 Task: Manufacturer defect analysis blue modern simple.
Action: Mouse moved to (56, 230)
Screenshot: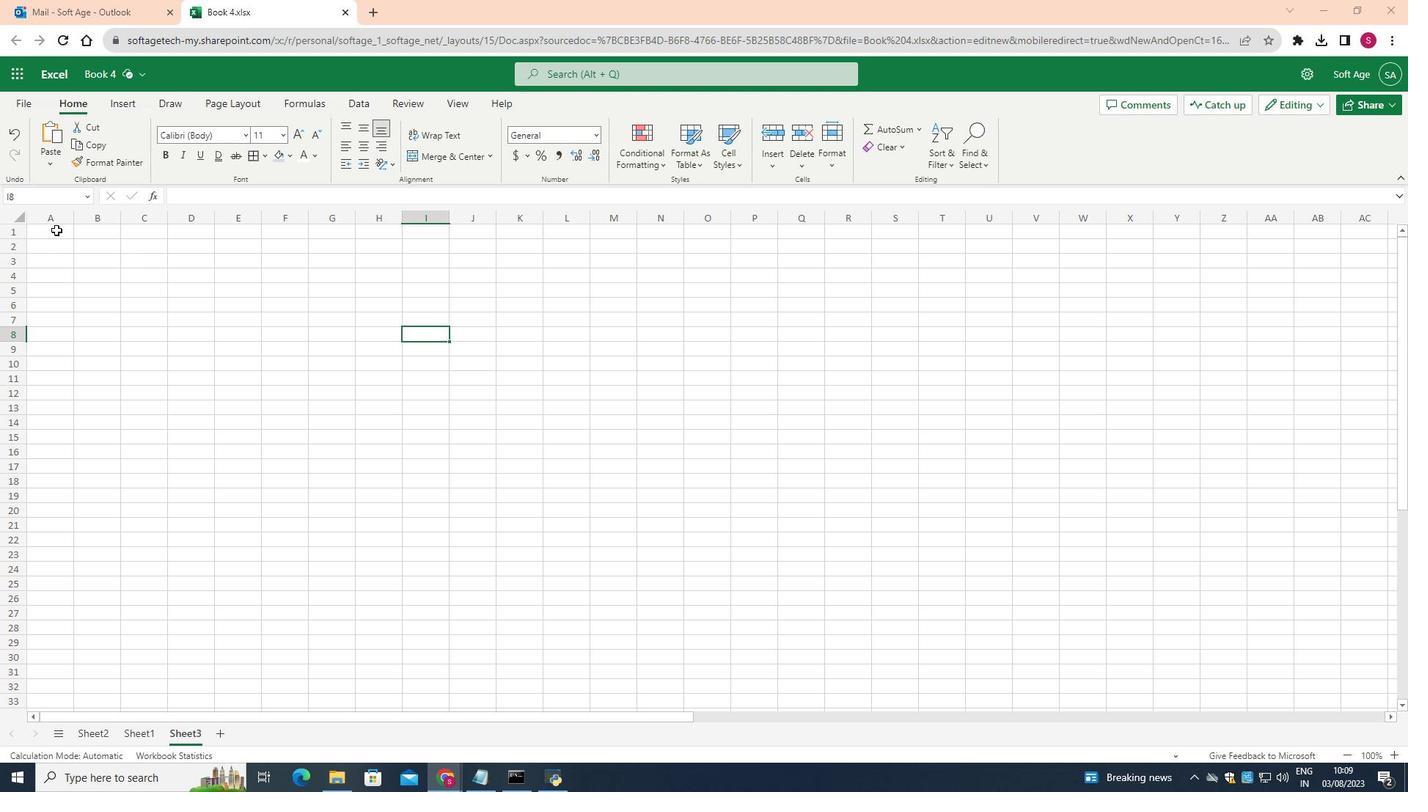 
Action: Mouse pressed left at (56, 230)
Screenshot: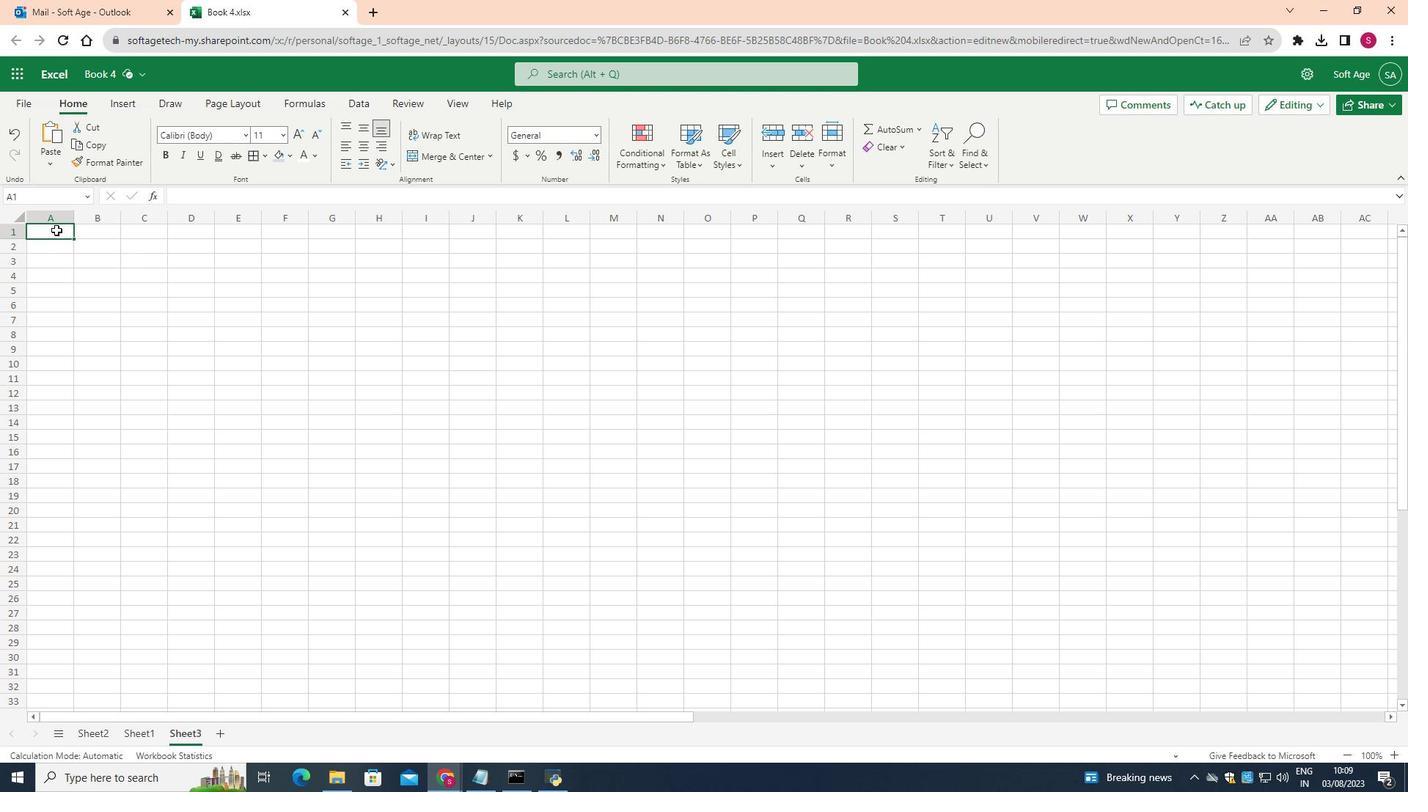 
Action: Mouse moved to (429, 316)
Screenshot: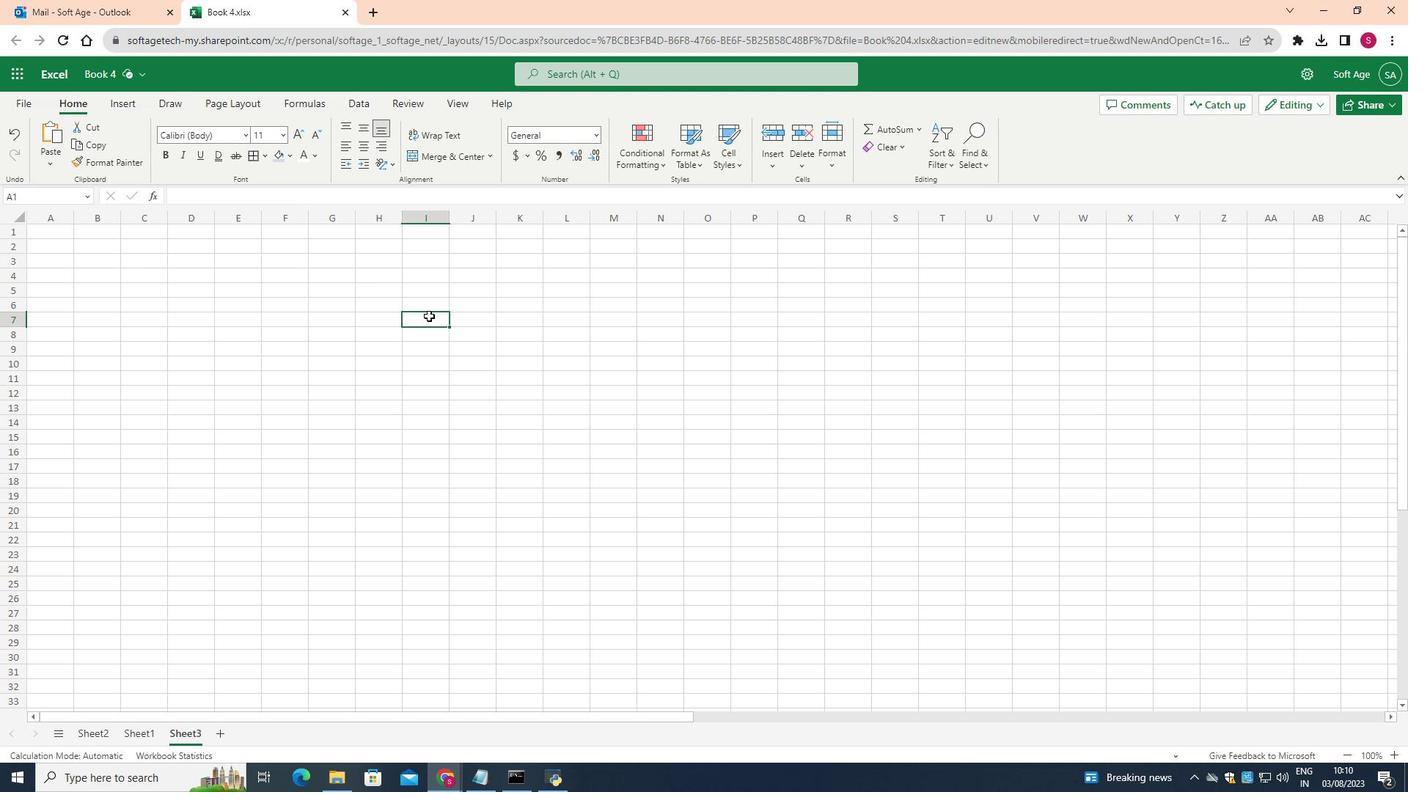 
Action: Mouse pressed left at (429, 316)
Screenshot: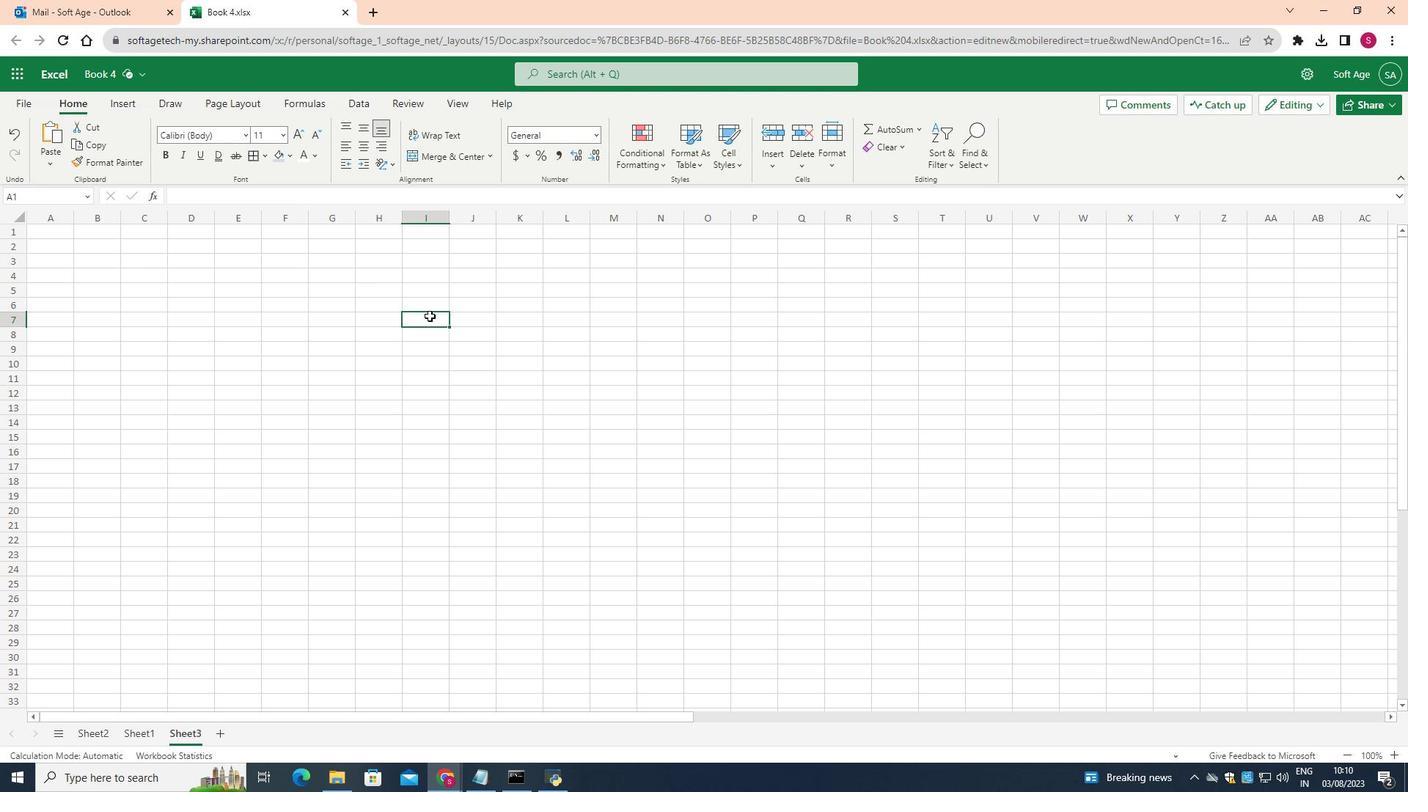 
Action: Mouse moved to (74, 220)
Screenshot: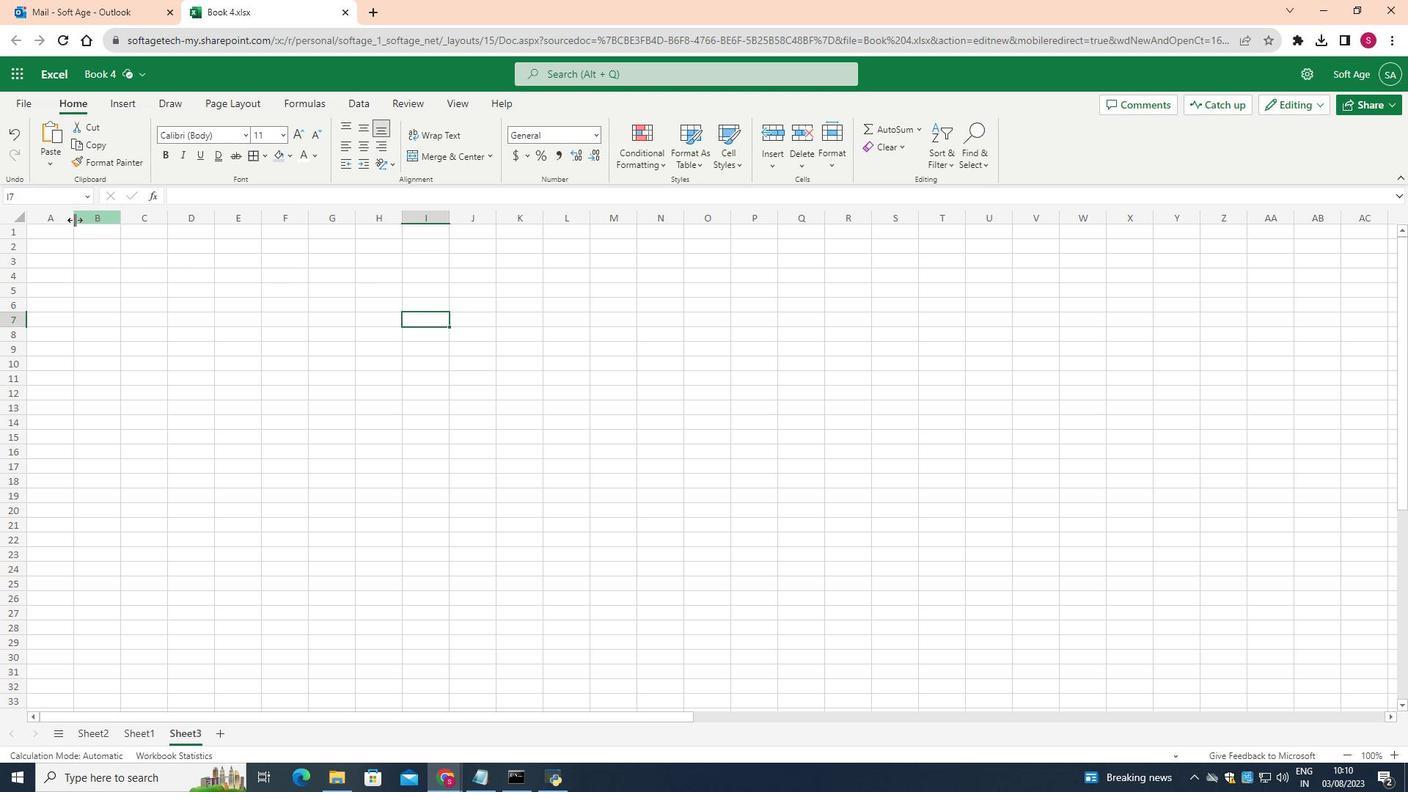 
Action: Mouse pressed left at (74, 220)
Screenshot: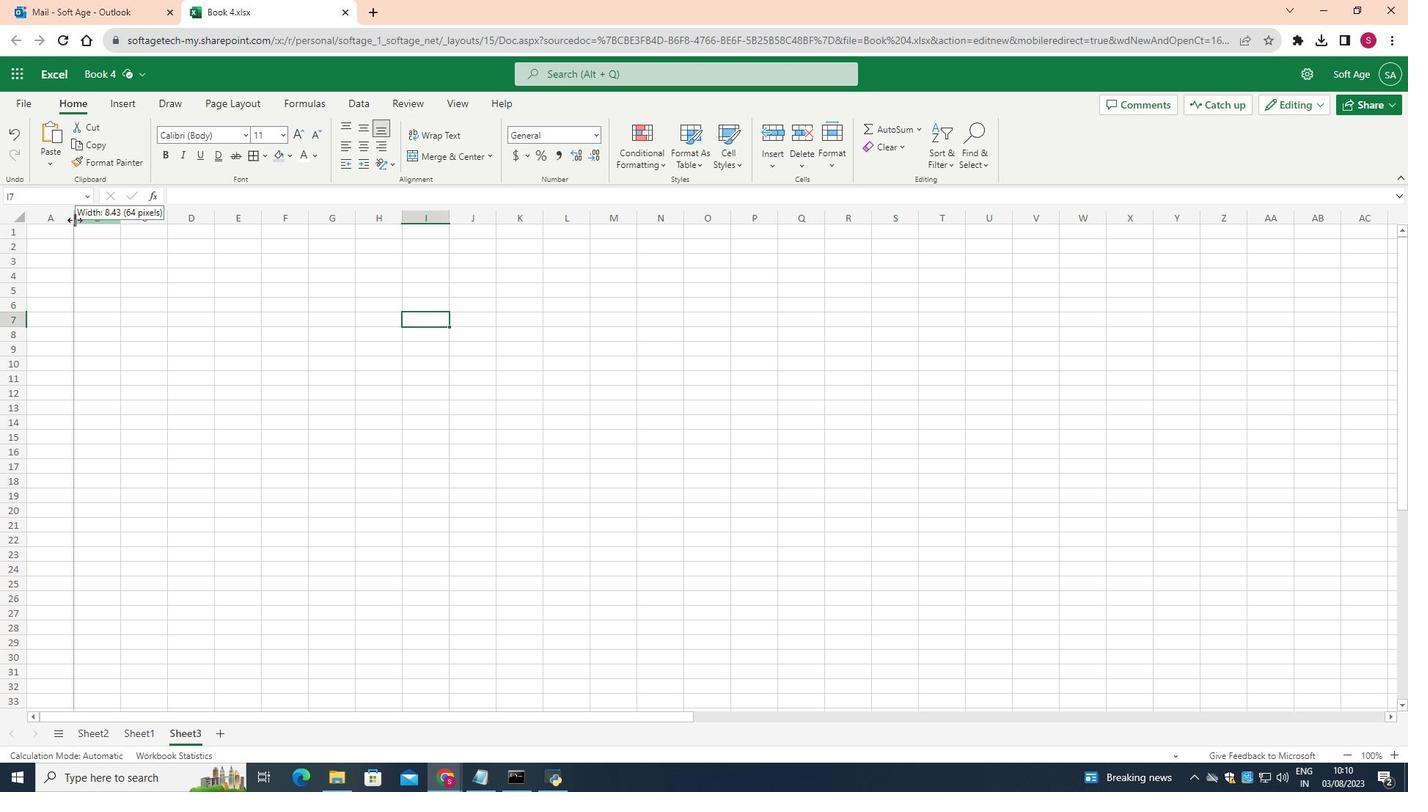 
Action: Mouse moved to (268, 220)
Screenshot: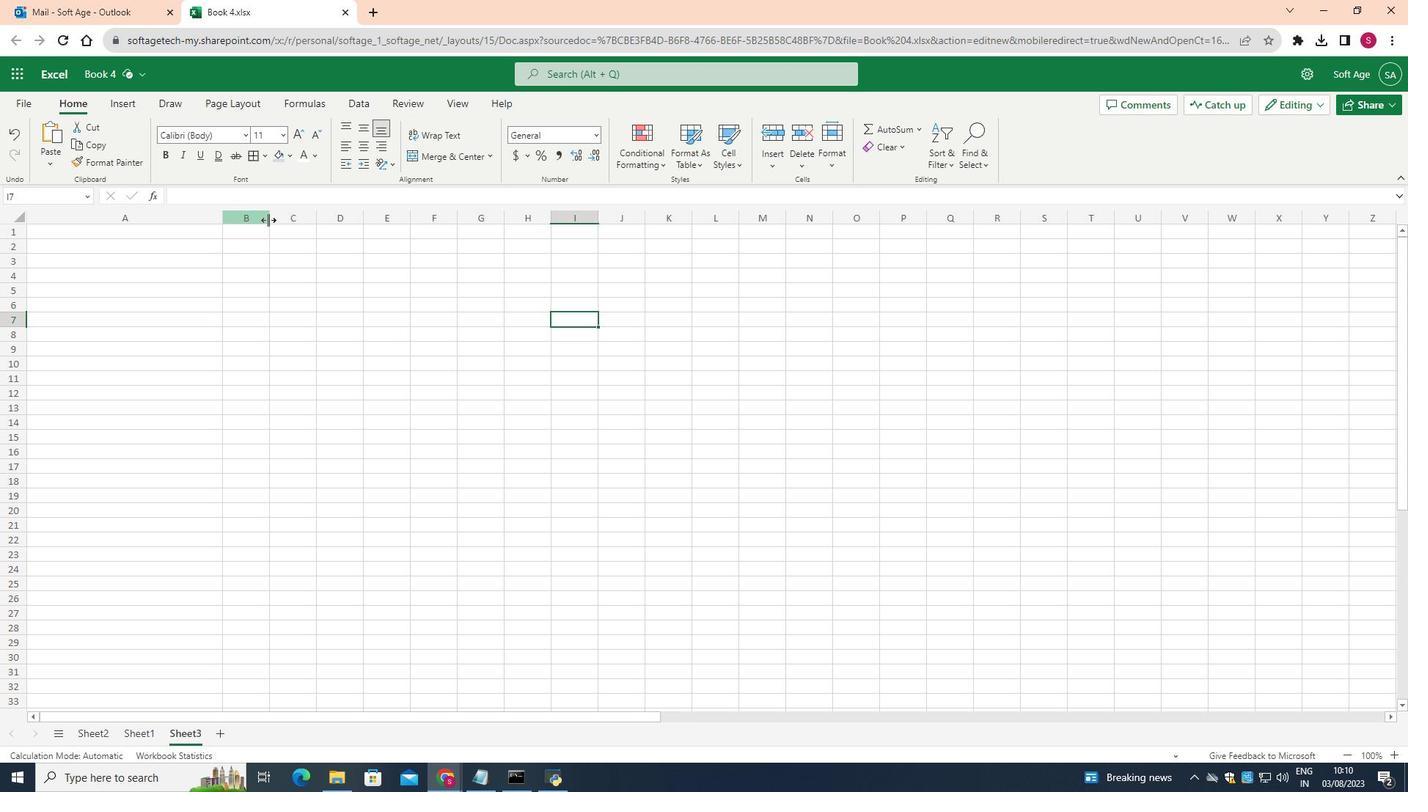 
Action: Mouse pressed left at (268, 220)
Screenshot: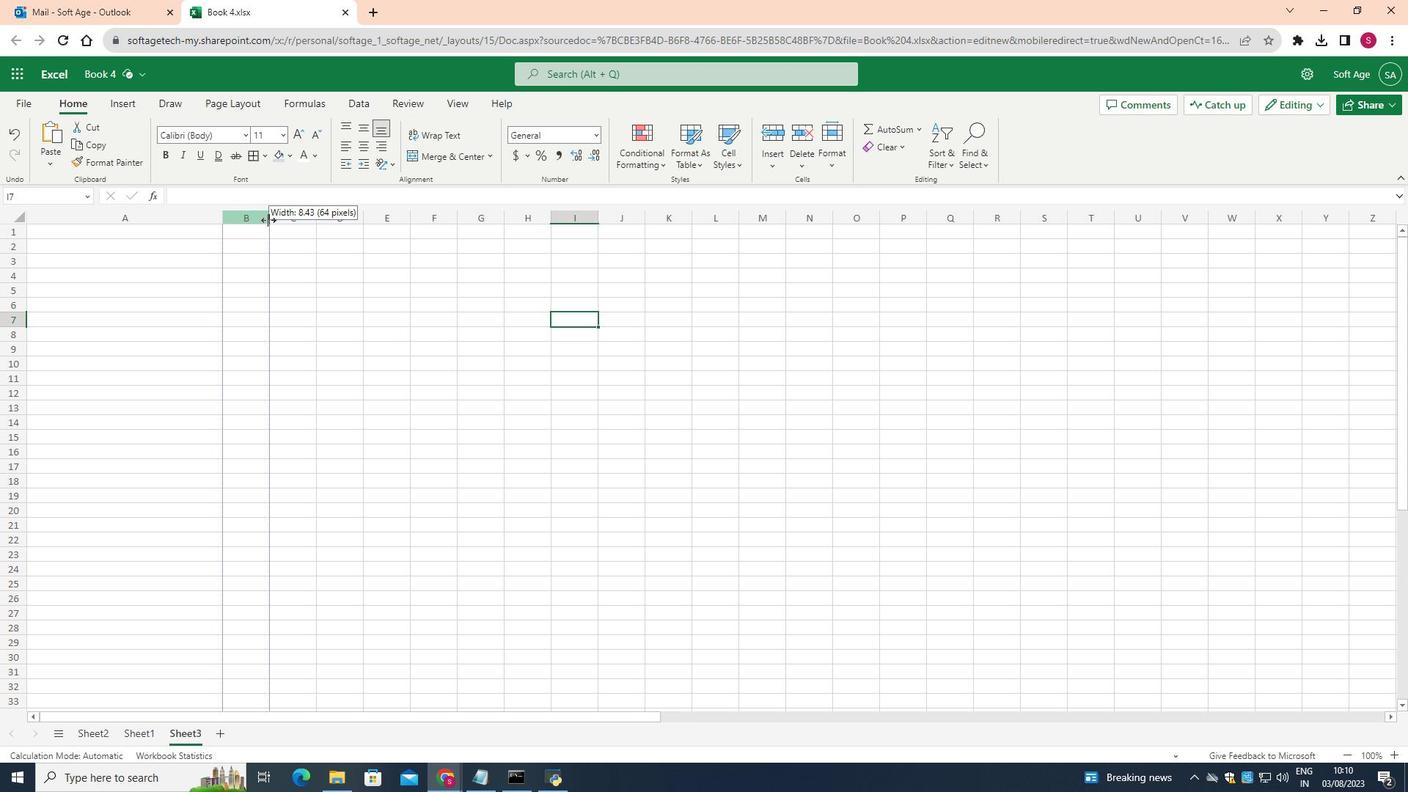
Action: Mouse moved to (207, 231)
Screenshot: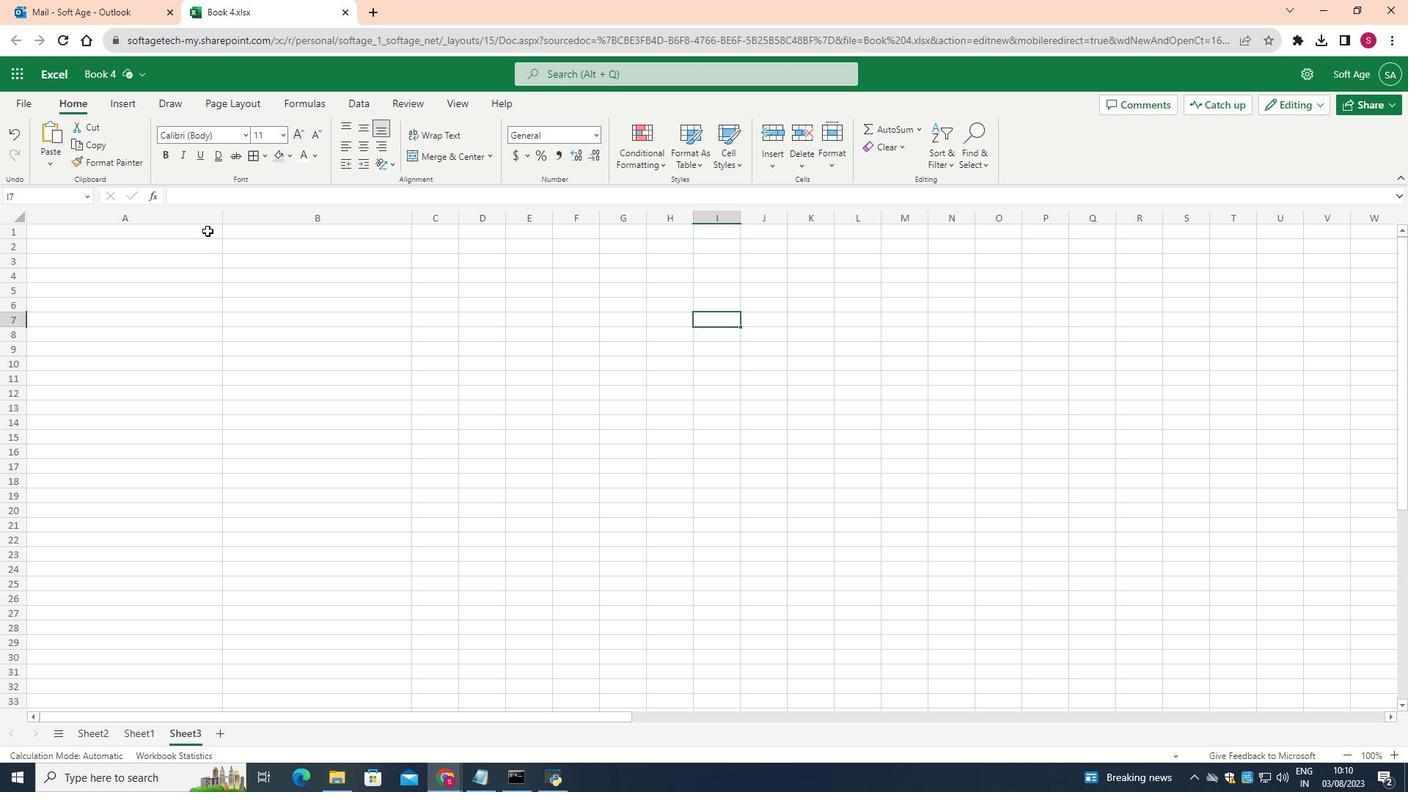 
Action: Mouse pressed left at (207, 231)
Screenshot: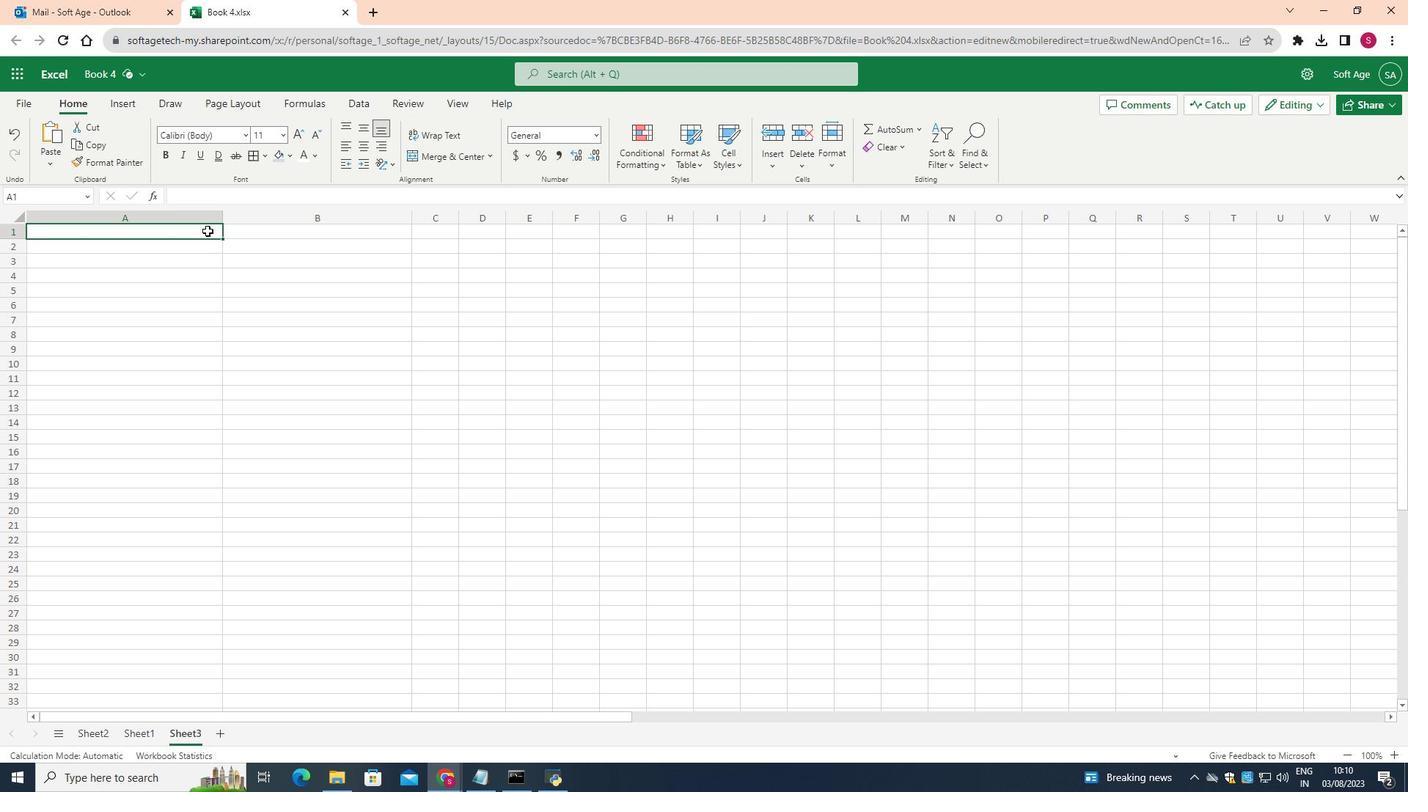 
Action: Mouse moved to (493, 159)
Screenshot: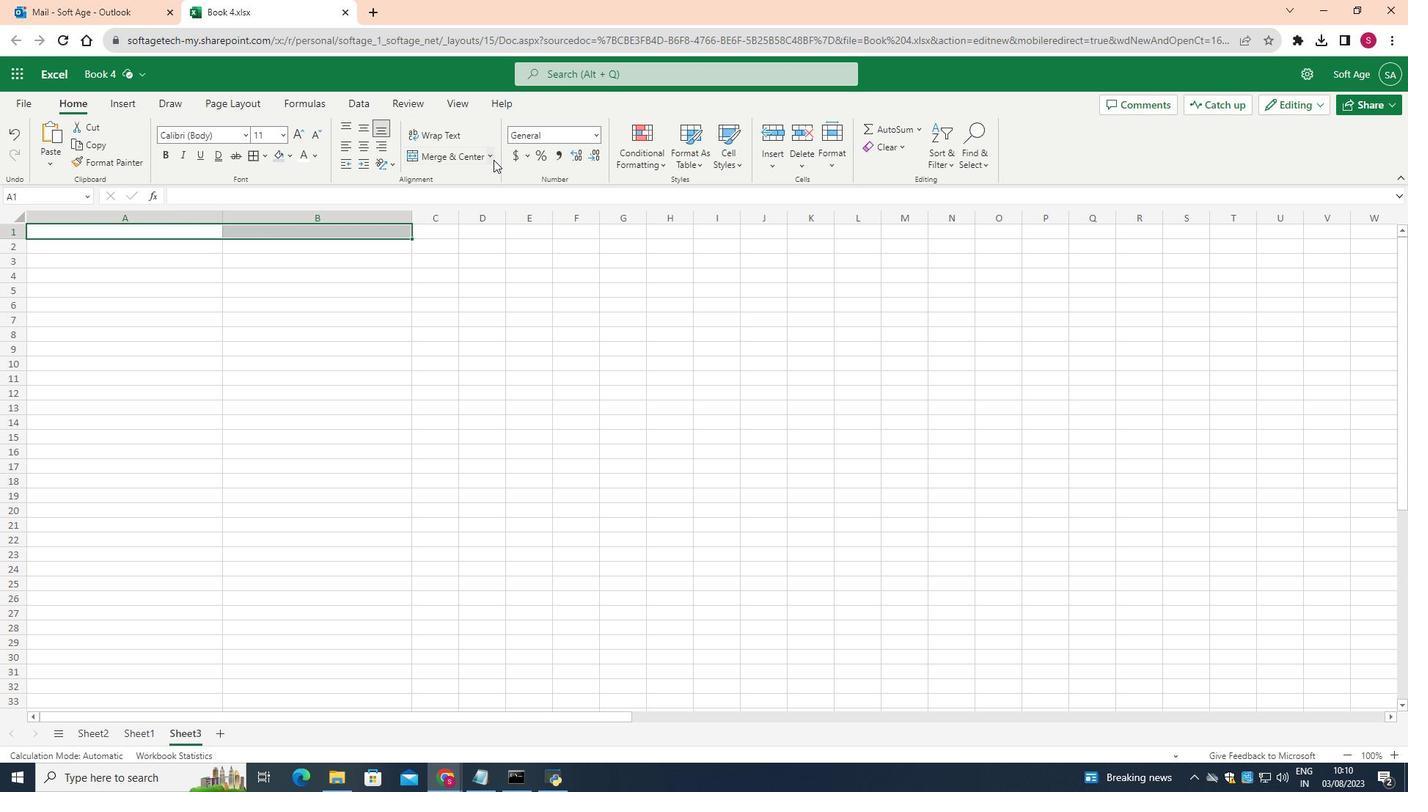
Action: Mouse pressed left at (493, 159)
Screenshot: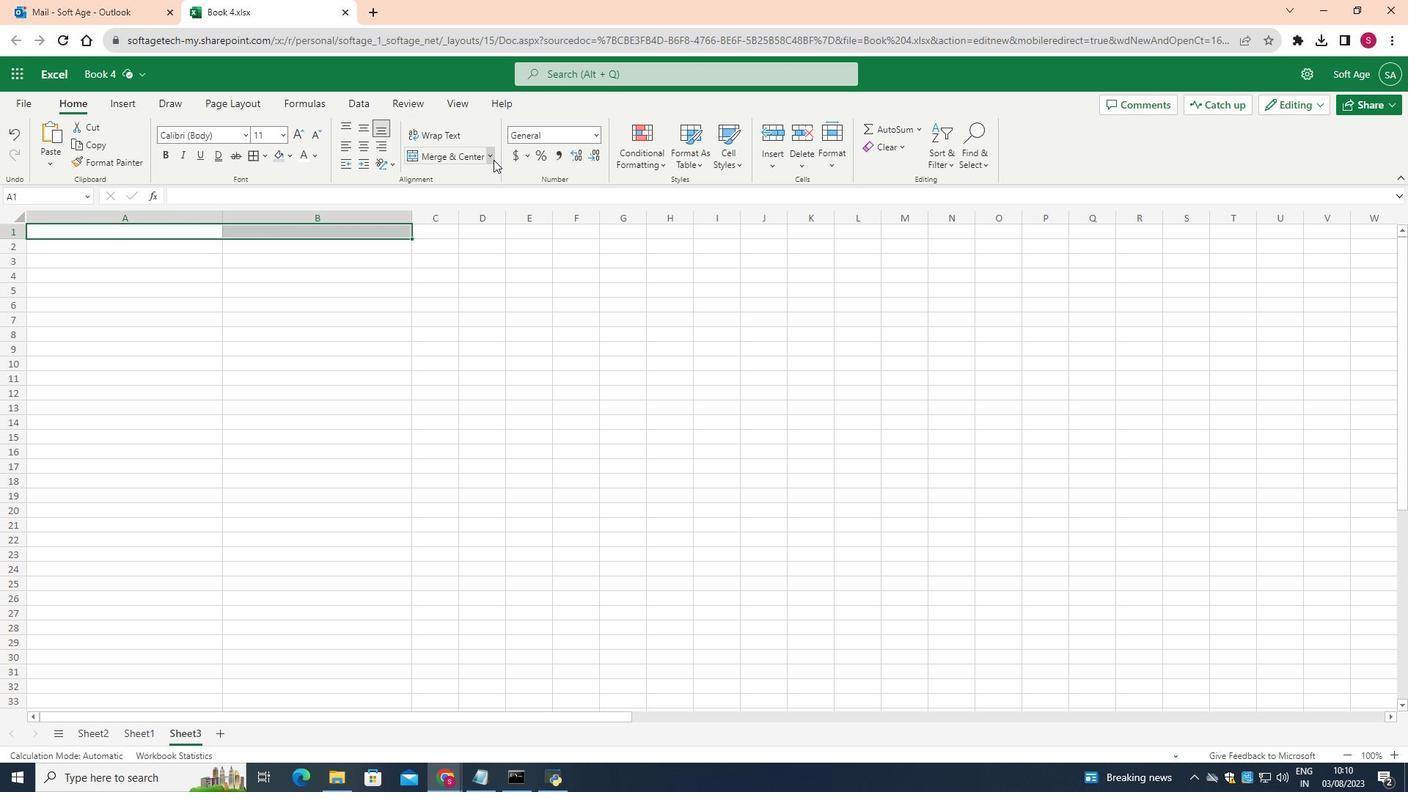 
Action: Mouse moved to (459, 237)
Screenshot: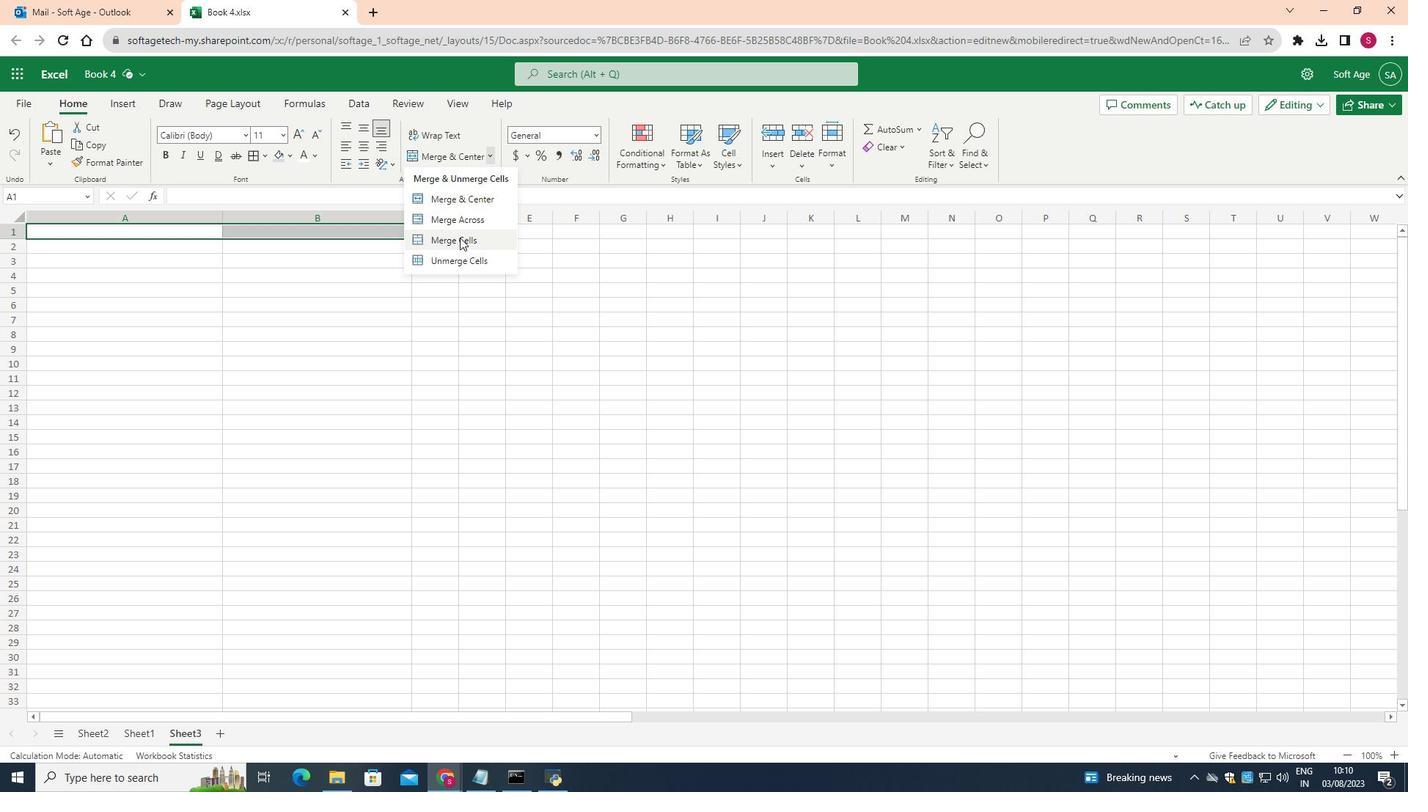 
Action: Mouse pressed left at (459, 237)
Screenshot: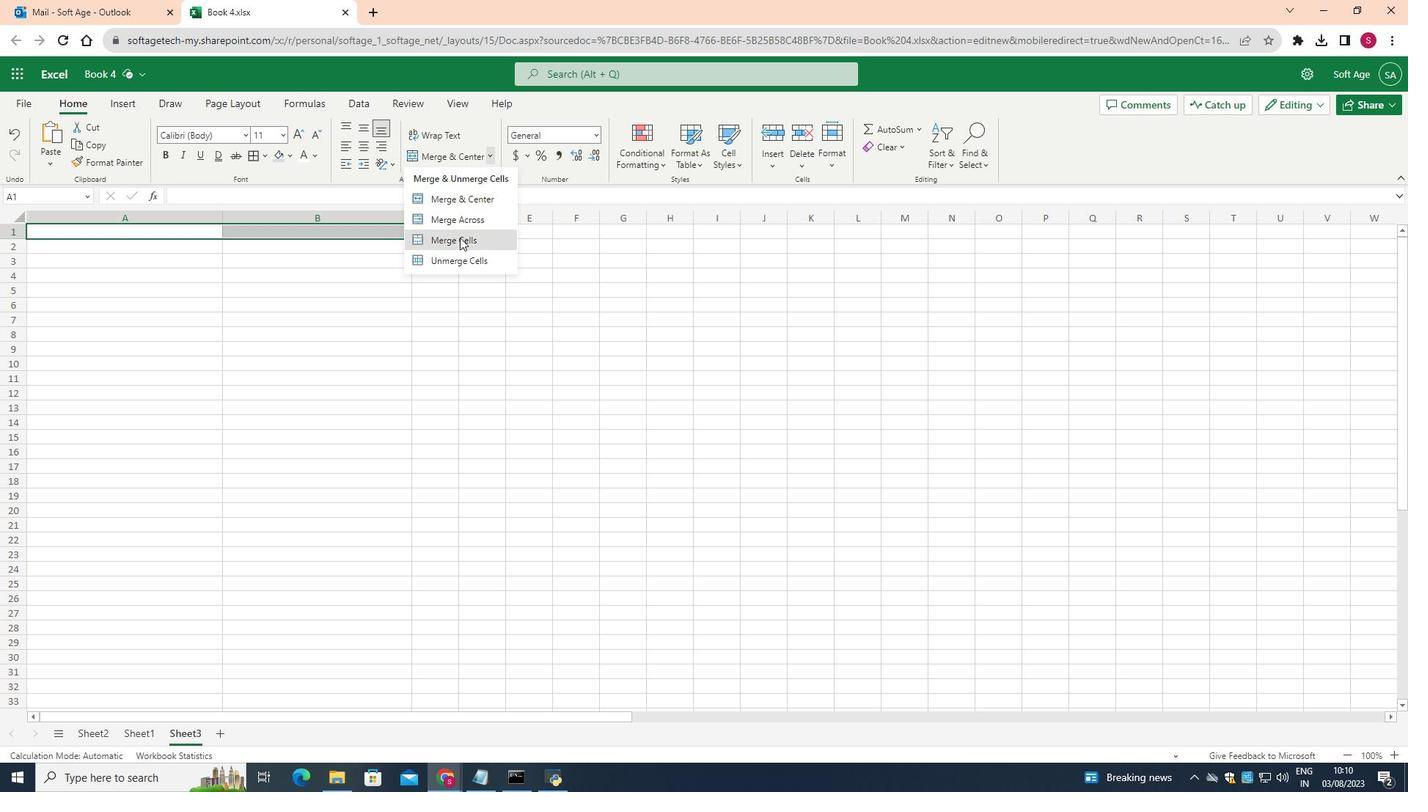 
Action: Mouse moved to (21, 239)
Screenshot: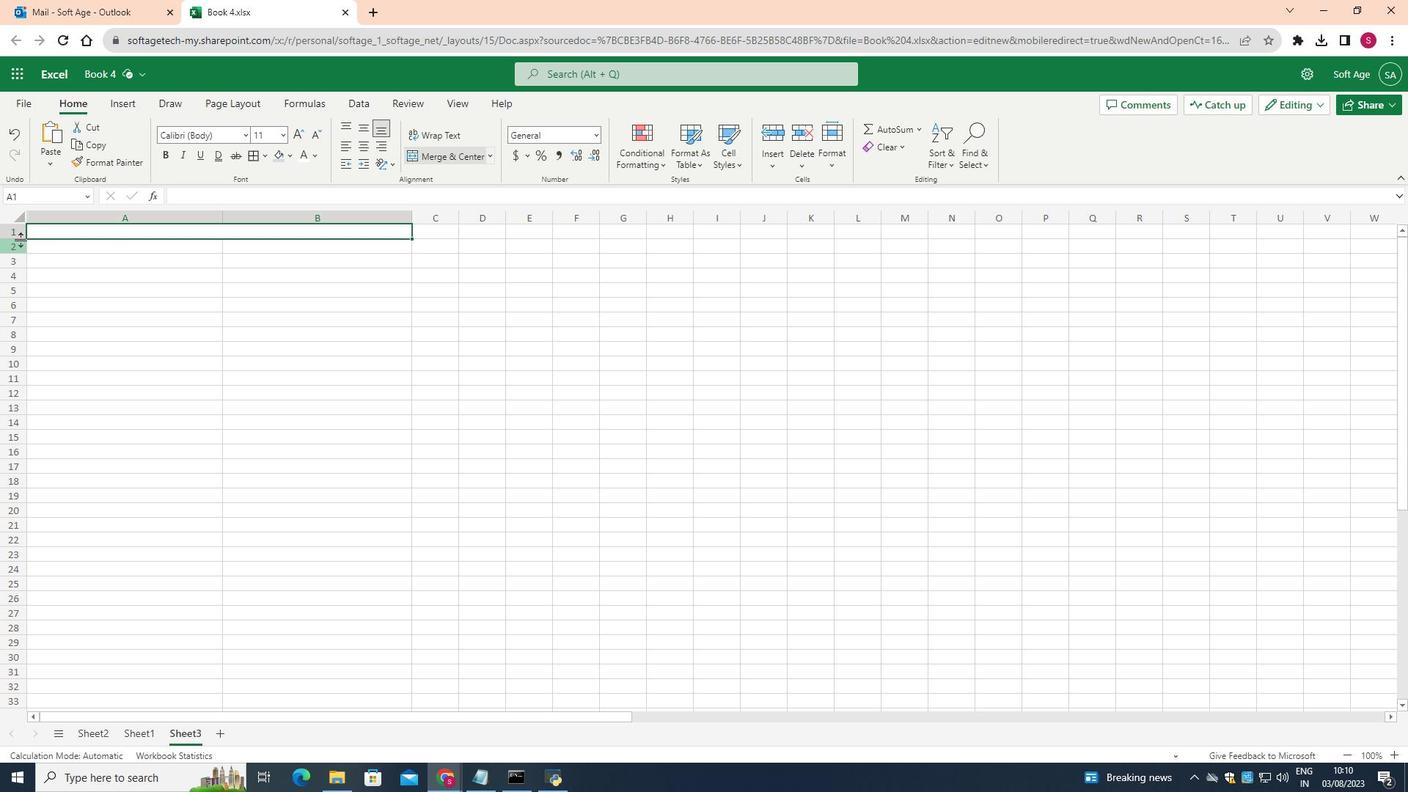 
Action: Mouse pressed left at (21, 239)
Screenshot: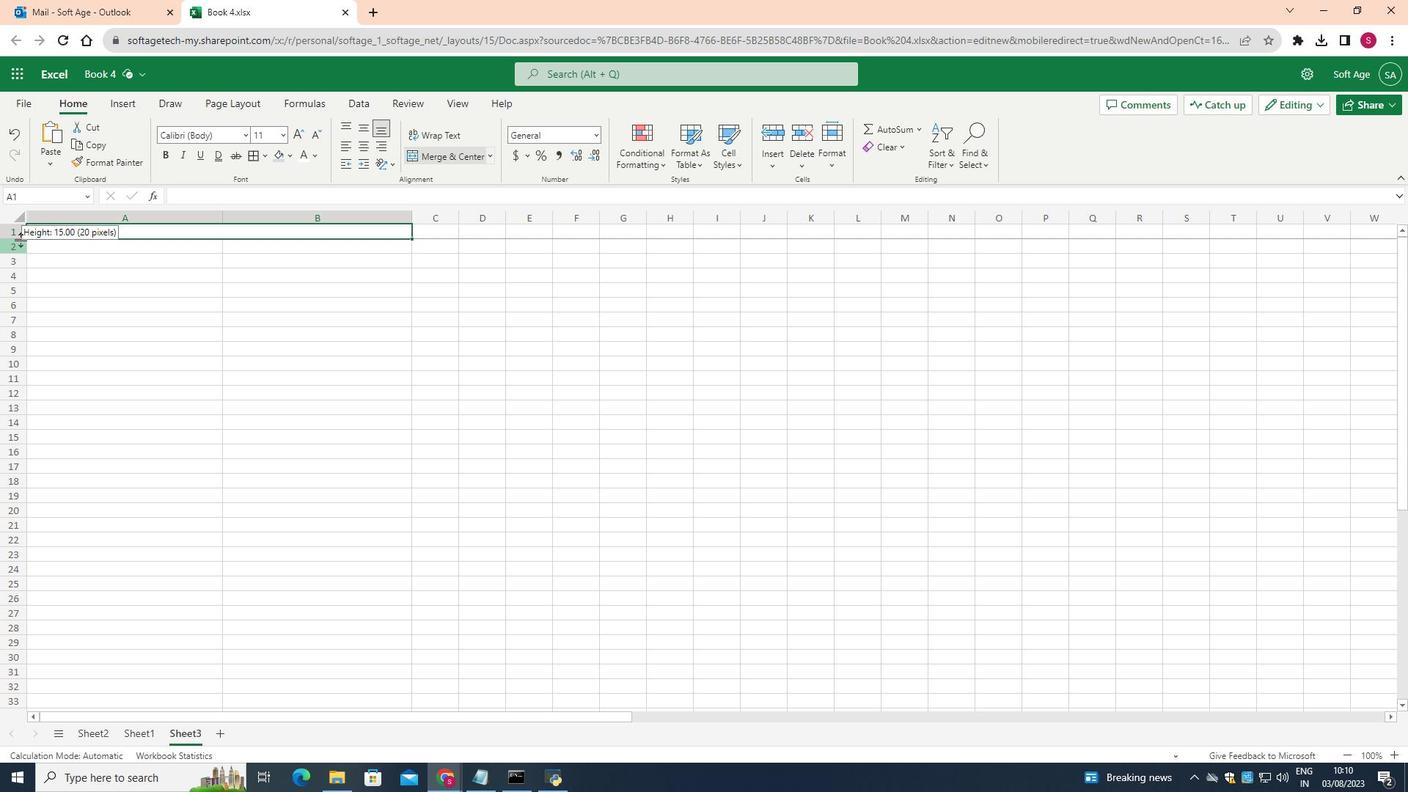 
Action: Mouse moved to (281, 131)
Screenshot: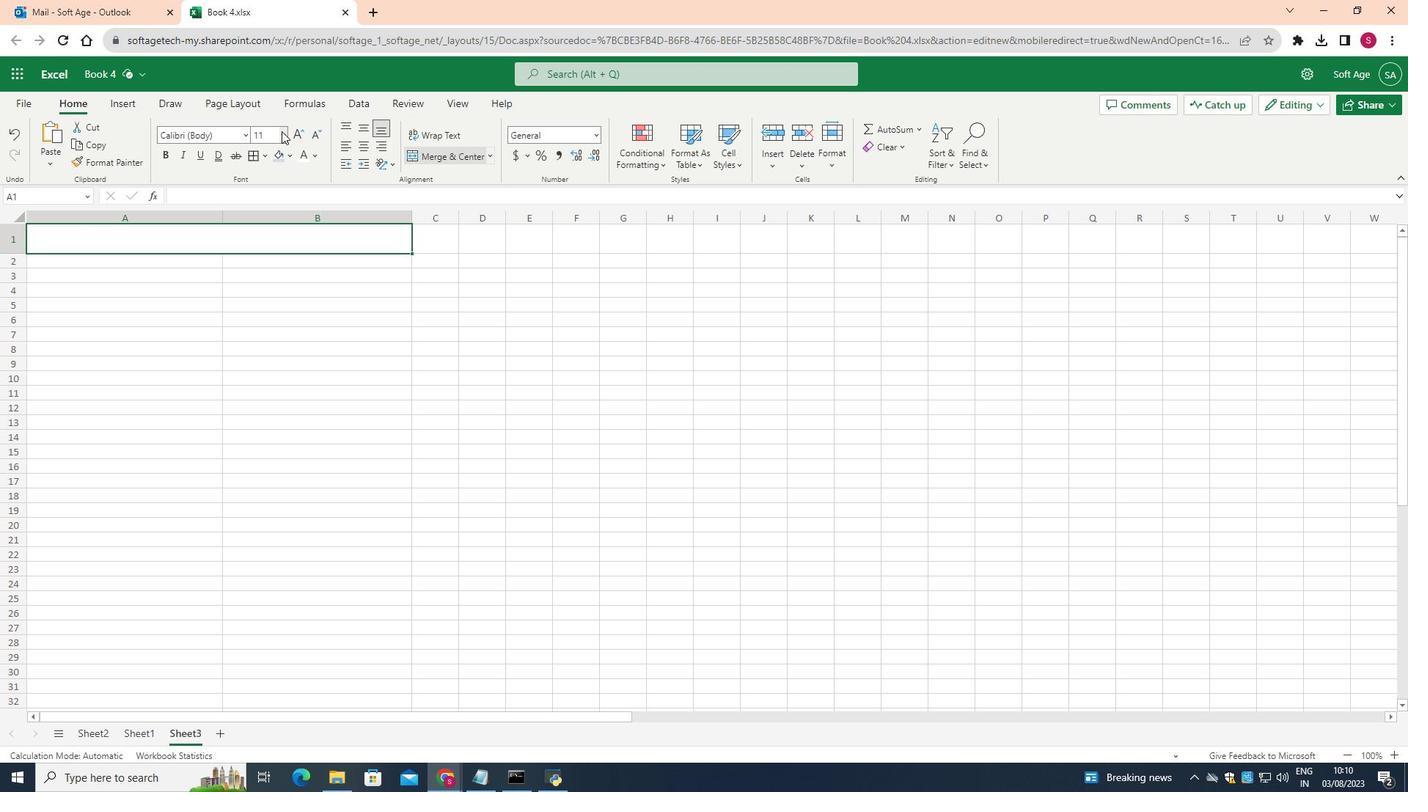 
Action: Mouse pressed left at (281, 131)
Screenshot: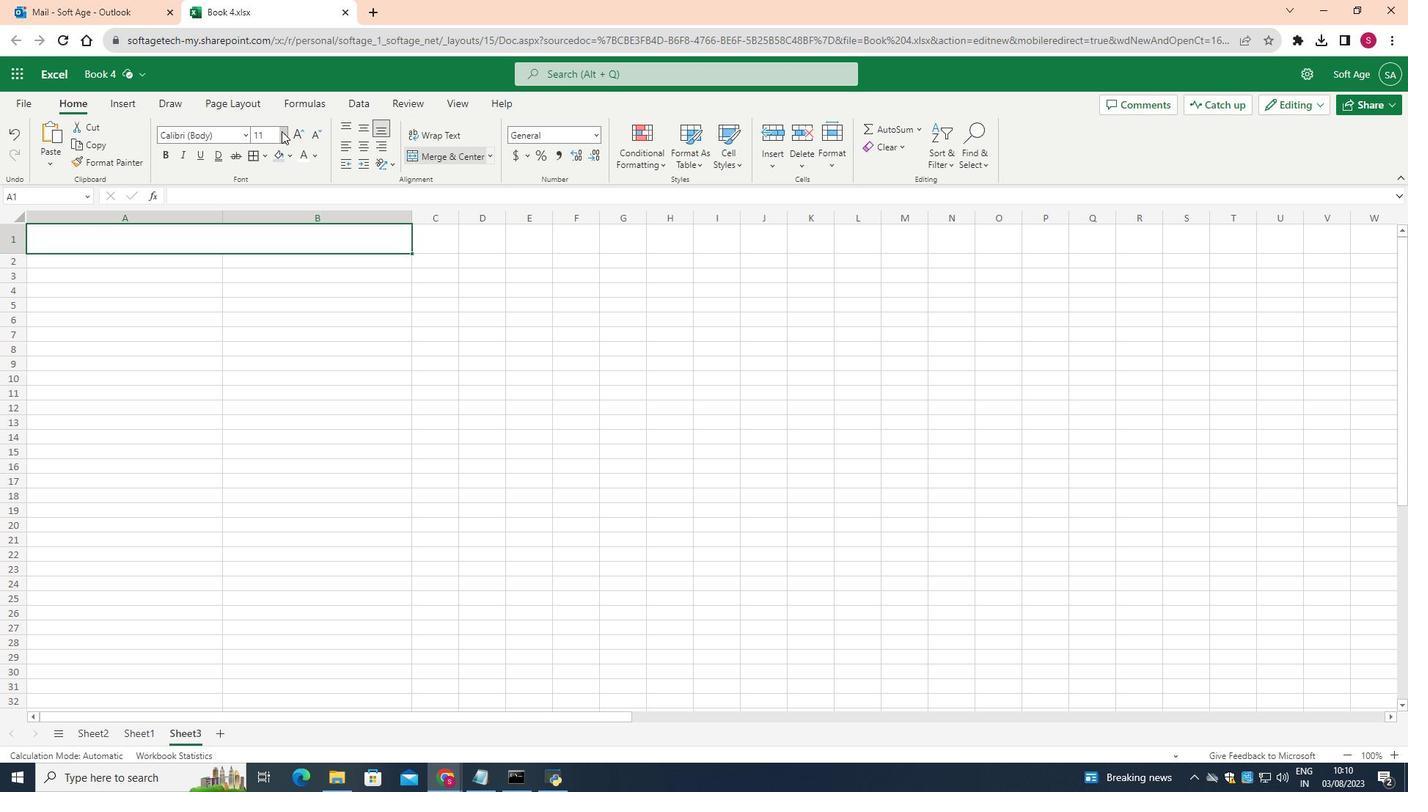 
Action: Mouse moved to (264, 278)
Screenshot: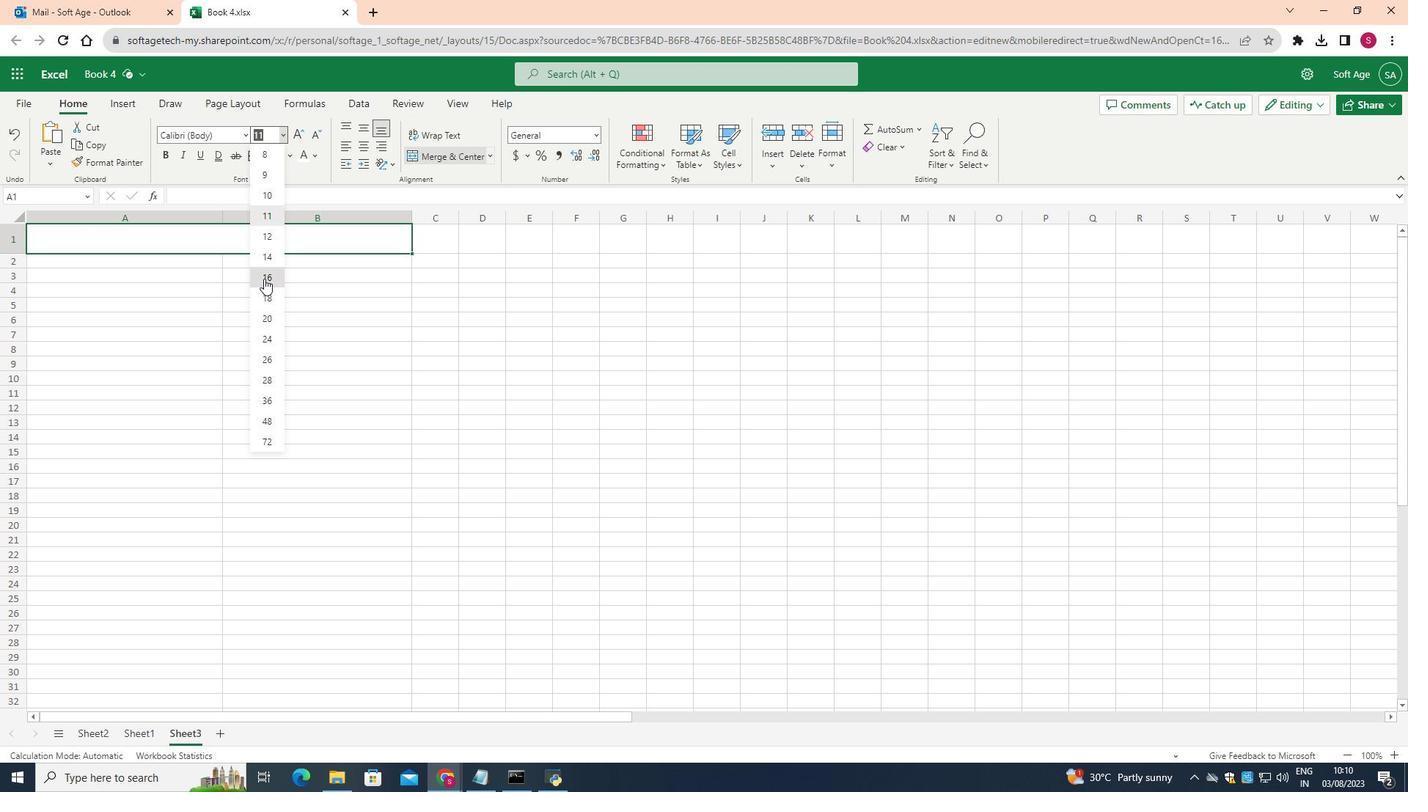 
Action: Mouse pressed left at (264, 278)
Screenshot: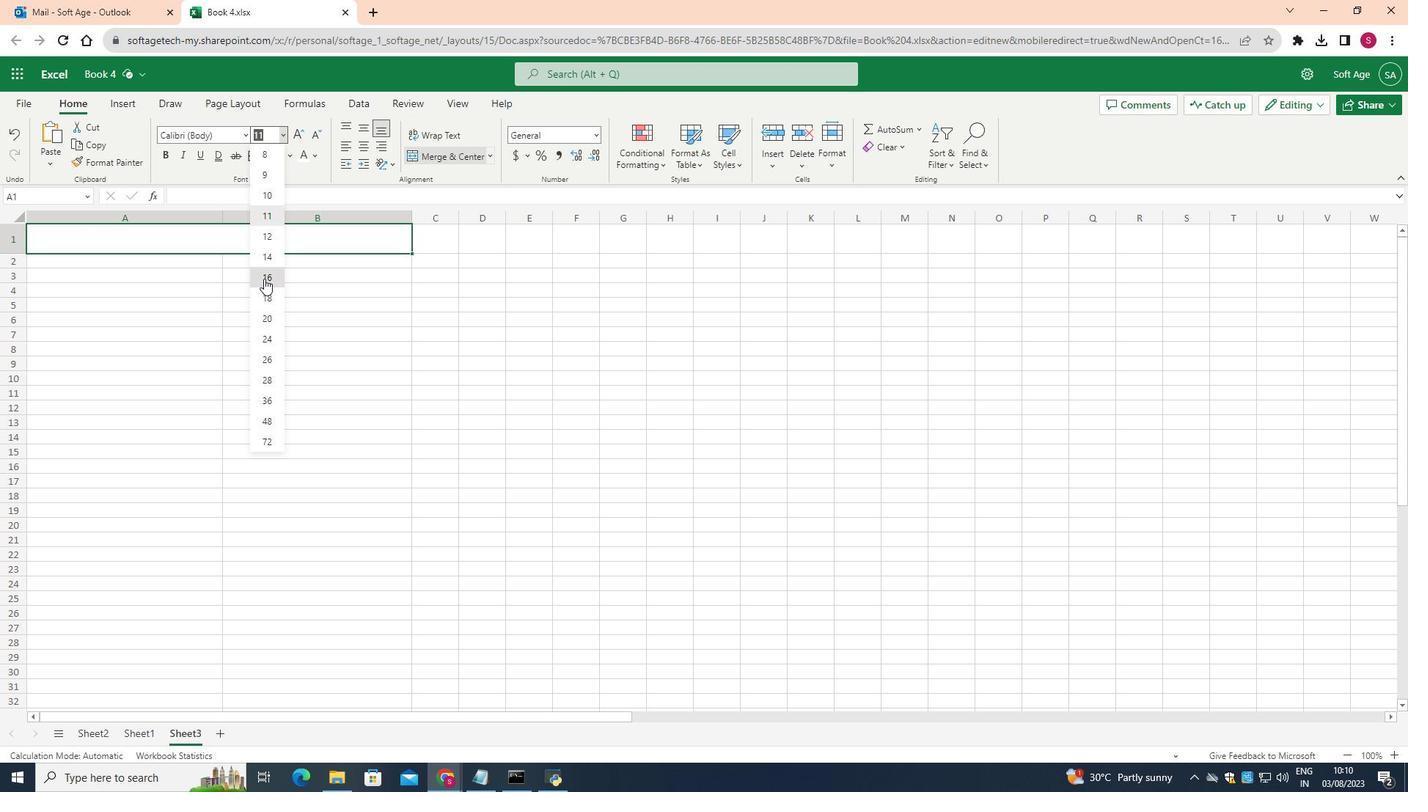 
Action: Mouse moved to (203, 244)
Screenshot: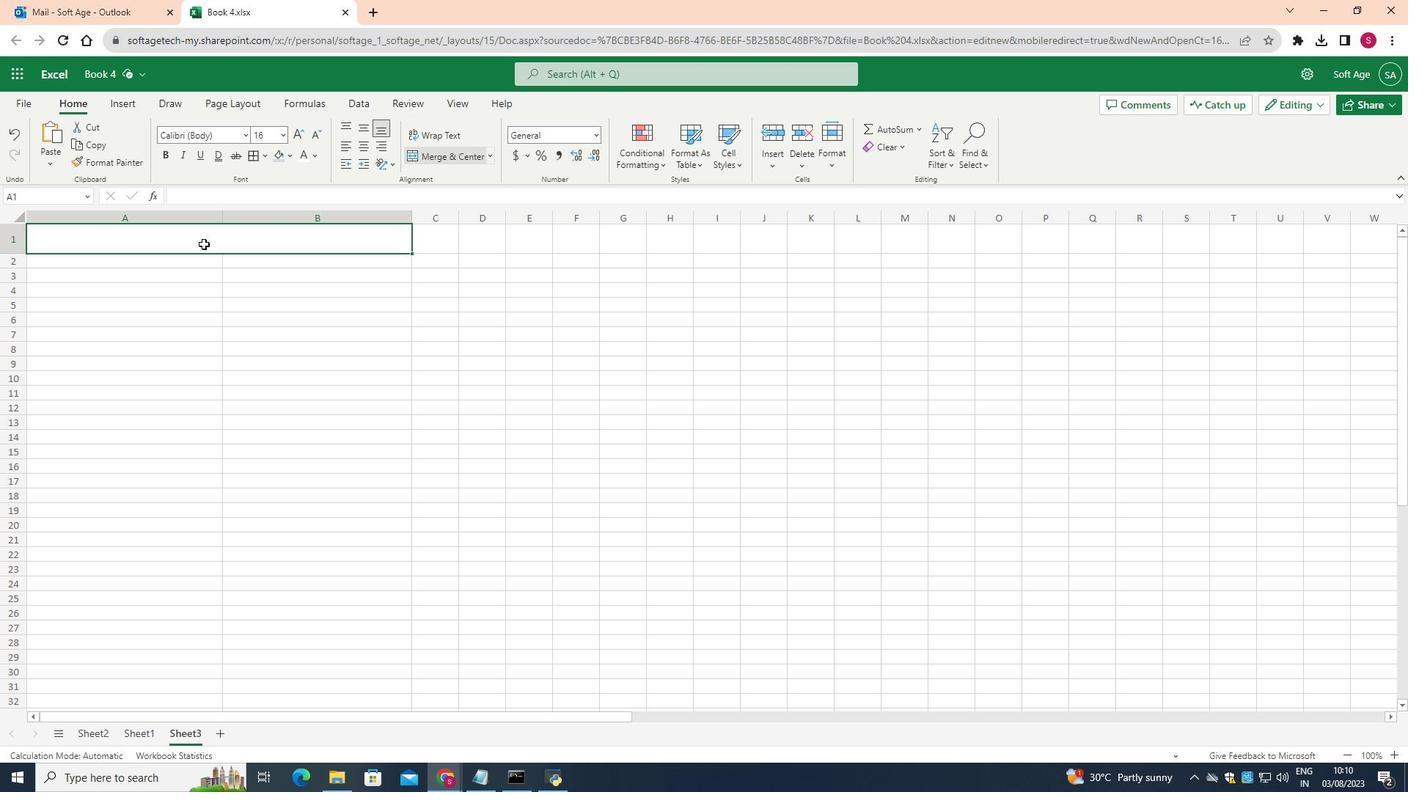 
Action: Mouse pressed left at (203, 244)
Screenshot: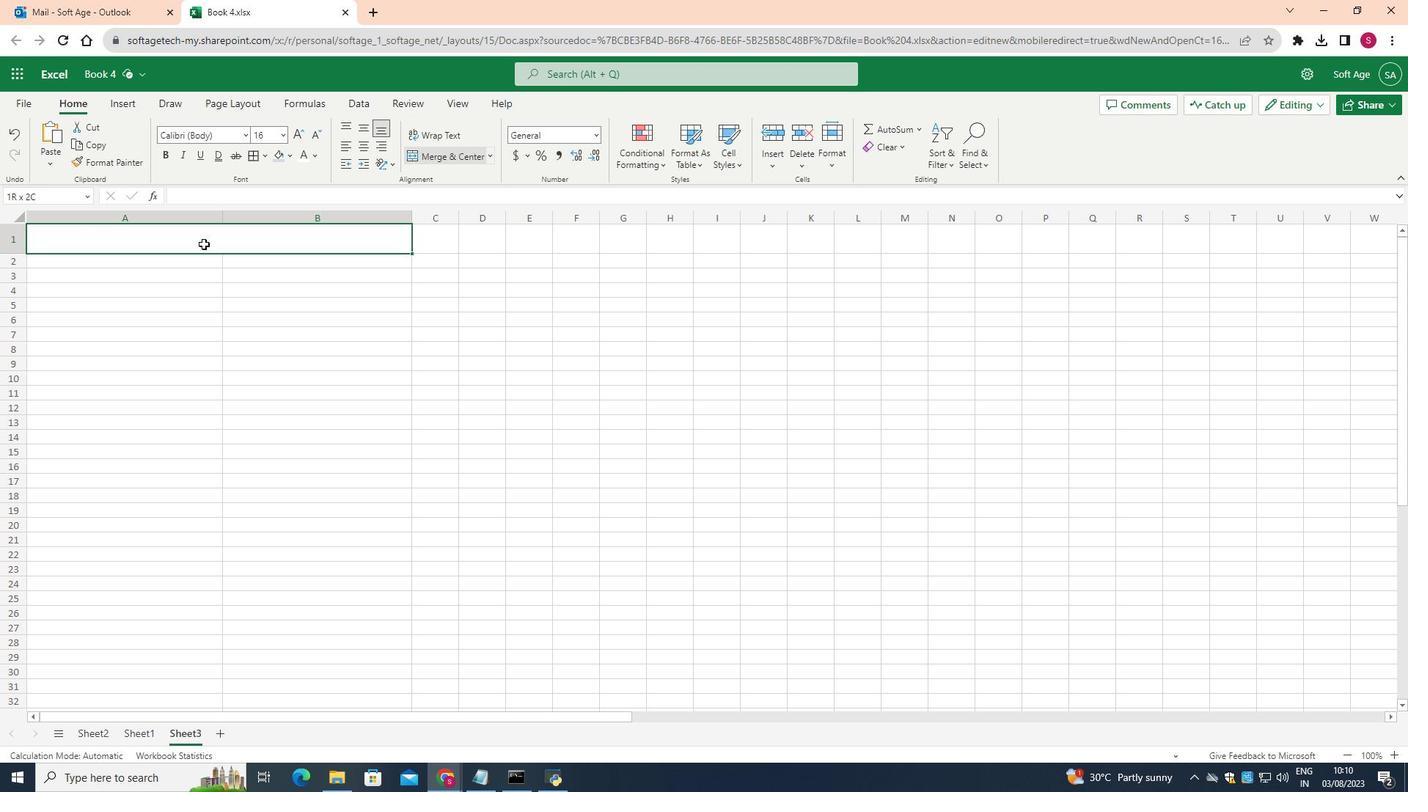 
Action: Mouse pressed left at (203, 244)
Screenshot: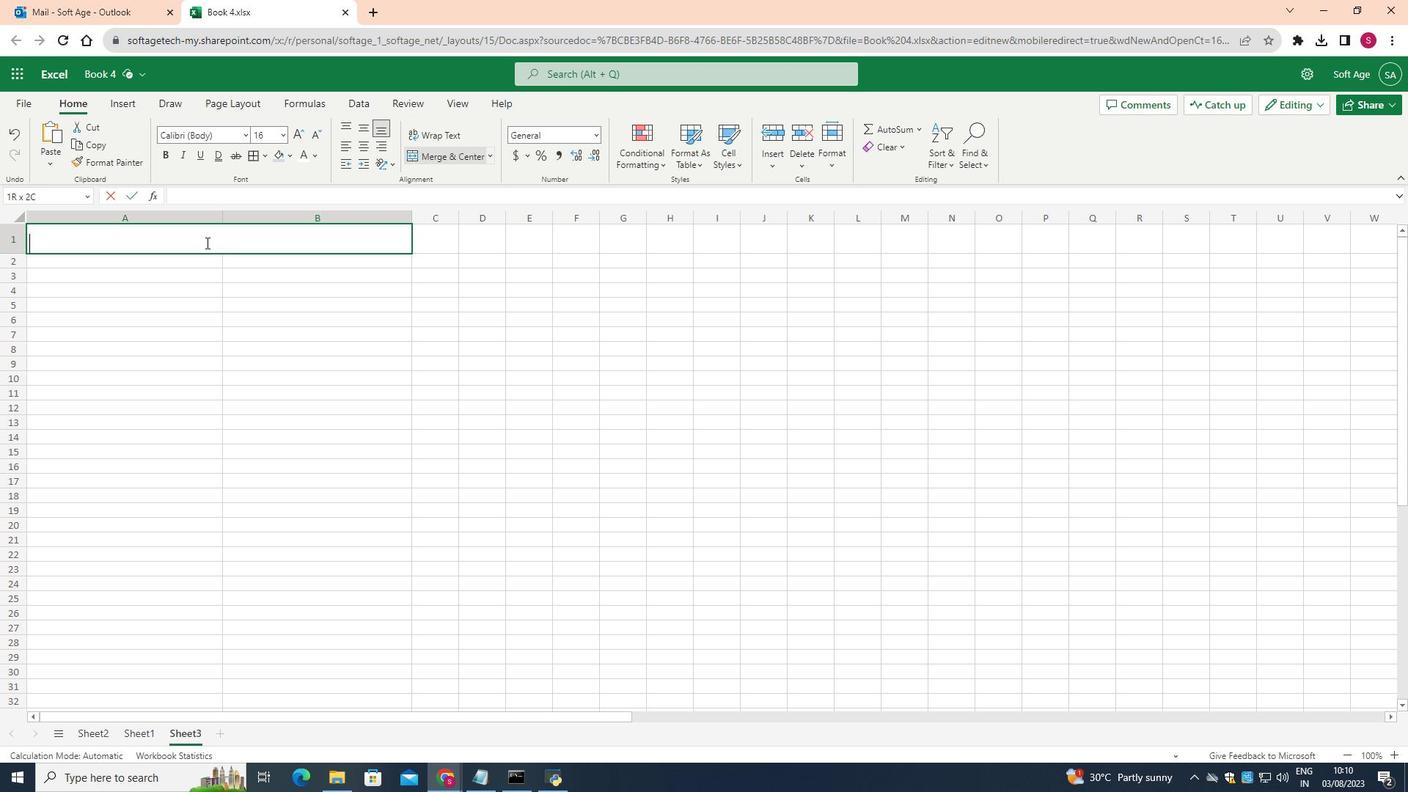 
Action: Mouse moved to (206, 242)
Screenshot: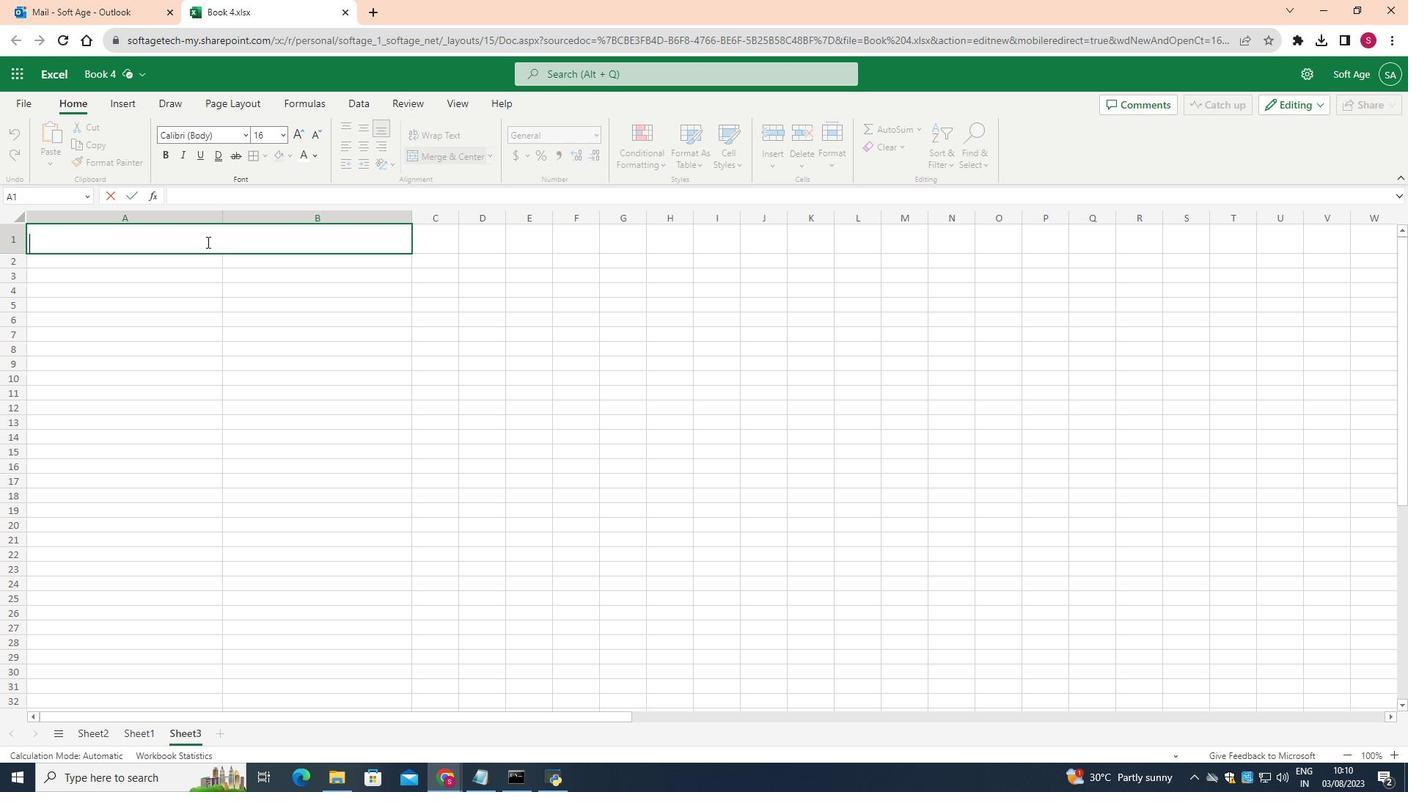 
Action: Key pressed <Key.shift>Clothing<Key.space><Key.shift>Manufacturer<Key.space><Key.shift>Defect
Screenshot: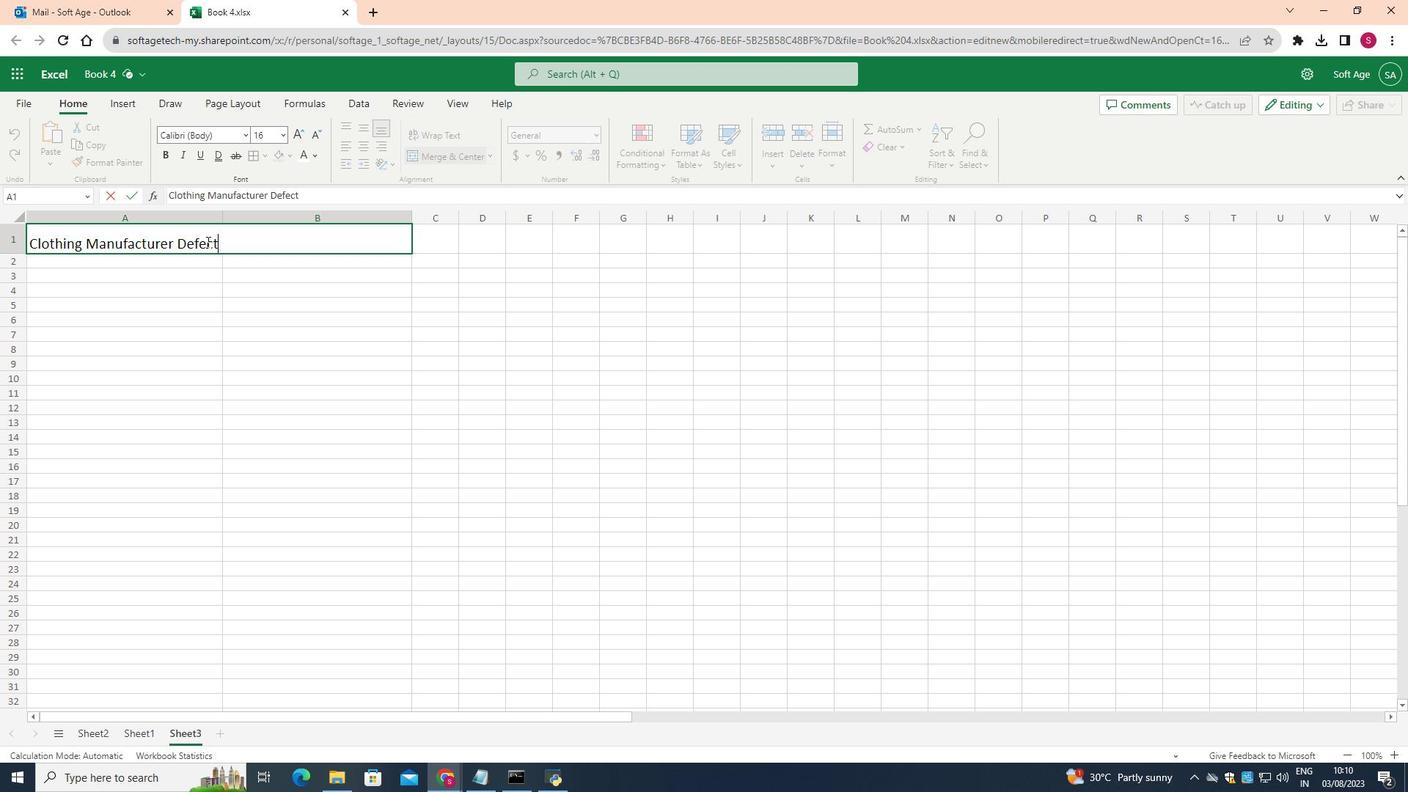 
Action: Mouse moved to (168, 299)
Screenshot: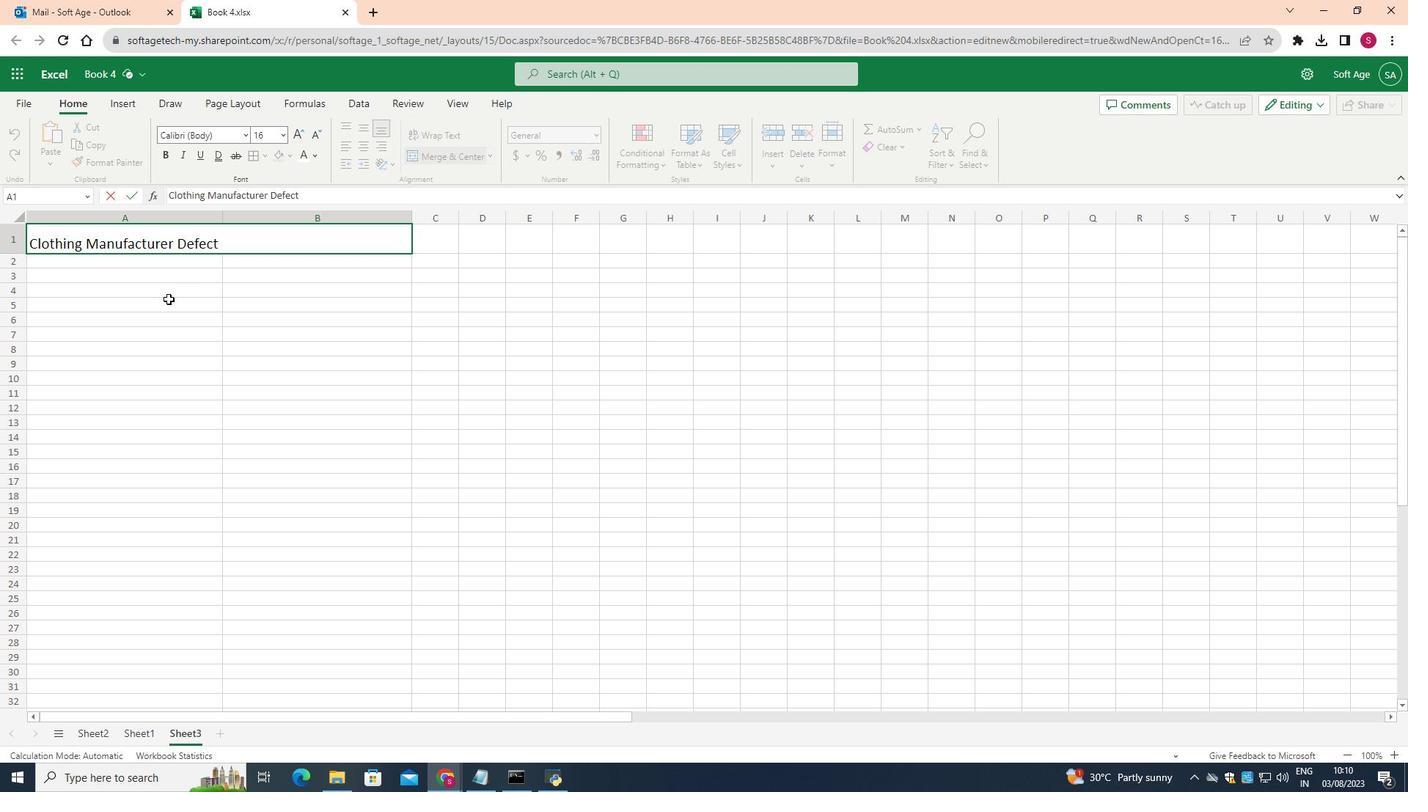 
Action: Mouse pressed left at (168, 299)
Screenshot: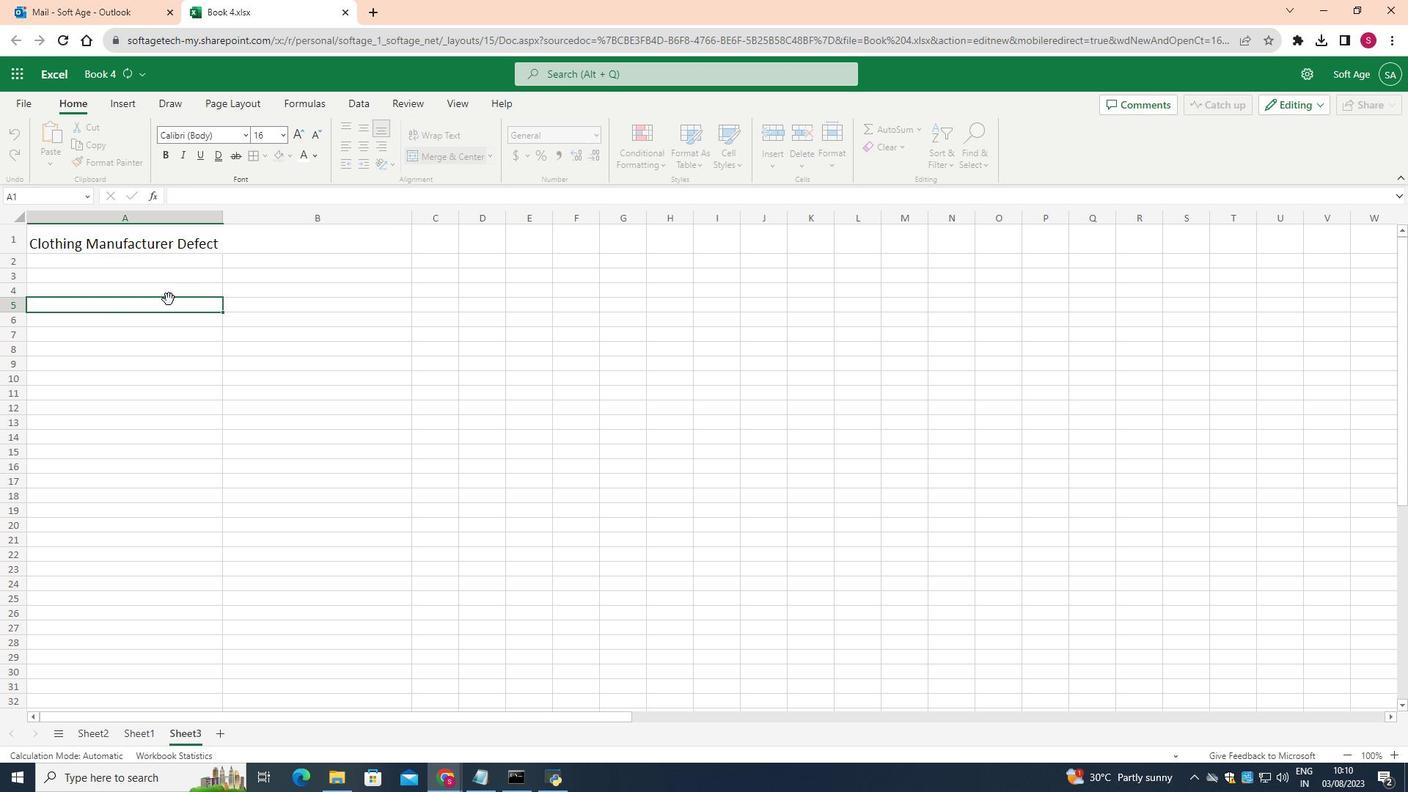 
Action: Mouse moved to (15, 250)
Screenshot: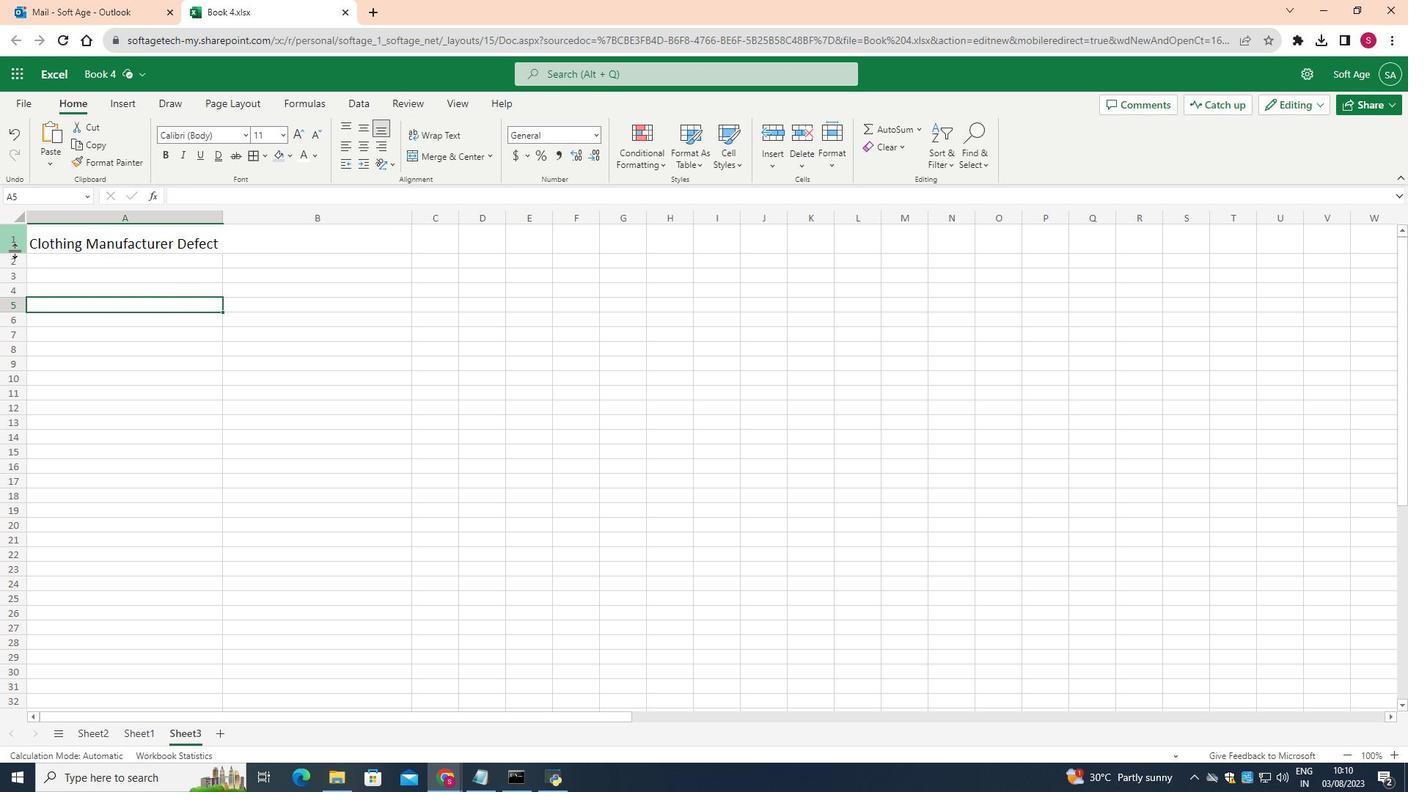 
Action: Mouse pressed left at (15, 250)
Screenshot: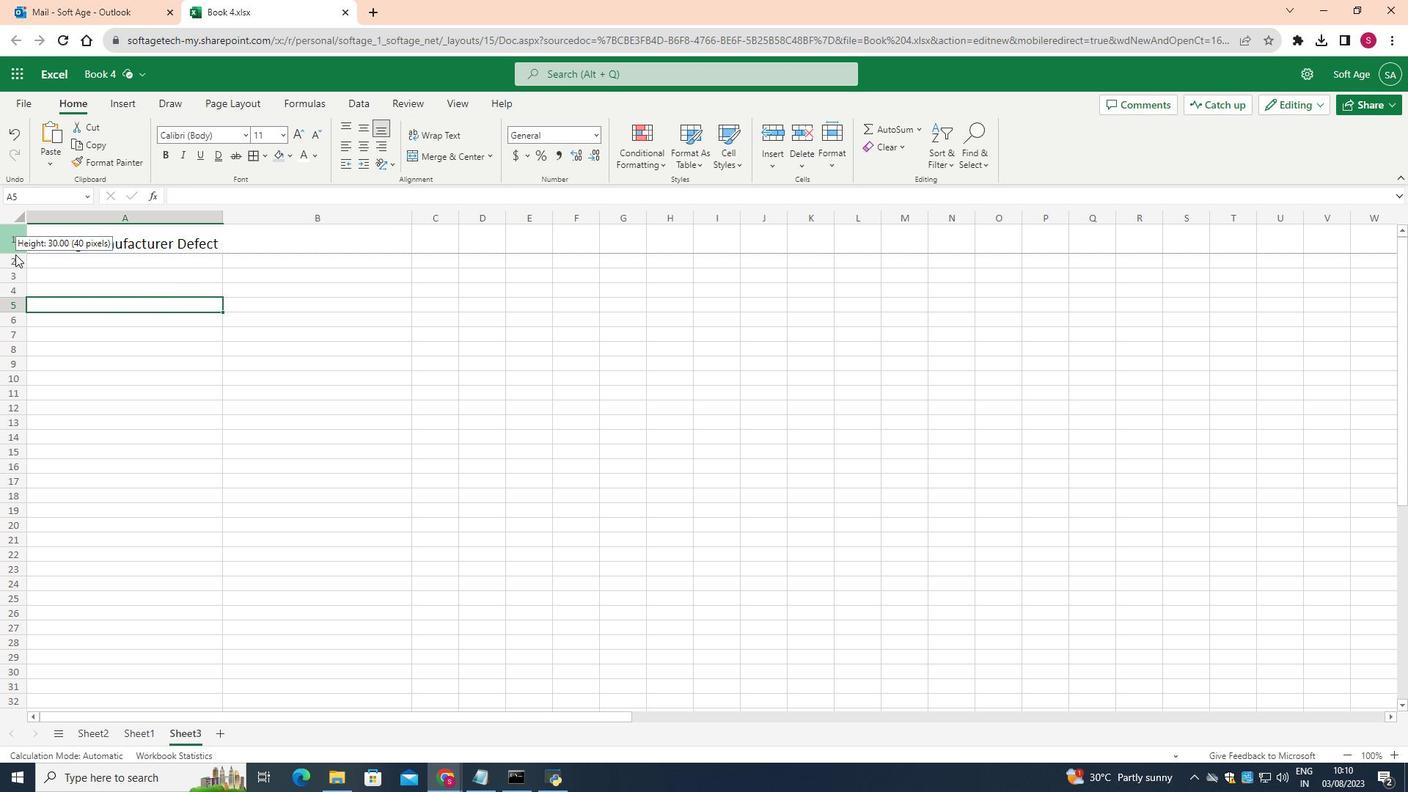 
Action: Mouse moved to (55, 247)
Screenshot: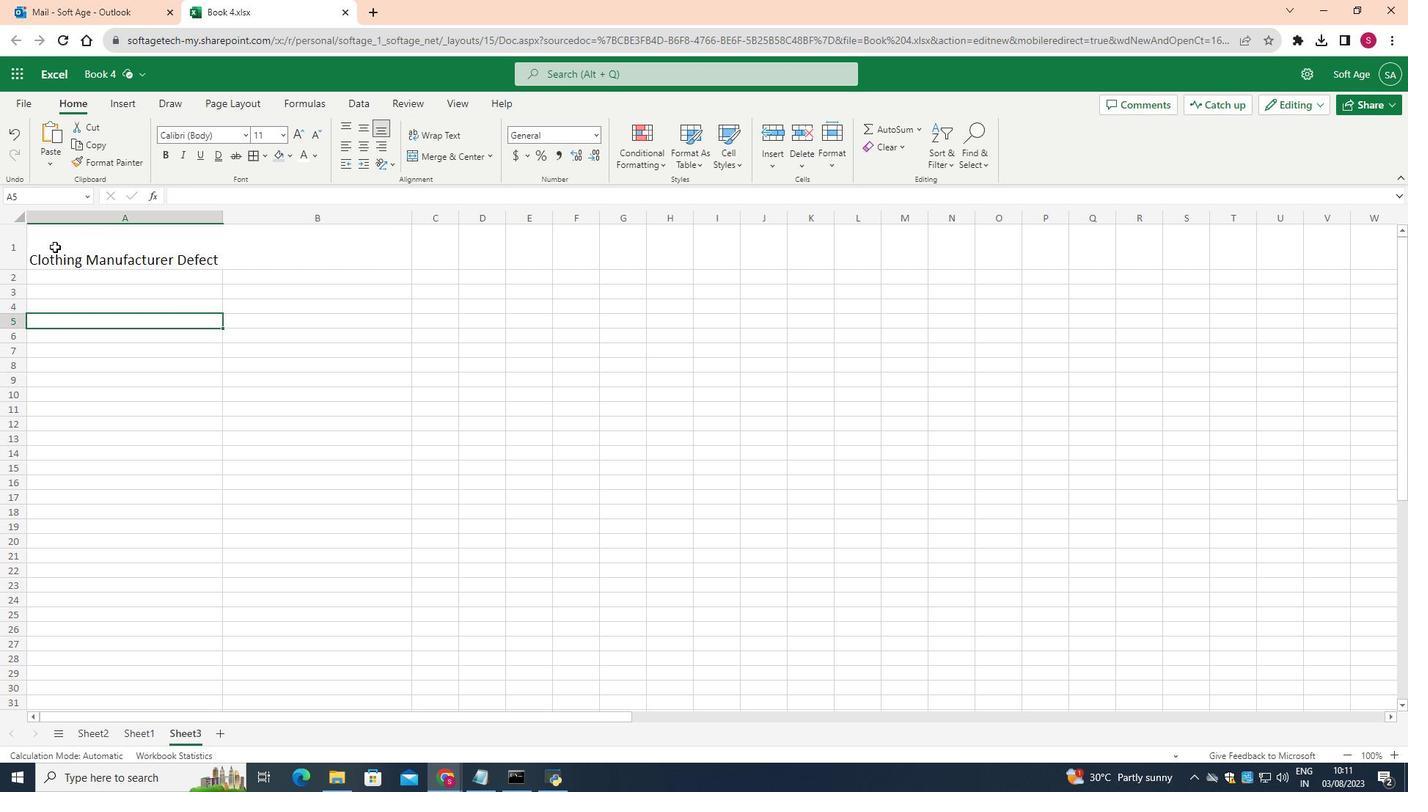 
Action: Mouse pressed left at (55, 247)
Screenshot: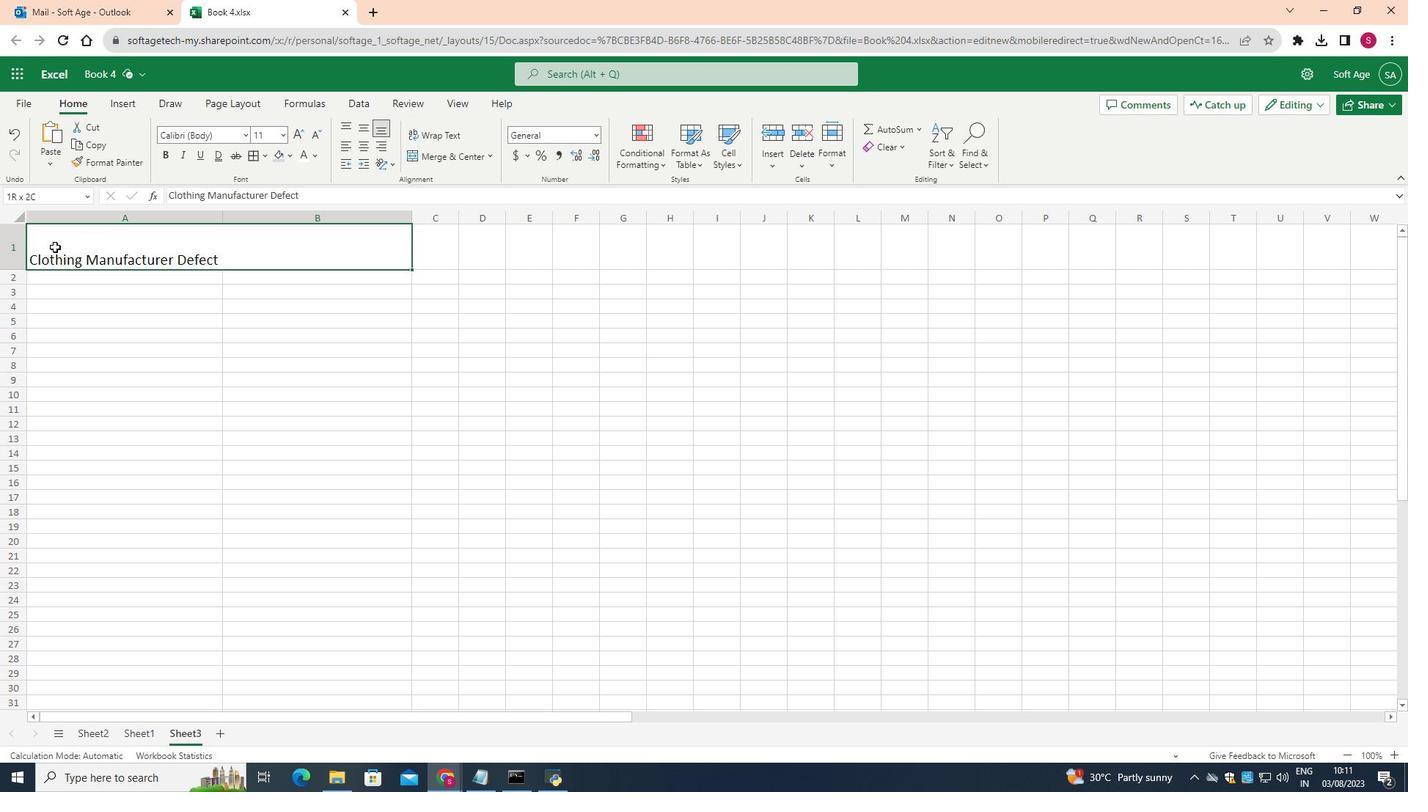 
Action: Mouse pressed left at (55, 247)
Screenshot: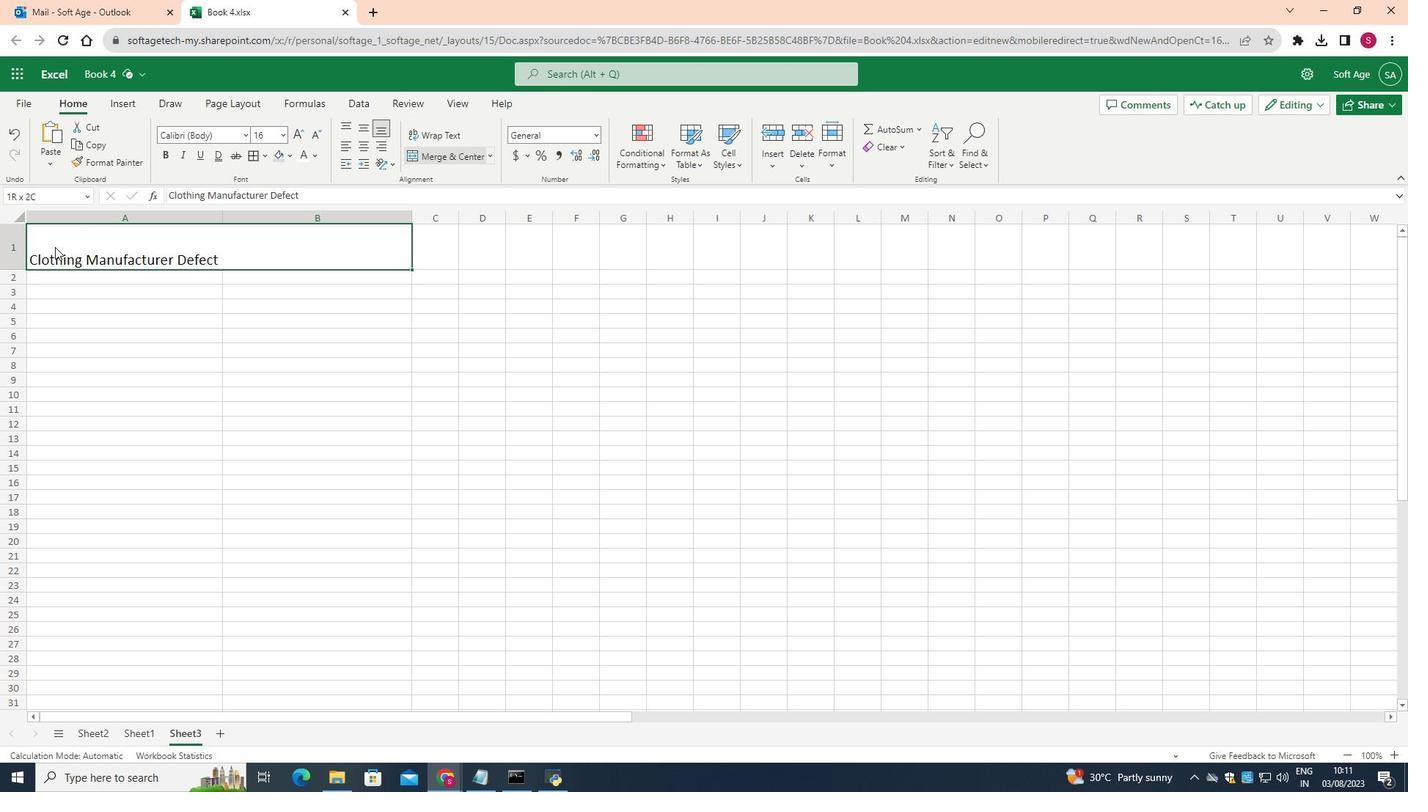 
Action: Mouse moved to (30, 258)
Screenshot: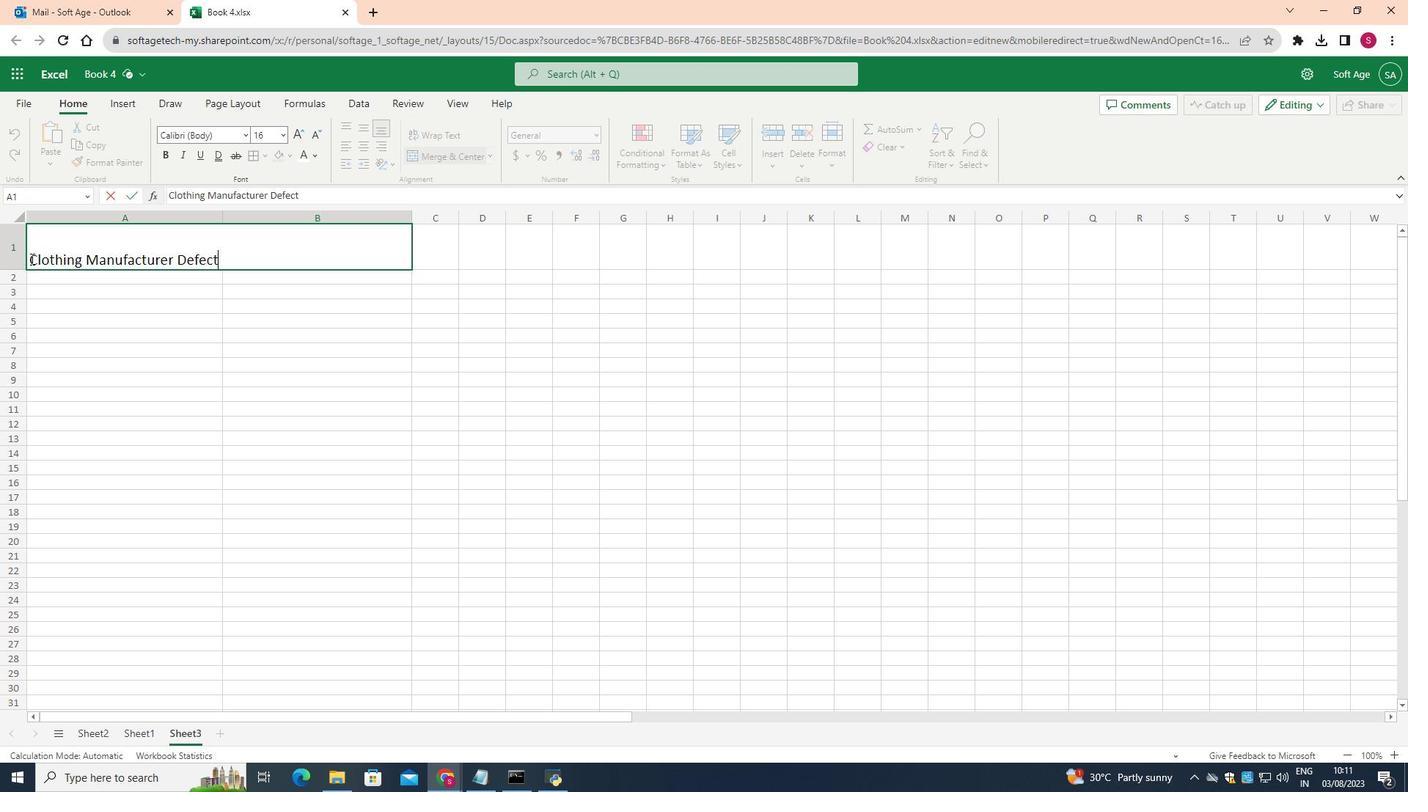 
Action: Mouse pressed left at (30, 258)
Screenshot: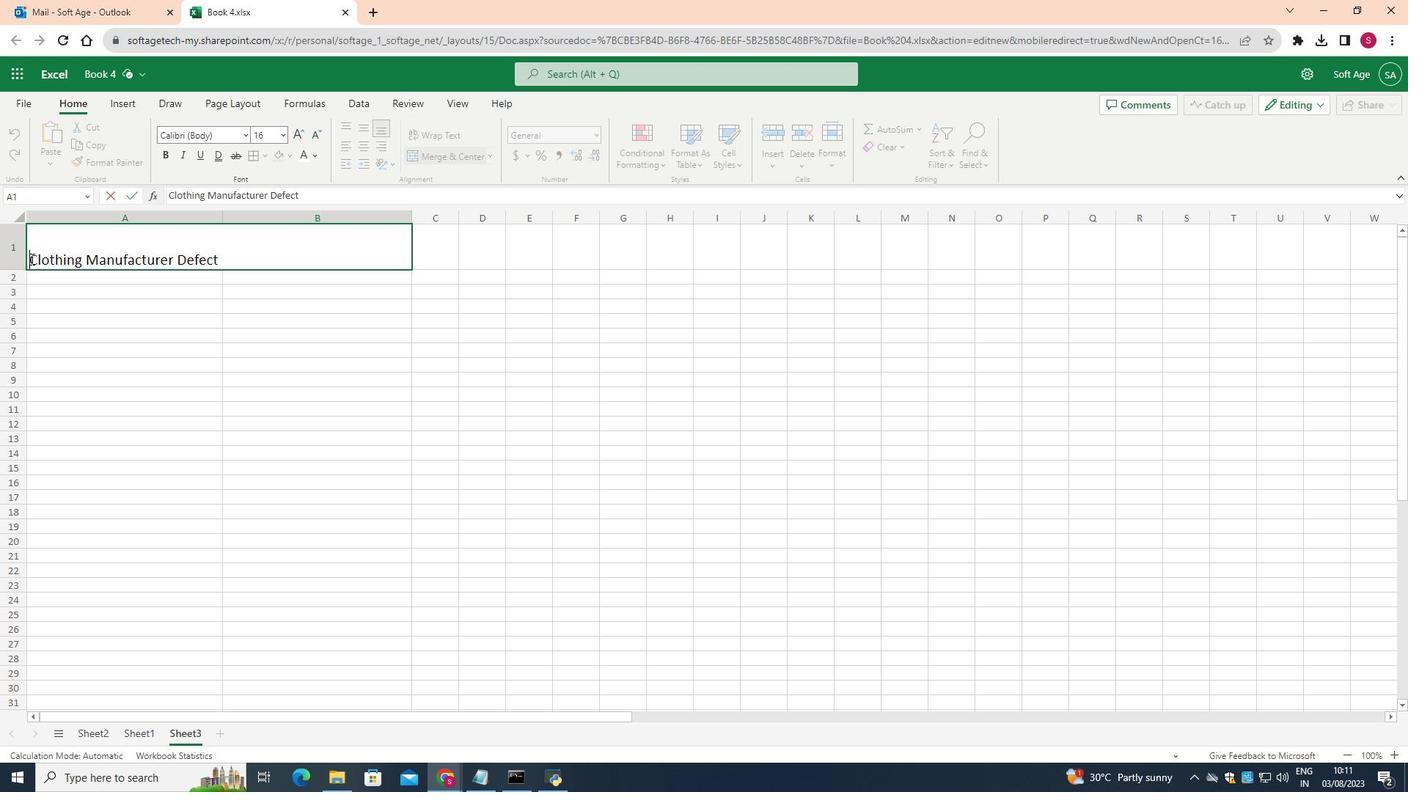 
Action: Mouse moved to (280, 132)
Screenshot: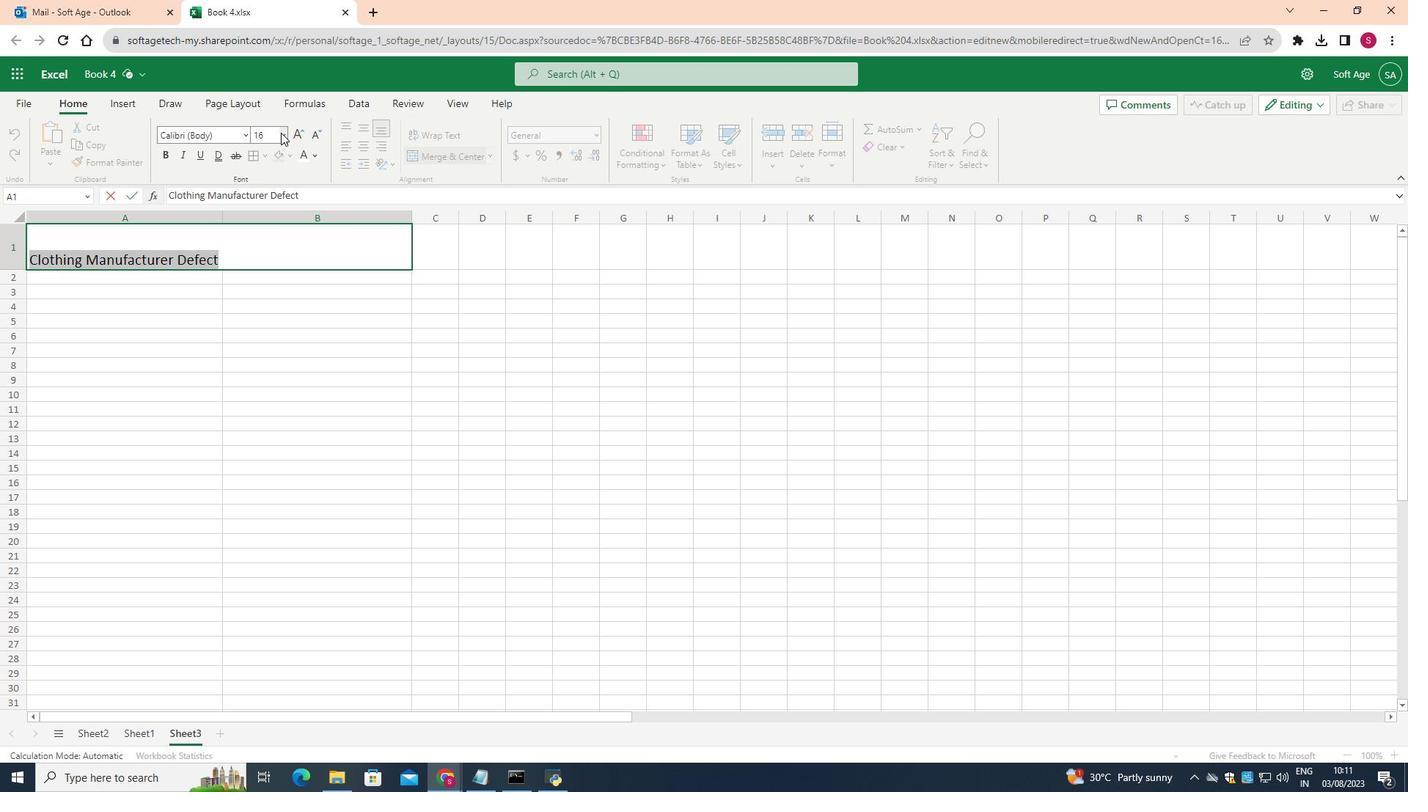 
Action: Mouse pressed left at (280, 132)
Screenshot: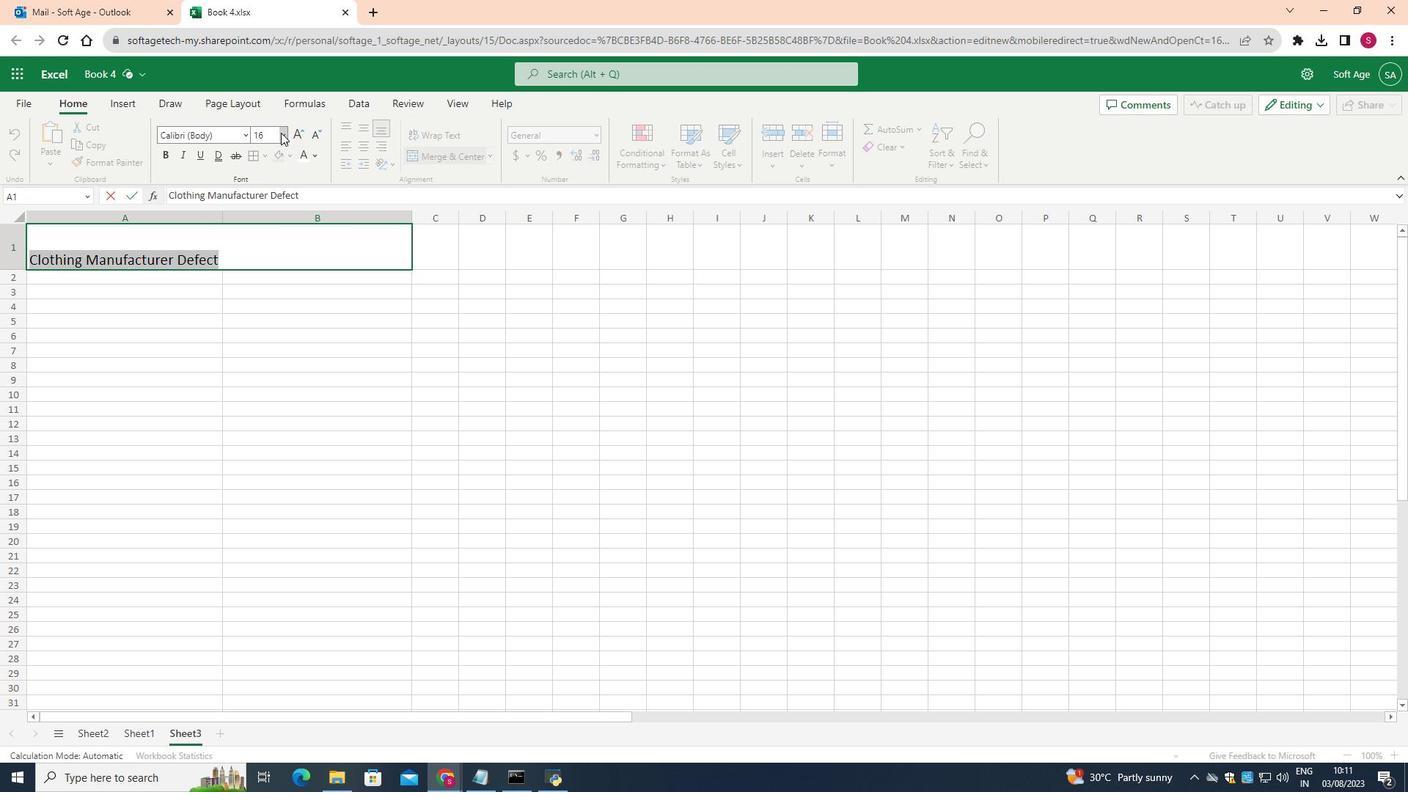 
Action: Mouse moved to (266, 294)
Screenshot: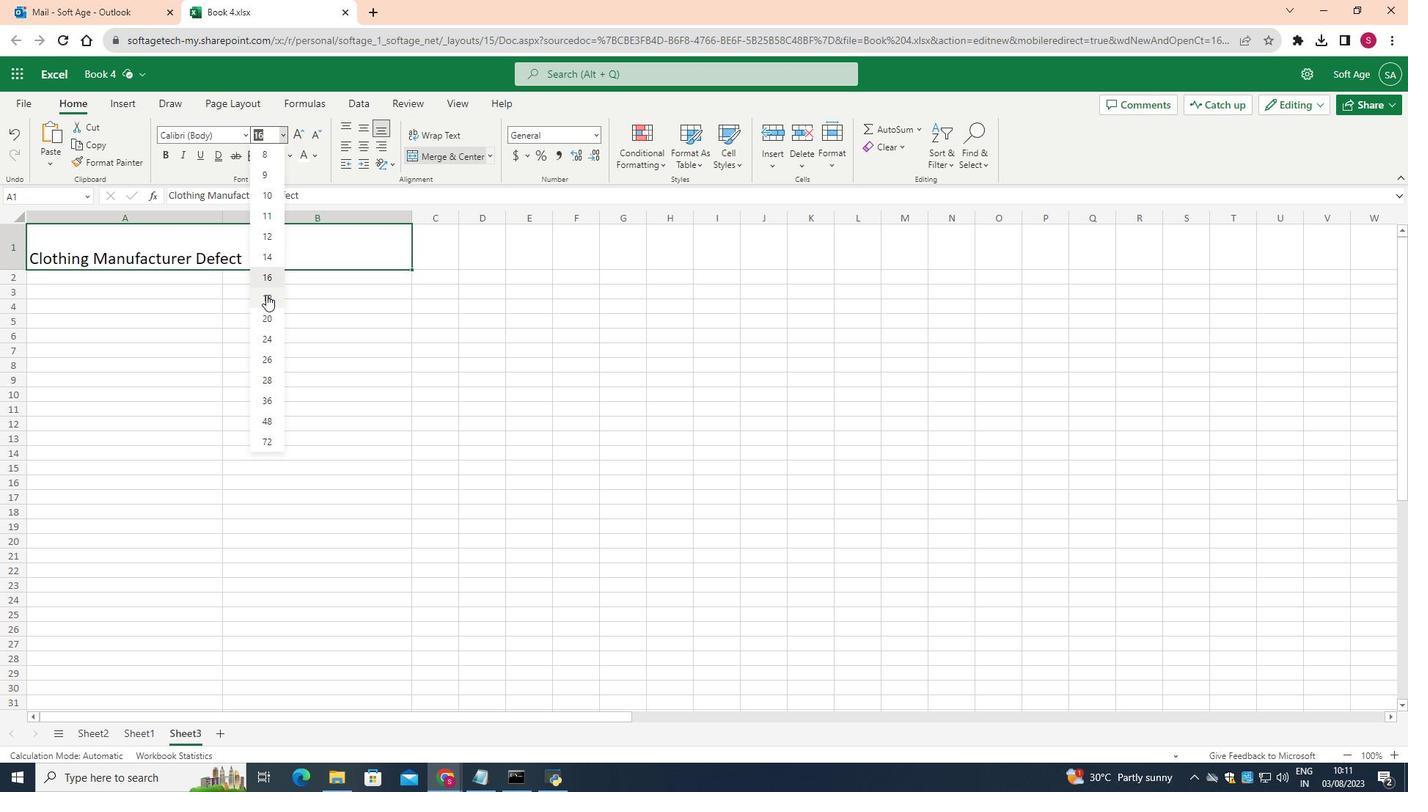 
Action: Mouse pressed left at (266, 294)
Screenshot: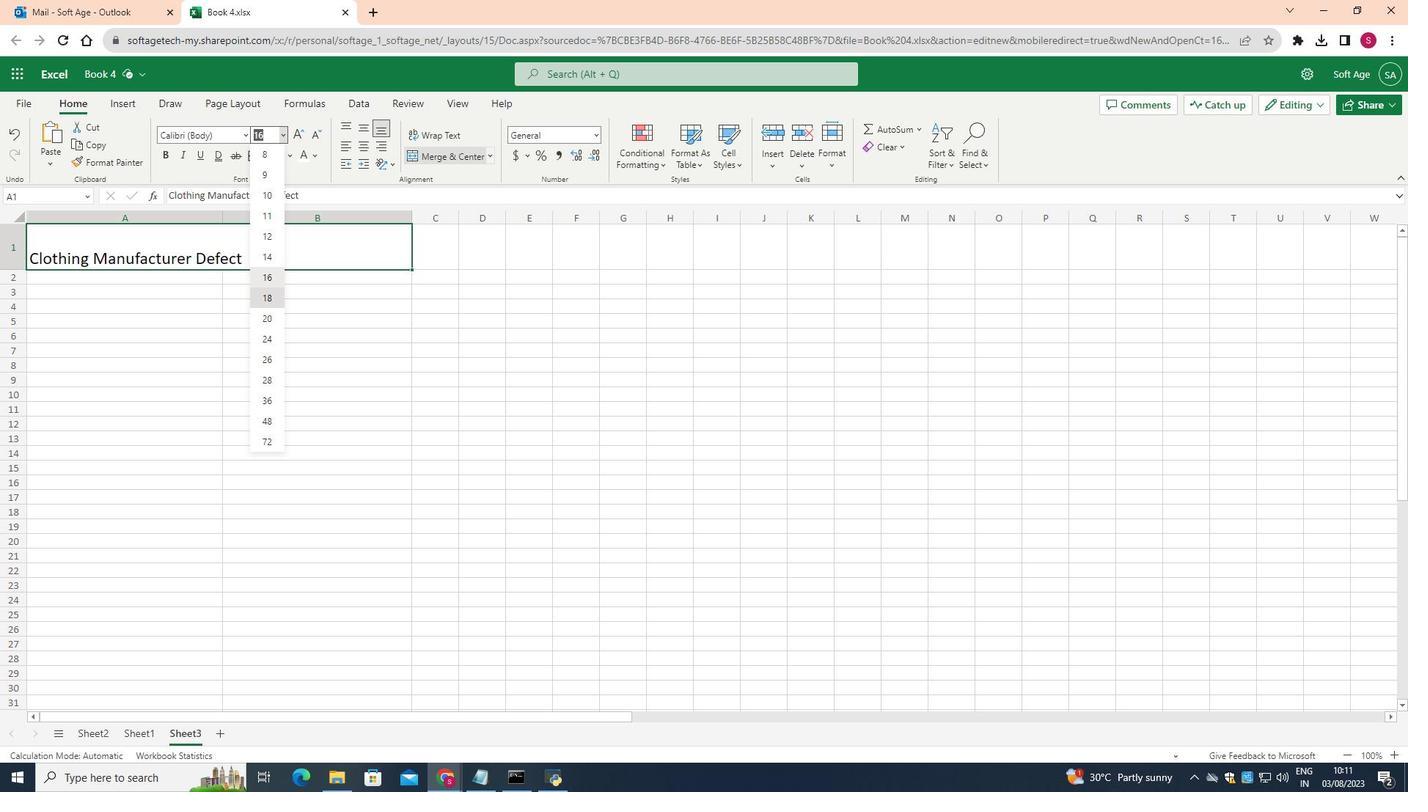 
Action: Mouse moved to (364, 131)
Screenshot: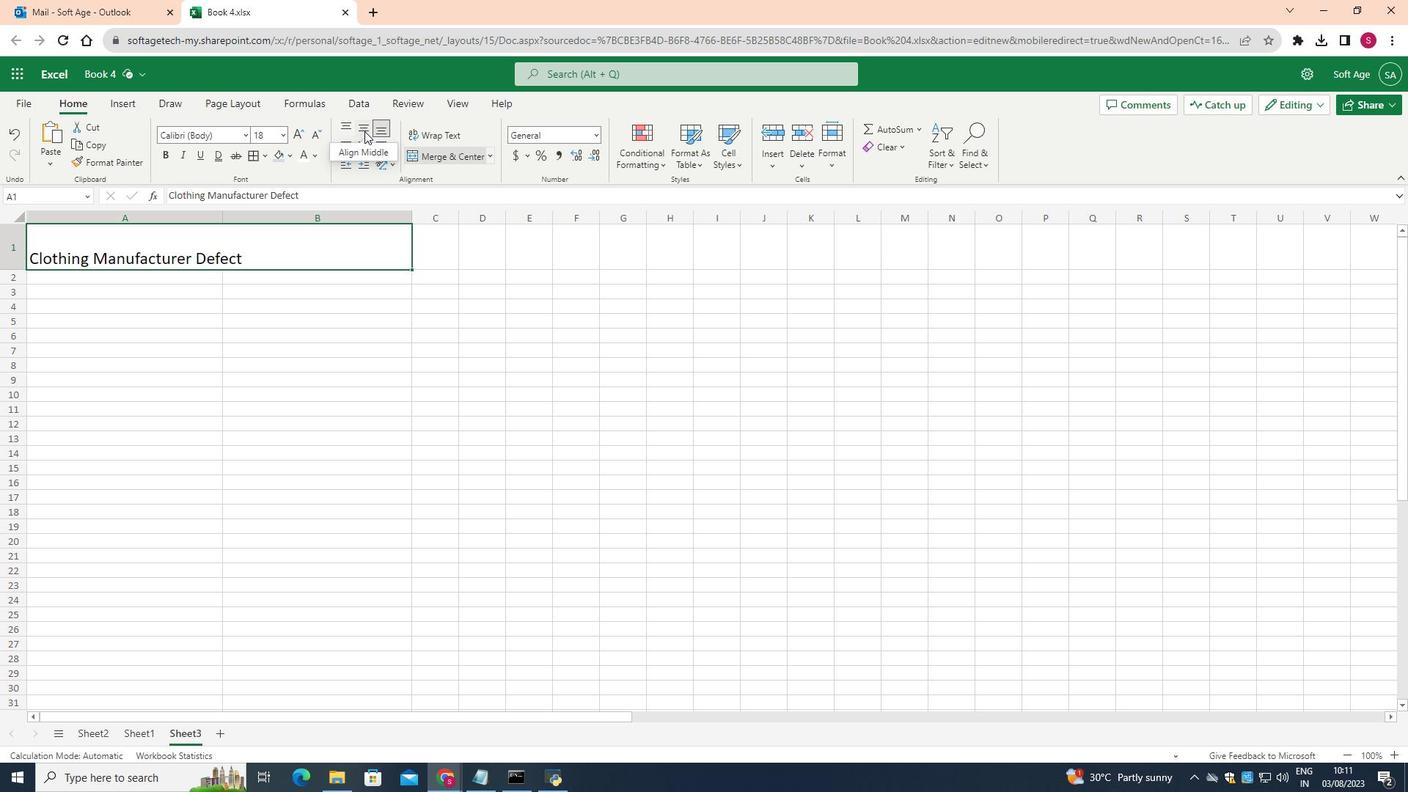
Action: Mouse pressed left at (364, 131)
Screenshot: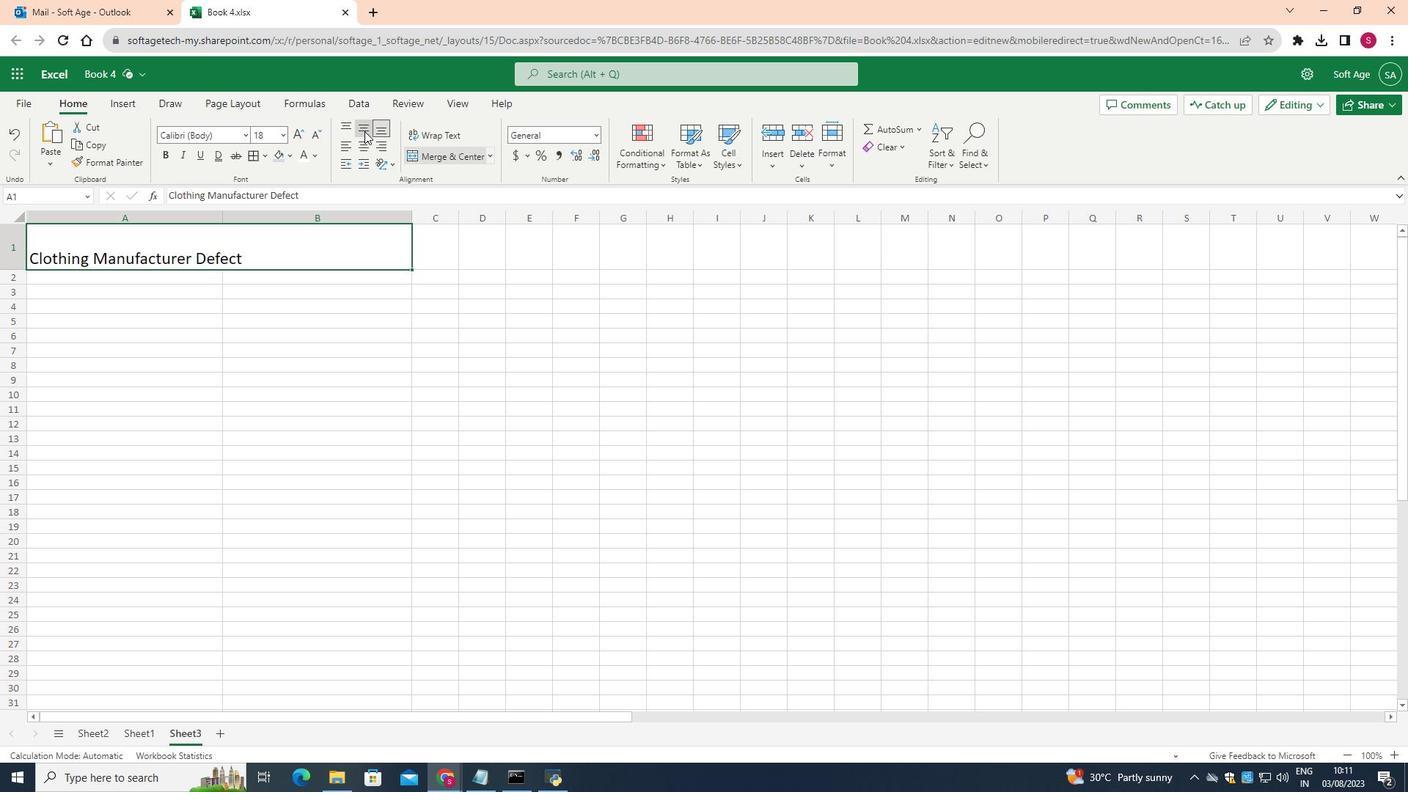 
Action: Mouse moved to (360, 145)
Screenshot: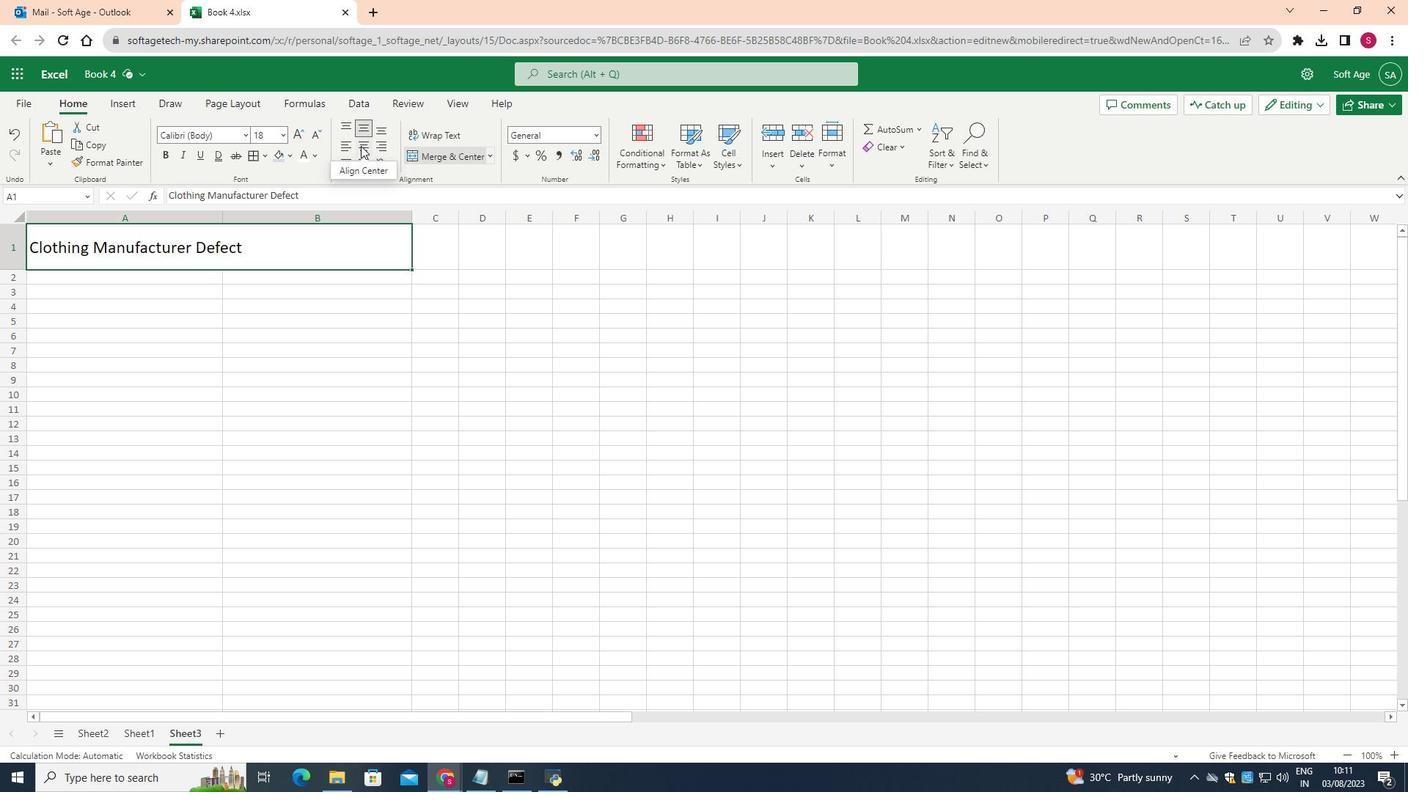 
Action: Mouse pressed left at (360, 145)
Screenshot: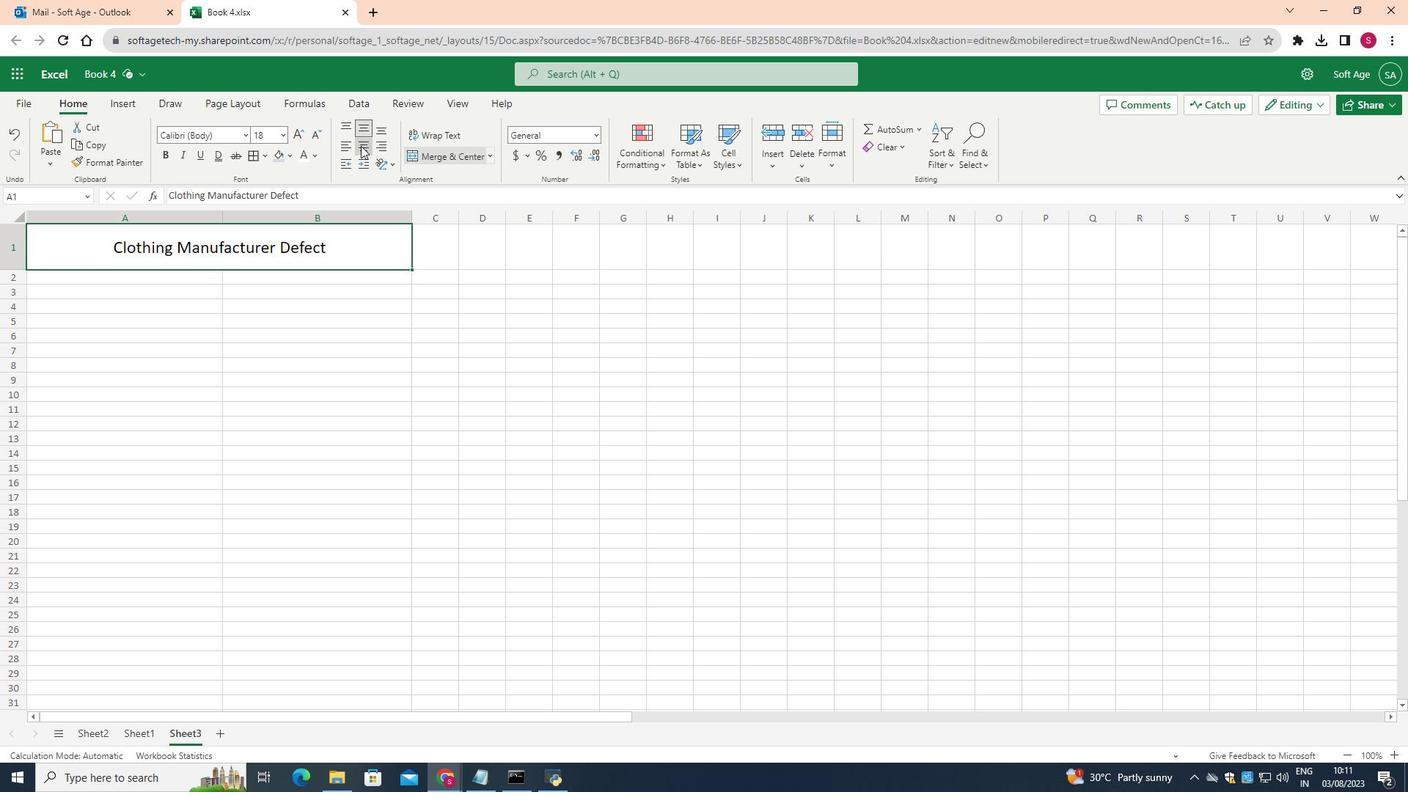 
Action: Mouse moved to (290, 157)
Screenshot: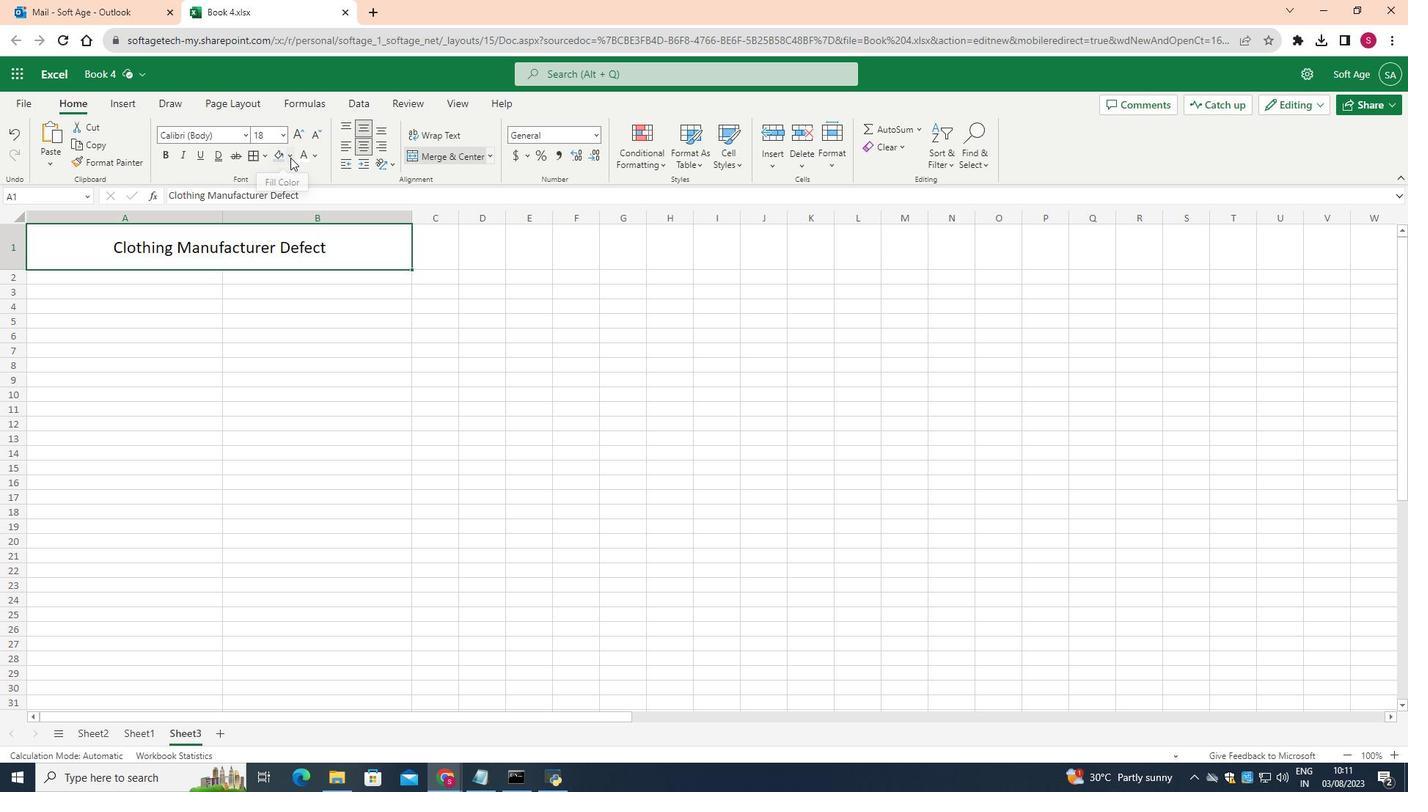 
Action: Mouse pressed left at (290, 157)
Screenshot: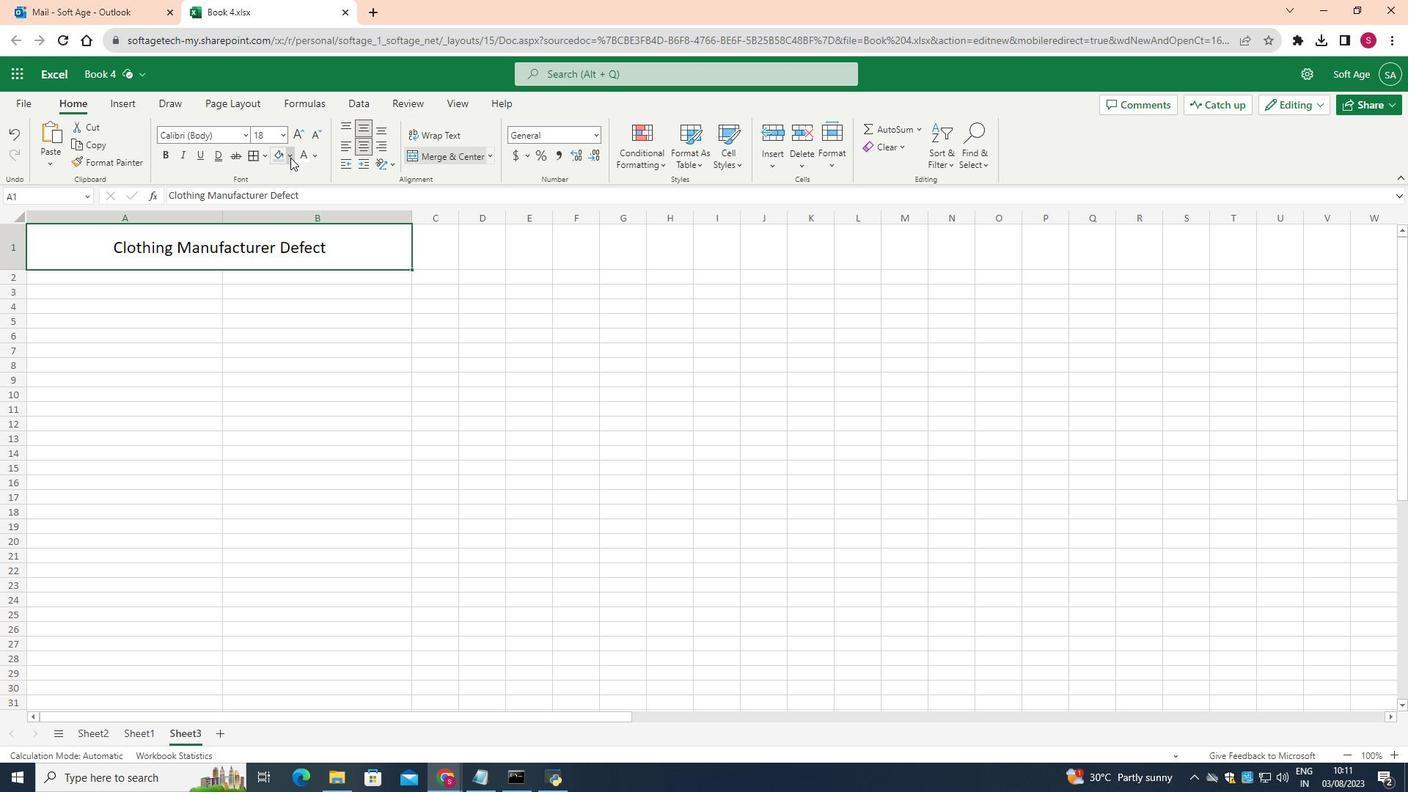 
Action: Mouse moved to (370, 256)
Screenshot: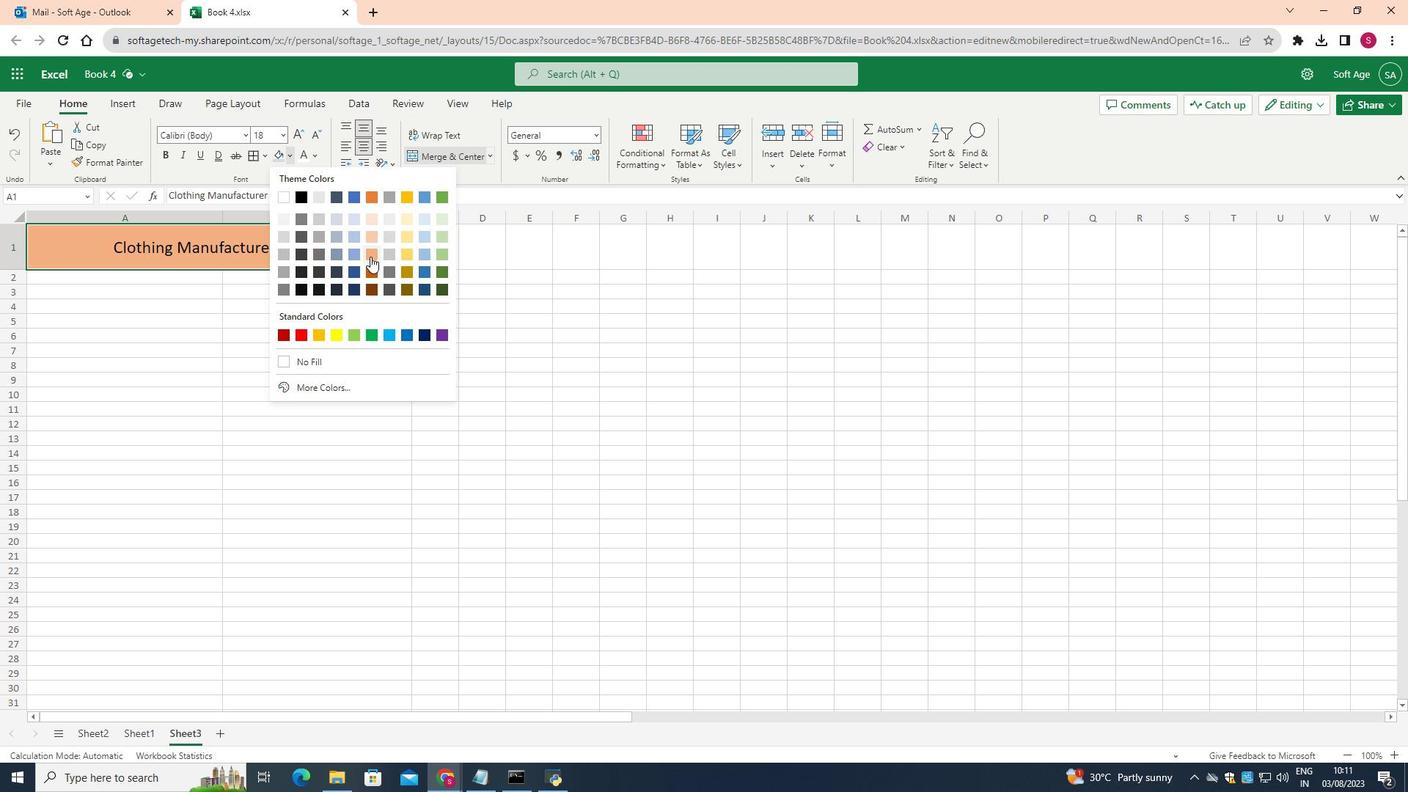 
Action: Mouse pressed left at (370, 256)
Screenshot: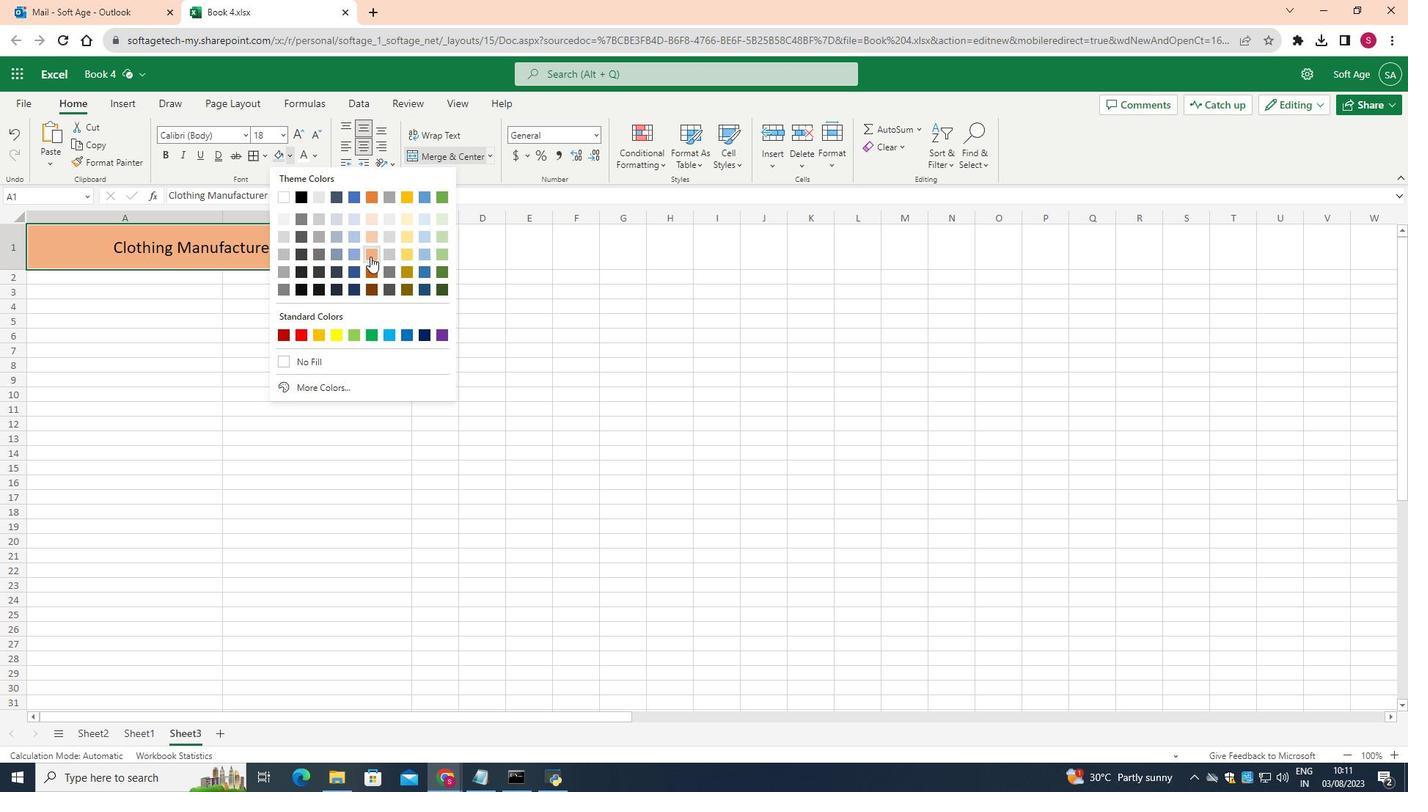 
Action: Mouse moved to (313, 152)
Screenshot: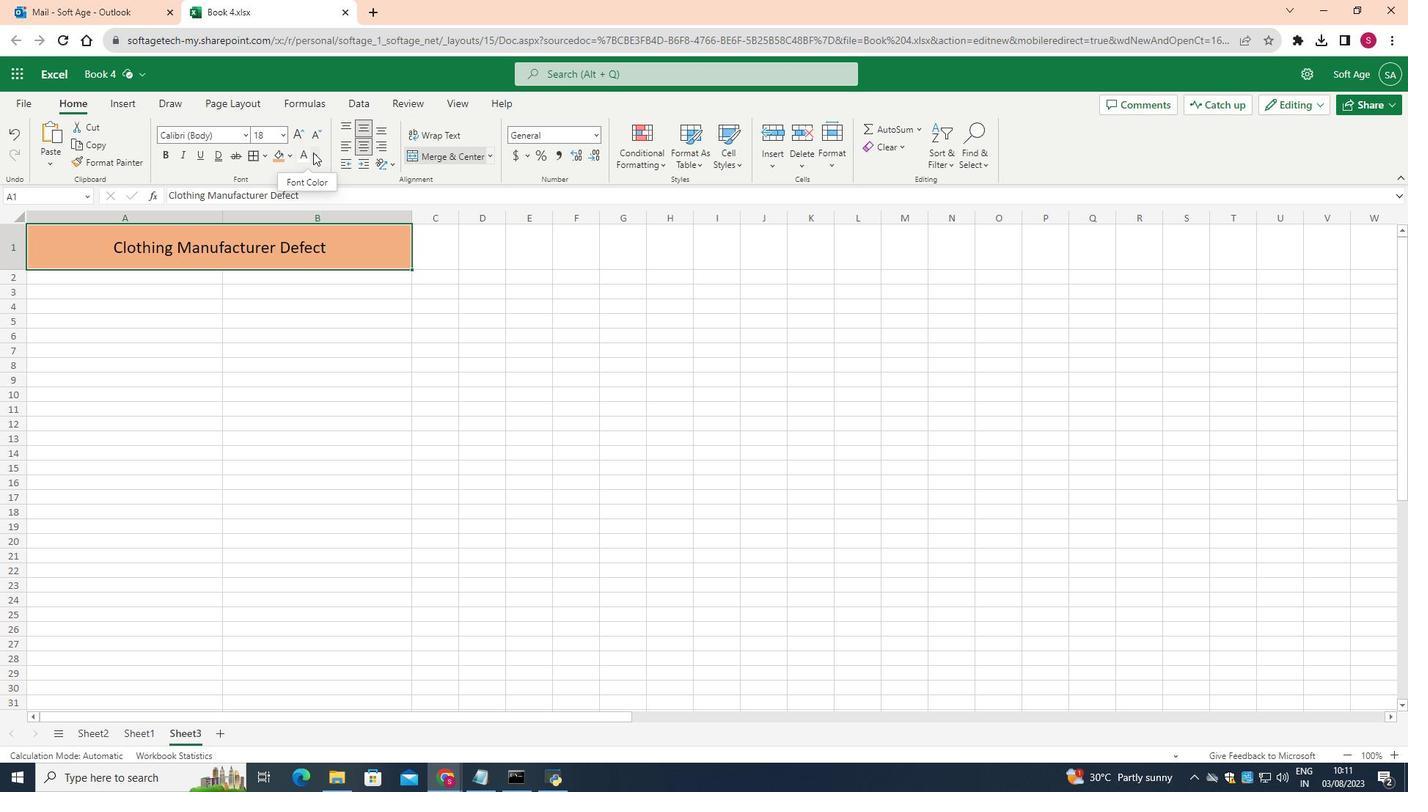 
Action: Mouse pressed left at (313, 152)
Screenshot: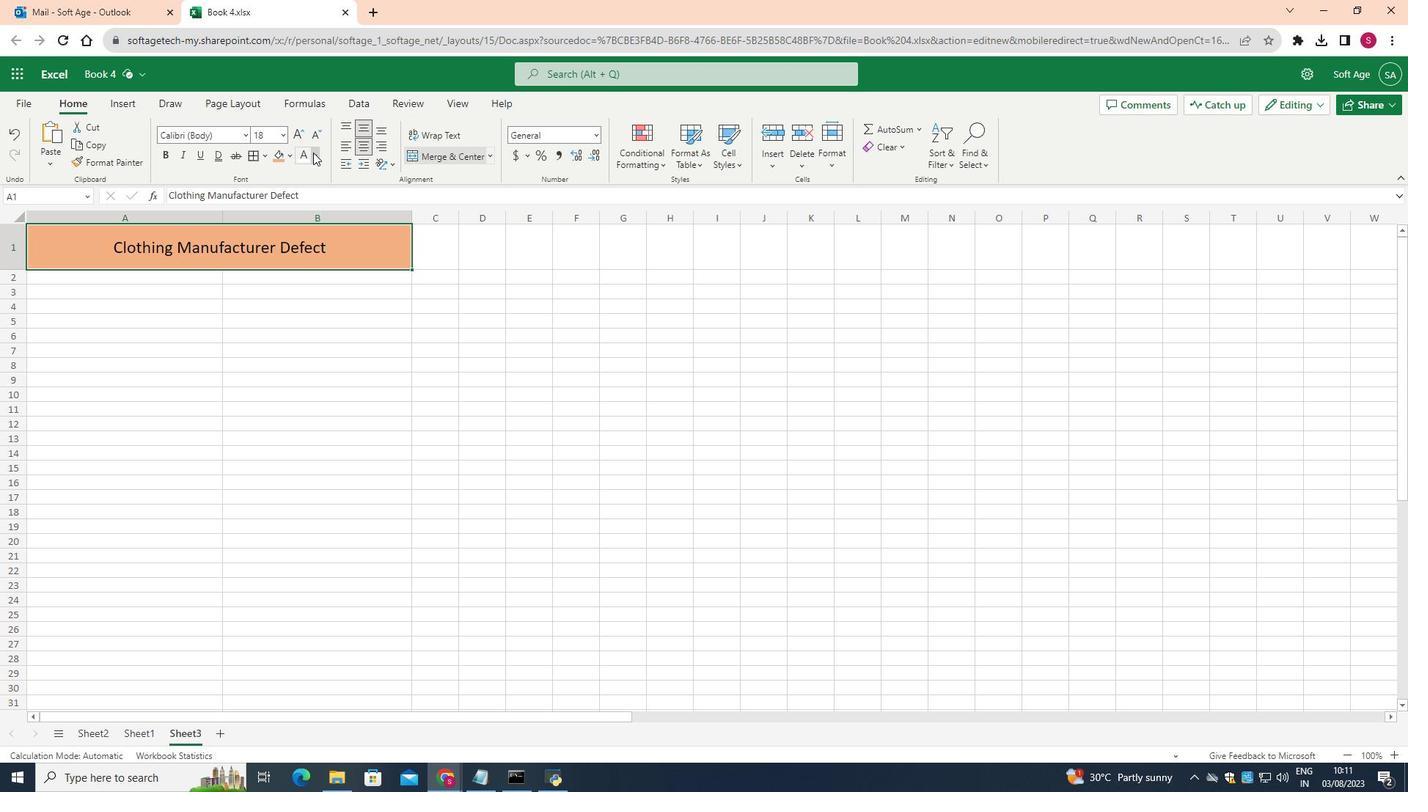 
Action: Mouse moved to (463, 313)
Screenshot: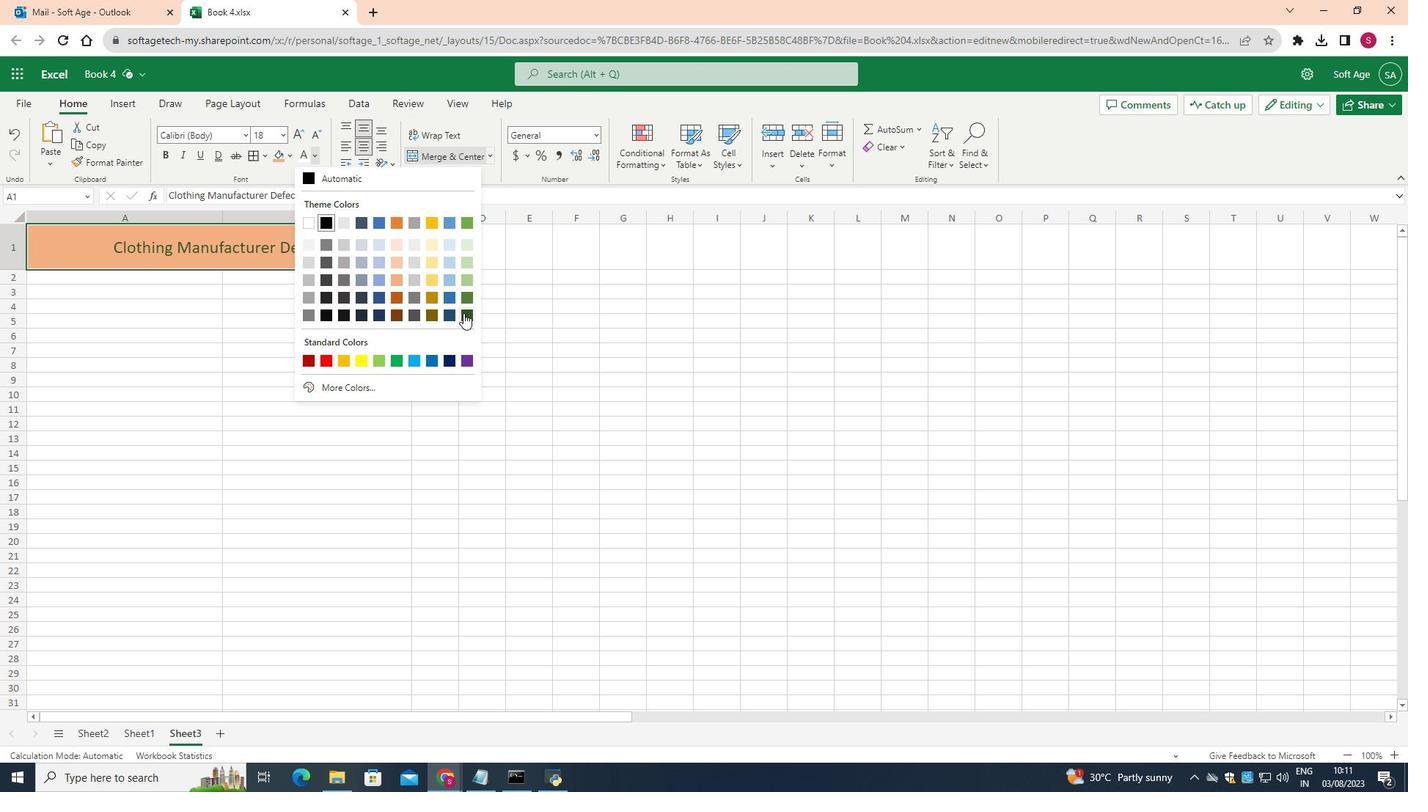
Action: Mouse pressed left at (463, 313)
Screenshot: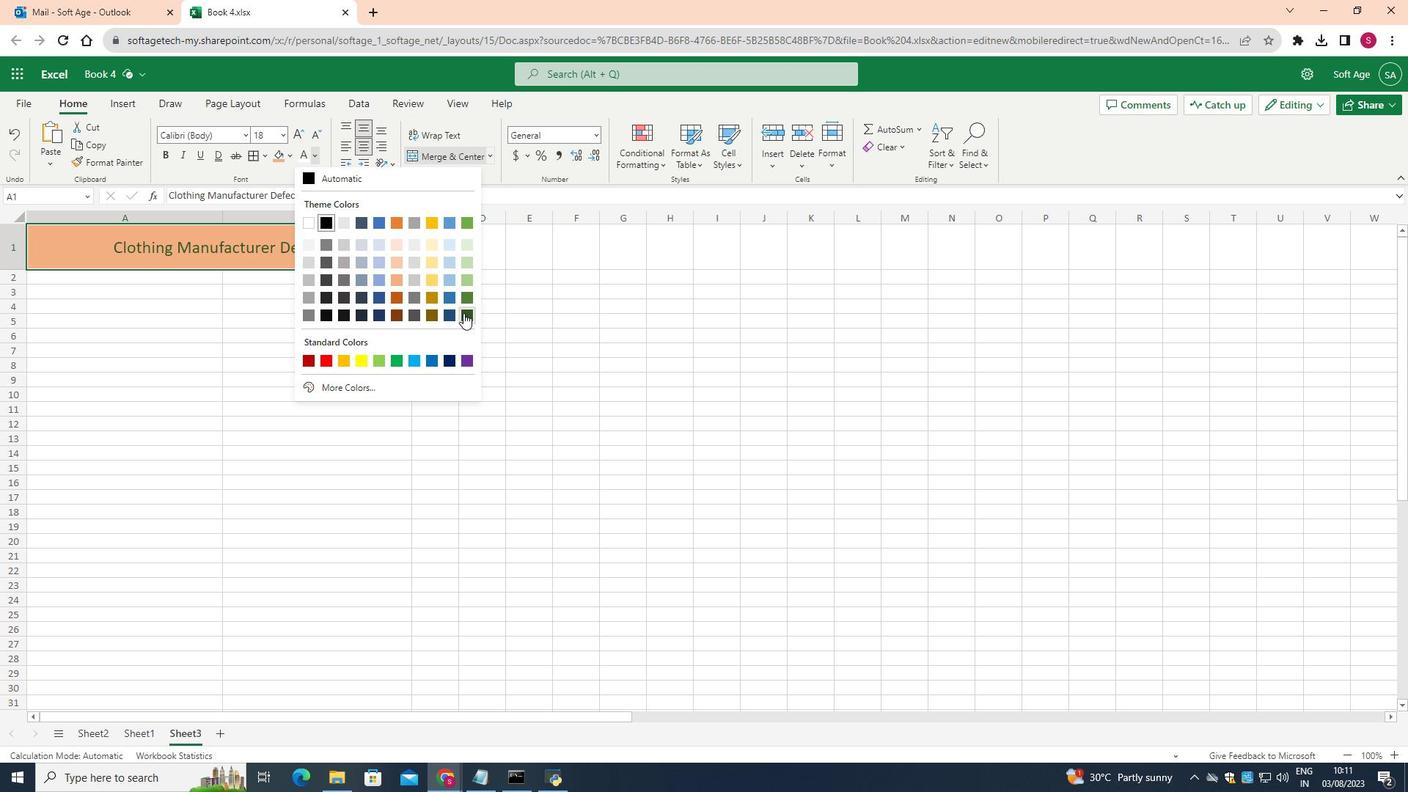 
Action: Mouse moved to (113, 242)
Screenshot: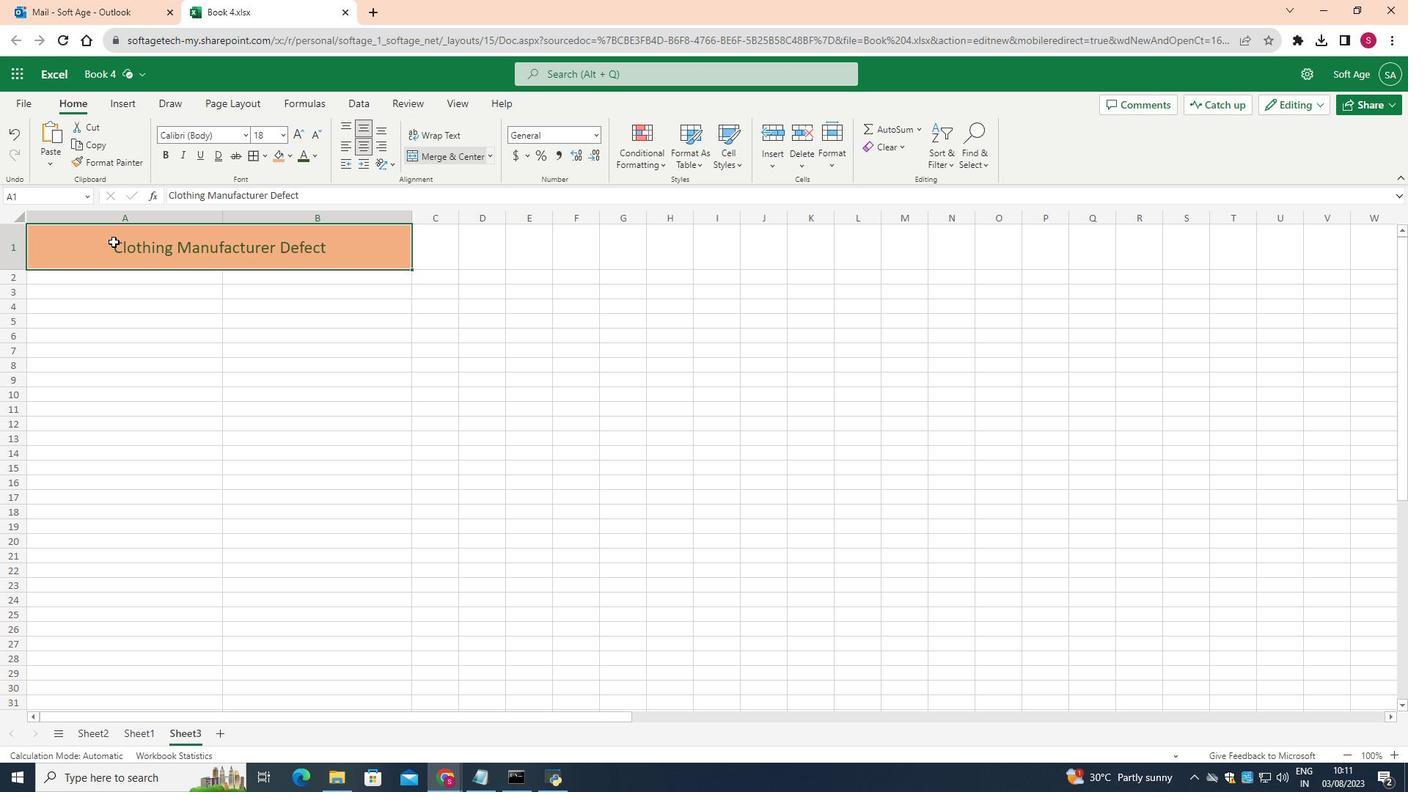 
Action: Mouse pressed left at (113, 242)
Screenshot: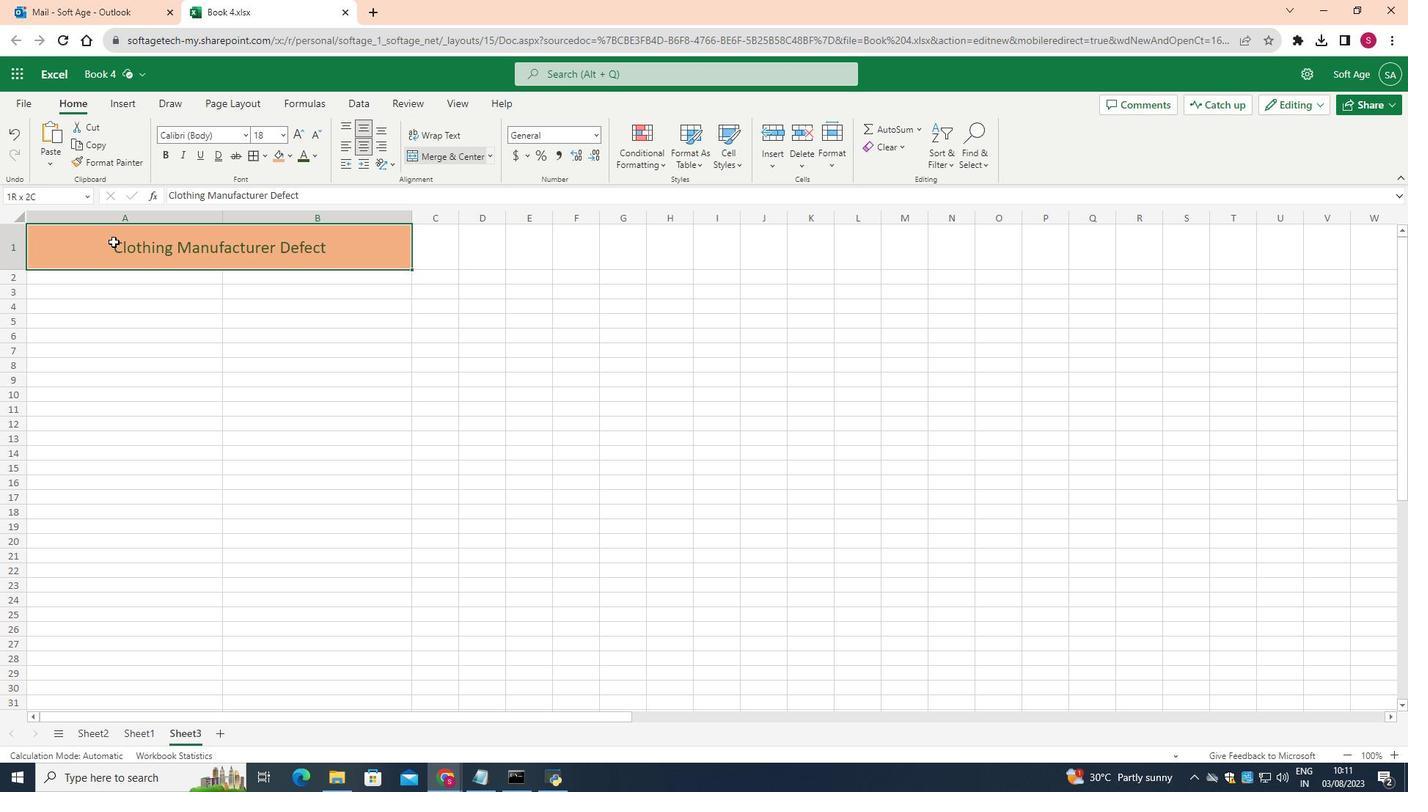 
Action: Mouse pressed left at (113, 242)
Screenshot: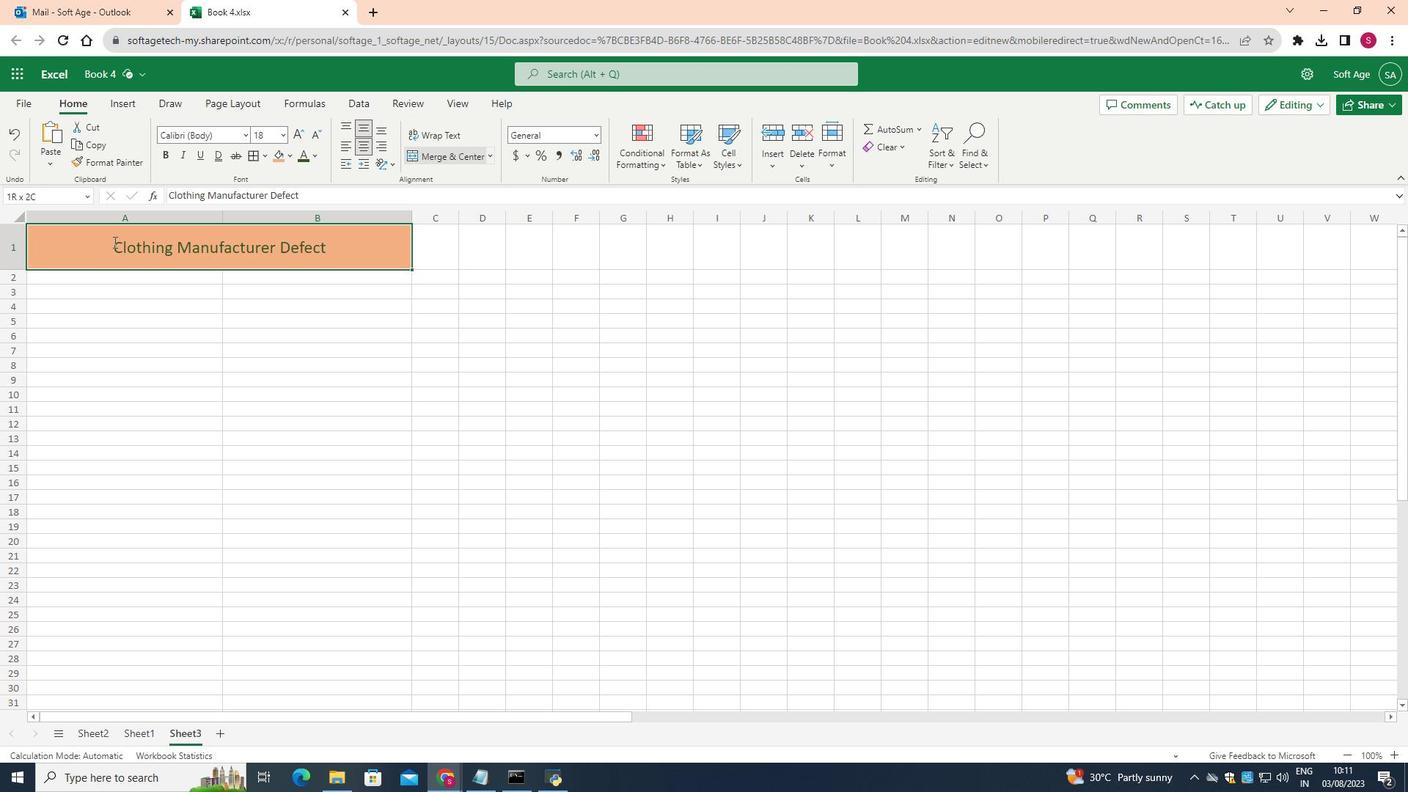 
Action: Mouse moved to (111, 244)
Screenshot: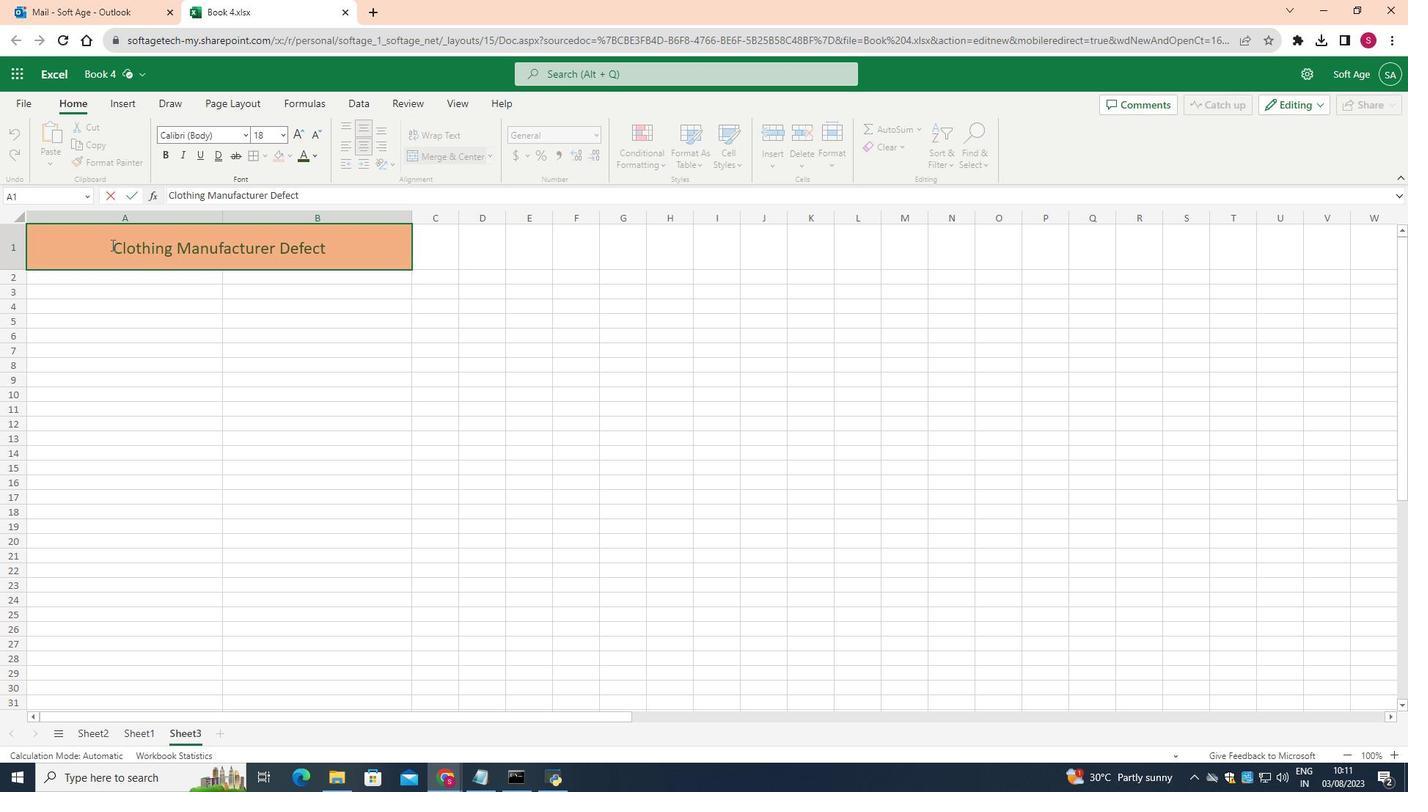 
Action: Mouse pressed left at (111, 244)
Screenshot: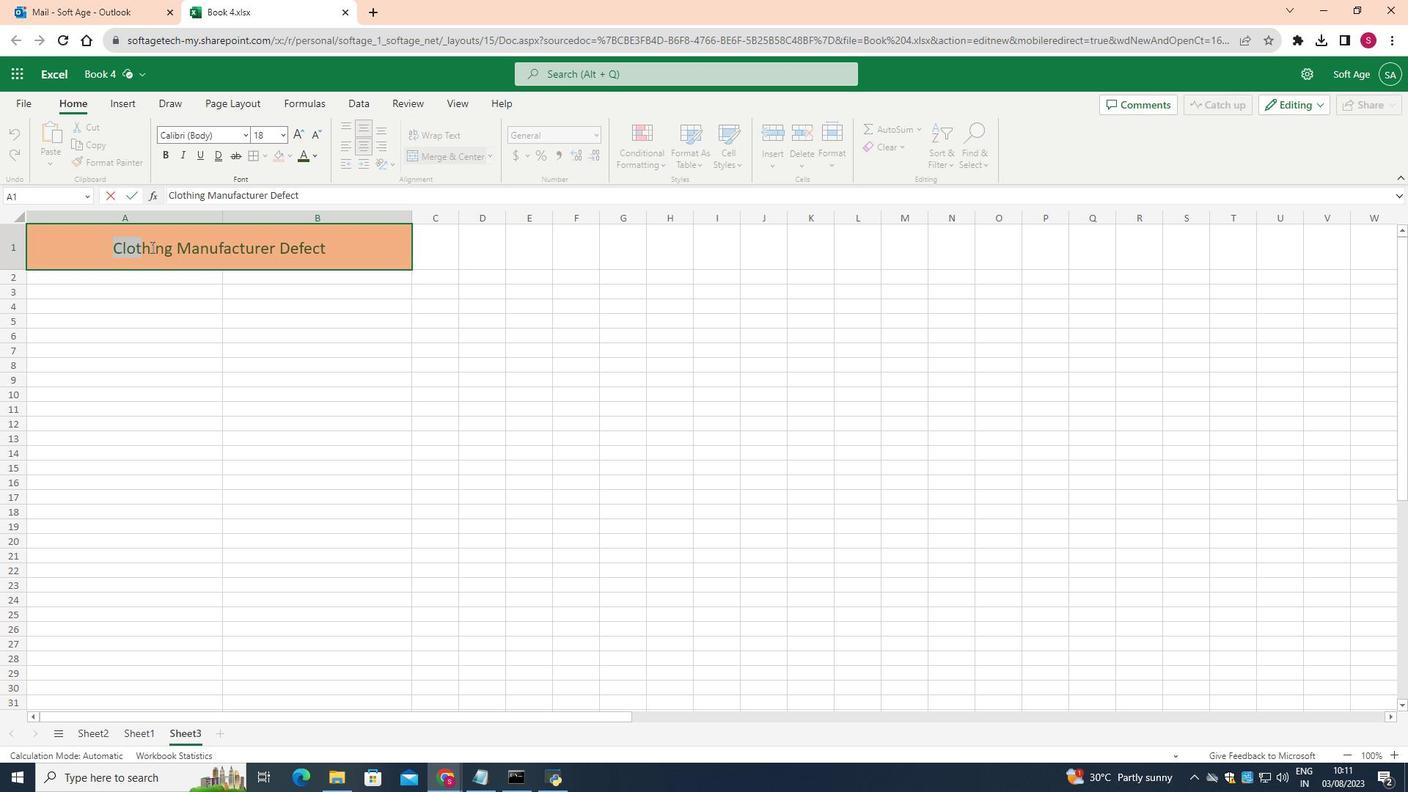 
Action: Mouse moved to (166, 156)
Screenshot: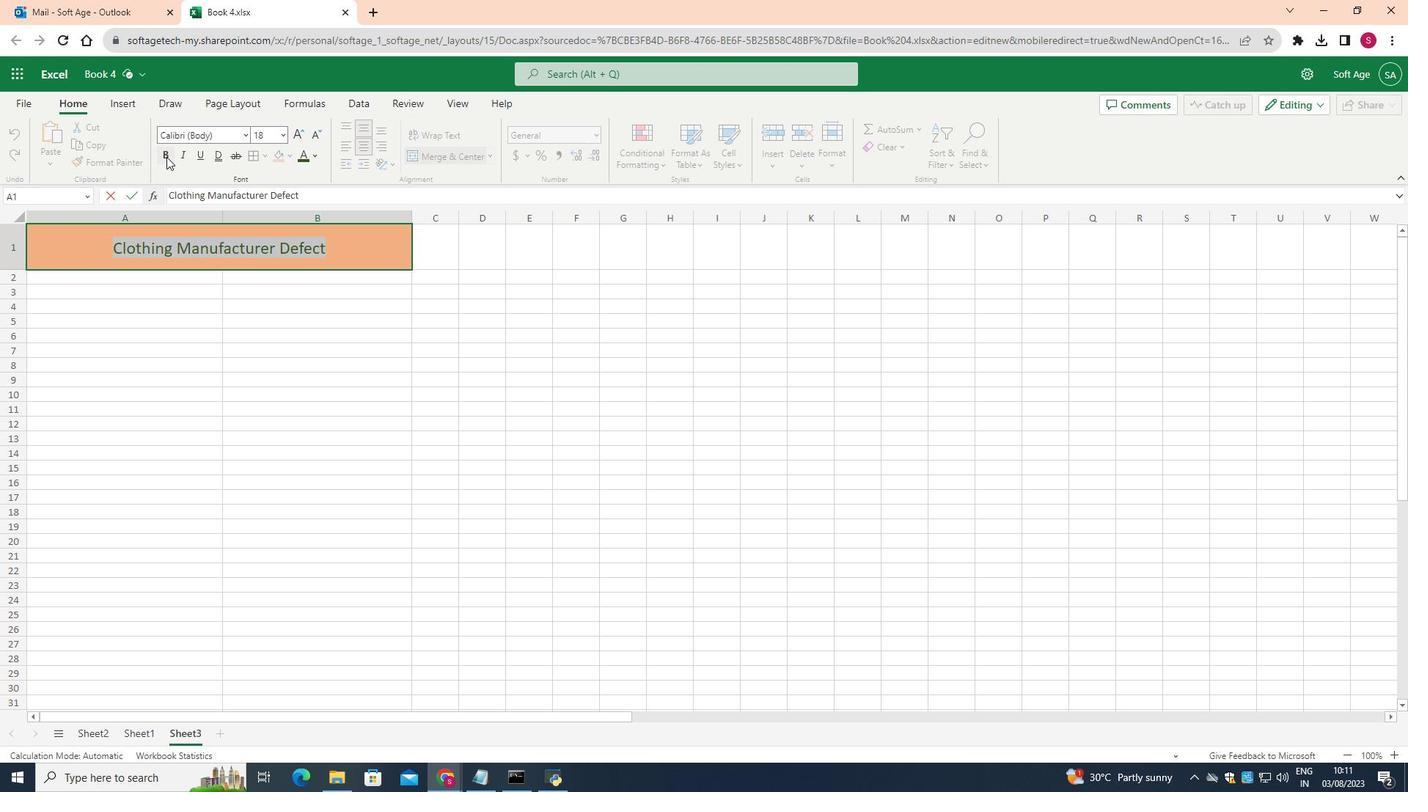 
Action: Mouse pressed left at (166, 156)
Screenshot: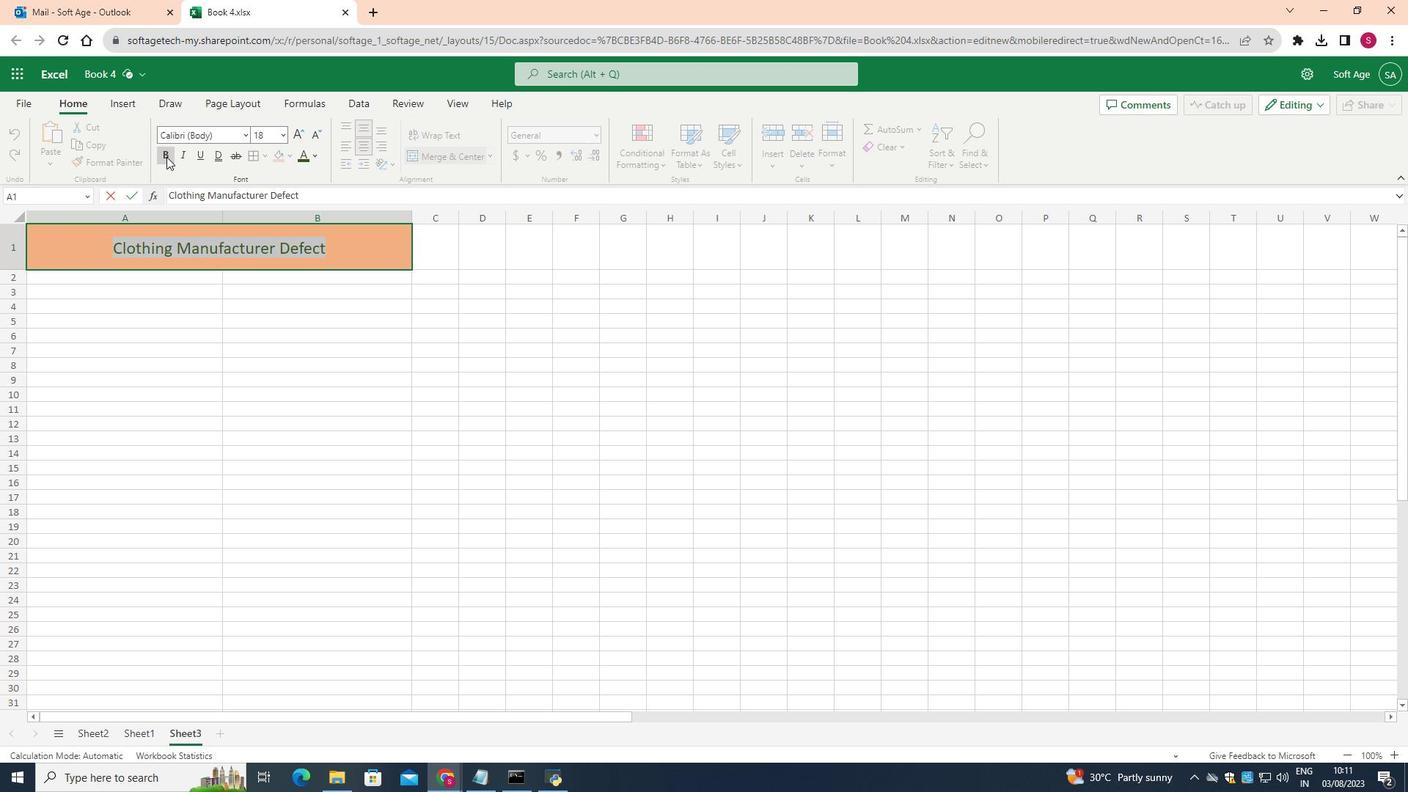 
Action: Mouse moved to (167, 324)
Screenshot: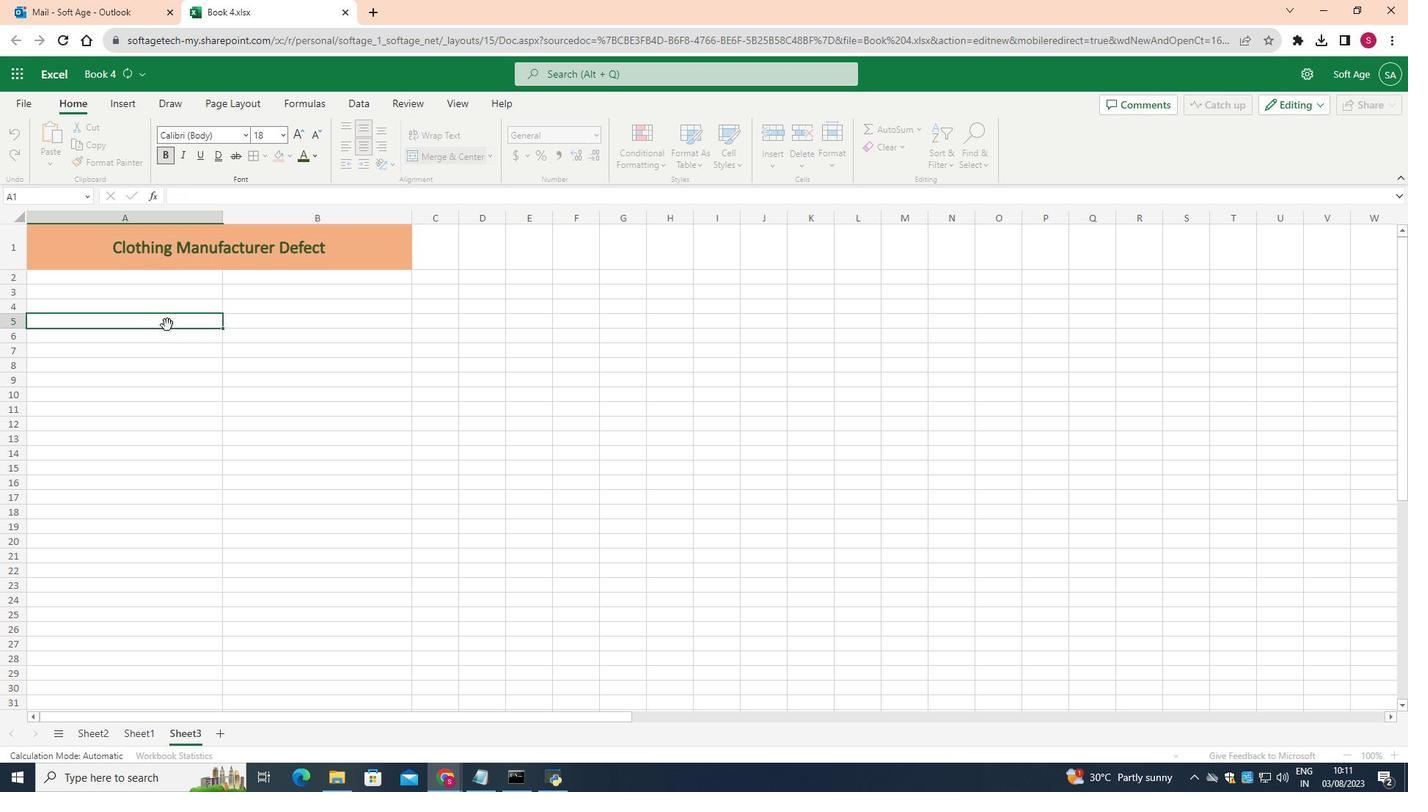 
Action: Mouse pressed left at (167, 324)
Screenshot: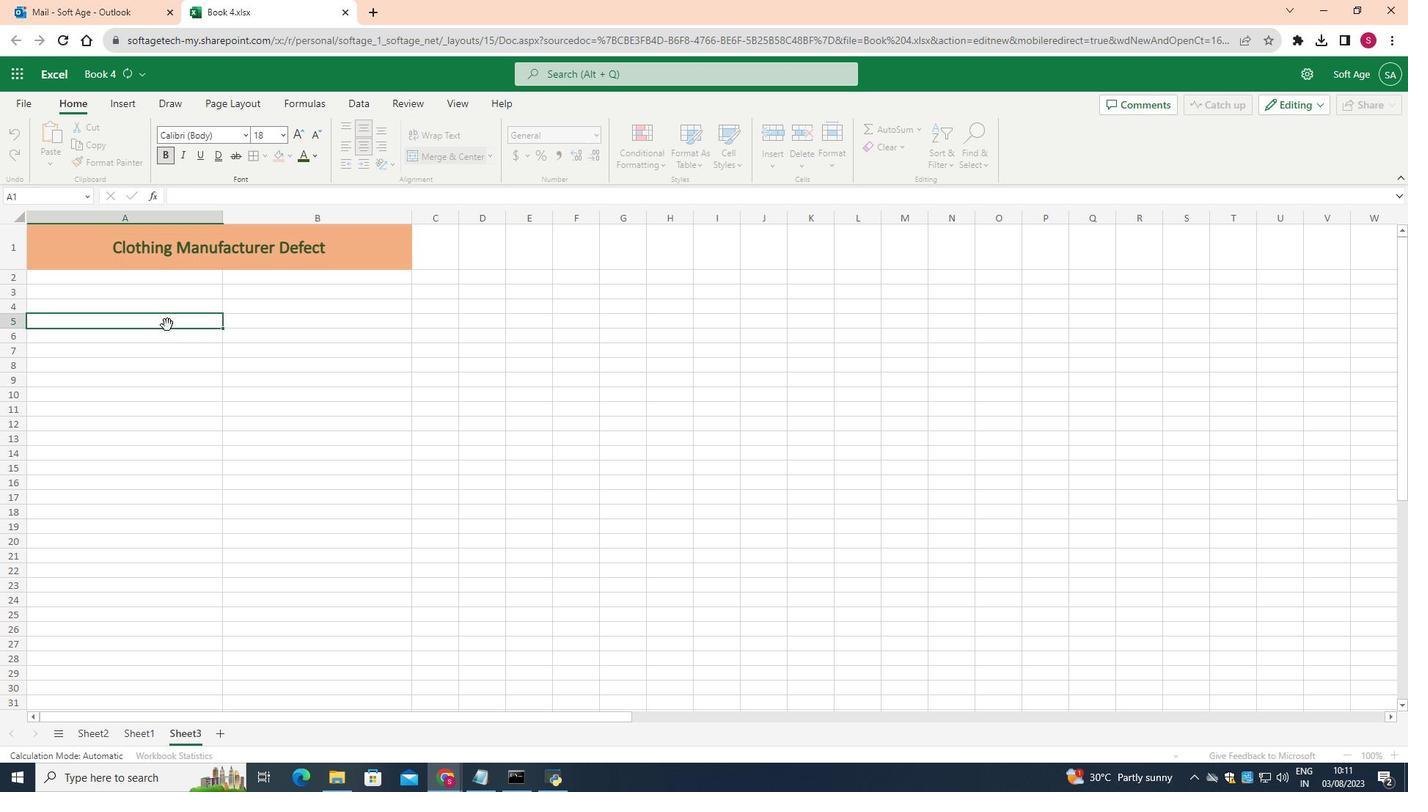 
Action: Mouse moved to (121, 278)
Screenshot: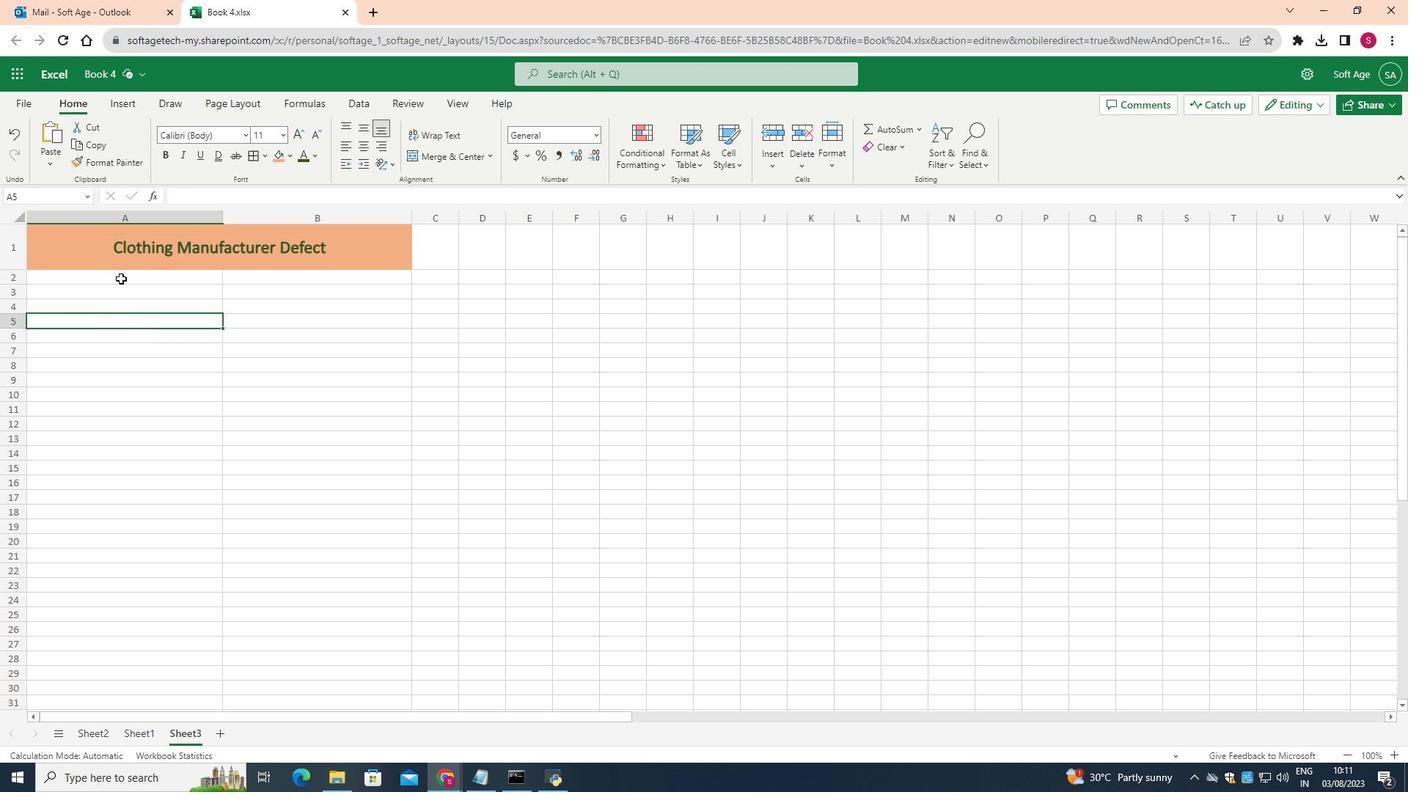 
Action: Mouse pressed left at (121, 278)
Screenshot: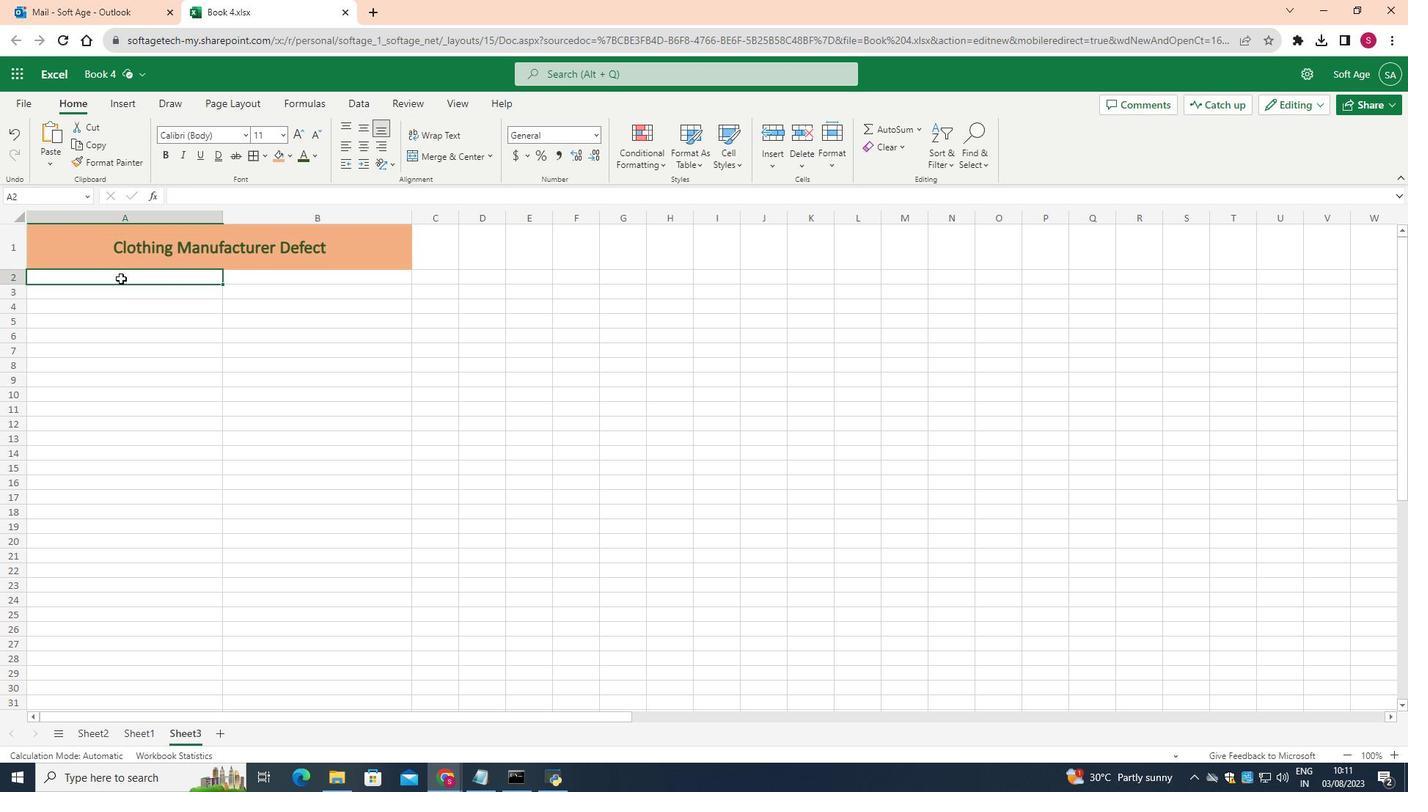 
Action: Mouse moved to (487, 154)
Screenshot: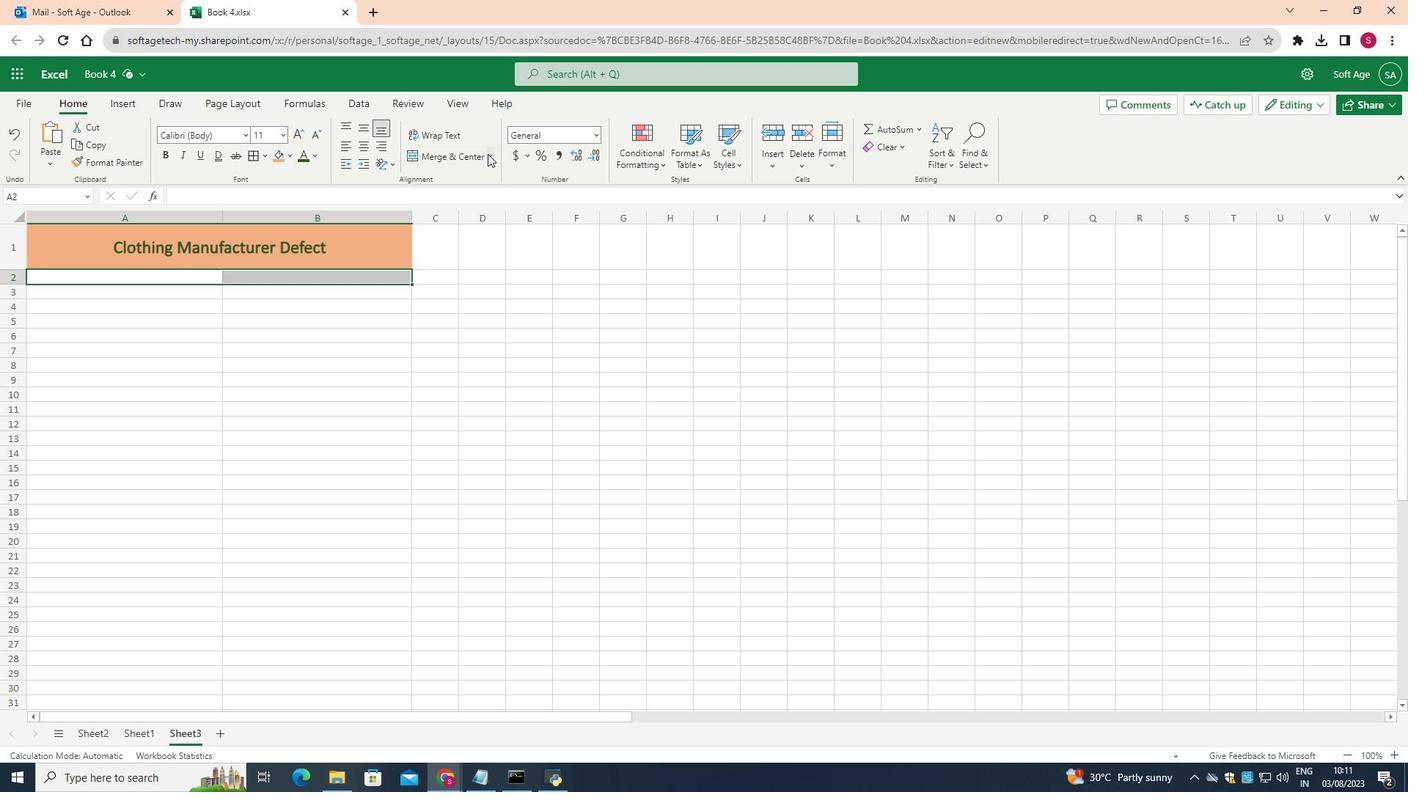 
Action: Mouse pressed left at (487, 154)
Screenshot: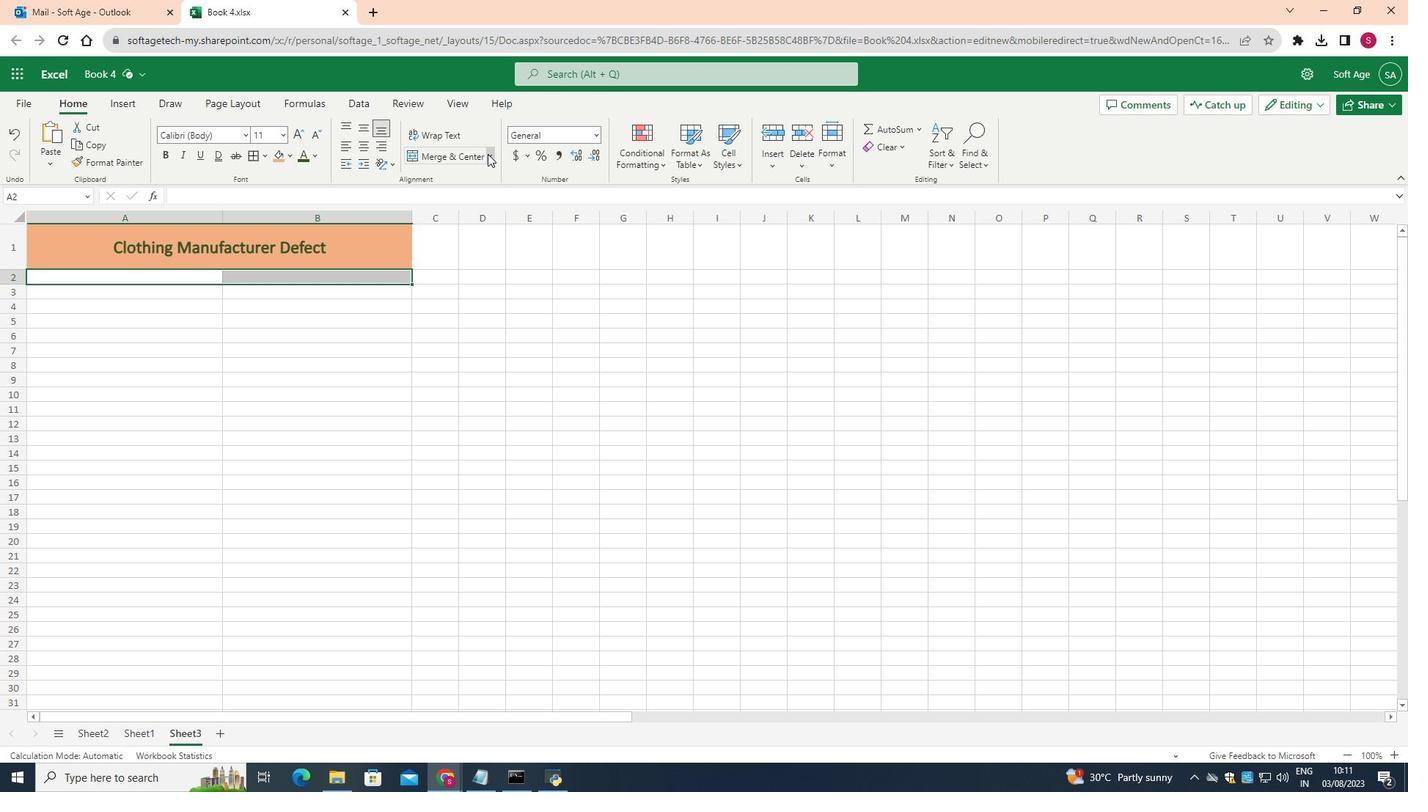 
Action: Mouse moved to (462, 237)
Screenshot: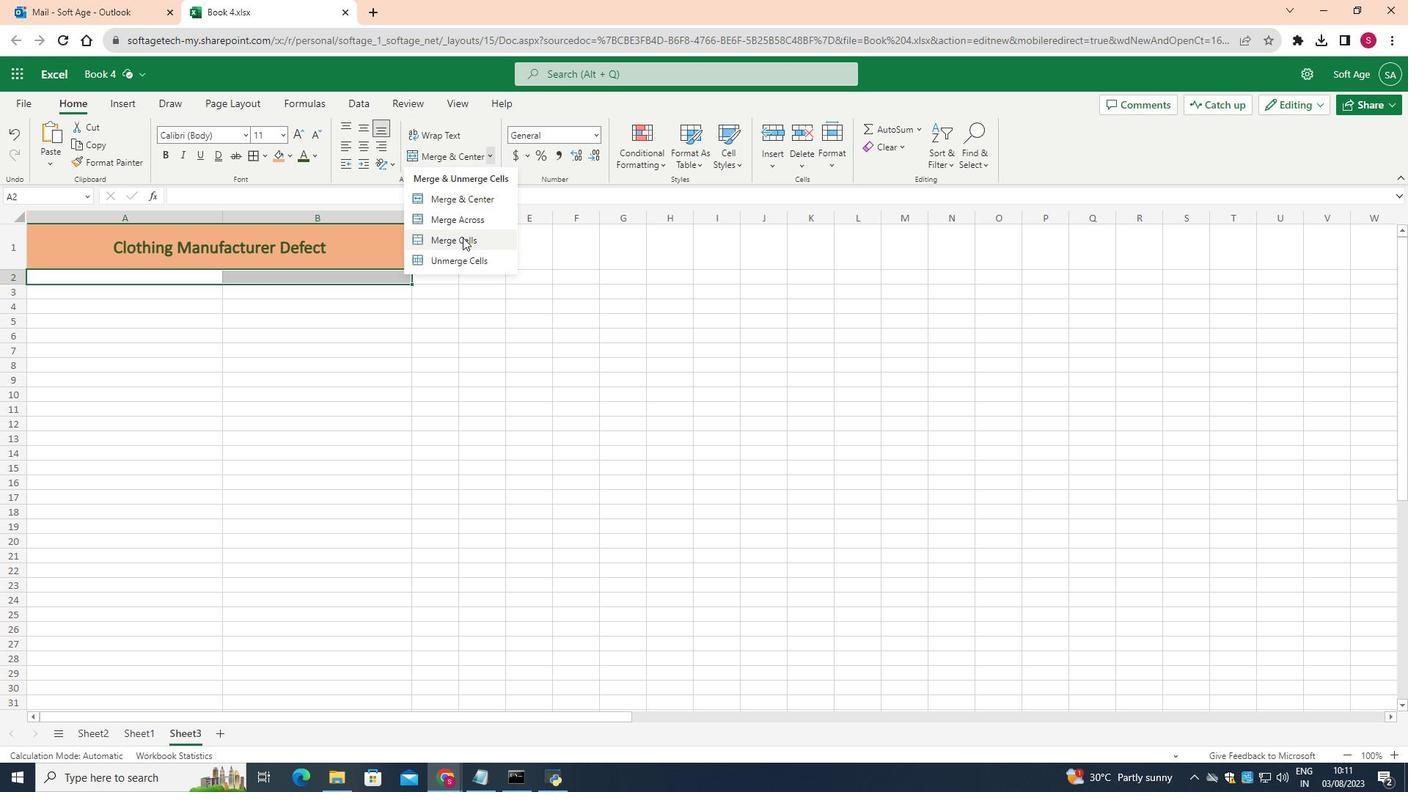 
Action: Mouse pressed left at (462, 237)
Screenshot: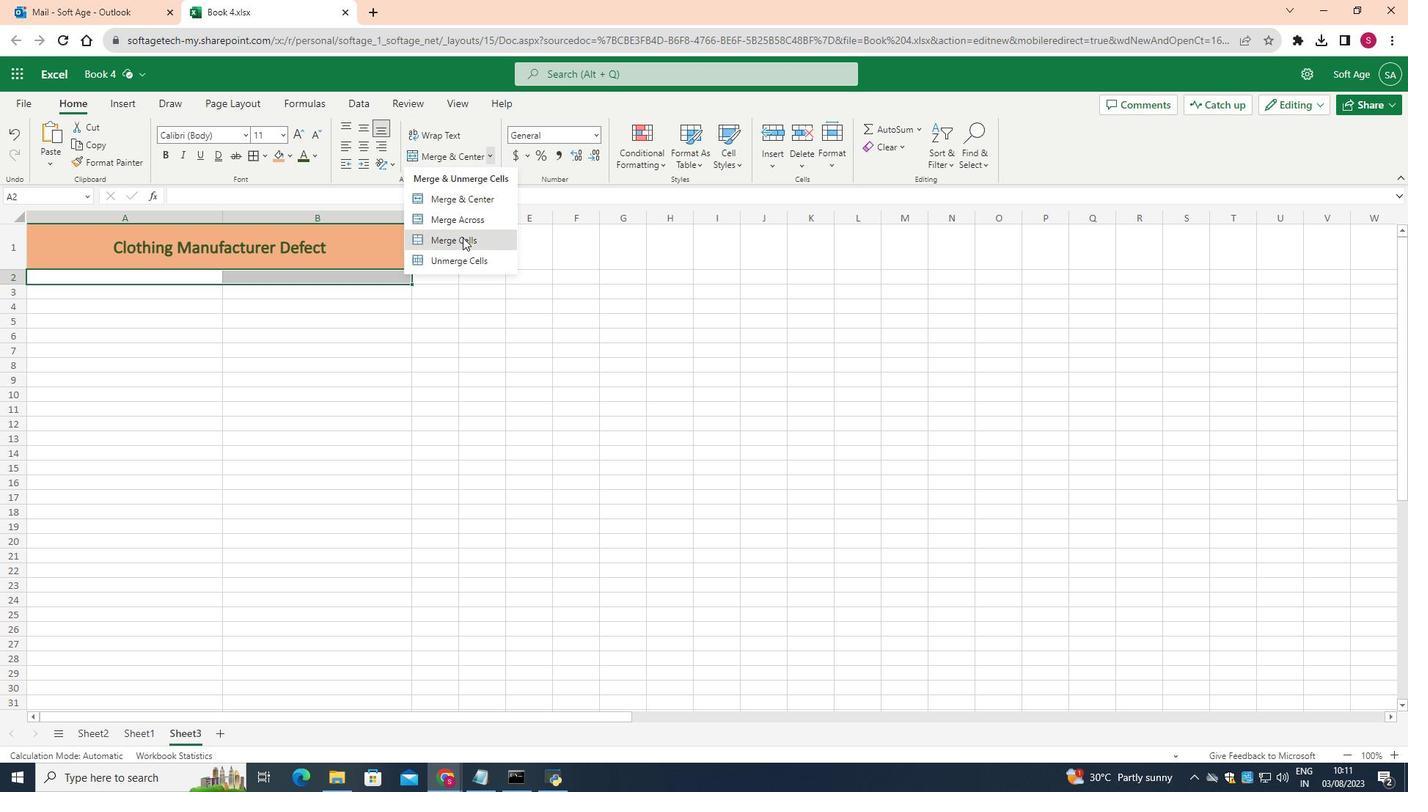 
Action: Mouse moved to (16, 284)
Screenshot: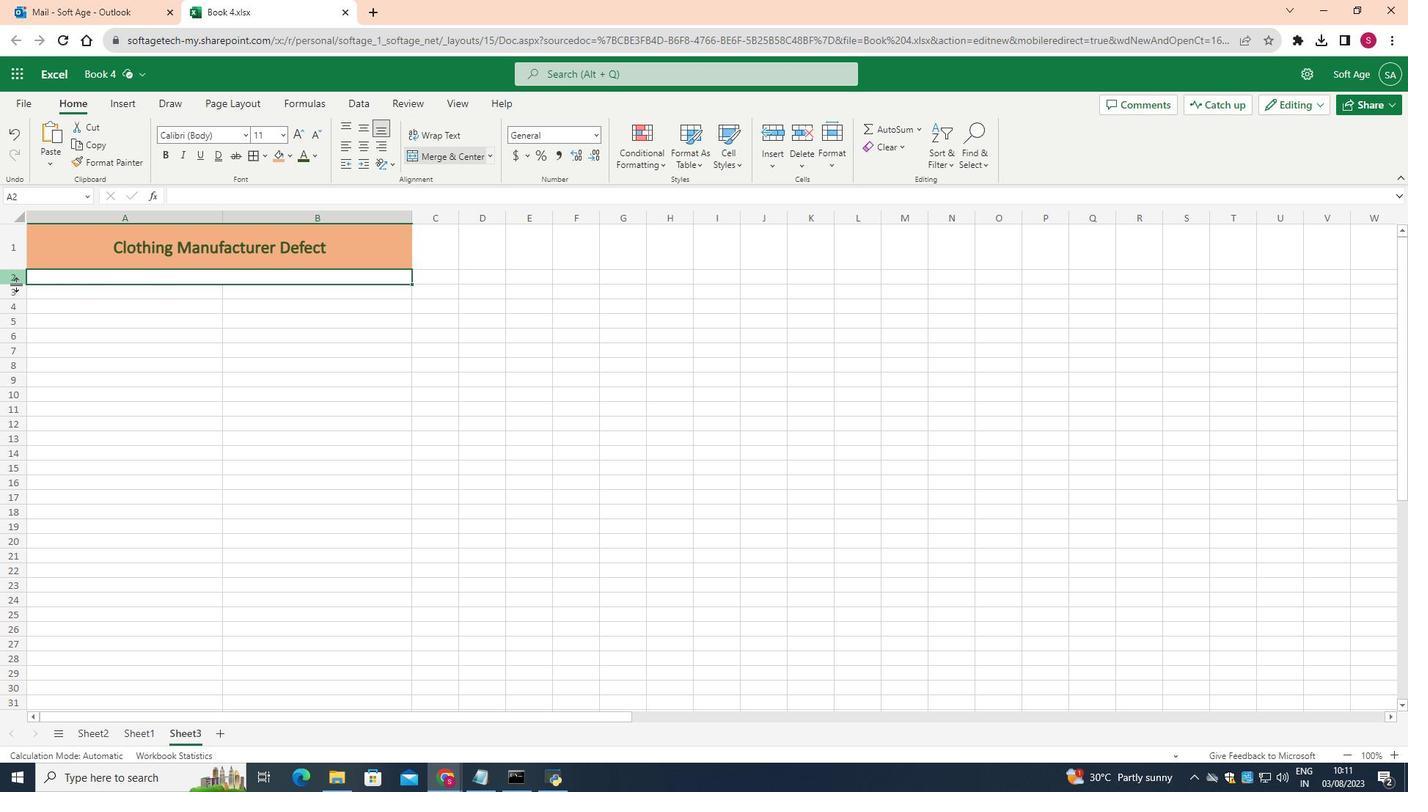 
Action: Mouse pressed left at (16, 284)
Screenshot: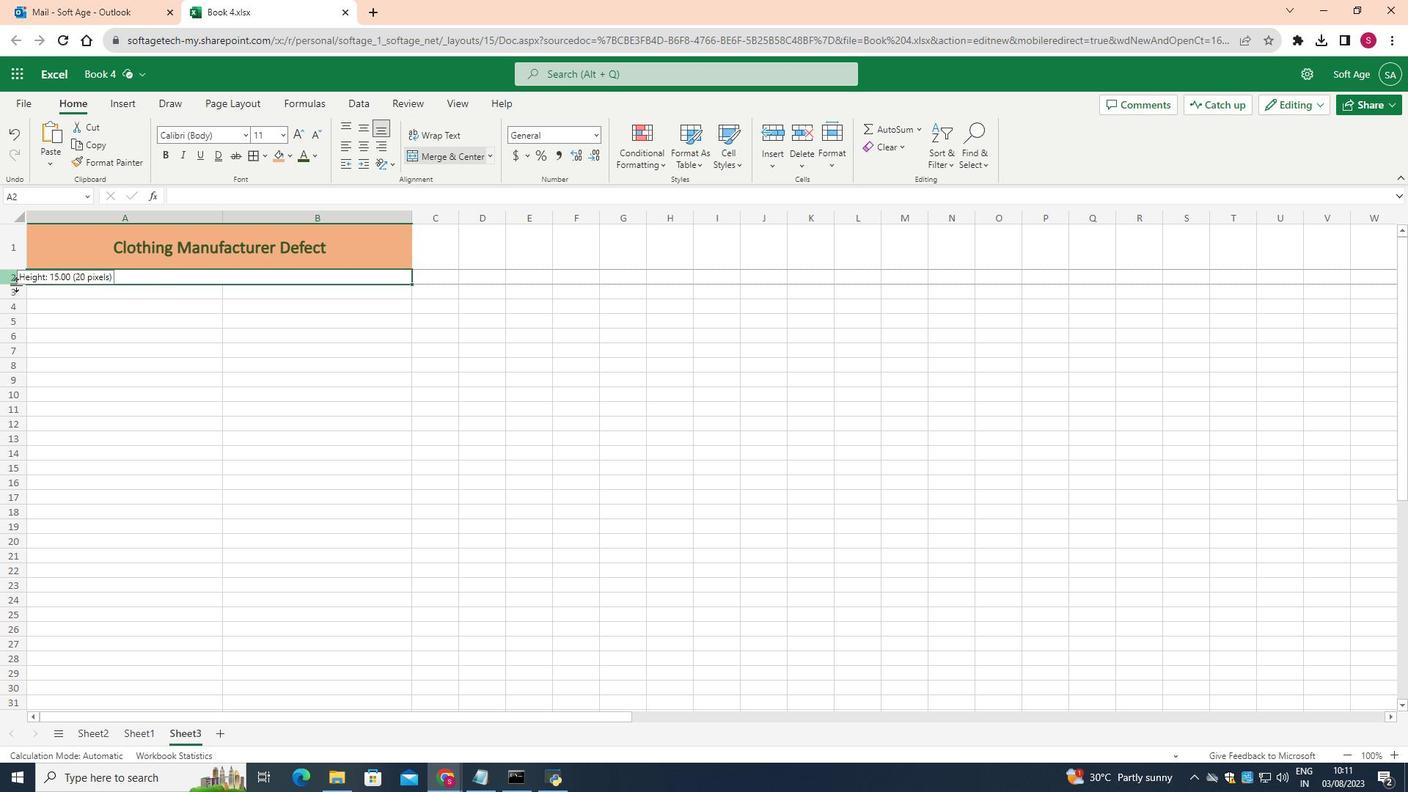 
Action: Mouse moved to (283, 133)
Screenshot: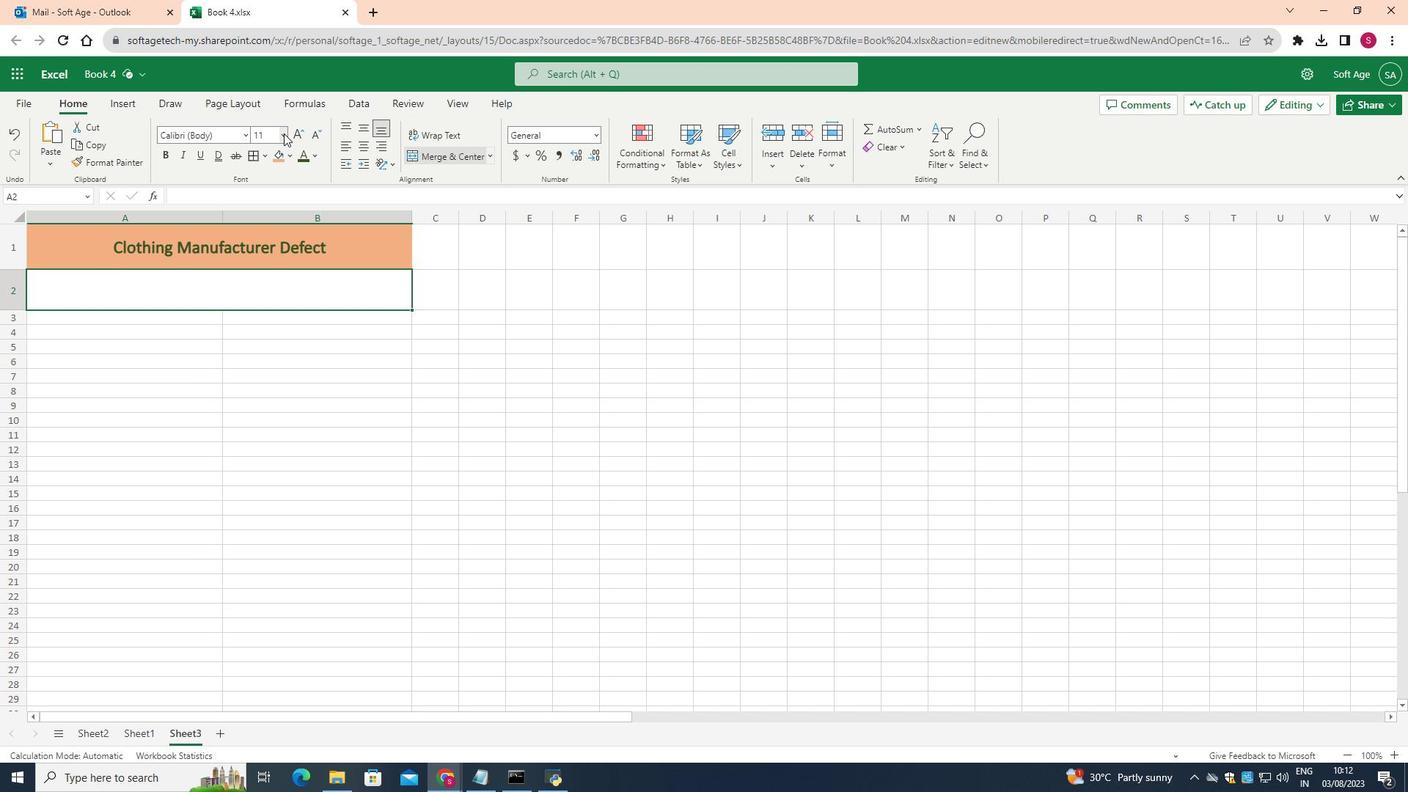 
Action: Mouse pressed left at (283, 133)
Screenshot: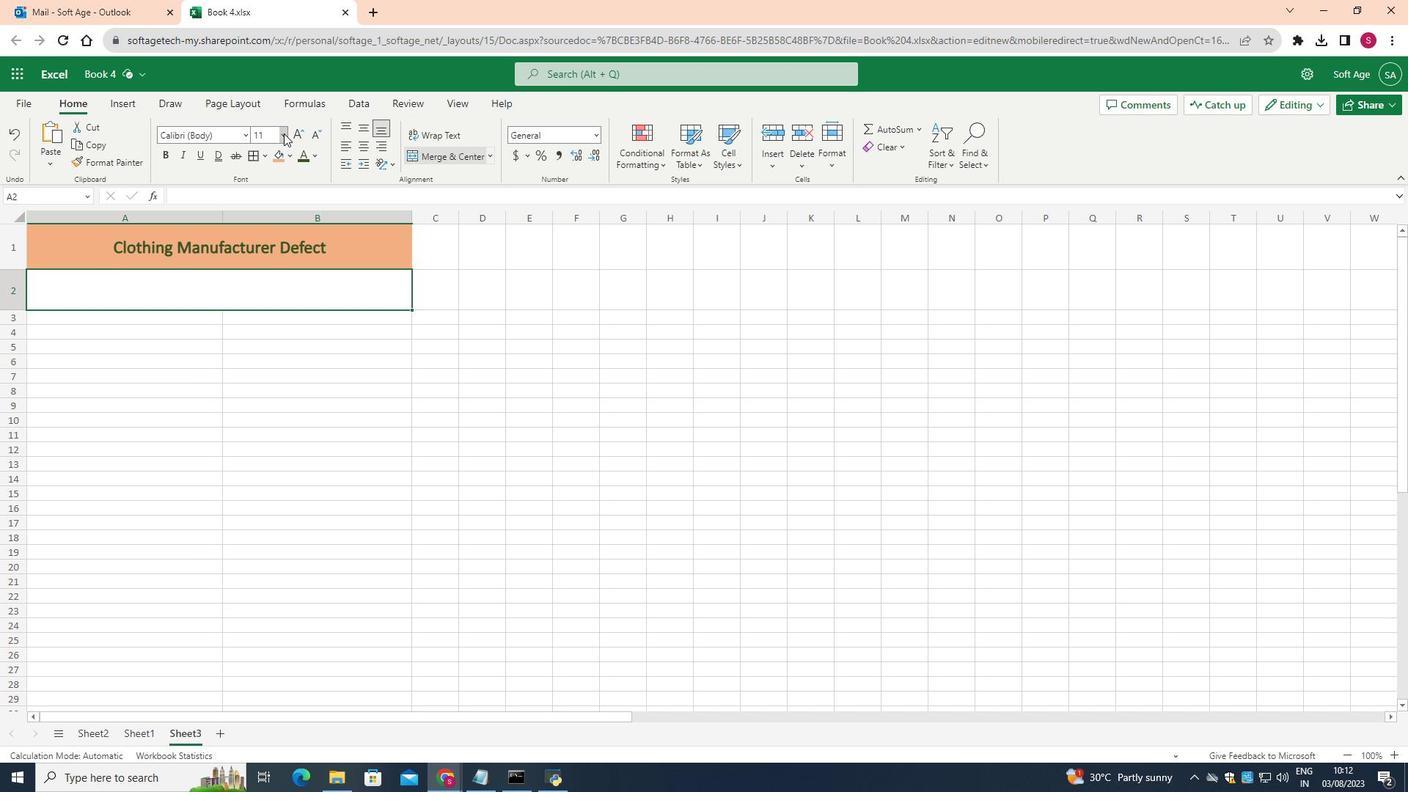 
Action: Mouse moved to (267, 269)
Screenshot: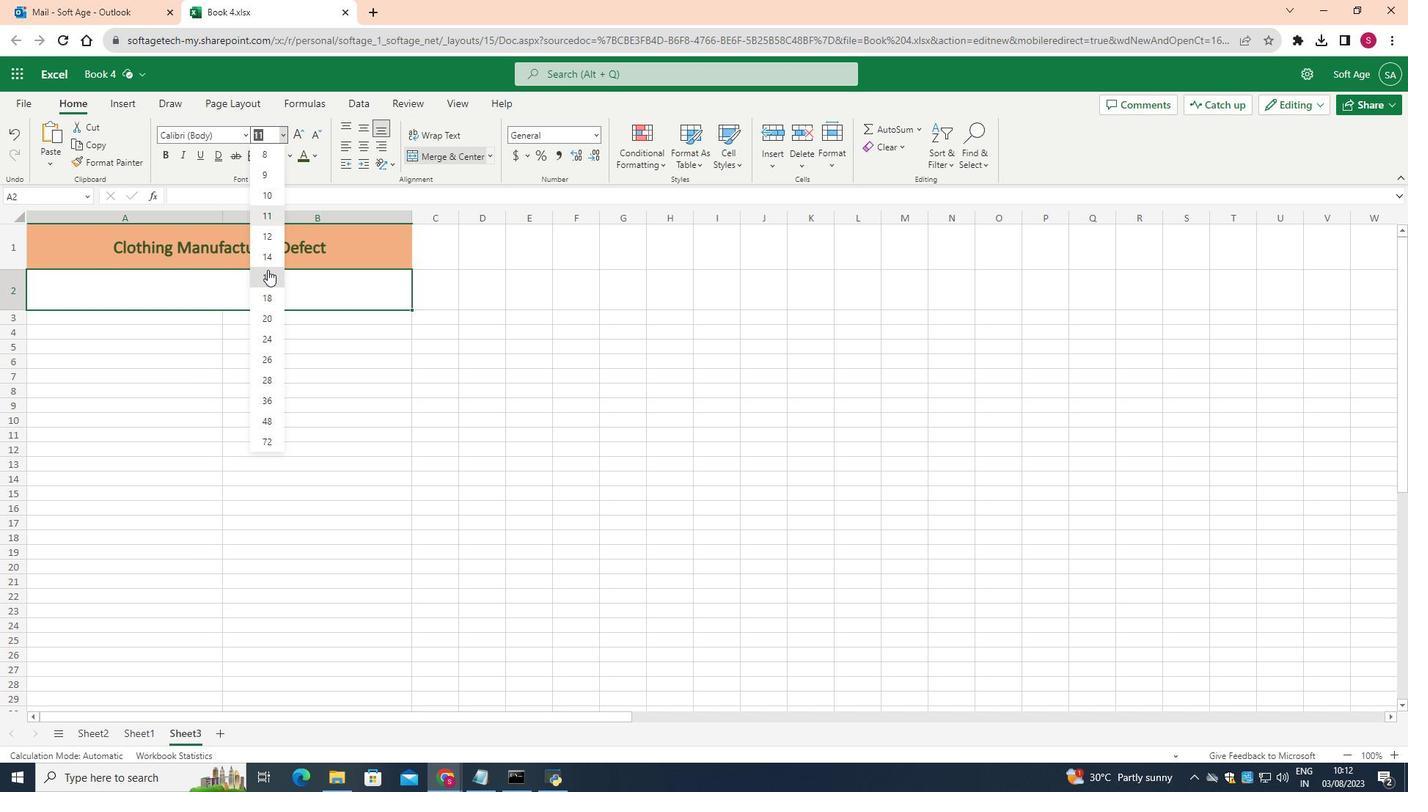 
Action: Mouse pressed left at (267, 269)
Screenshot: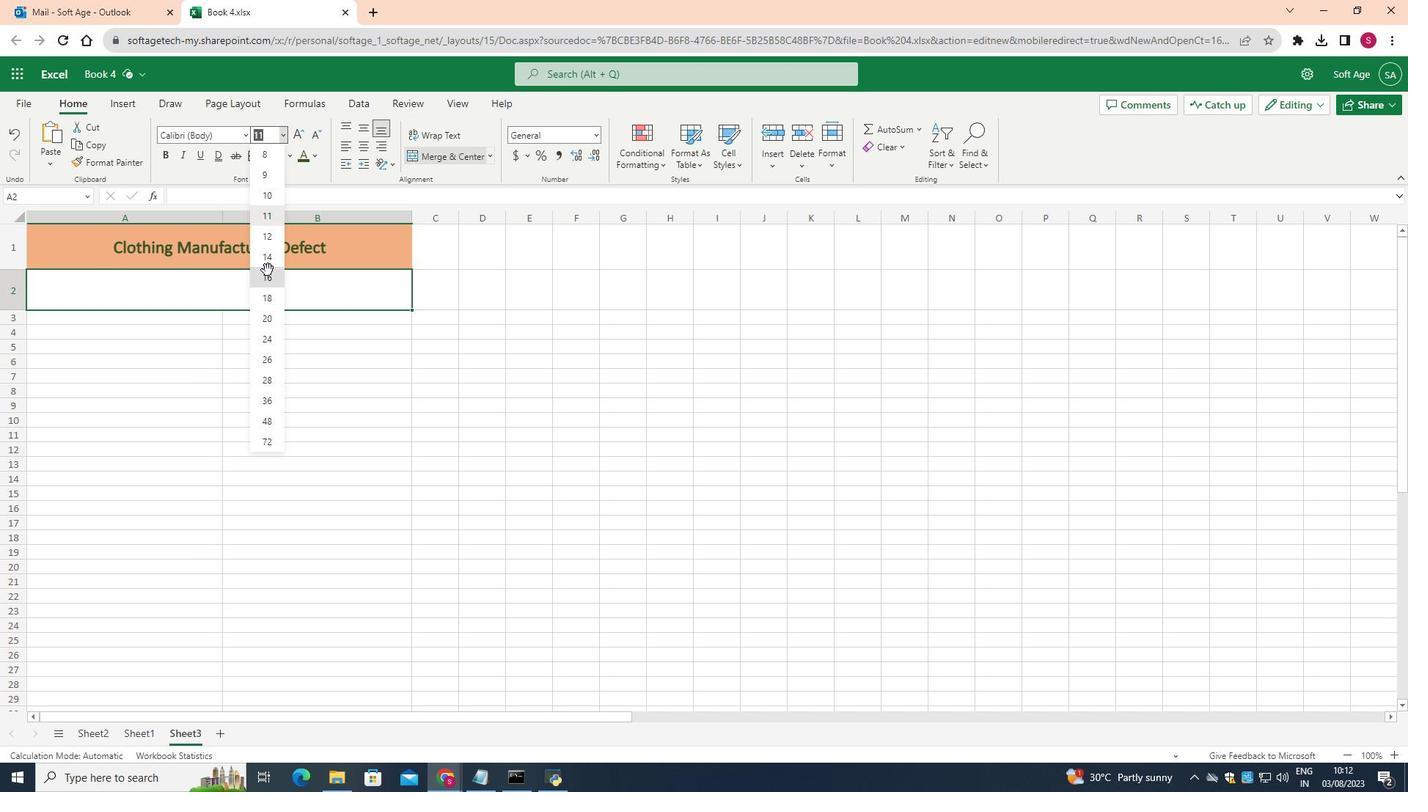 
Action: Mouse moved to (174, 291)
Screenshot: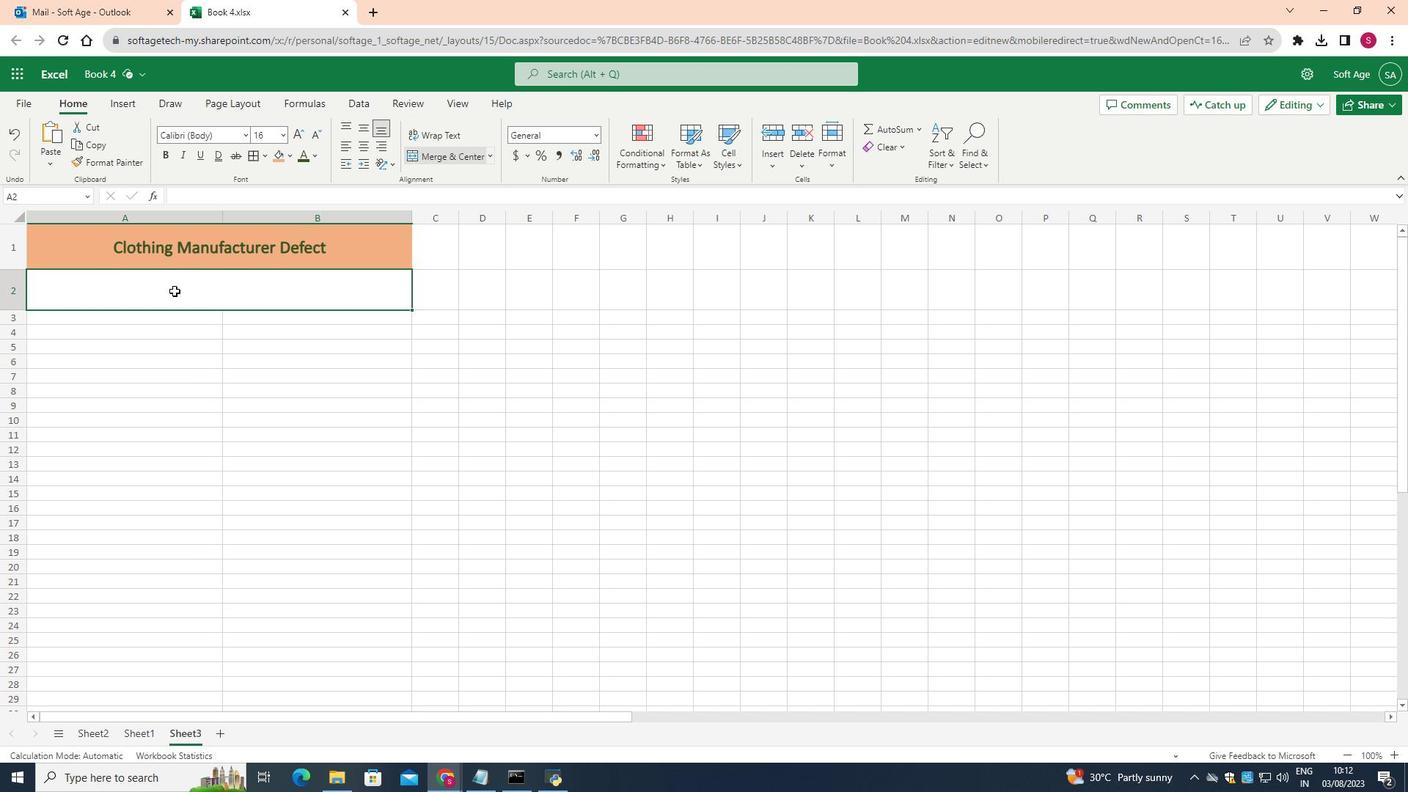 
Action: Mouse pressed left at (174, 291)
Screenshot: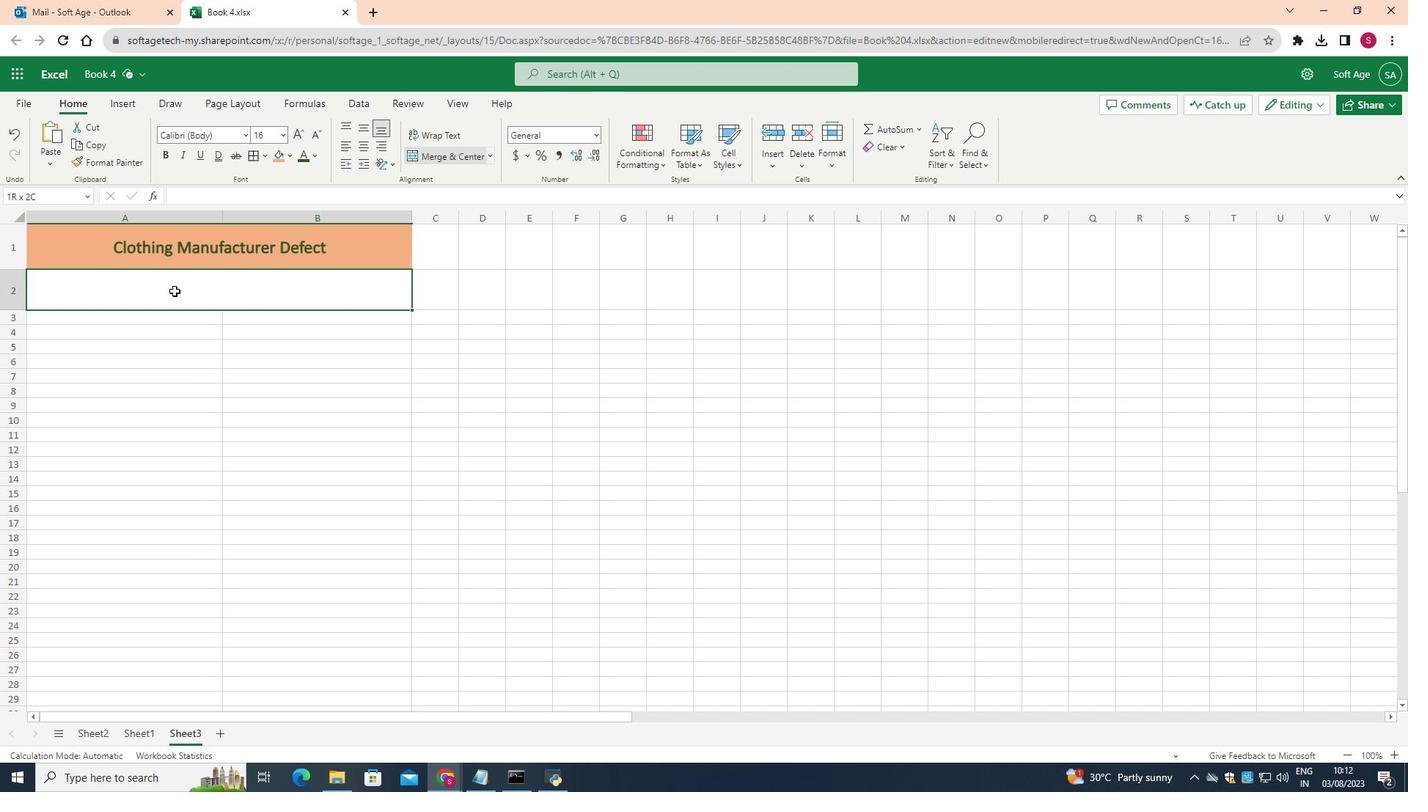 
Action: Mouse pressed left at (174, 291)
Screenshot: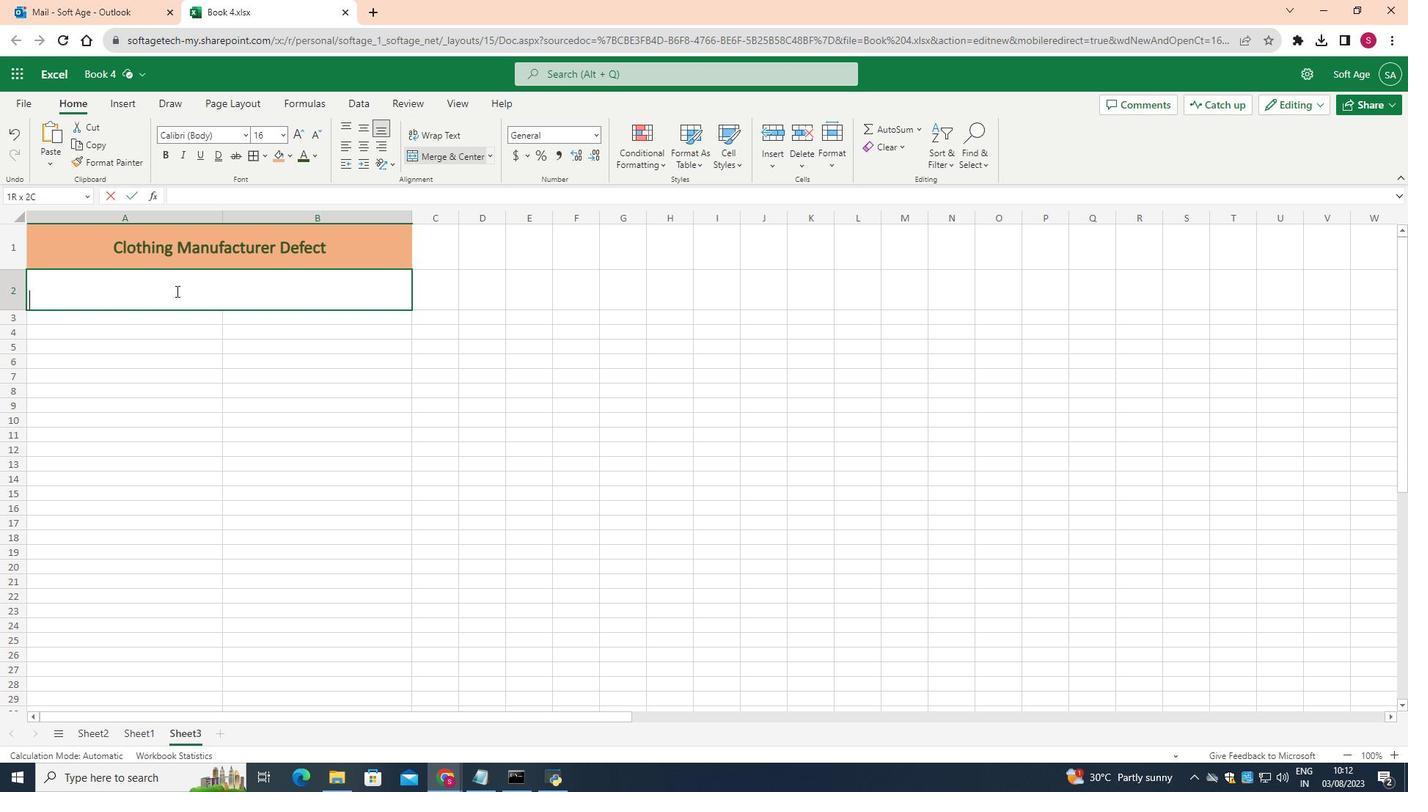
Action: Mouse moved to (176, 291)
Screenshot: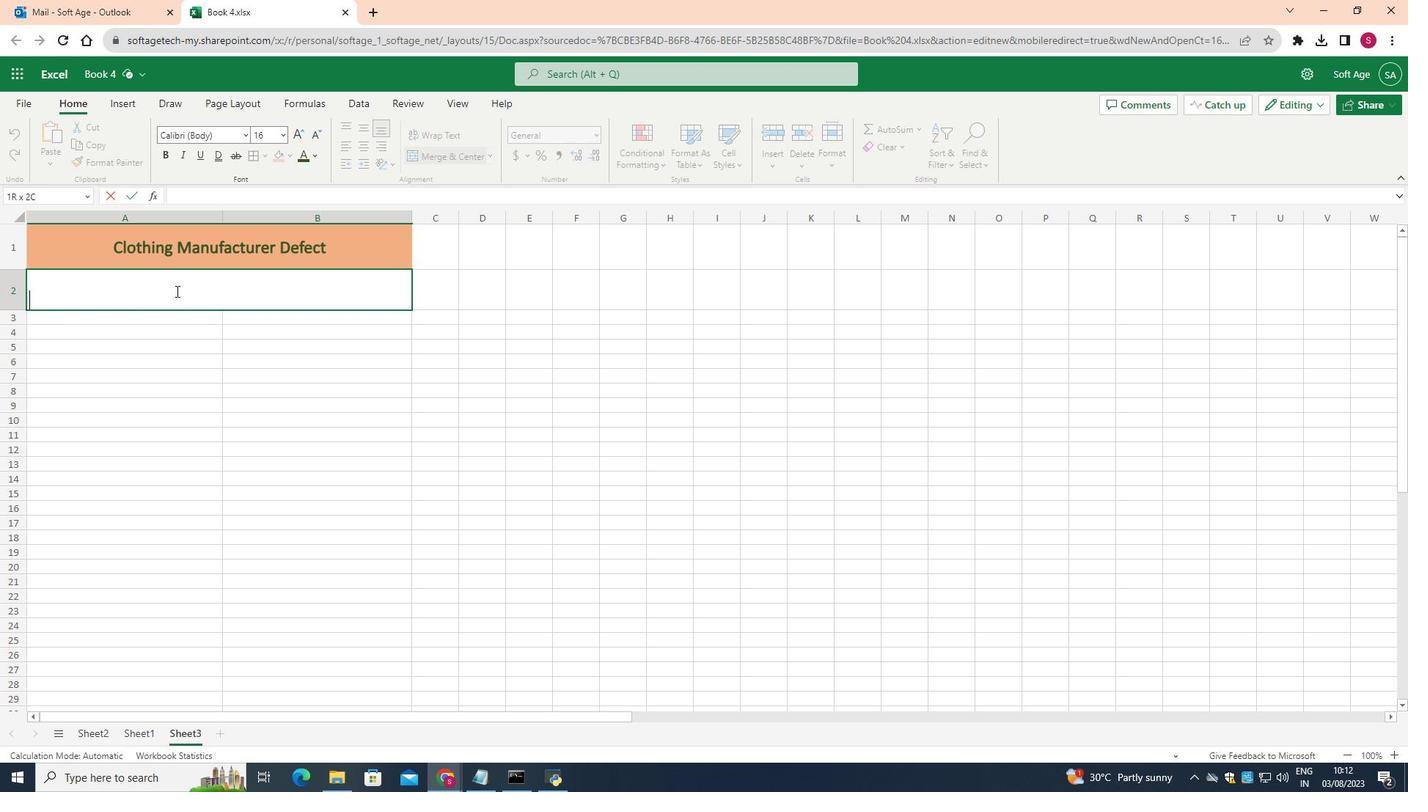 
Action: Key pressed <Key.shift>DEFECT<Key.space><Key.shift>DATA
Screenshot: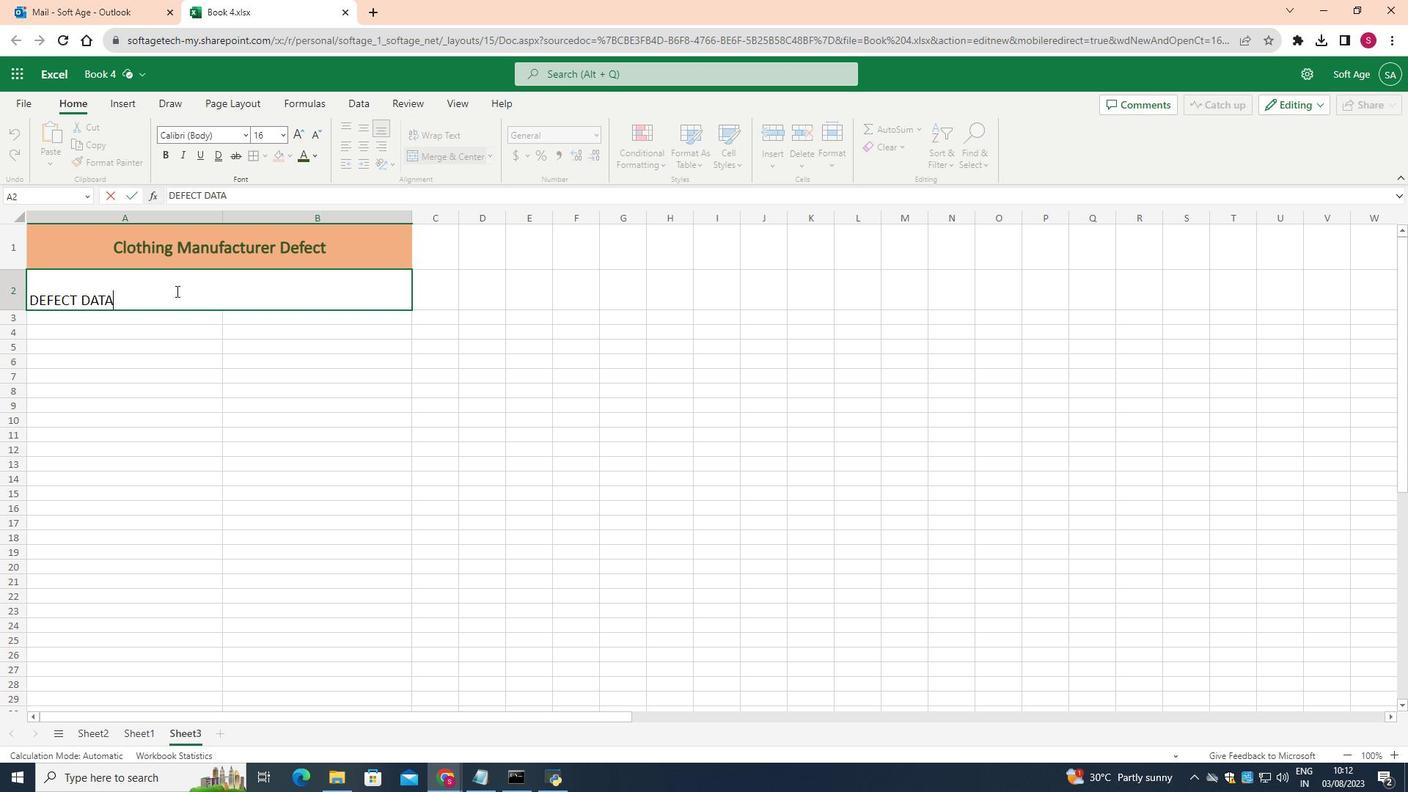 
Action: Mouse moved to (30, 299)
Screenshot: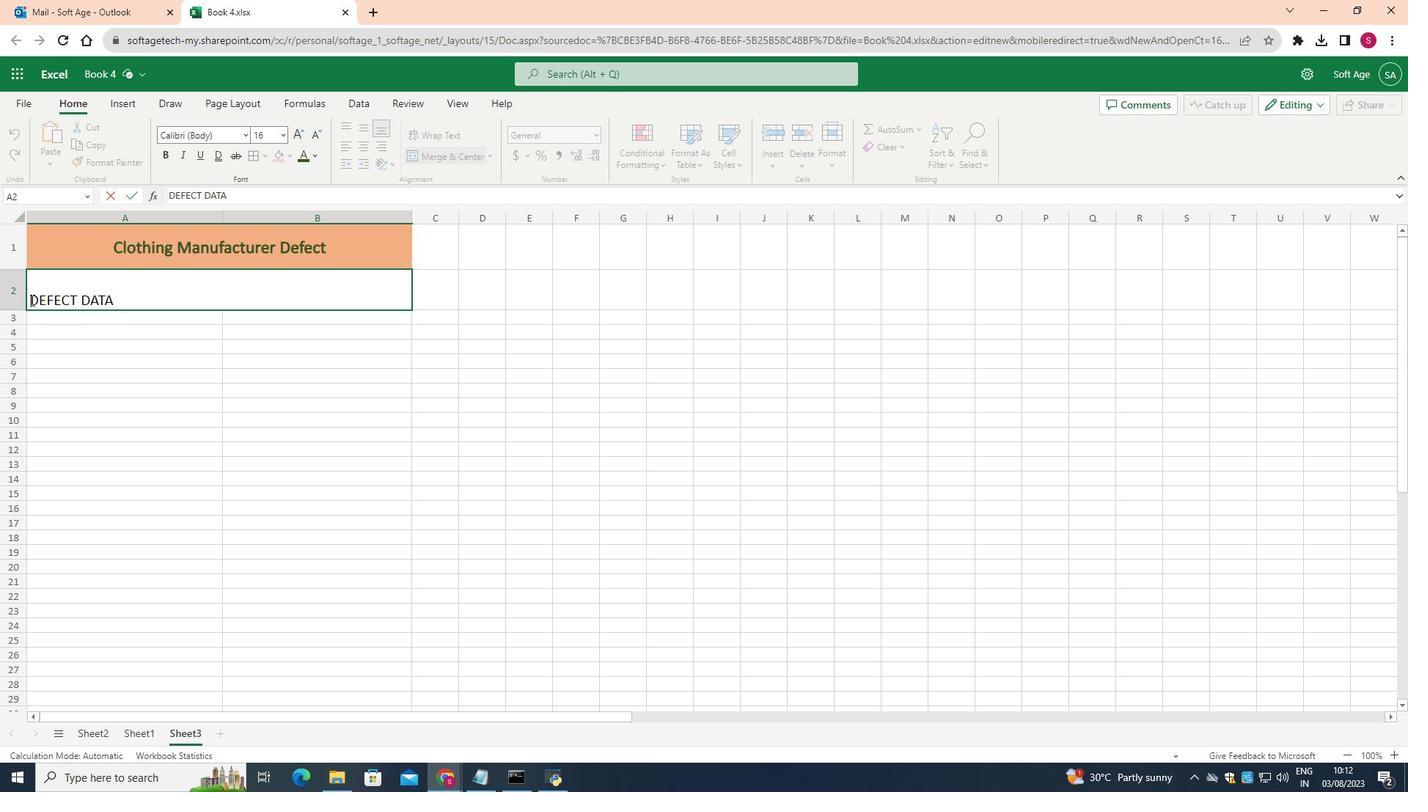 
Action: Mouse pressed left at (30, 299)
Screenshot: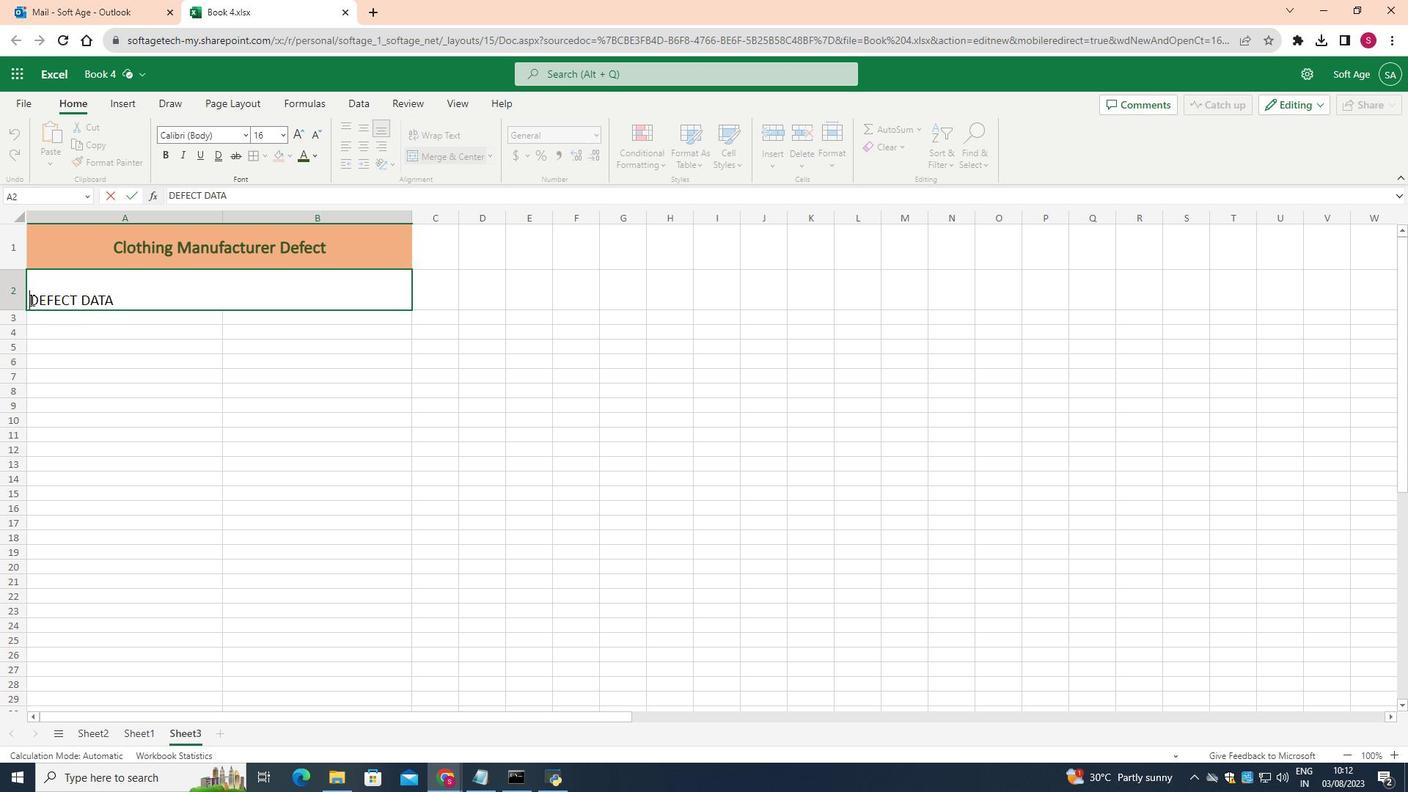 
Action: Mouse moved to (164, 155)
Screenshot: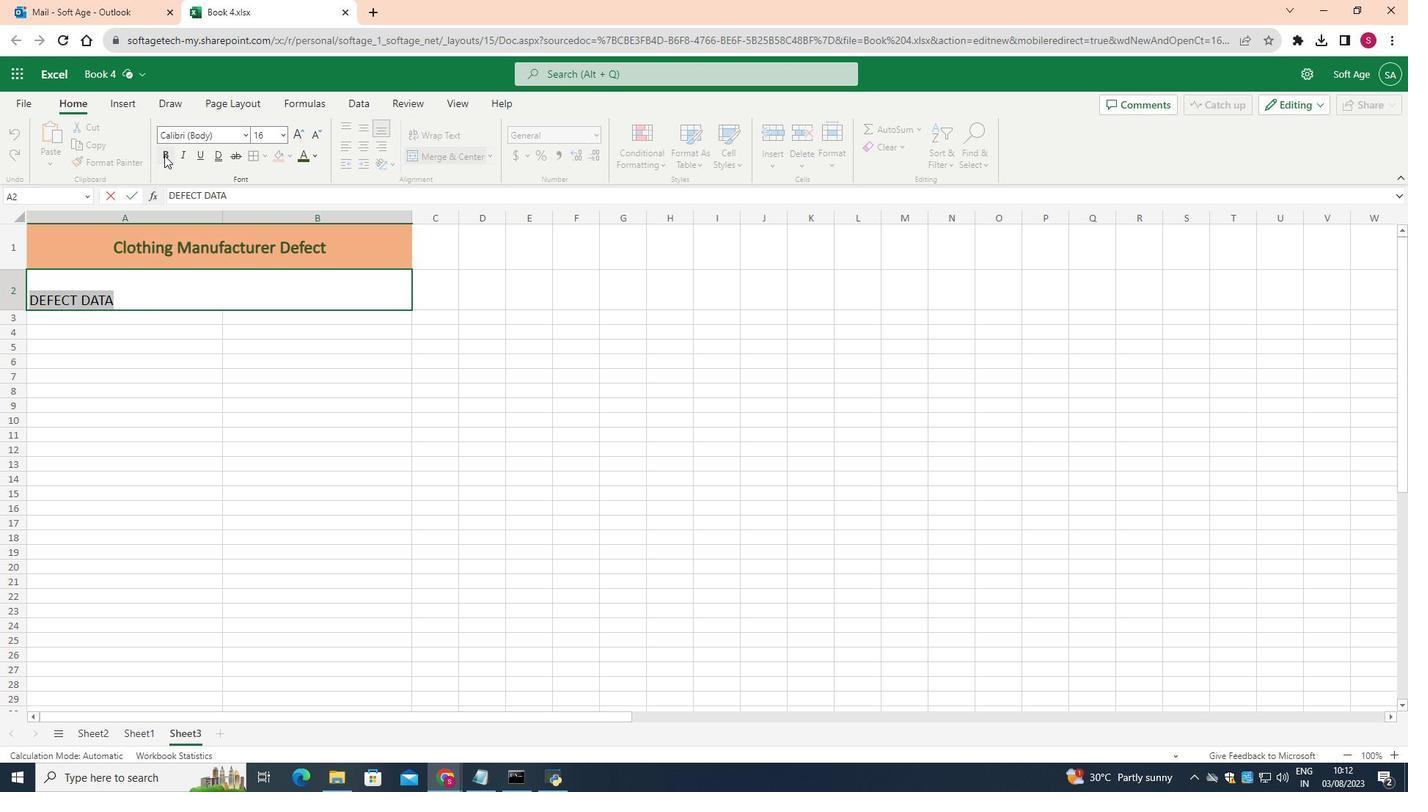 
Action: Mouse pressed left at (164, 155)
Screenshot: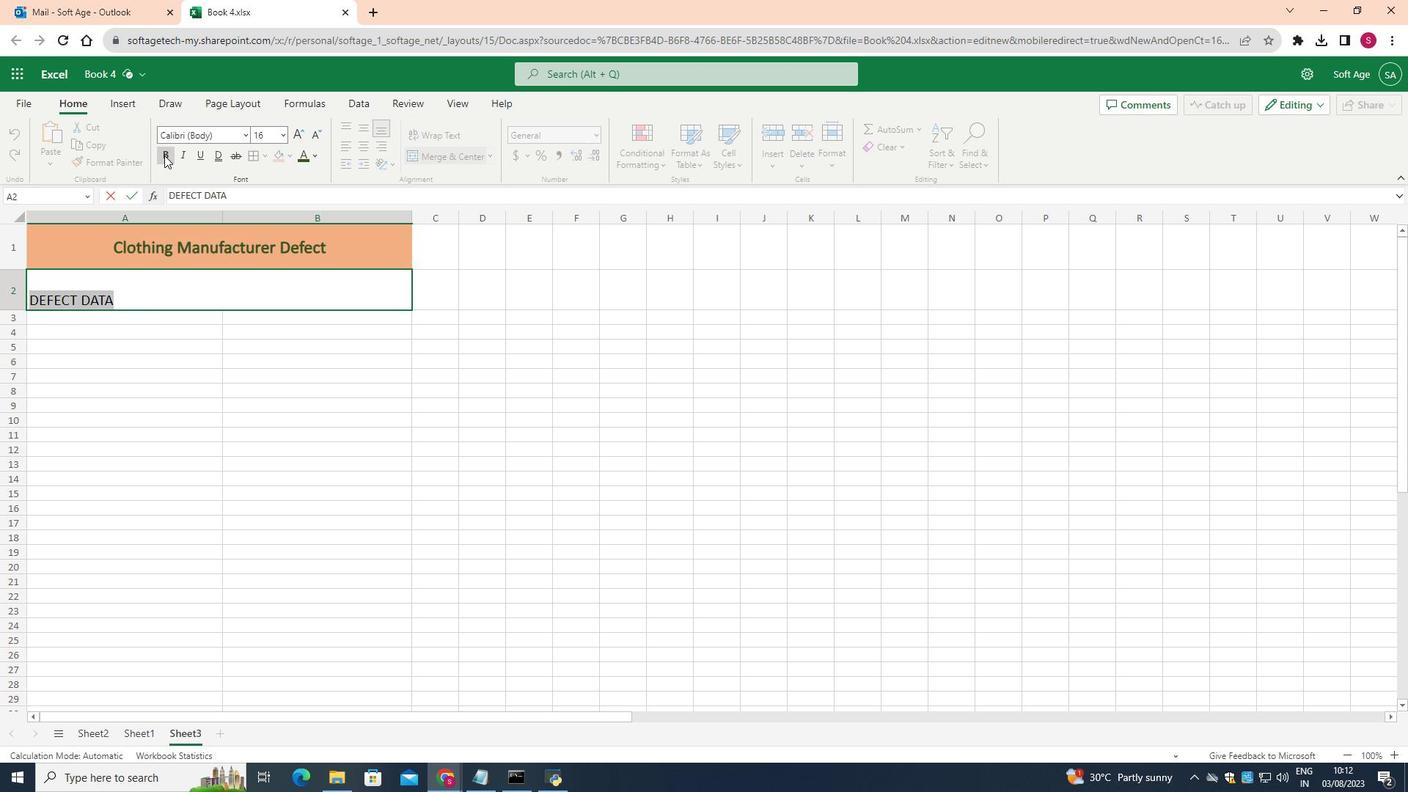
Action: Mouse moved to (315, 155)
Screenshot: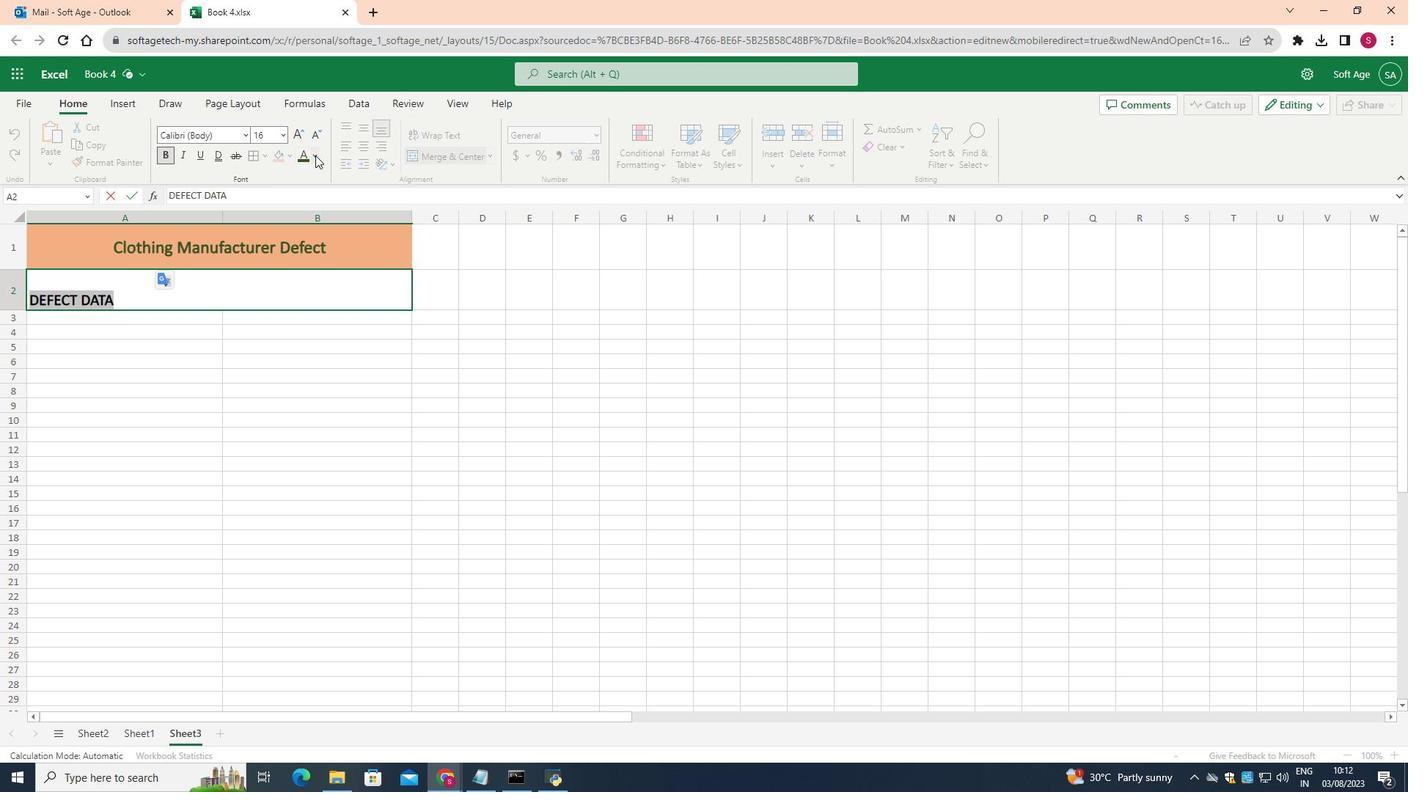 
Action: Mouse pressed left at (315, 155)
Screenshot: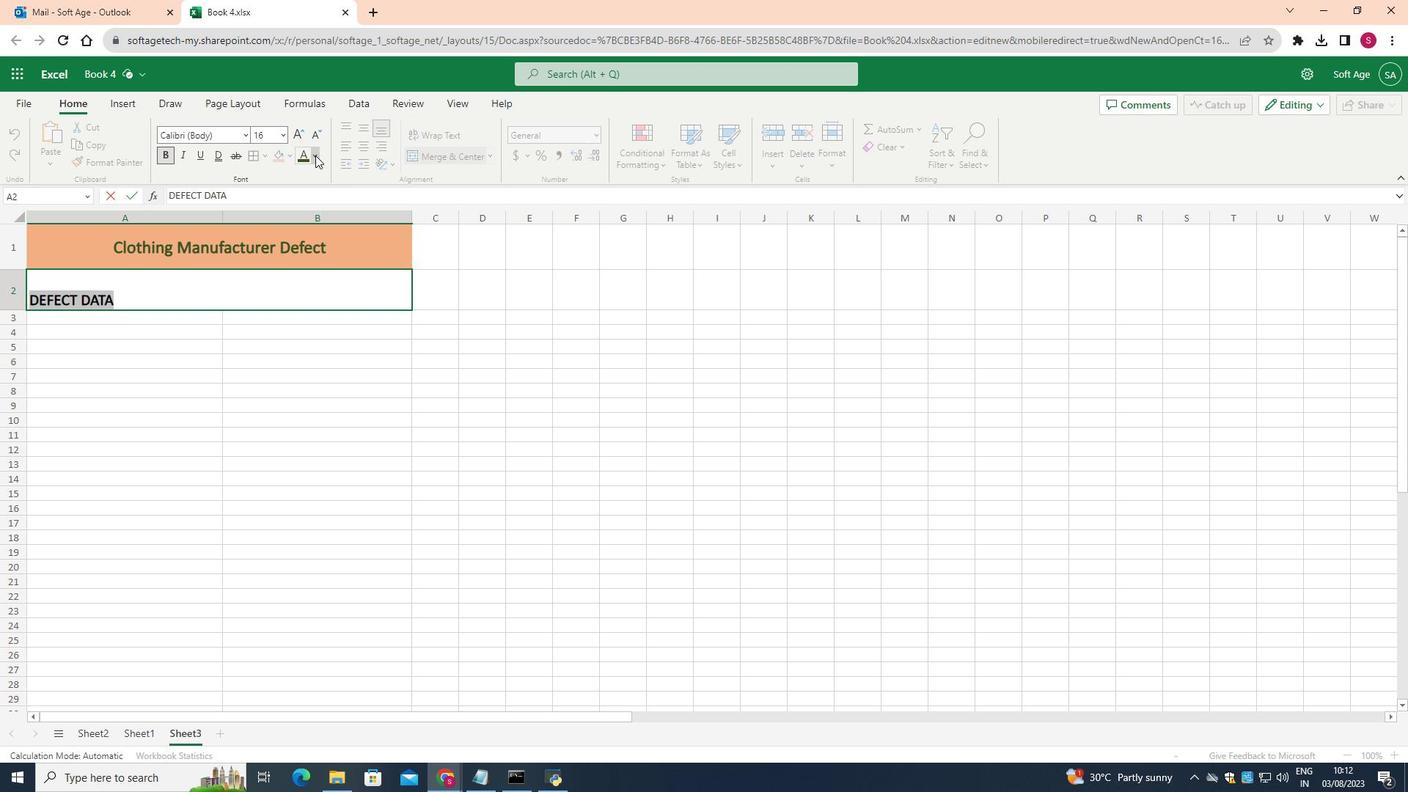 
Action: Mouse moved to (448, 293)
Screenshot: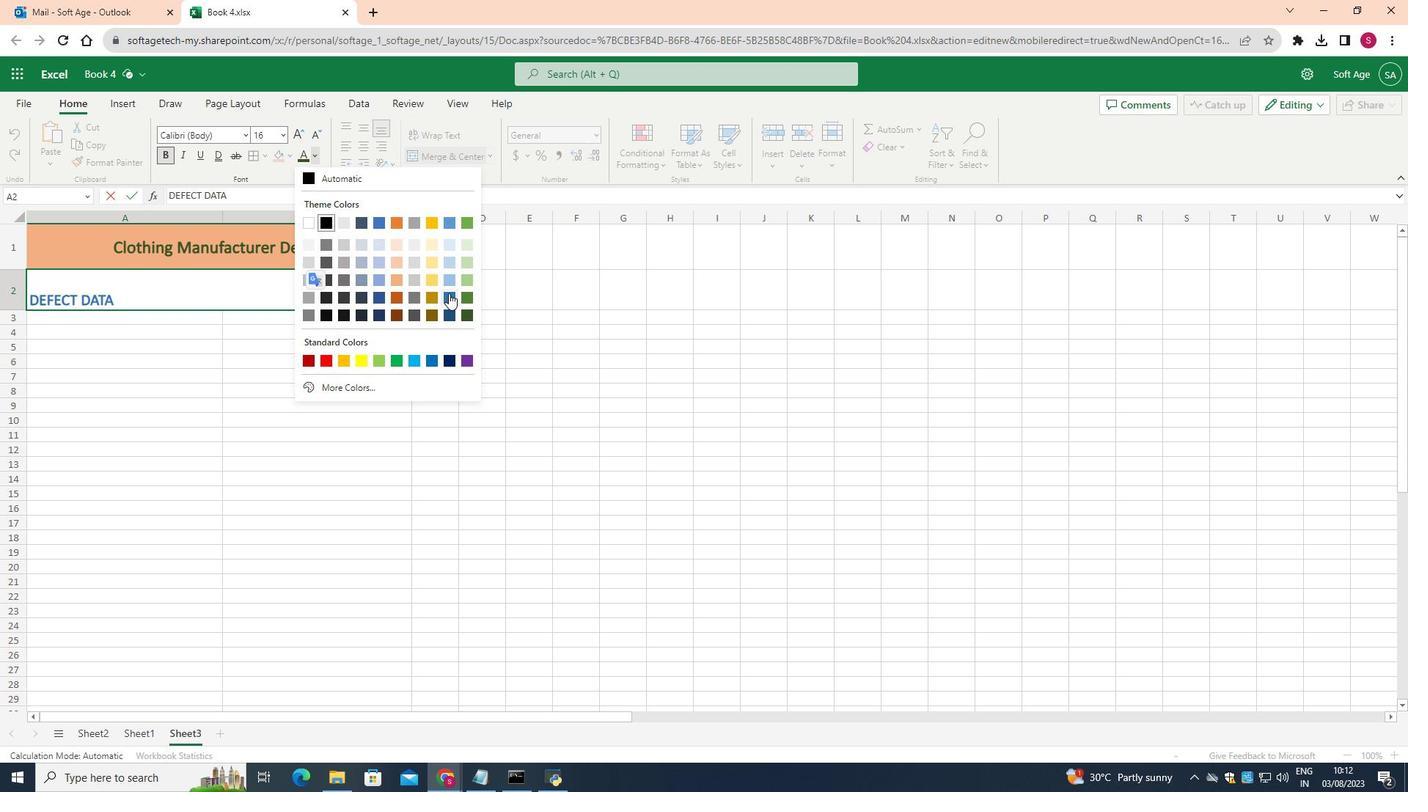 
Action: Mouse pressed left at (448, 293)
Screenshot: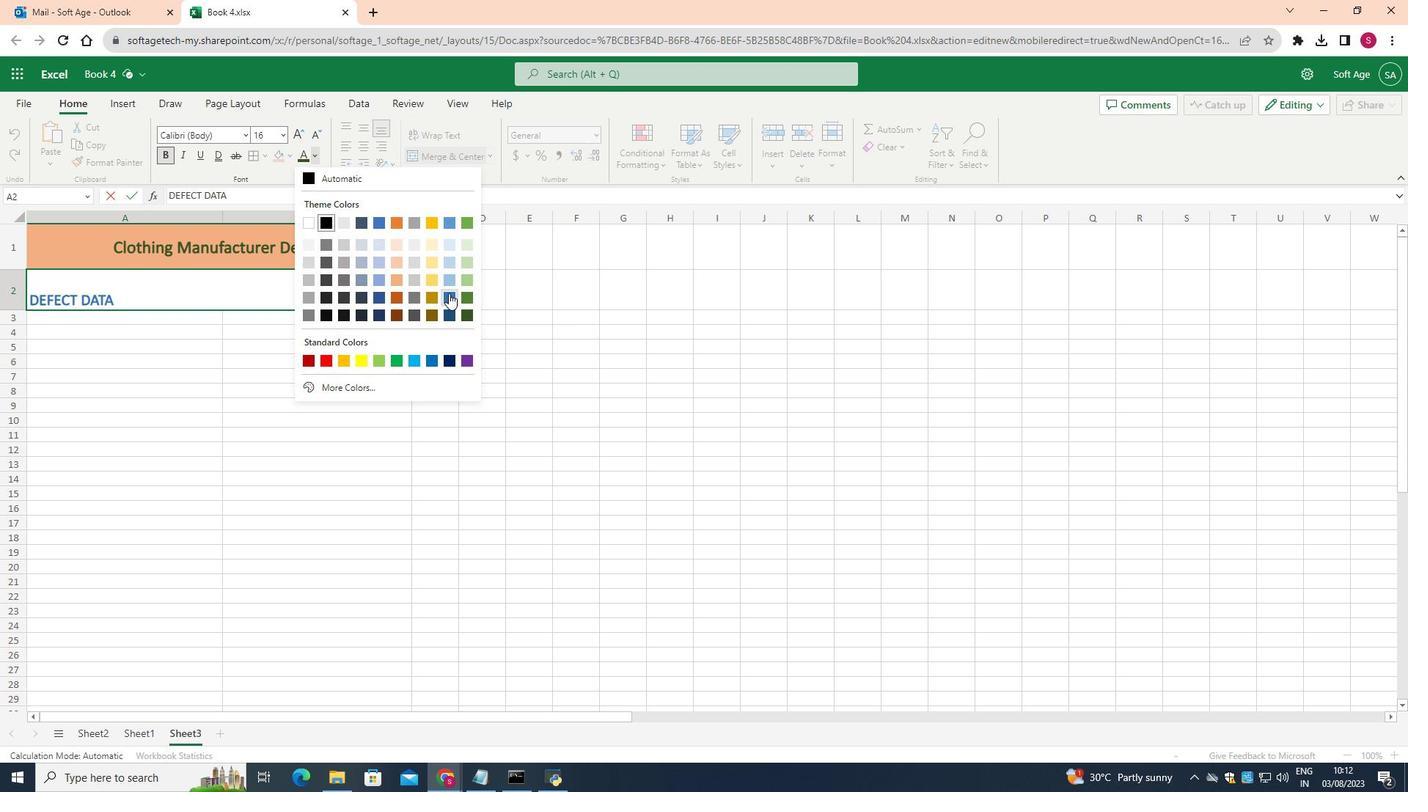 
Action: Mouse moved to (220, 321)
Screenshot: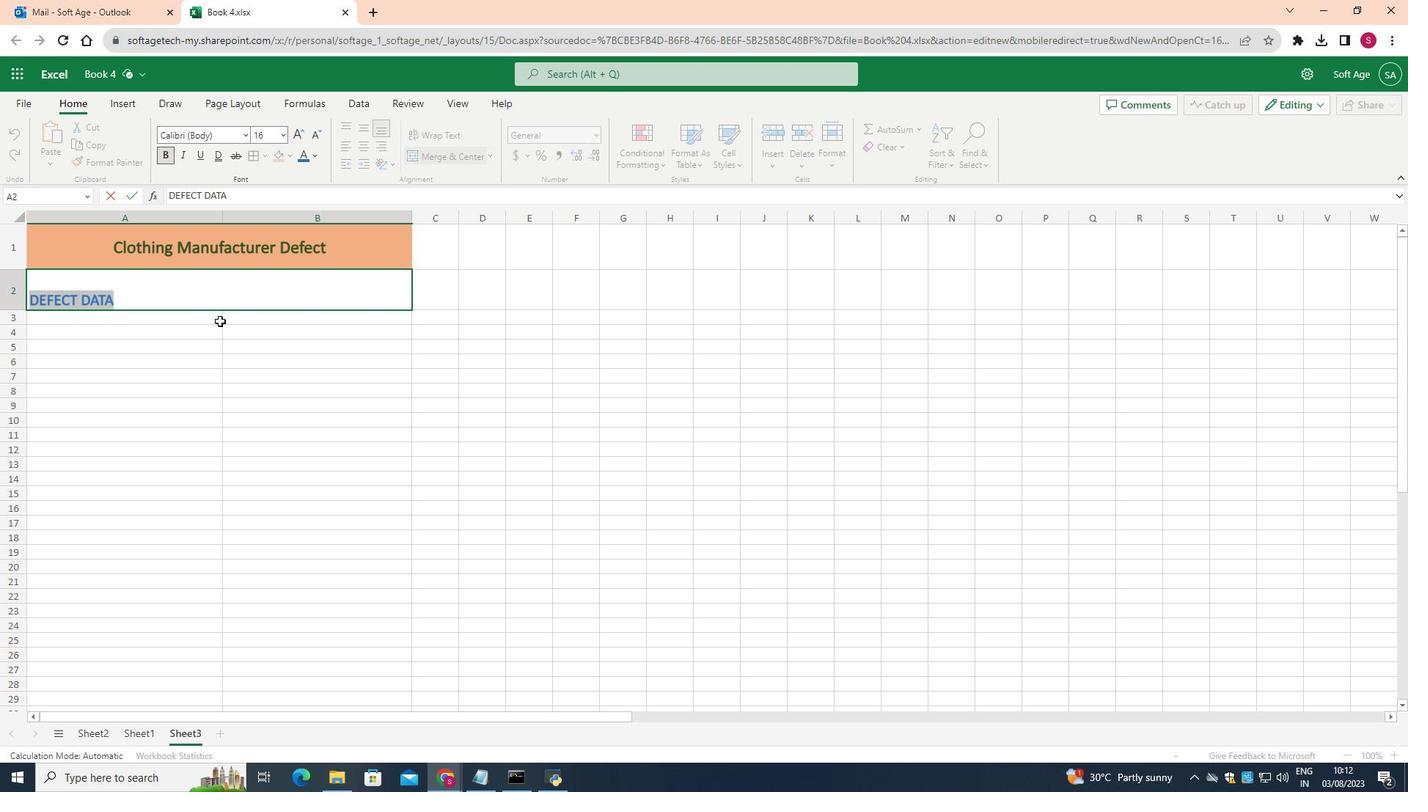
Action: Mouse pressed left at (220, 321)
Screenshot: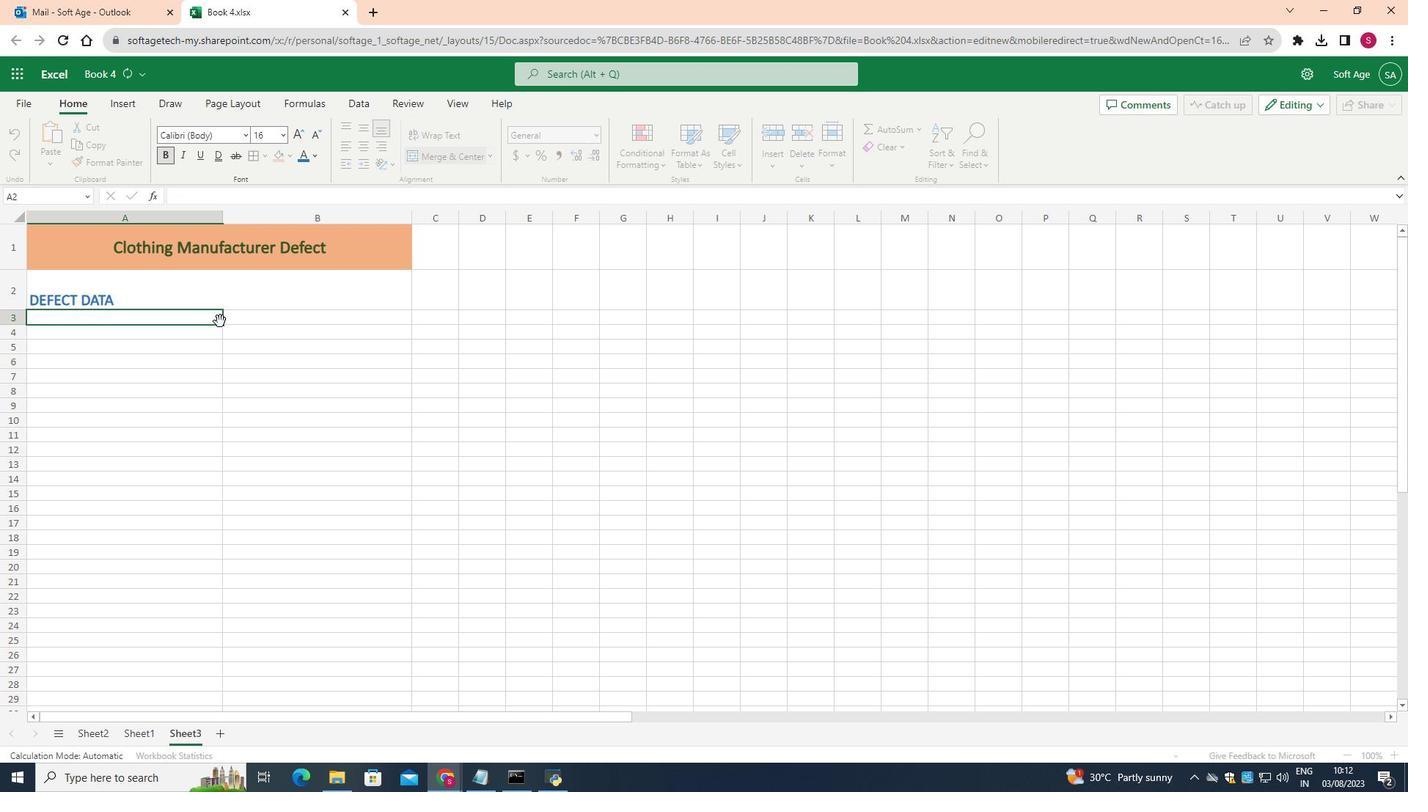 
Action: Mouse moved to (282, 135)
Screenshot: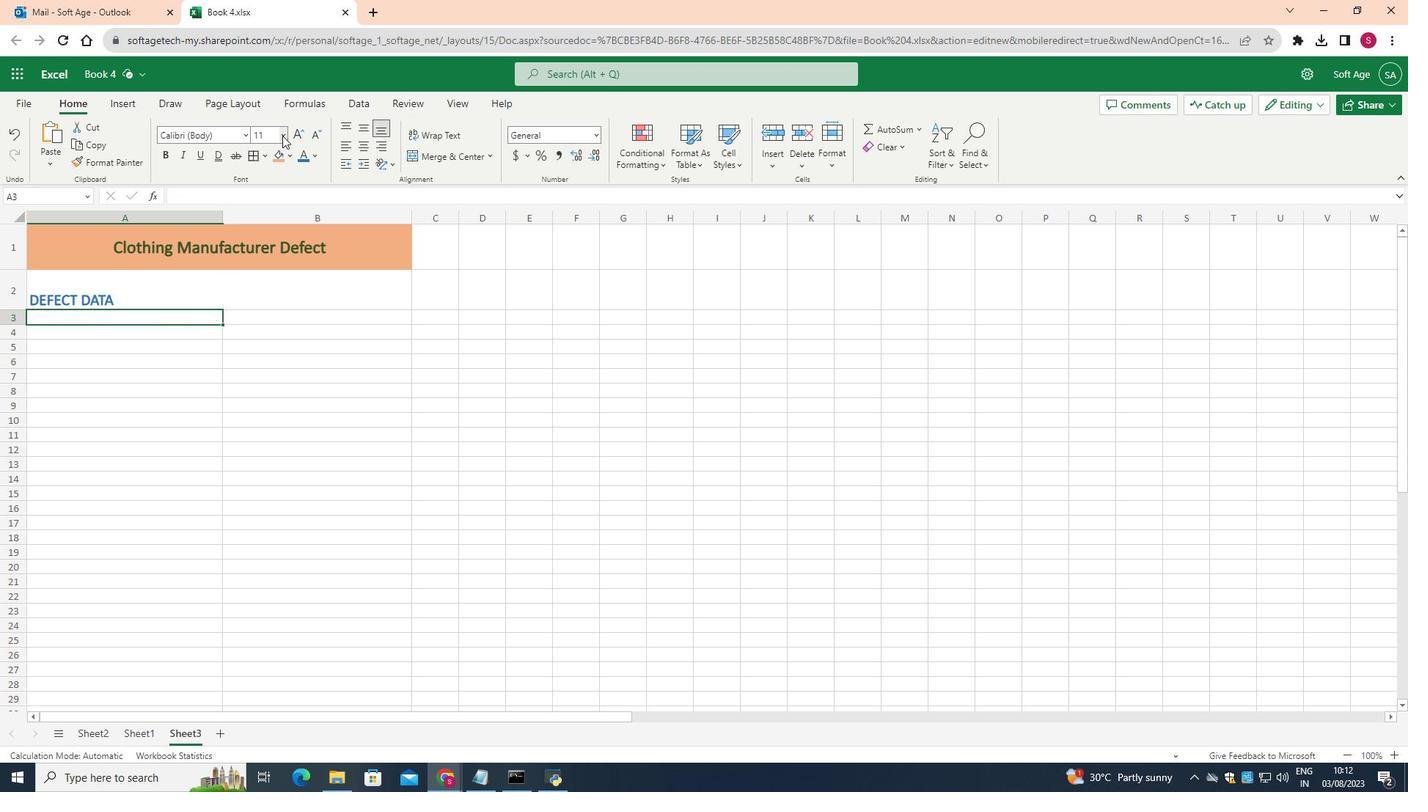 
Action: Mouse pressed left at (282, 135)
Screenshot: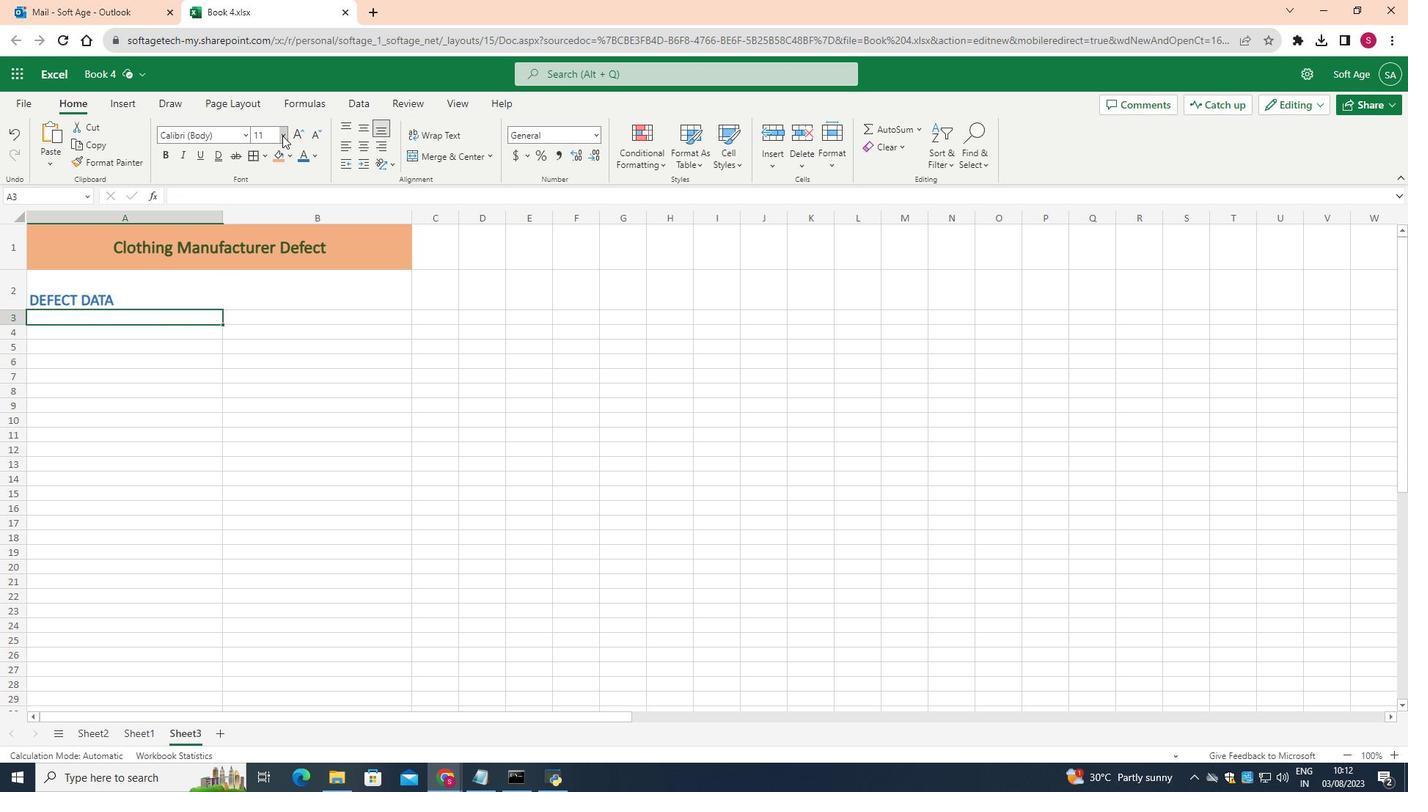 
Action: Mouse moved to (270, 261)
Screenshot: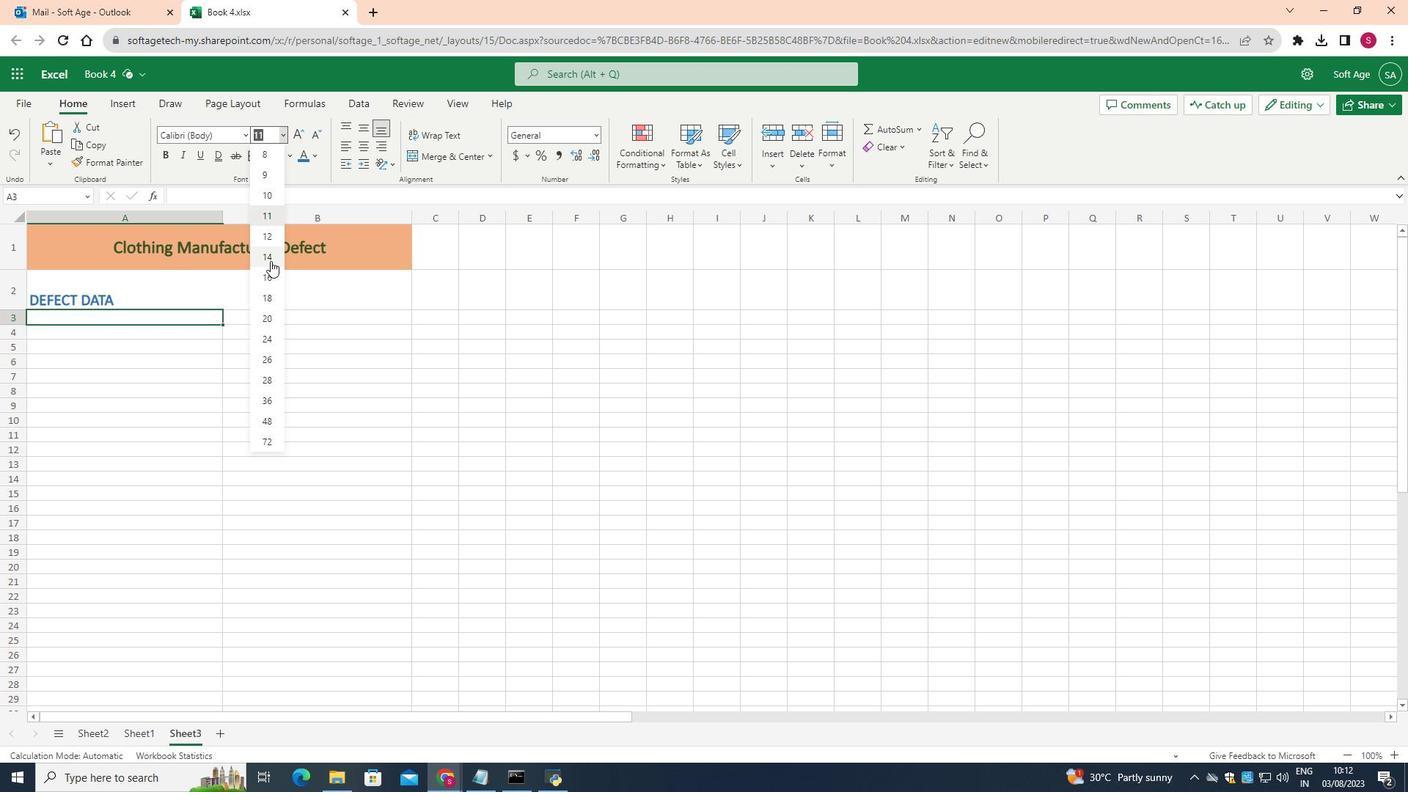 
Action: Mouse pressed left at (270, 261)
Screenshot: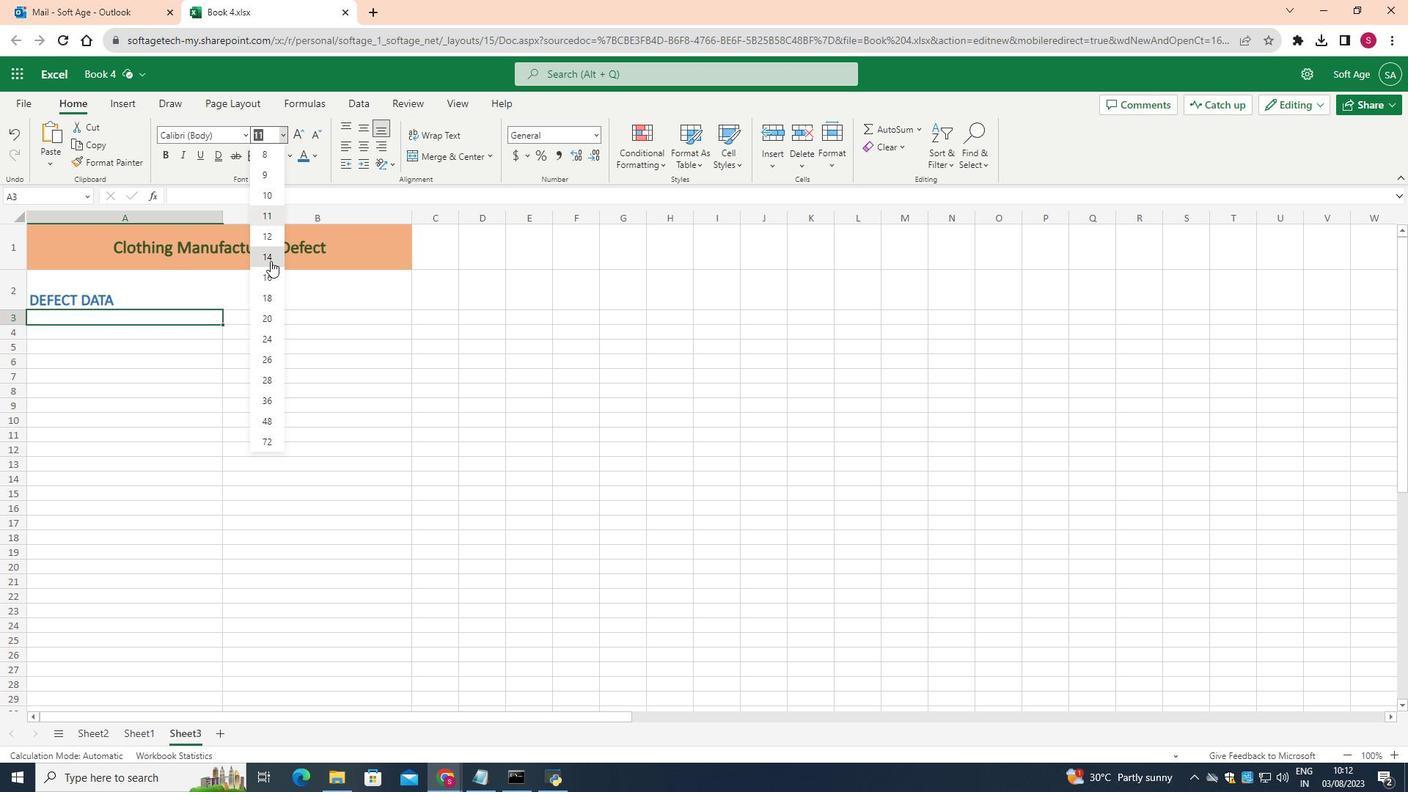 
Action: Mouse moved to (192, 320)
Screenshot: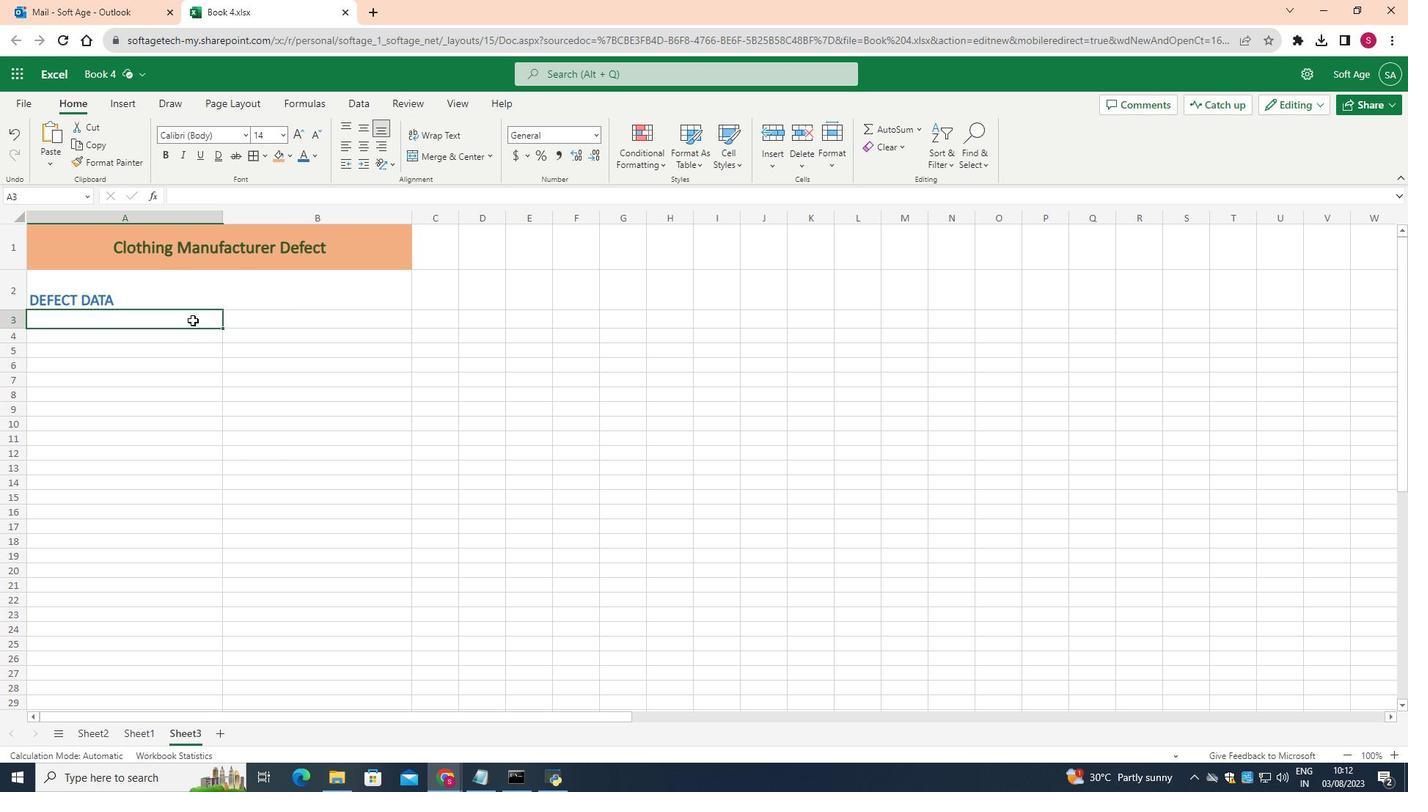 
Action: Mouse pressed left at (192, 320)
Screenshot: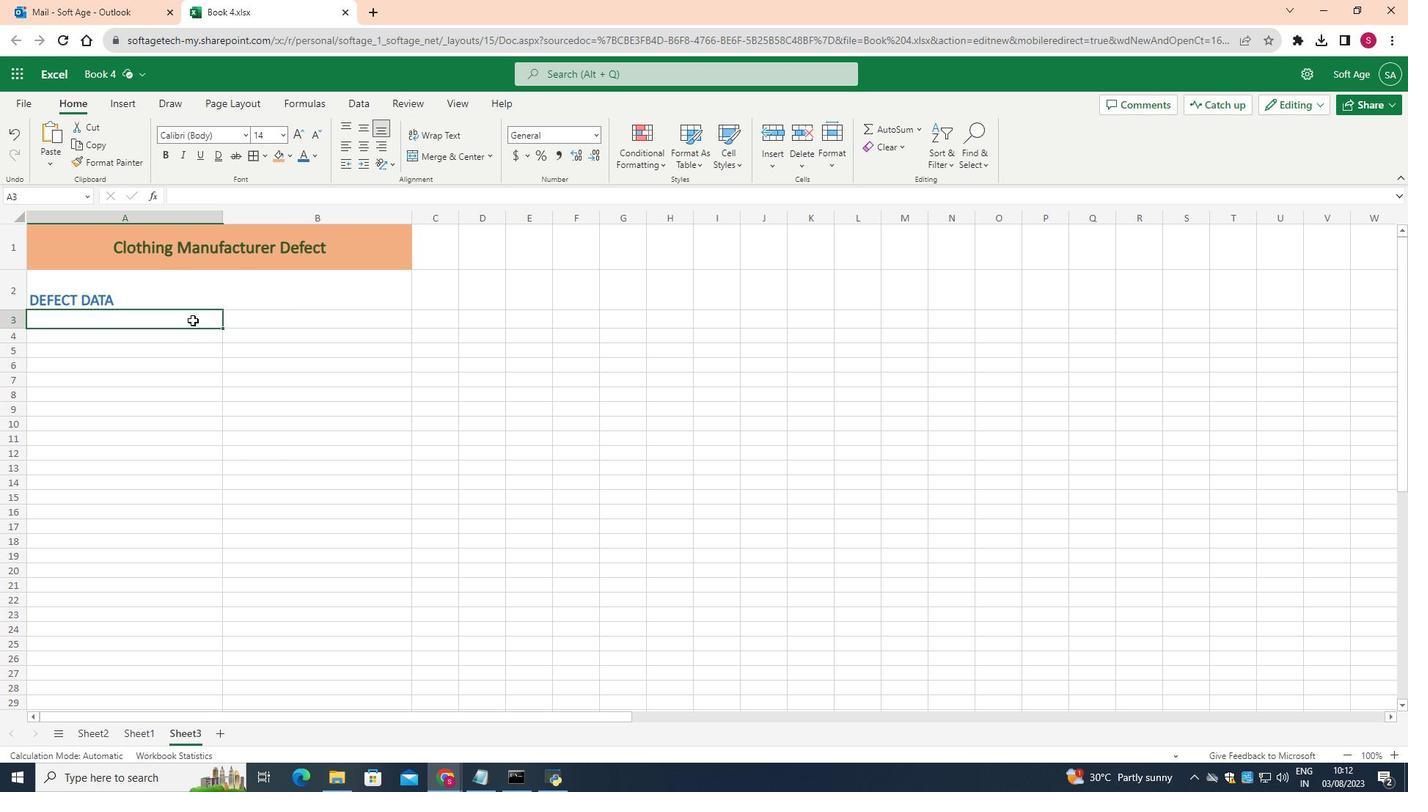 
Action: Mouse pressed left at (192, 320)
Screenshot: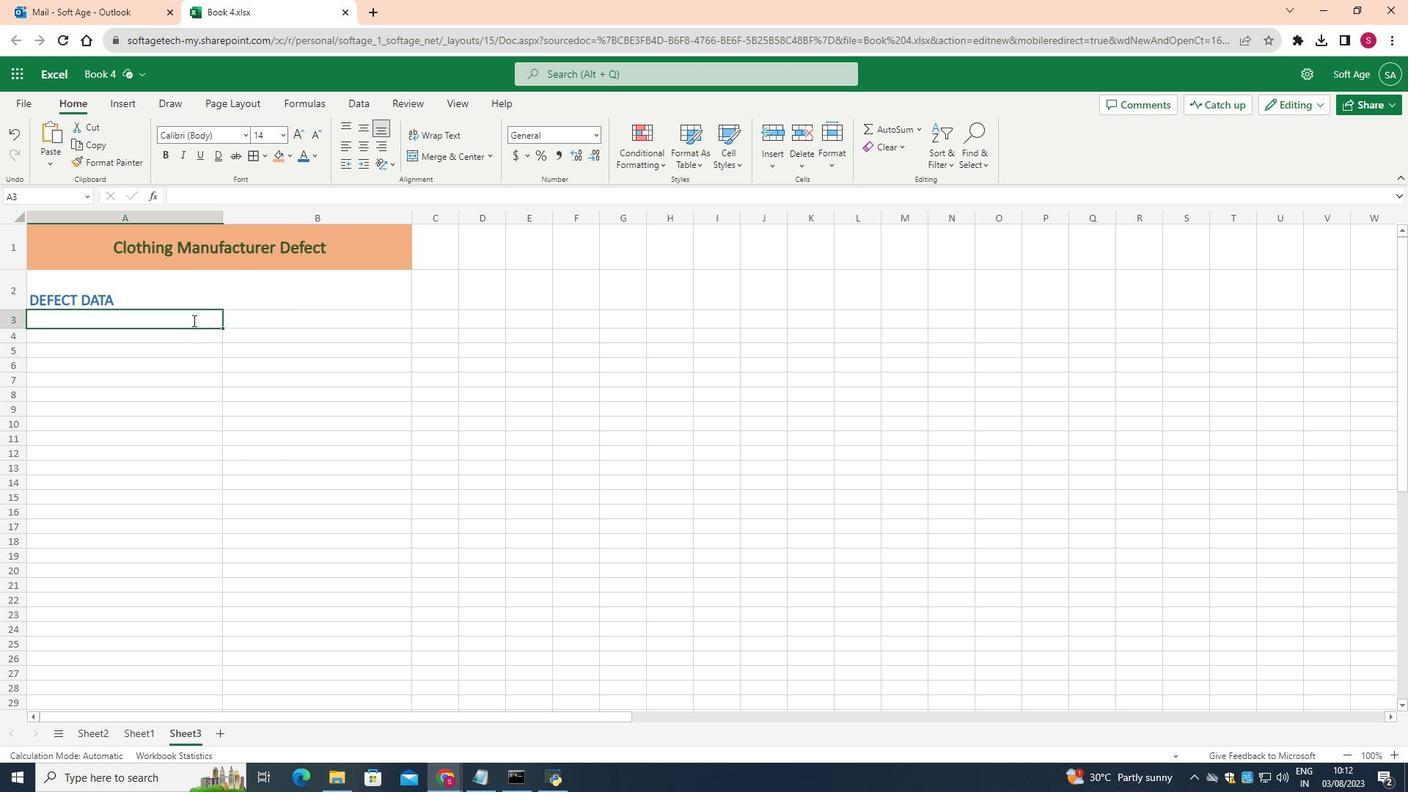 
Action: Mouse moved to (193, 318)
Screenshot: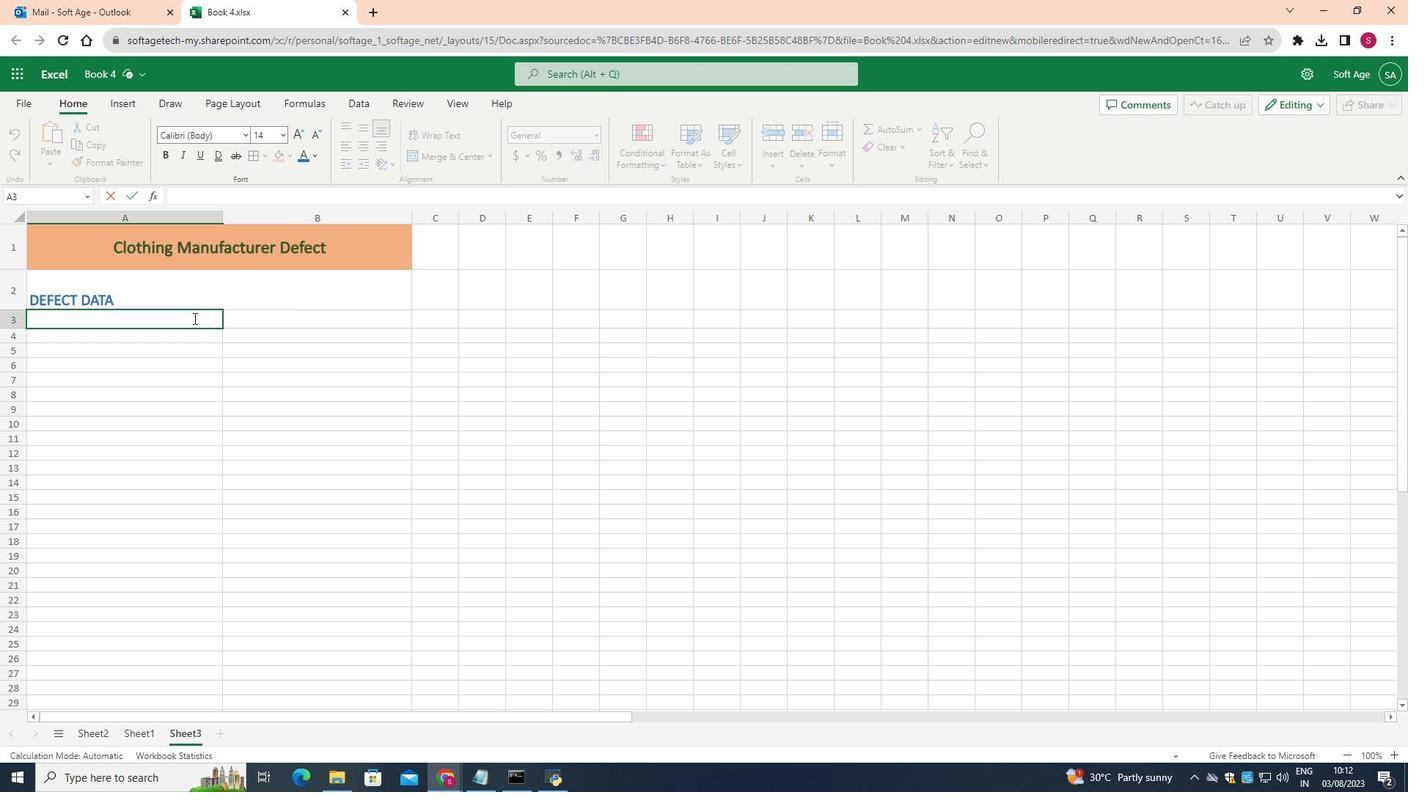 
Action: Key pressed <Key.shift><Key.shift>PROBLEM<Key.space>AREA
Screenshot: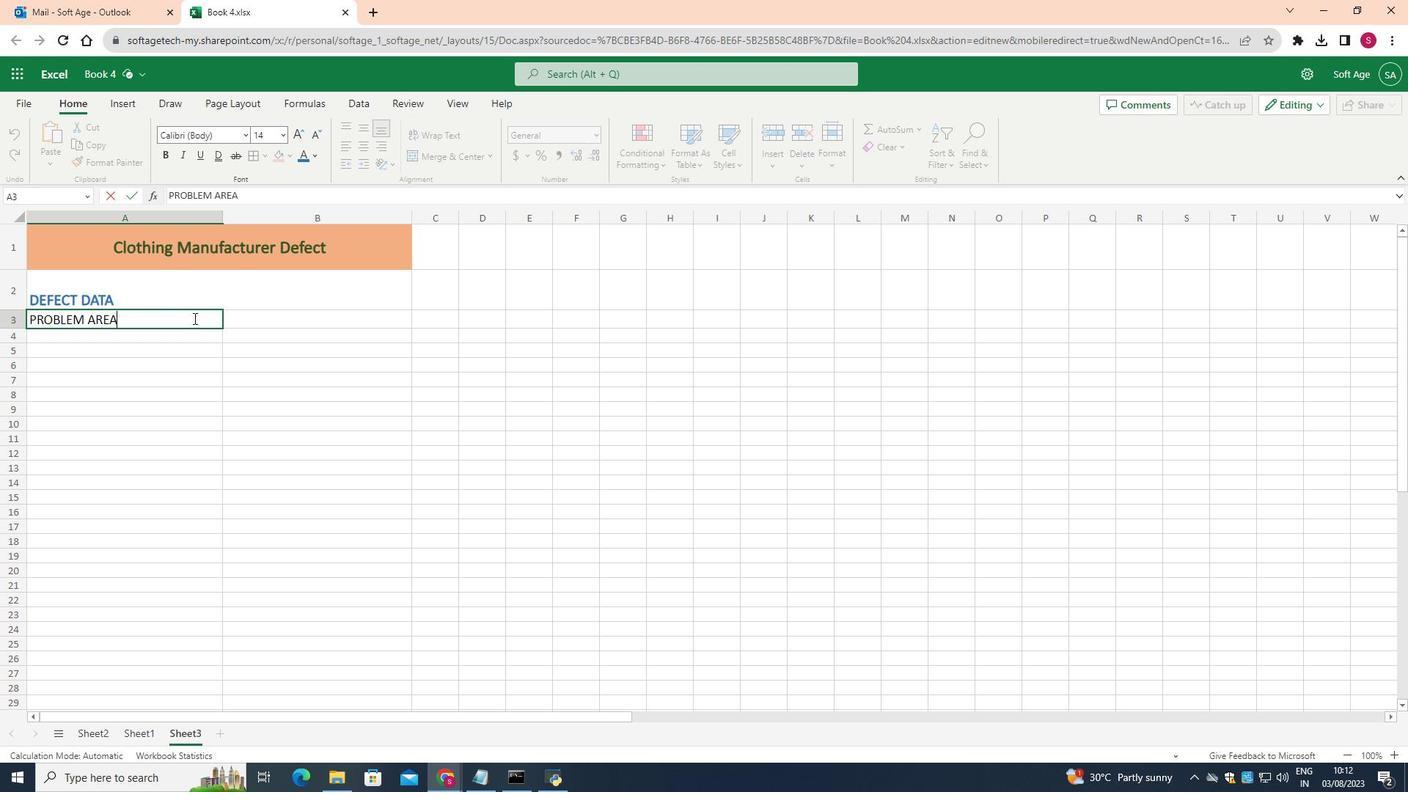 
Action: Mouse moved to (274, 321)
Screenshot: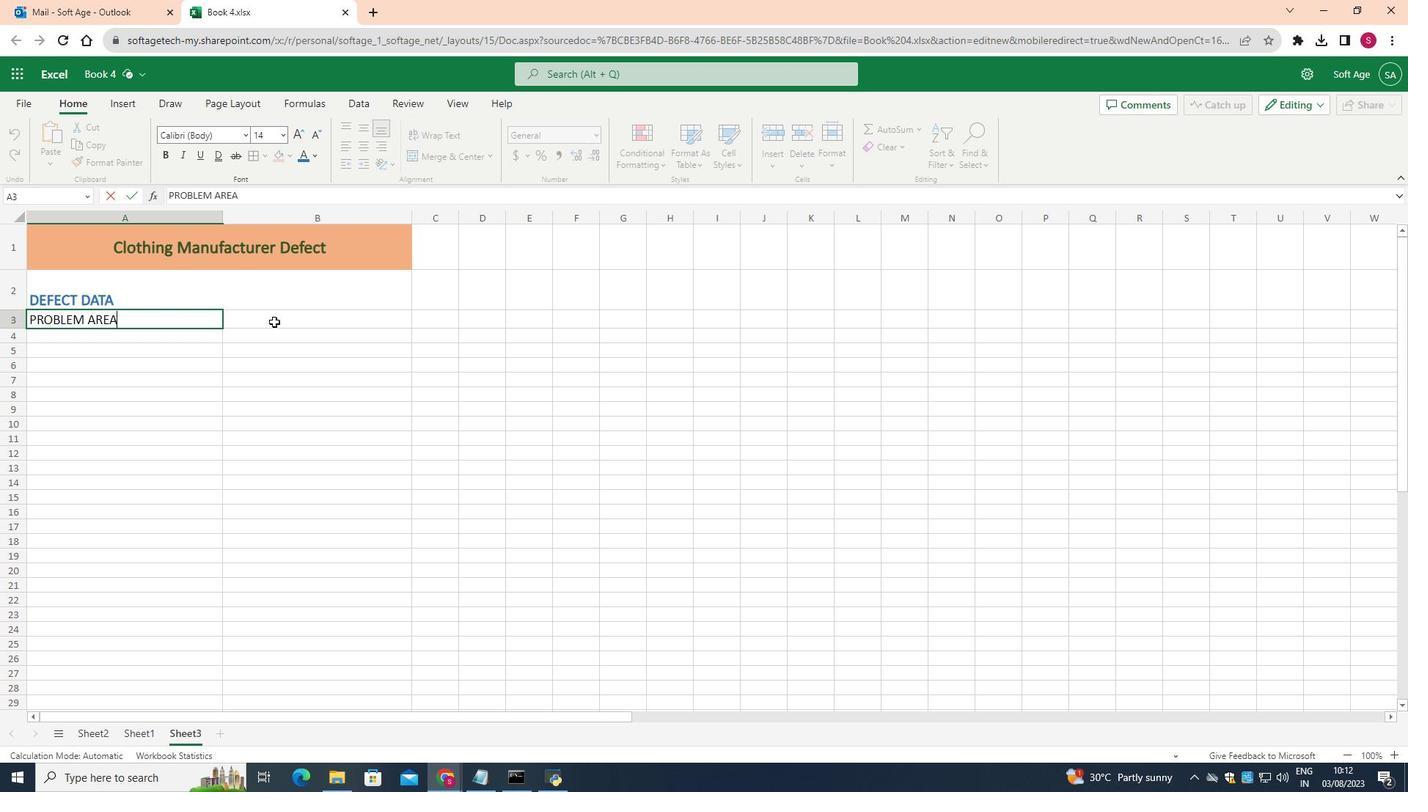 
Action: Mouse pressed left at (274, 321)
Screenshot: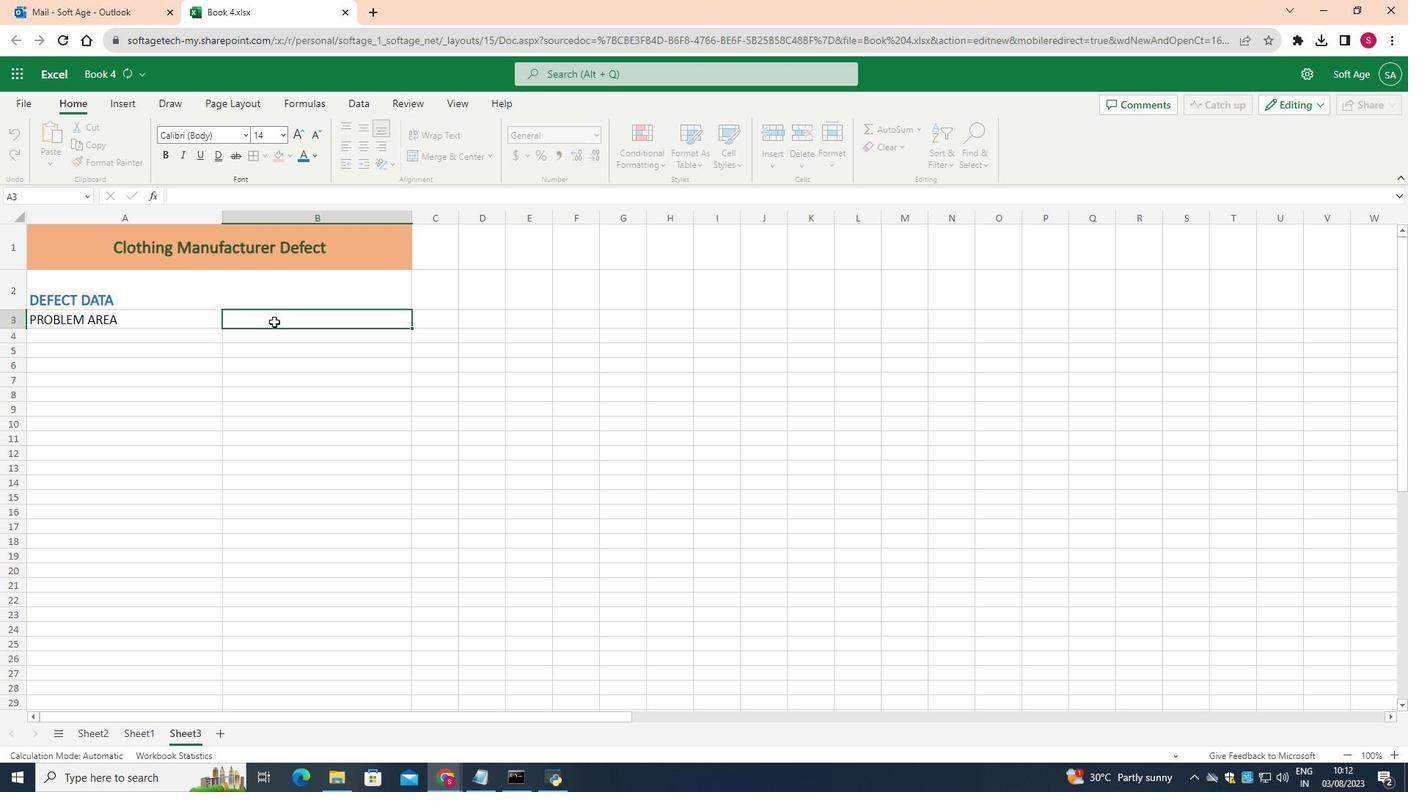 
Action: Key pressed <Key.shift>OCCURENCES
Screenshot: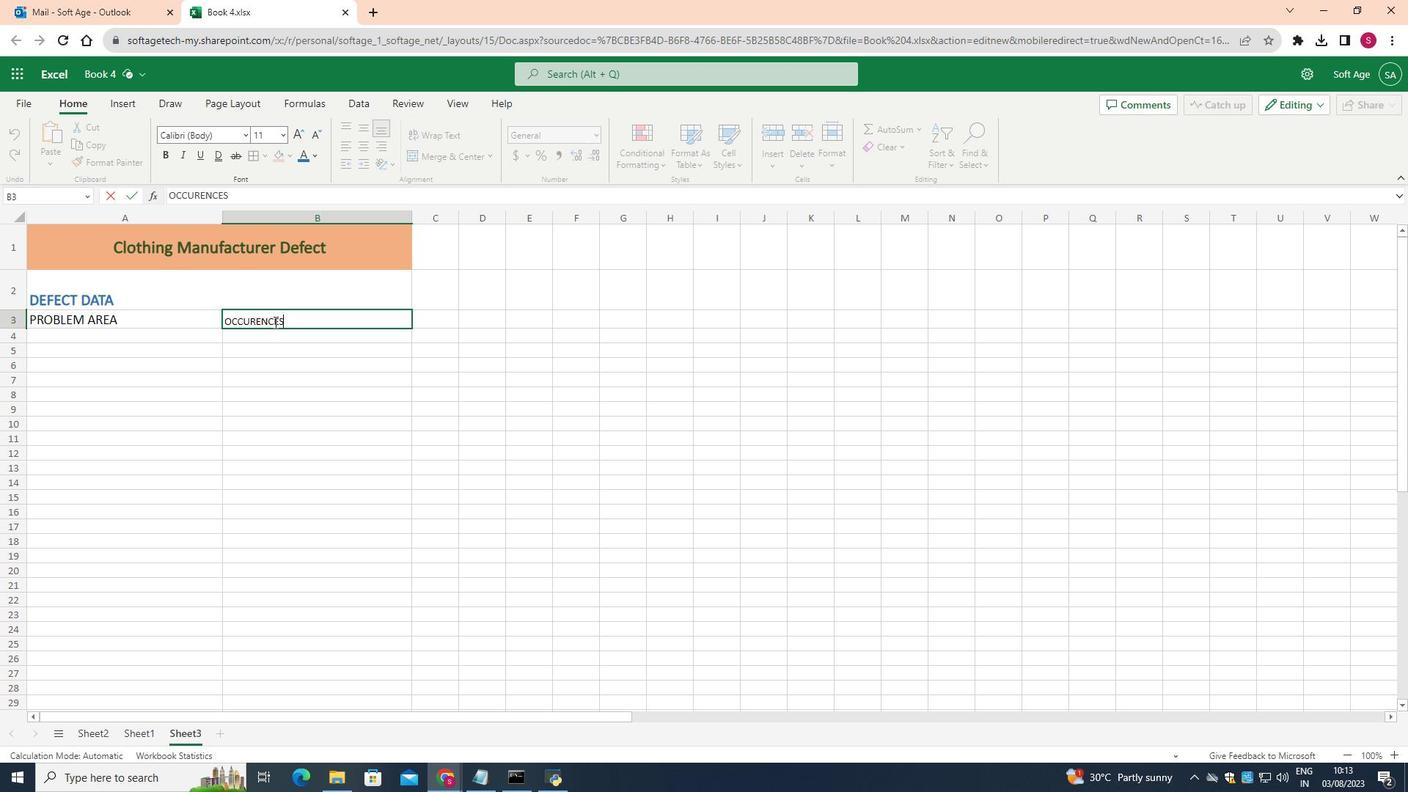
Action: Mouse moved to (257, 341)
Screenshot: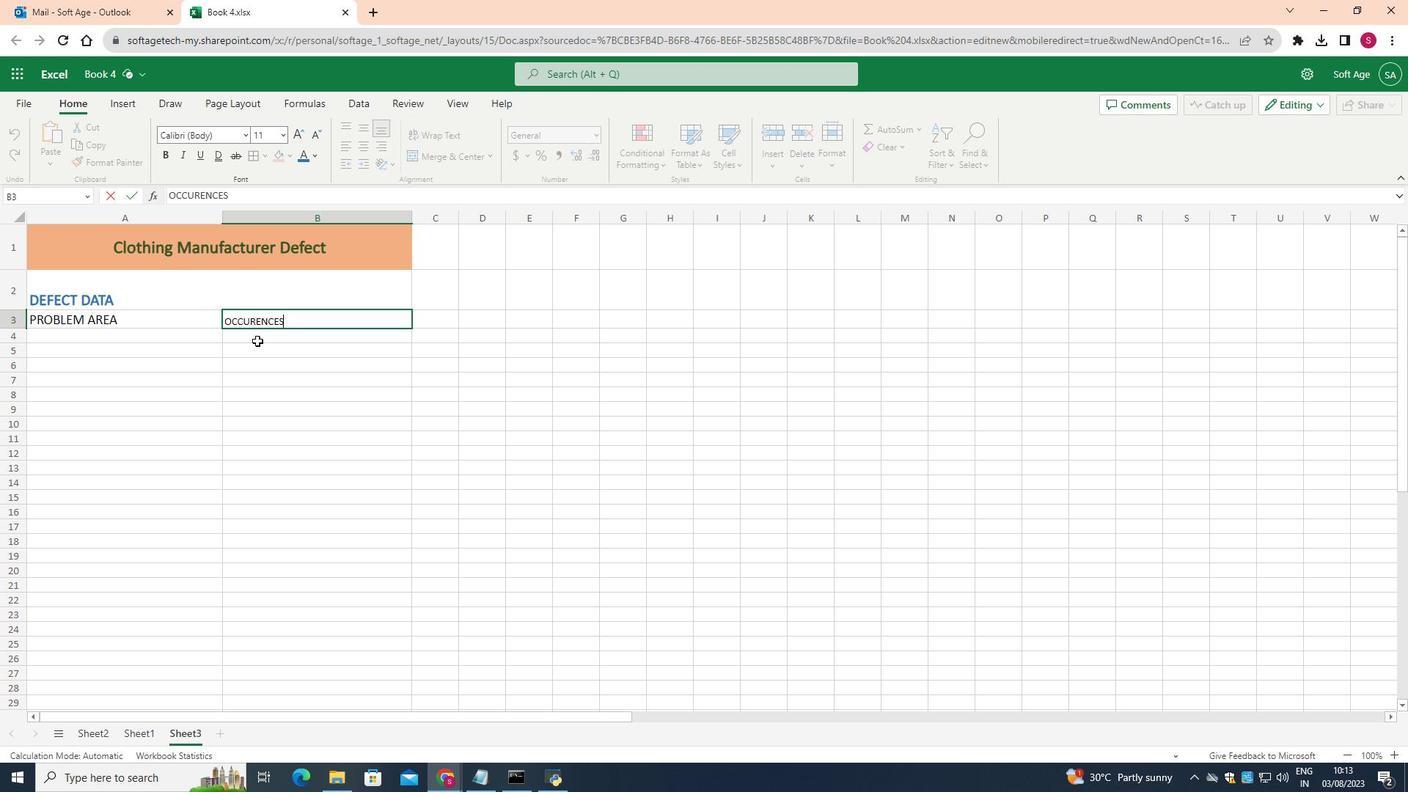 
Action: Mouse pressed left at (257, 341)
Screenshot: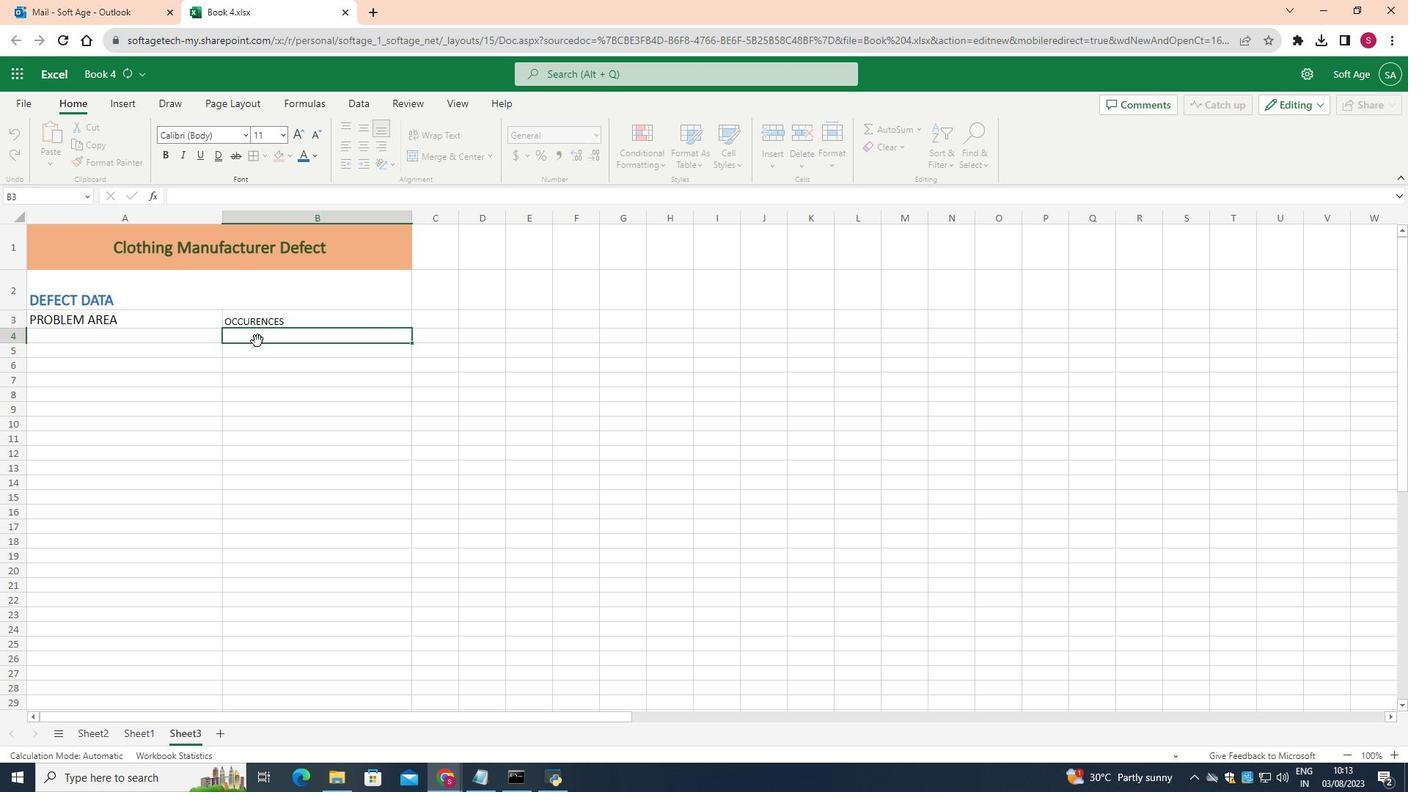 
Action: Mouse moved to (244, 327)
Screenshot: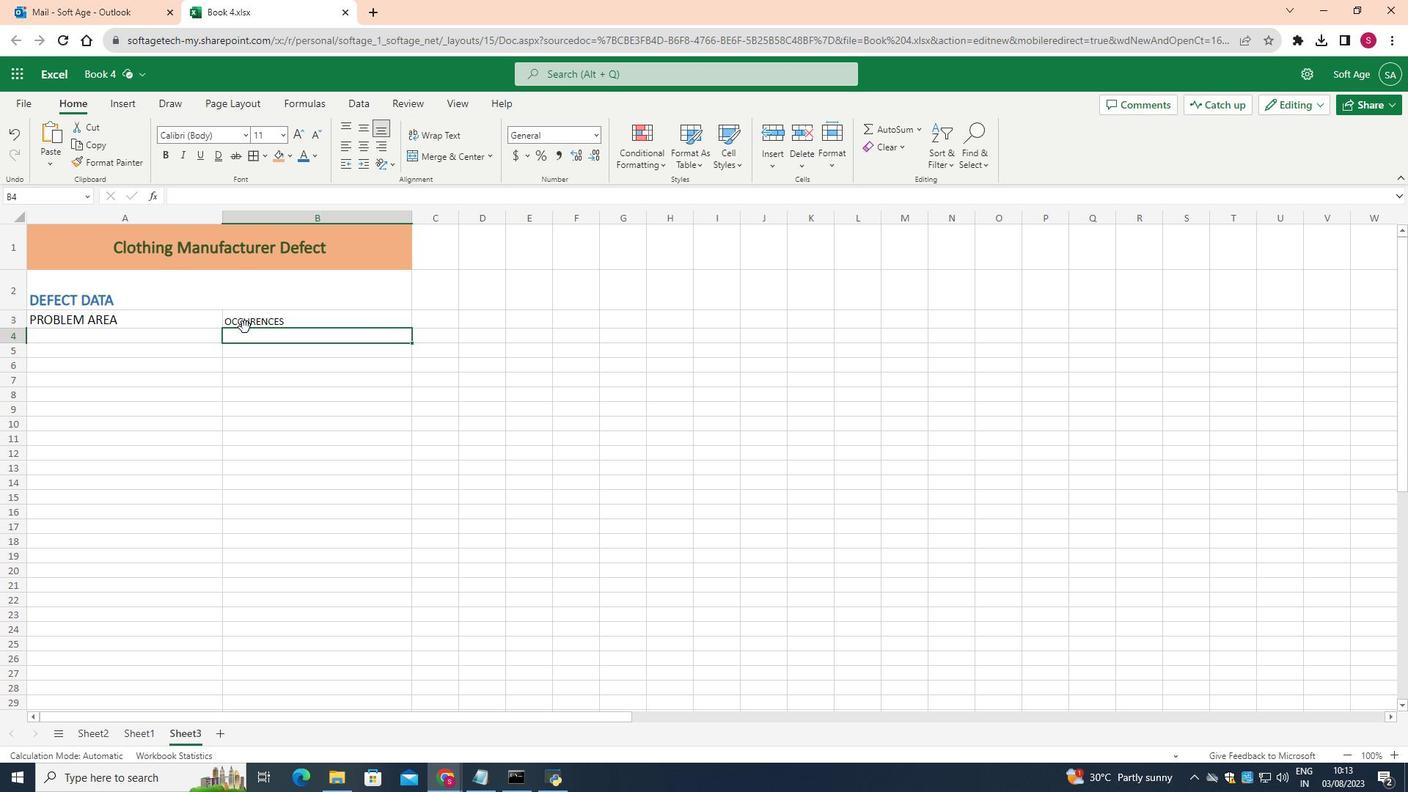 
Action: Mouse pressed left at (244, 327)
Screenshot: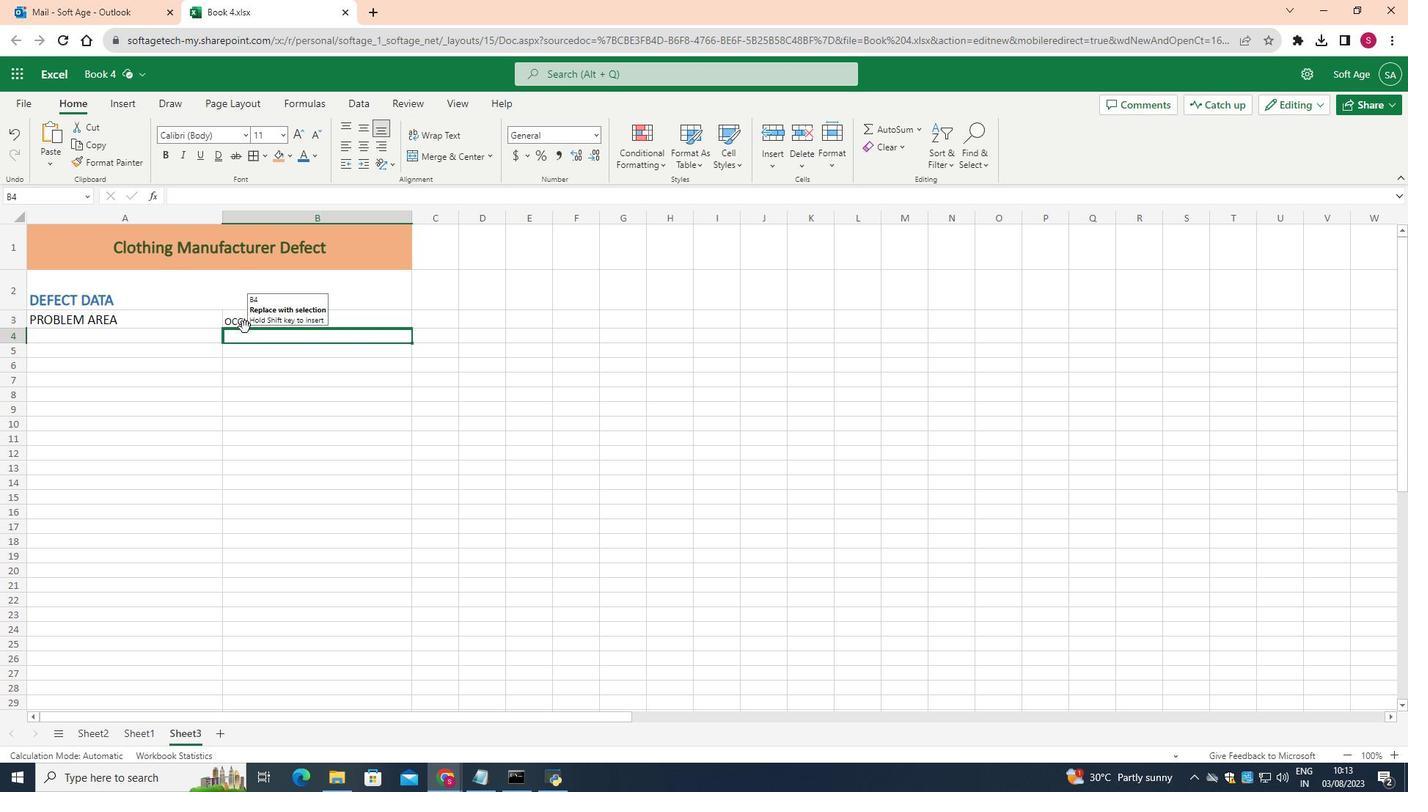 
Action: Mouse moved to (243, 319)
Screenshot: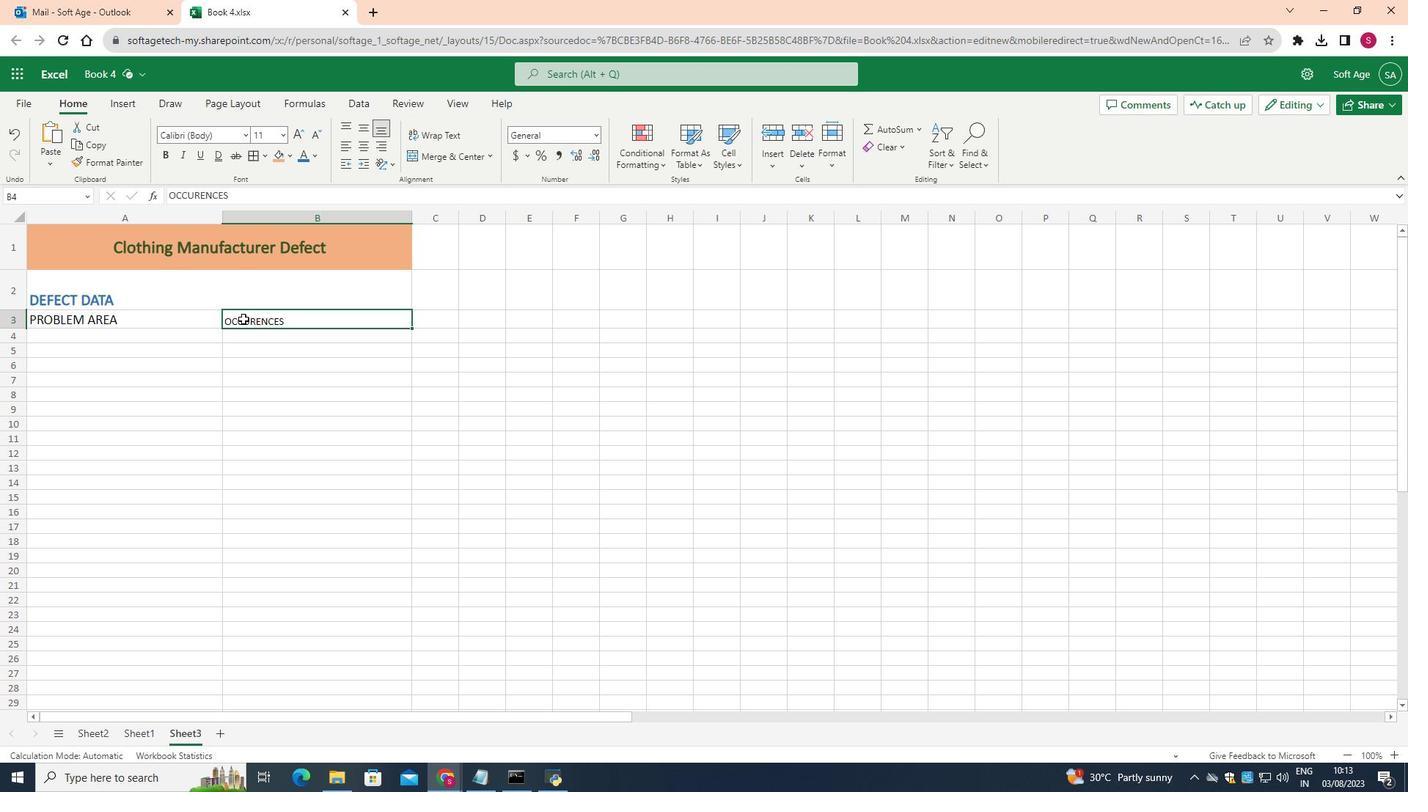 
Action: Mouse pressed left at (243, 319)
Screenshot: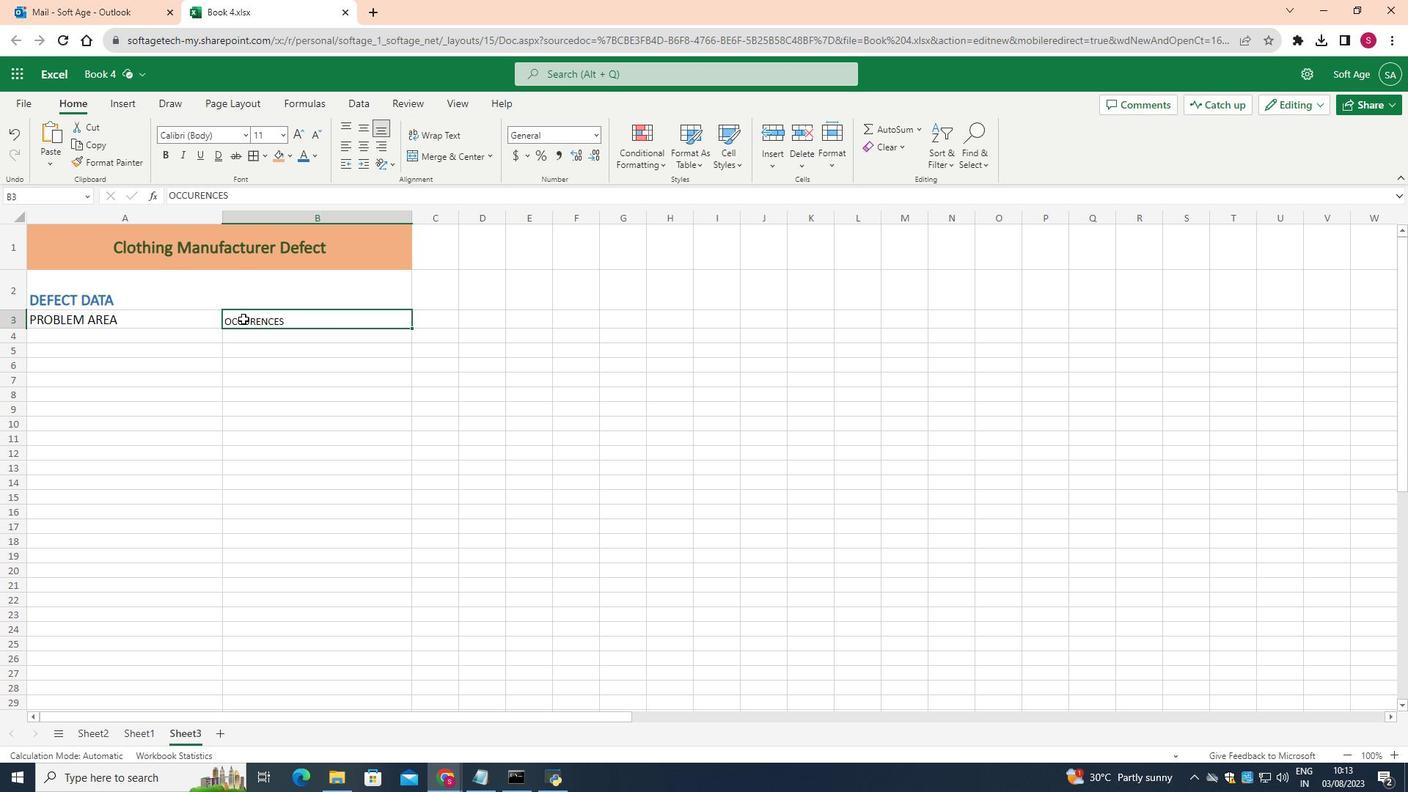 
Action: Mouse moved to (237, 319)
Screenshot: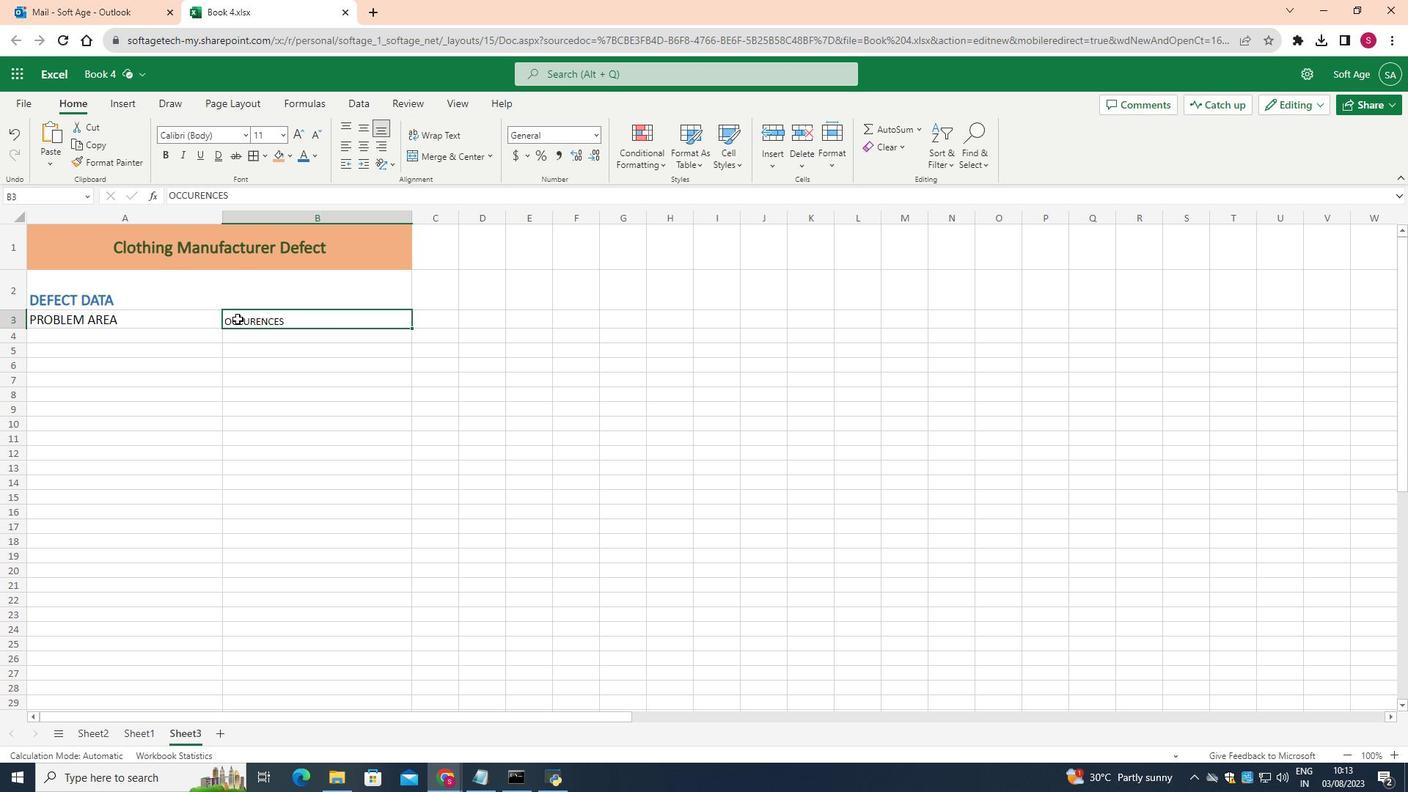 
Action: Mouse pressed left at (237, 319)
Screenshot: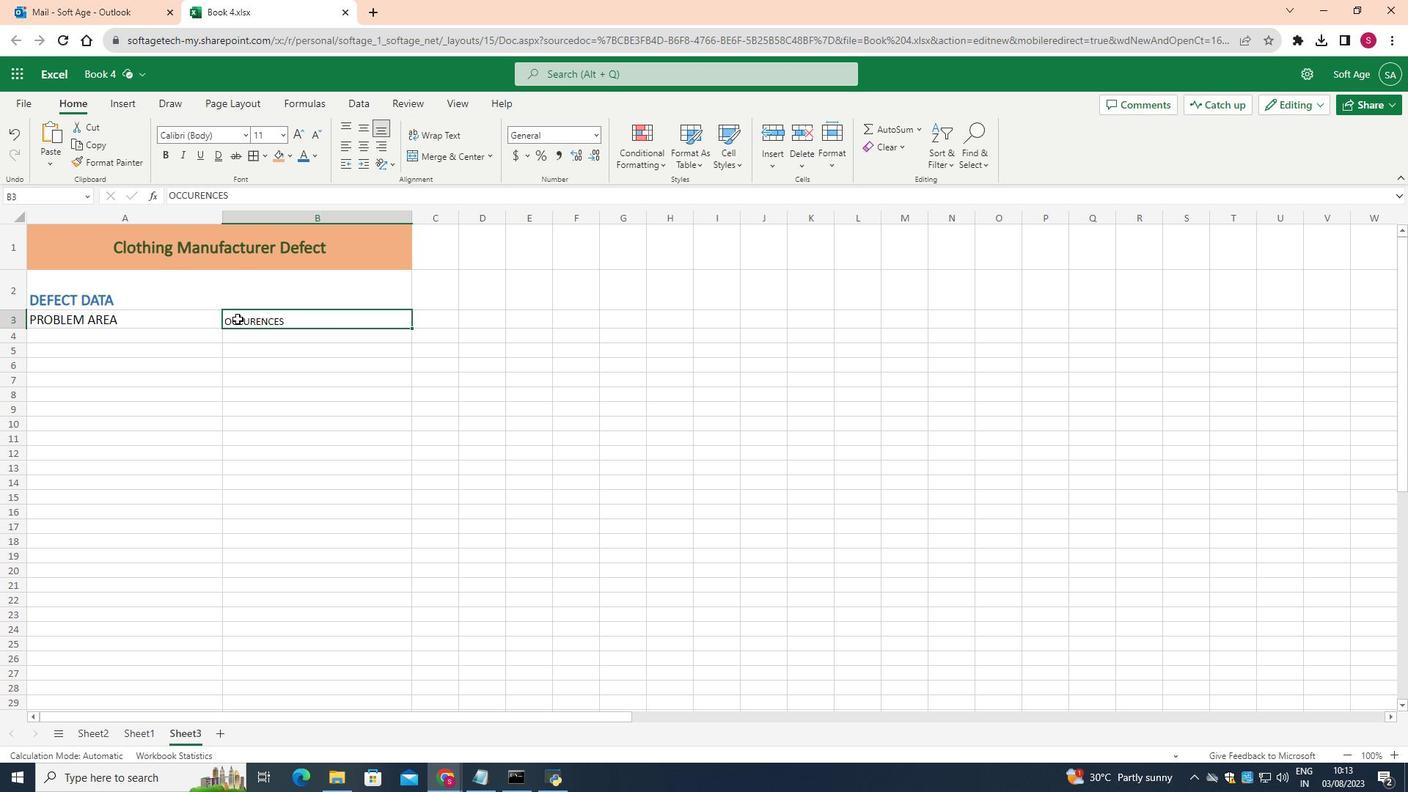 
Action: Mouse pressed left at (237, 319)
Screenshot: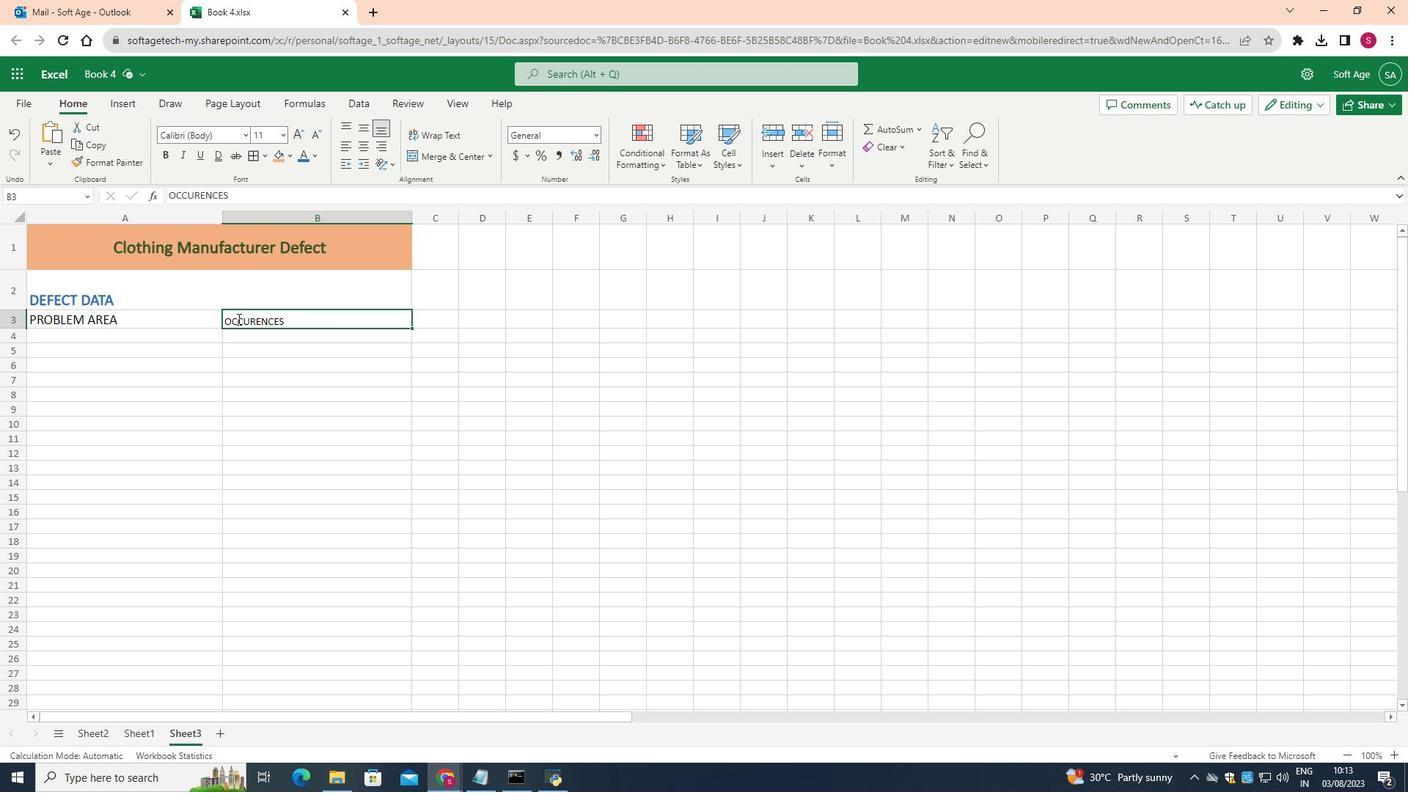 
Action: Mouse moved to (227, 319)
Screenshot: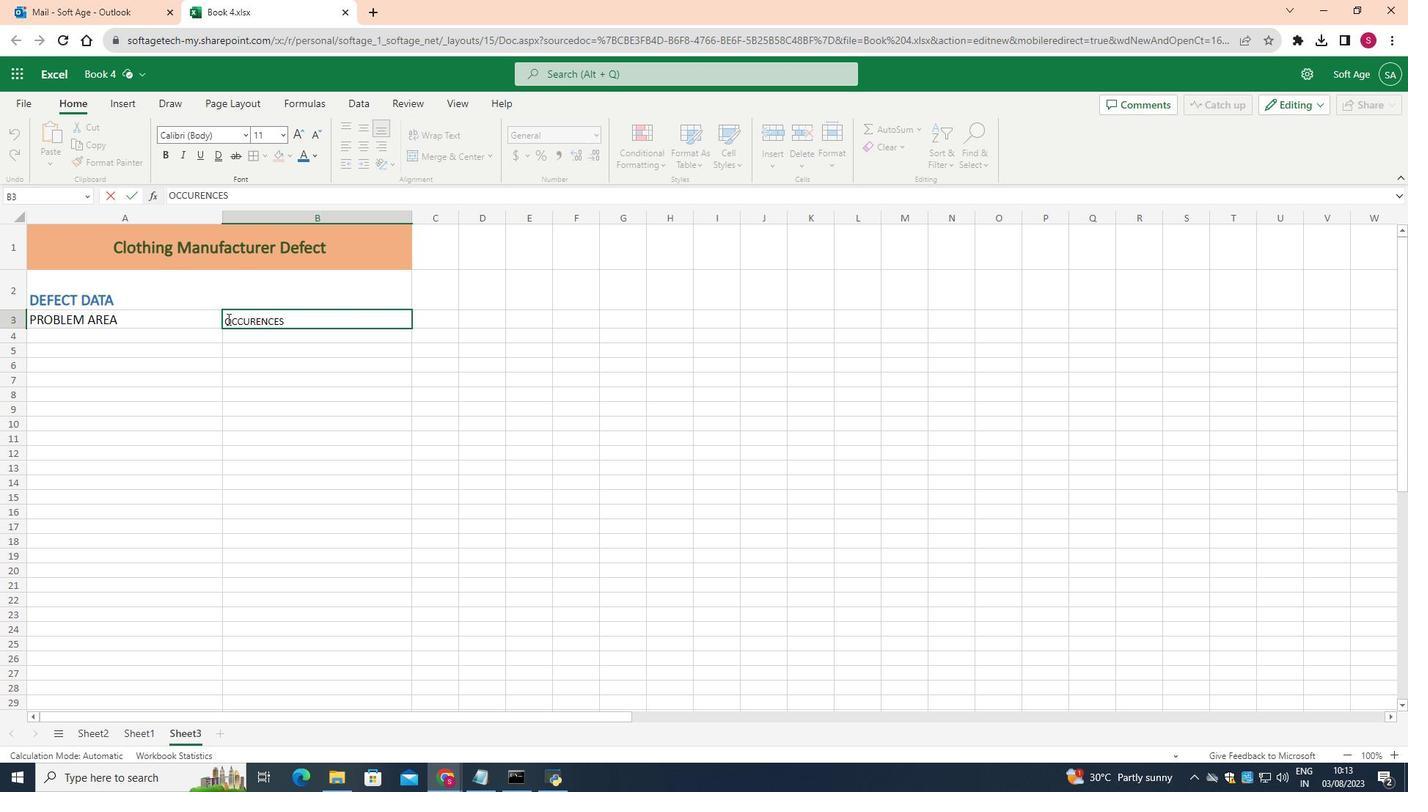 
Action: Mouse pressed left at (227, 319)
Screenshot: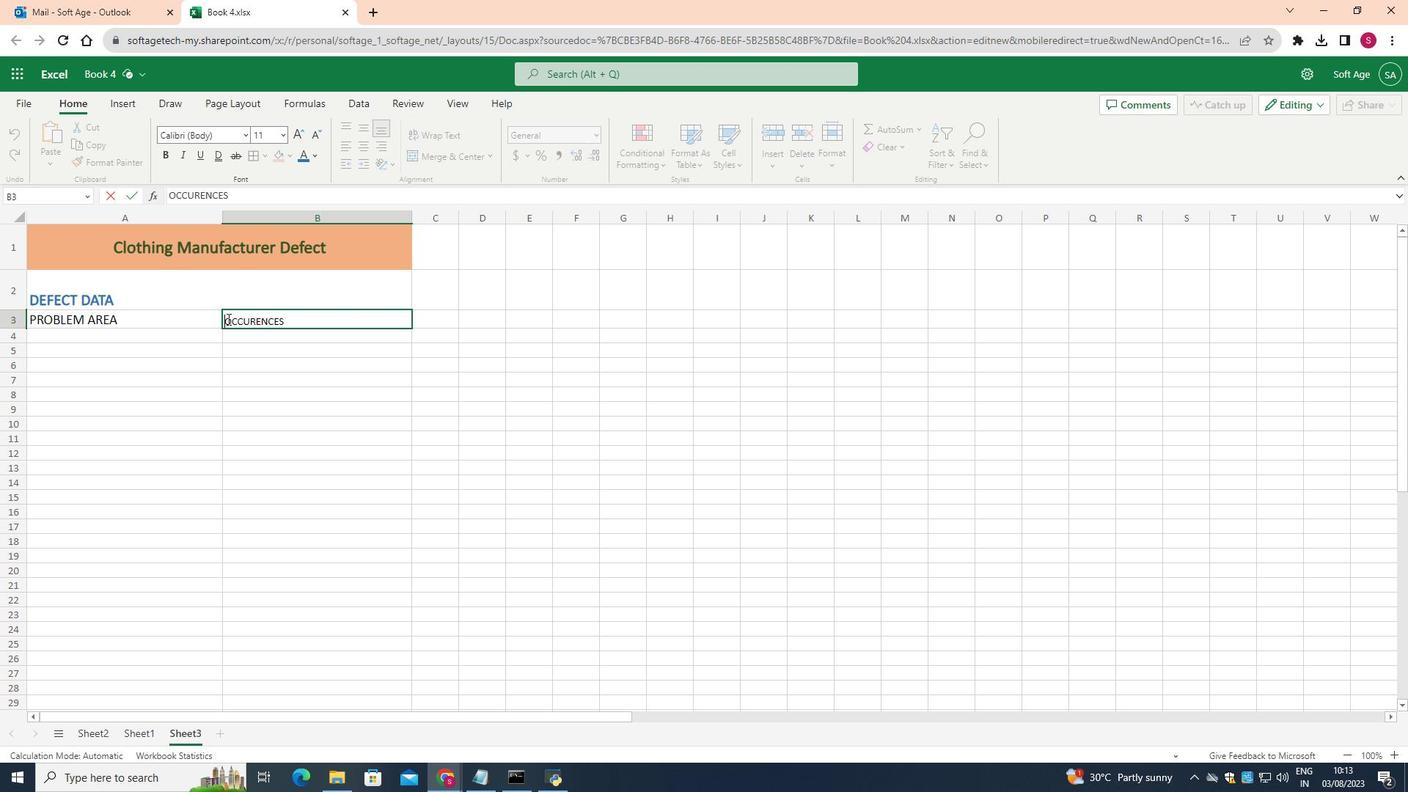
Action: Mouse moved to (281, 134)
Screenshot: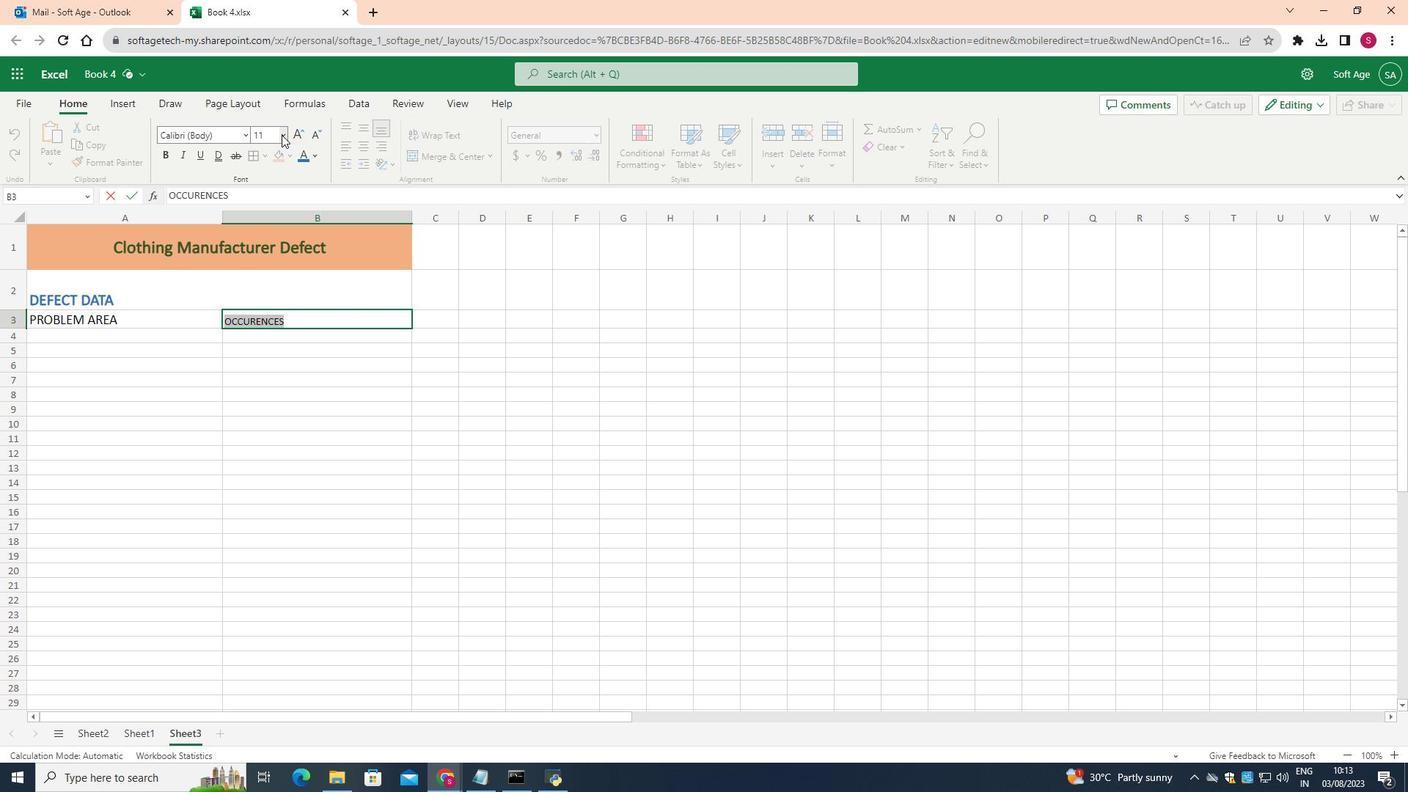 
Action: Mouse pressed left at (281, 134)
Screenshot: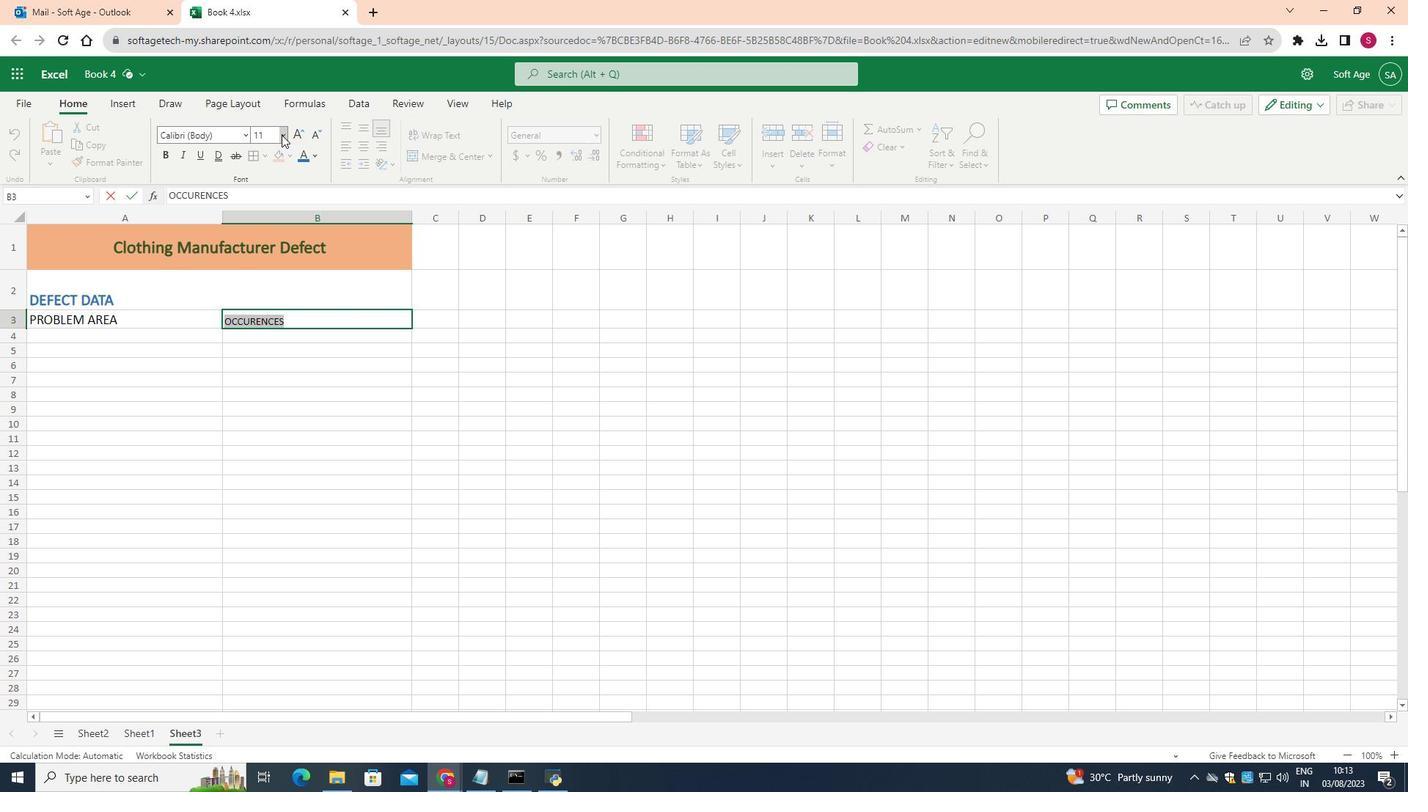 
Action: Mouse moved to (269, 257)
Screenshot: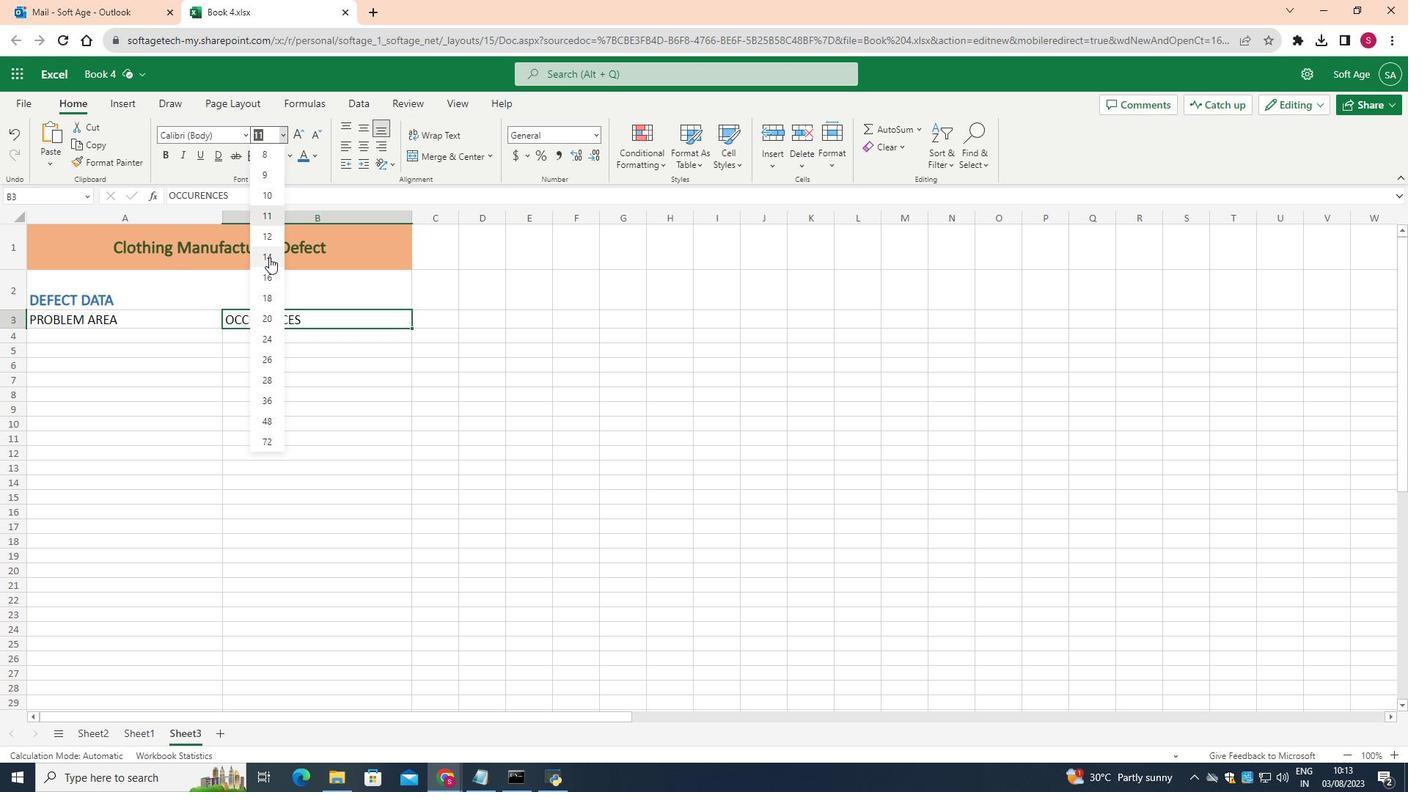 
Action: Mouse pressed left at (269, 257)
Screenshot: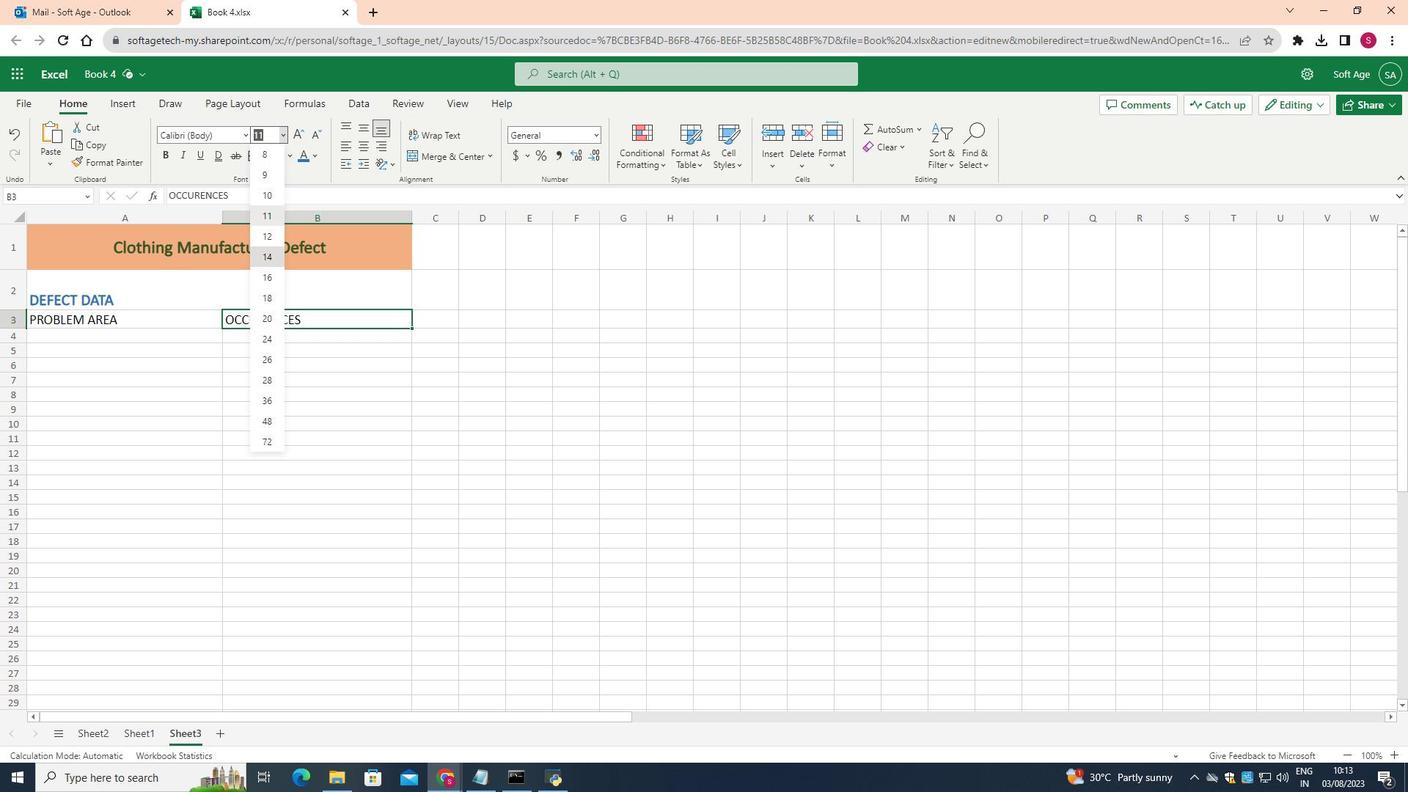 
Action: Mouse moved to (70, 320)
Screenshot: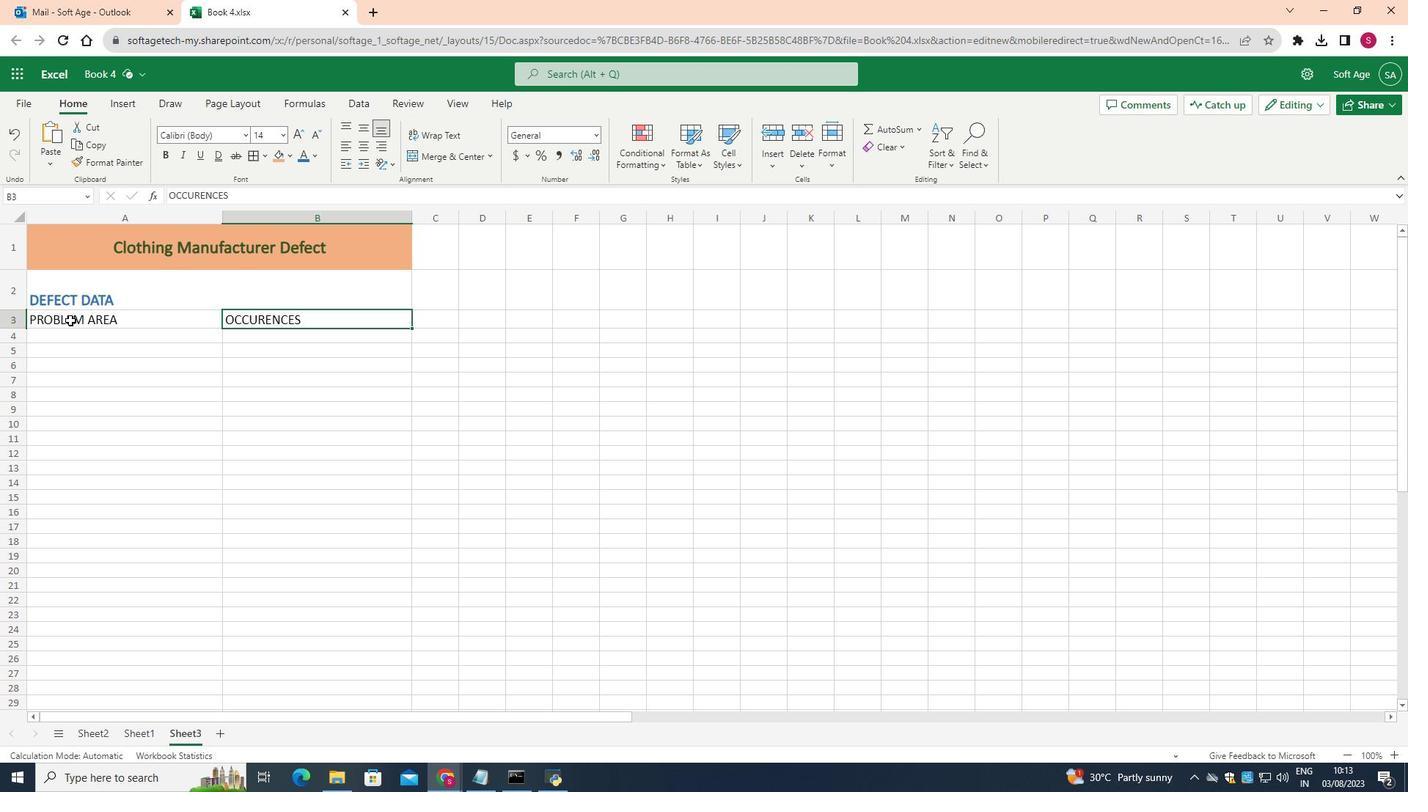 
Action: Mouse pressed left at (70, 320)
Screenshot: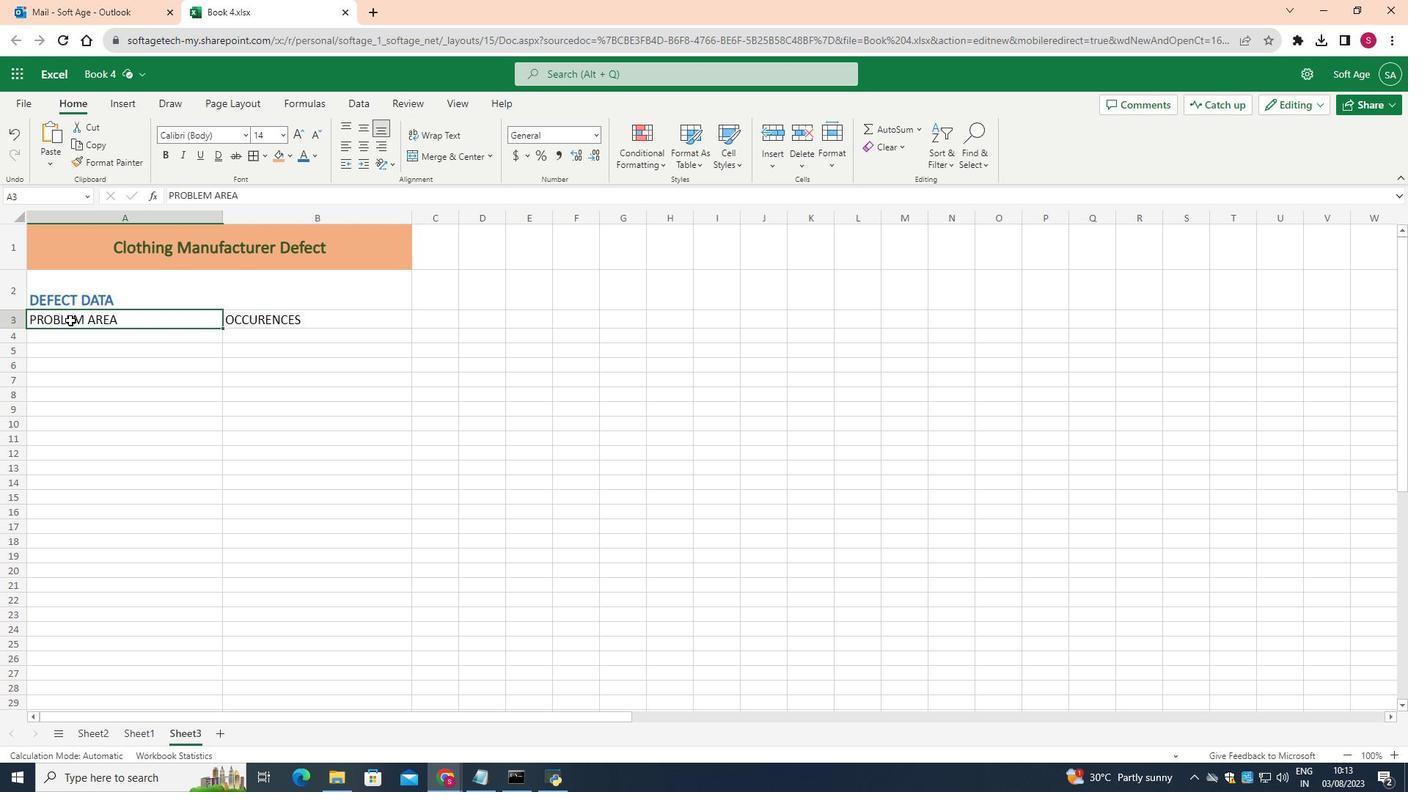 
Action: Mouse moved to (35, 317)
Screenshot: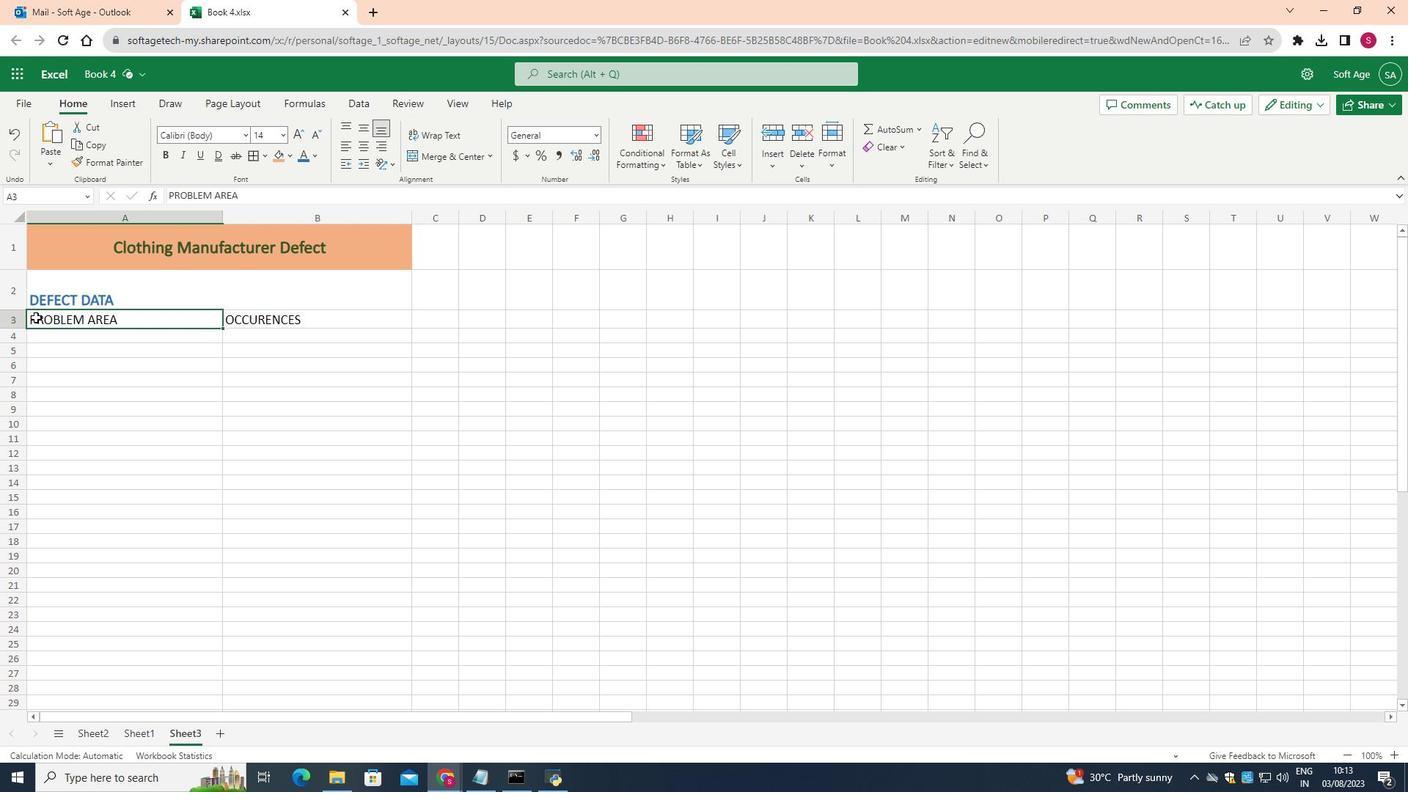 
Action: Mouse pressed left at (35, 317)
Screenshot: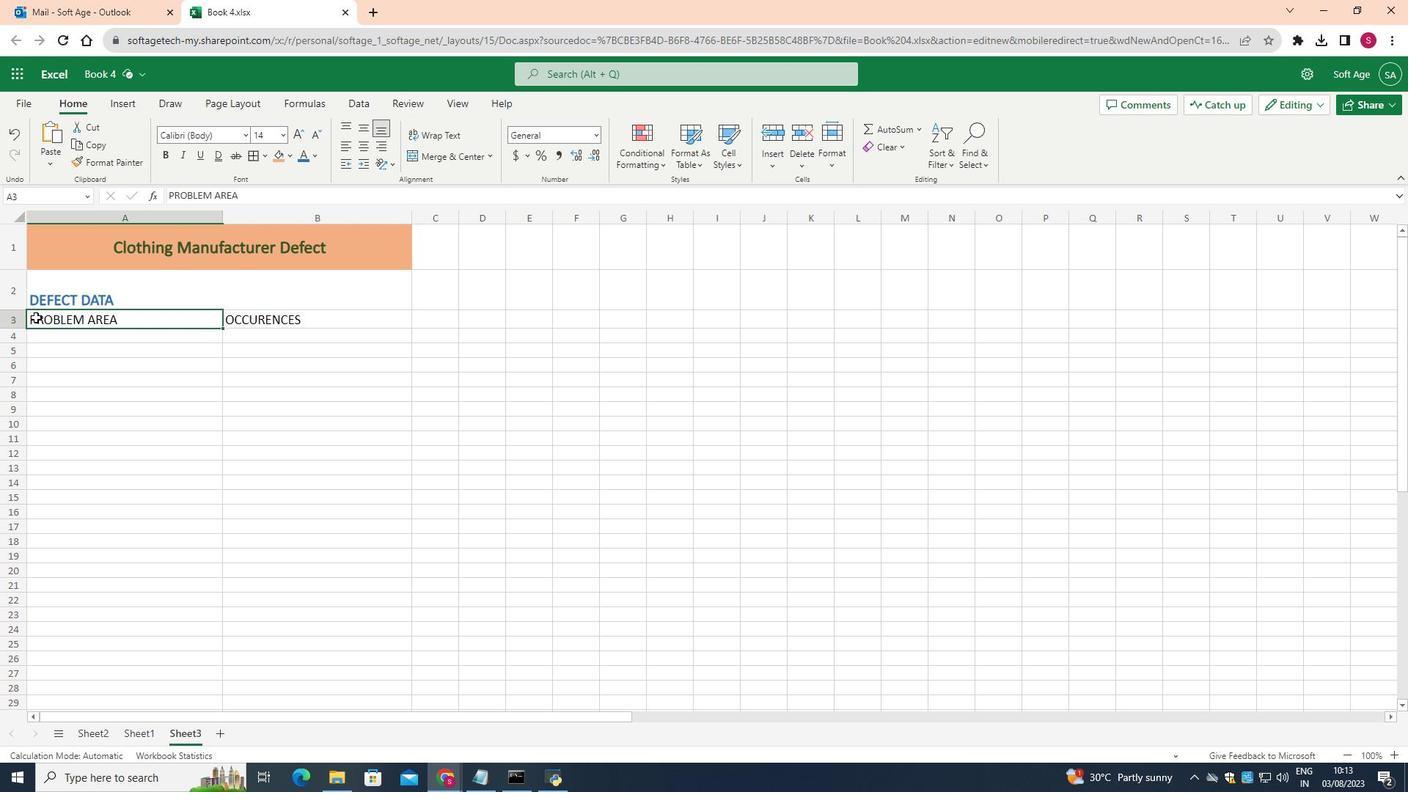 
Action: Mouse pressed left at (35, 317)
Screenshot: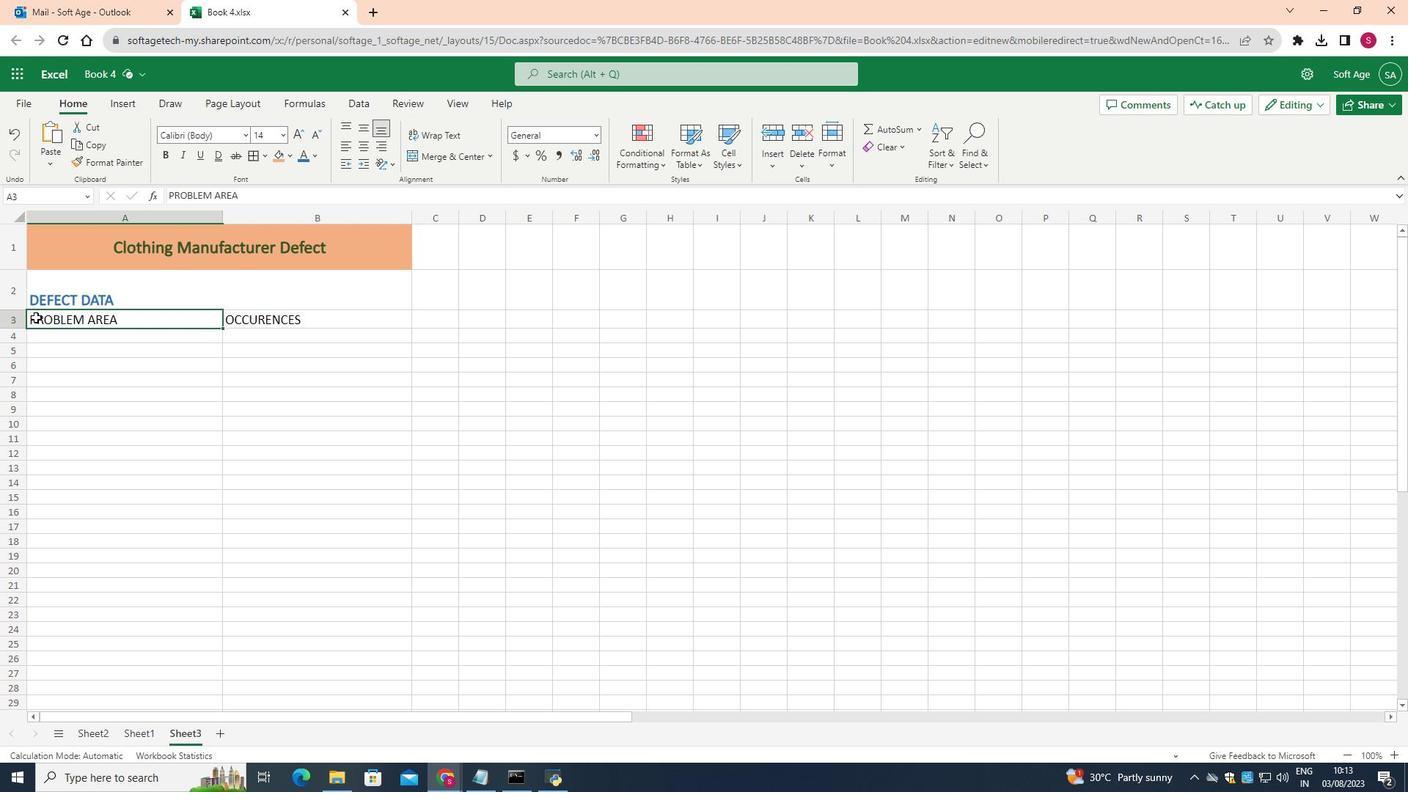 
Action: Mouse moved to (30, 318)
Screenshot: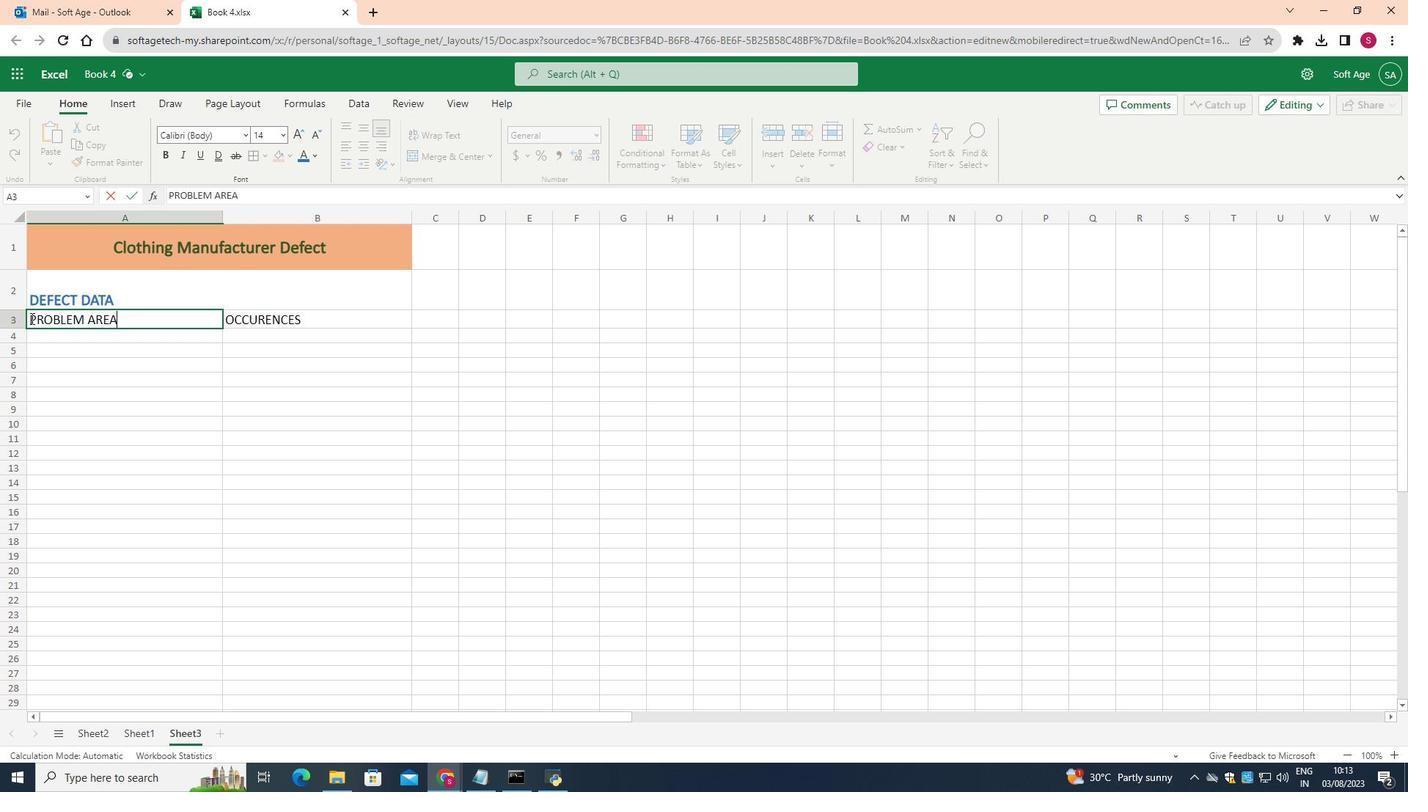 
Action: Mouse pressed left at (30, 318)
Screenshot: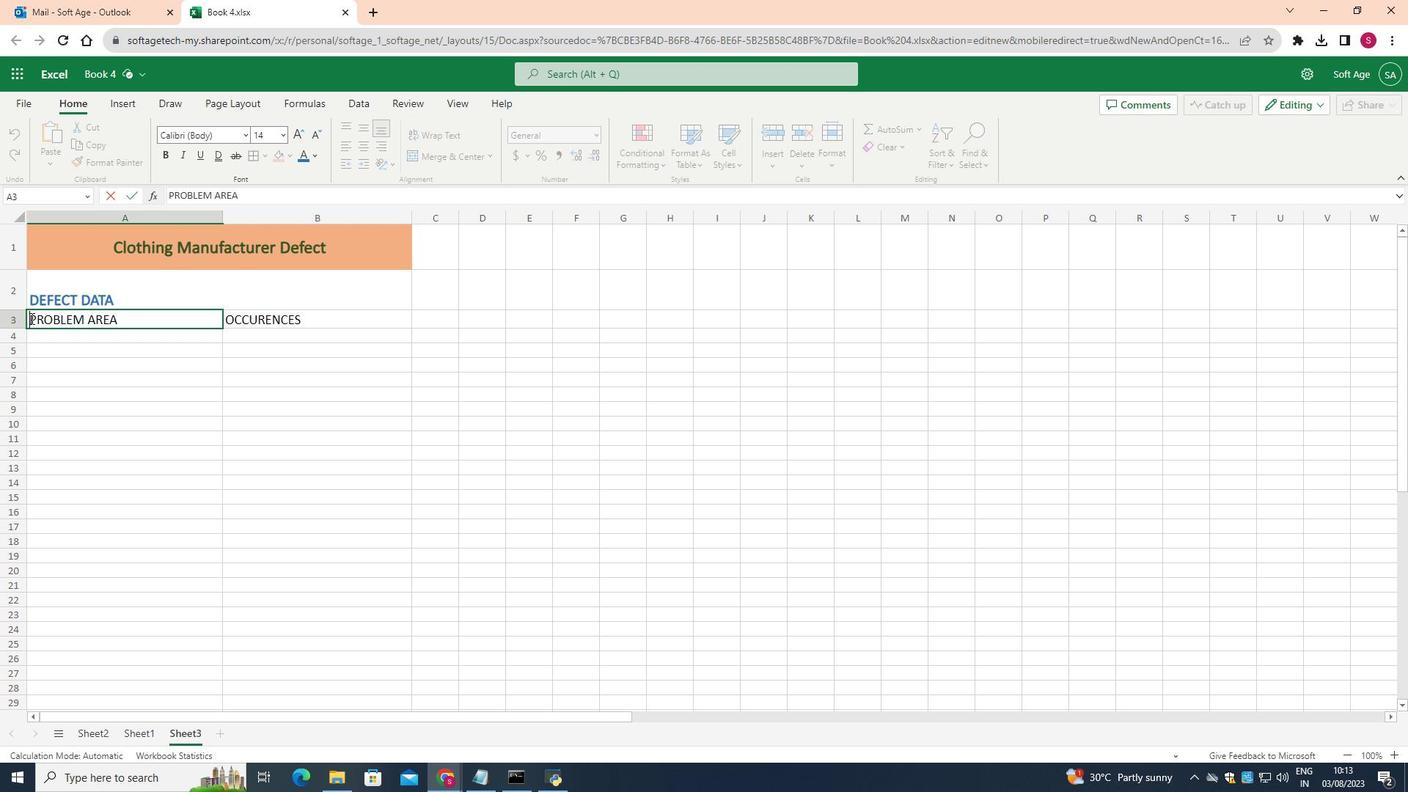 
Action: Mouse moved to (311, 151)
Screenshot: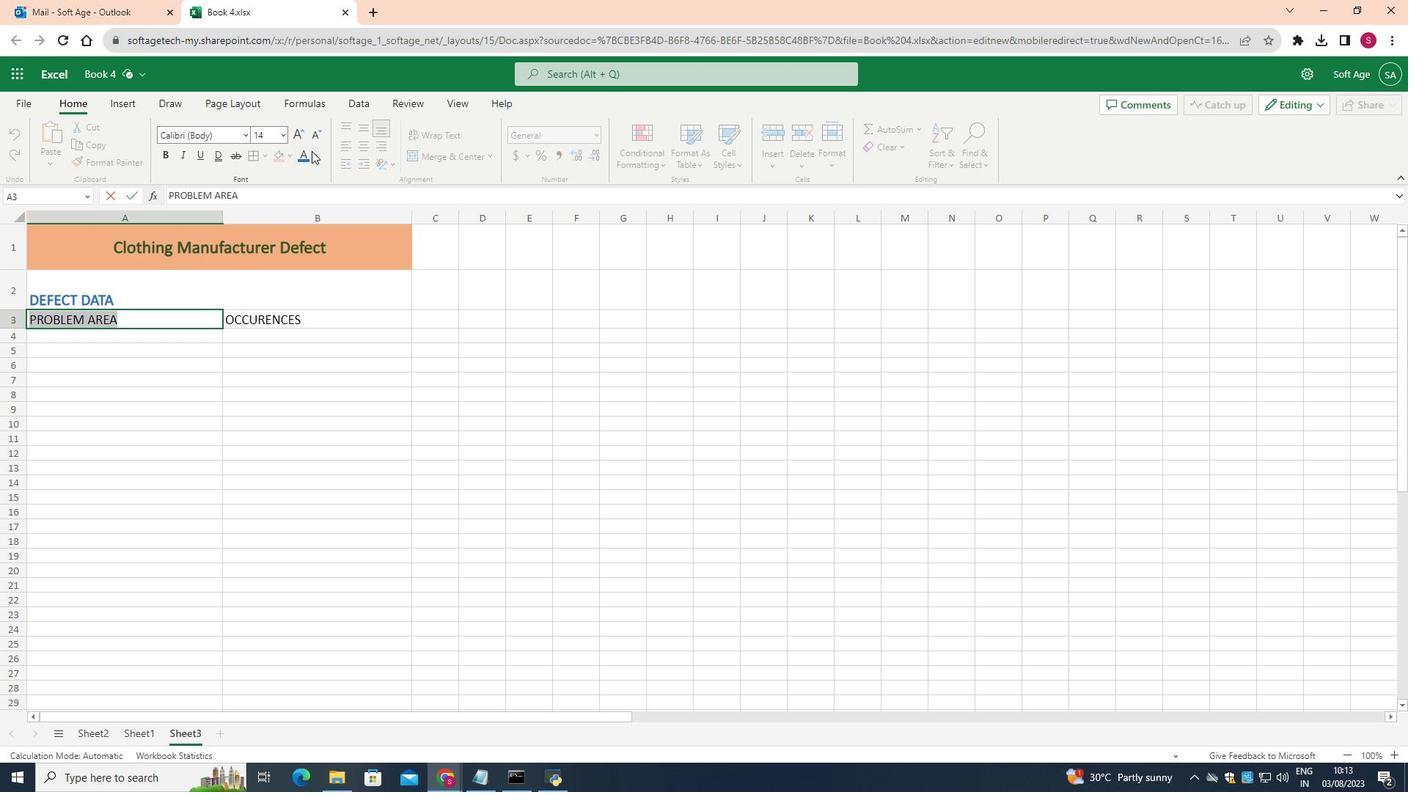 
Action: Mouse pressed left at (311, 151)
Screenshot: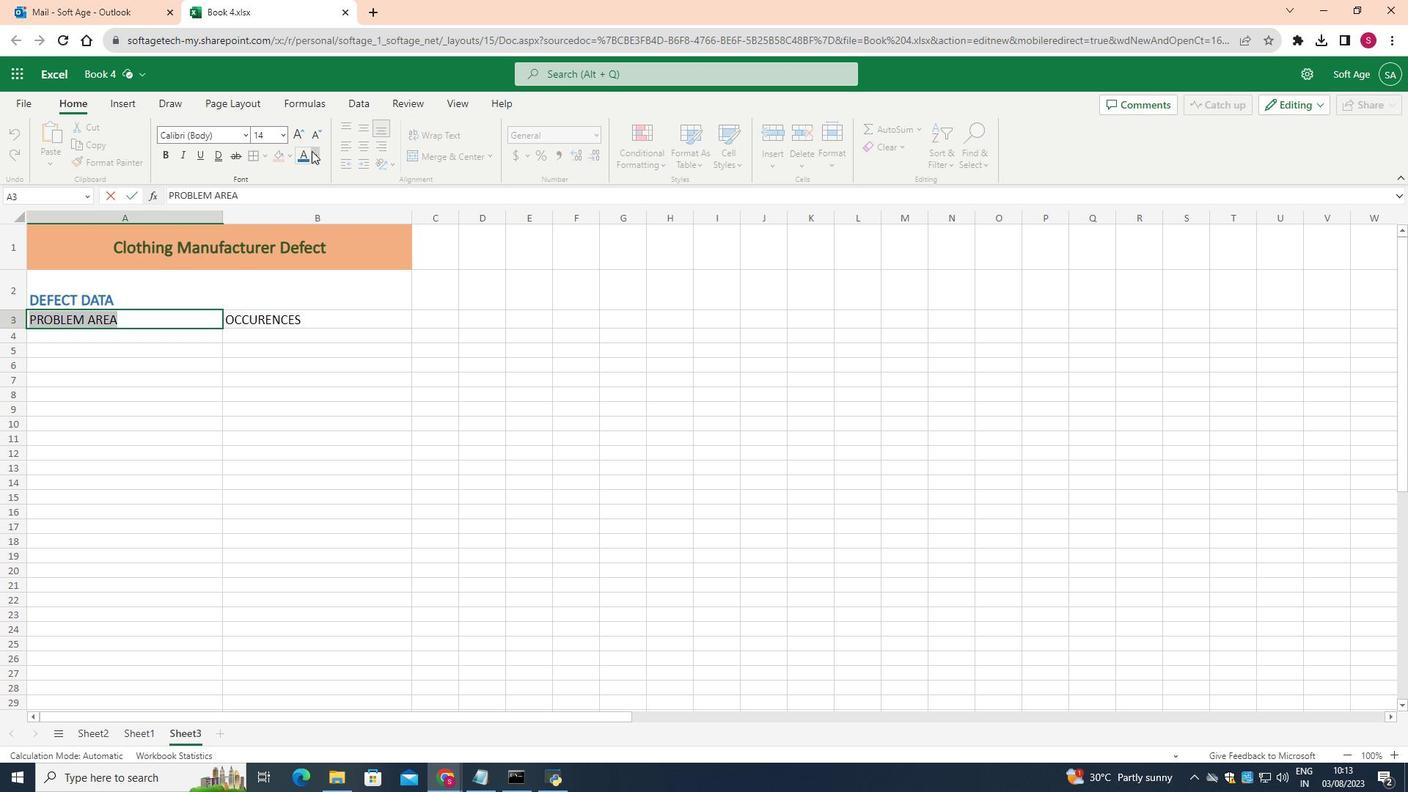 
Action: Mouse moved to (396, 223)
Screenshot: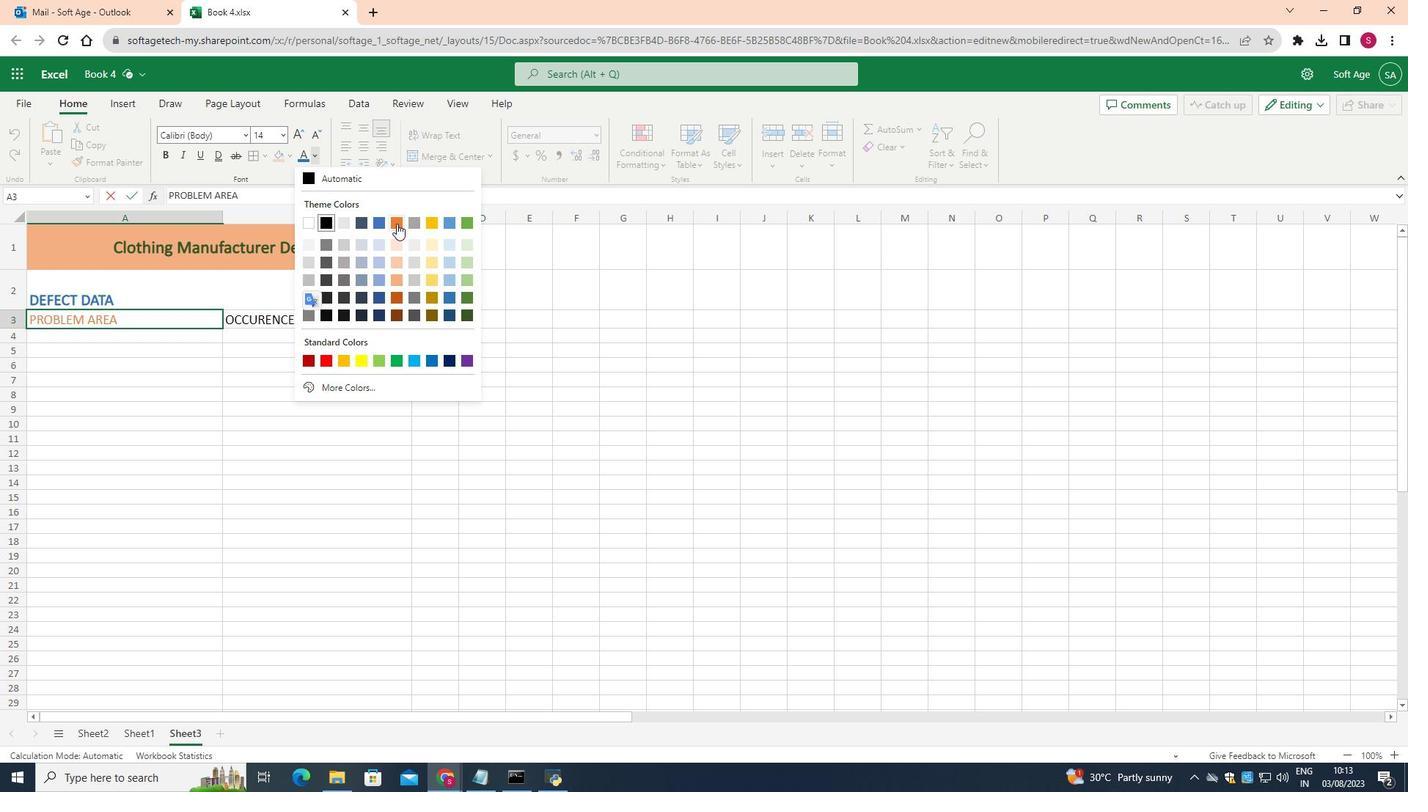 
Action: Mouse pressed left at (396, 223)
Screenshot: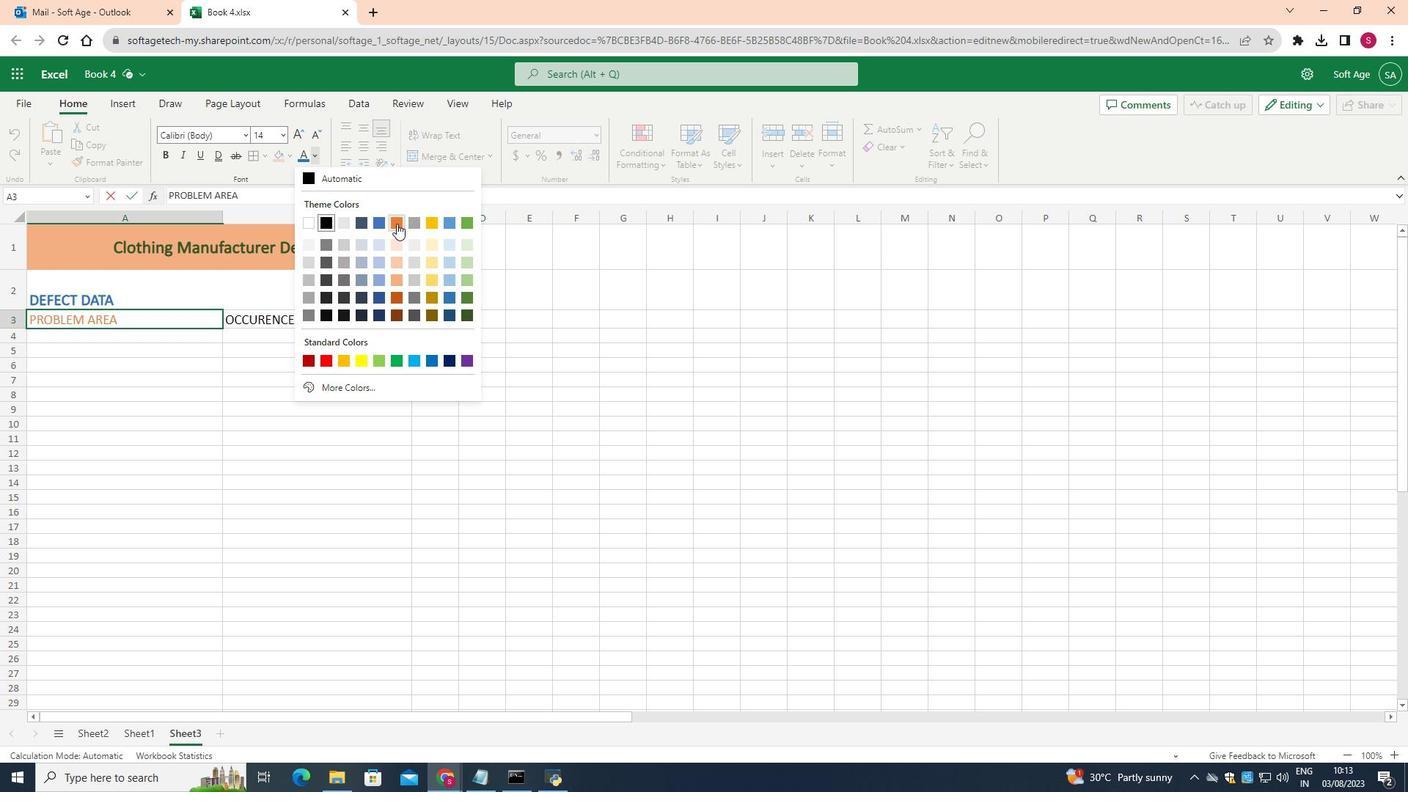 
Action: Mouse moved to (291, 320)
Screenshot: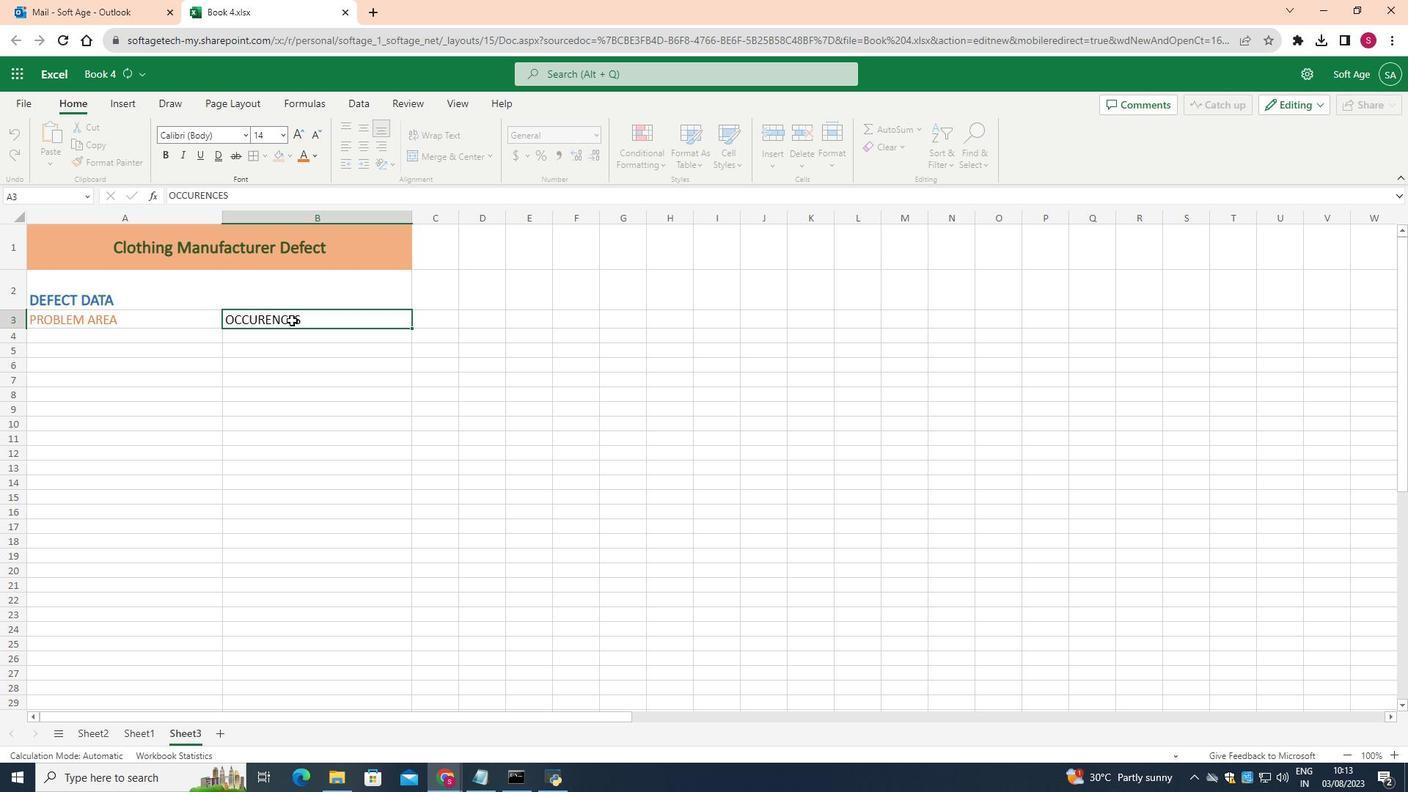 
Action: Mouse pressed left at (291, 320)
Screenshot: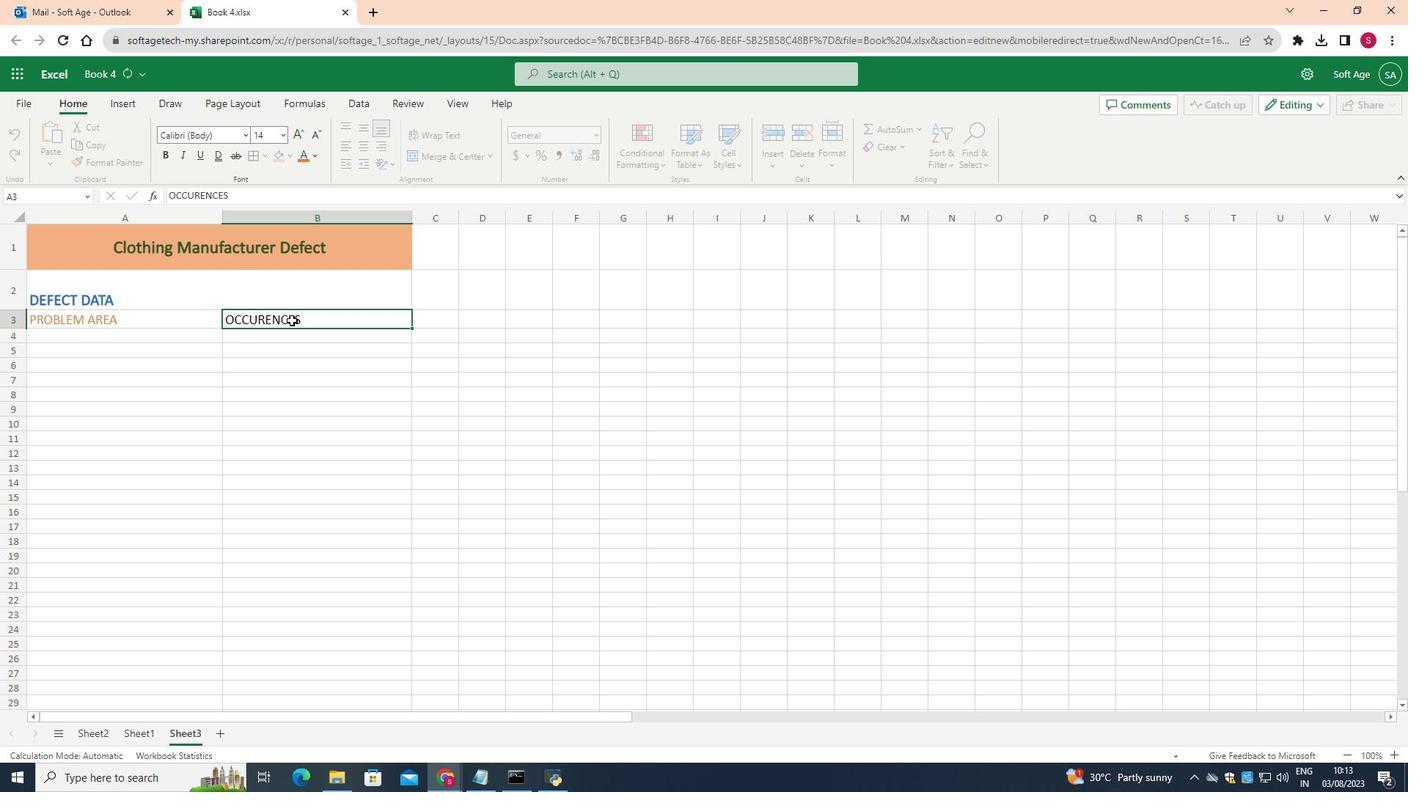 
Action: Mouse moved to (228, 319)
Screenshot: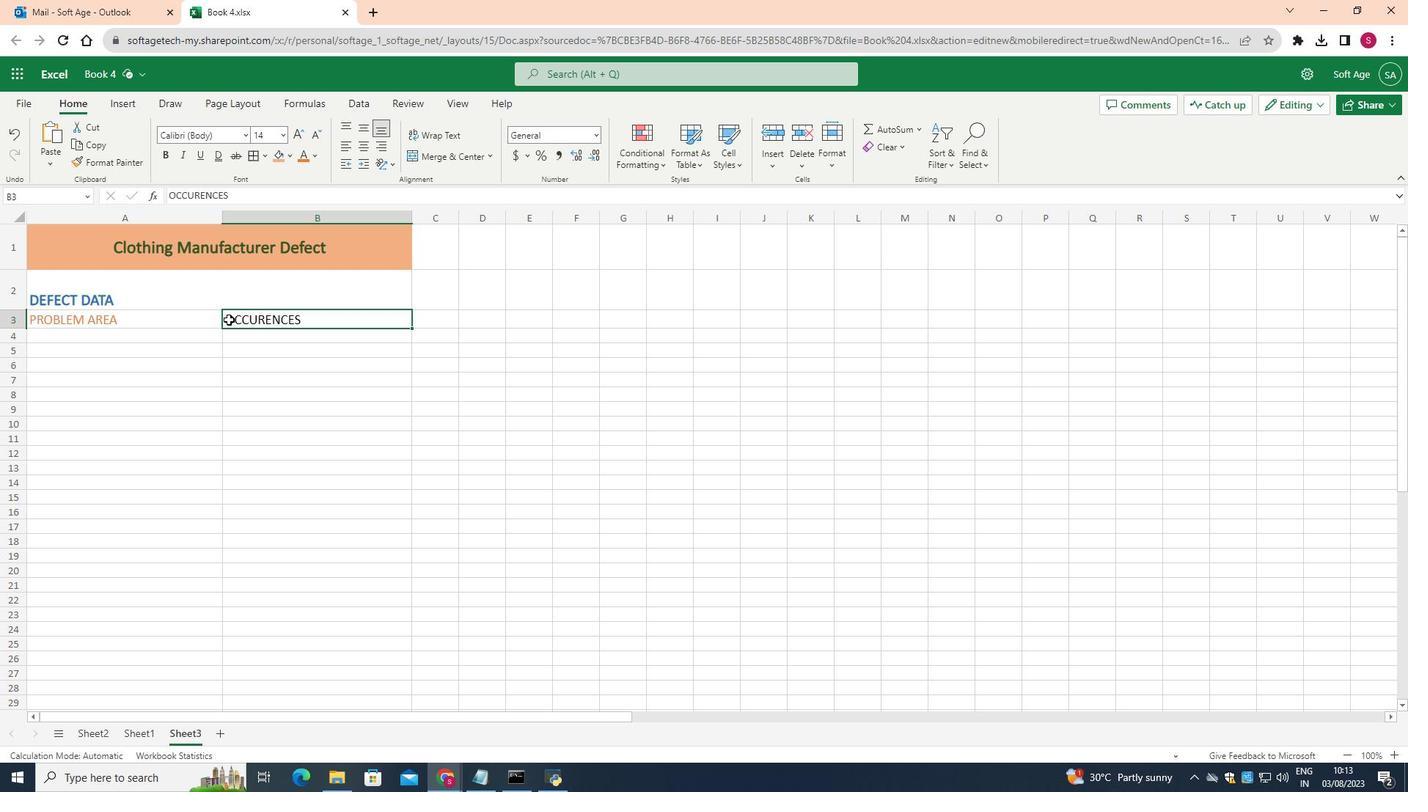 
Action: Mouse pressed left at (228, 319)
Screenshot: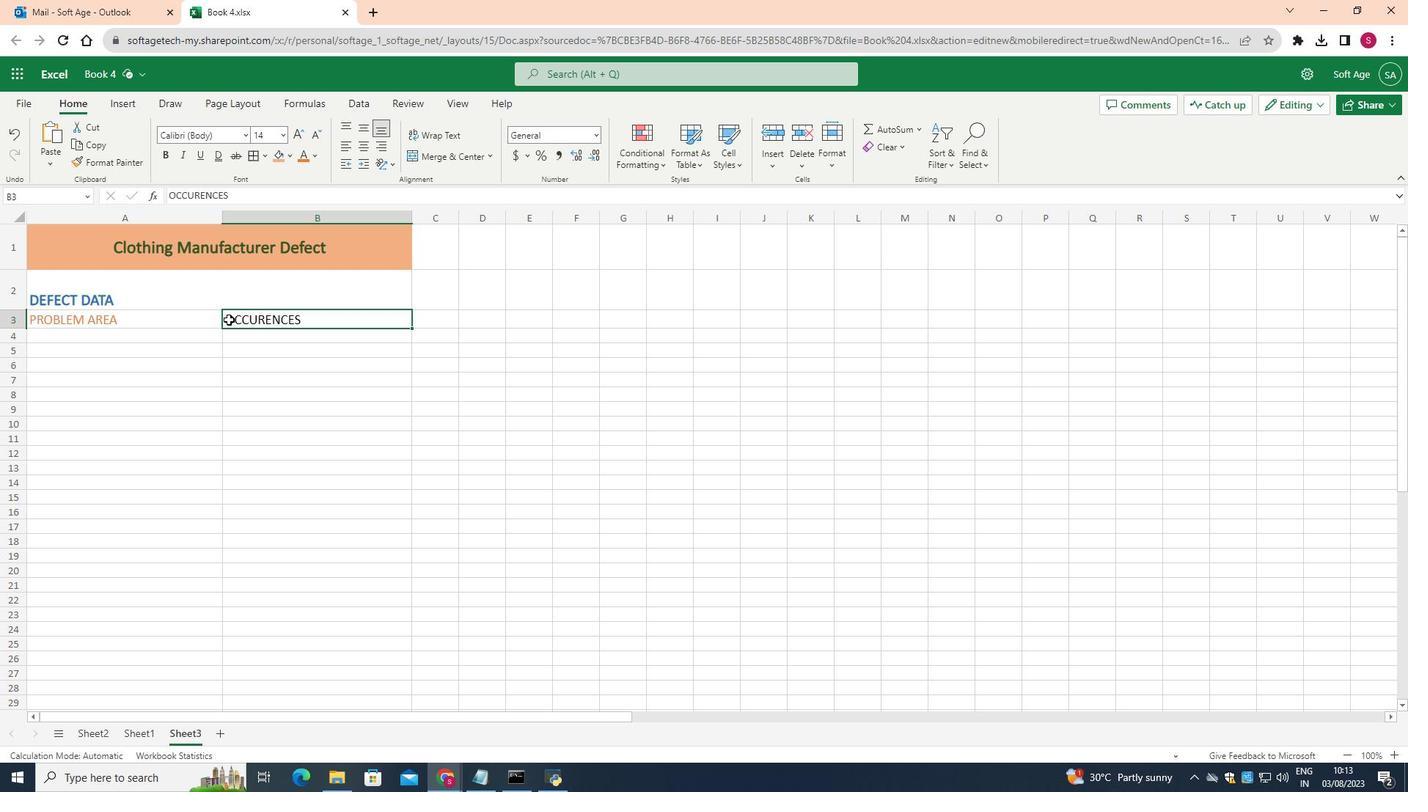
Action: Mouse pressed left at (228, 319)
Screenshot: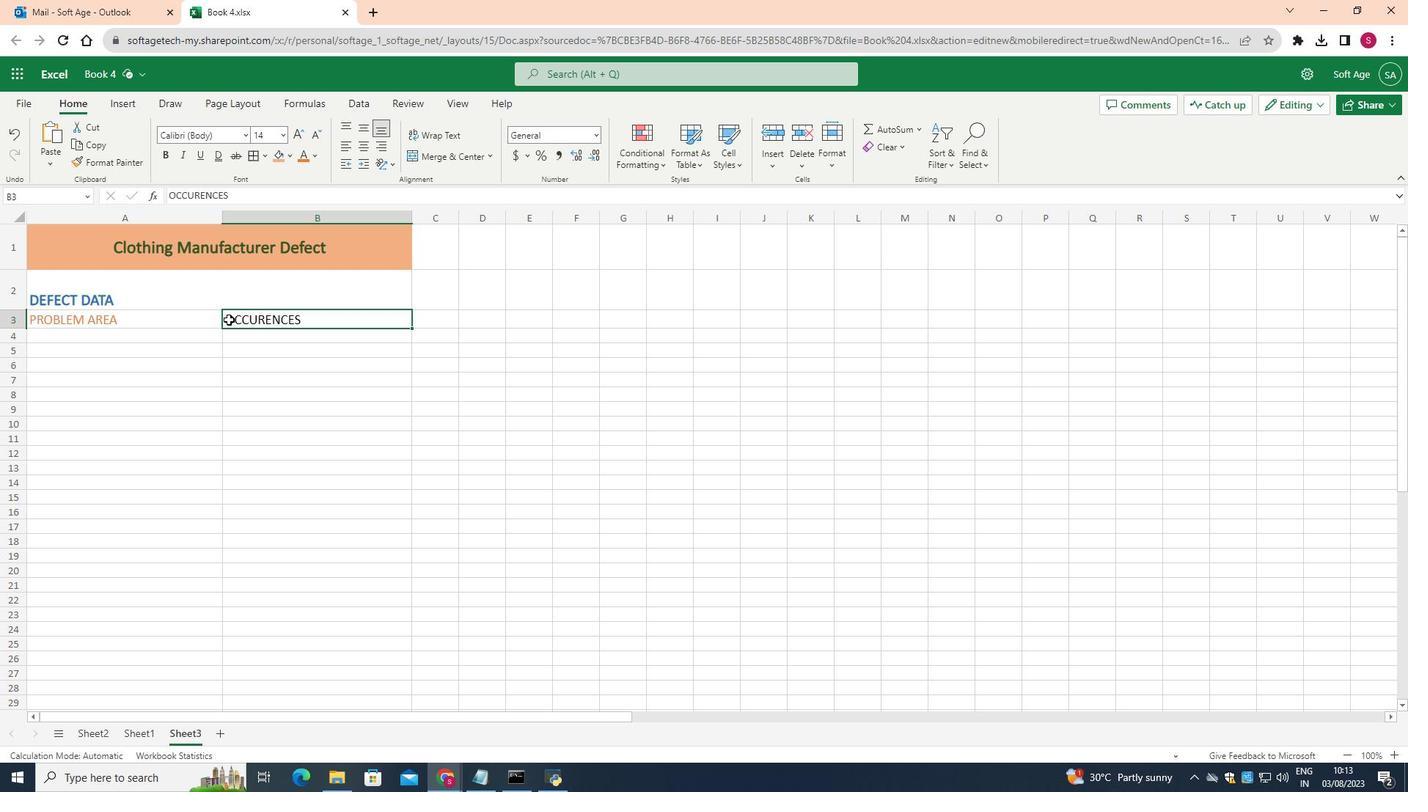 
Action: Mouse moved to (226, 319)
Screenshot: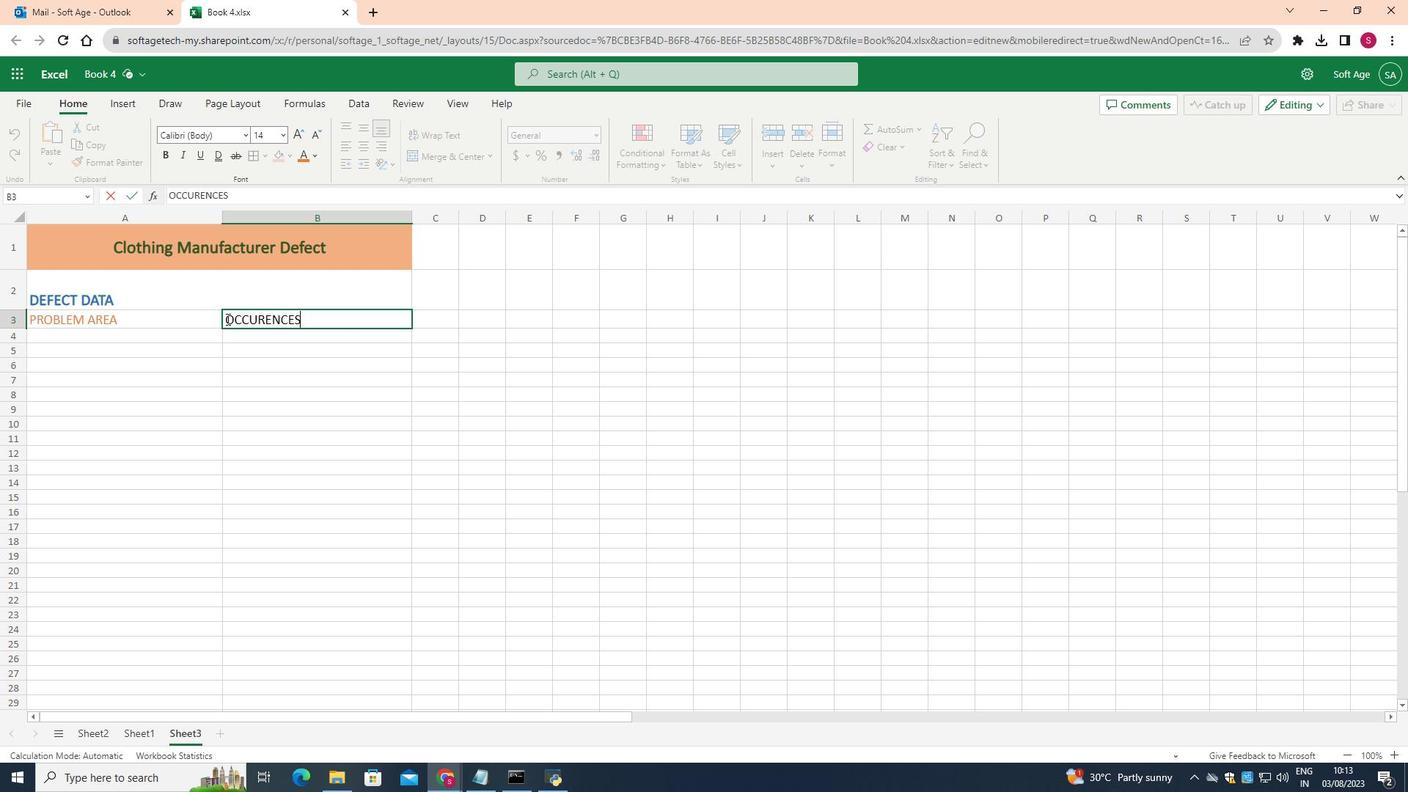 
Action: Mouse pressed left at (226, 319)
Screenshot: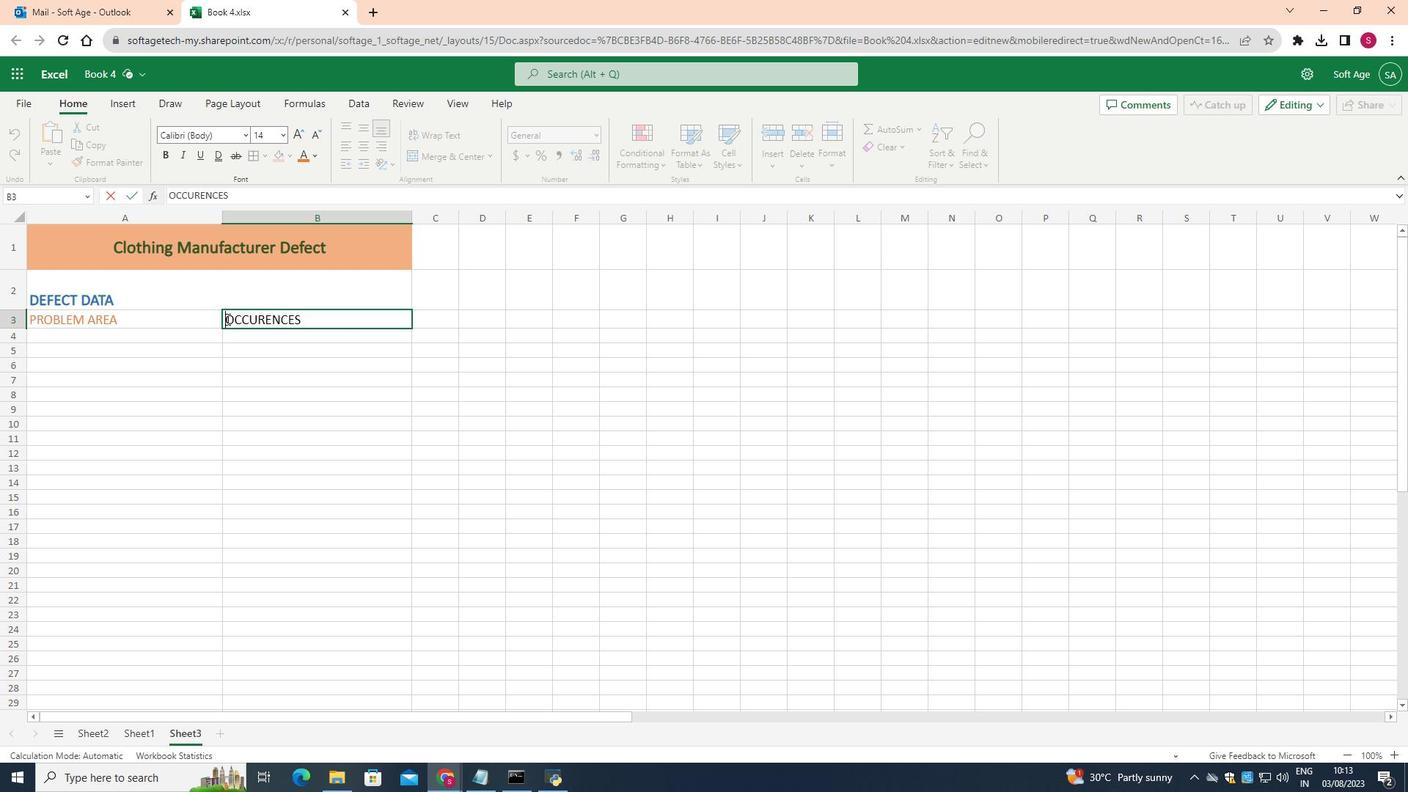 
Action: Mouse moved to (299, 154)
Screenshot: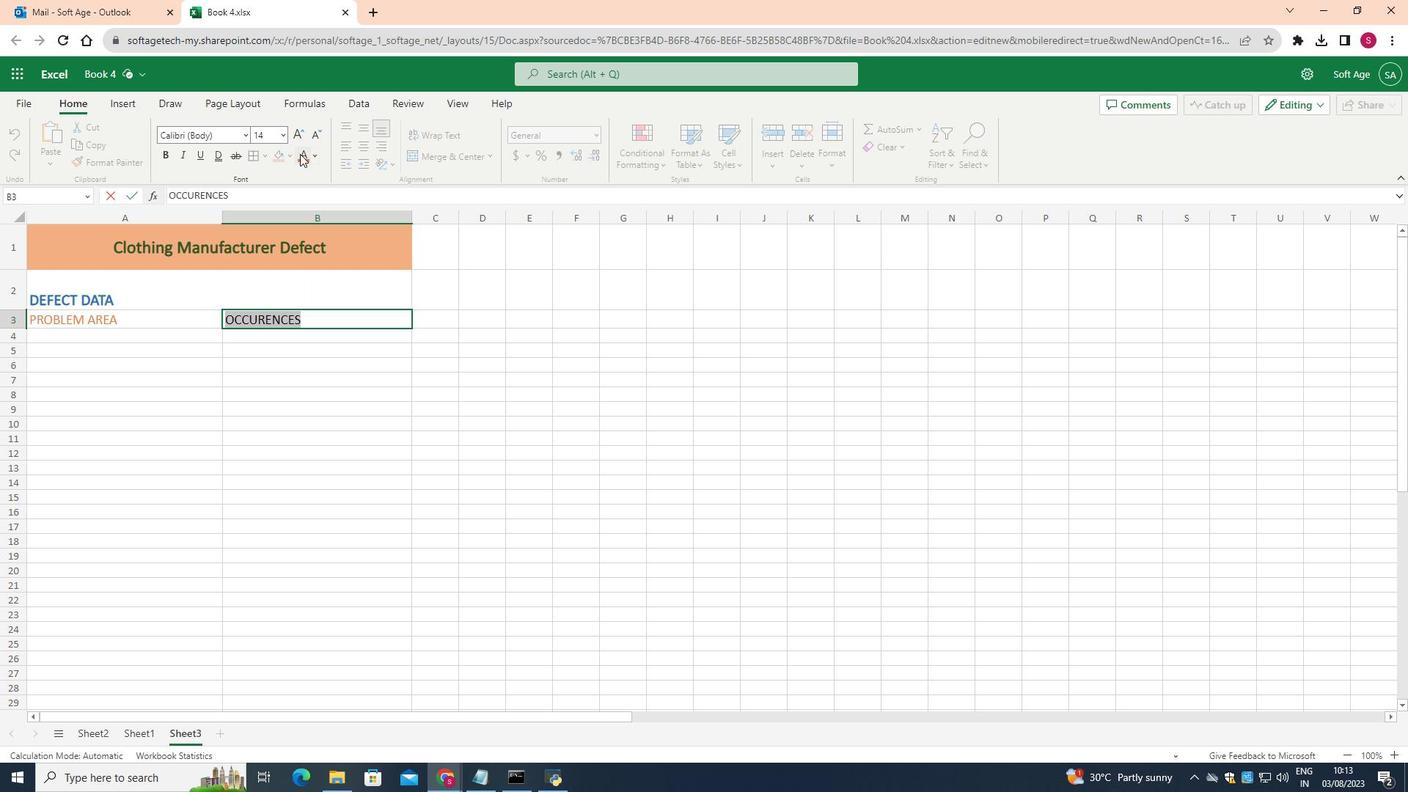 
Action: Mouse pressed left at (299, 154)
Screenshot: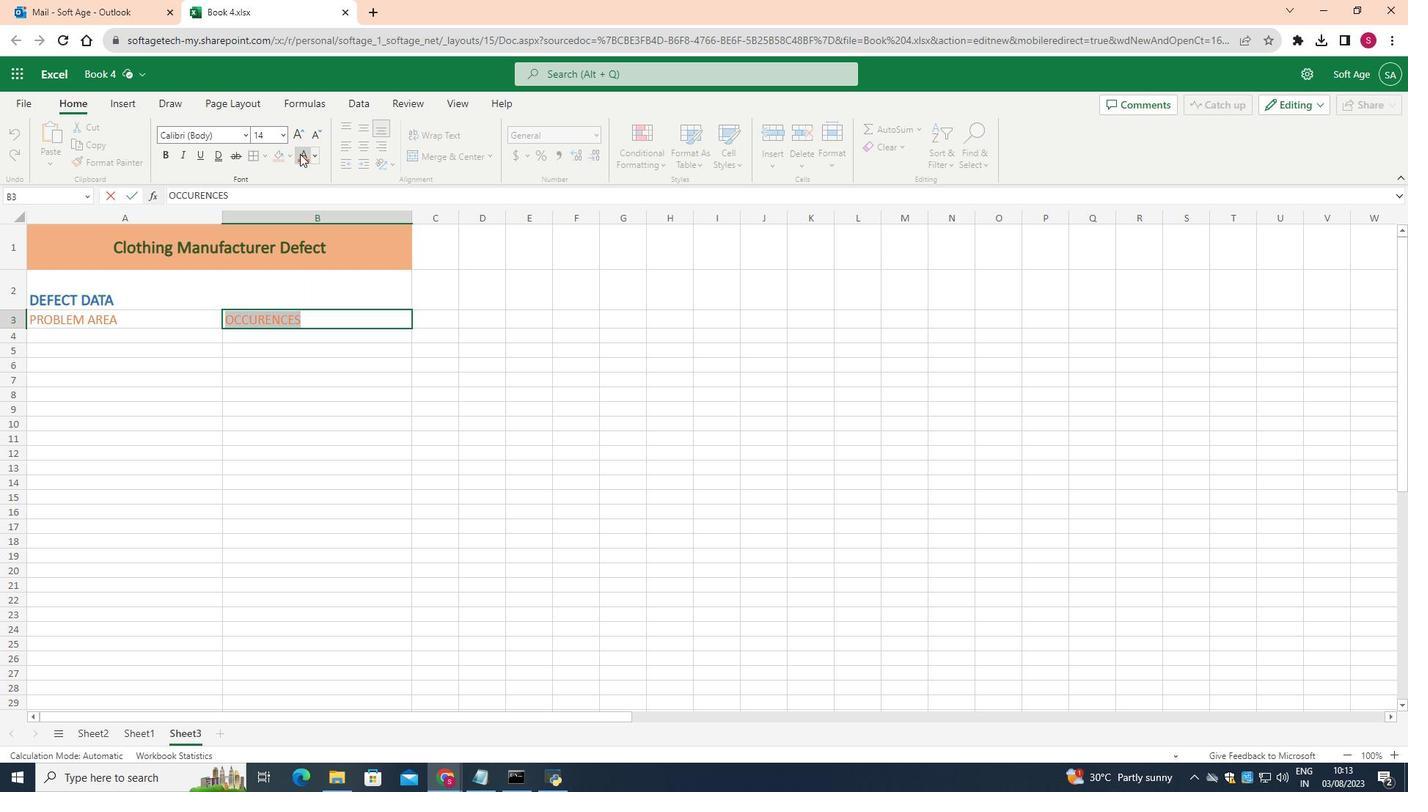 
Action: Mouse moved to (167, 154)
Screenshot: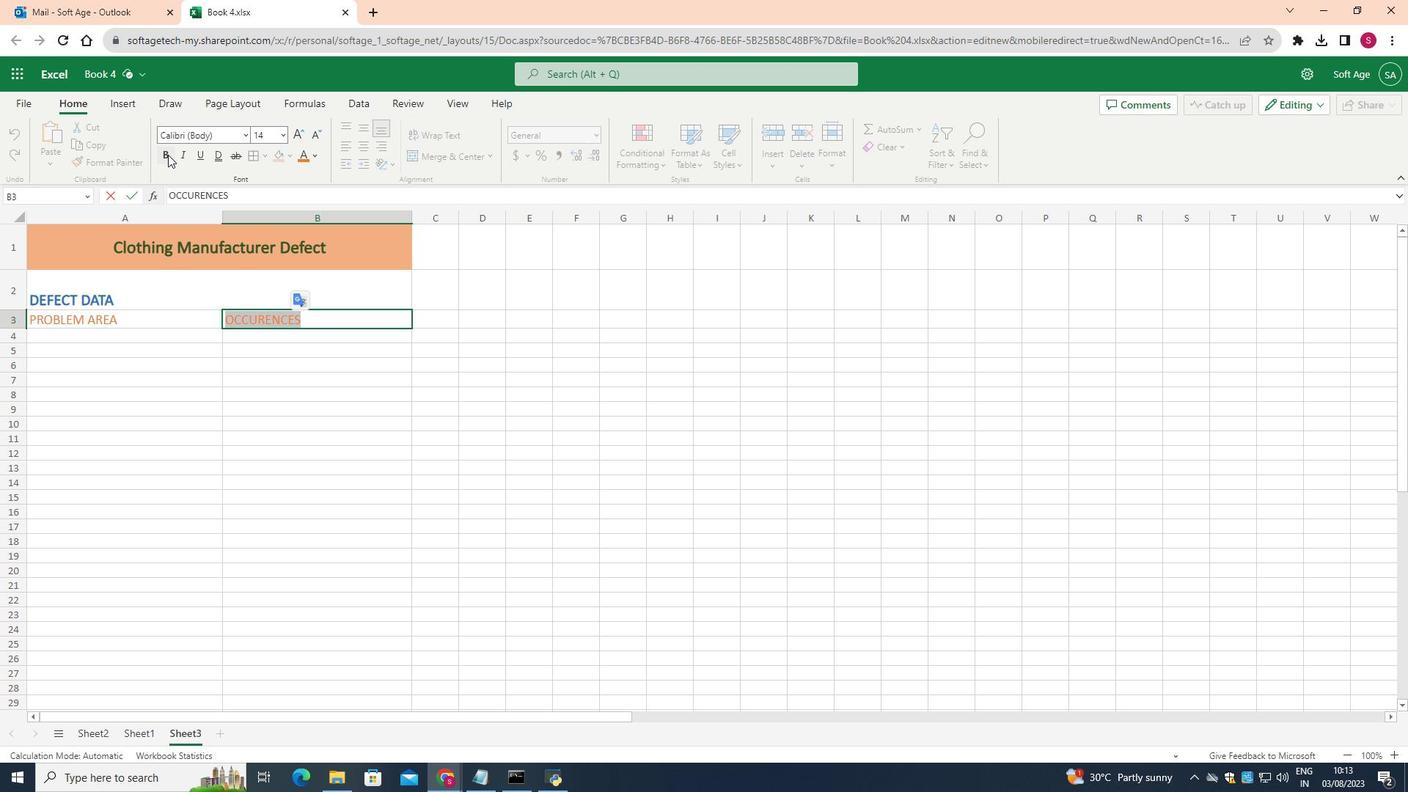
Action: Mouse pressed left at (167, 154)
Screenshot: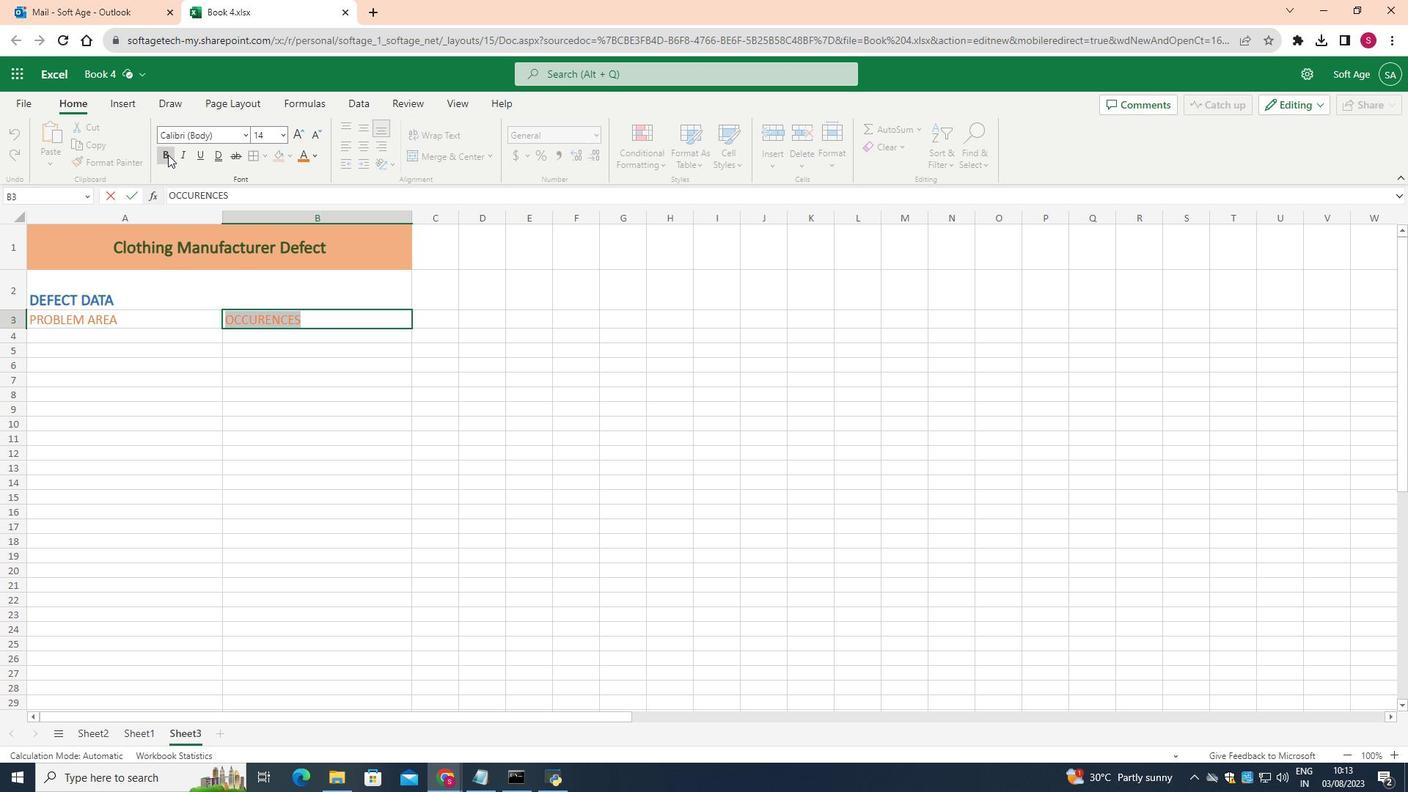 
Action: Mouse moved to (145, 320)
Screenshot: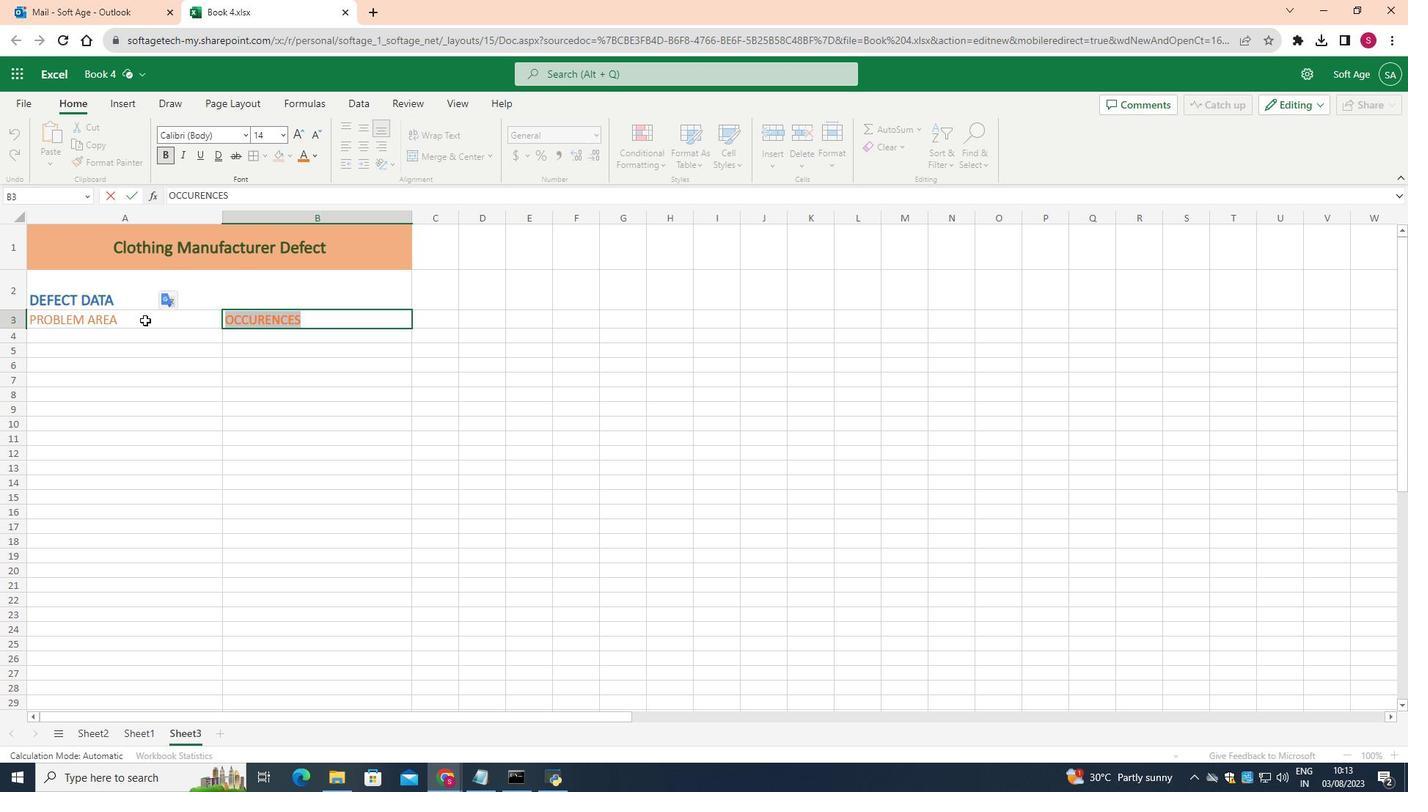 
Action: Mouse pressed left at (145, 320)
Screenshot: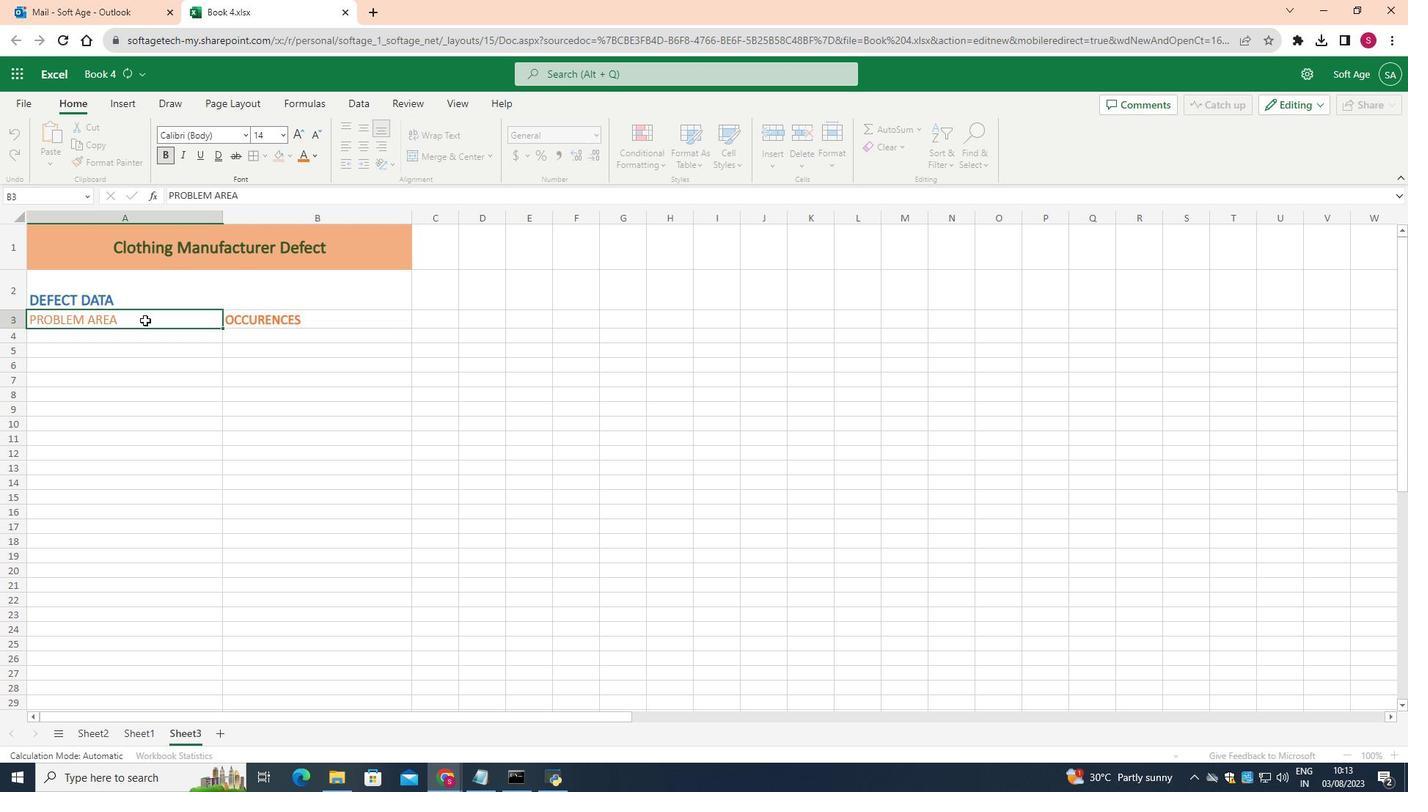 
Action: Mouse moved to (169, 155)
Screenshot: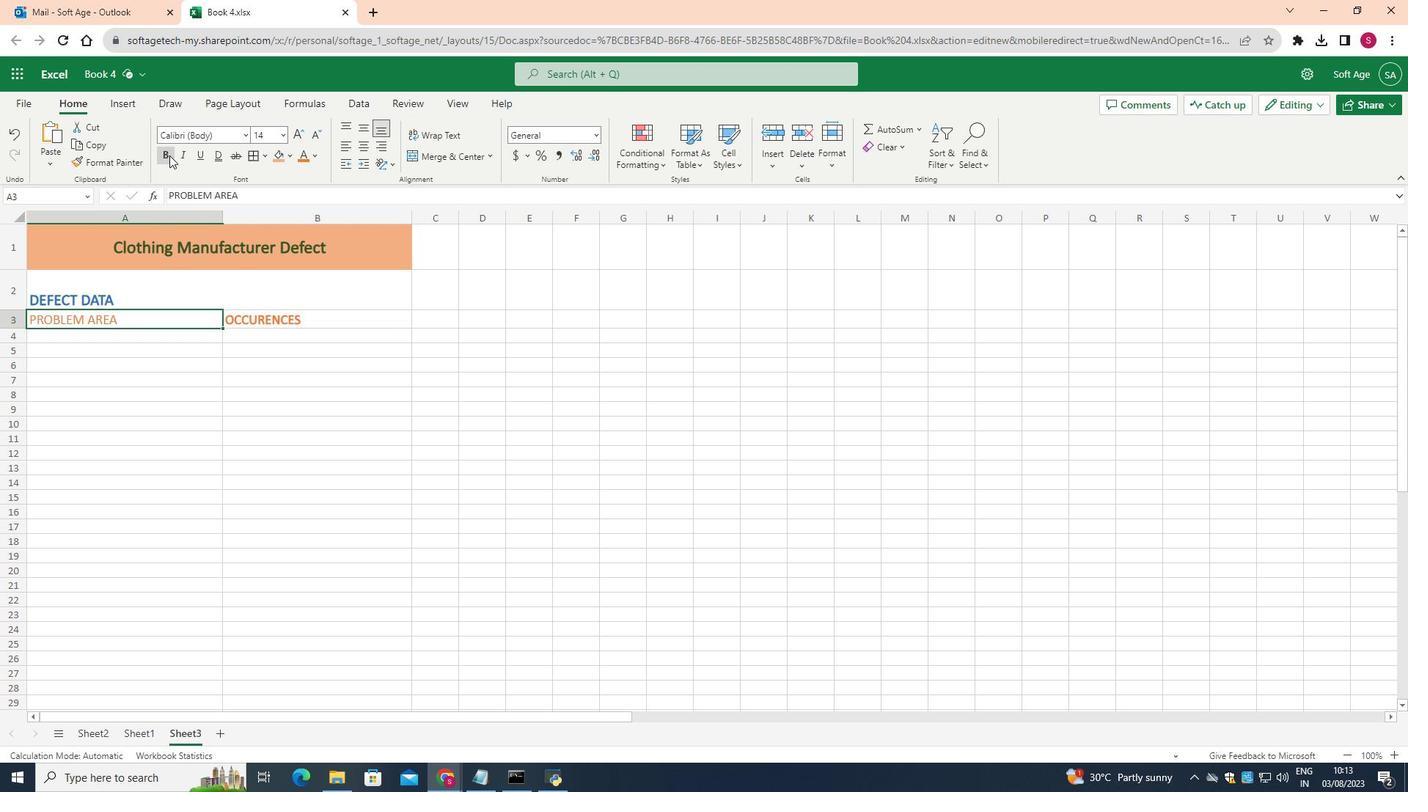 
Action: Mouse pressed left at (169, 155)
Screenshot: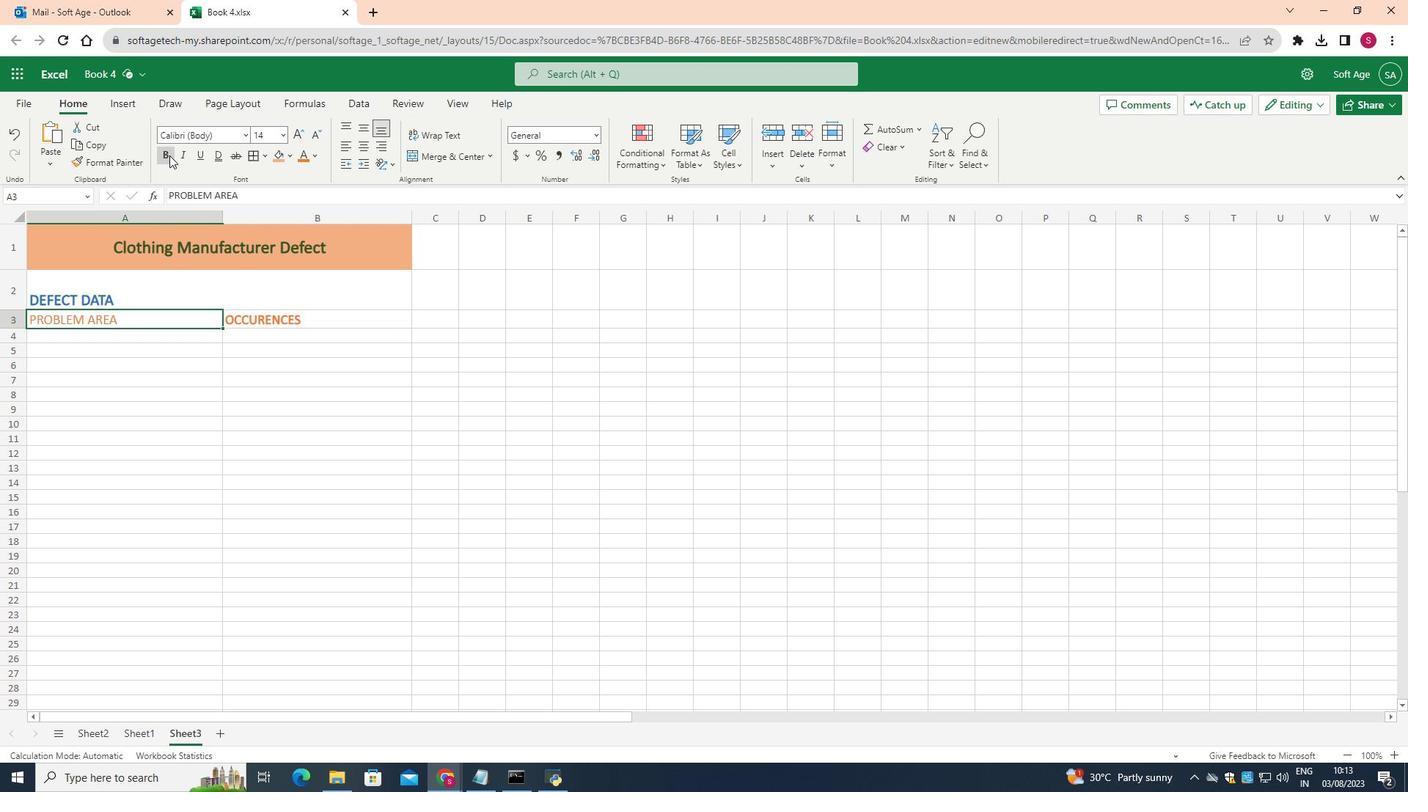
Action: Mouse moved to (200, 381)
Screenshot: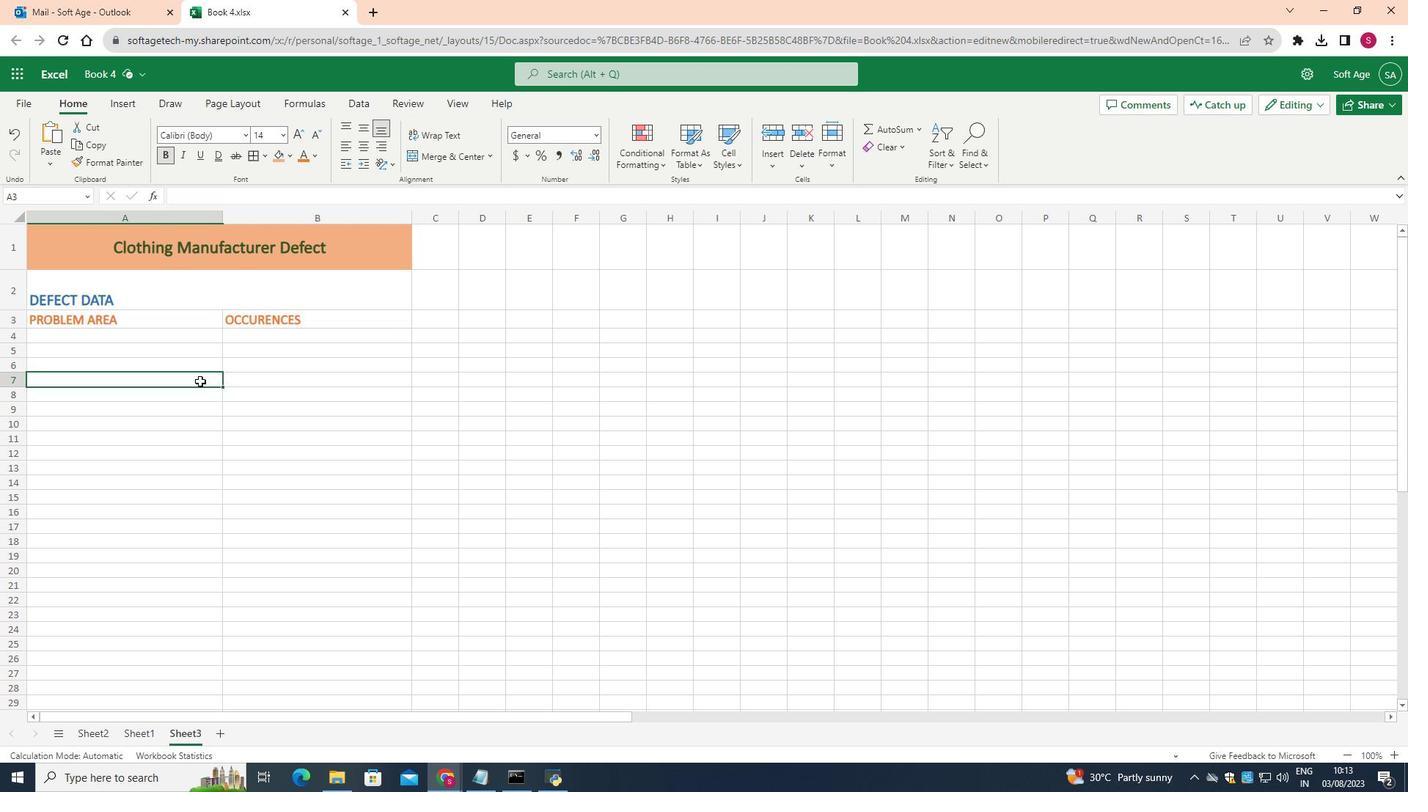 
Action: Mouse pressed left at (200, 381)
Screenshot: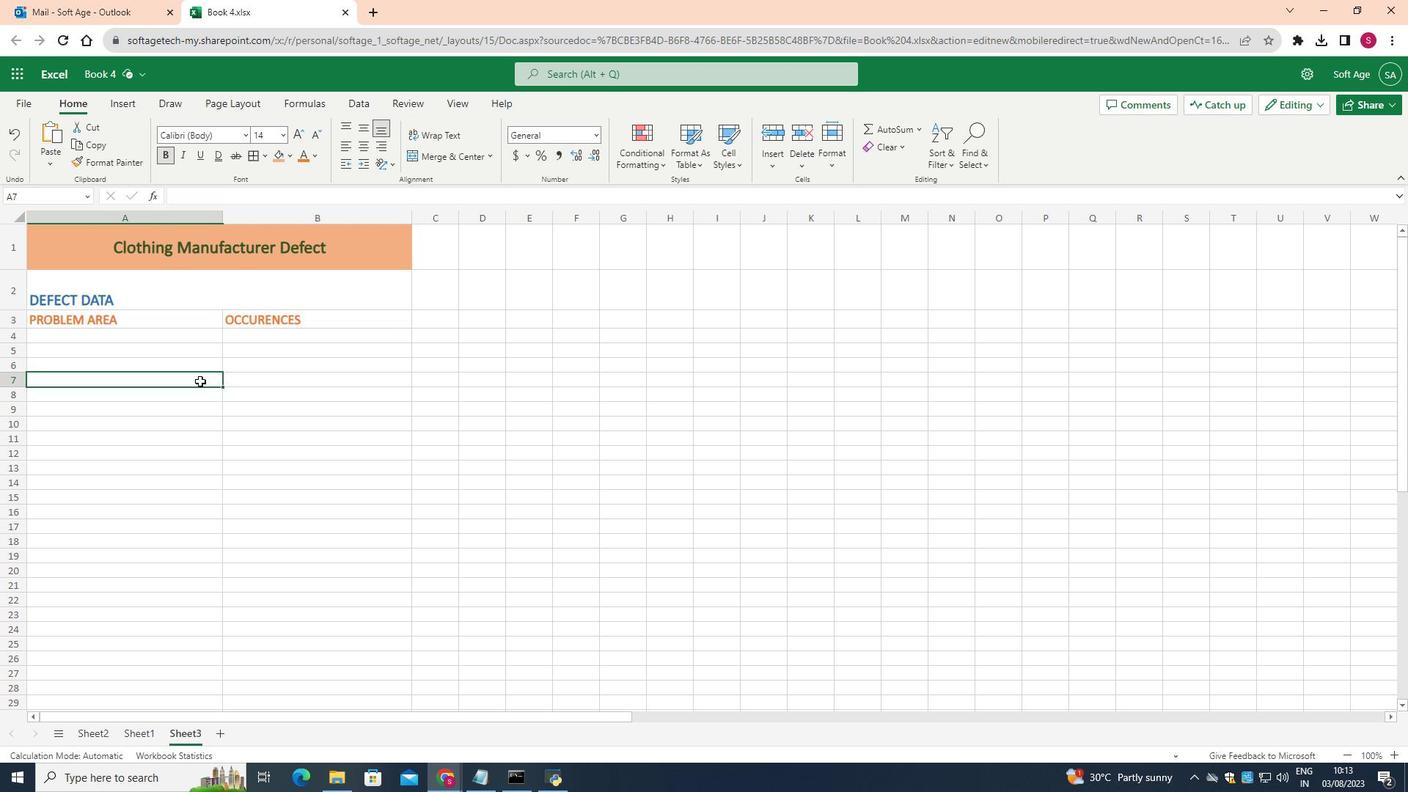 
Action: Mouse moved to (175, 324)
Screenshot: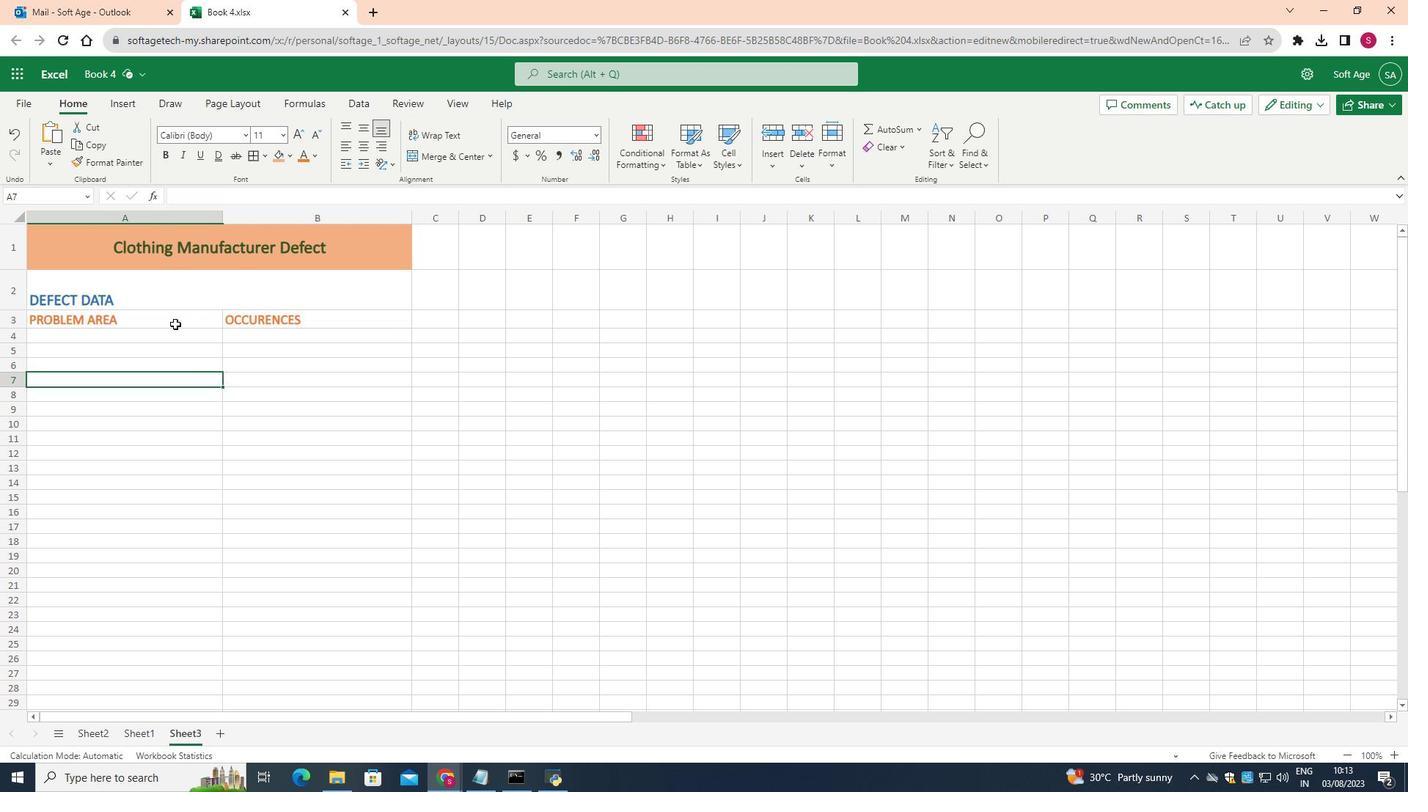 
Action: Mouse pressed left at (175, 324)
Screenshot: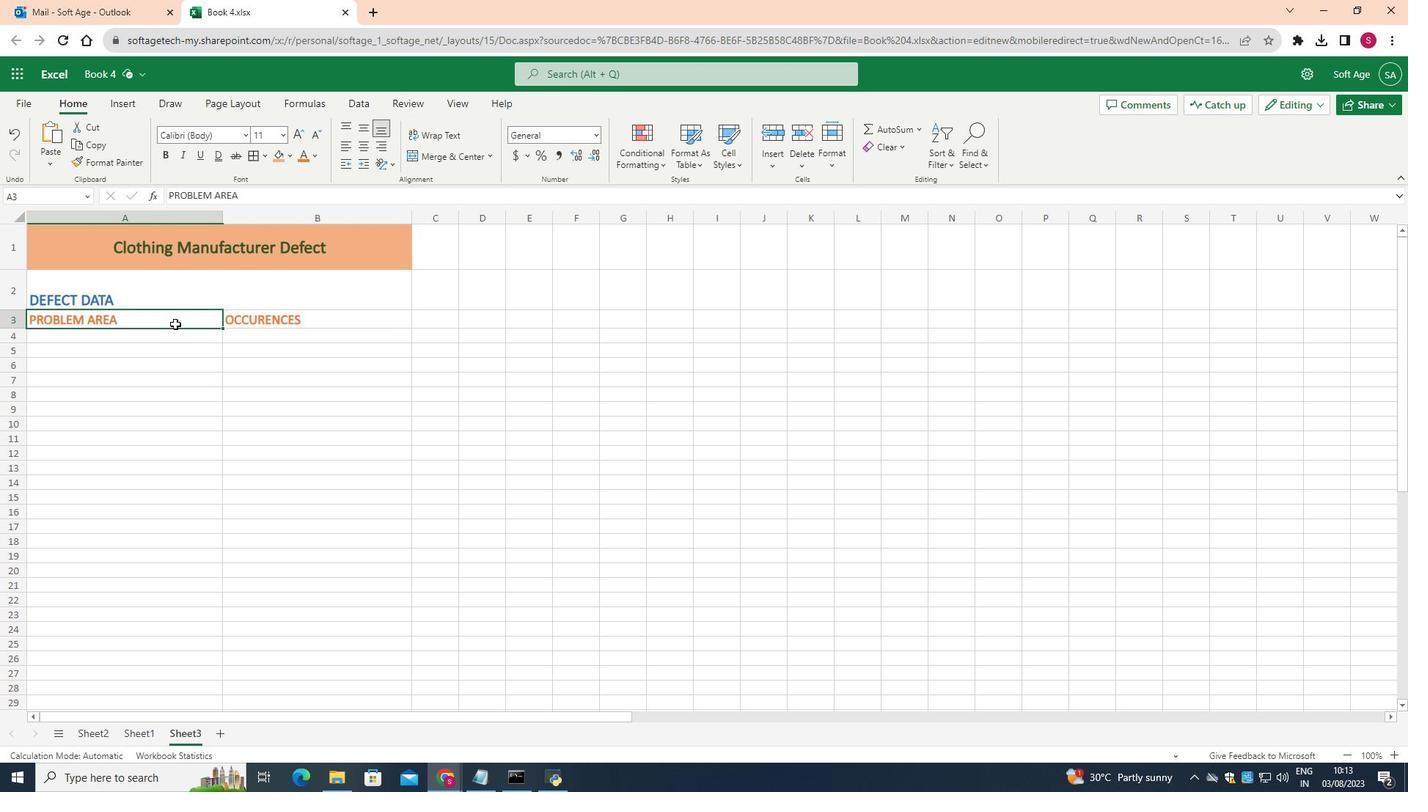 
Action: Mouse moved to (360, 143)
Screenshot: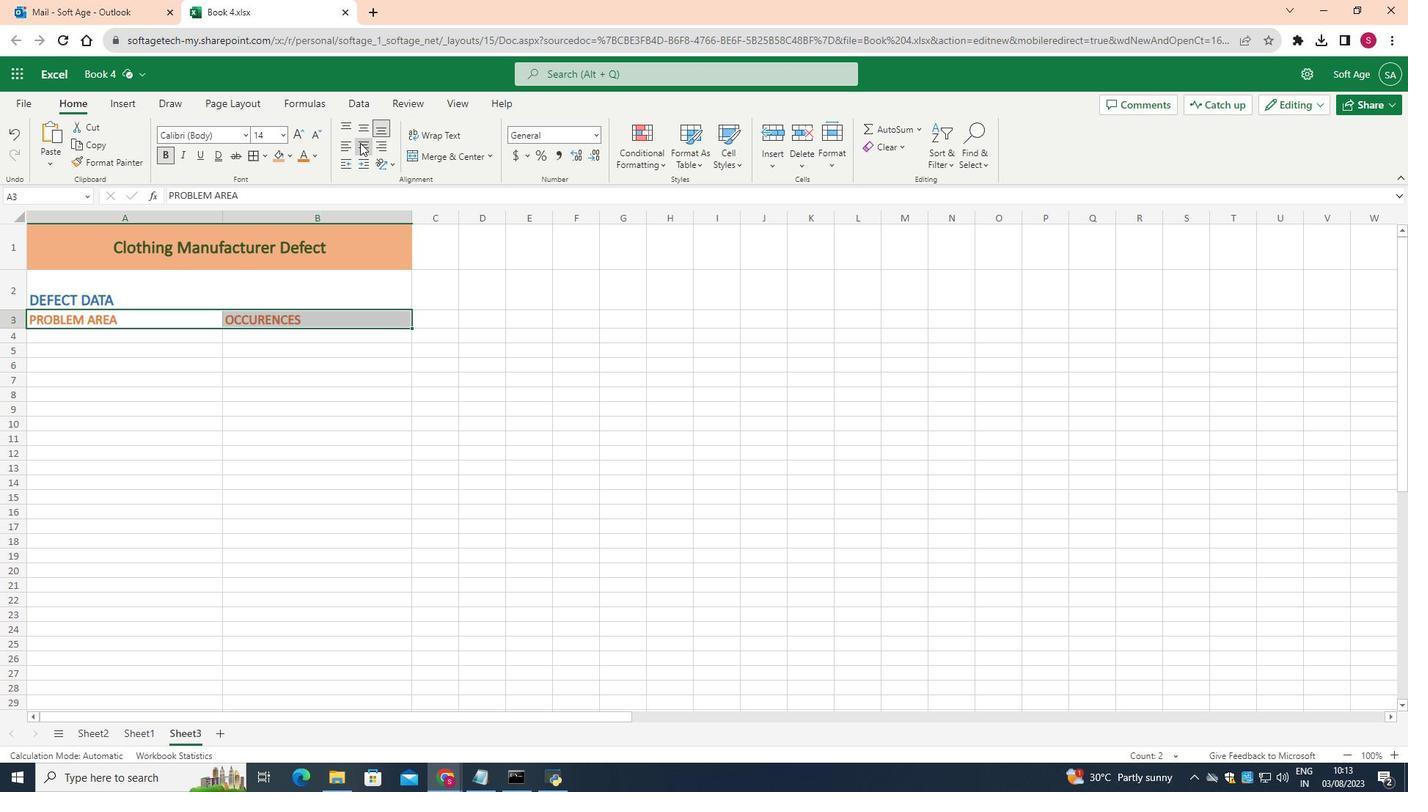 
Action: Mouse pressed left at (360, 143)
Screenshot: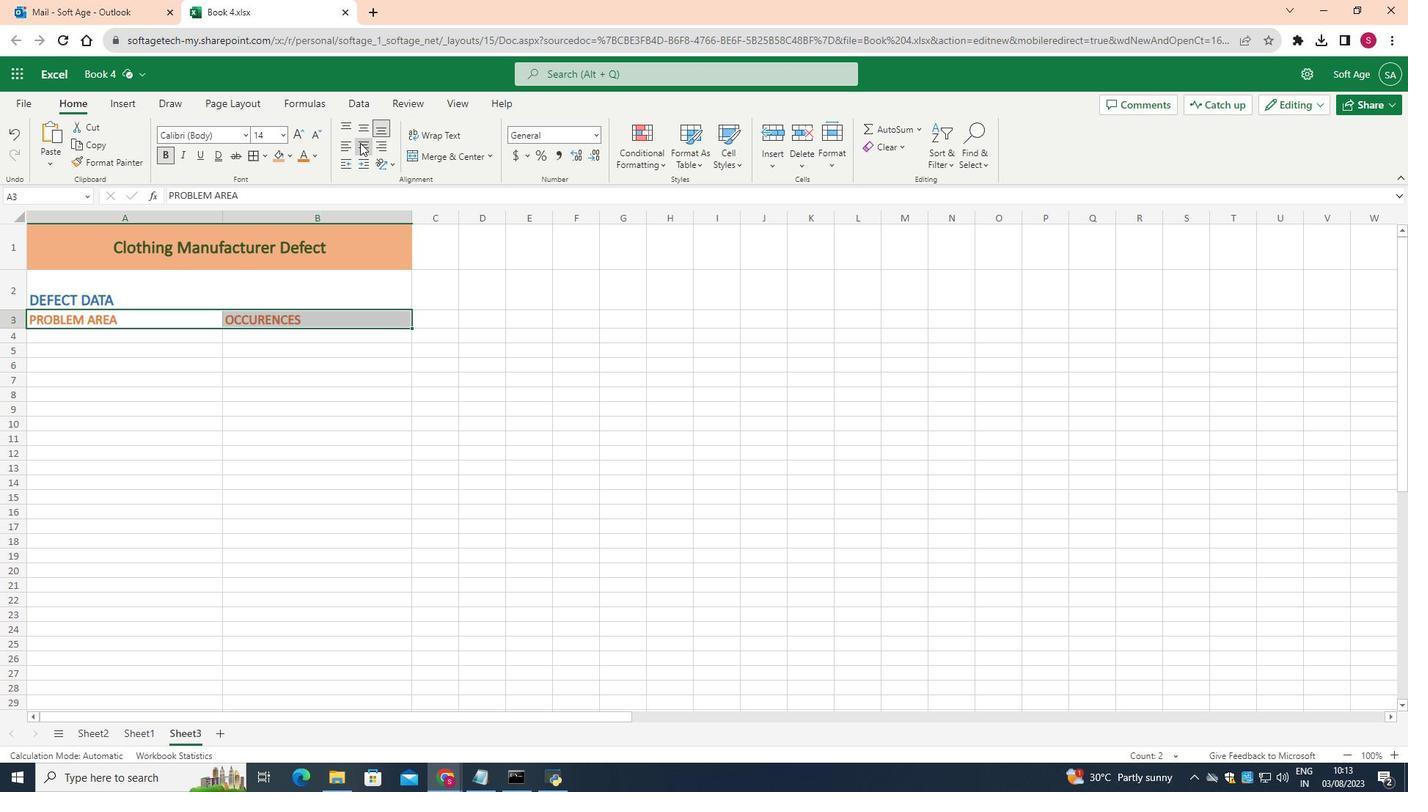 
Action: Mouse moved to (17, 327)
Screenshot: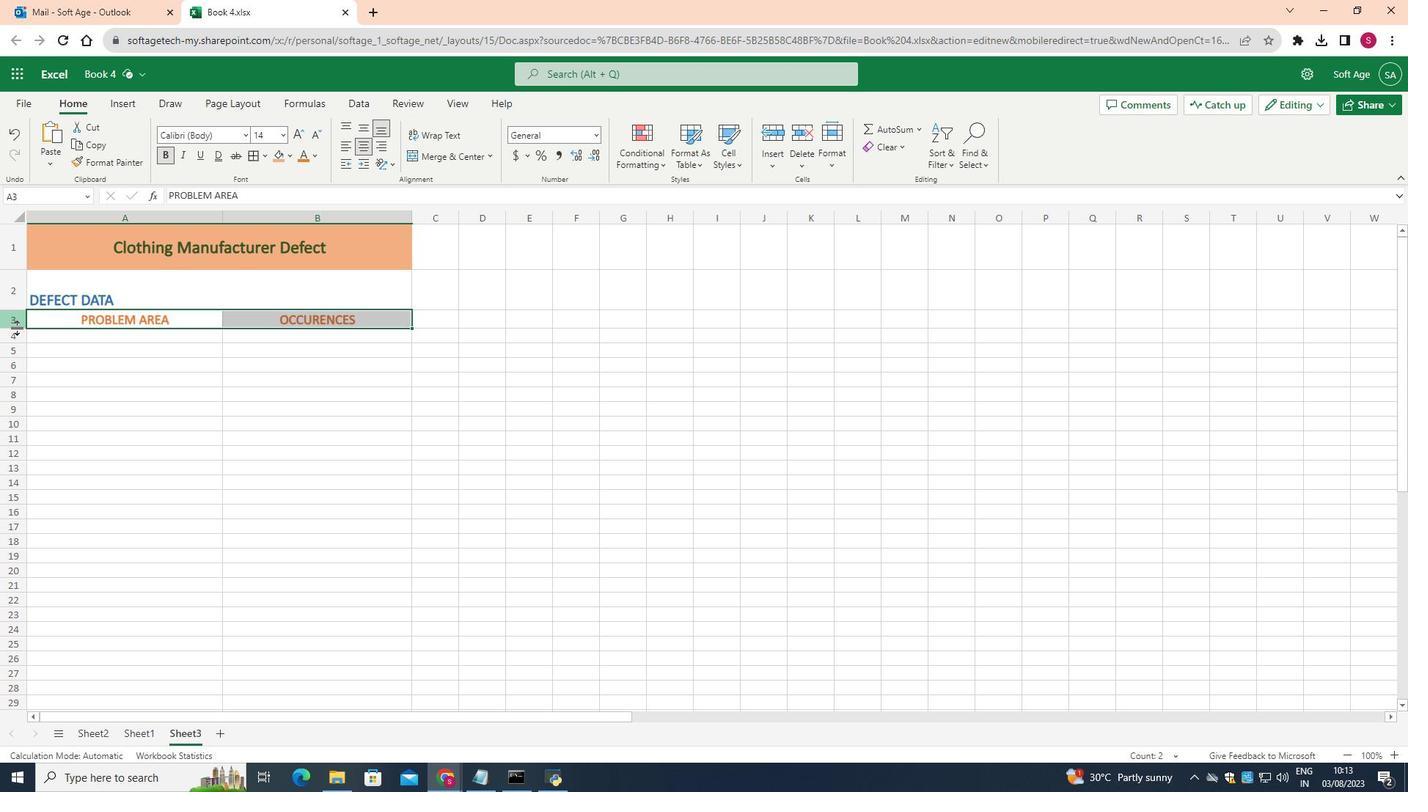 
Action: Mouse pressed left at (17, 327)
Screenshot: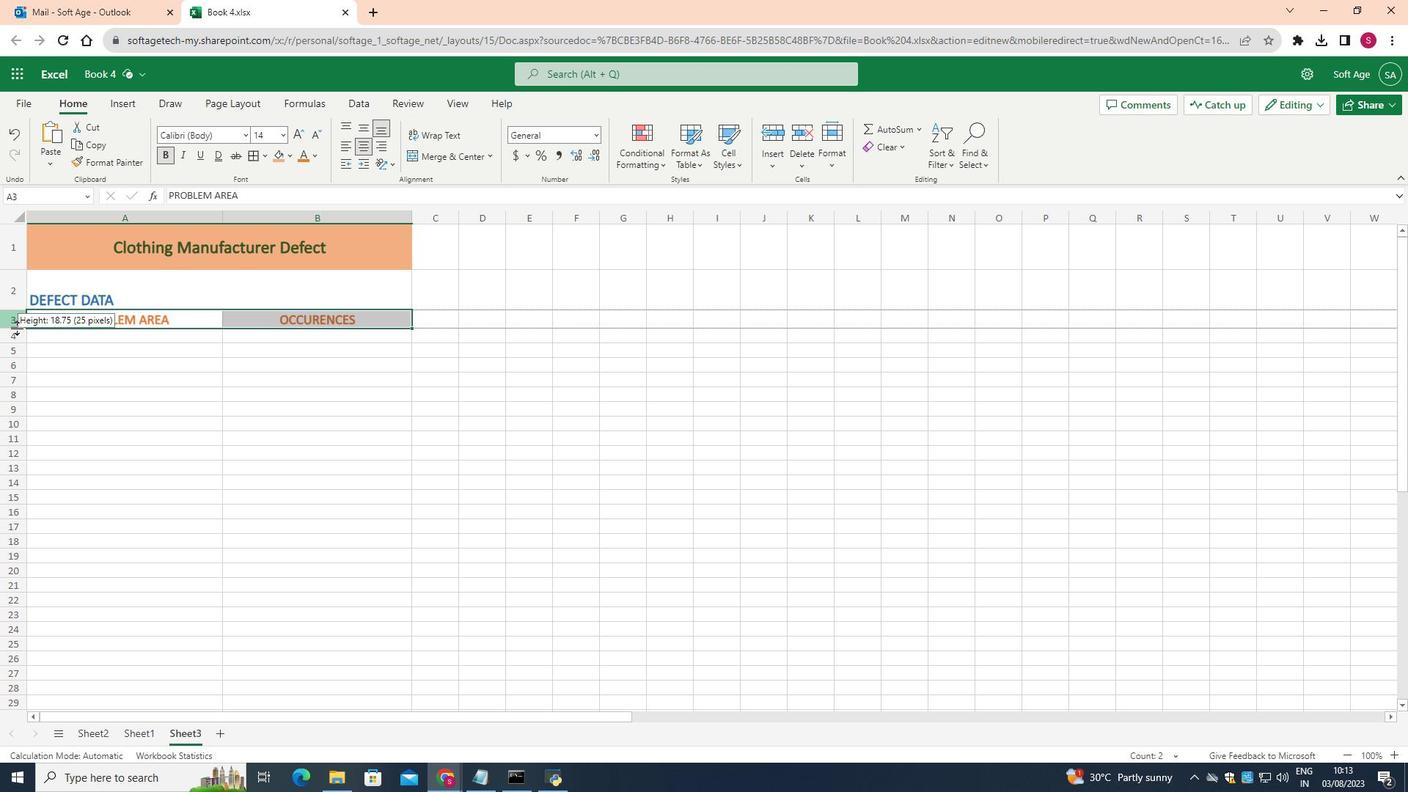 
Action: Mouse moved to (16, 333)
Screenshot: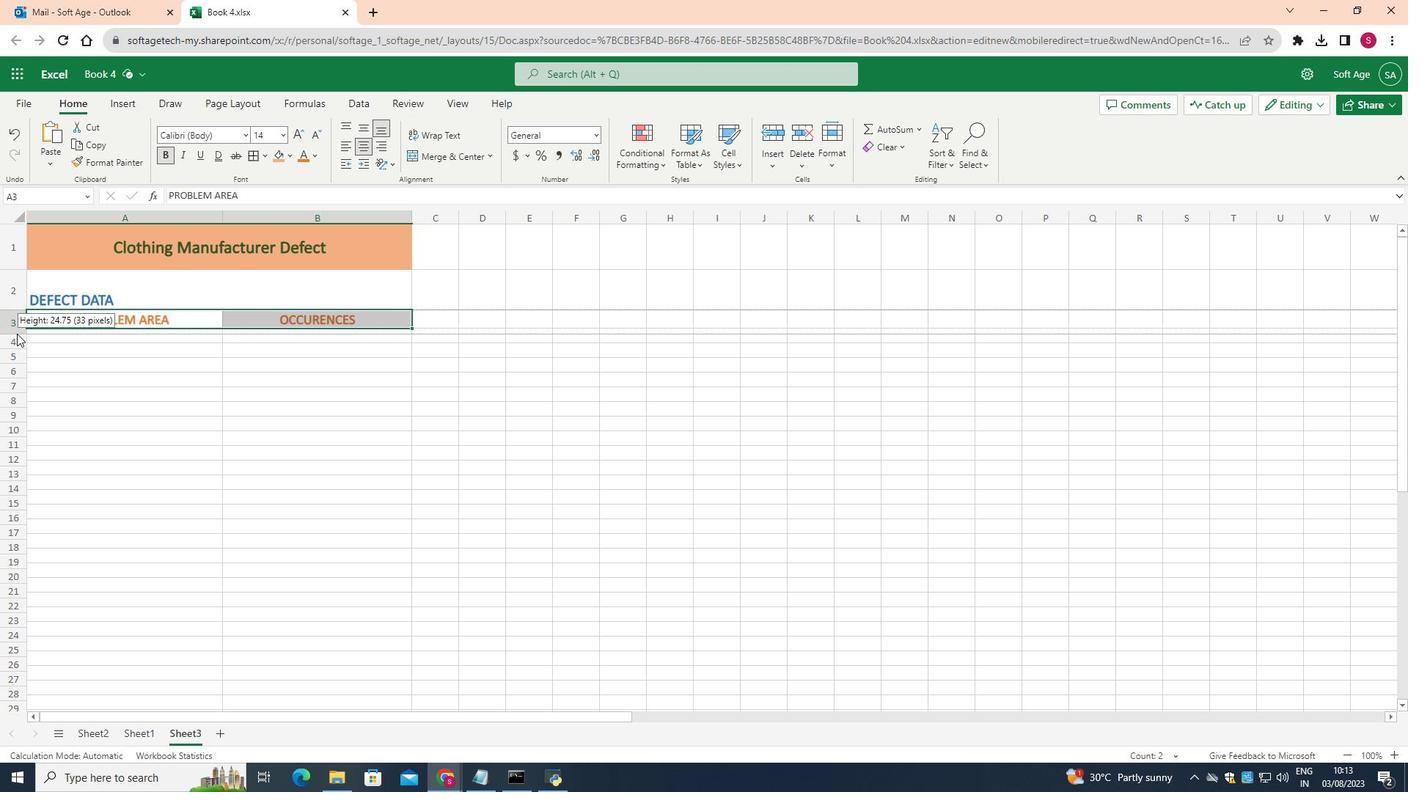
Action: Mouse pressed left at (16, 333)
Screenshot: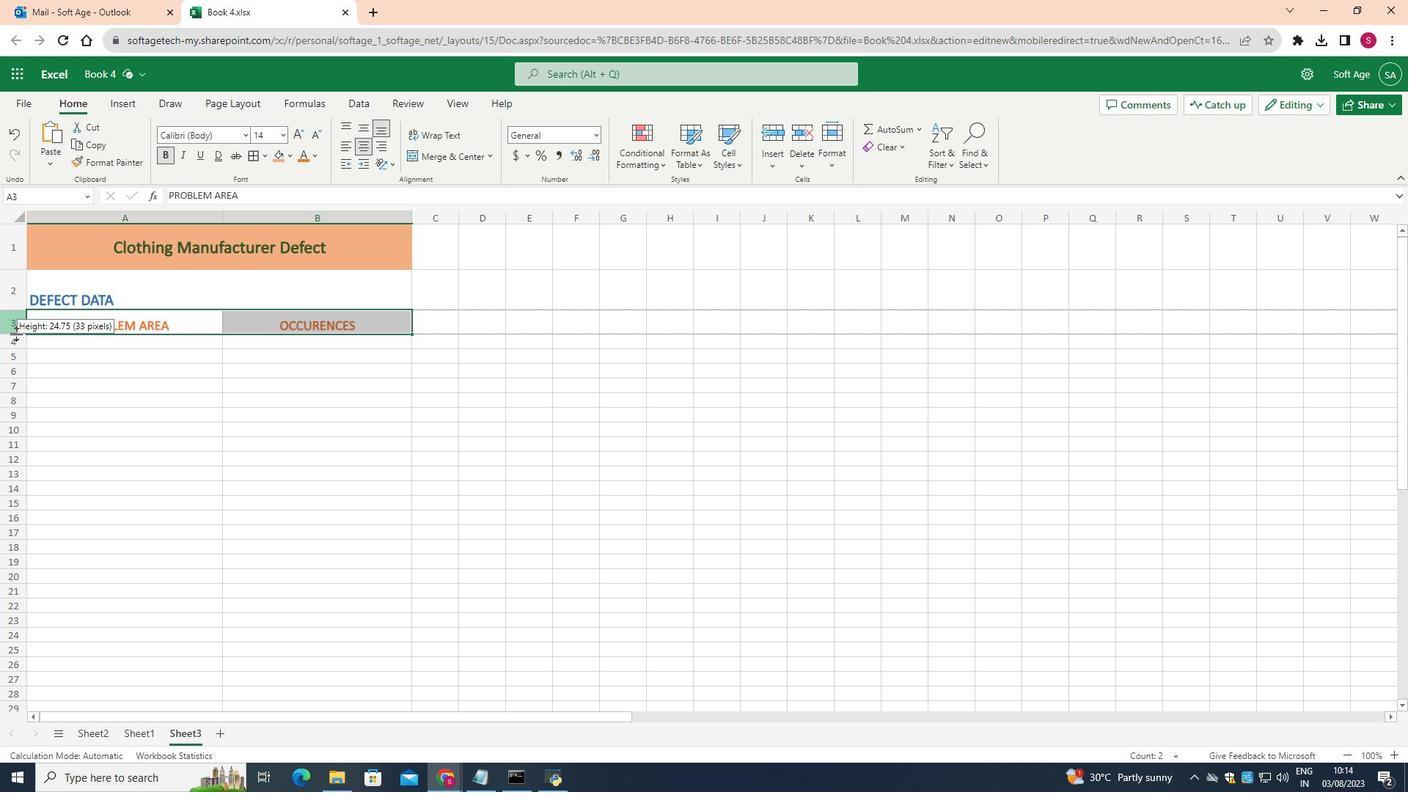 
Action: Mouse moved to (166, 351)
Screenshot: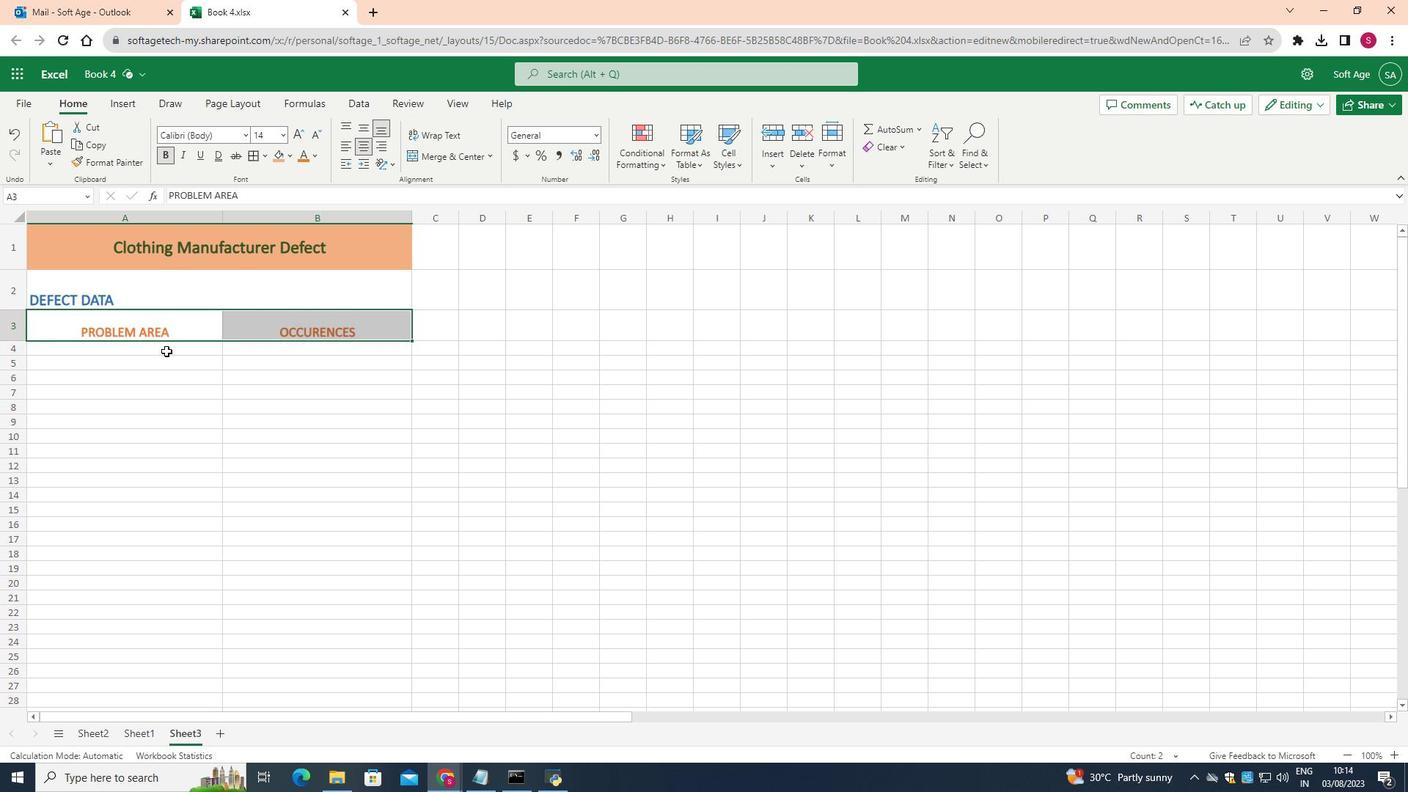 
Action: Mouse pressed left at (166, 351)
Screenshot: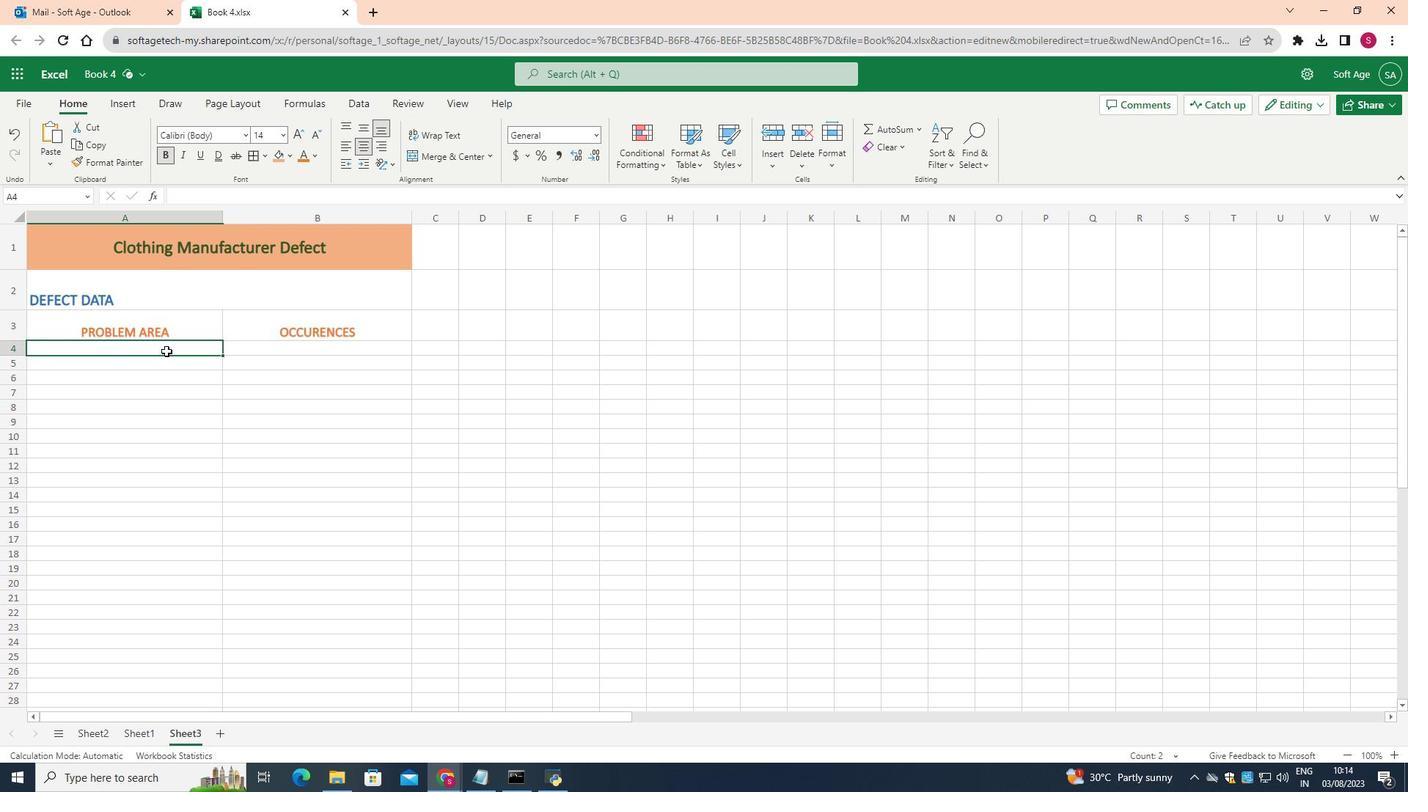 
Action: Mouse moved to (283, 134)
Screenshot: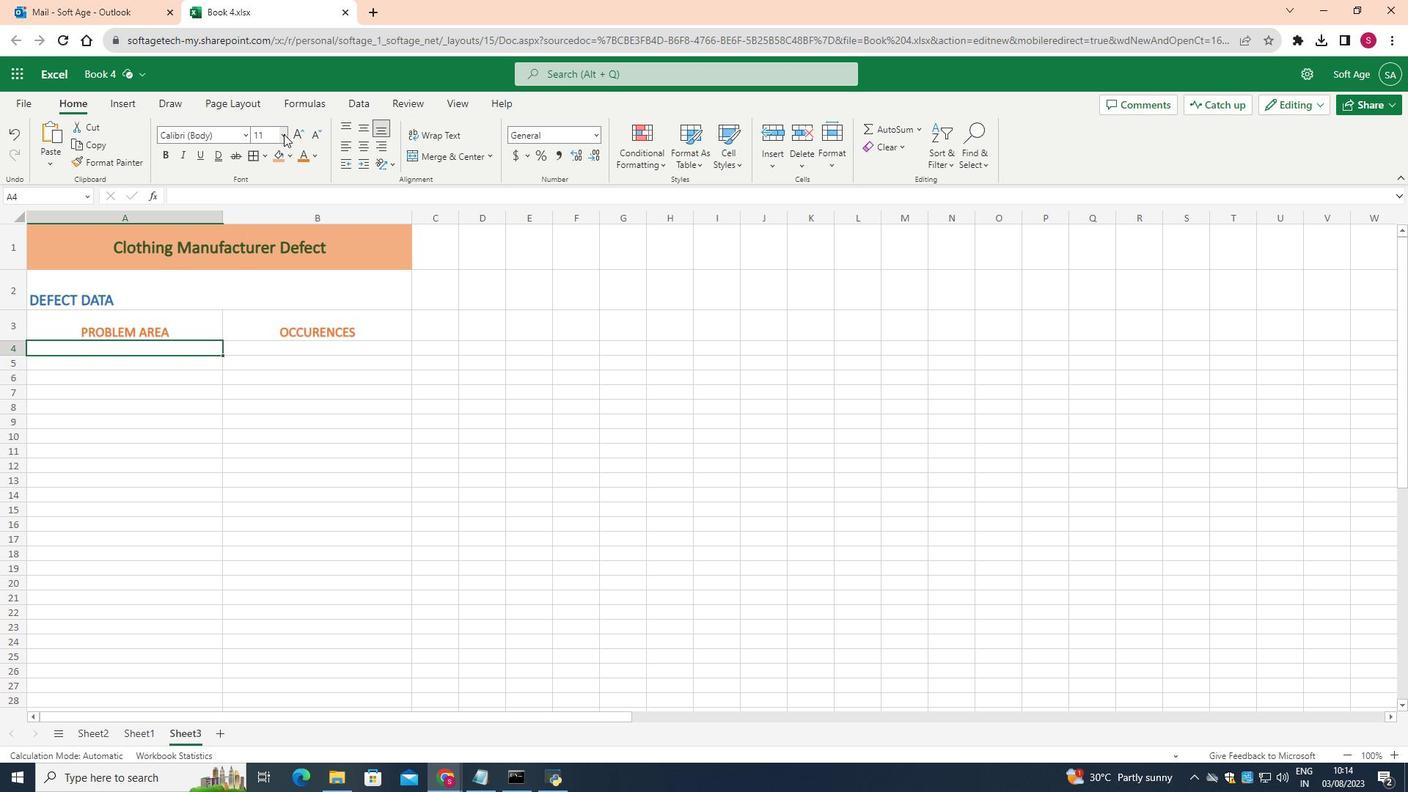 
Action: Mouse pressed left at (283, 134)
Screenshot: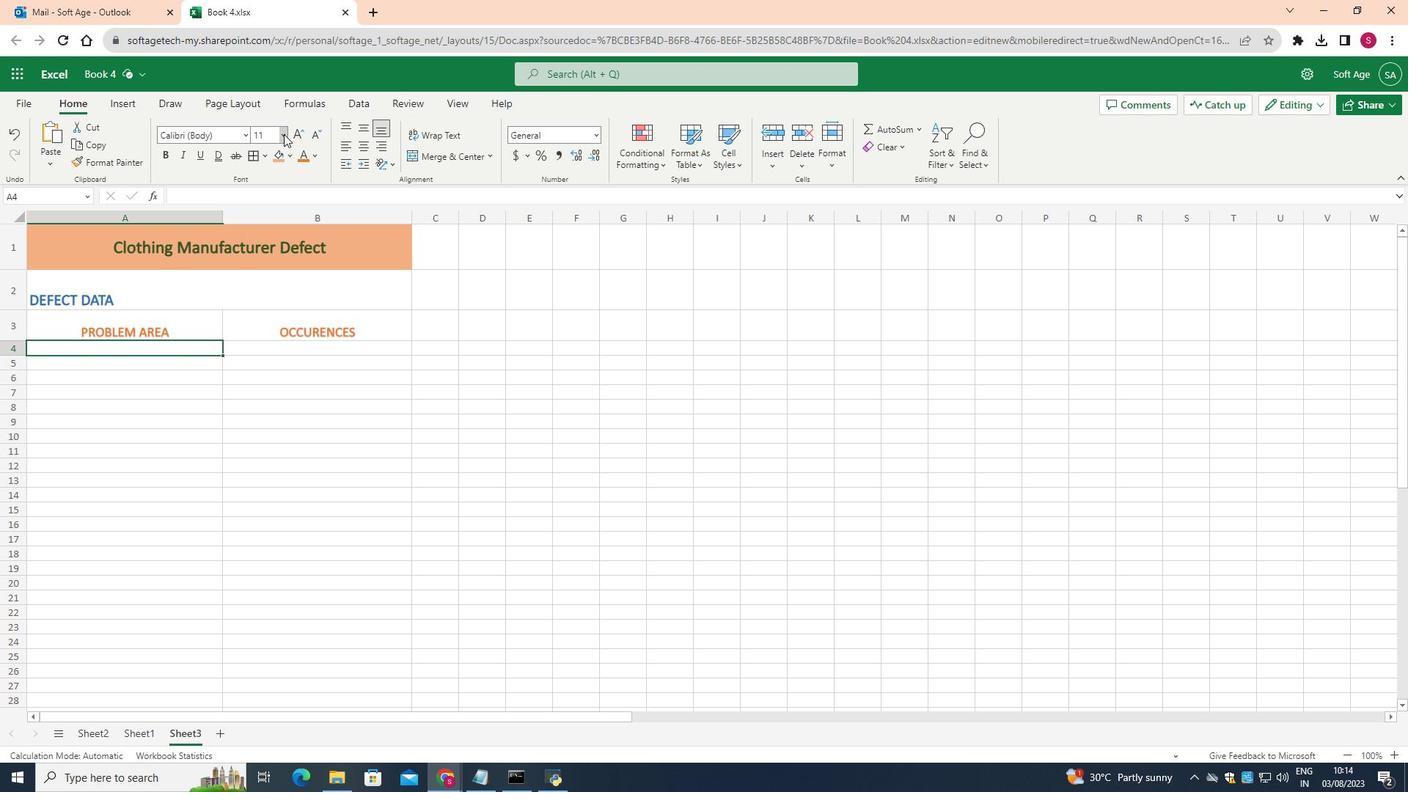 
Action: Mouse moved to (266, 253)
Screenshot: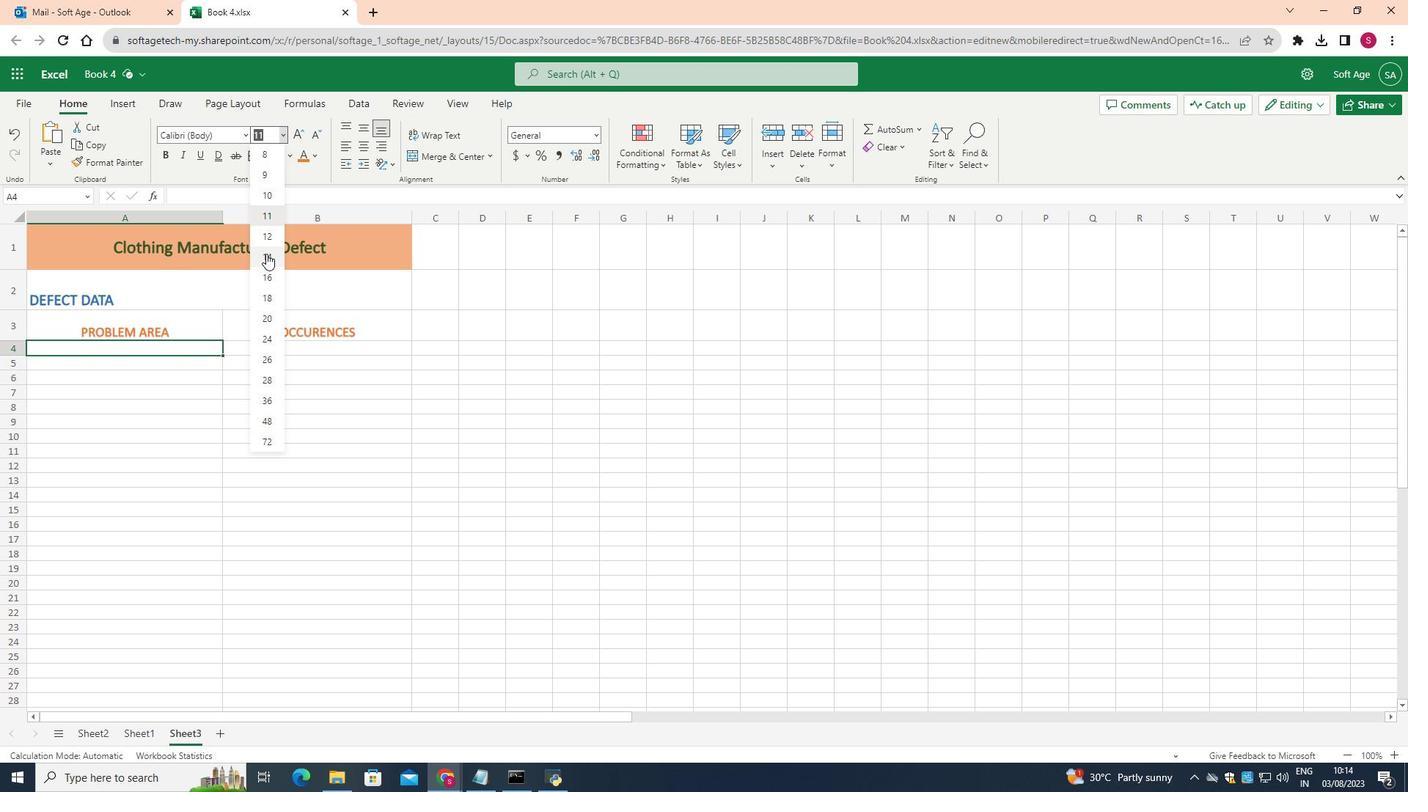 
Action: Mouse pressed left at (266, 253)
Screenshot: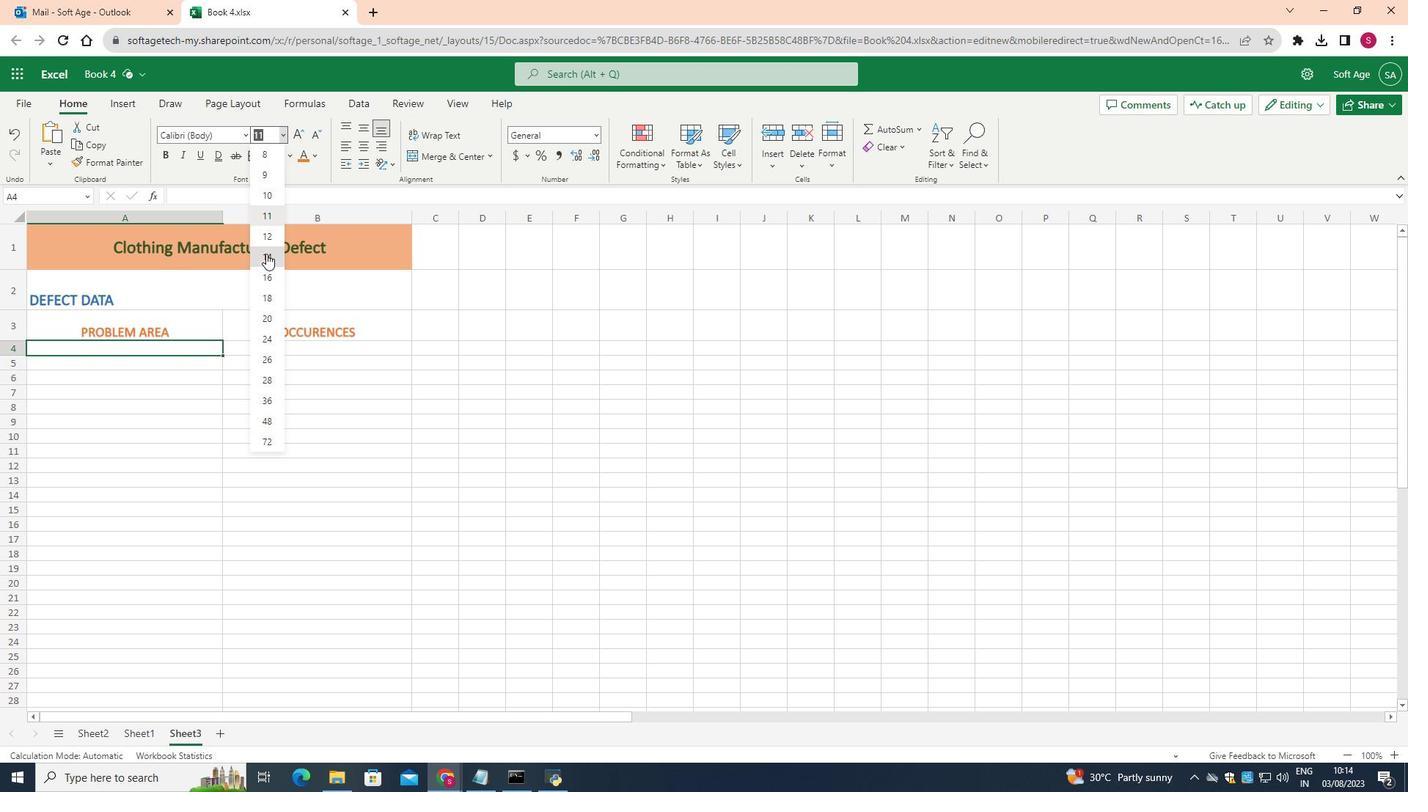 
Action: Key pressed <Key.shift><Key.shift><Key.shift><Key.shift><Key.shift><Key.shift><Key.shift><Key.shift><Key.shift><Key.shift><Key.shift>Puckering<Key.enter>
Screenshot: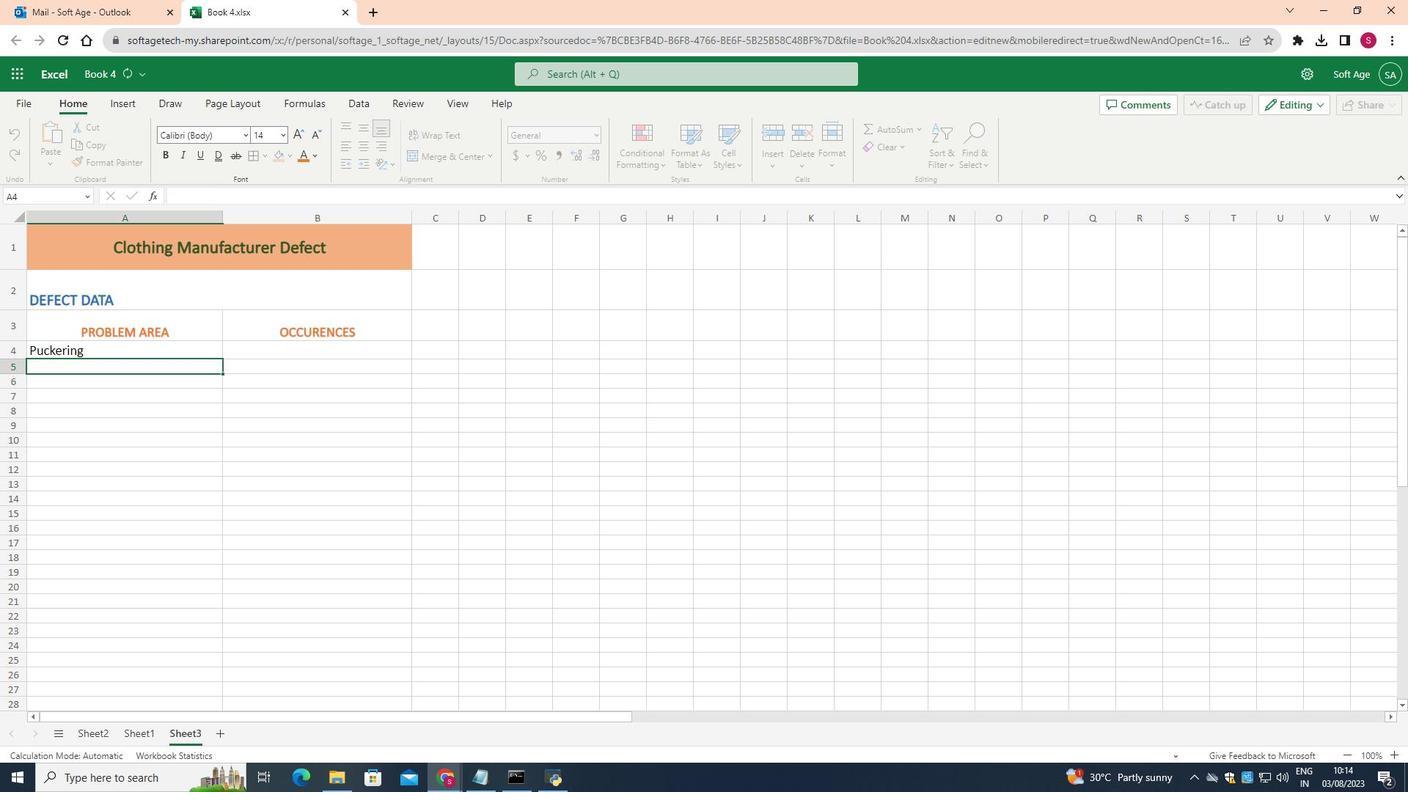 
Action: Mouse moved to (283, 132)
Screenshot: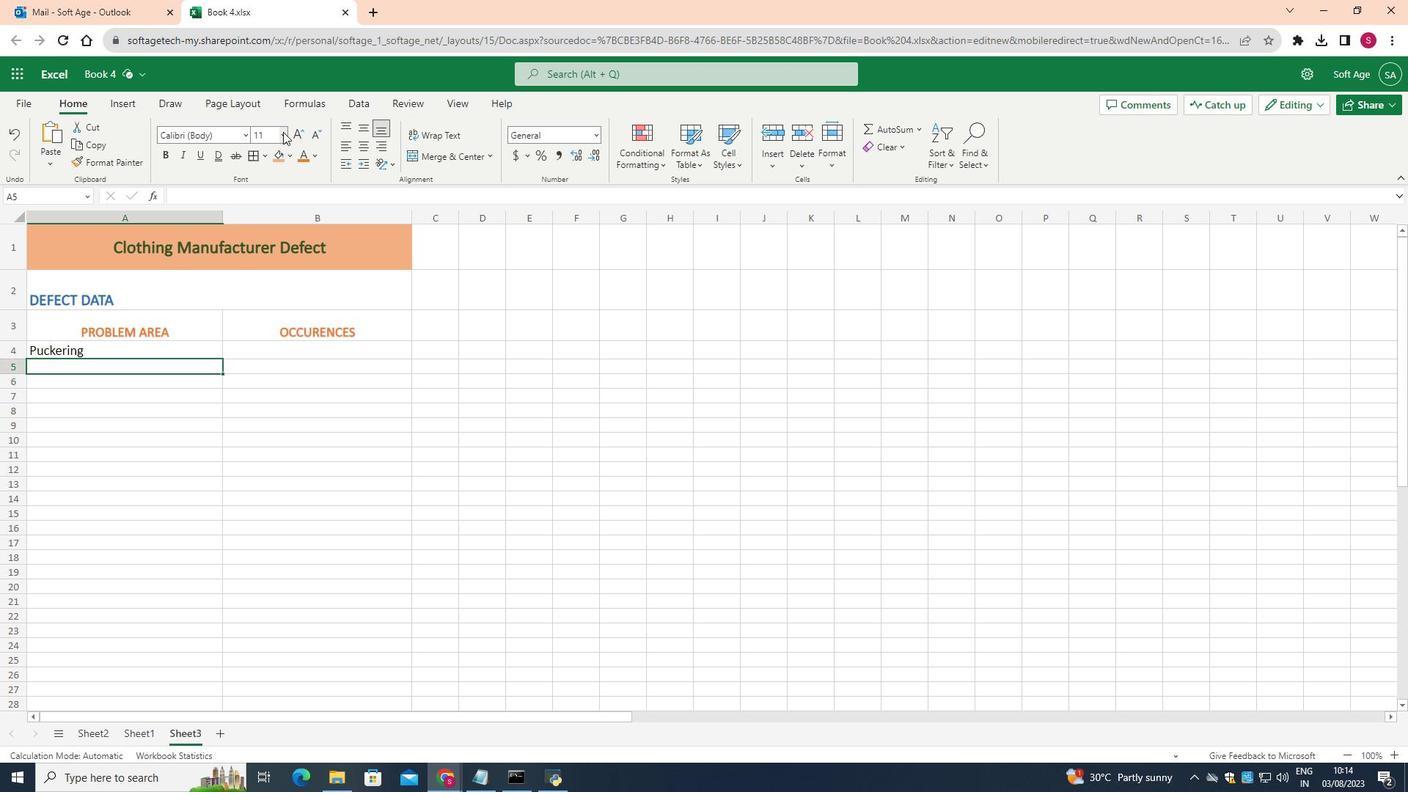
Action: Mouse pressed left at (283, 132)
Screenshot: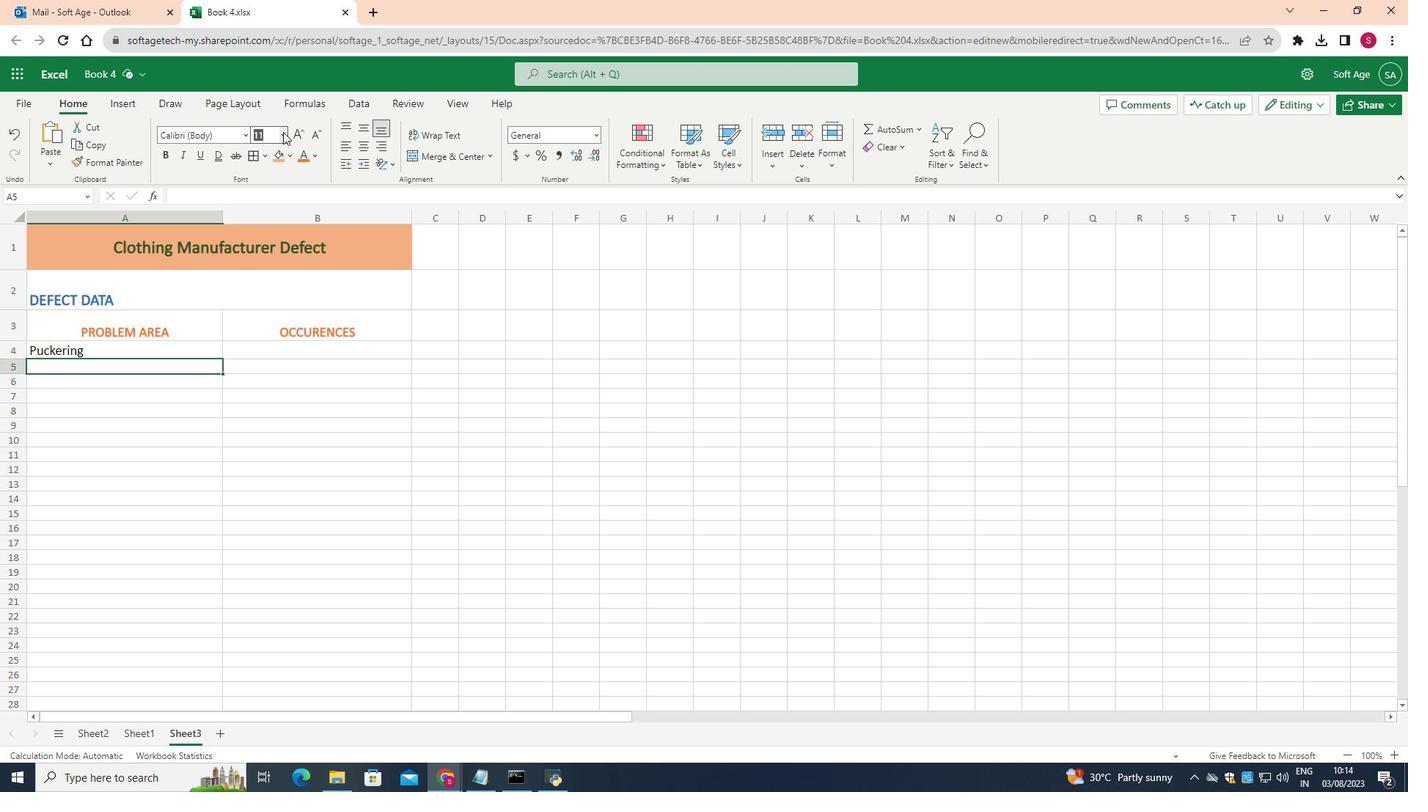 
Action: Mouse pressed left at (283, 132)
Screenshot: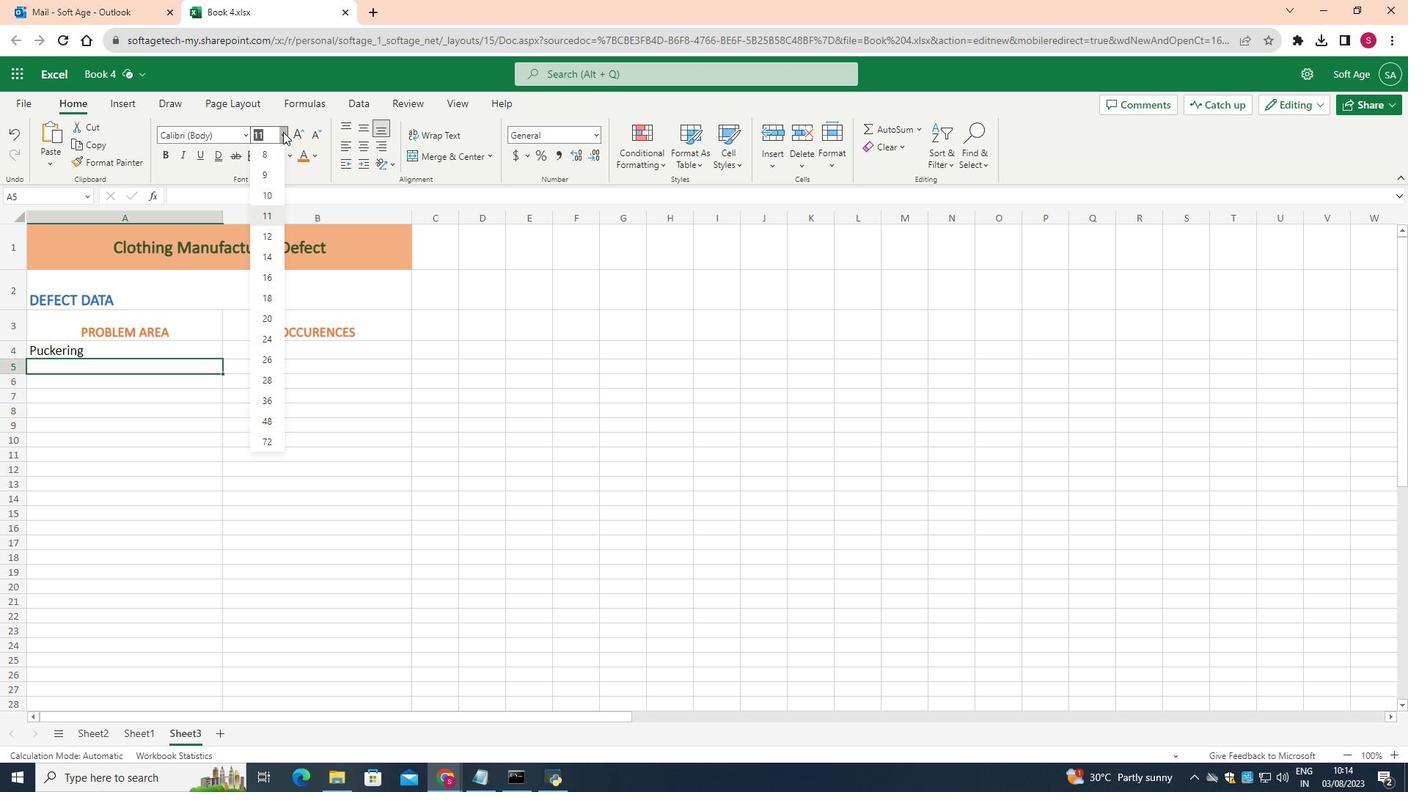 
Action: Mouse pressed left at (283, 132)
Screenshot: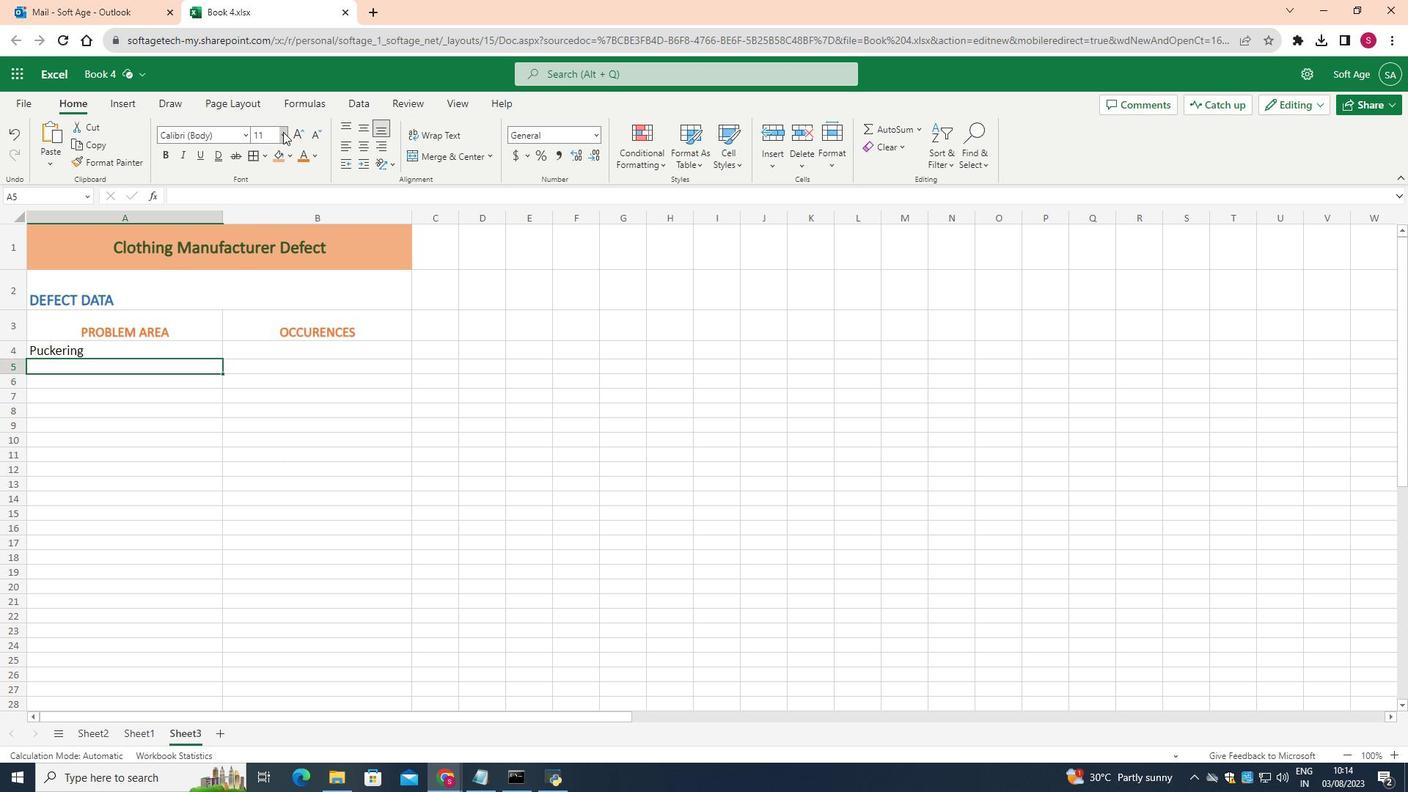 
Action: Mouse moved to (264, 257)
Screenshot: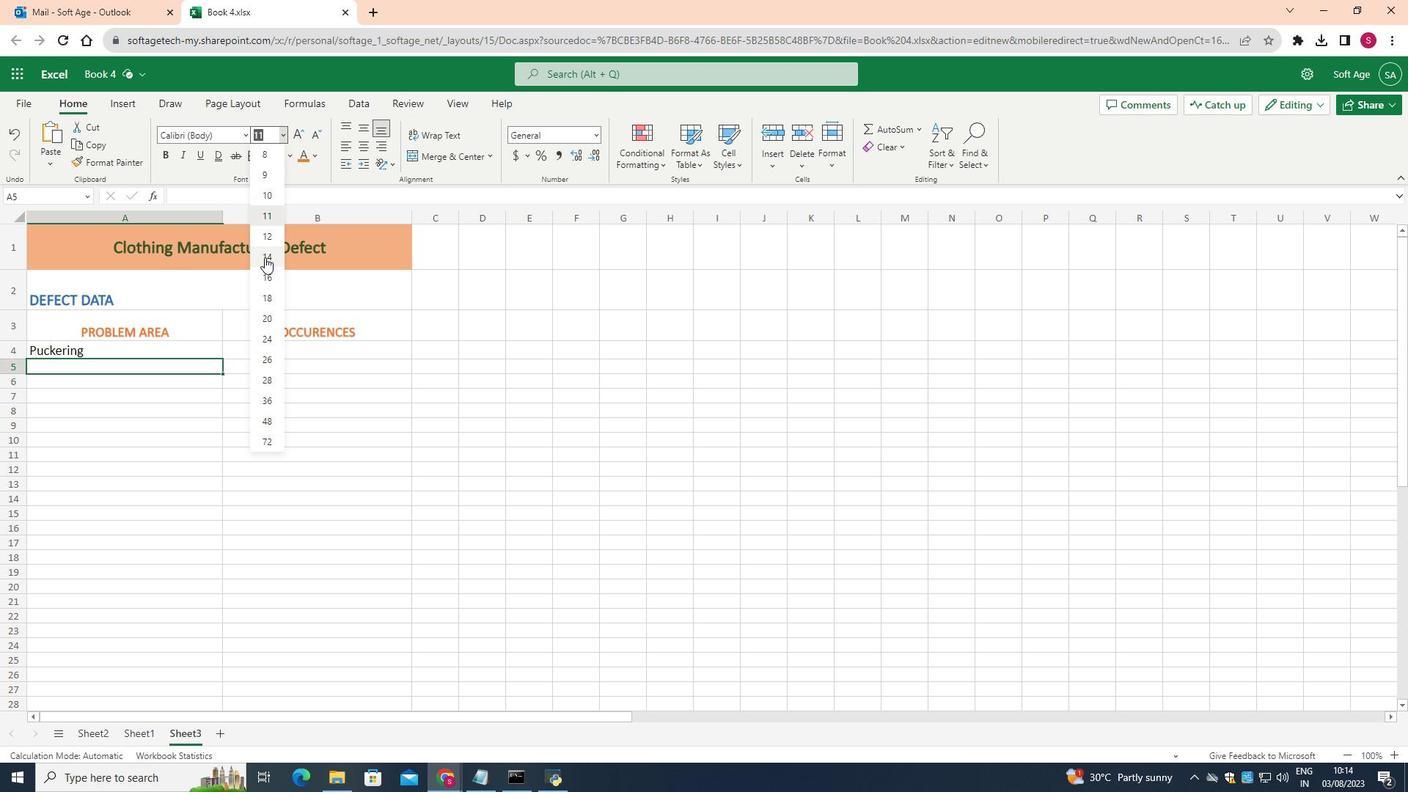 
Action: Mouse pressed left at (264, 257)
Screenshot: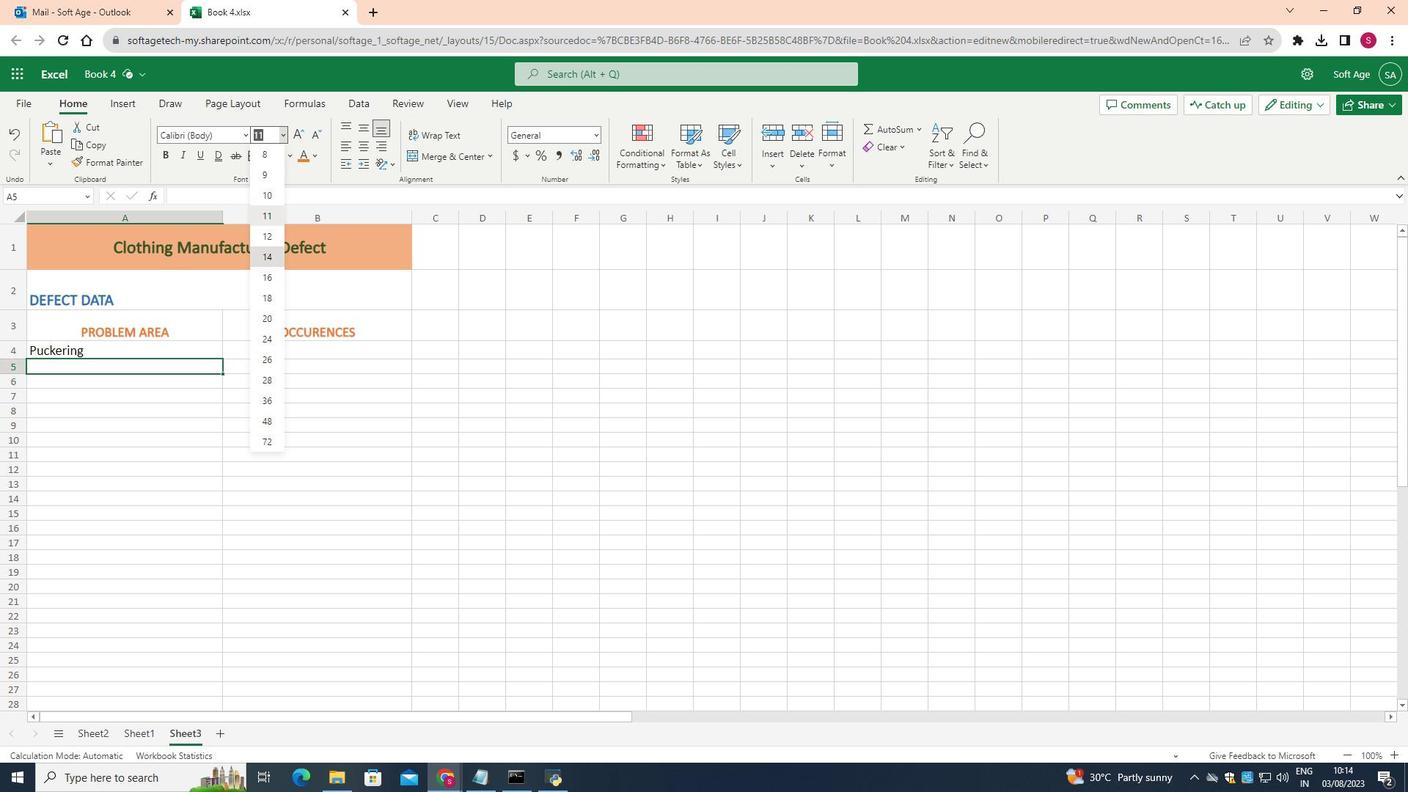 
Action: Key pressed <Key.shift>Visible<Key.space>stitch<Key.enter>
Screenshot: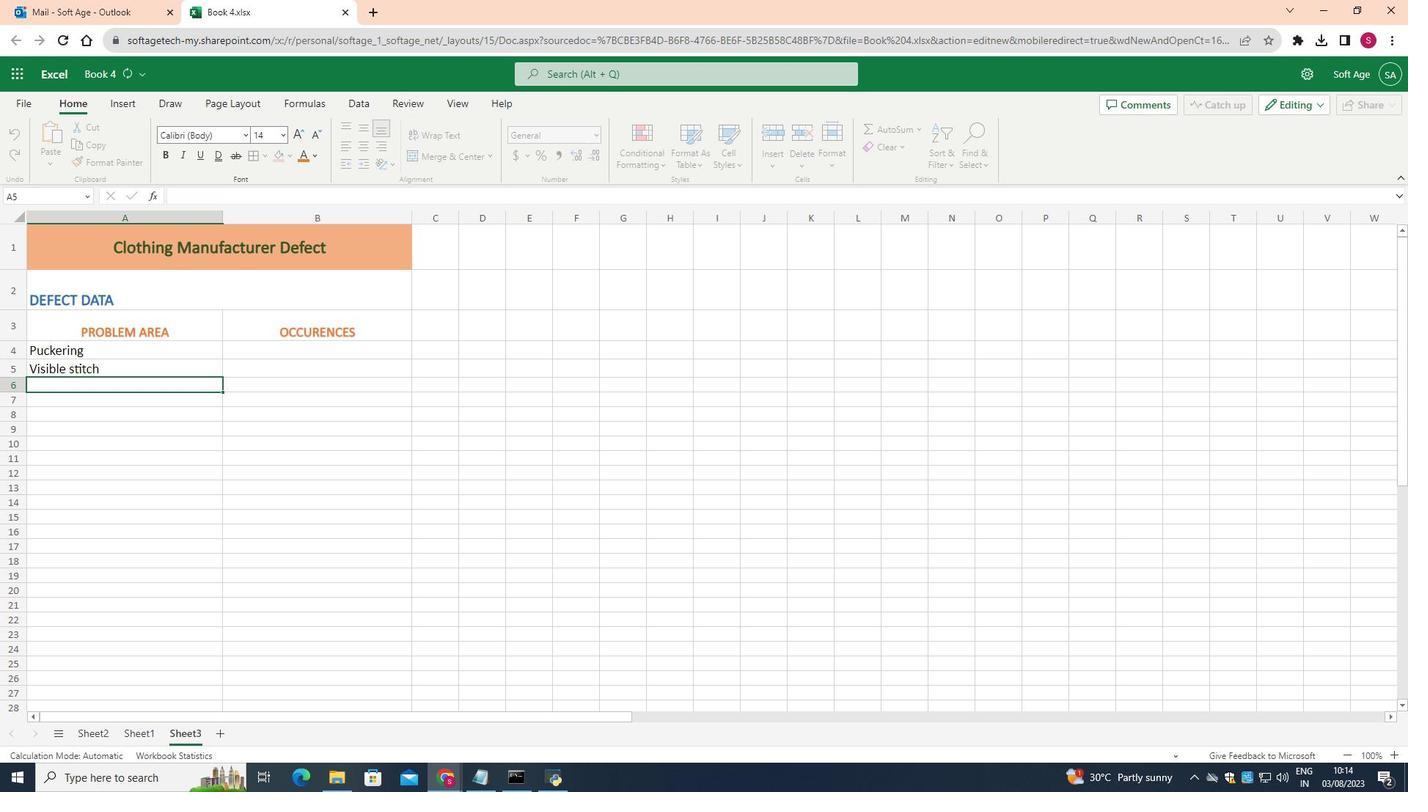 
Action: Mouse moved to (281, 137)
Screenshot: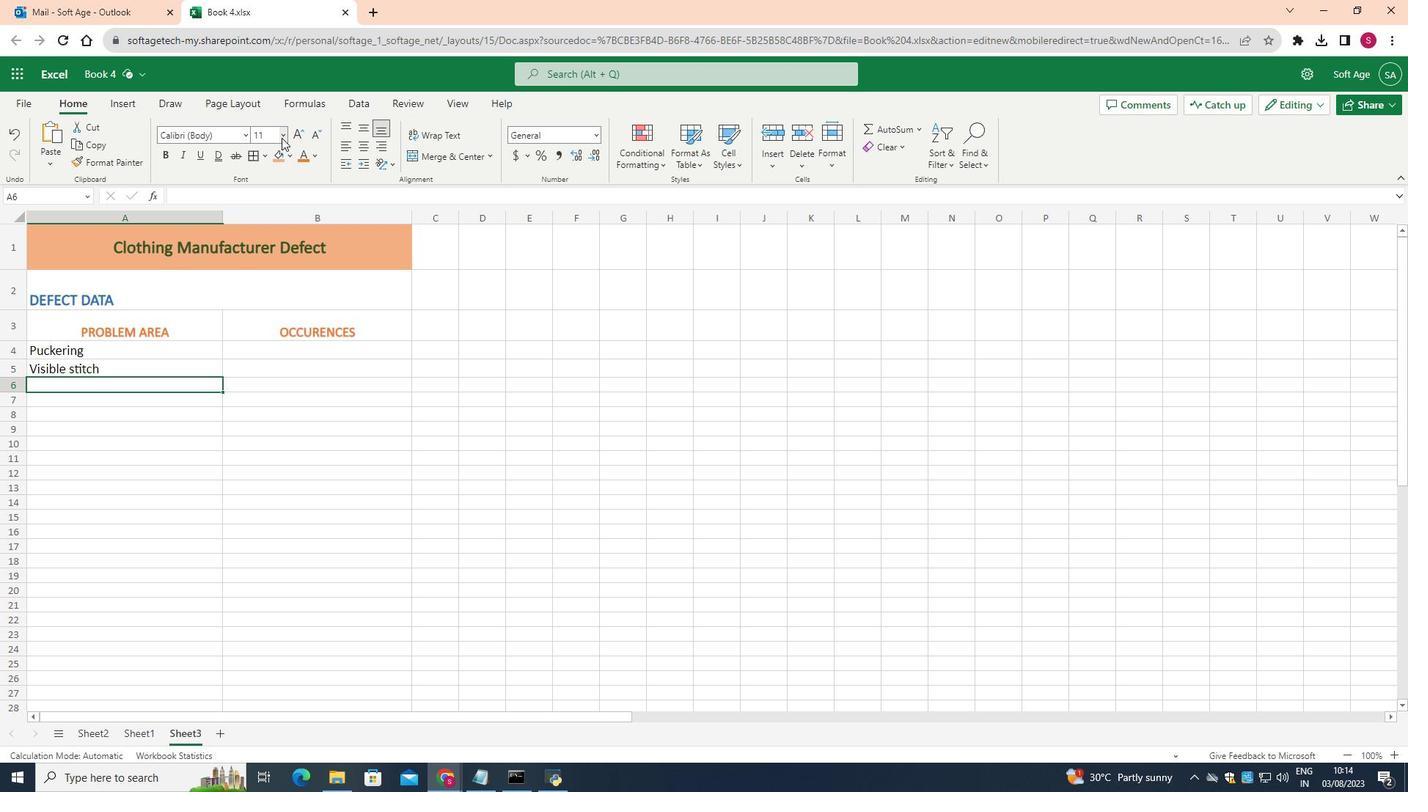 
Action: Mouse pressed left at (281, 137)
Screenshot: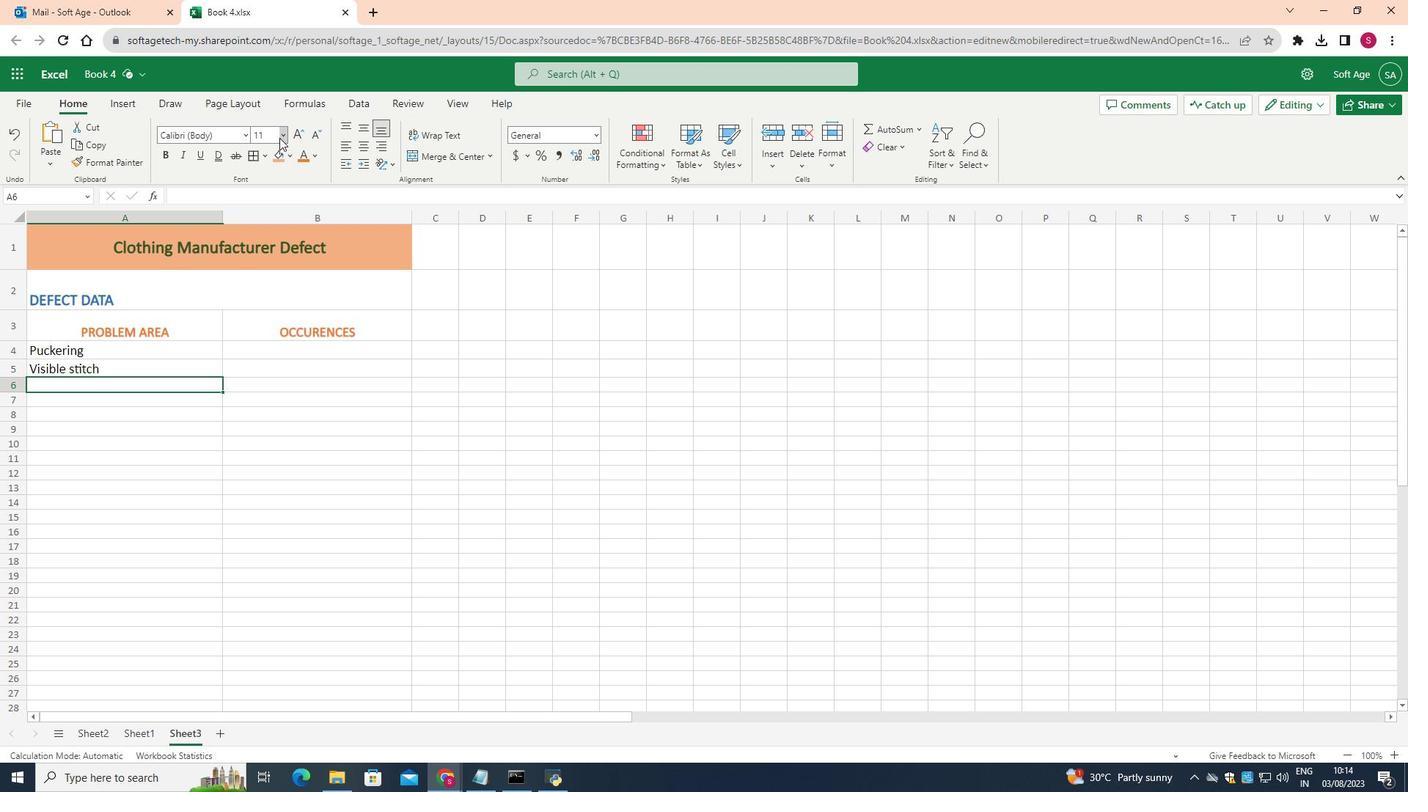
Action: Mouse moved to (270, 255)
Screenshot: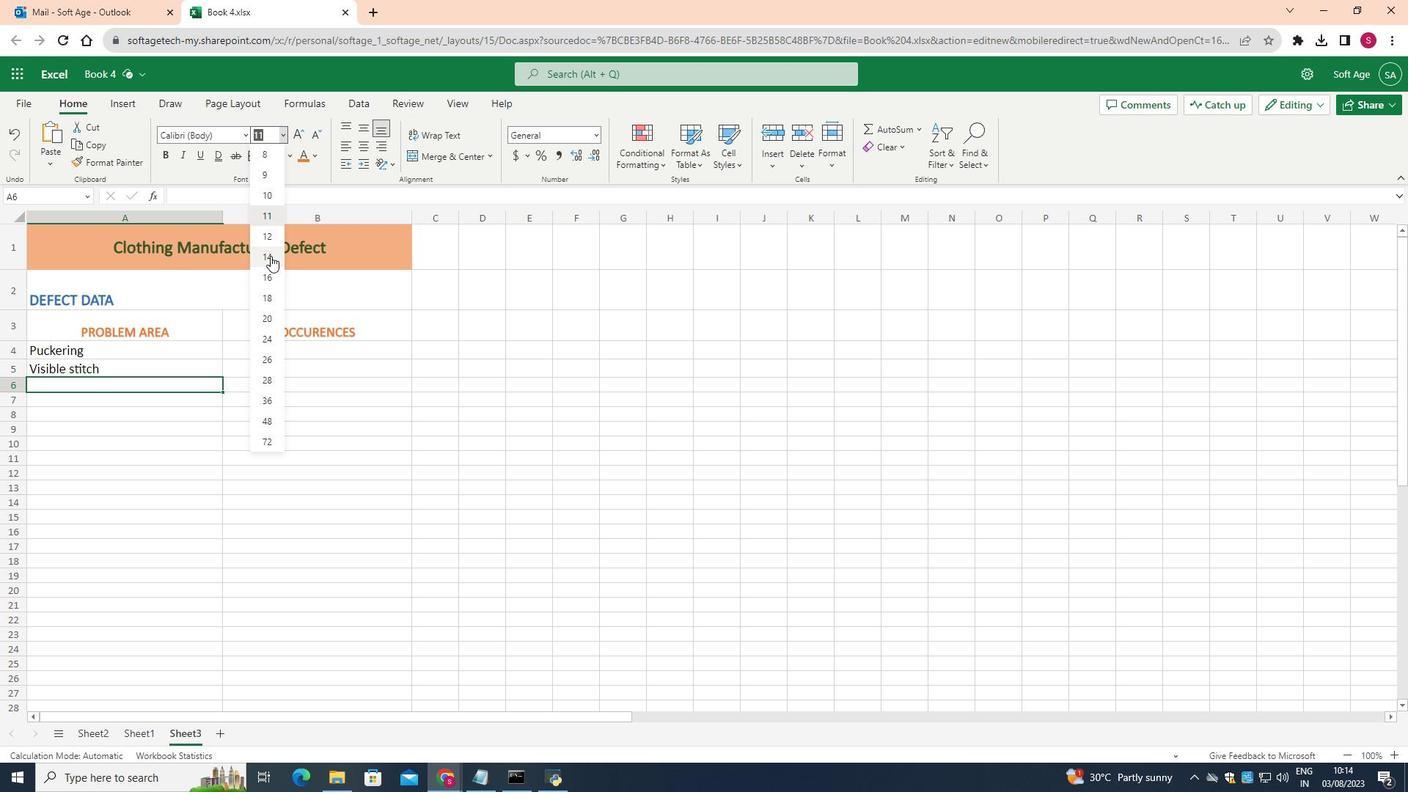 
Action: Mouse pressed left at (270, 255)
Screenshot: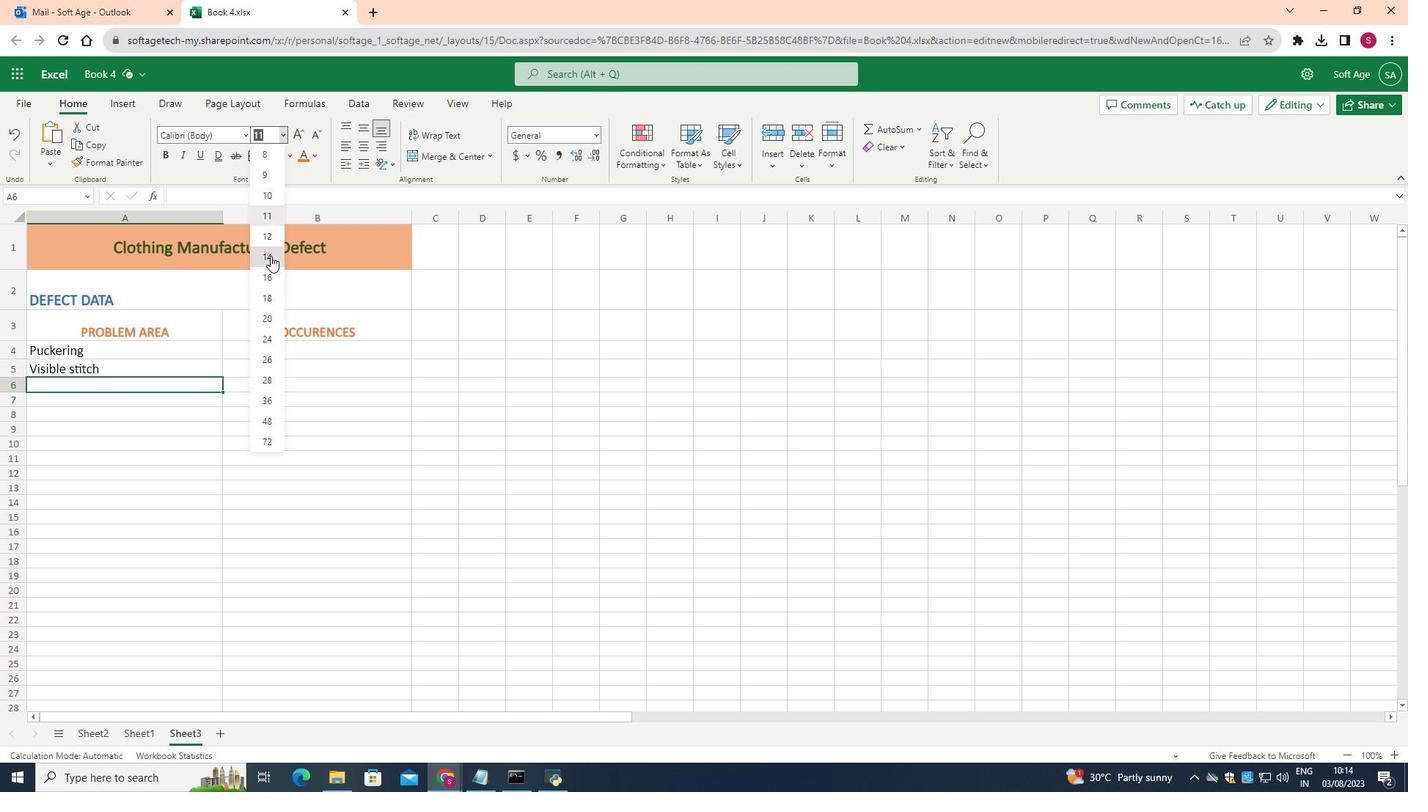 
Action: Key pressed <Key.shift>Miscellaneous
Screenshot: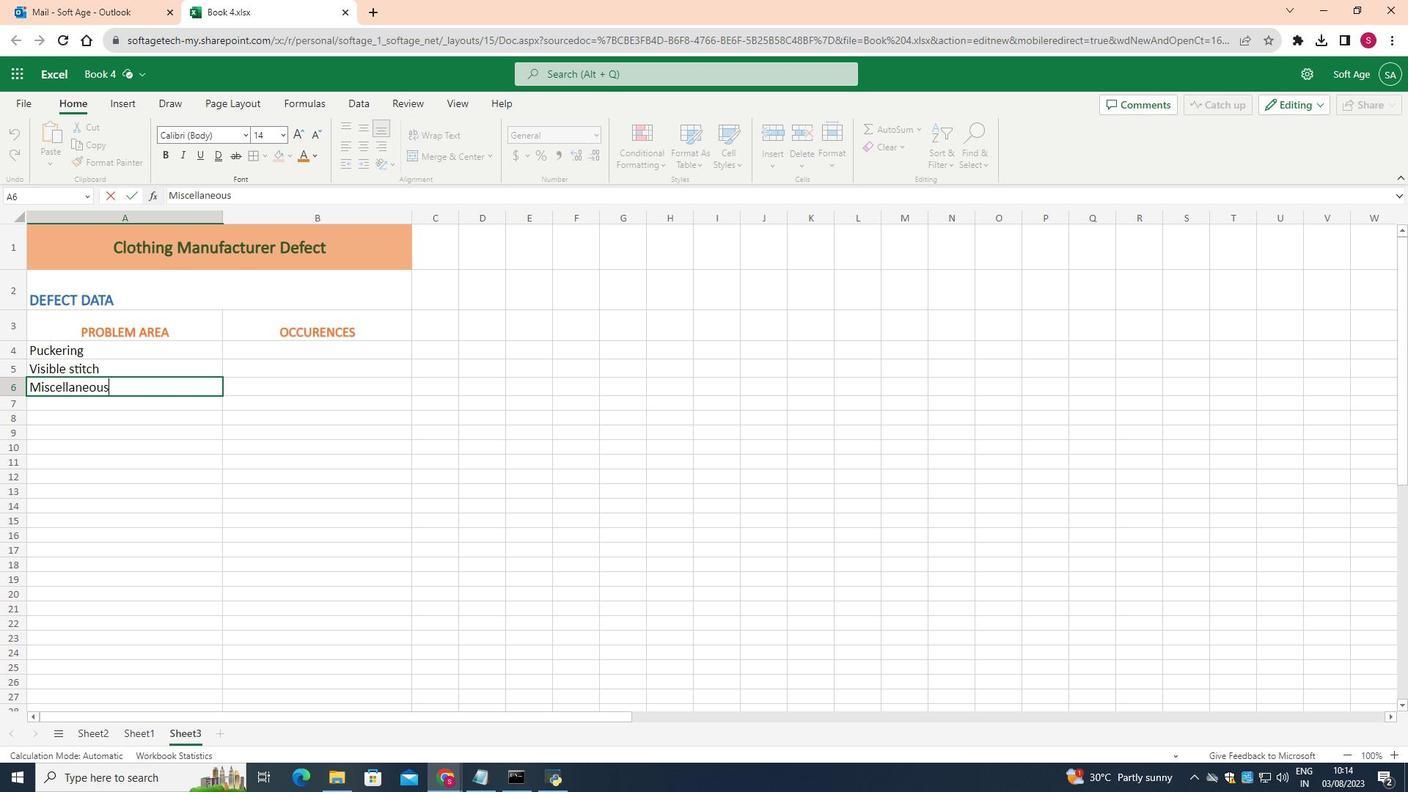
Action: Mouse moved to (155, 402)
Screenshot: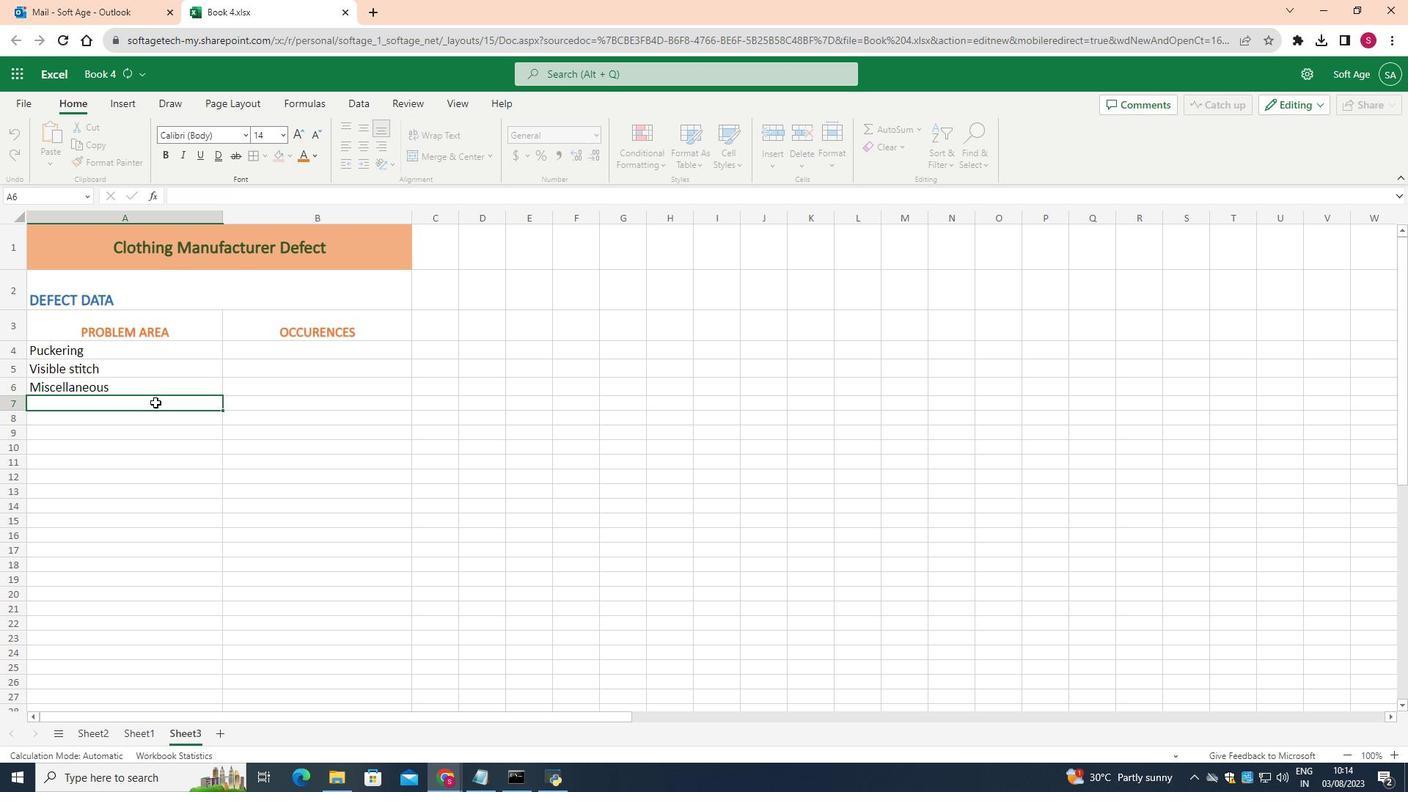 
Action: Mouse pressed left at (155, 402)
Screenshot: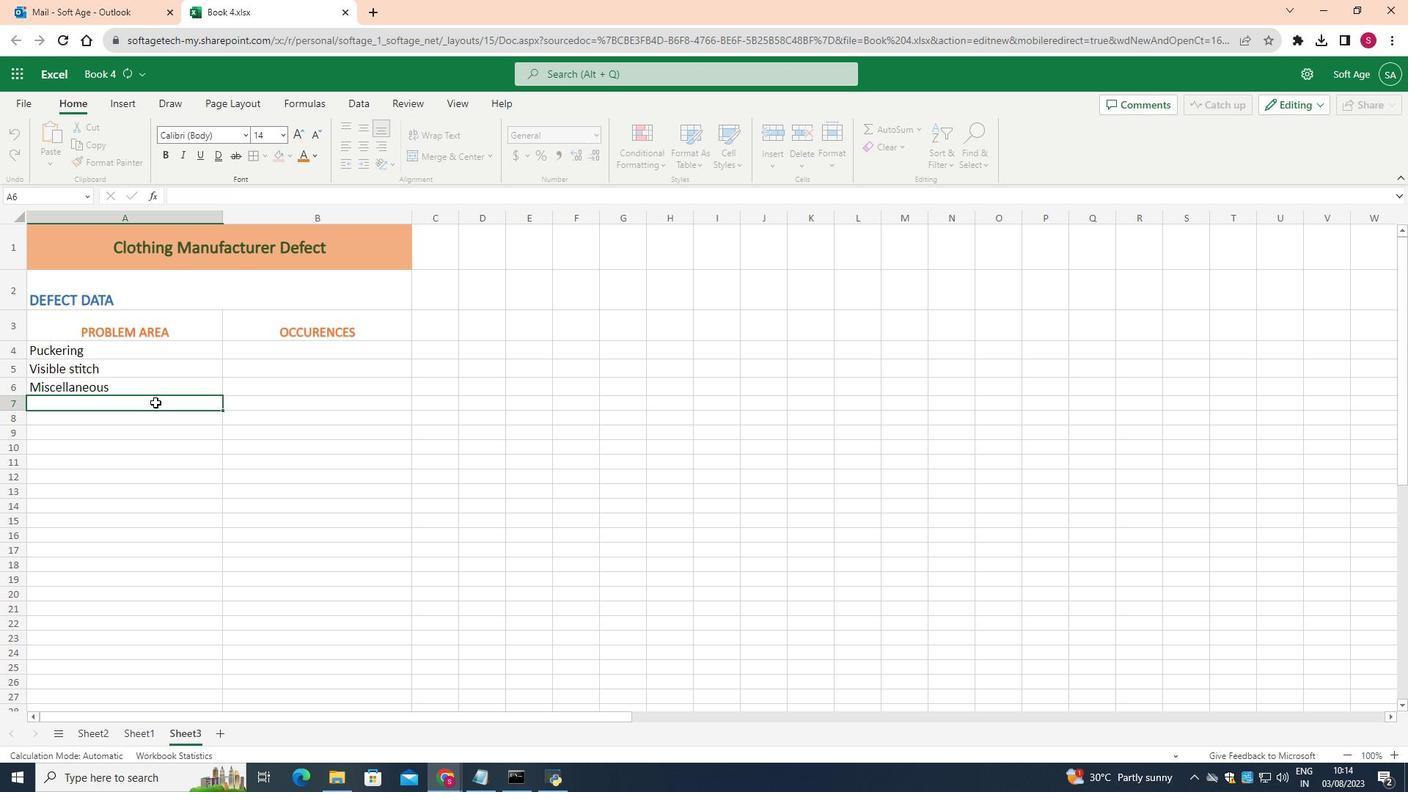 
Action: Mouse moved to (284, 132)
Screenshot: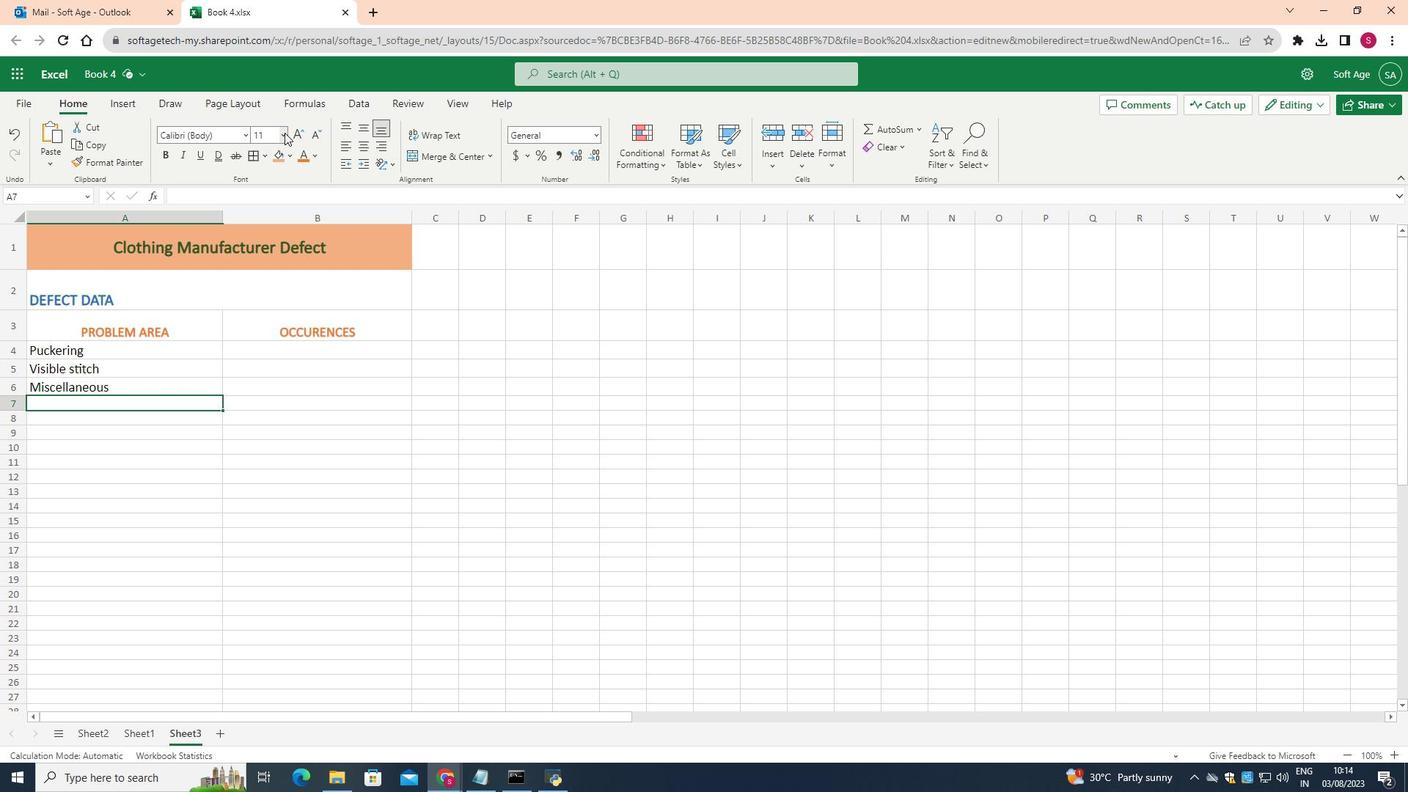 
Action: Mouse pressed left at (284, 132)
Screenshot: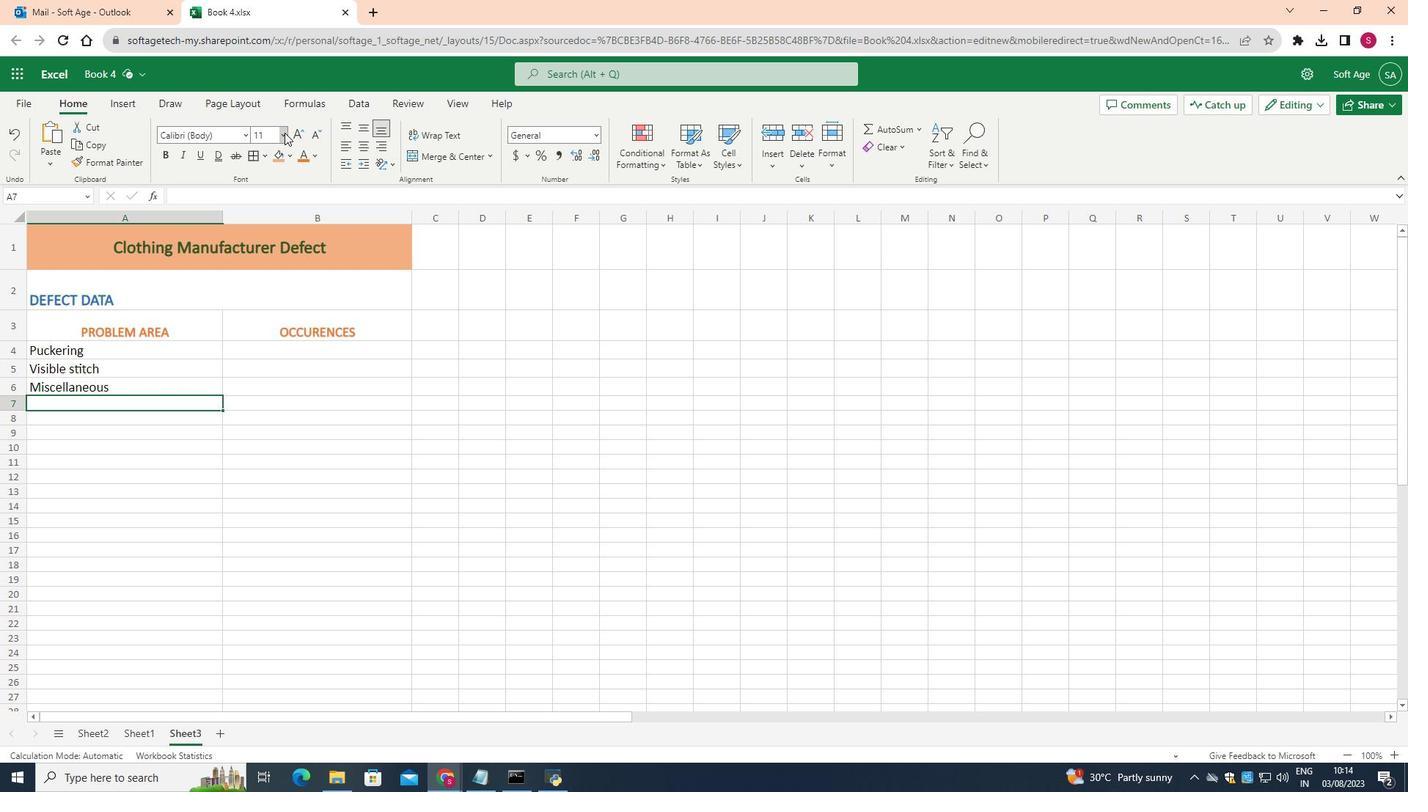 
Action: Mouse moved to (269, 257)
Screenshot: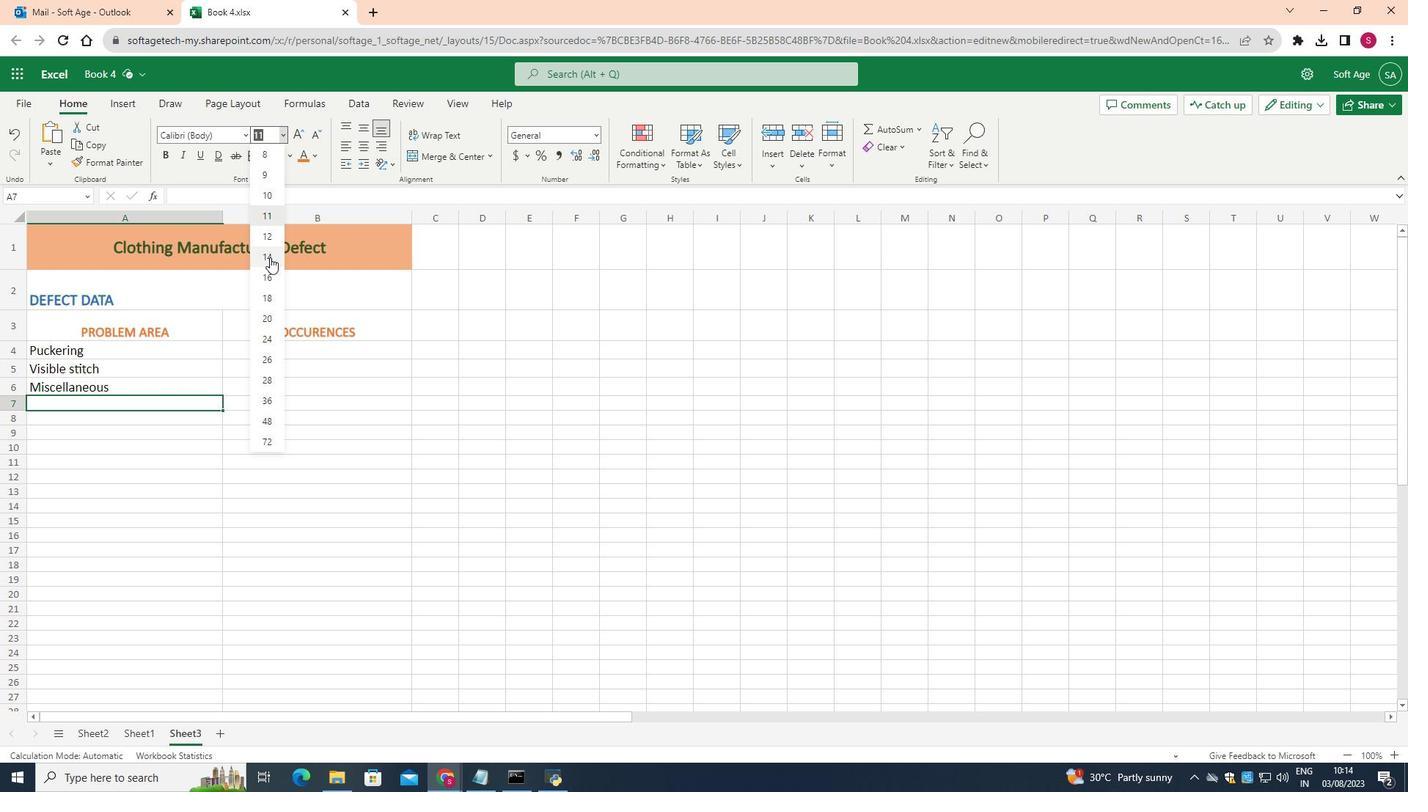 
Action: Mouse pressed left at (269, 257)
Screenshot: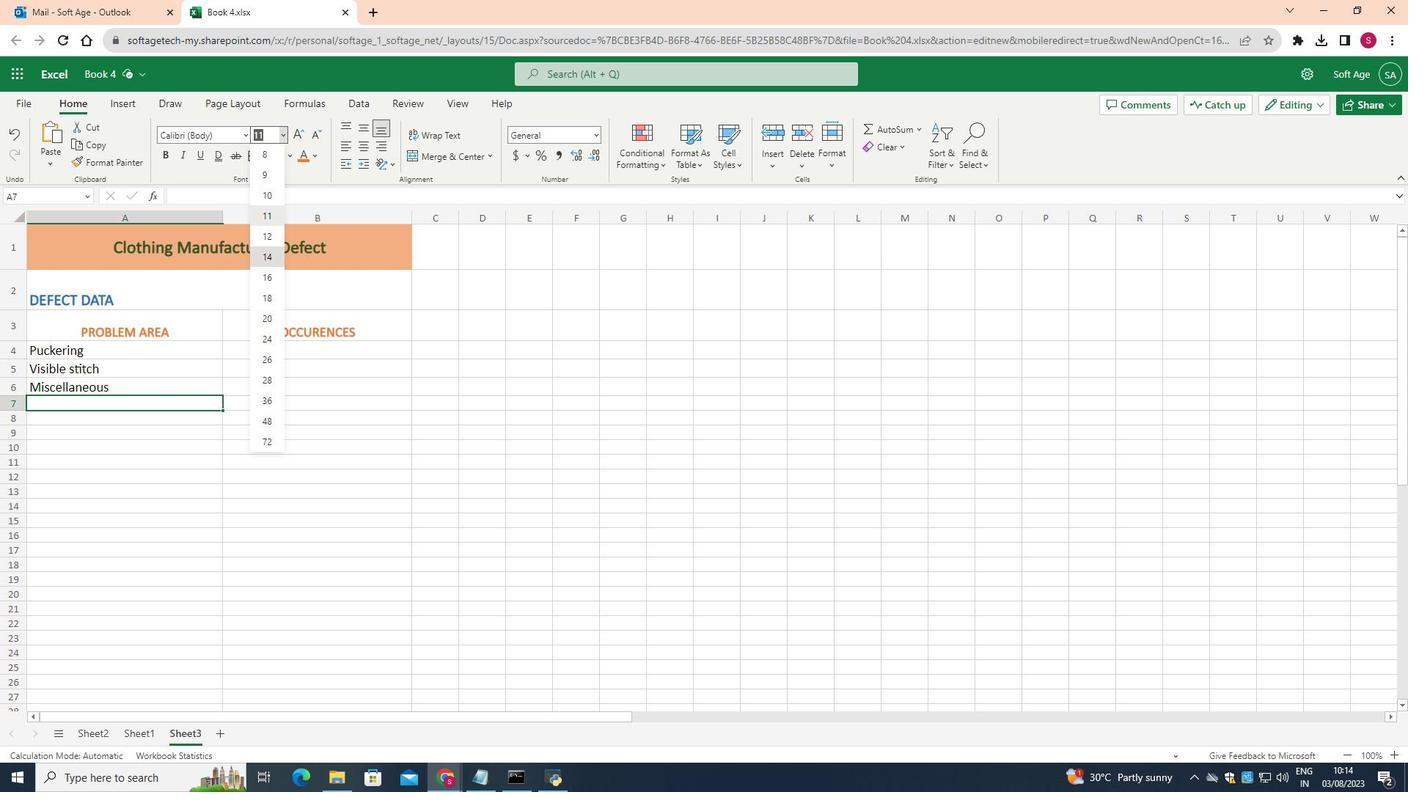 
Action: Key pressed <Key.shift>Out<Key.space>of<Key.space><Key.shift>Shape<Key.enter>
Screenshot: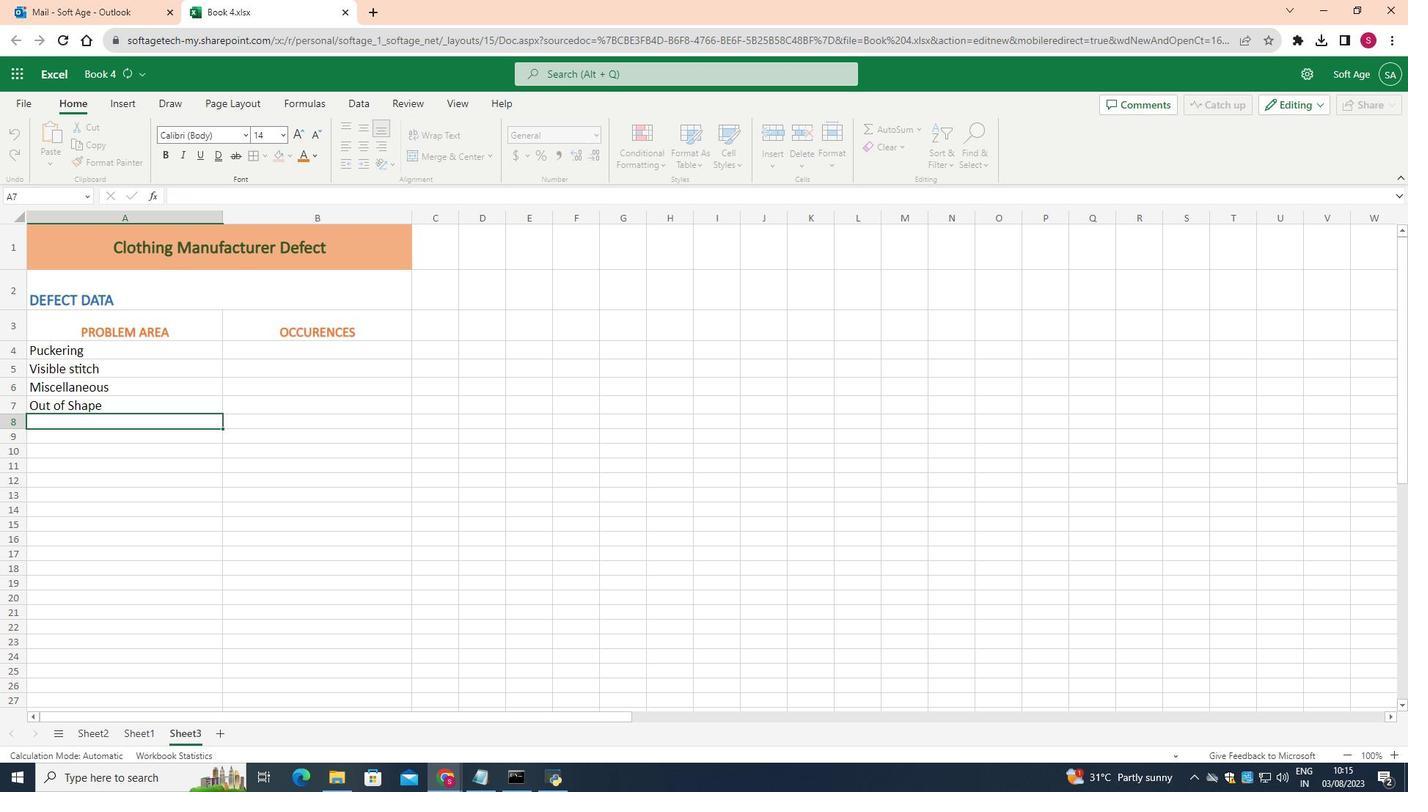 
Action: Mouse moved to (283, 133)
Screenshot: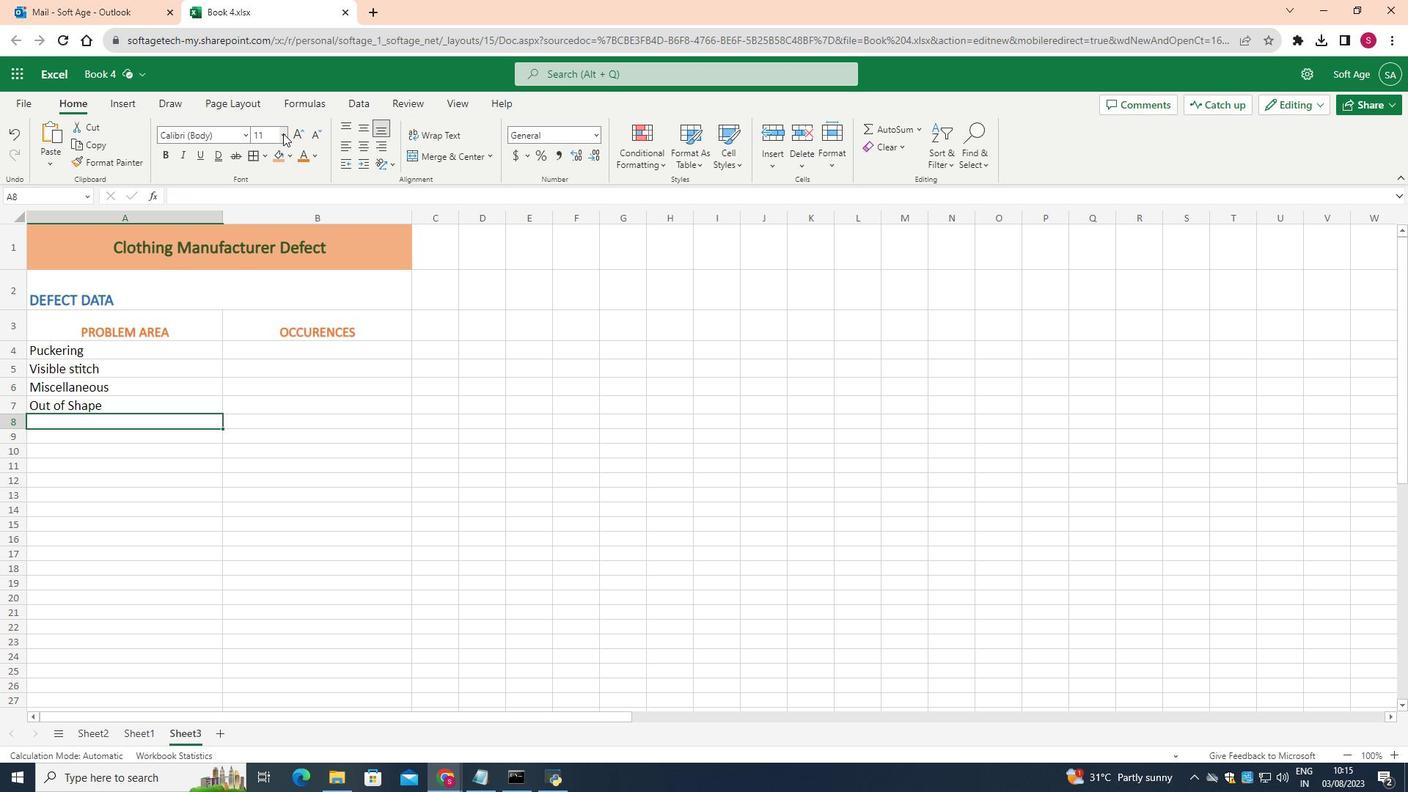 
Action: Mouse pressed left at (283, 133)
Screenshot: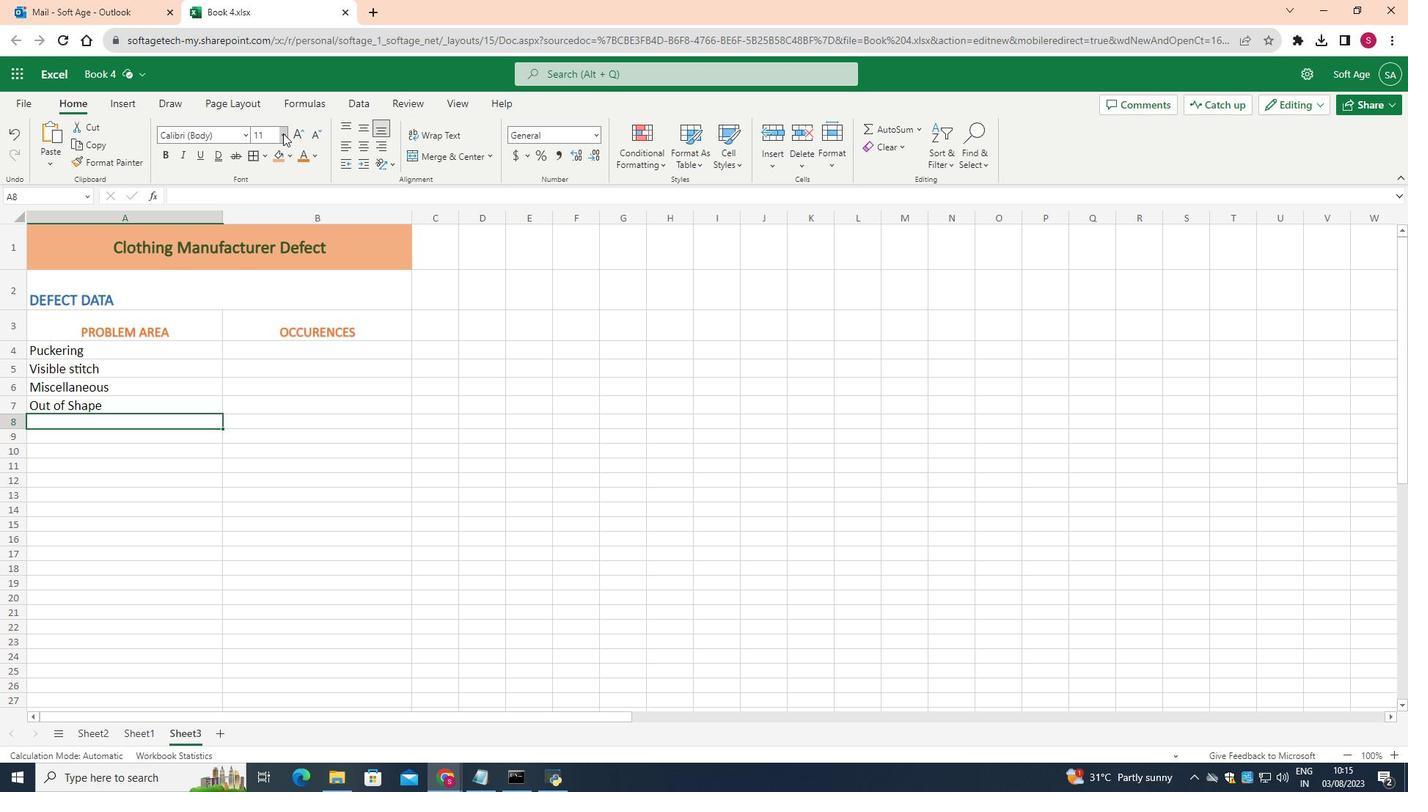 
Action: Mouse moved to (275, 256)
Screenshot: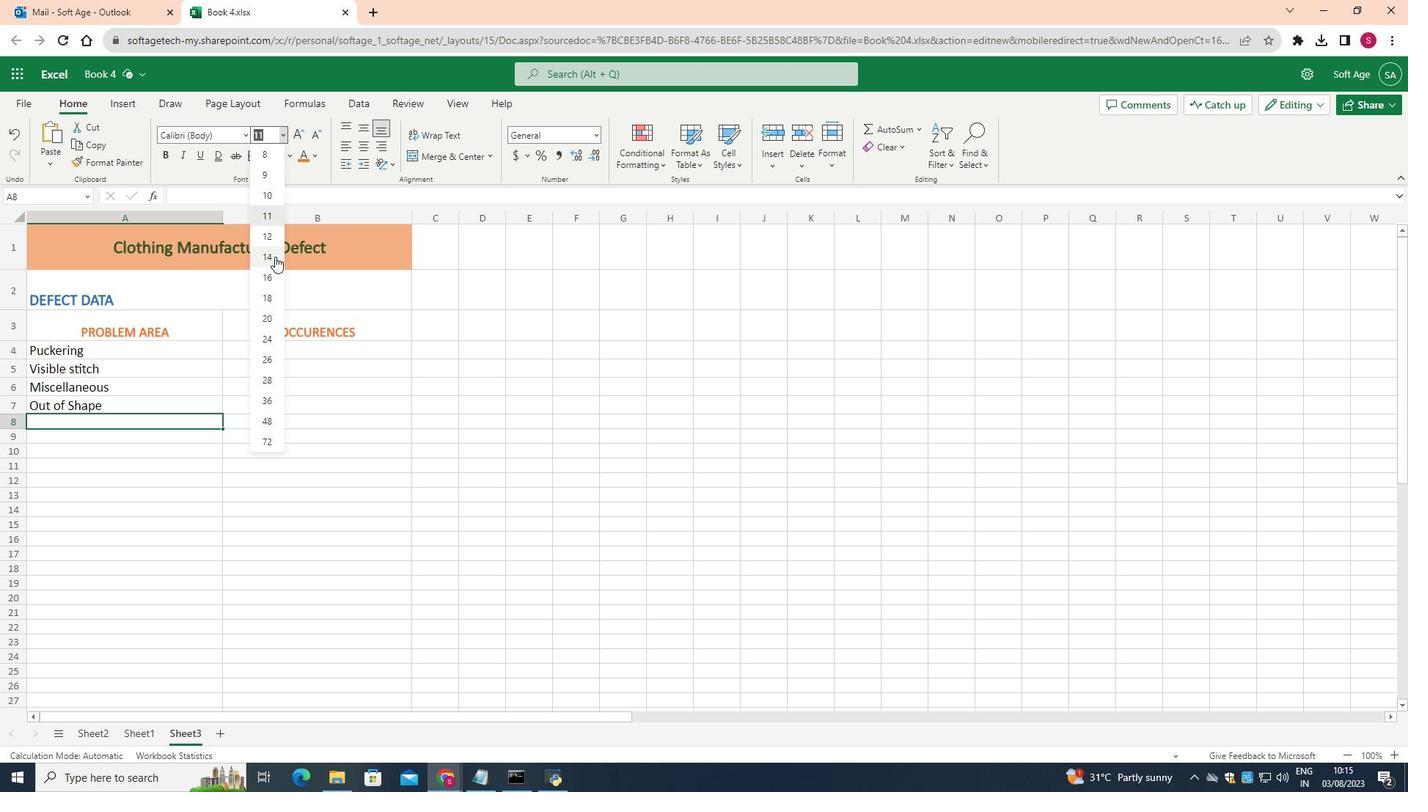 
Action: Mouse pressed left at (275, 256)
Screenshot: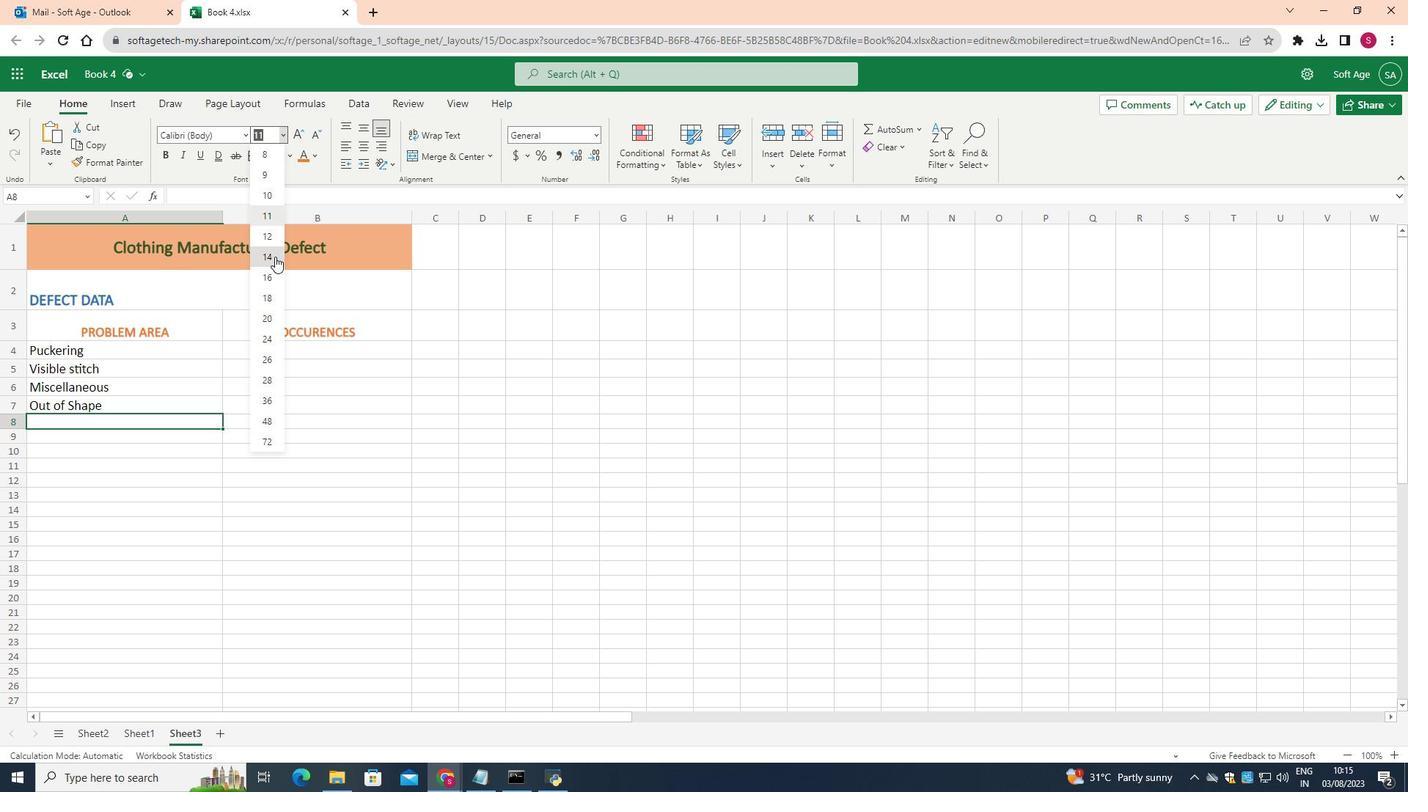 
Action: Mouse moved to (288, 134)
Screenshot: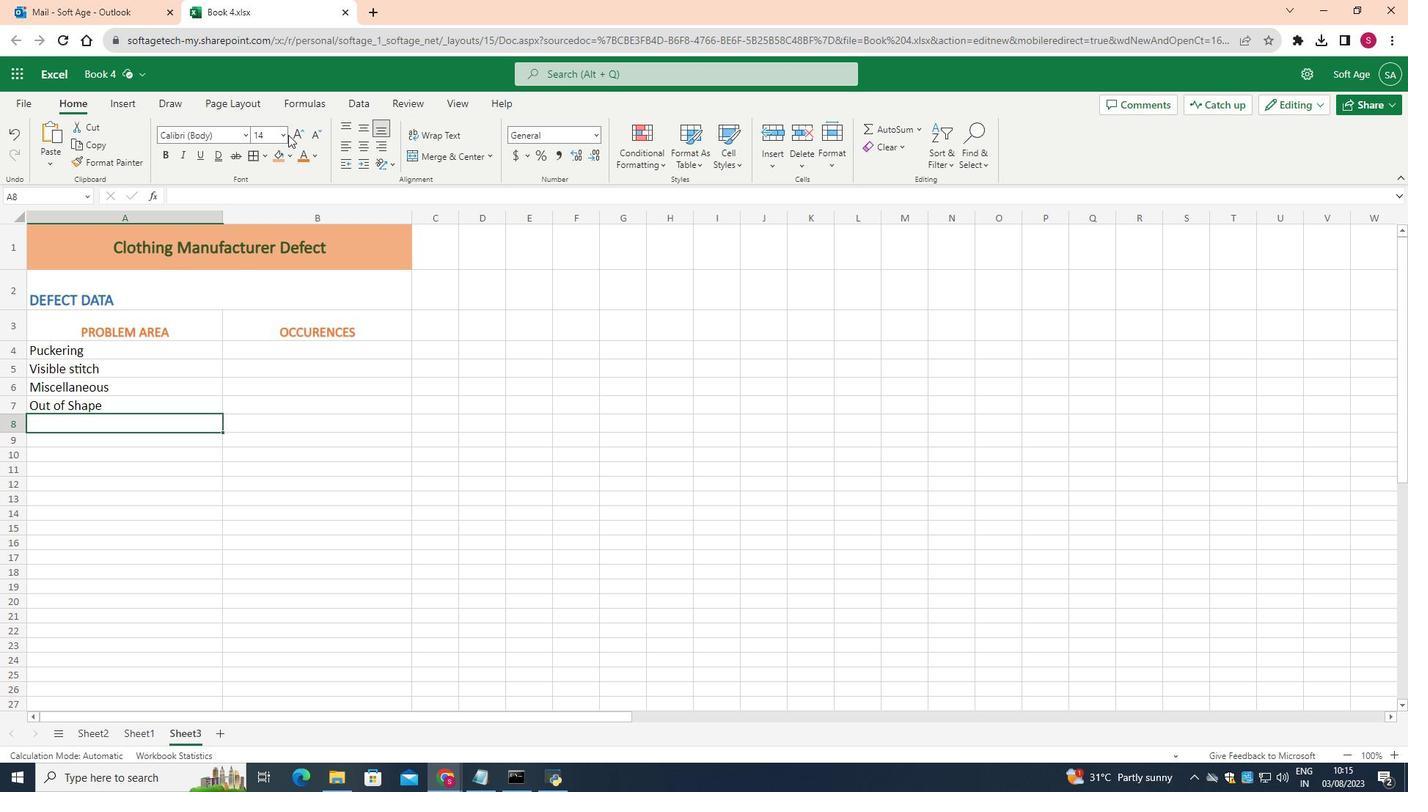 
Action: Key pressed <Key.shift>Skip<Key.space>stitch<Key.enter>
Screenshot: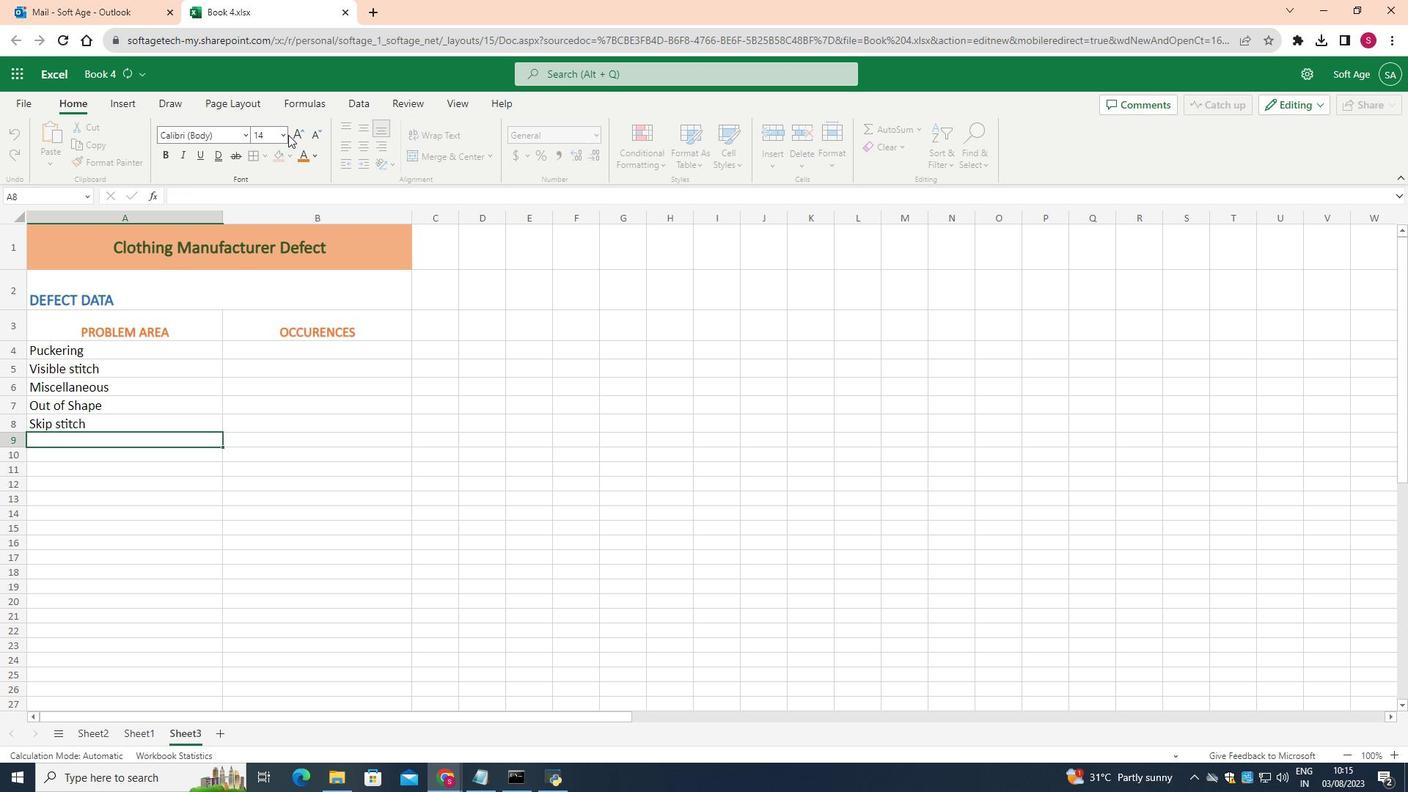 
Action: Mouse moved to (285, 134)
Screenshot: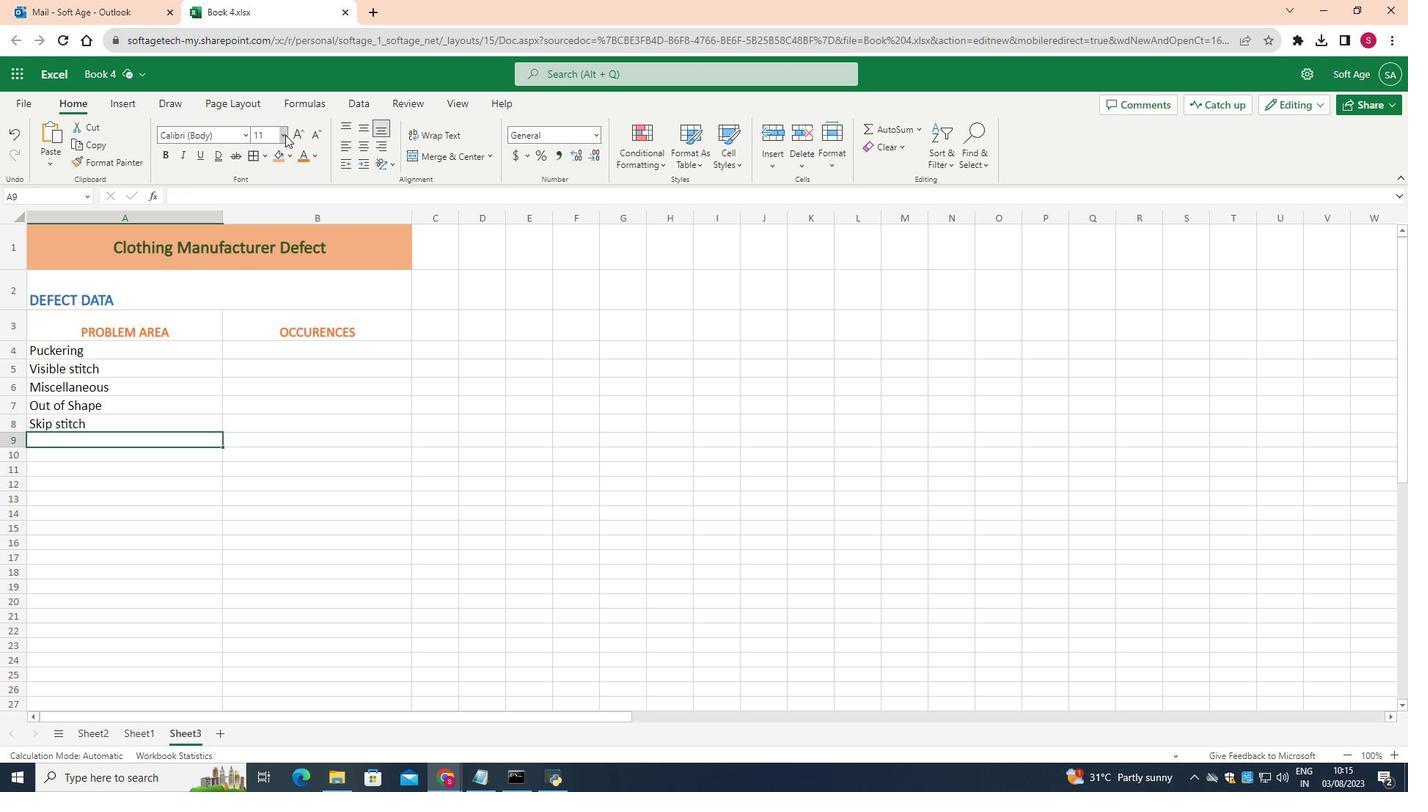 
Action: Mouse pressed left at (285, 134)
Screenshot: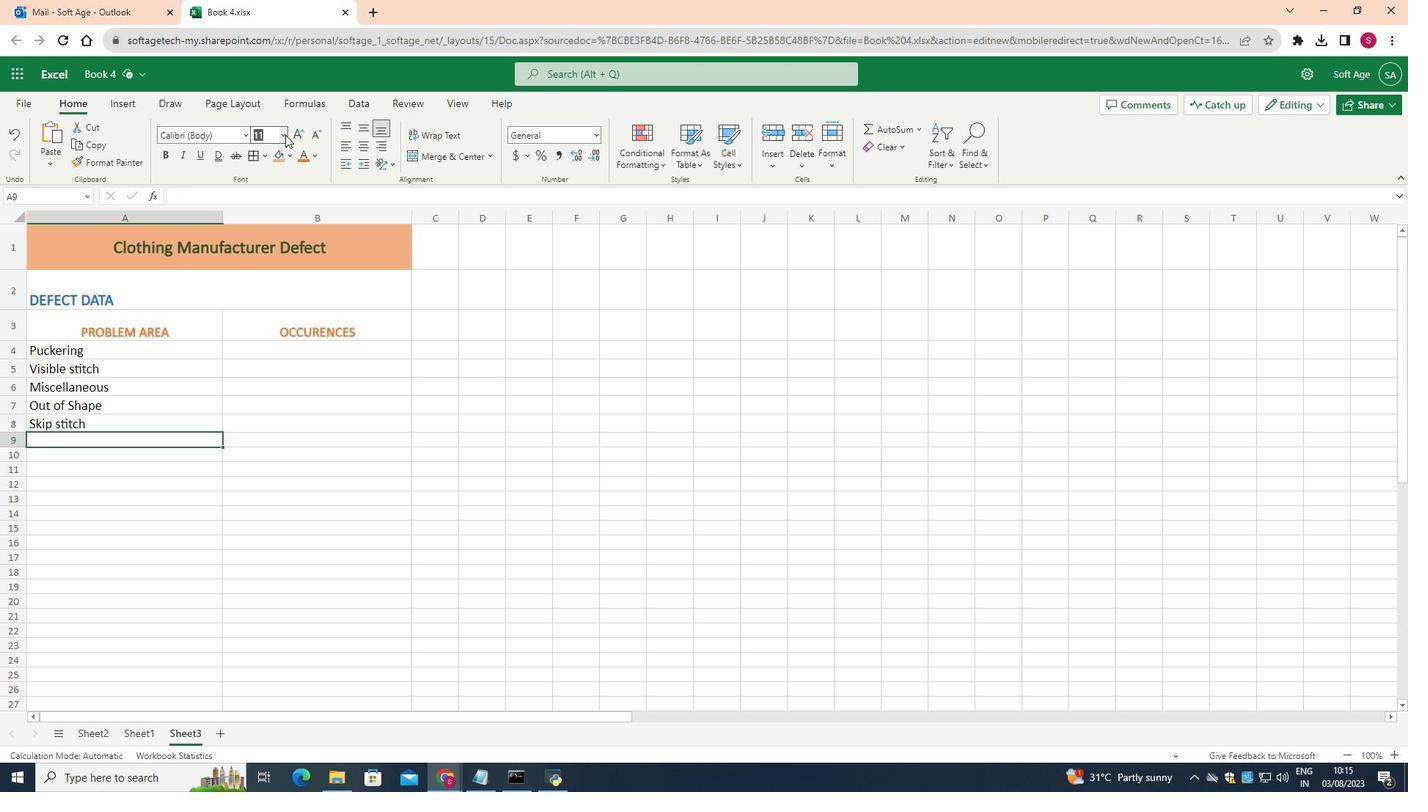 
Action: Mouse moved to (264, 256)
Screenshot: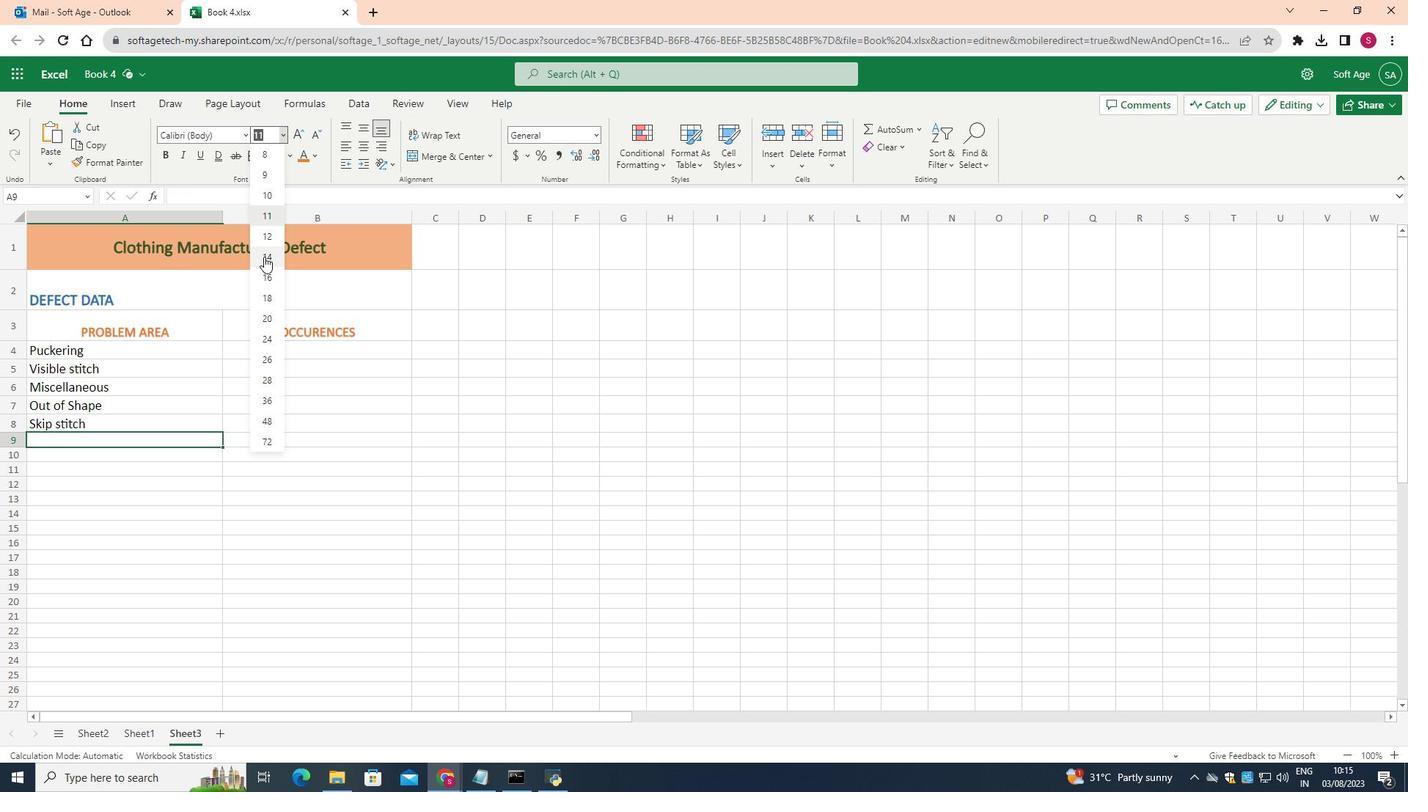 
Action: Mouse pressed left at (264, 256)
Screenshot: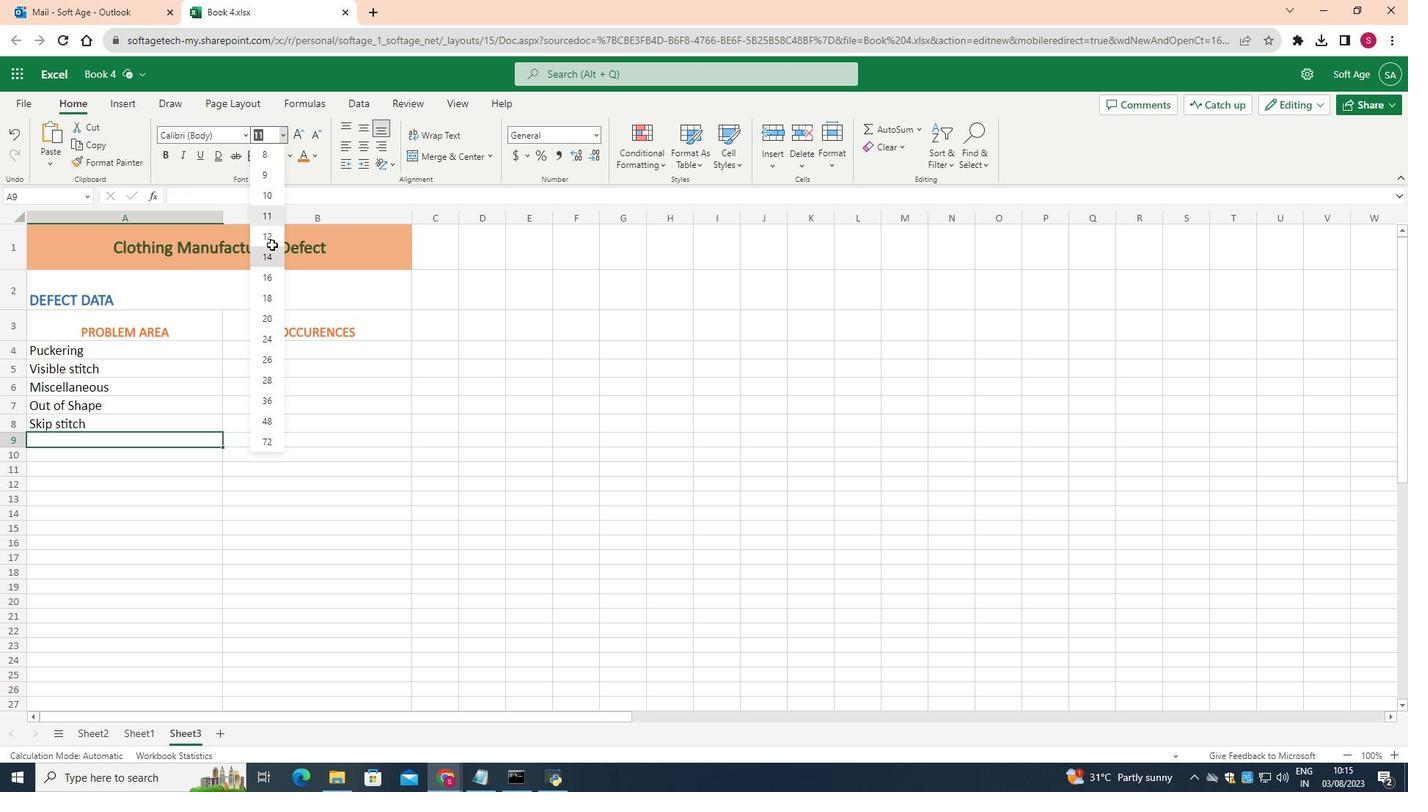 
Action: Mouse moved to (275, 133)
Screenshot: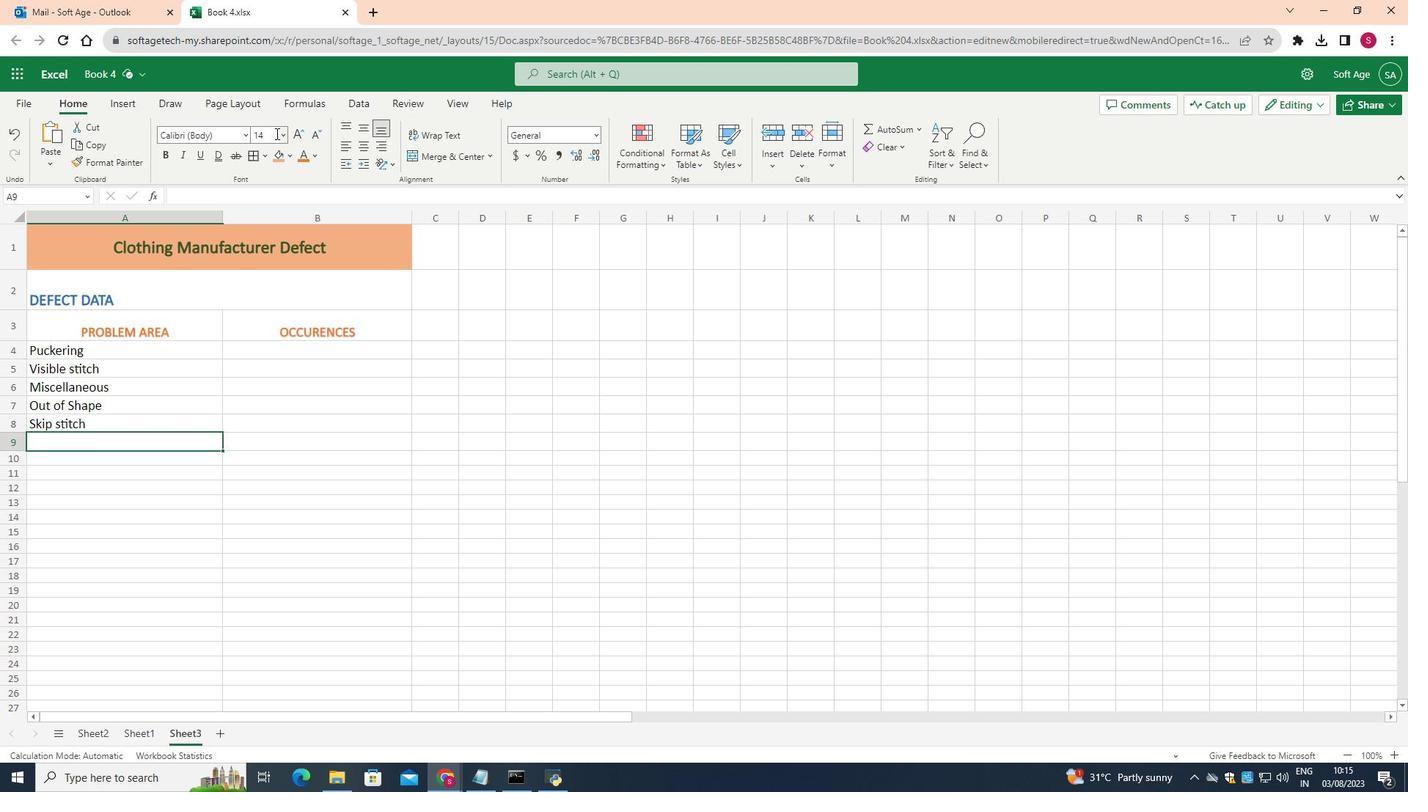 
Action: Key pressed <Key.shift>Out<Key.space>of<Key.space>shape
Screenshot: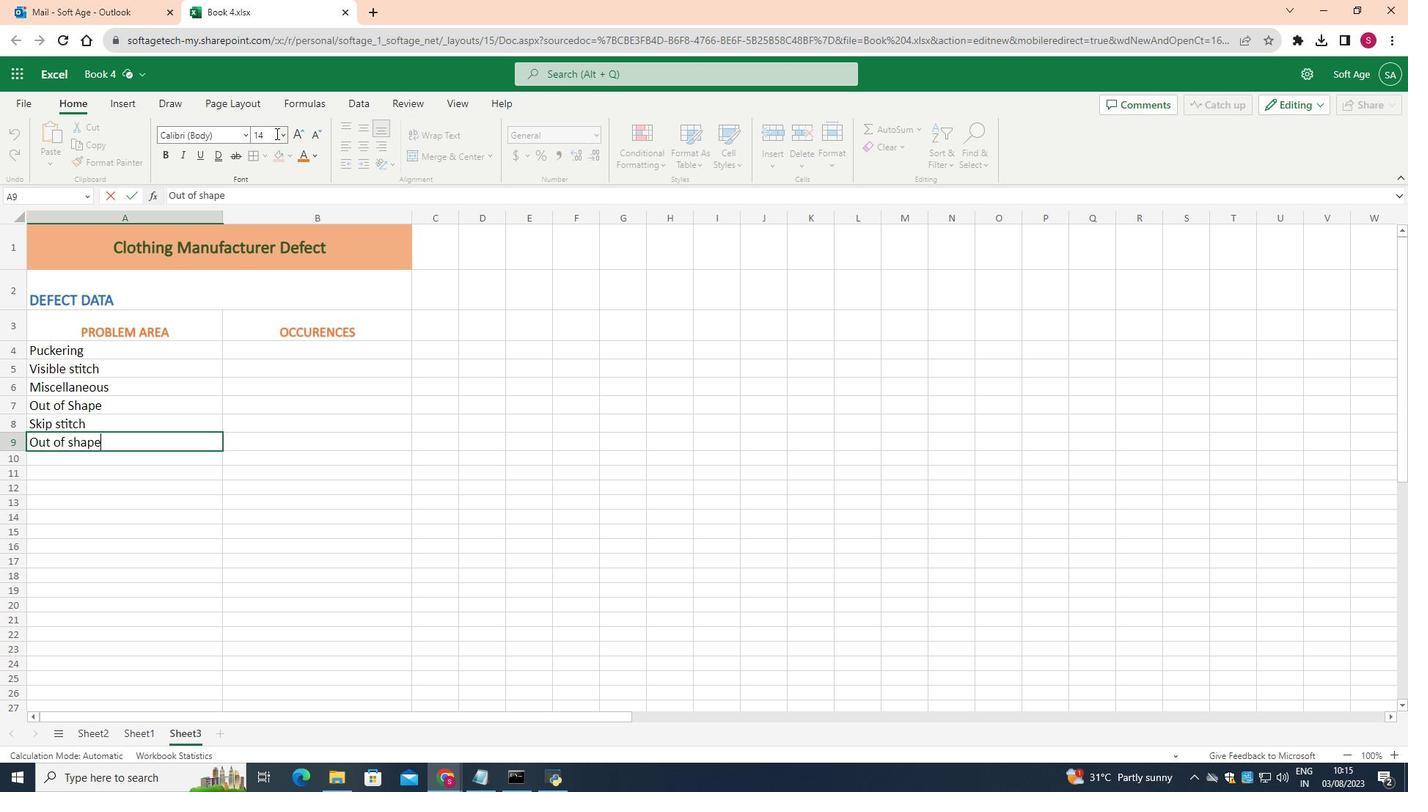 
Action: Mouse moved to (266, 137)
Screenshot: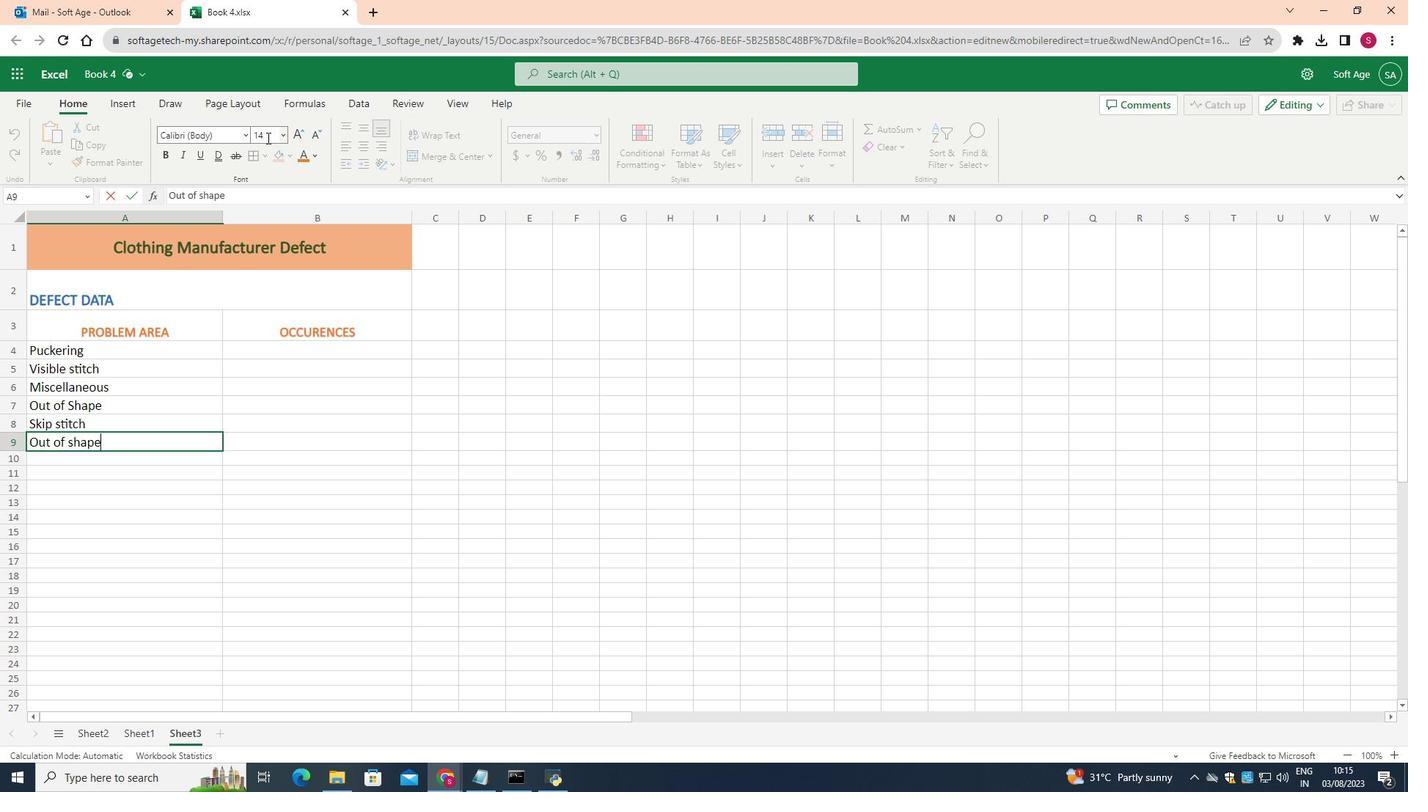 
Action: Key pressed <Key.enter>
Screenshot: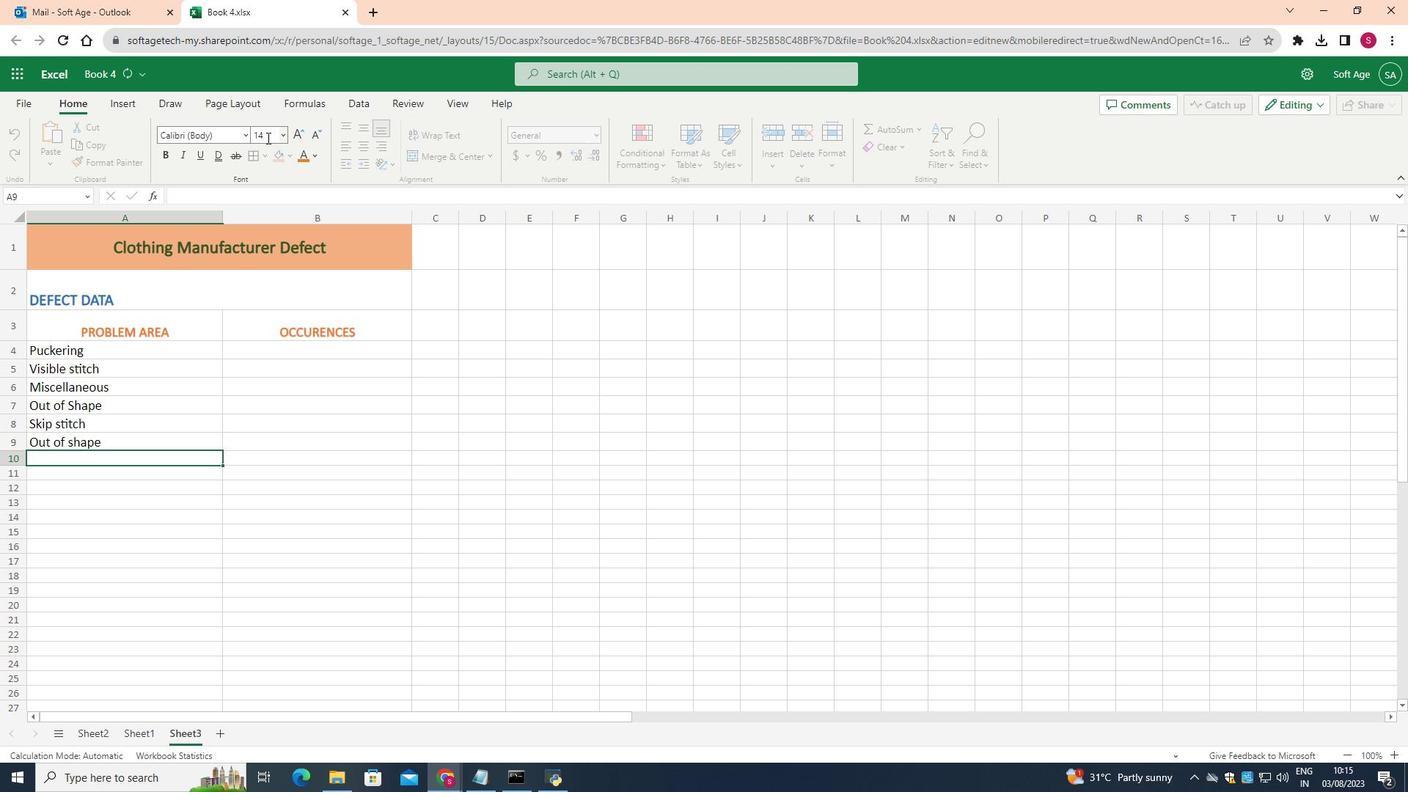 
Action: Mouse moved to (280, 130)
Screenshot: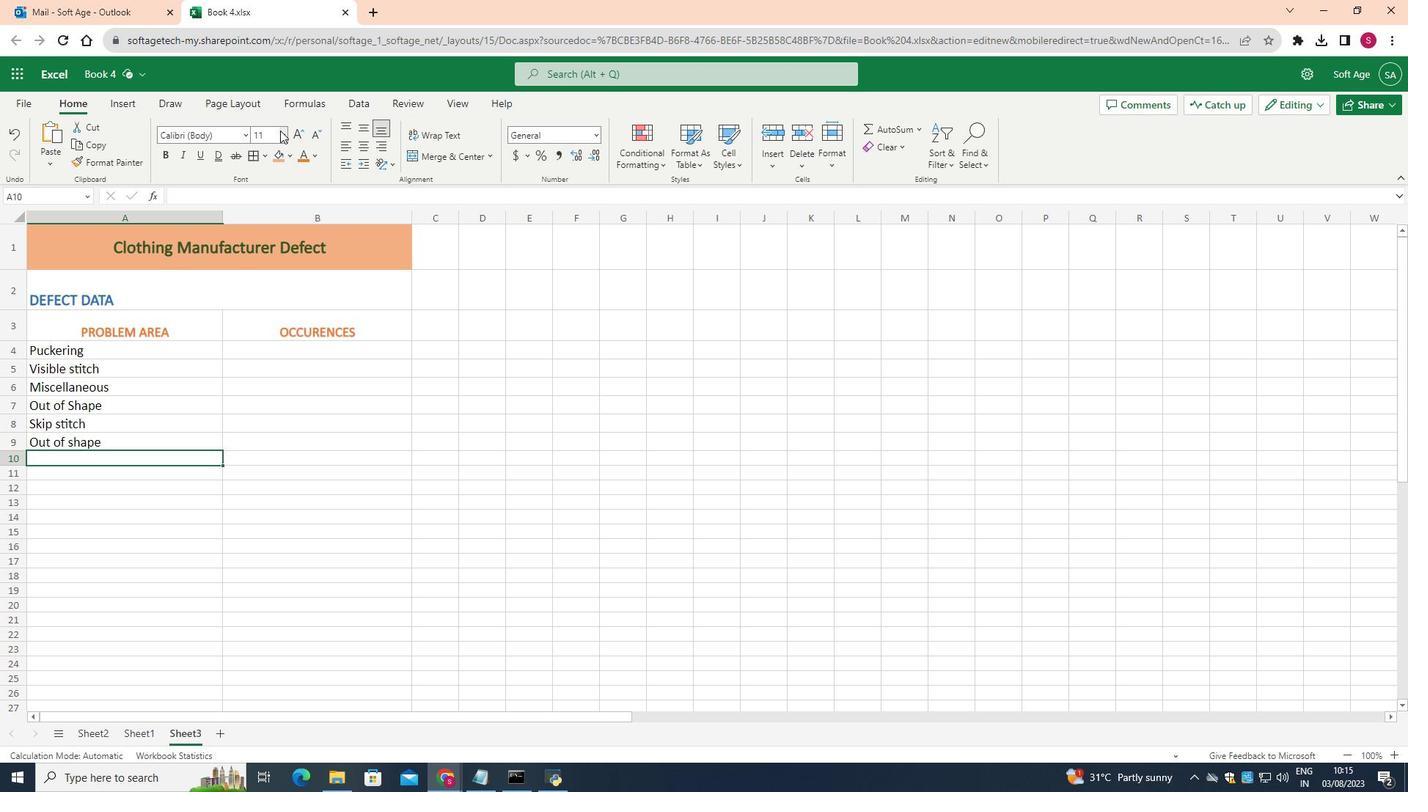 
Action: Mouse pressed left at (280, 130)
Screenshot: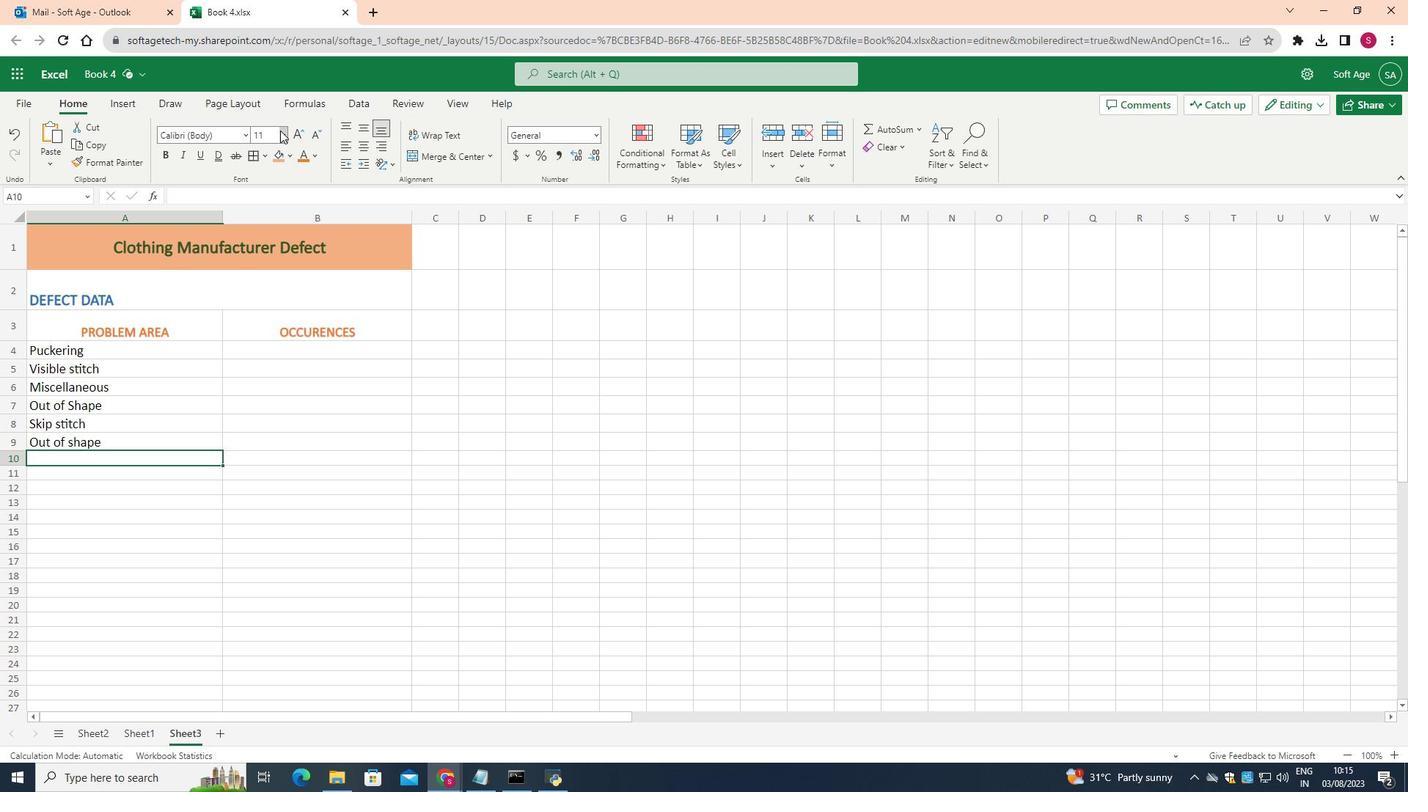 
Action: Mouse moved to (265, 255)
Screenshot: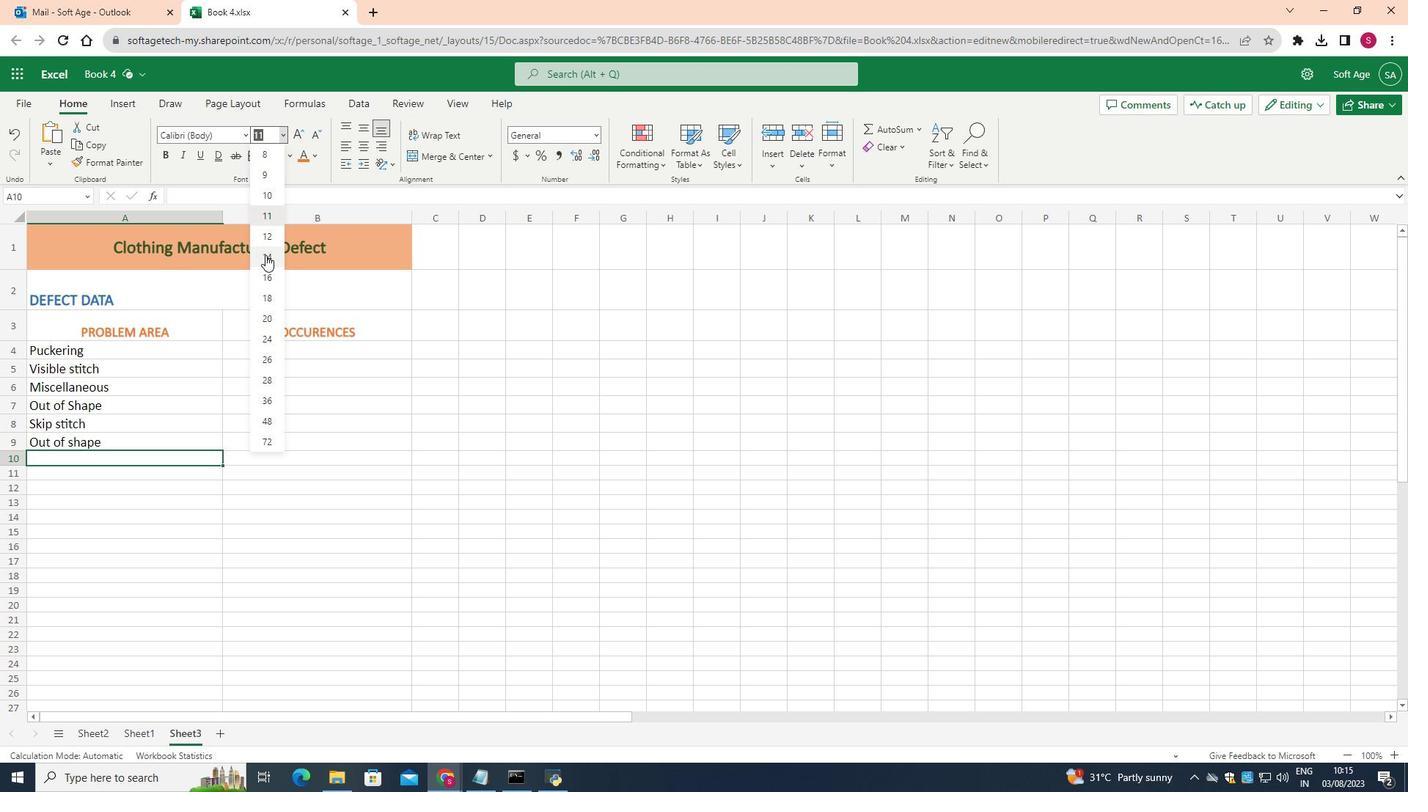 
Action: Mouse pressed left at (265, 255)
Screenshot: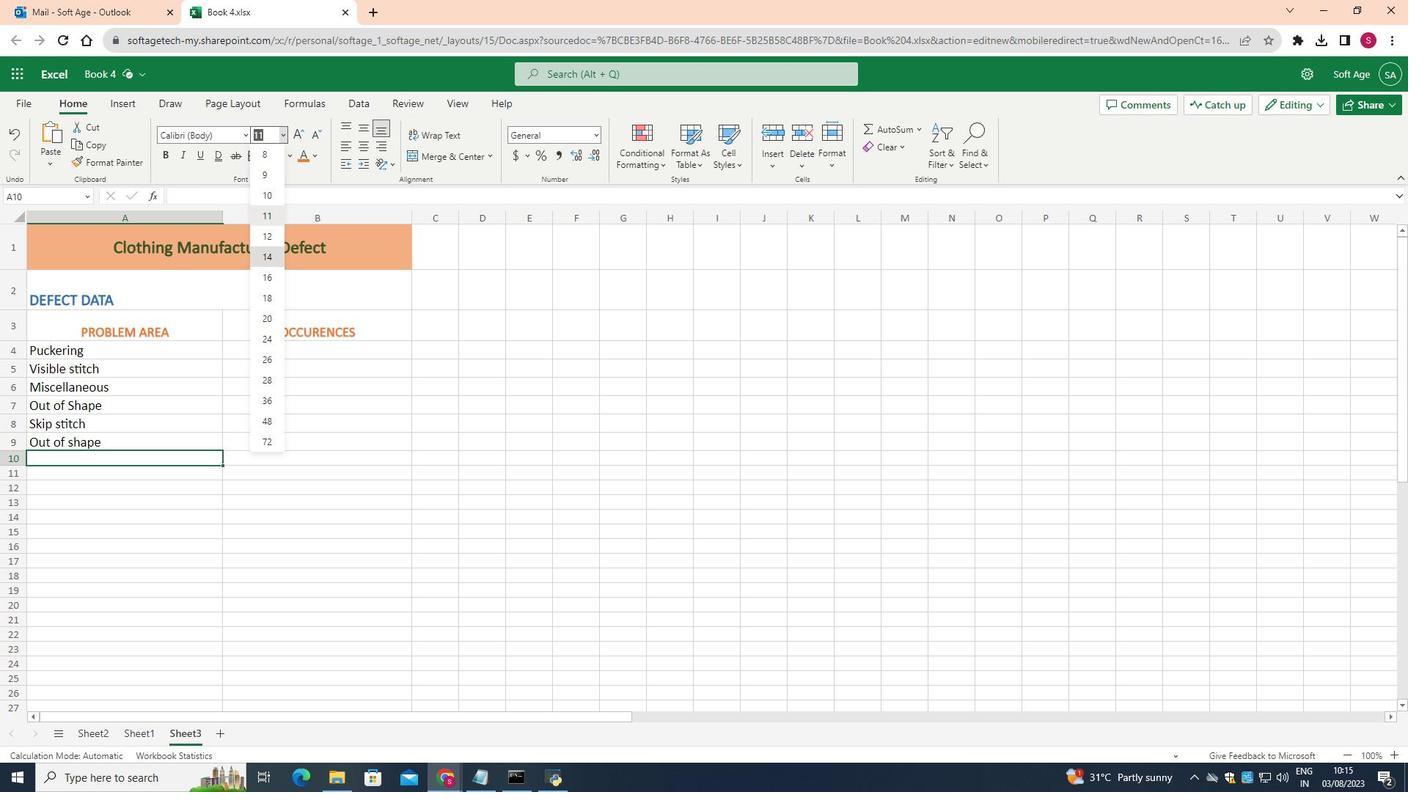 
Action: Key pressed <Key.shift><Key.shift><Key.shift><Key.shift><Key.shift><Key.shift><Key.shift><Key.shift><Key.shift><Key.shift><Key.shift><Key.shift><Key.shift><Key.shift><Key.shift><Key.shift><Key.shift><Key.shift><Key.shift><Key.shift><Key.shift>
Screenshot: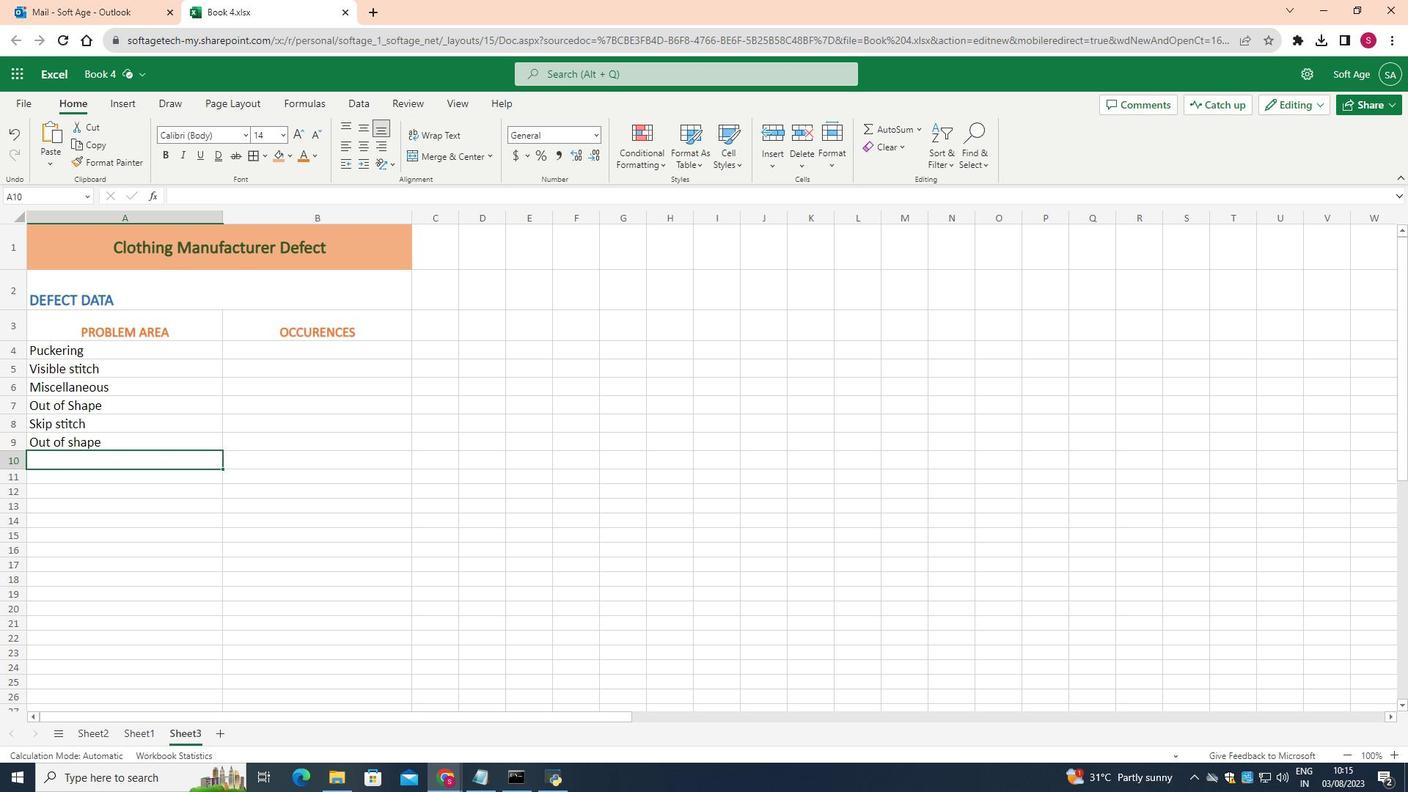 
Action: Mouse moved to (178, 437)
Screenshot: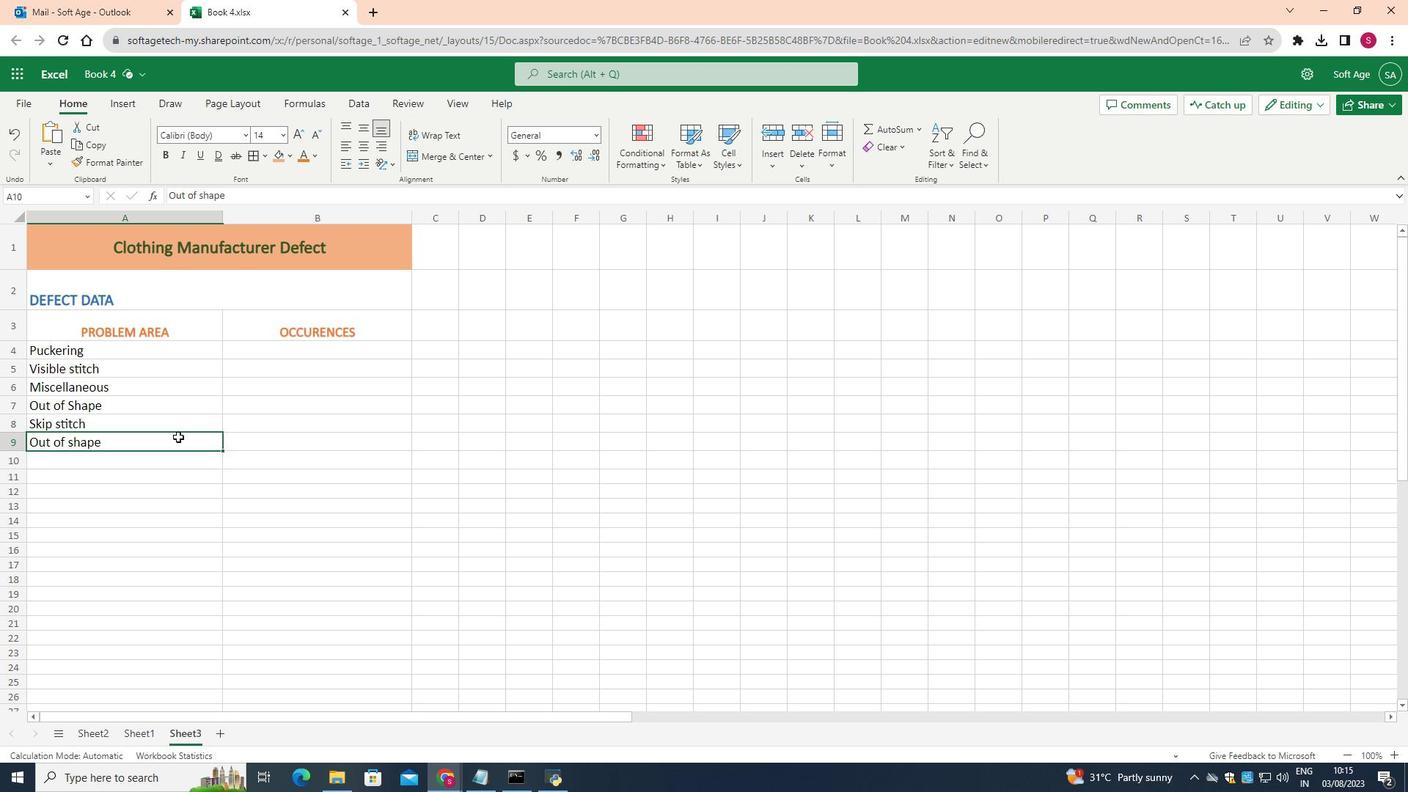 
Action: Mouse pressed left at (178, 437)
Screenshot: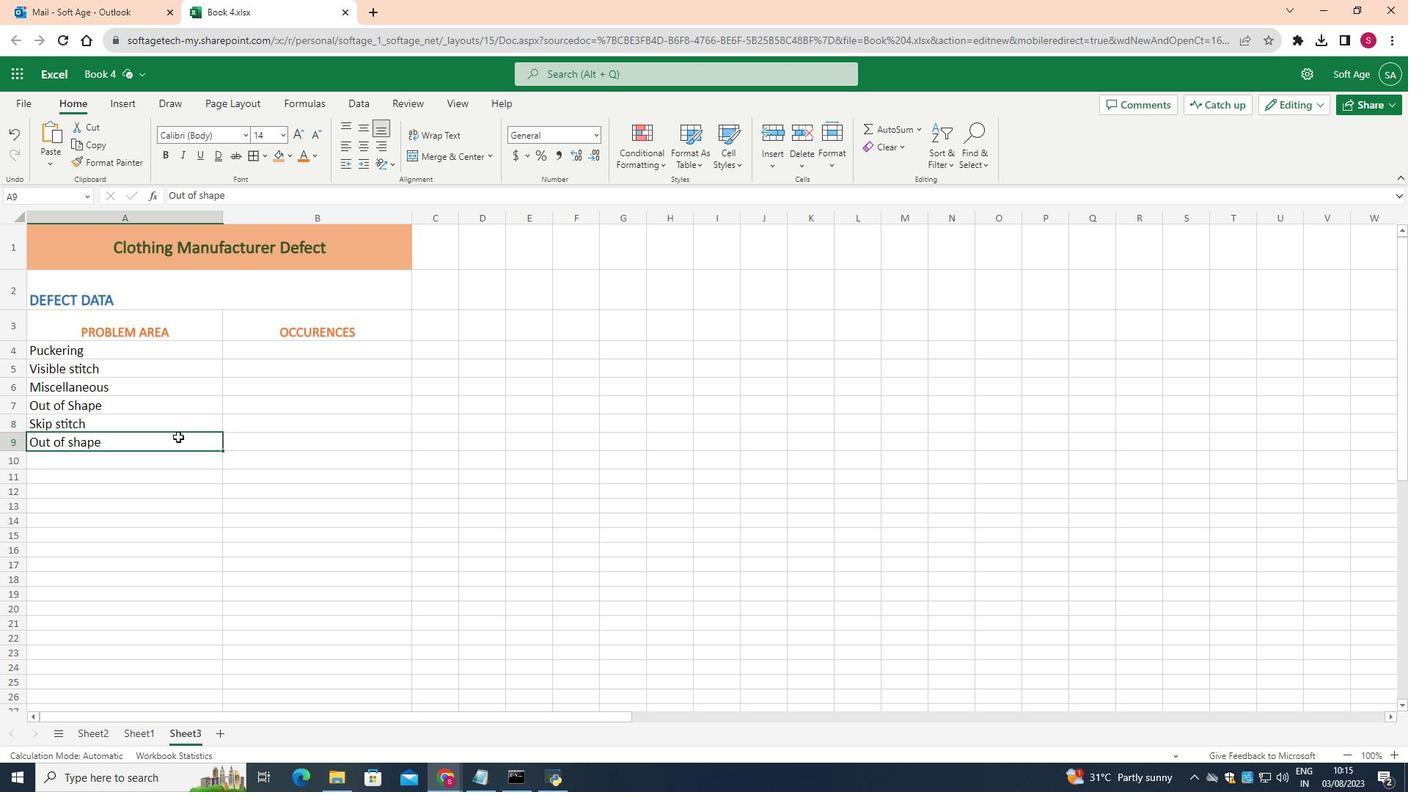 
Action: Key pressed <Key.delete>
Screenshot: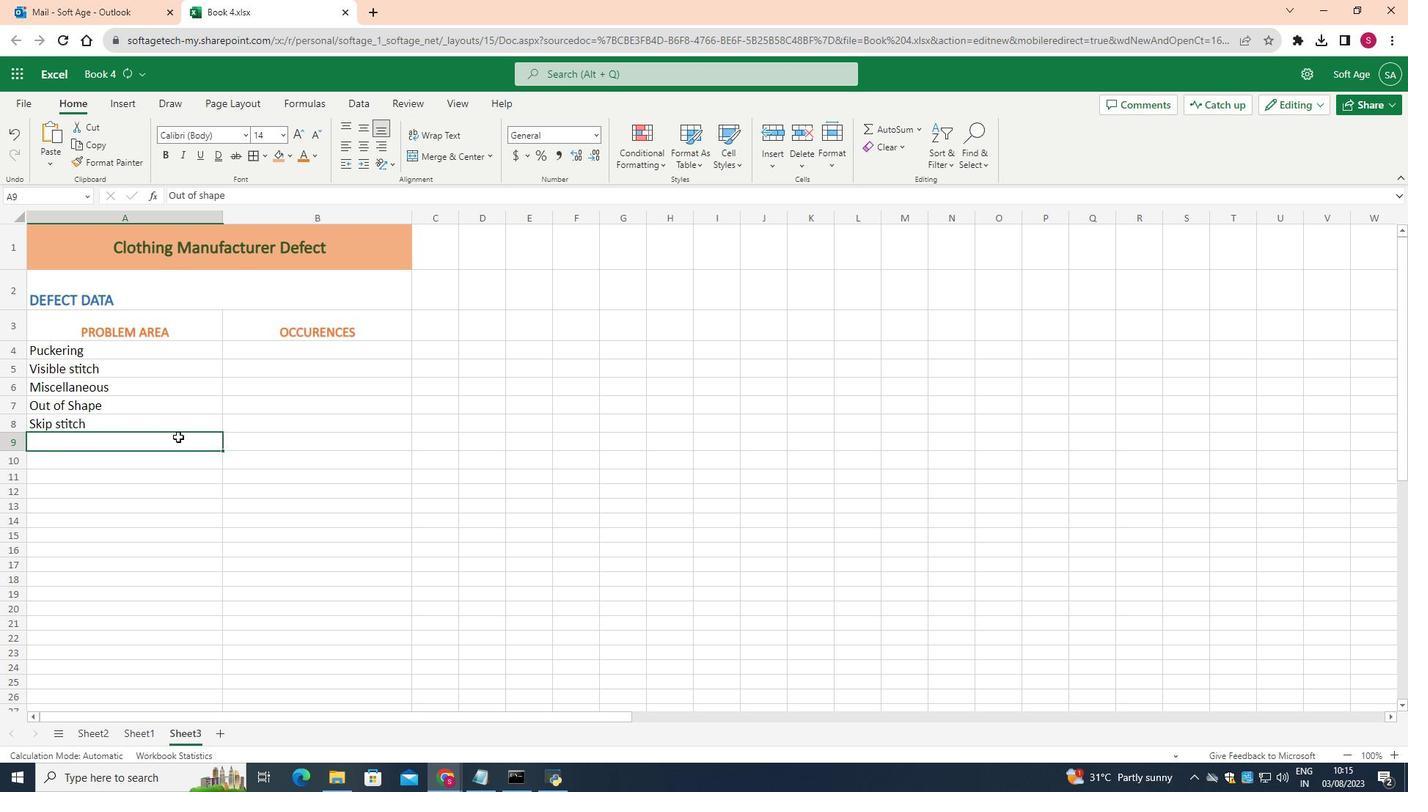 
Action: Mouse moved to (269, 101)
Screenshot: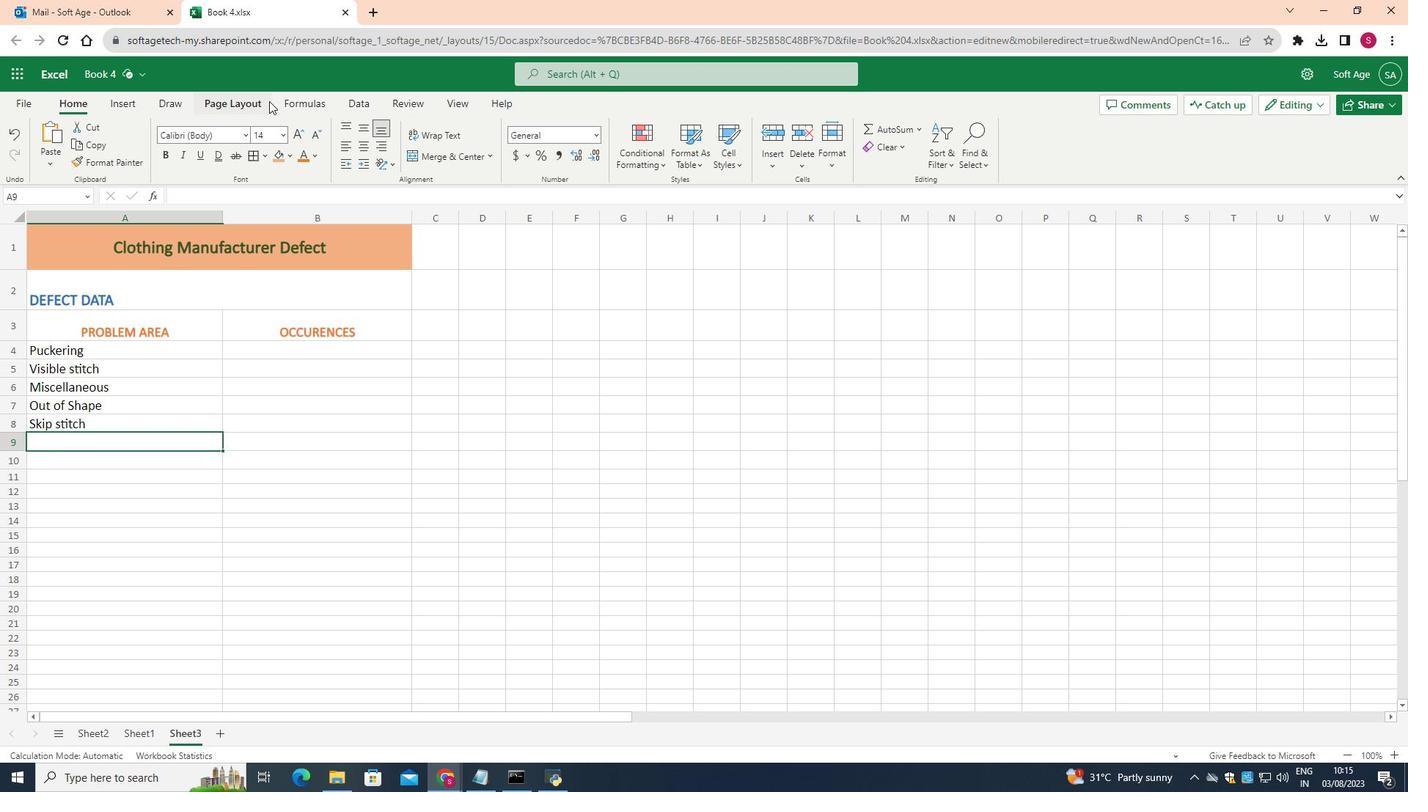 
Action: Key pressed <Key.shift>Uneven<Key.space>stitch
Screenshot: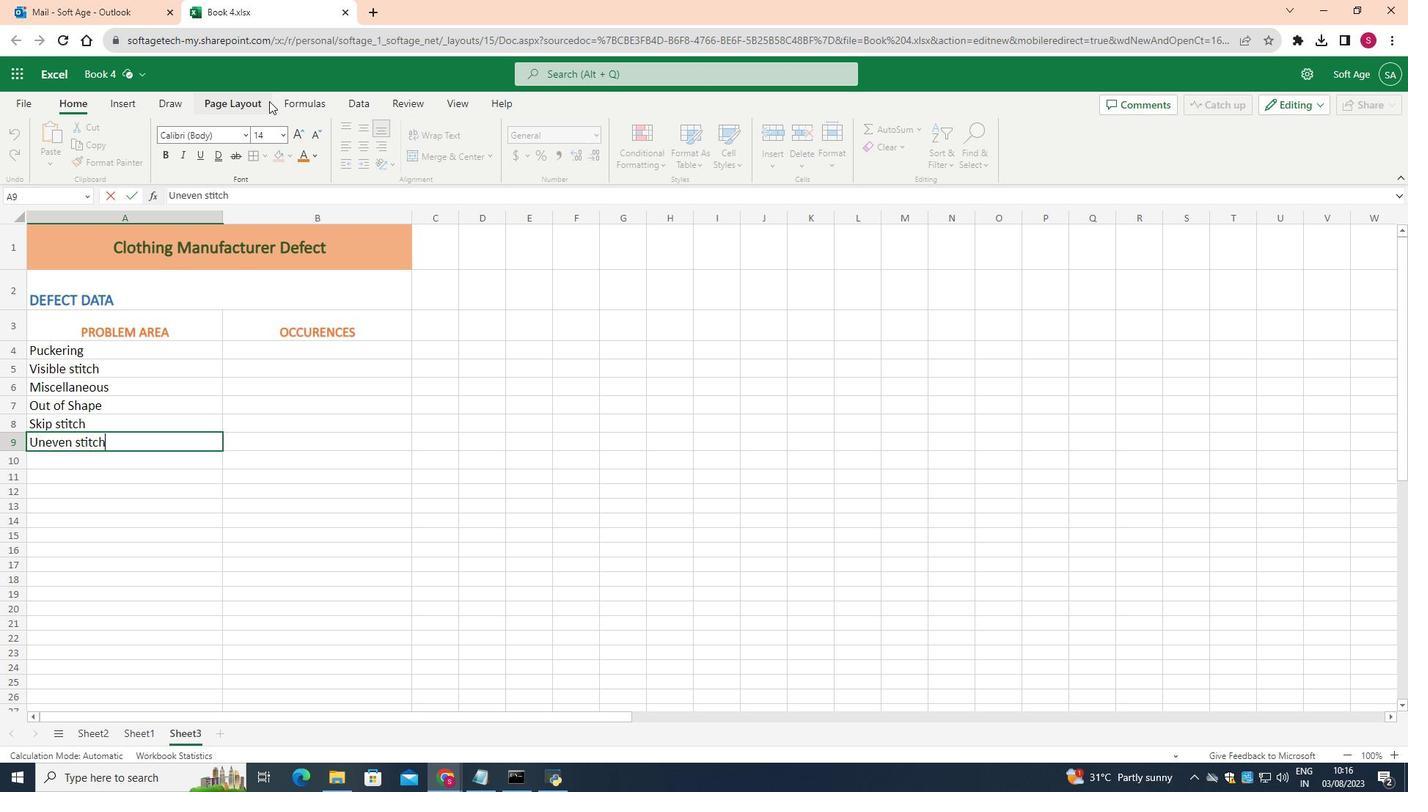 
Action: Mouse moved to (119, 459)
Screenshot: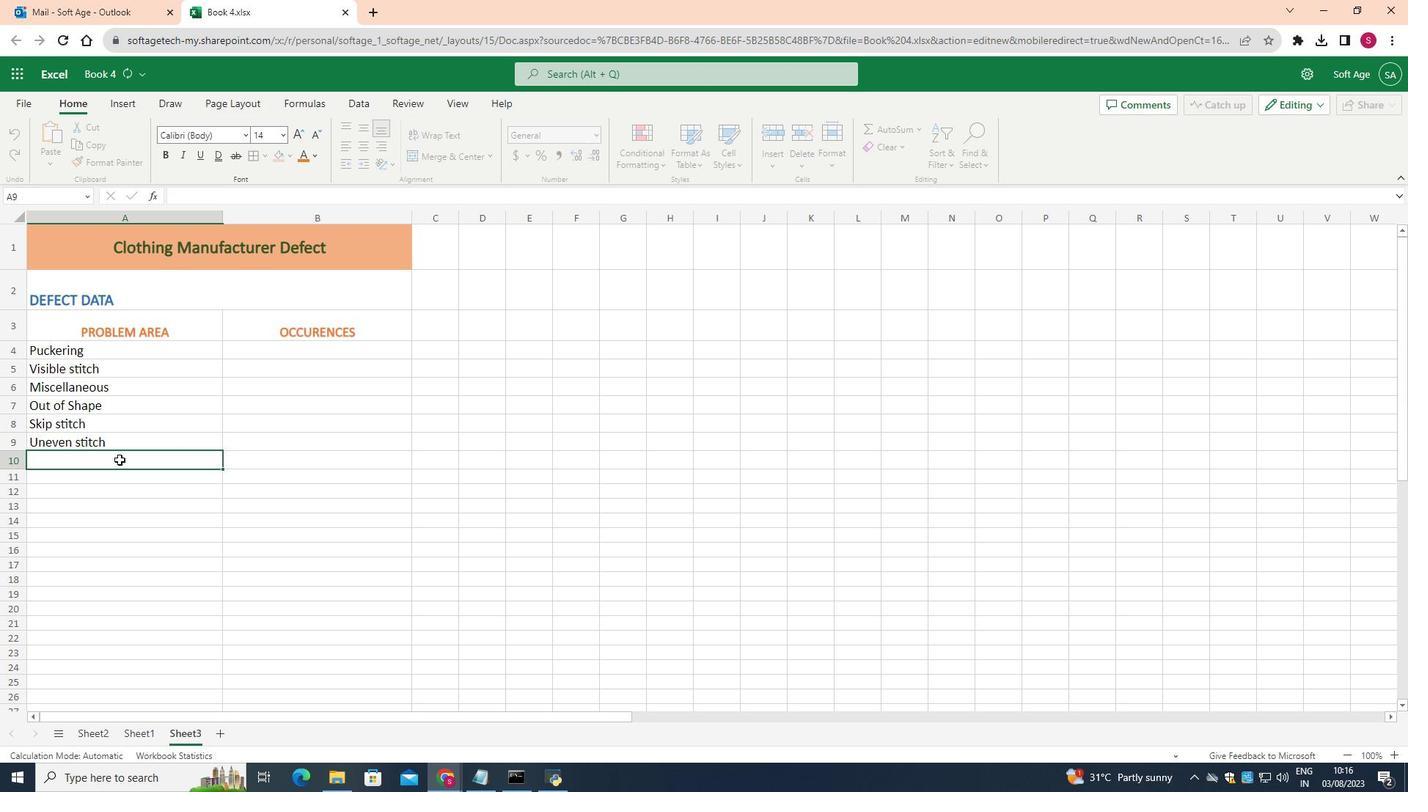 
Action: Mouse pressed left at (119, 459)
Screenshot: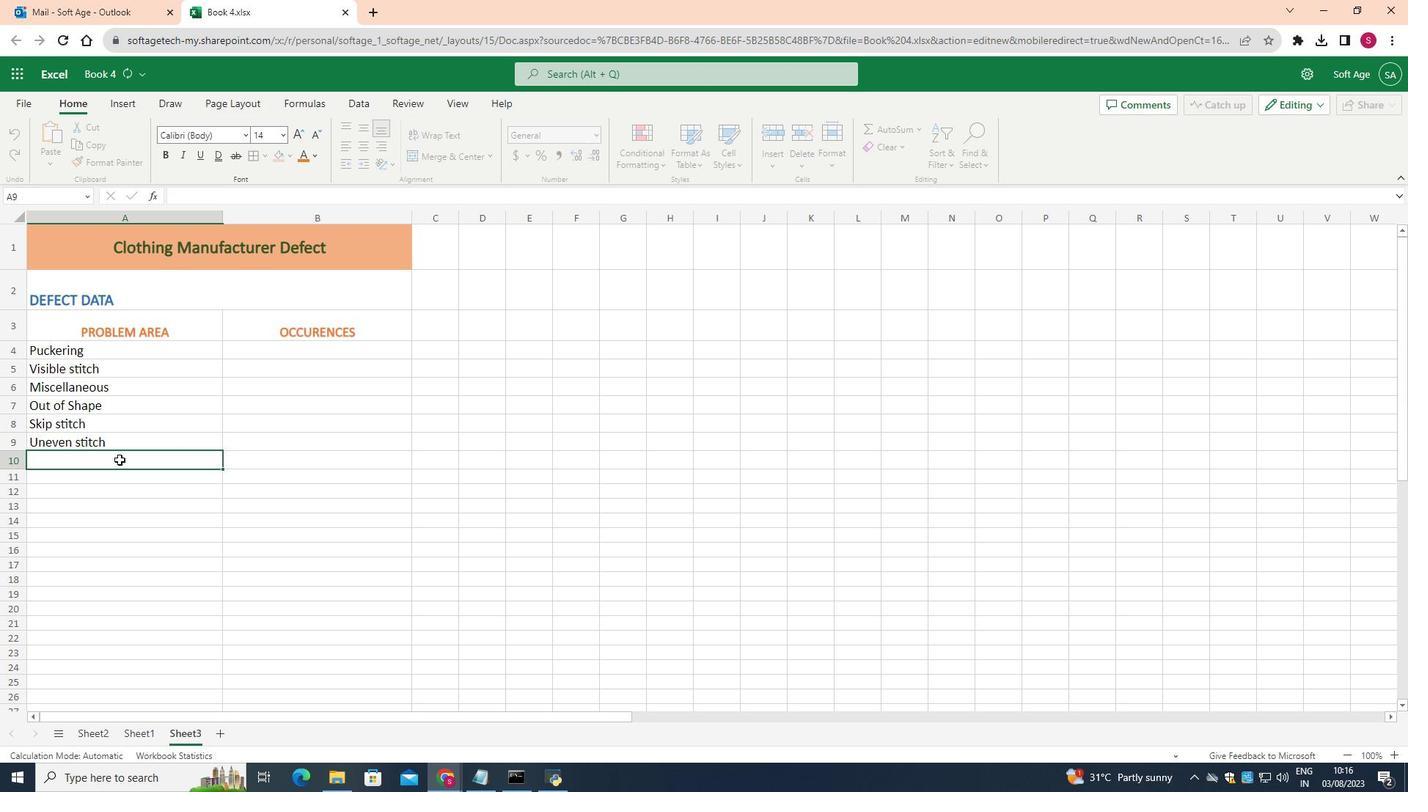 
Action: Key pressed <Key.shift>Broken<Key.space>stitch
Screenshot: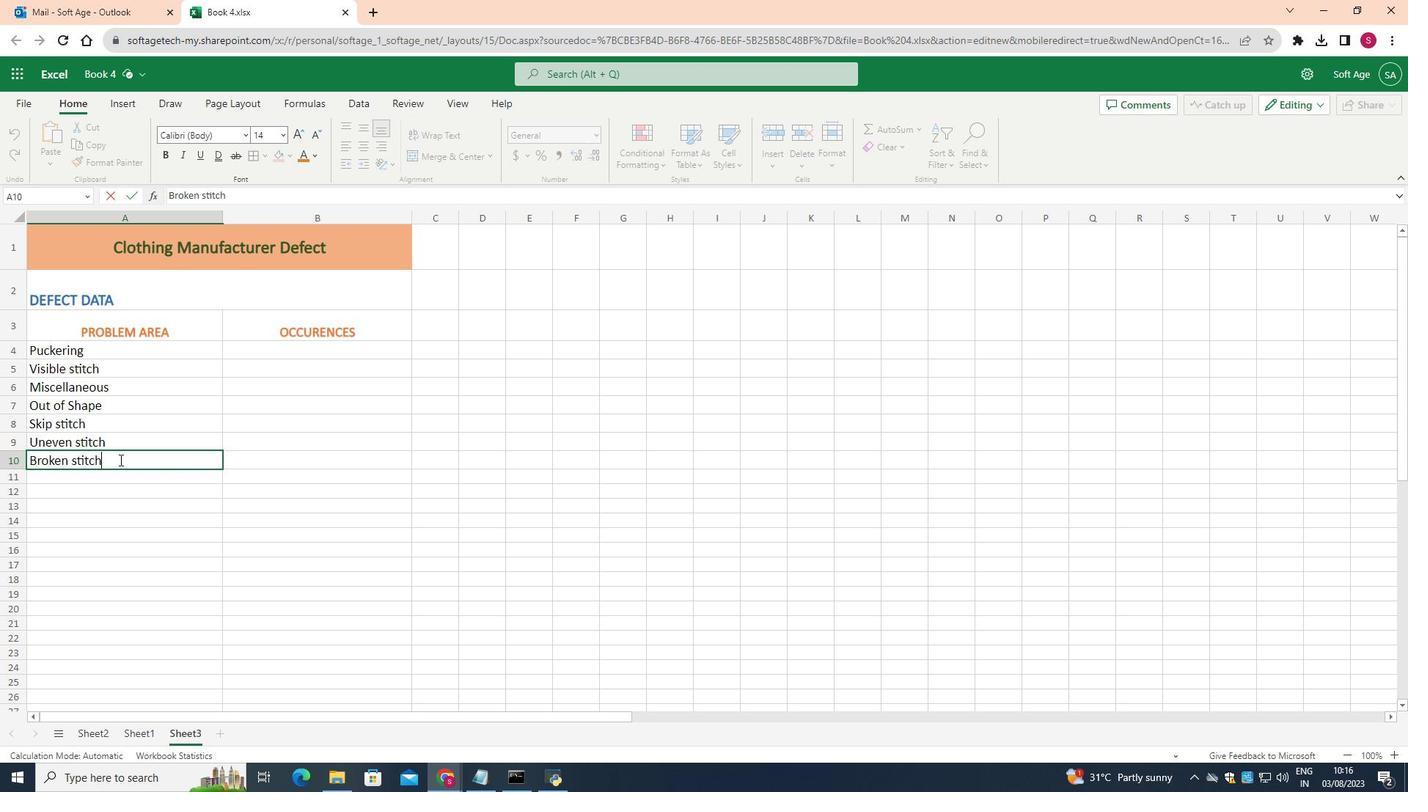
Action: Mouse moved to (164, 479)
Screenshot: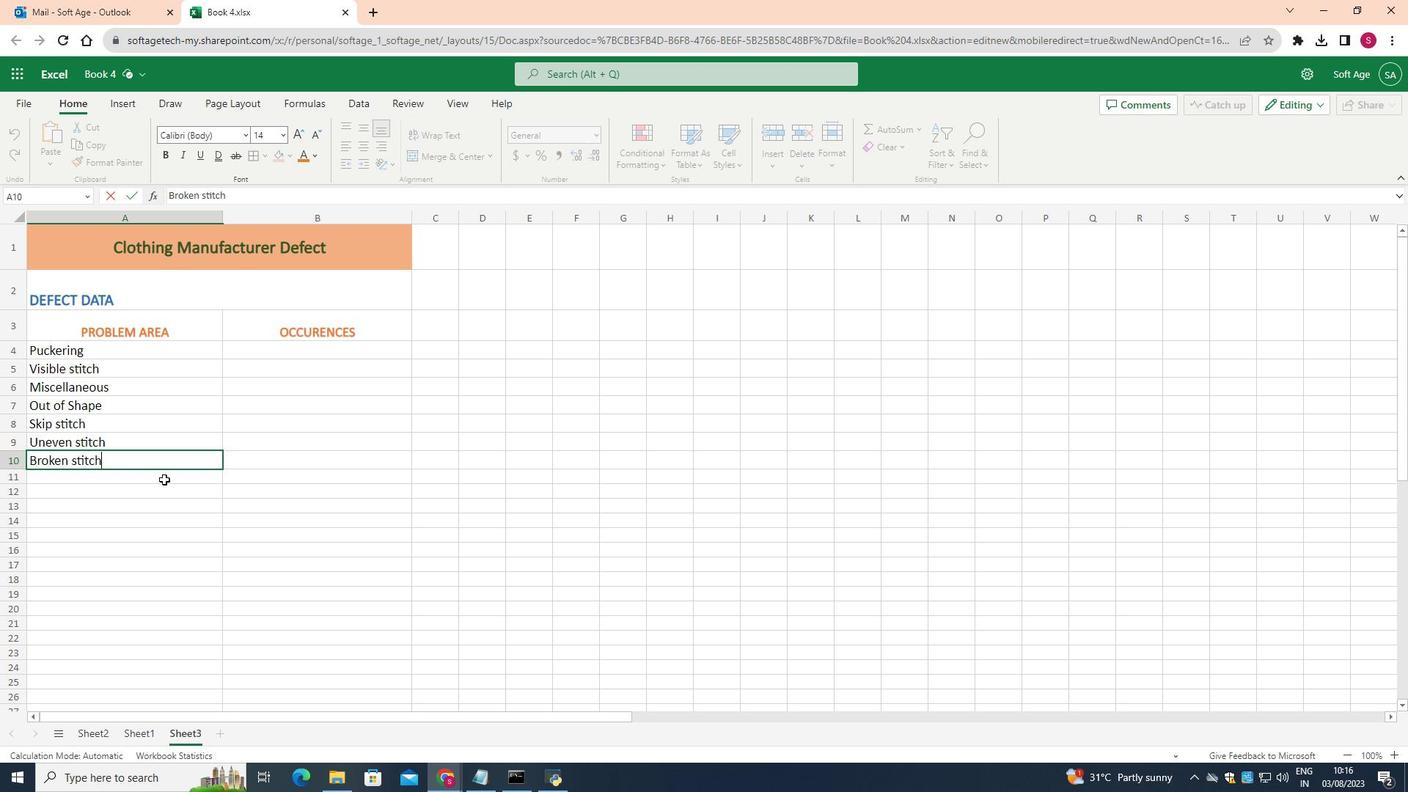 
Action: Mouse pressed left at (164, 479)
Screenshot: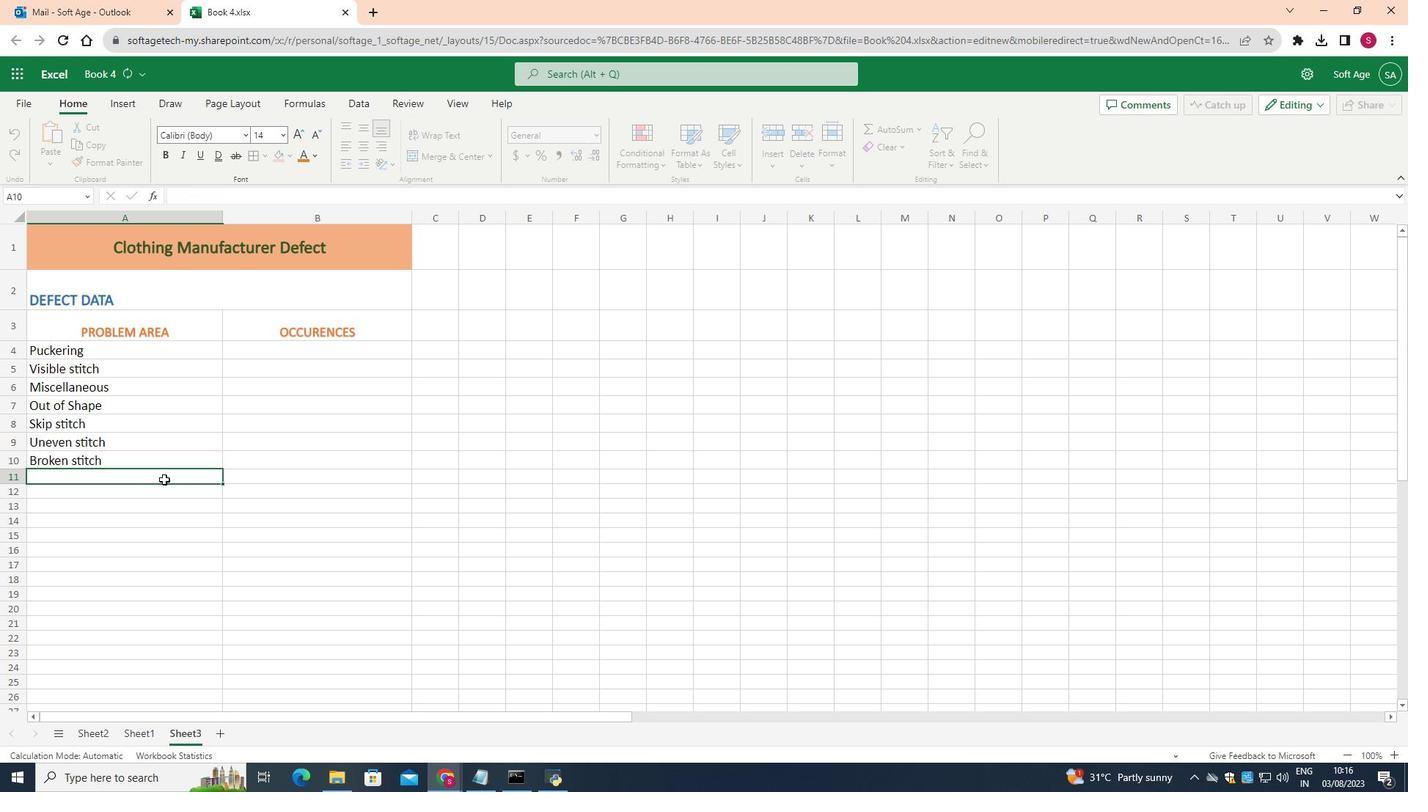 
Action: Mouse moved to (280, 132)
Screenshot: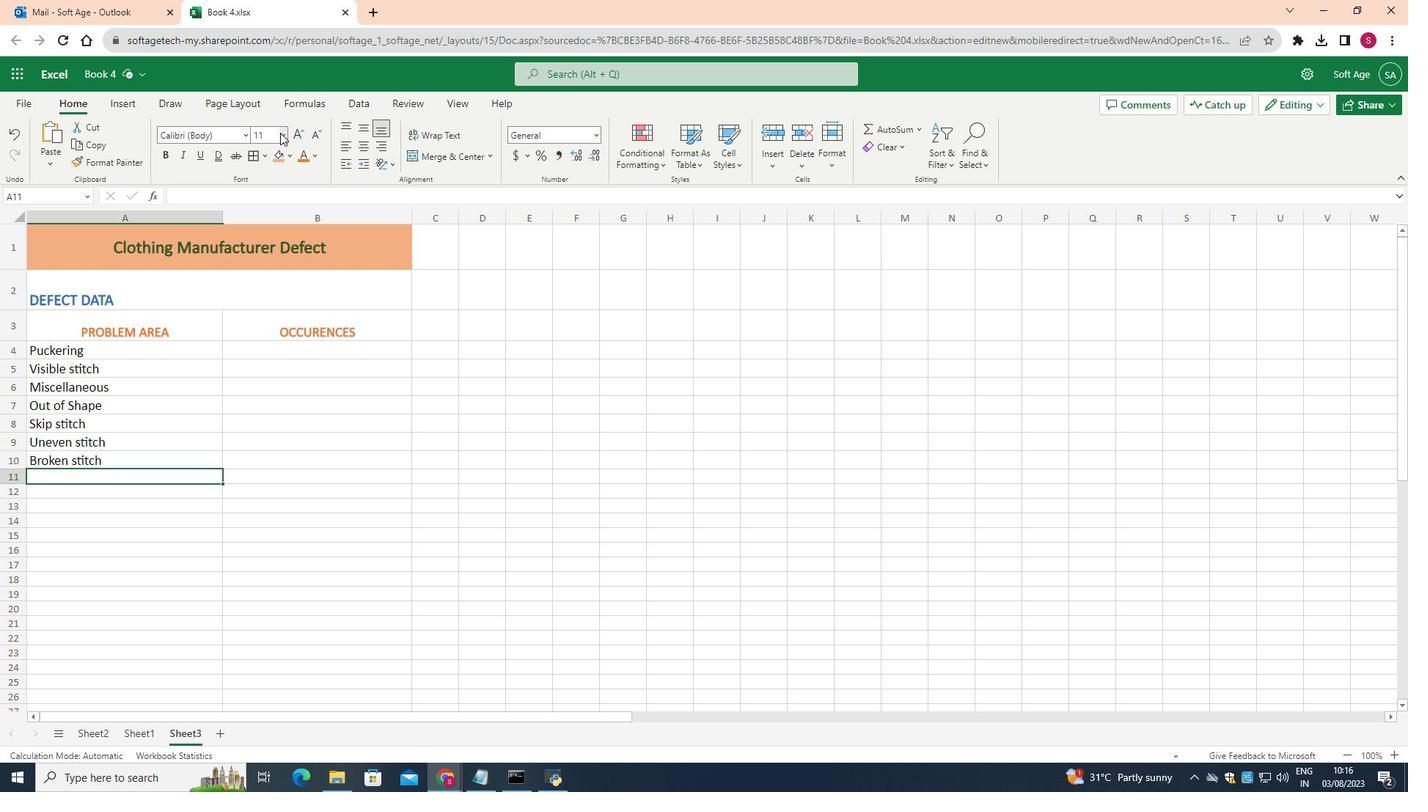 
Action: Mouse pressed left at (280, 132)
Screenshot: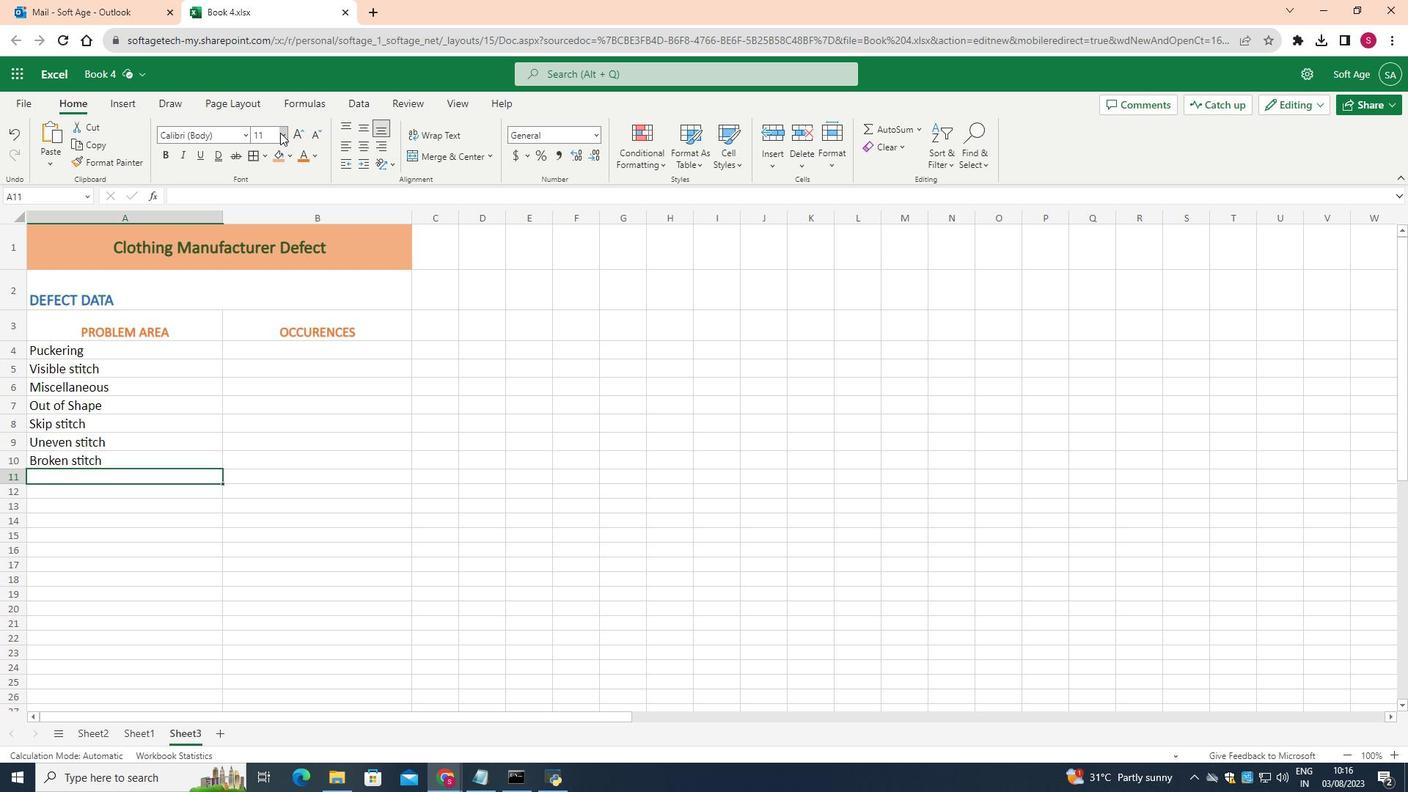 
Action: Mouse moved to (272, 255)
Screenshot: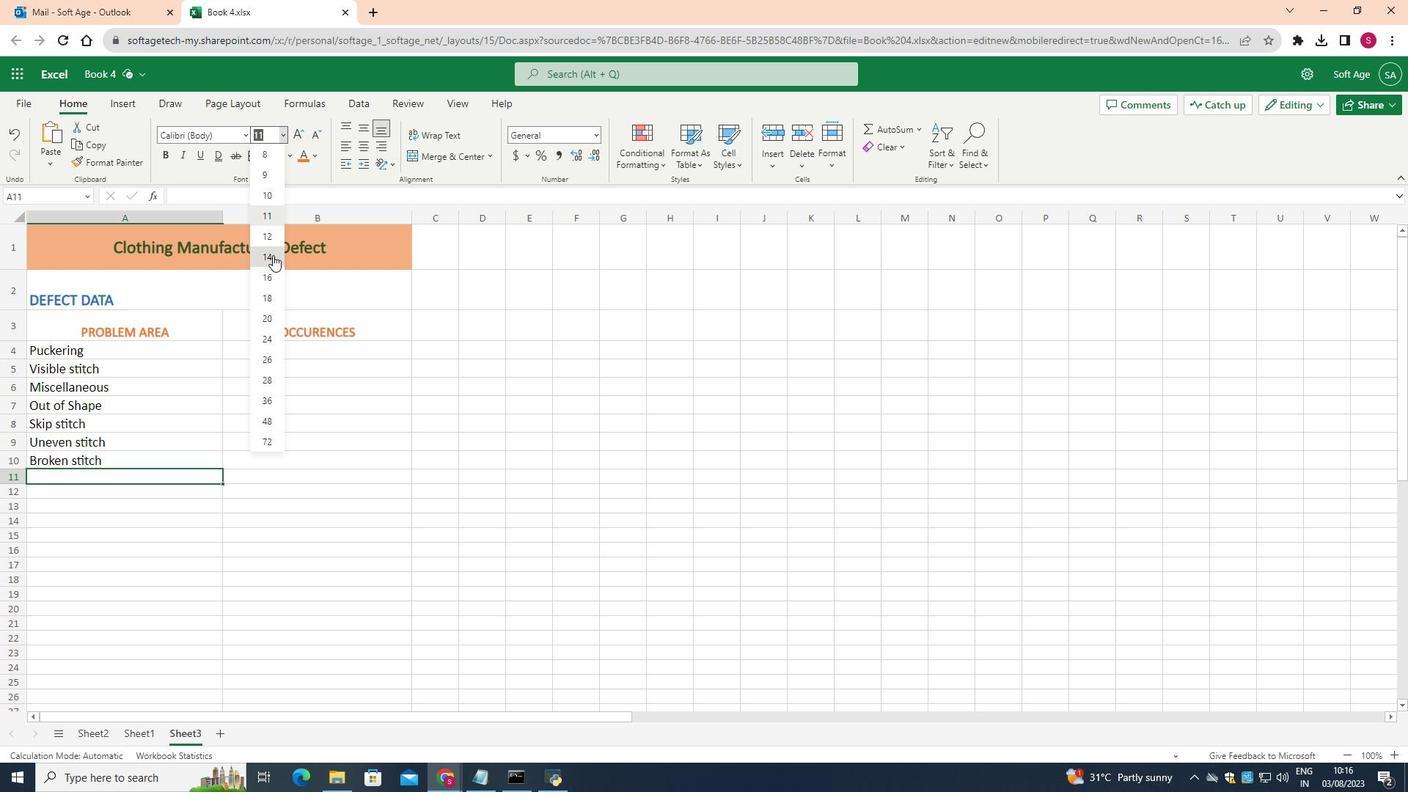 
Action: Mouse pressed left at (272, 255)
Screenshot: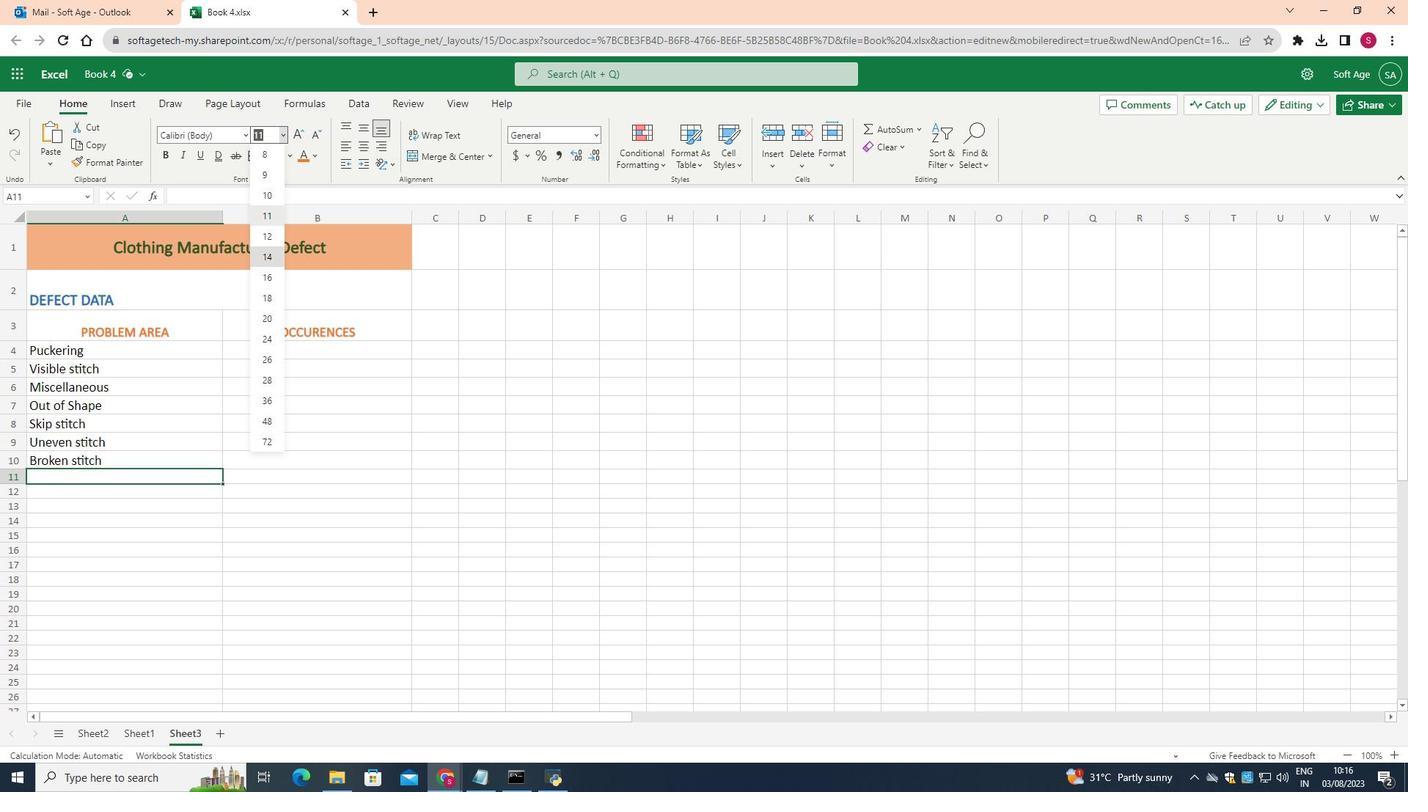 
Action: Key pressed <Key.shift>Raw<Key.space>edge
Screenshot: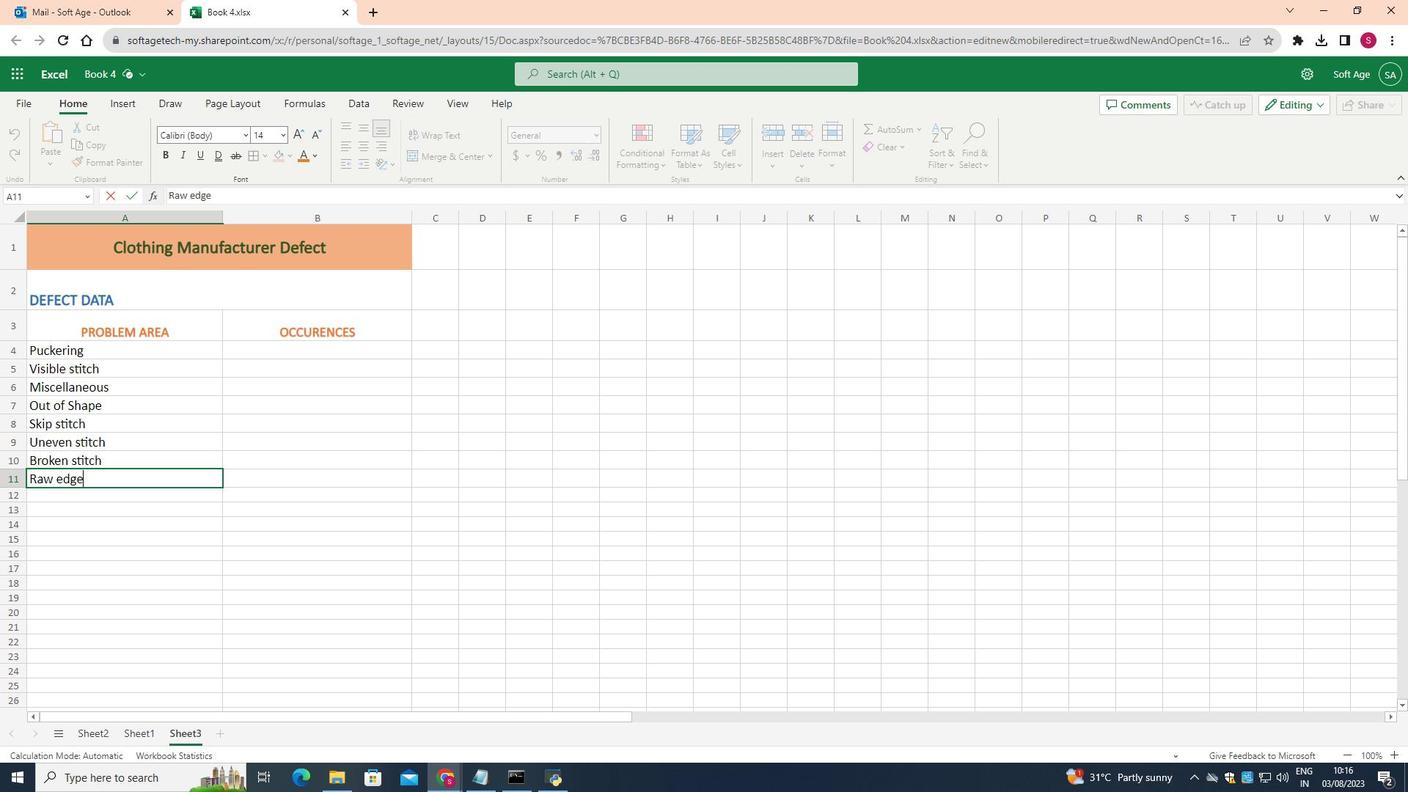 
Action: Mouse moved to (151, 494)
Screenshot: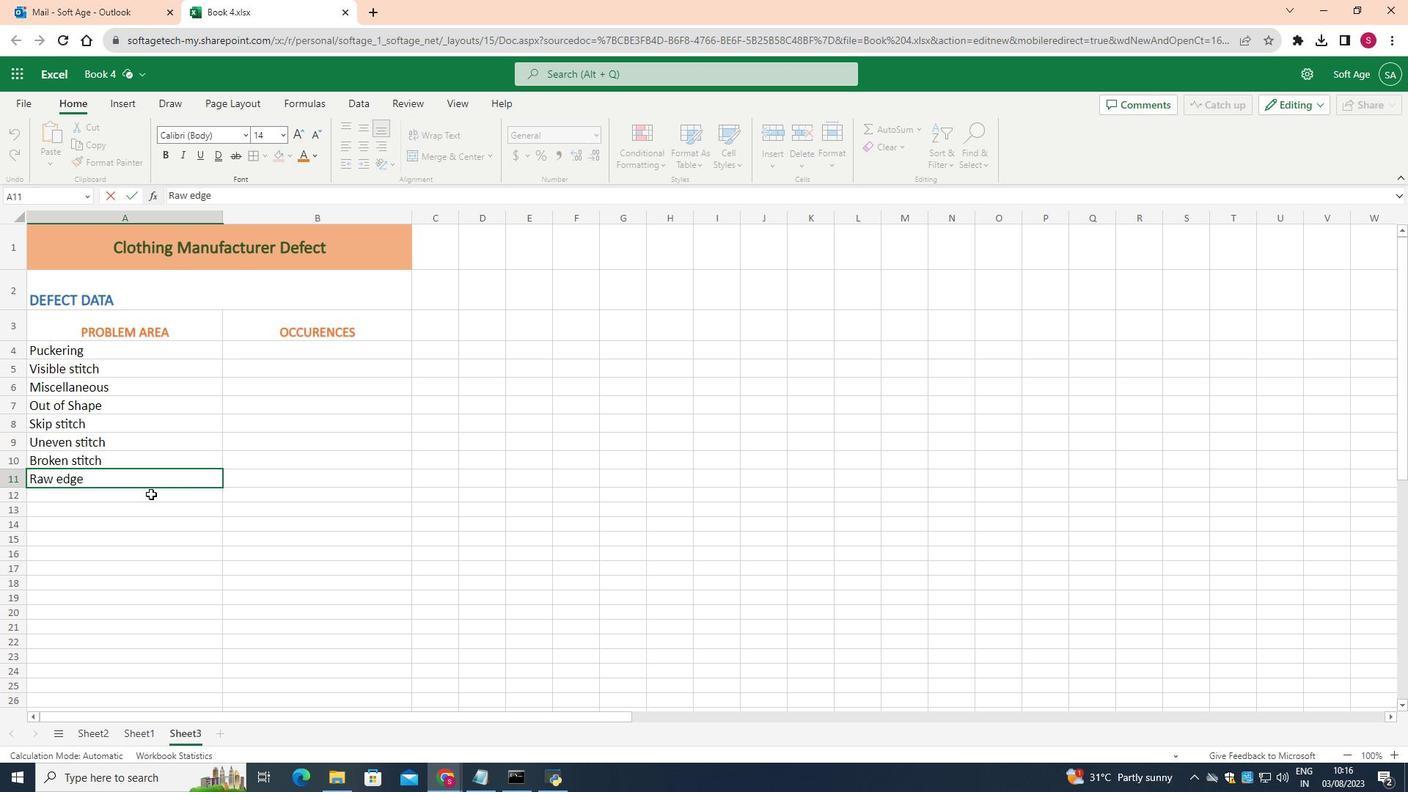 
Action: Mouse pressed left at (151, 494)
Screenshot: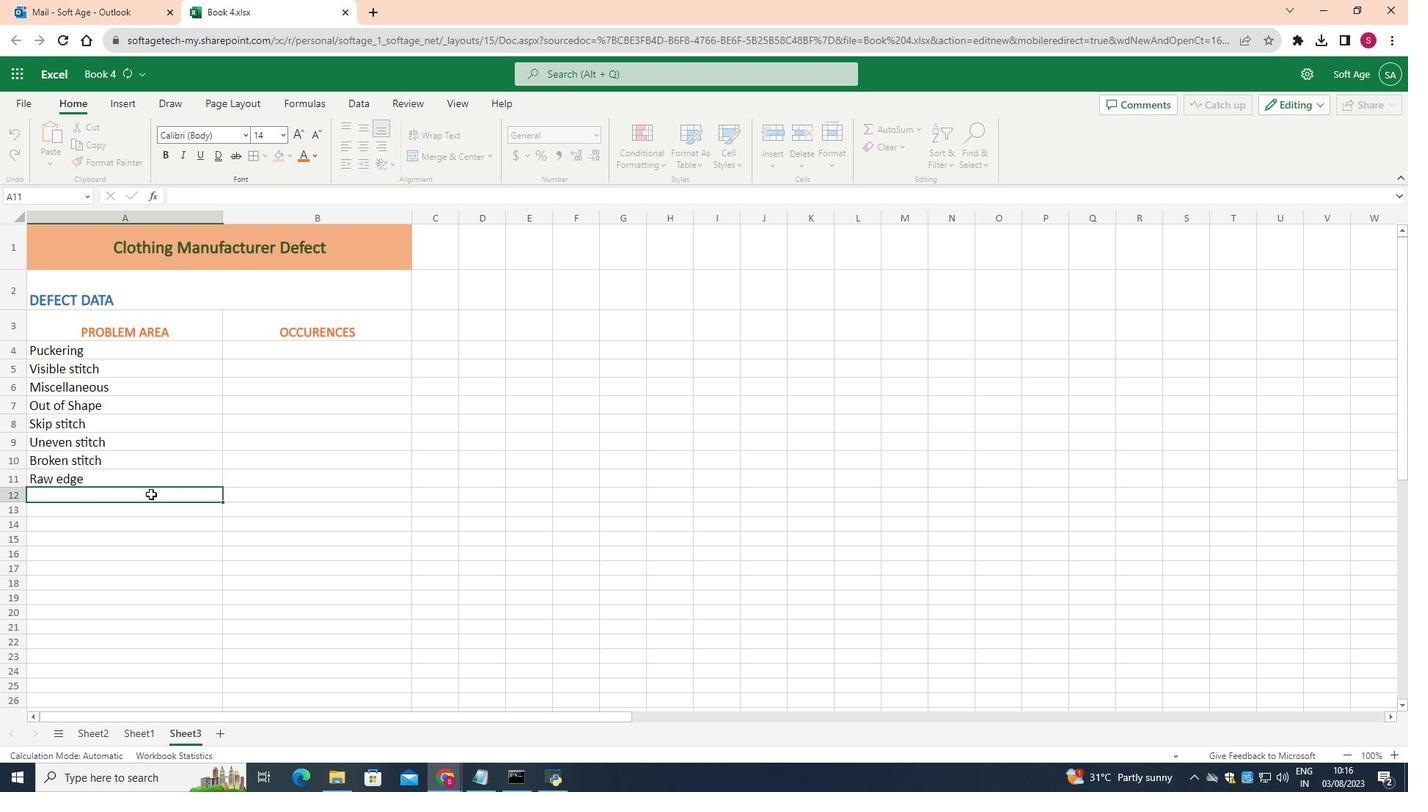 
Action: Mouse moved to (280, 134)
Screenshot: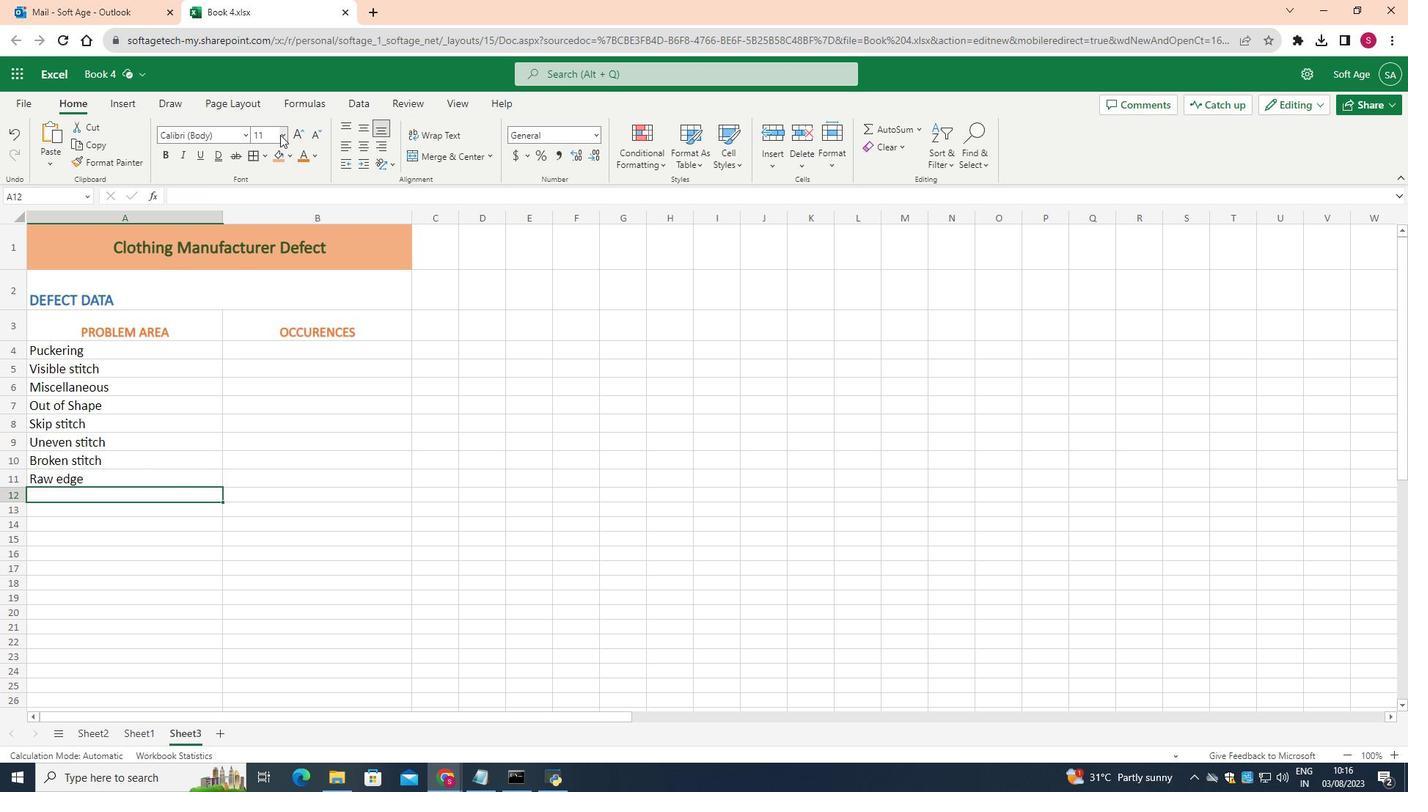 
Action: Mouse pressed left at (280, 134)
Screenshot: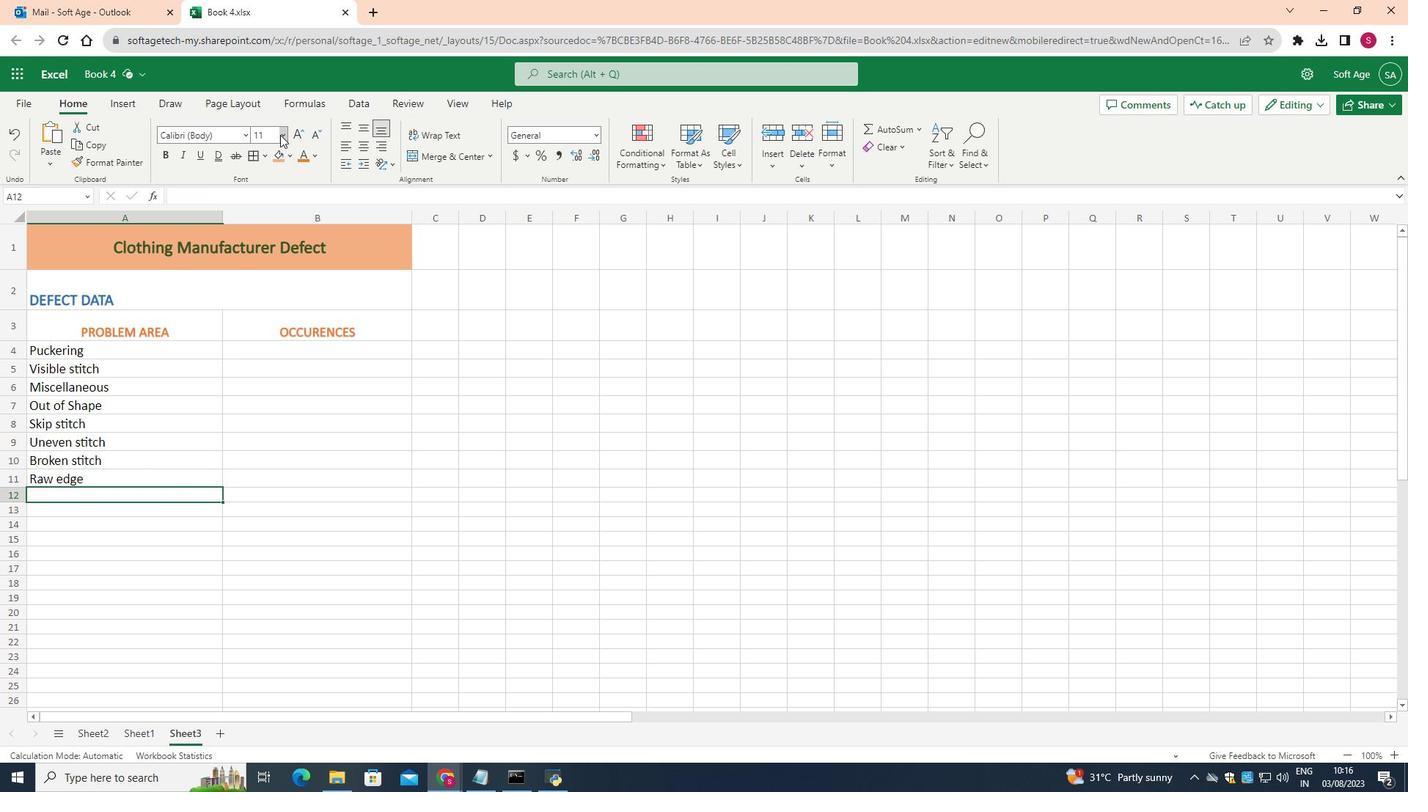 
Action: Mouse moved to (267, 262)
Screenshot: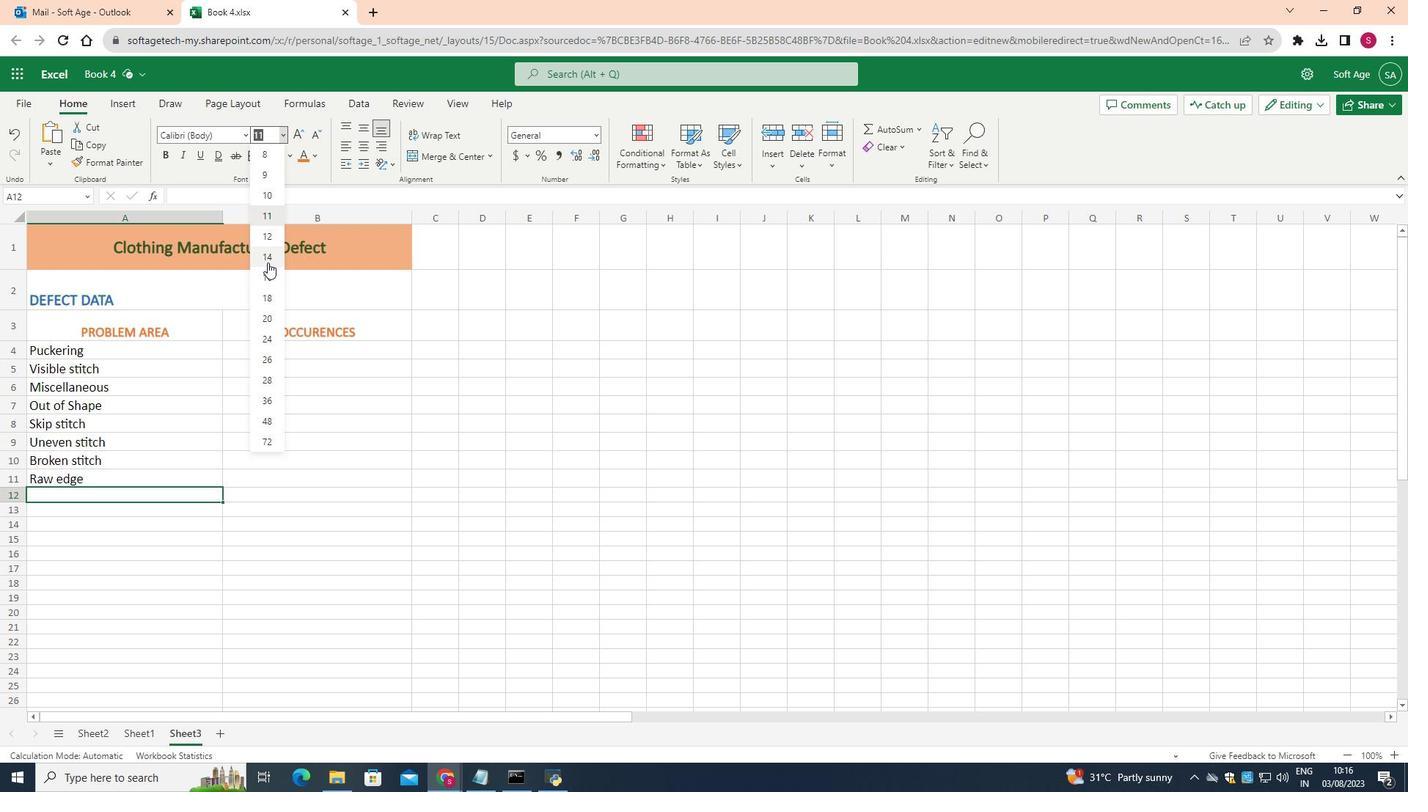 
Action: Mouse pressed left at (267, 262)
Screenshot: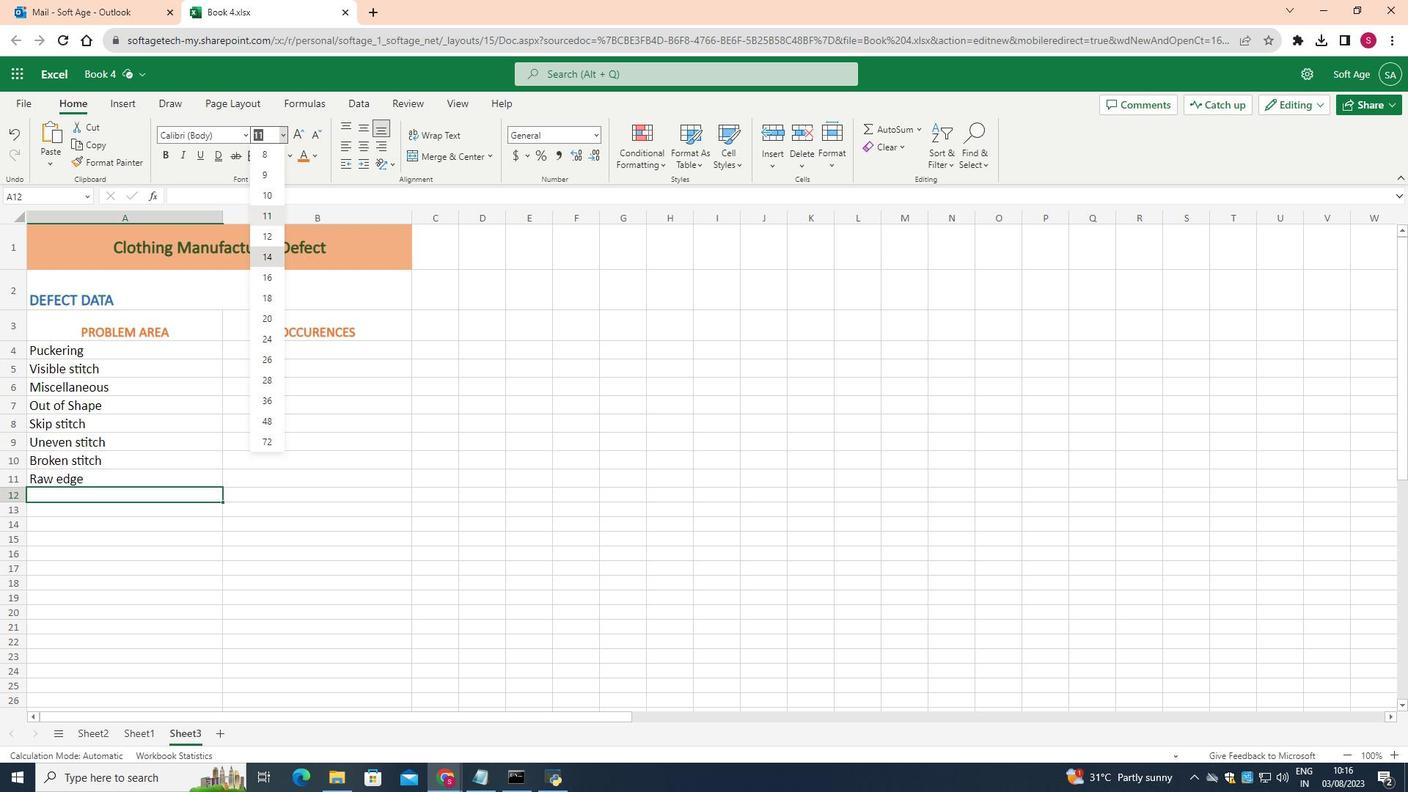 
Action: Key pressed <Key.shift>Uncut<Key.space>thread
Screenshot: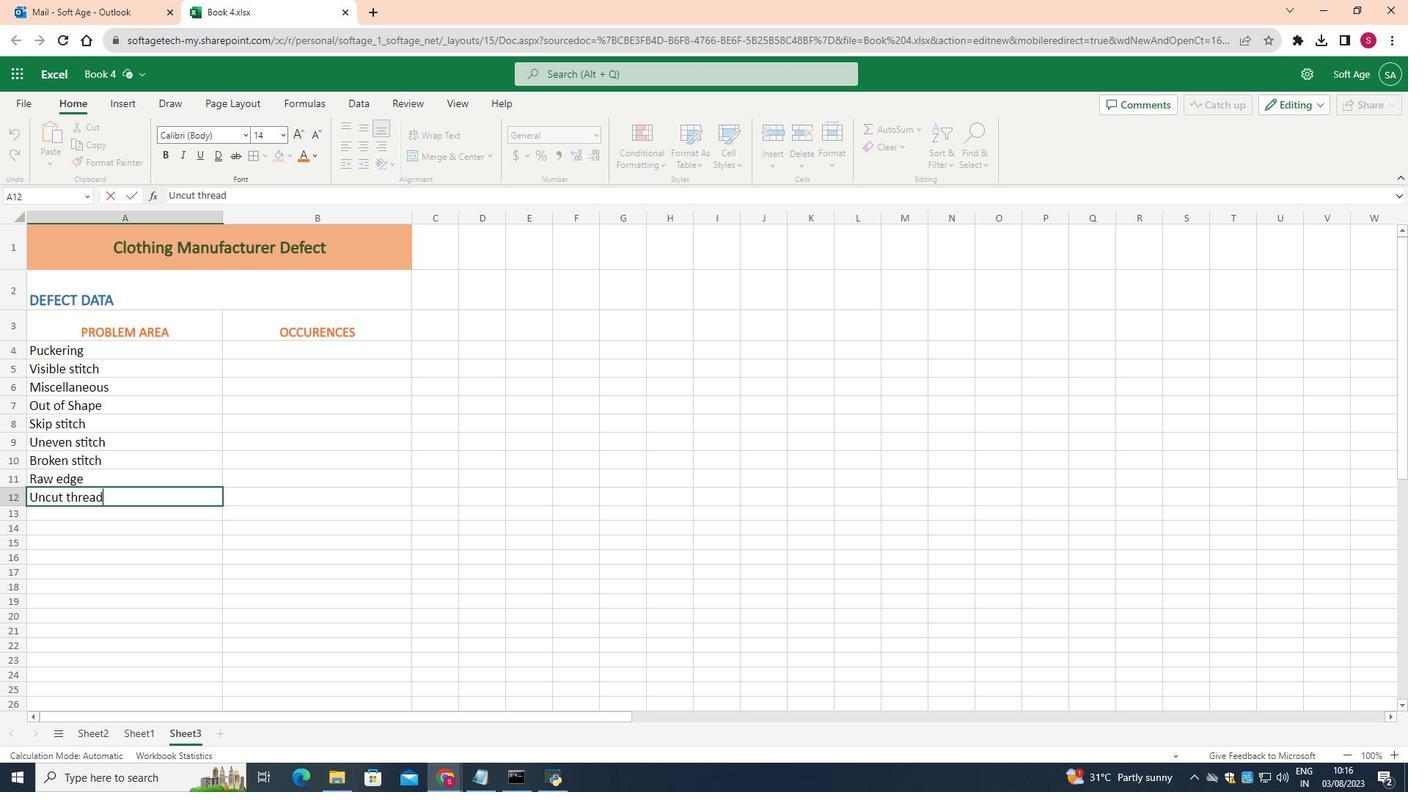 
Action: Mouse moved to (328, 349)
Screenshot: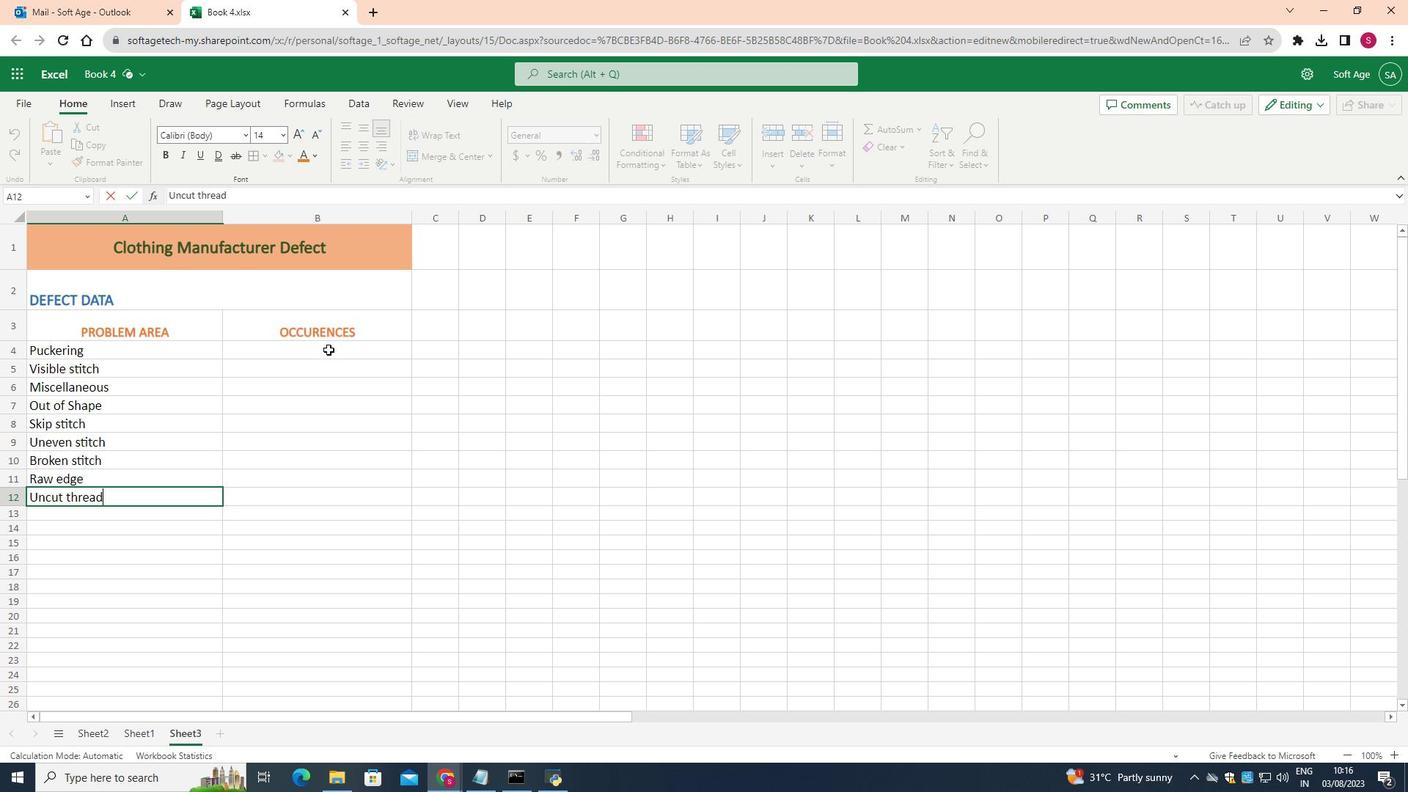 
Action: Mouse pressed left at (328, 349)
Screenshot: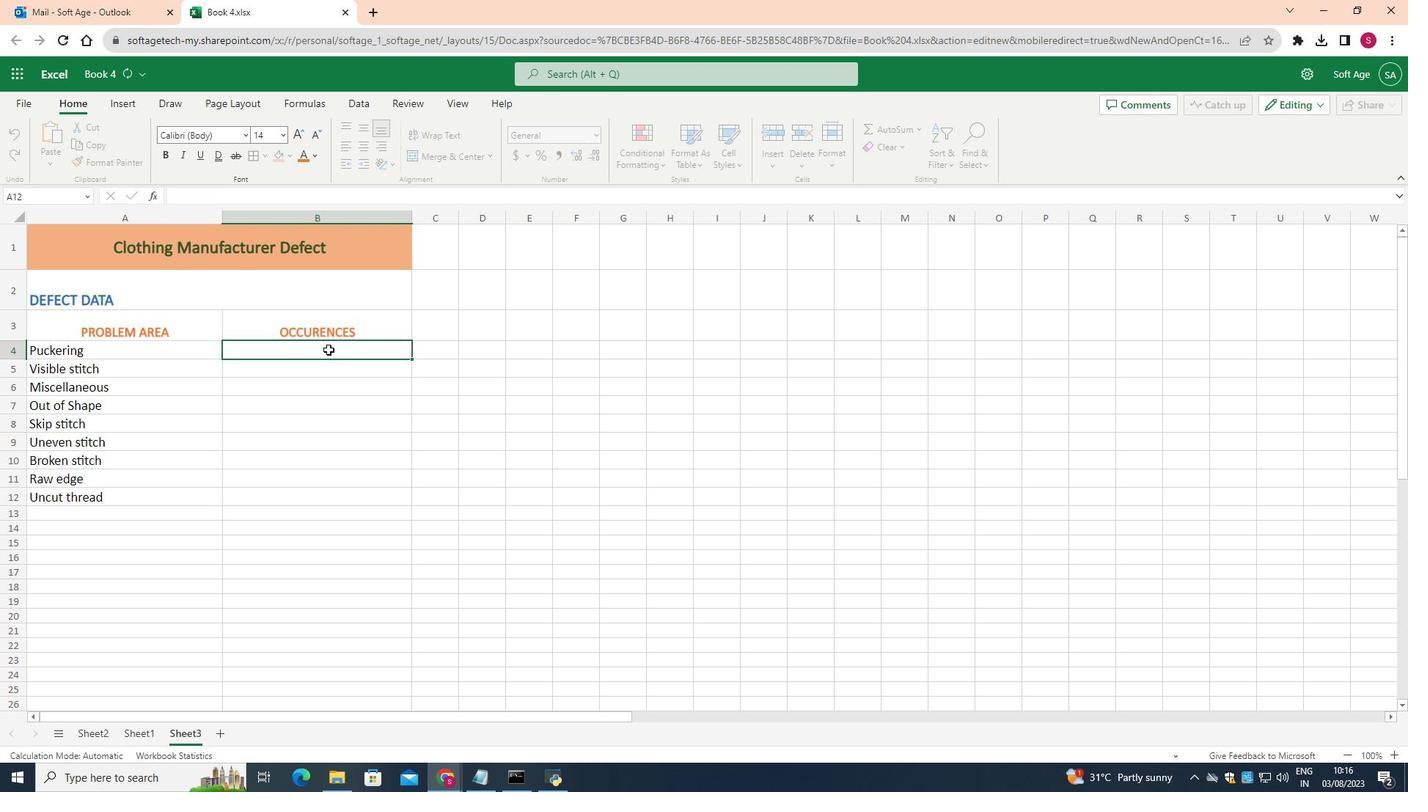 
Action: Key pressed 35
Screenshot: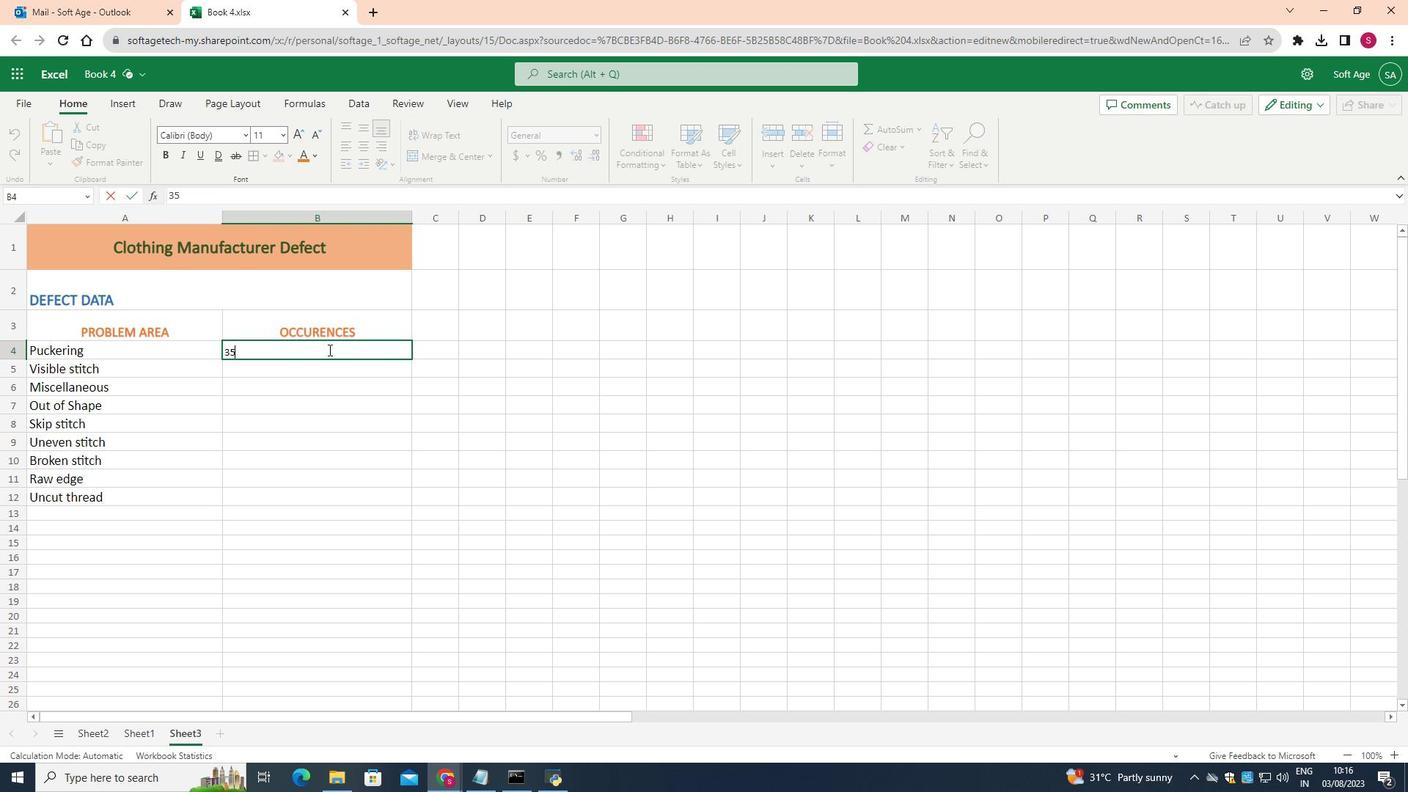 
Action: Mouse moved to (328, 370)
Screenshot: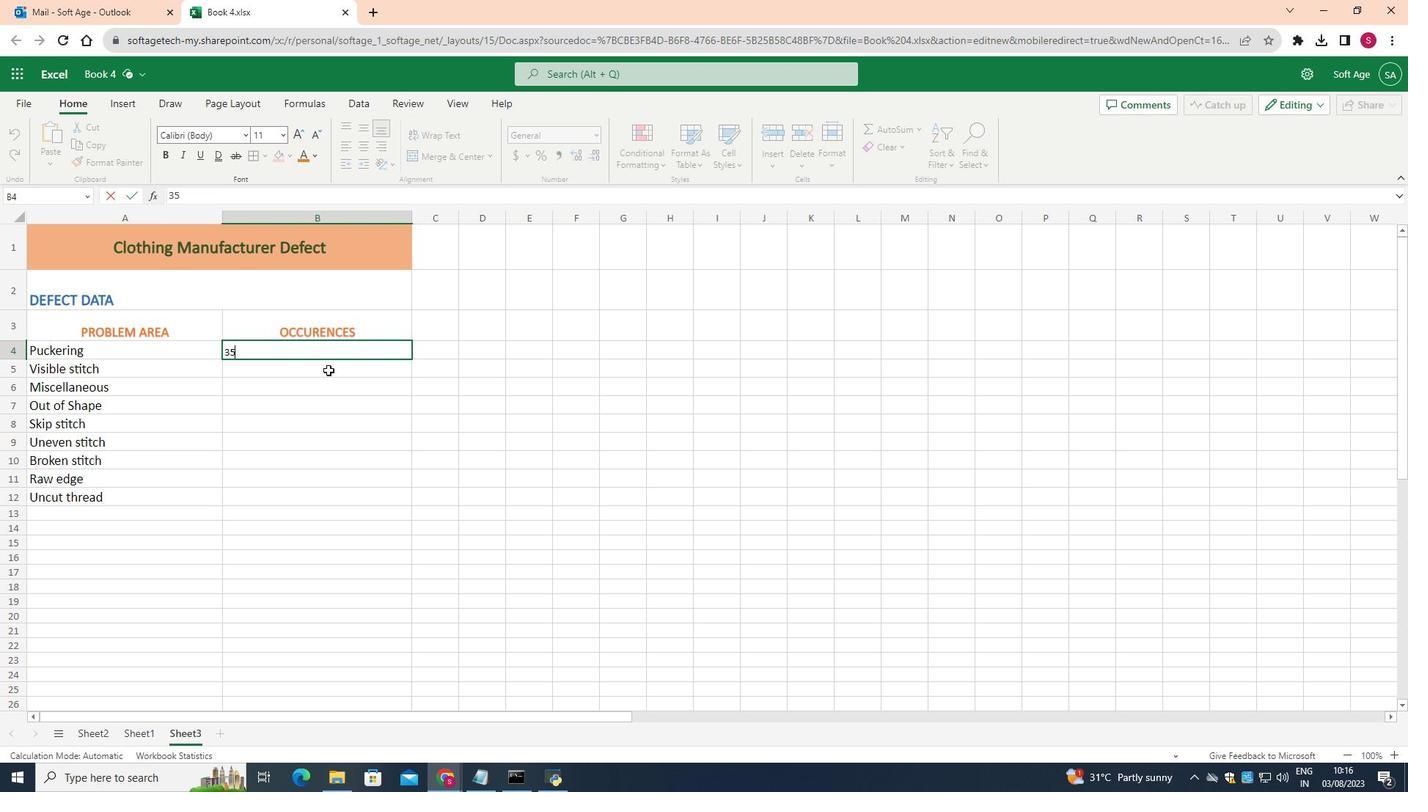 
Action: Mouse pressed left at (328, 370)
Screenshot: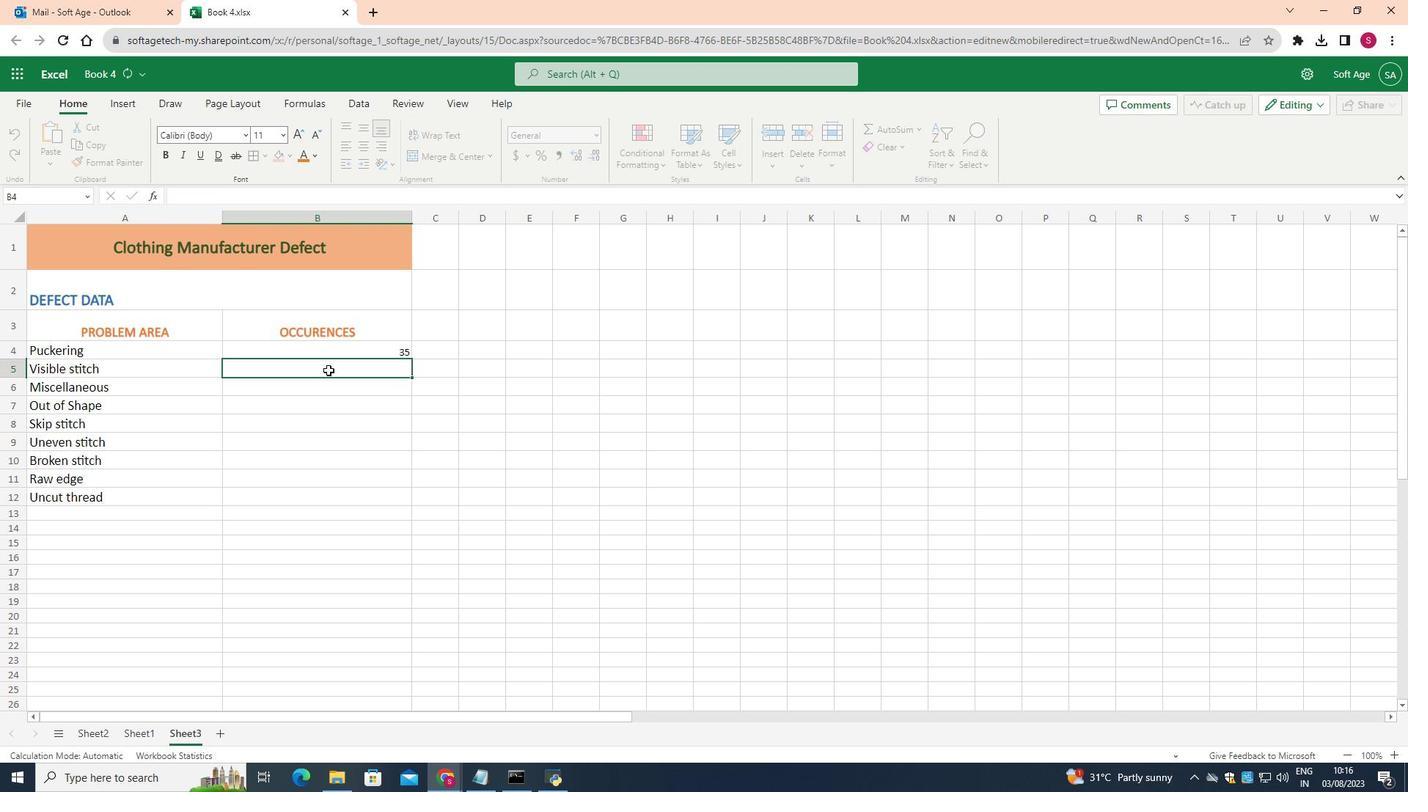 
Action: Mouse moved to (330, 368)
Screenshot: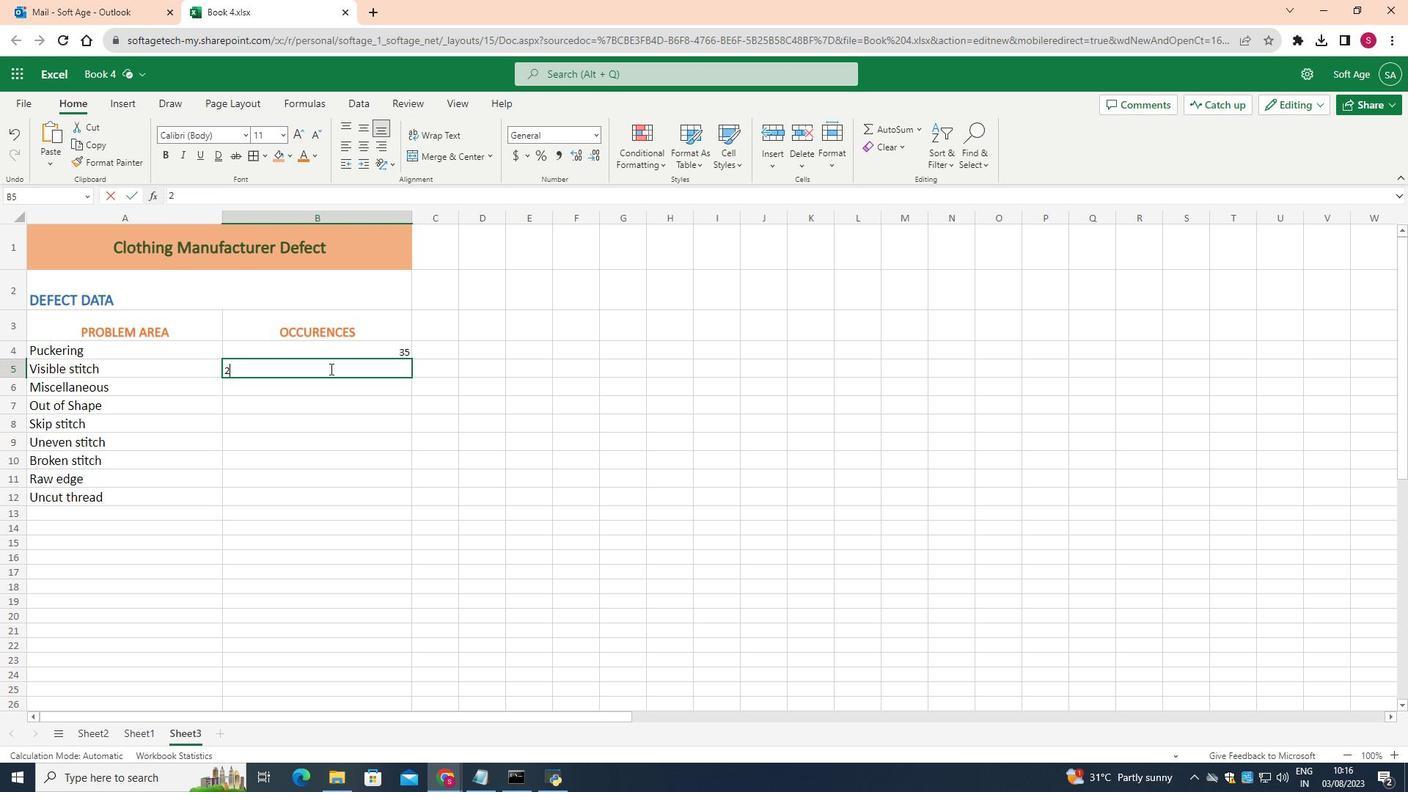 
Action: Key pressed 2
Screenshot: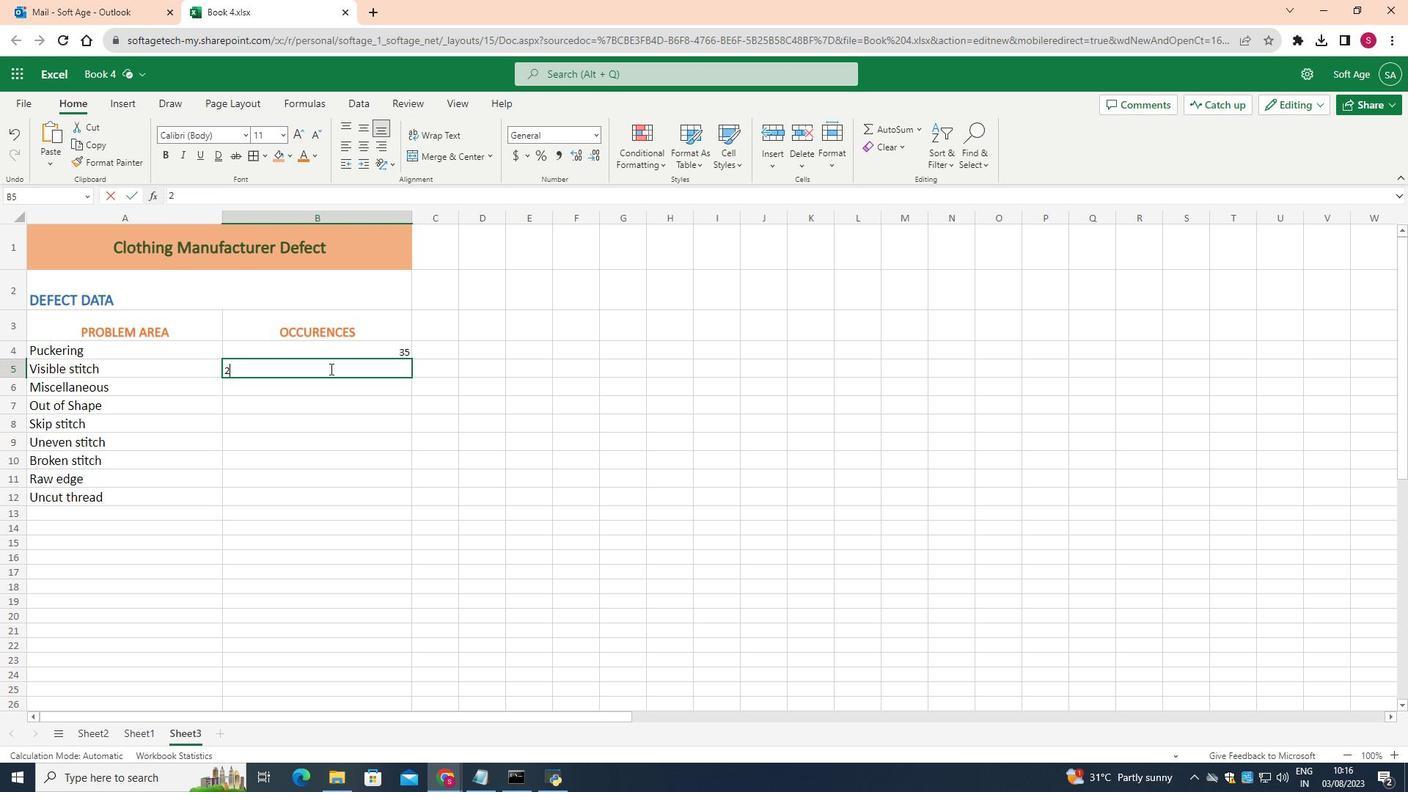 
Action: Mouse moved to (330, 368)
Screenshot: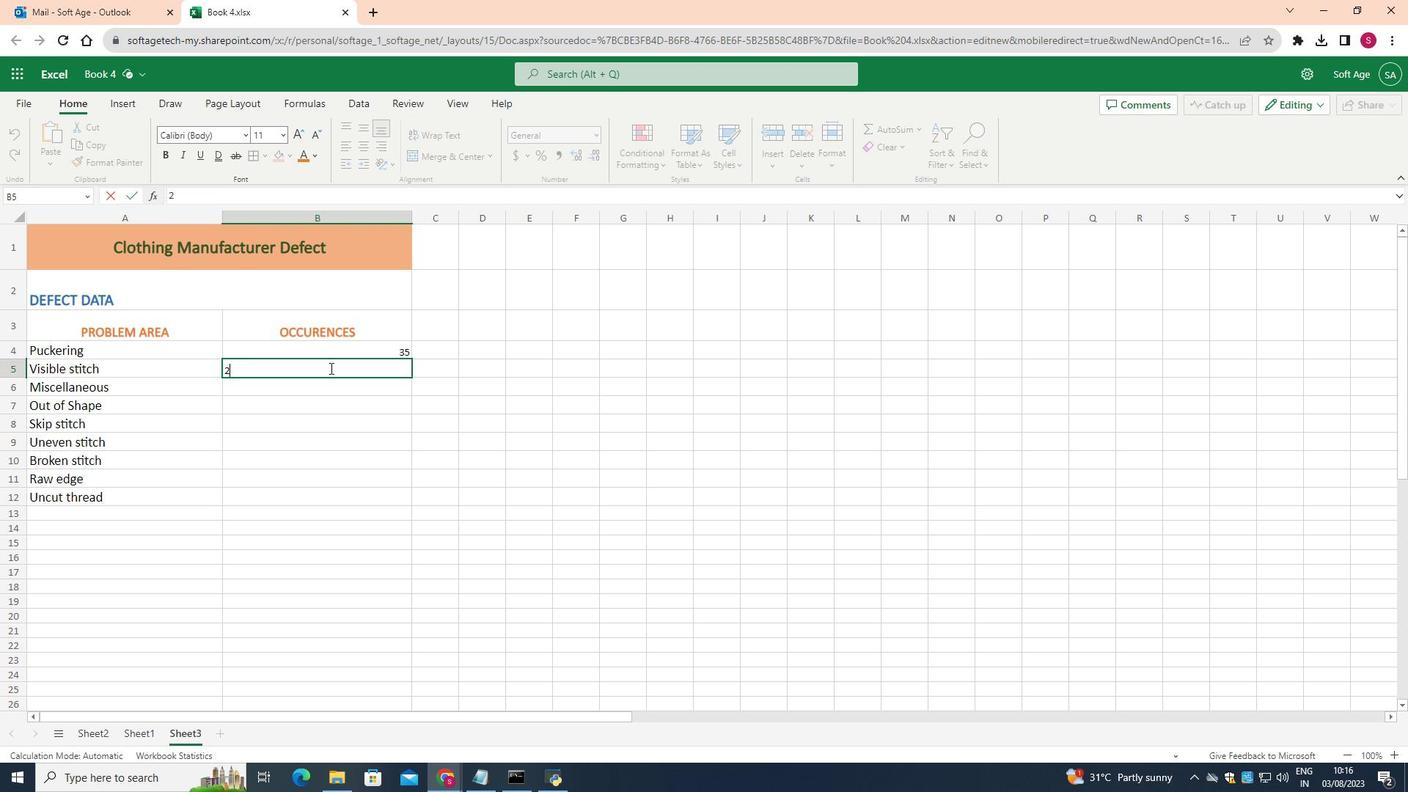 
Action: Key pressed 5
Screenshot: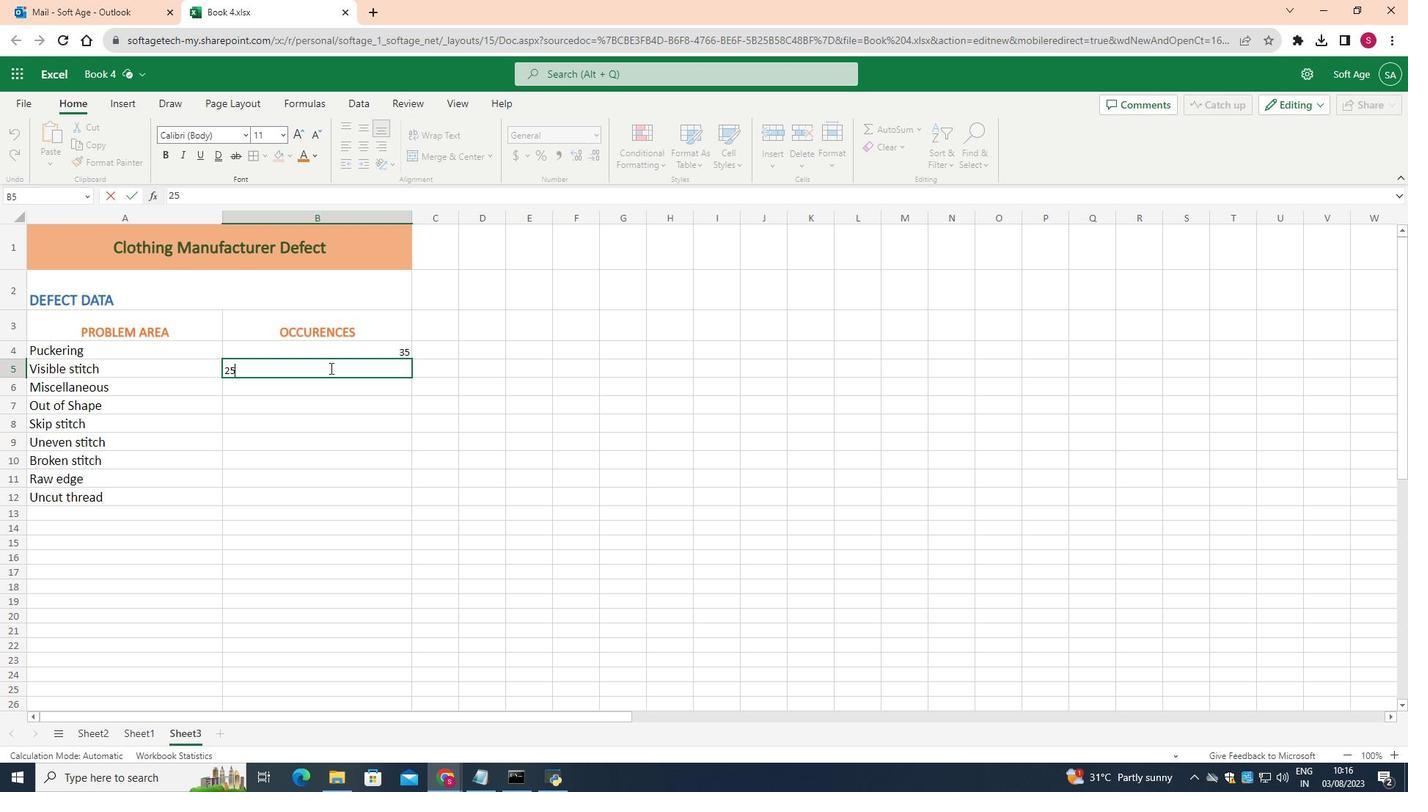 
Action: Mouse moved to (332, 387)
Screenshot: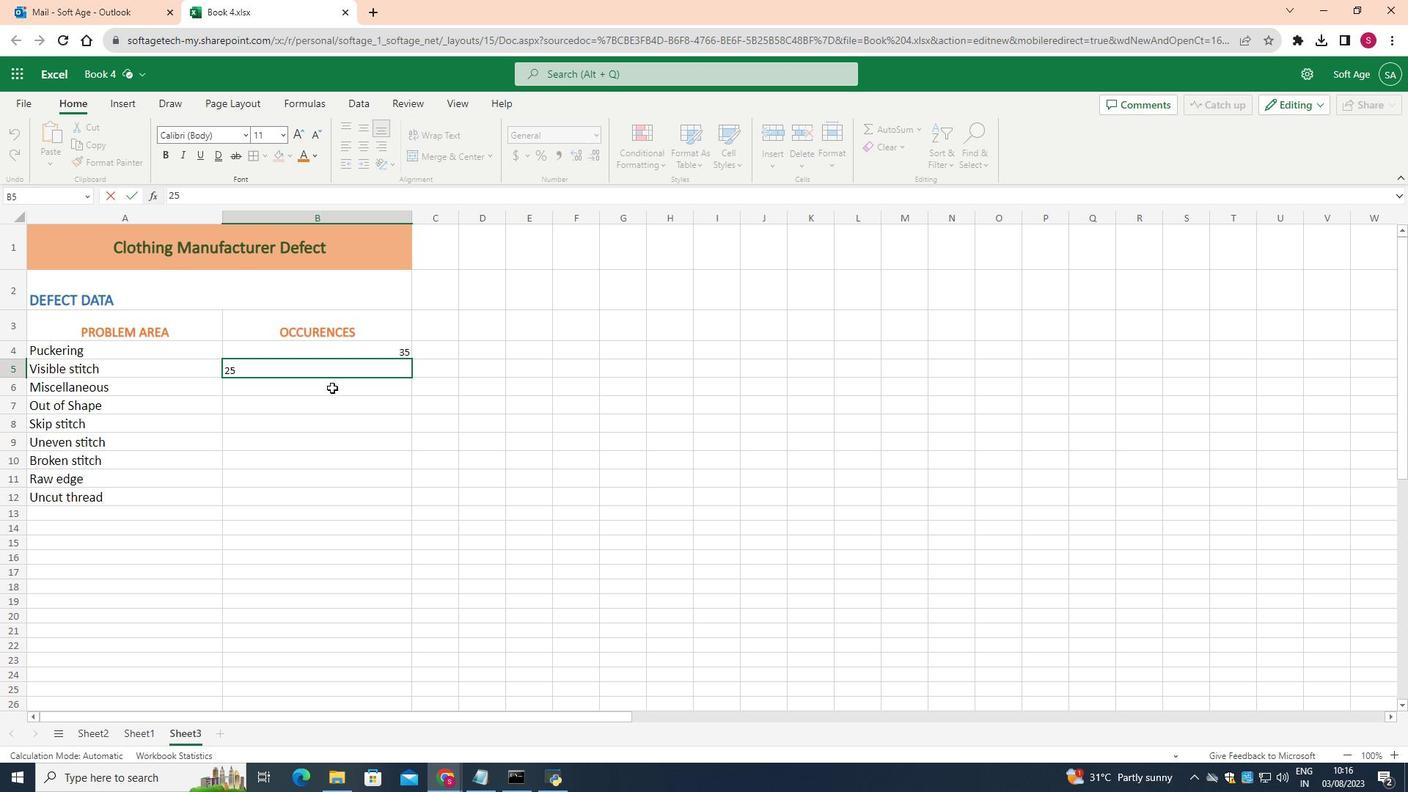
Action: Mouse pressed left at (332, 387)
Screenshot: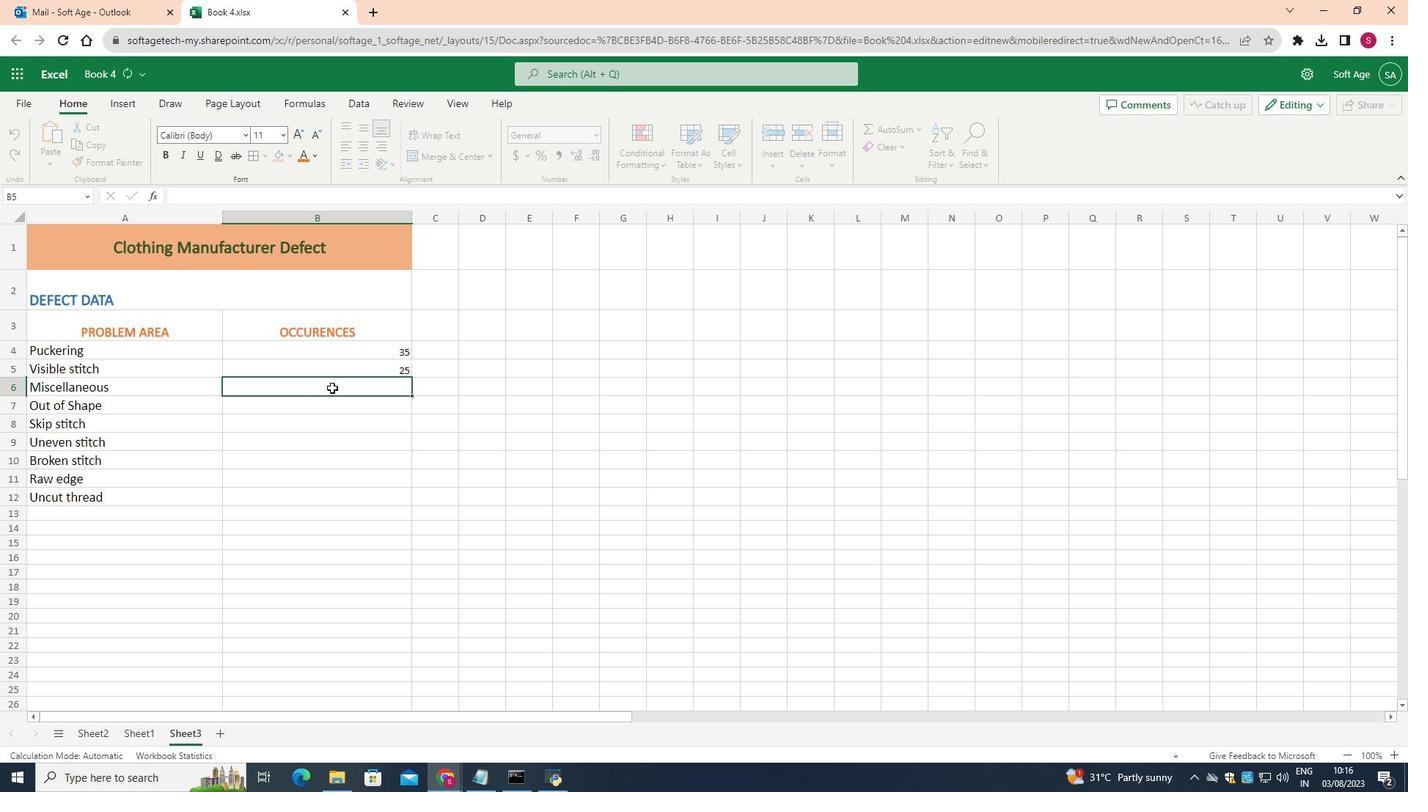 
Action: Mouse moved to (332, 386)
Screenshot: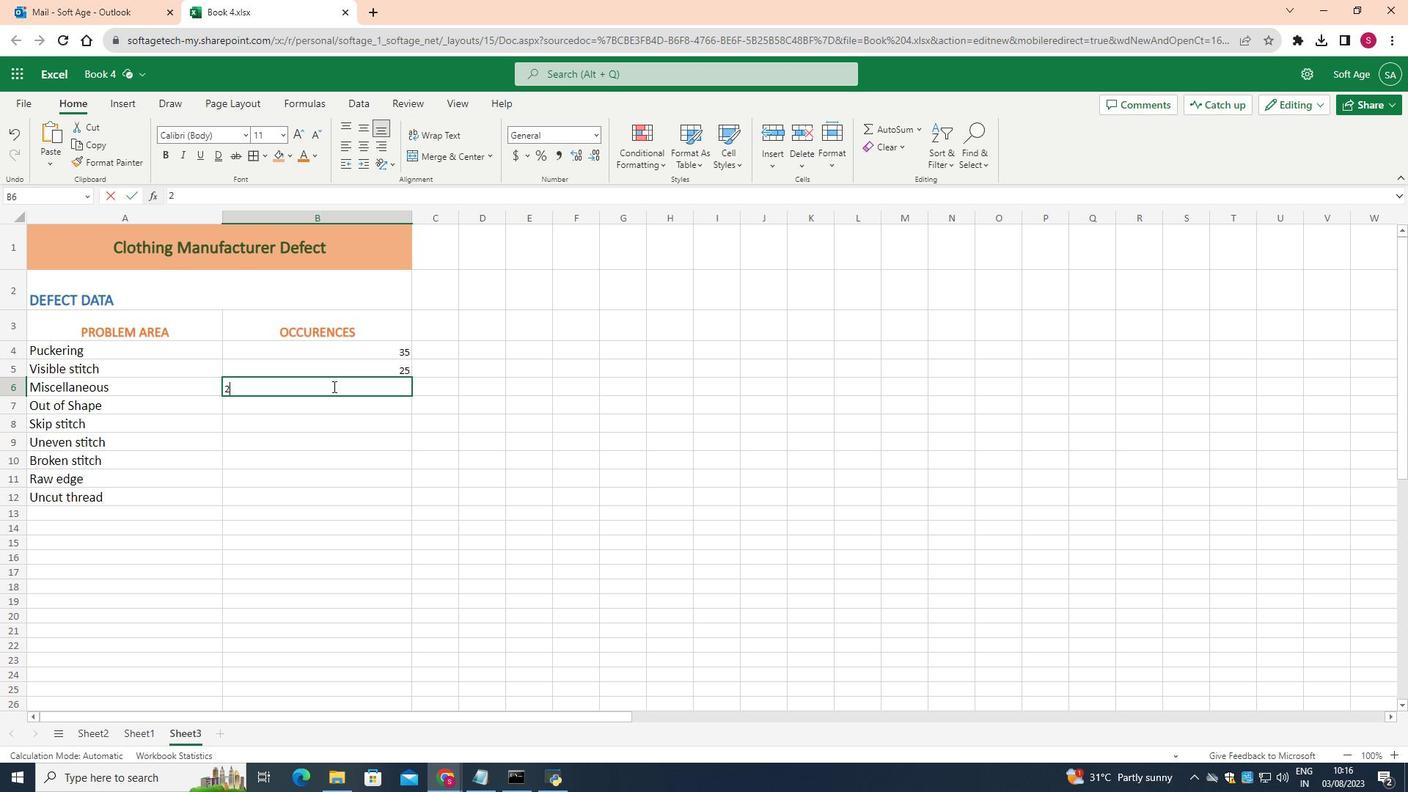 
Action: Key pressed 21
Screenshot: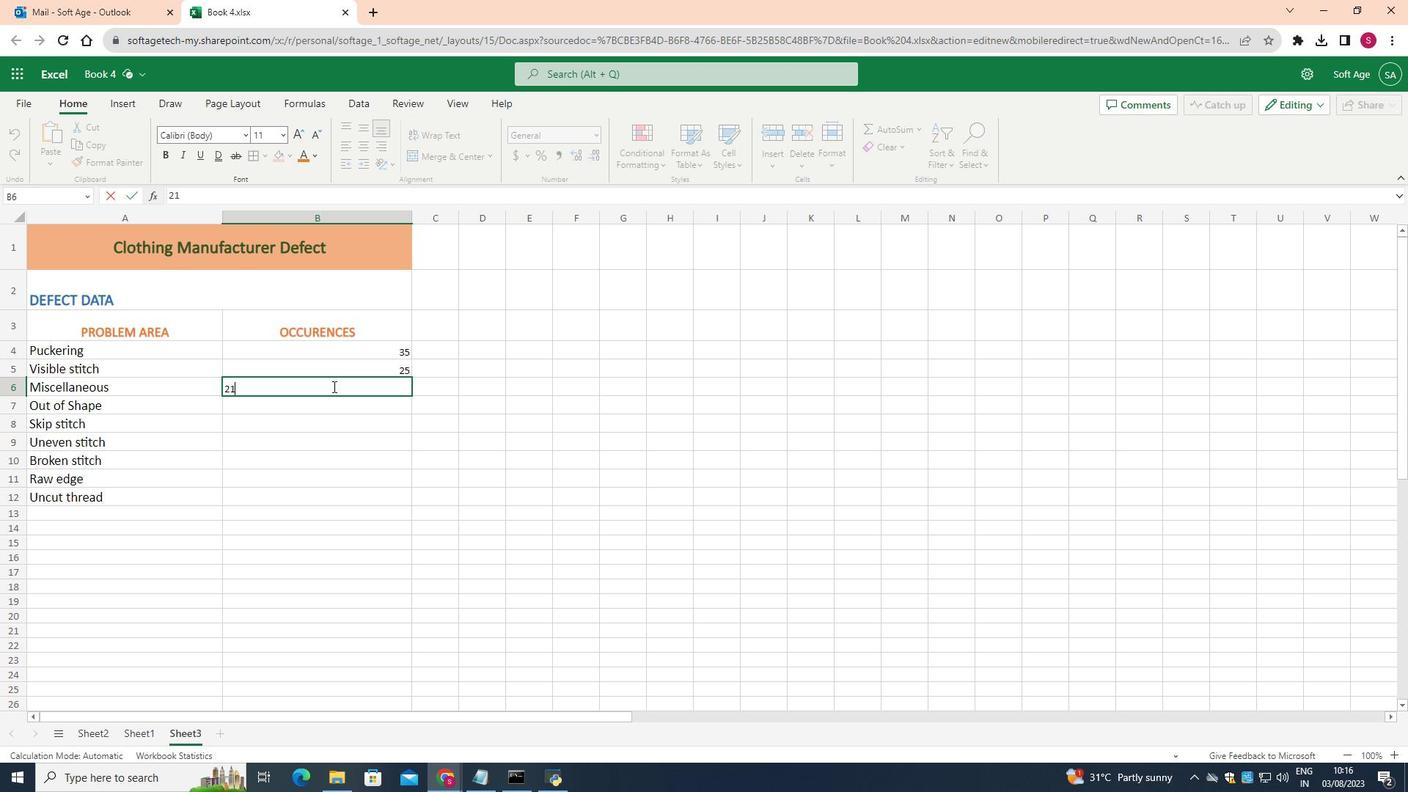 
Action: Mouse moved to (330, 407)
Screenshot: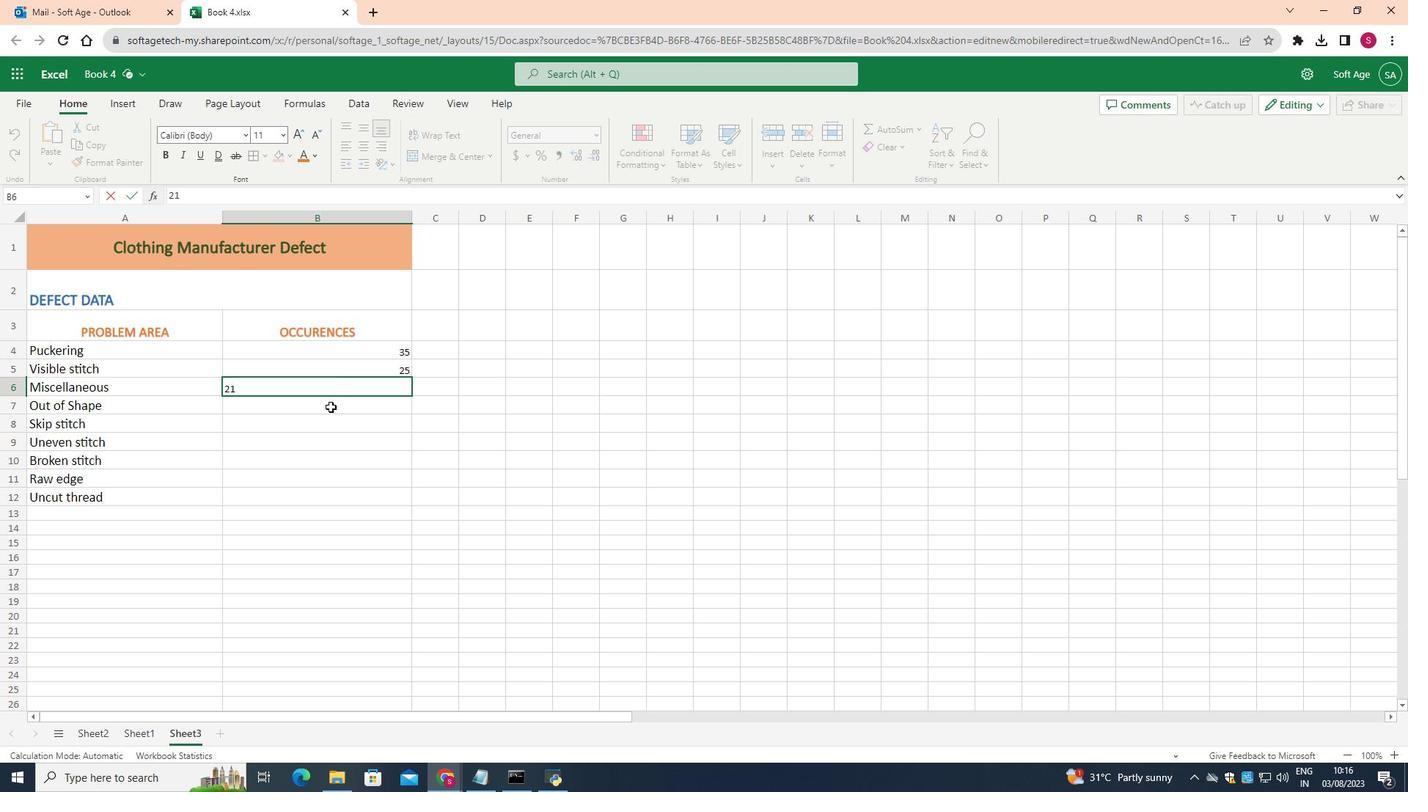 
Action: Mouse pressed left at (330, 407)
Screenshot: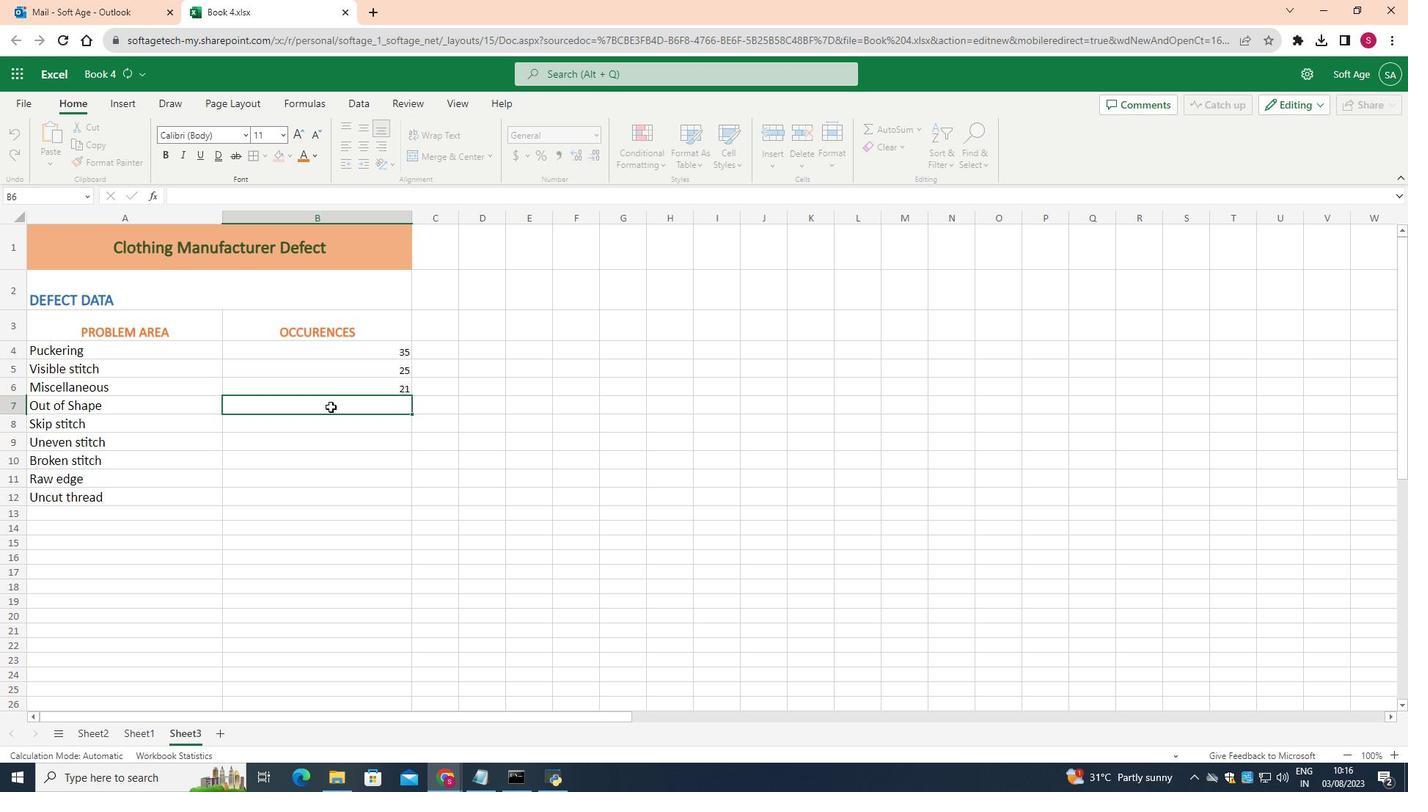 
Action: Key pressed 18
Screenshot: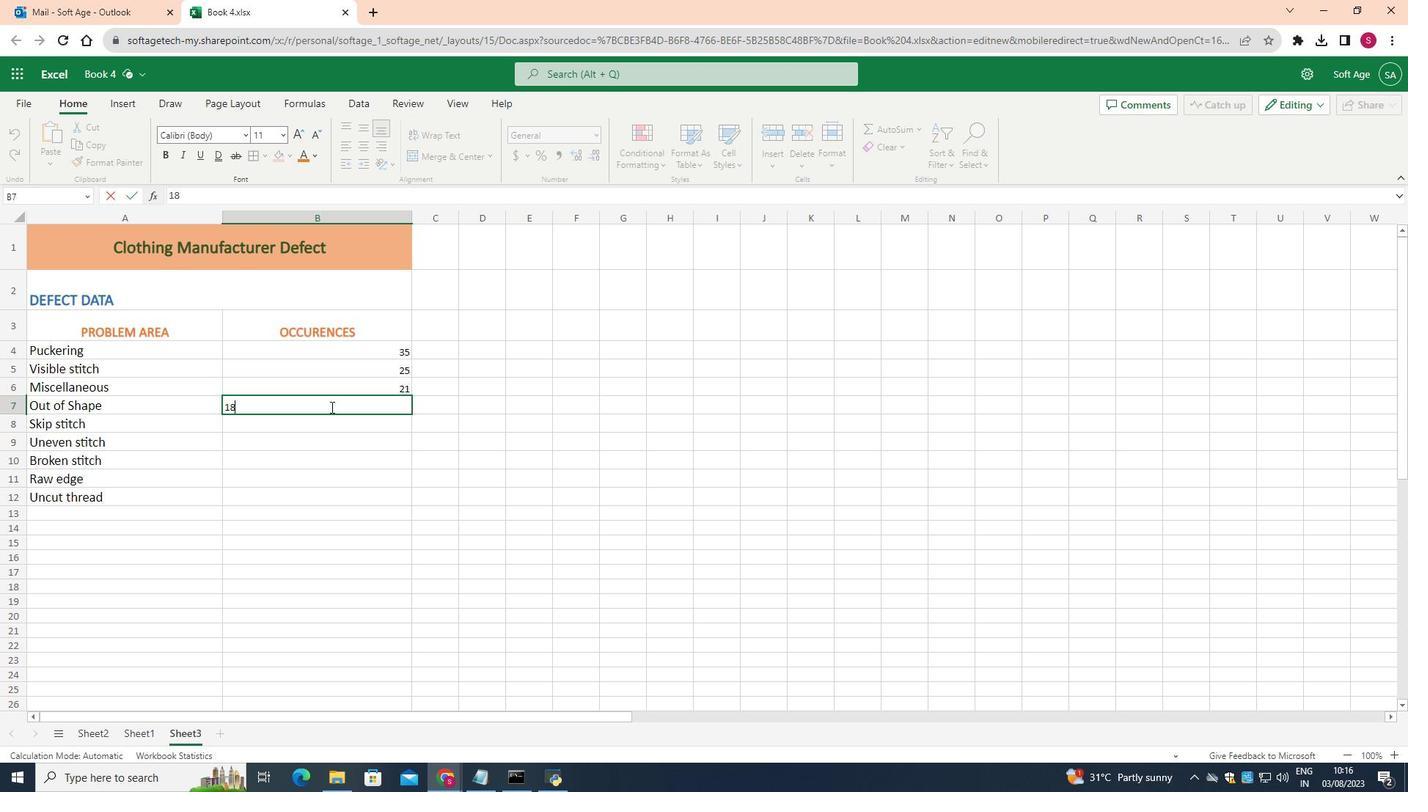 
Action: Mouse moved to (332, 422)
Screenshot: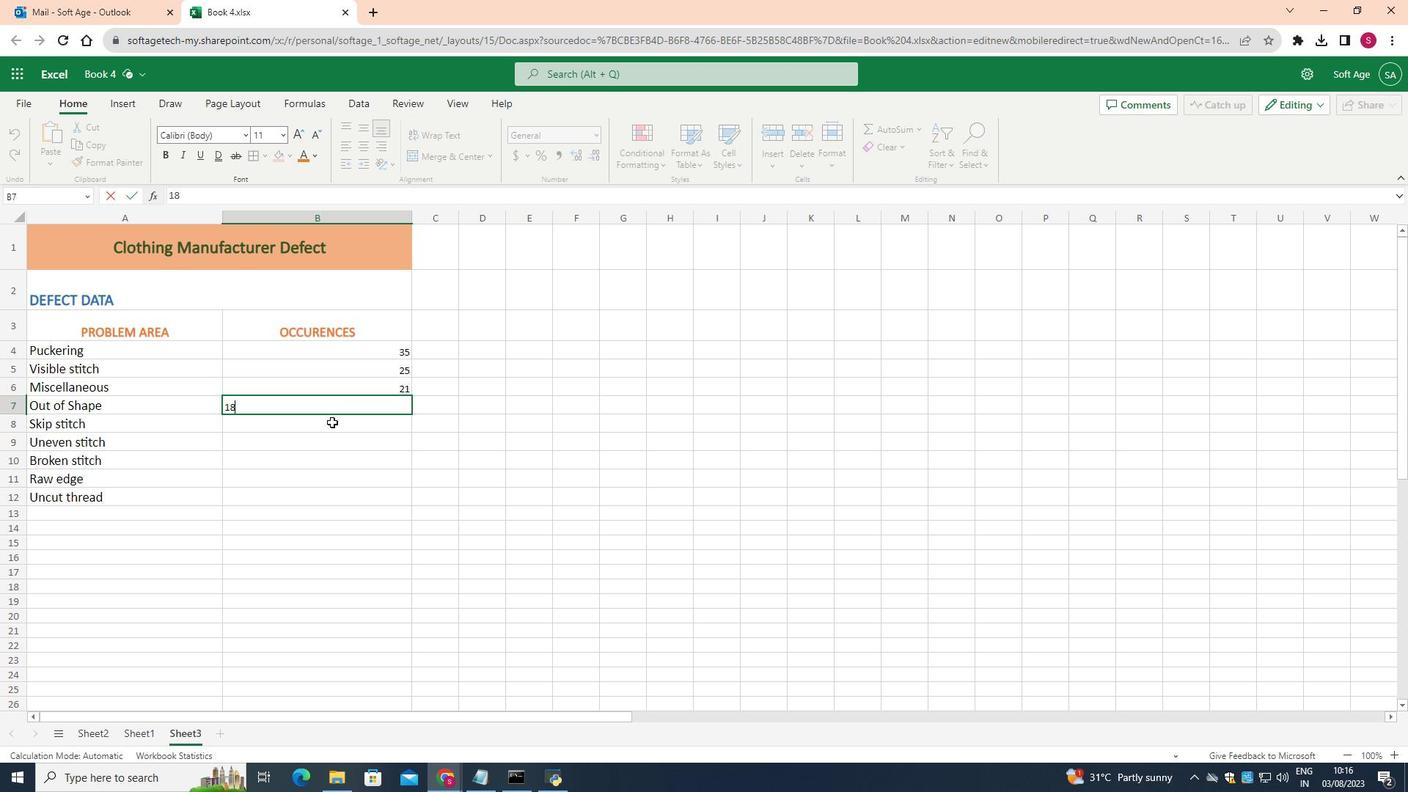 
Action: Mouse pressed left at (332, 422)
Screenshot: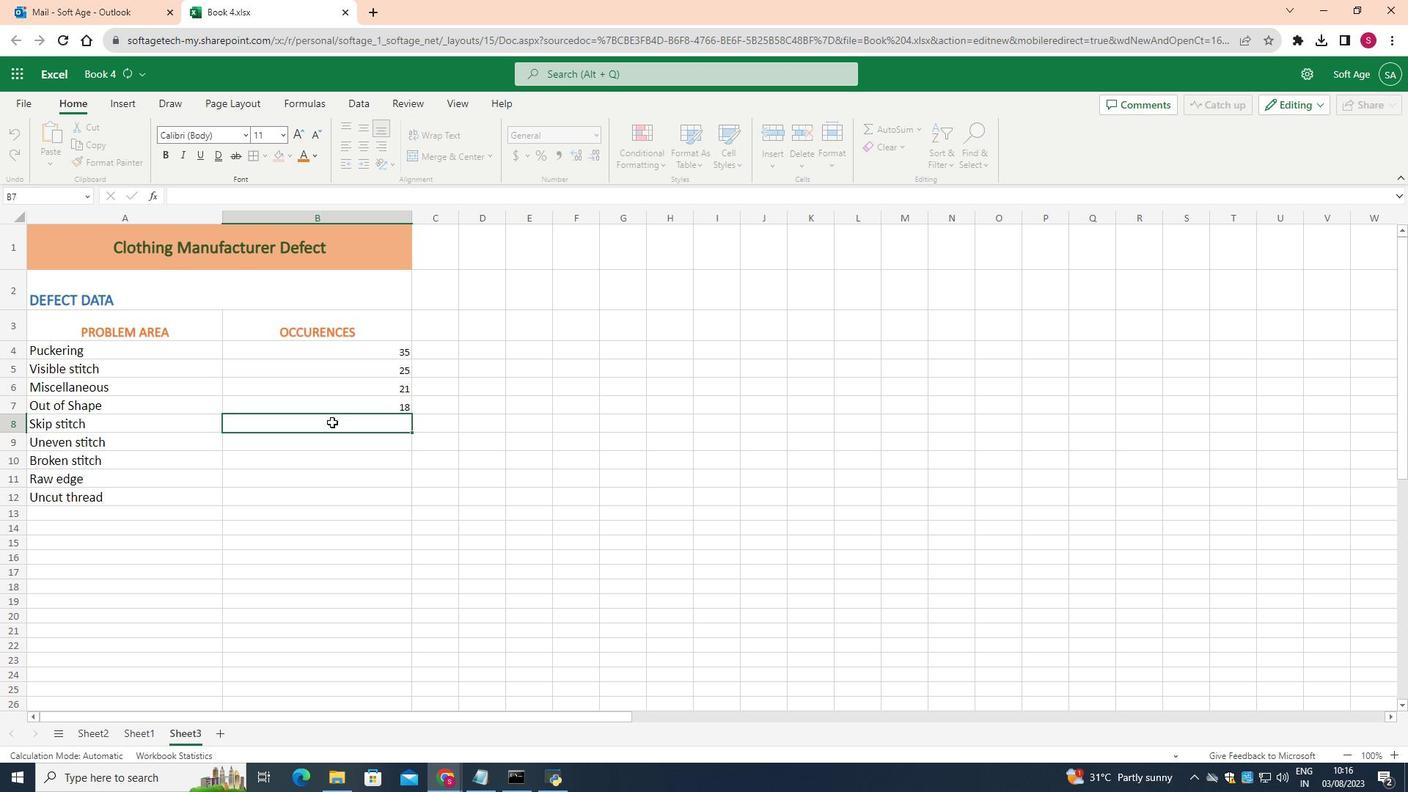 
Action: Mouse moved to (332, 422)
Screenshot: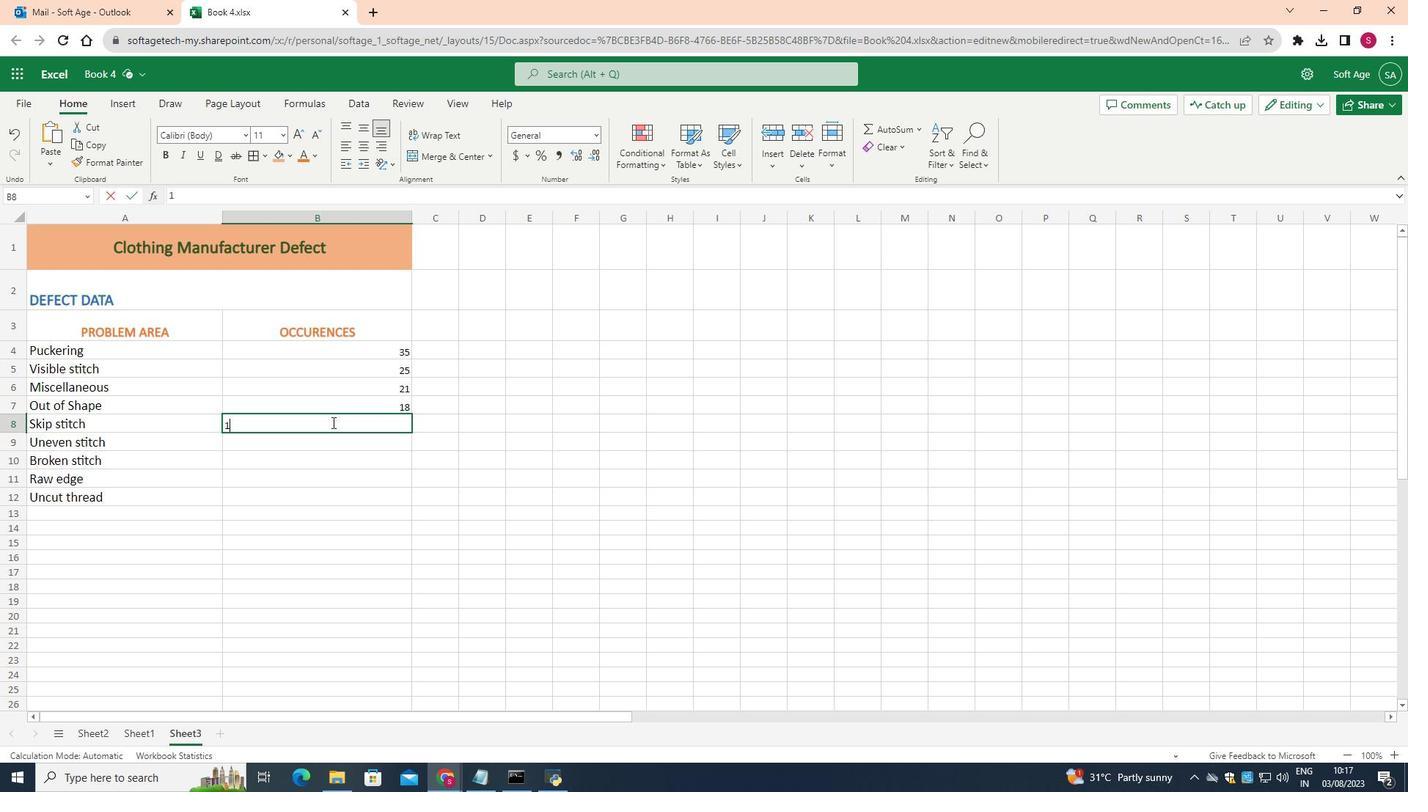 
Action: Key pressed 1
Screenshot: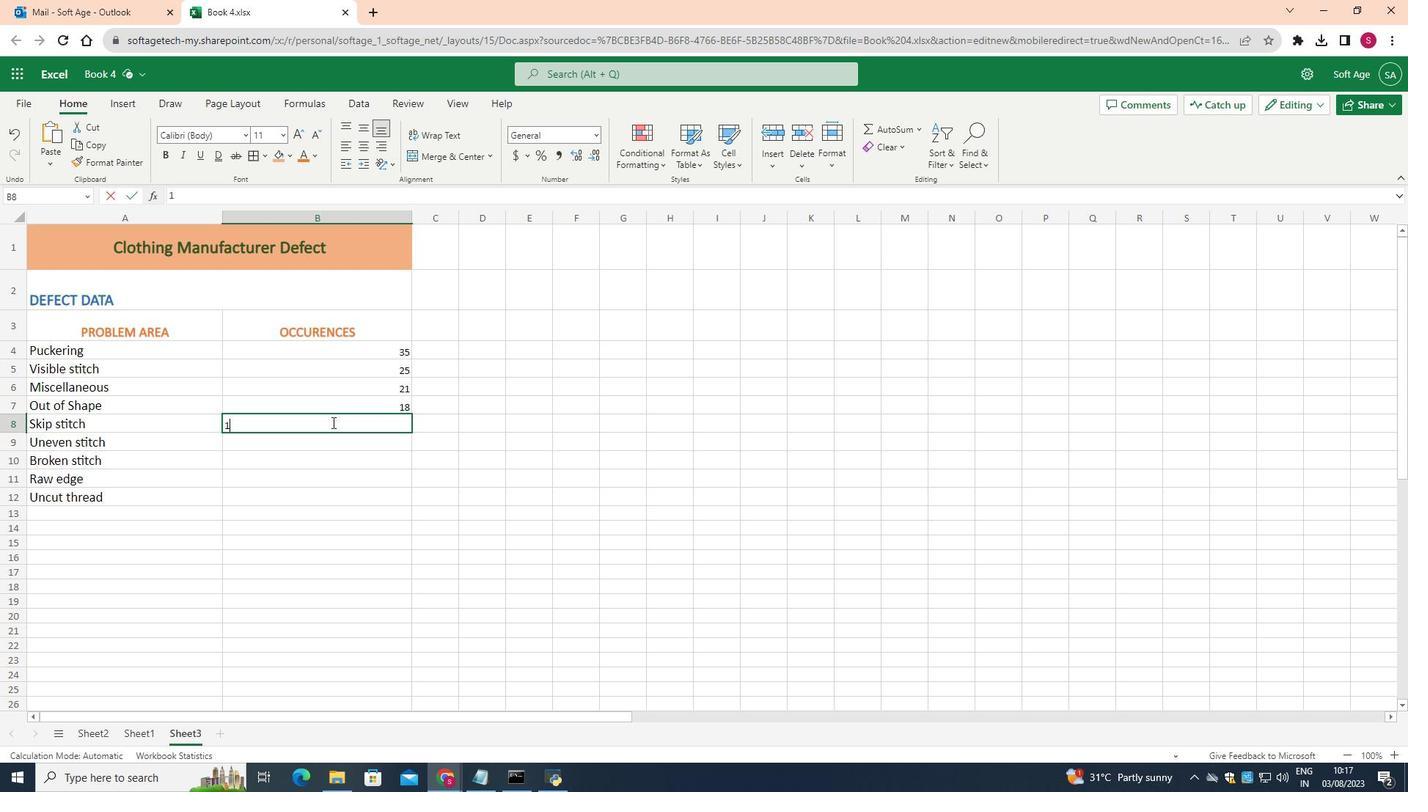 
Action: Mouse moved to (332, 420)
Screenshot: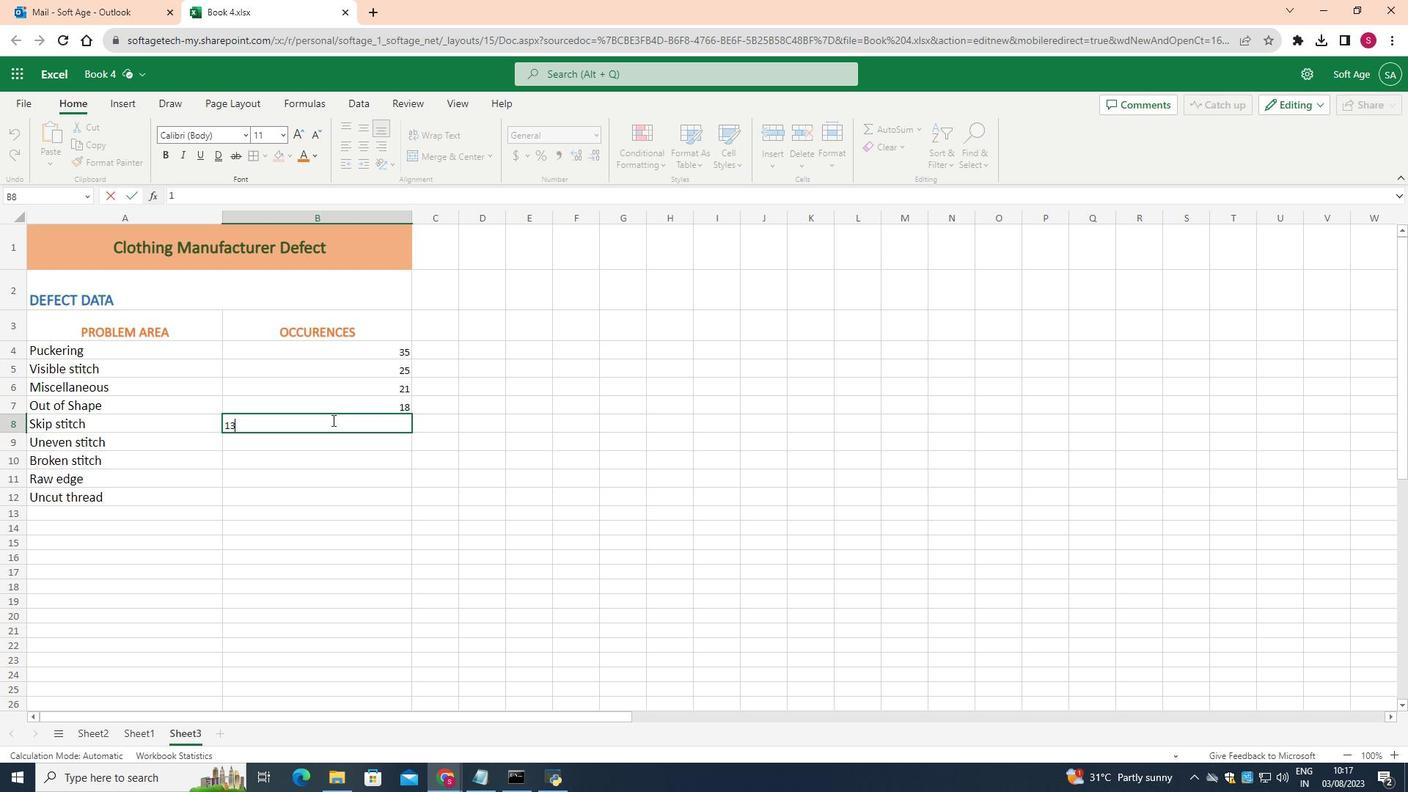 
Action: Key pressed 3
Screenshot: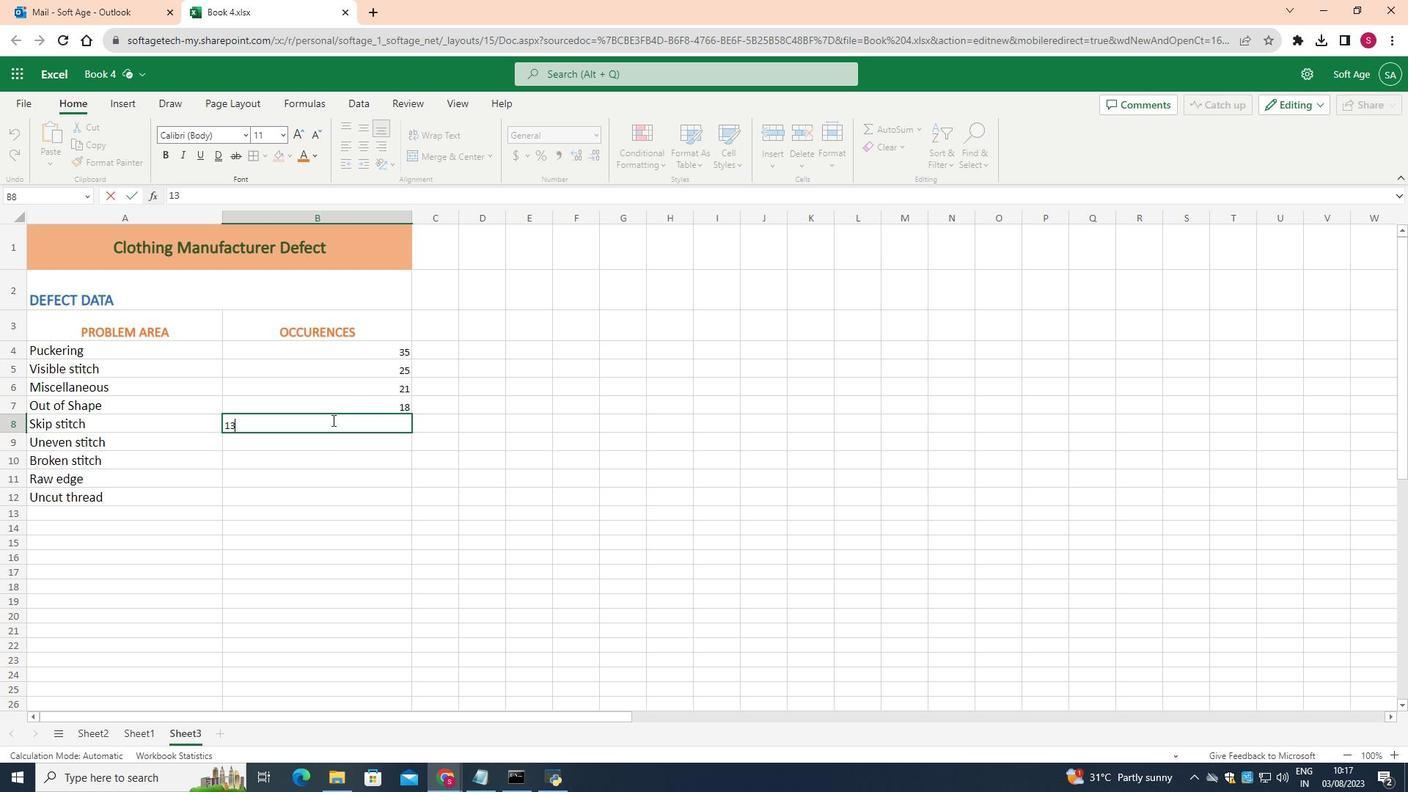 
Action: Mouse moved to (332, 440)
Screenshot: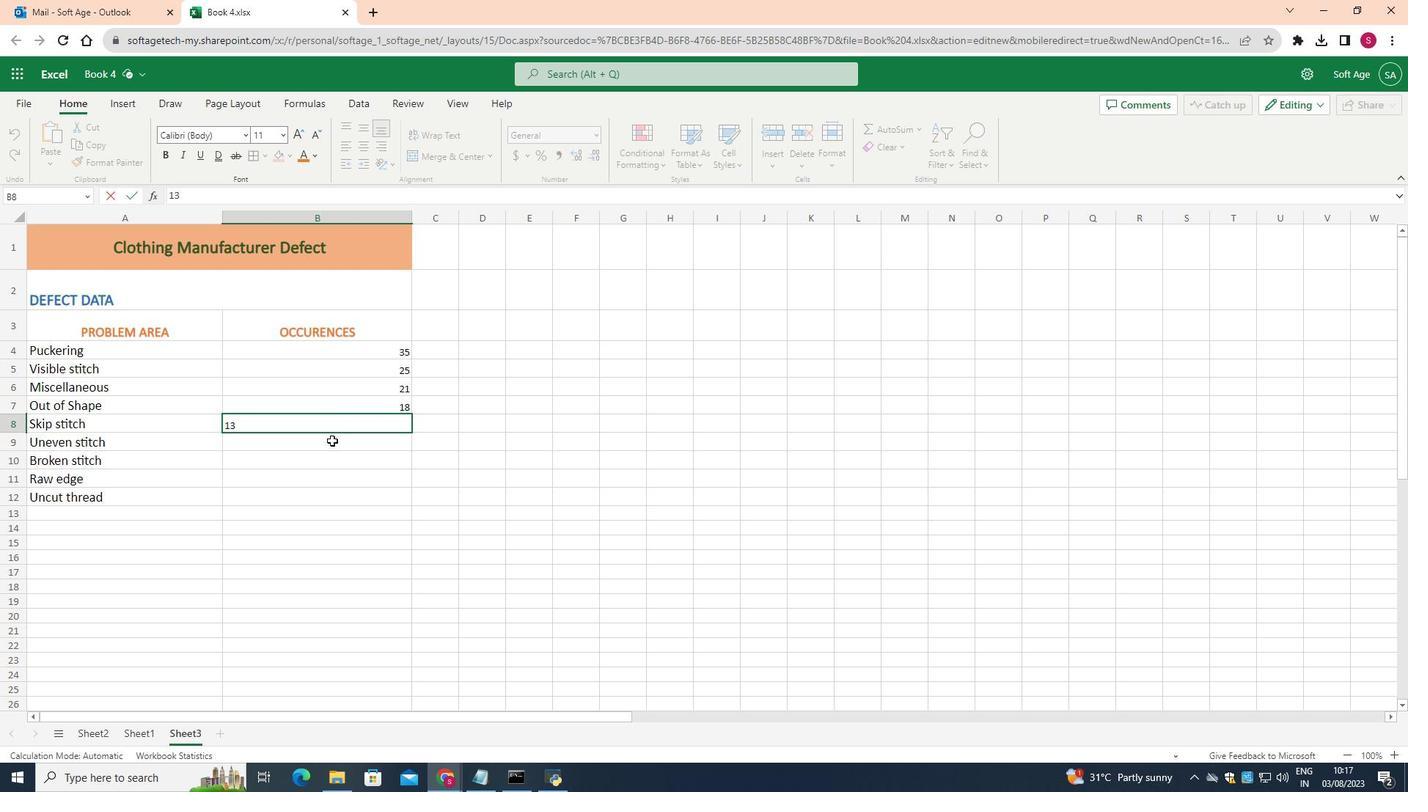 
Action: Mouse pressed left at (332, 440)
Screenshot: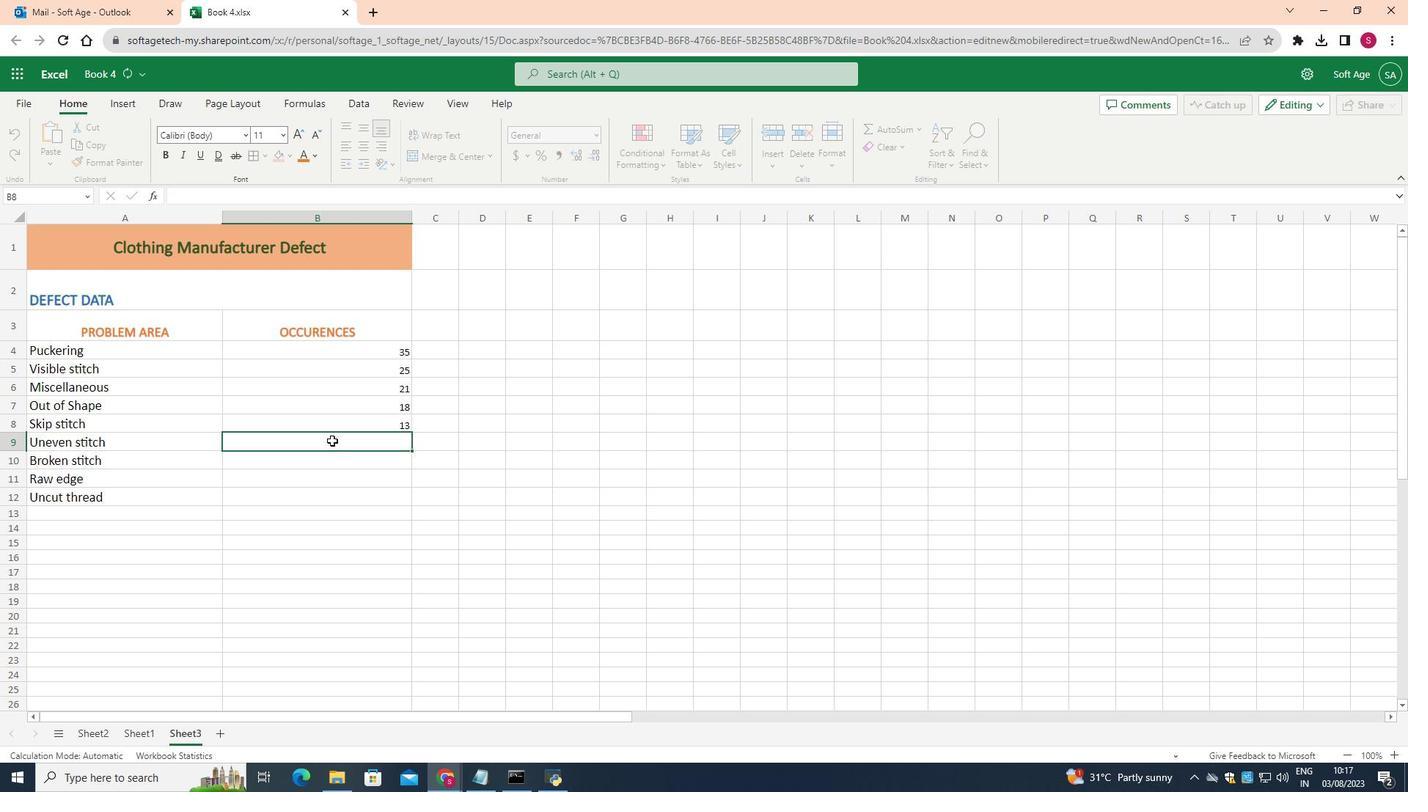 
Action: Key pressed 12
Screenshot: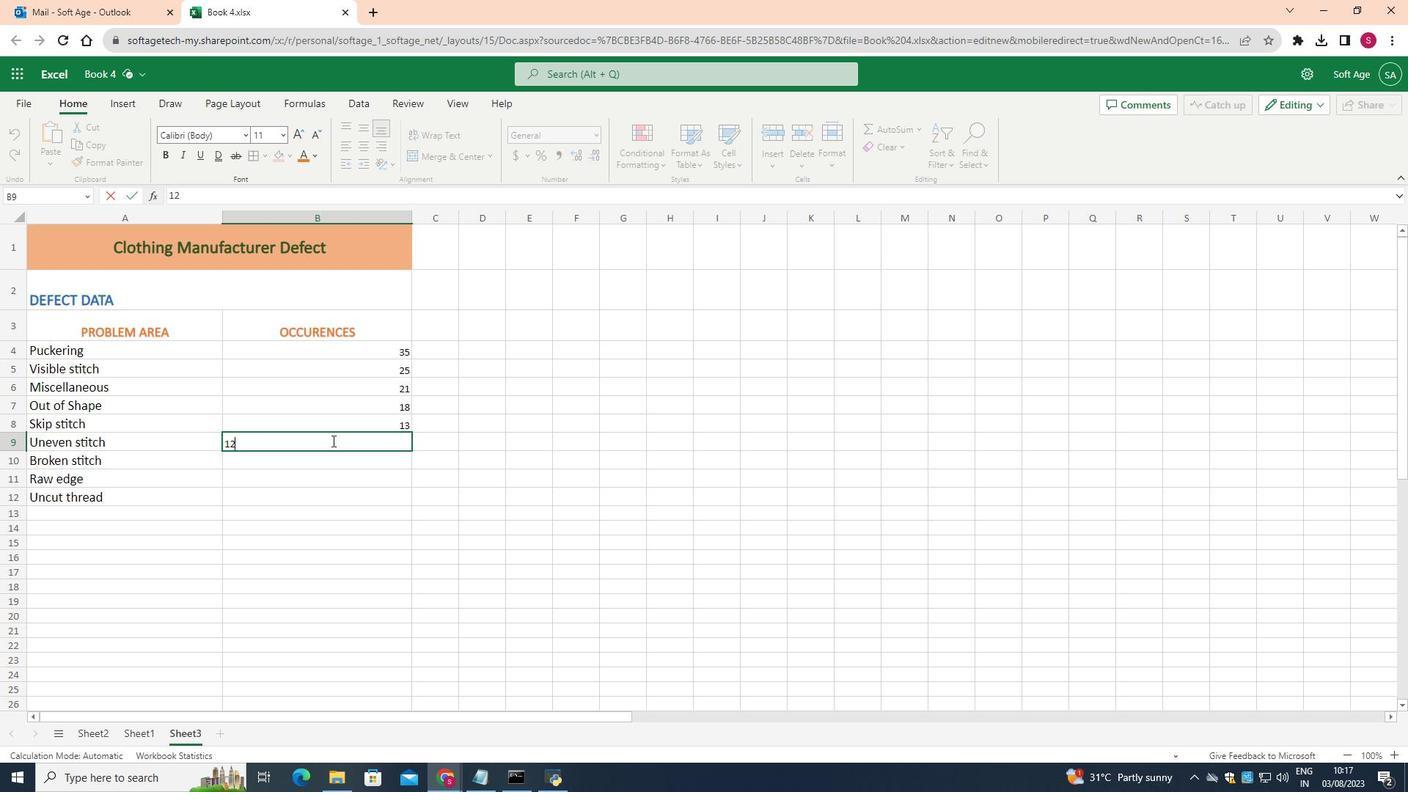 
Action: Mouse moved to (336, 461)
Screenshot: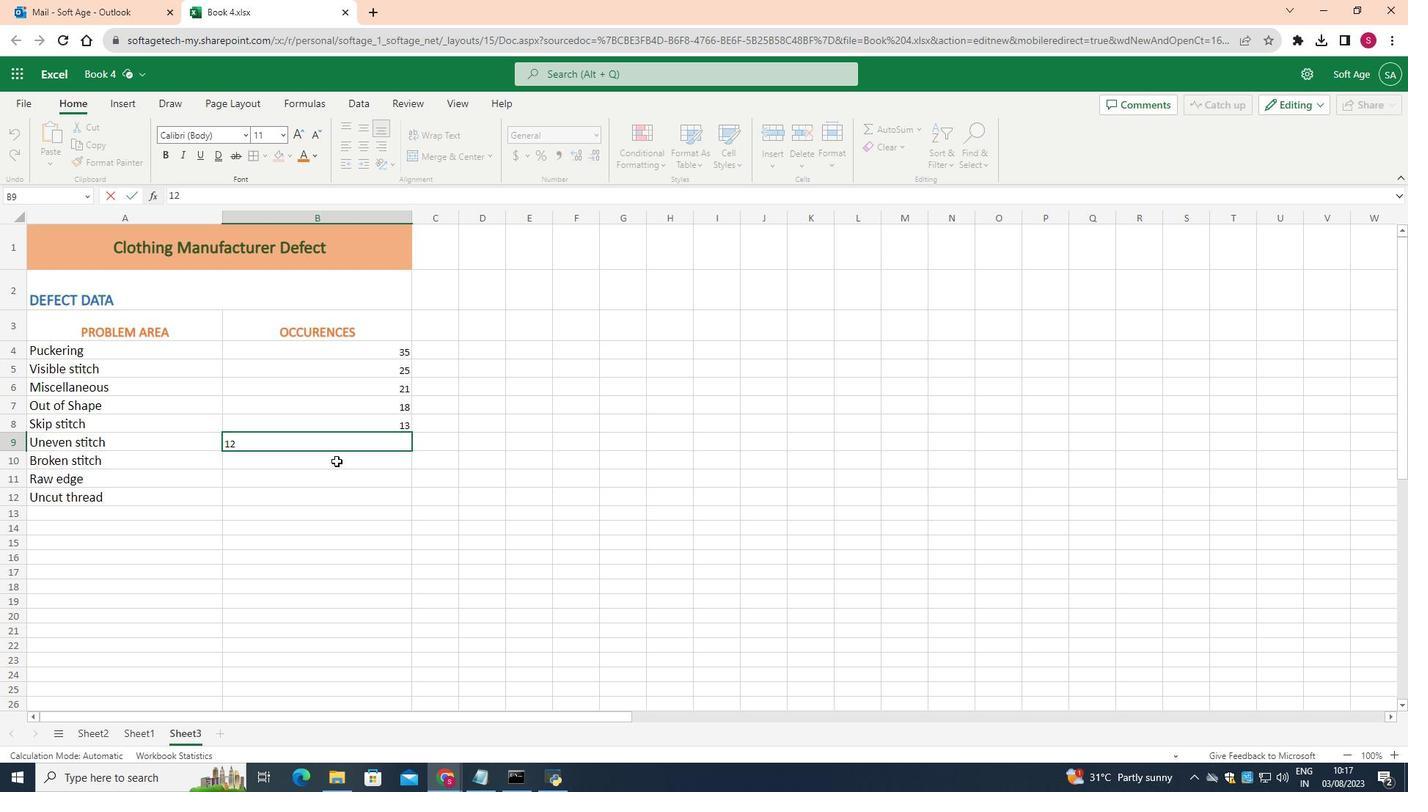 
Action: Mouse pressed left at (336, 461)
Screenshot: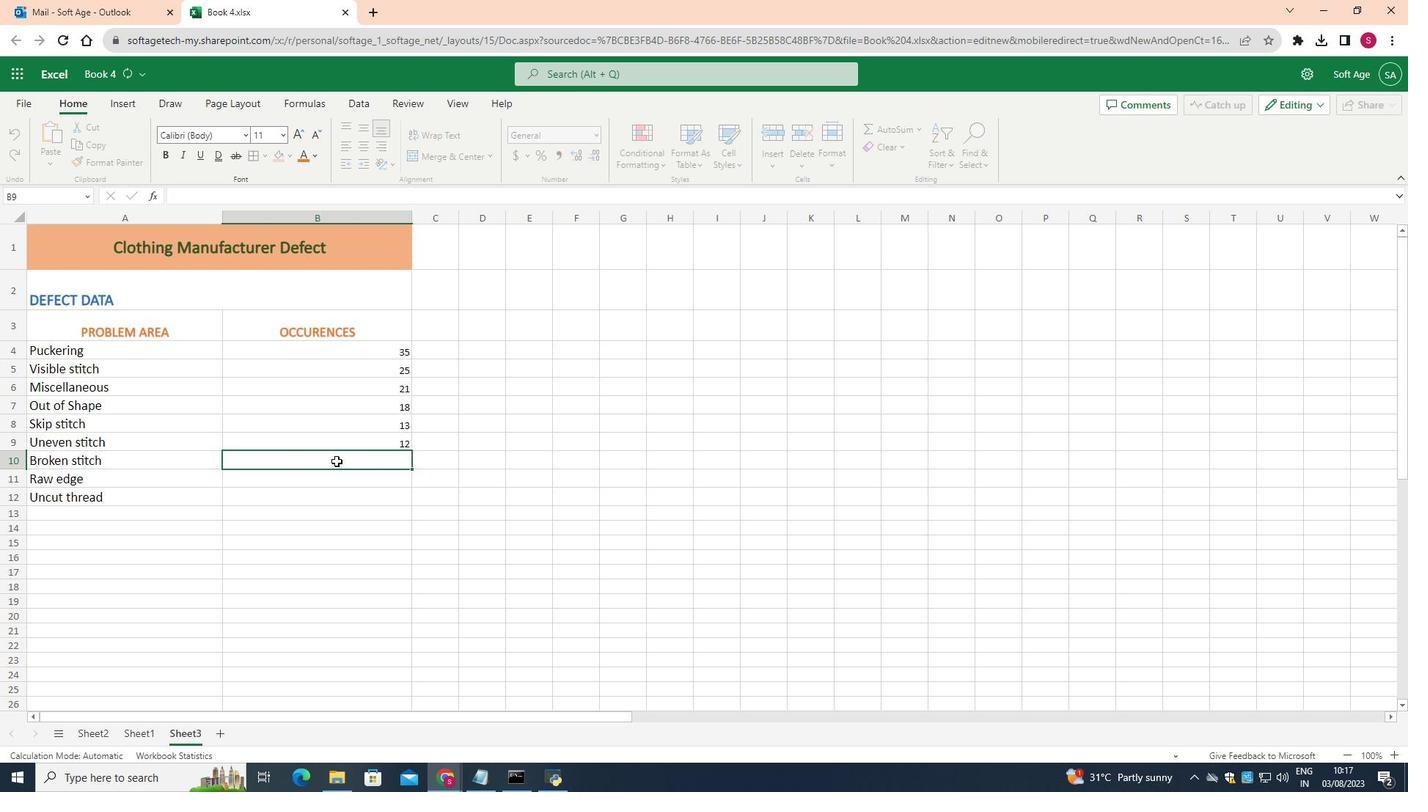 
Action: Mouse moved to (336, 459)
Screenshot: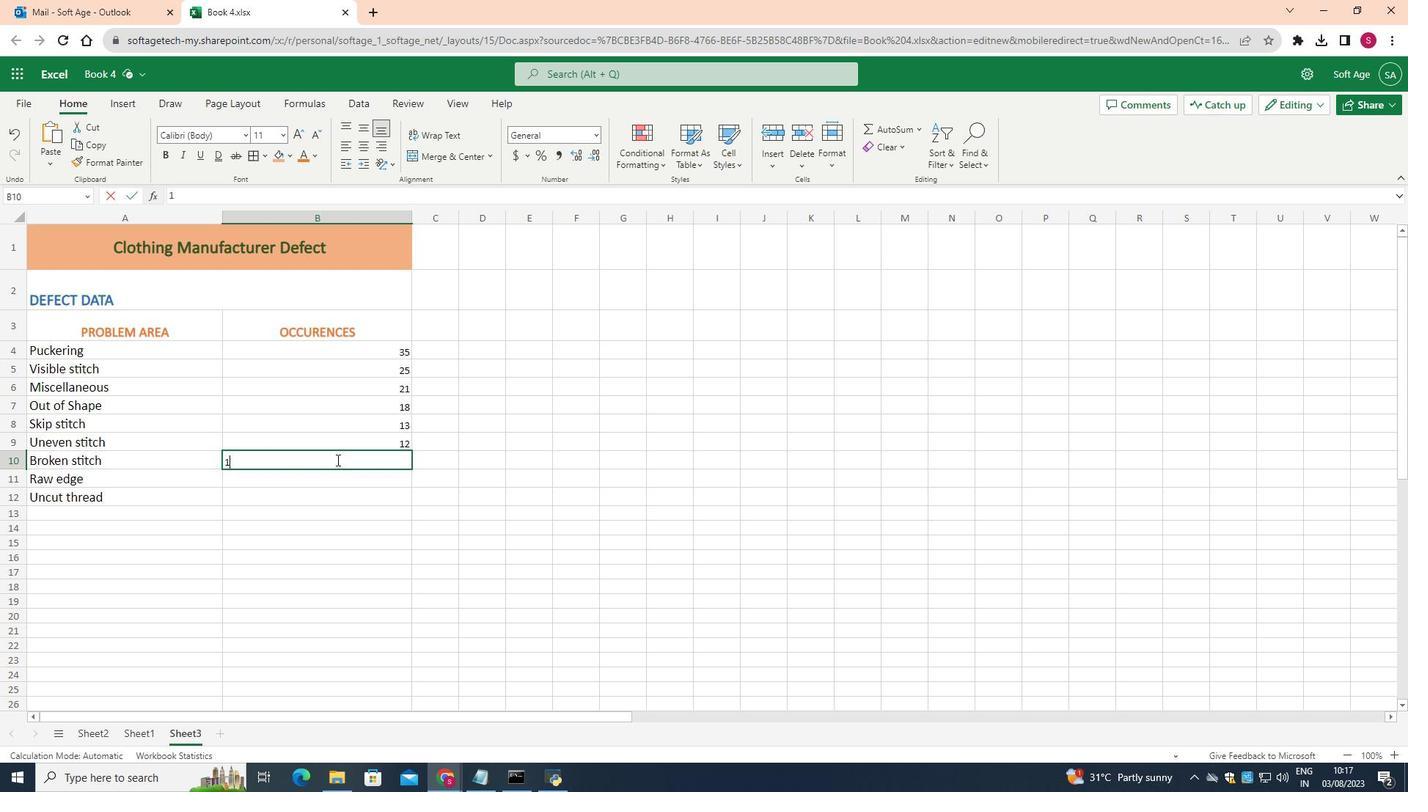 
Action: Key pressed 1
Screenshot: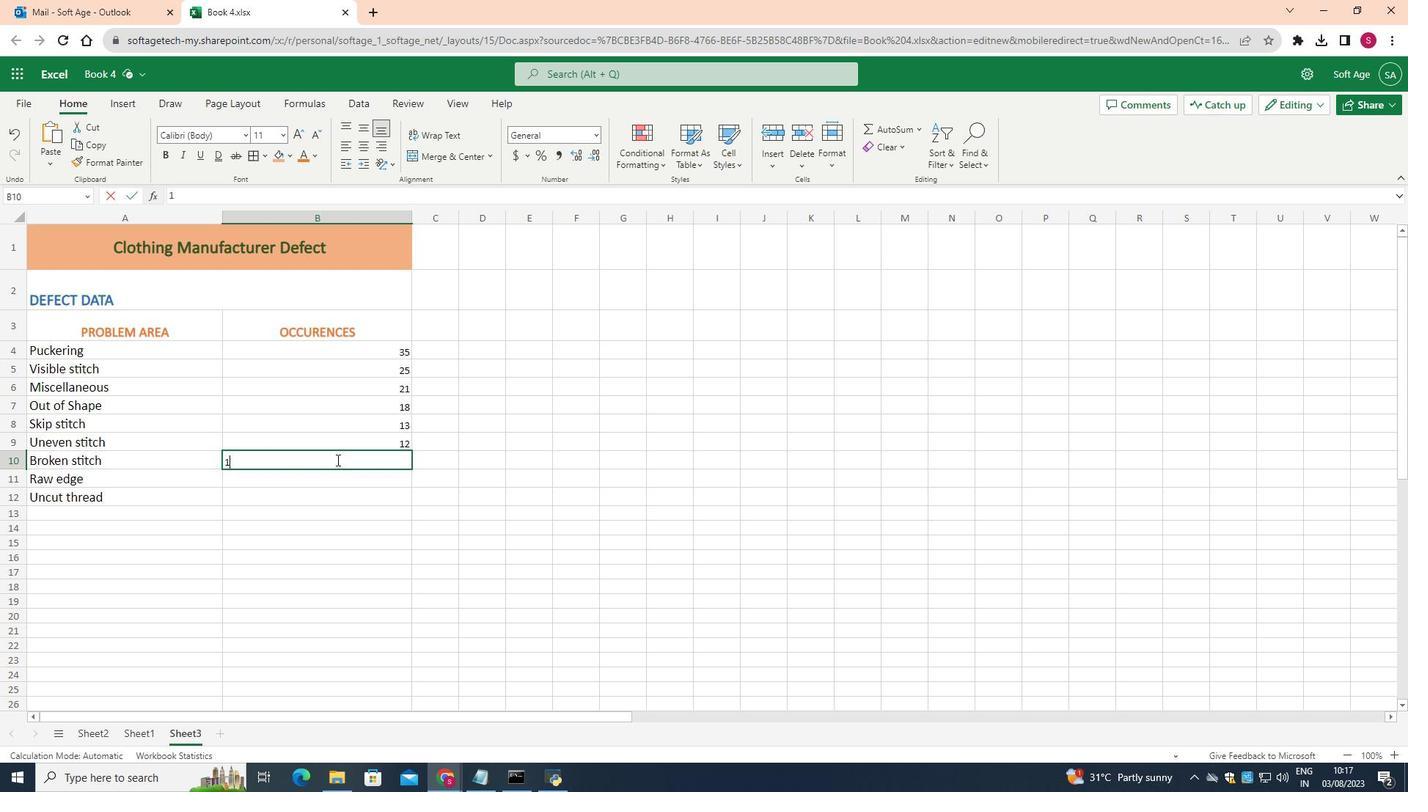 
Action: Mouse moved to (336, 456)
Screenshot: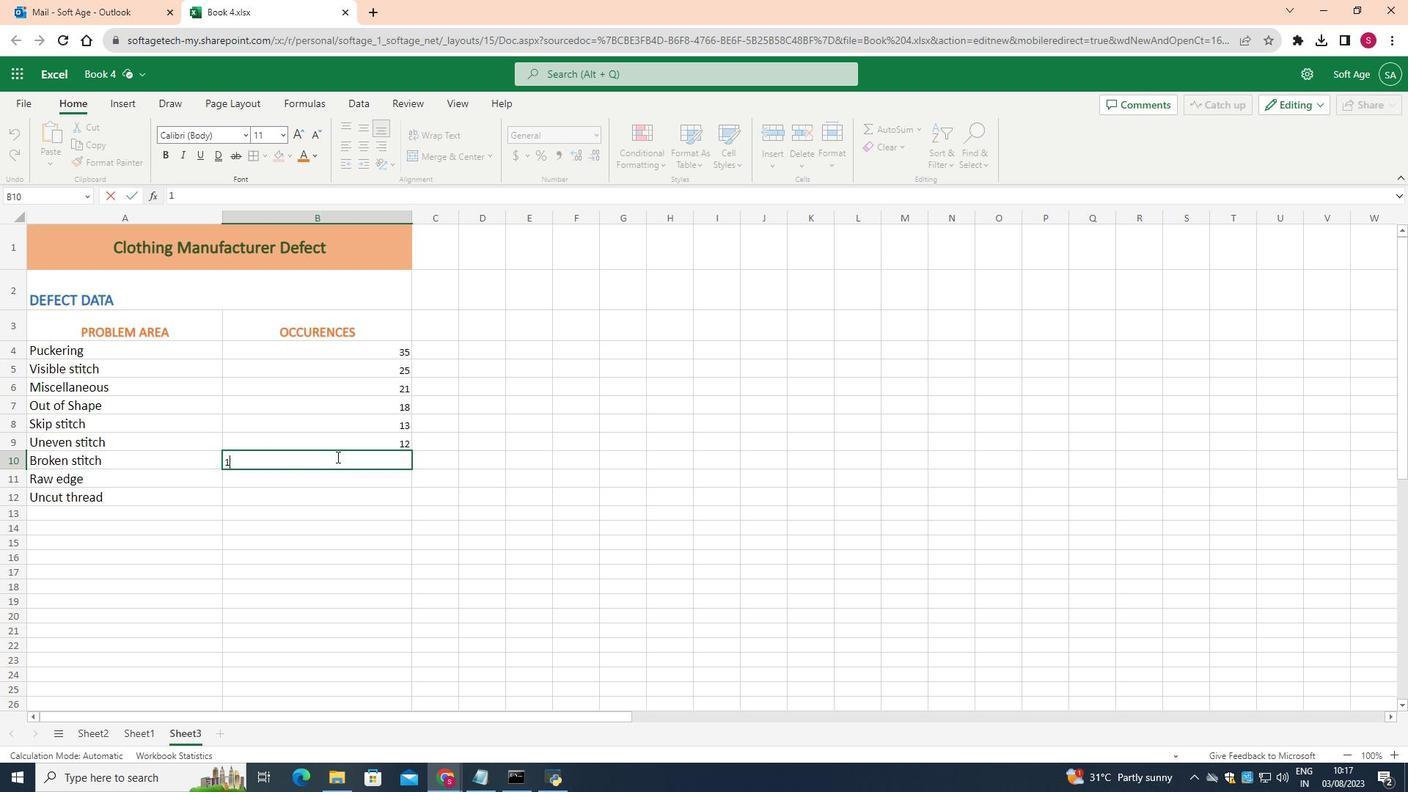 
Action: Key pressed 0
Screenshot: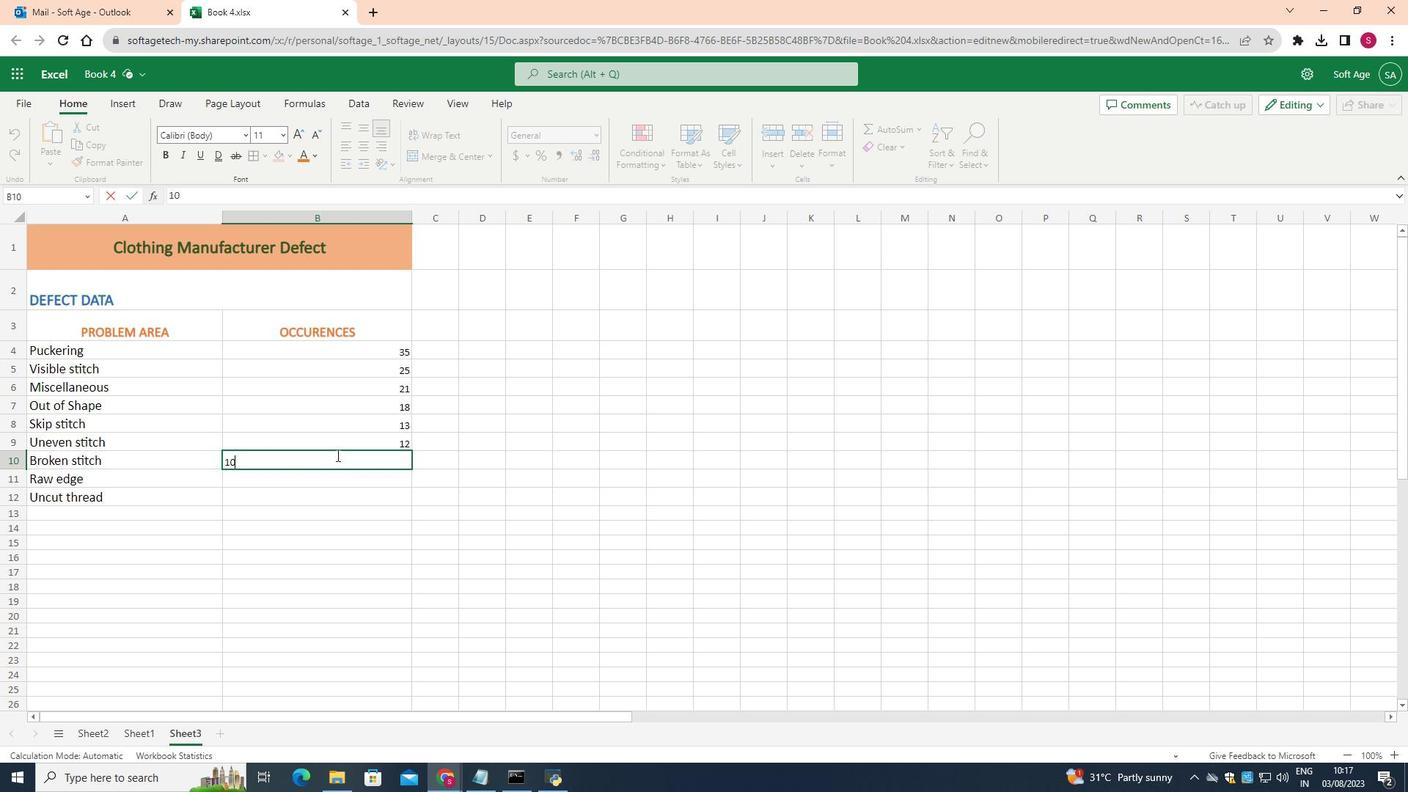 
Action: Mouse moved to (316, 481)
Screenshot: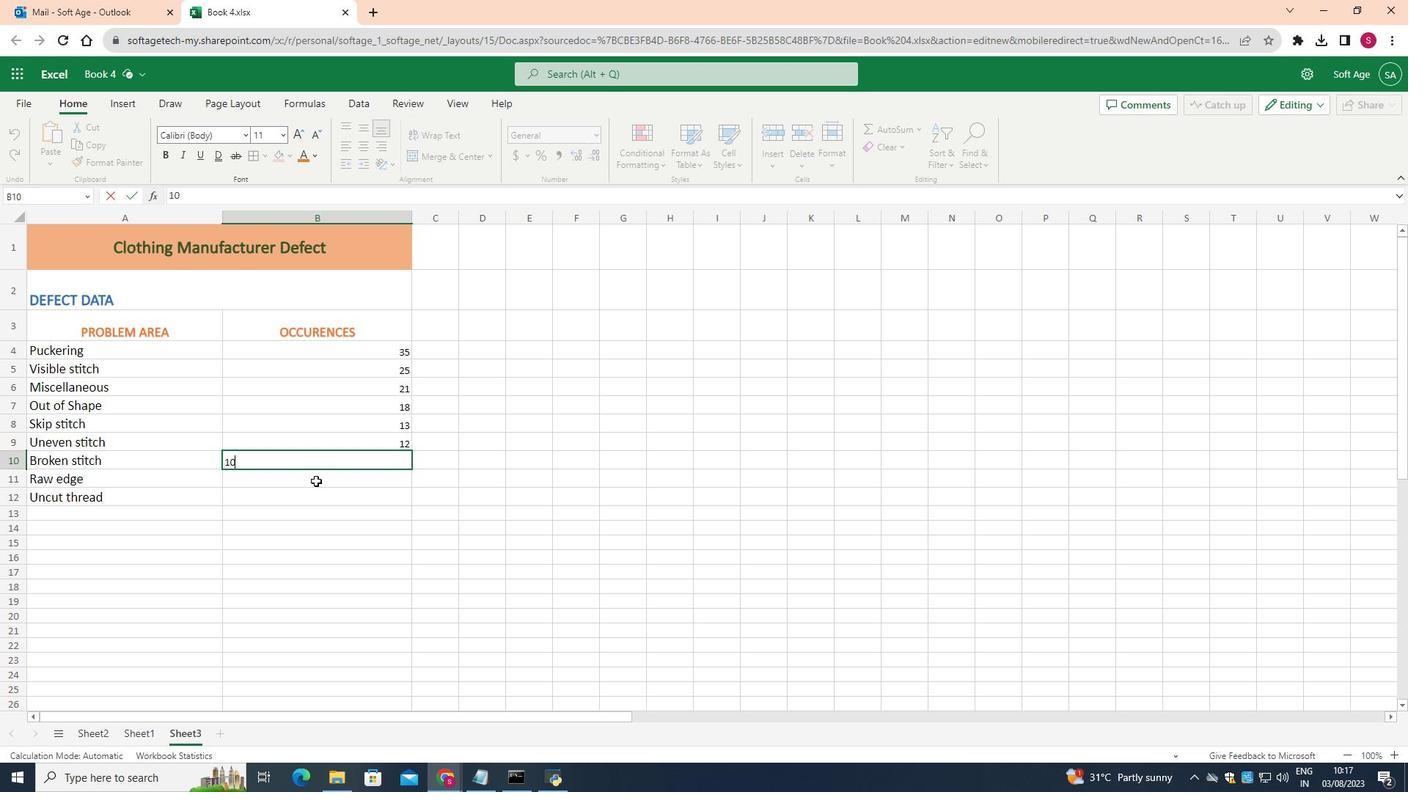 
Action: Mouse pressed left at (316, 481)
Screenshot: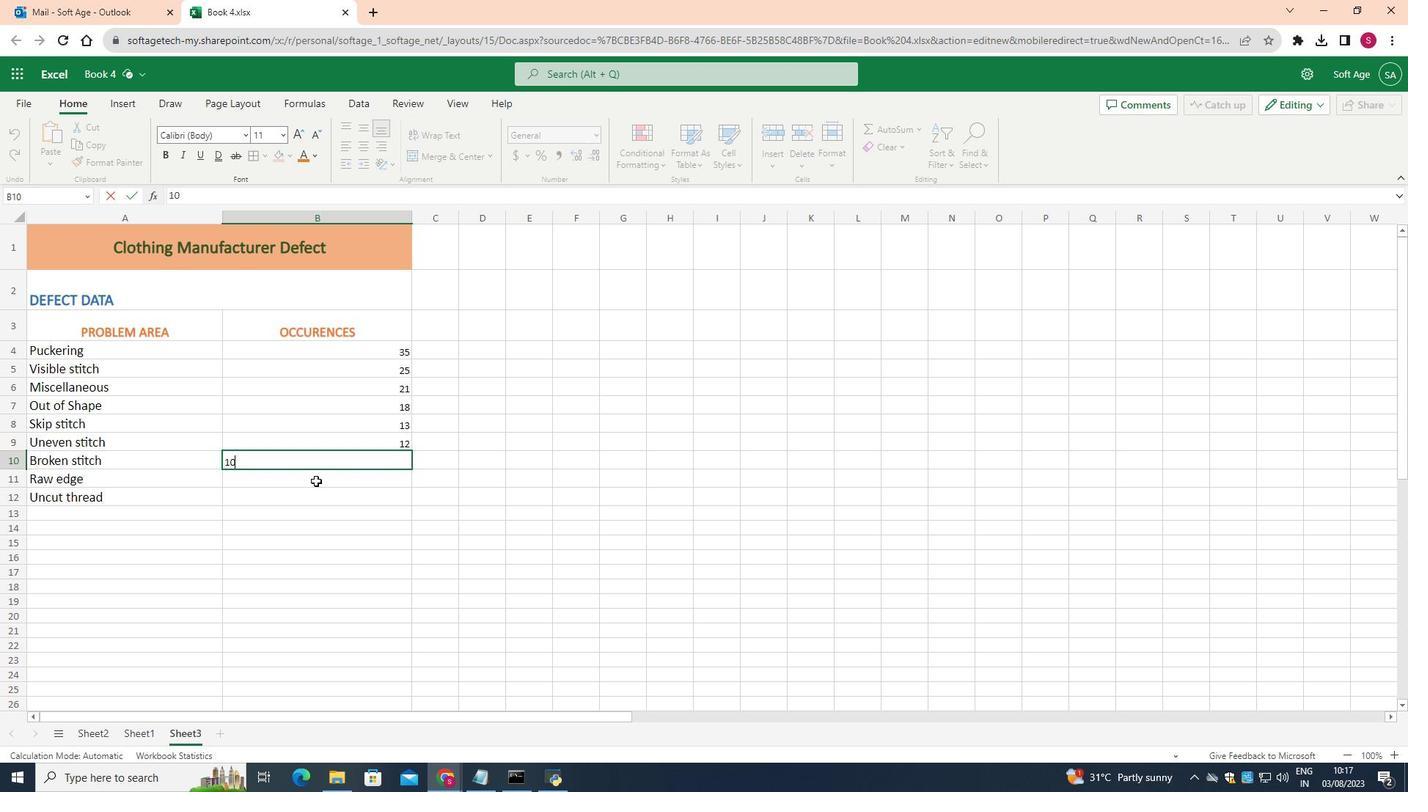 
Action: Mouse moved to (317, 481)
